 Task: Buy 5 Kiddush Cups & Sets from Glassware & Drinkware section under best seller category for shipping address: Christian Kelly, 3640 Walton Street, Salt Lake City, Utah 84104, Cell Number 8014200980. Pay from credit card ending with 6759, CVV 506
Action: Mouse moved to (412, 113)
Screenshot: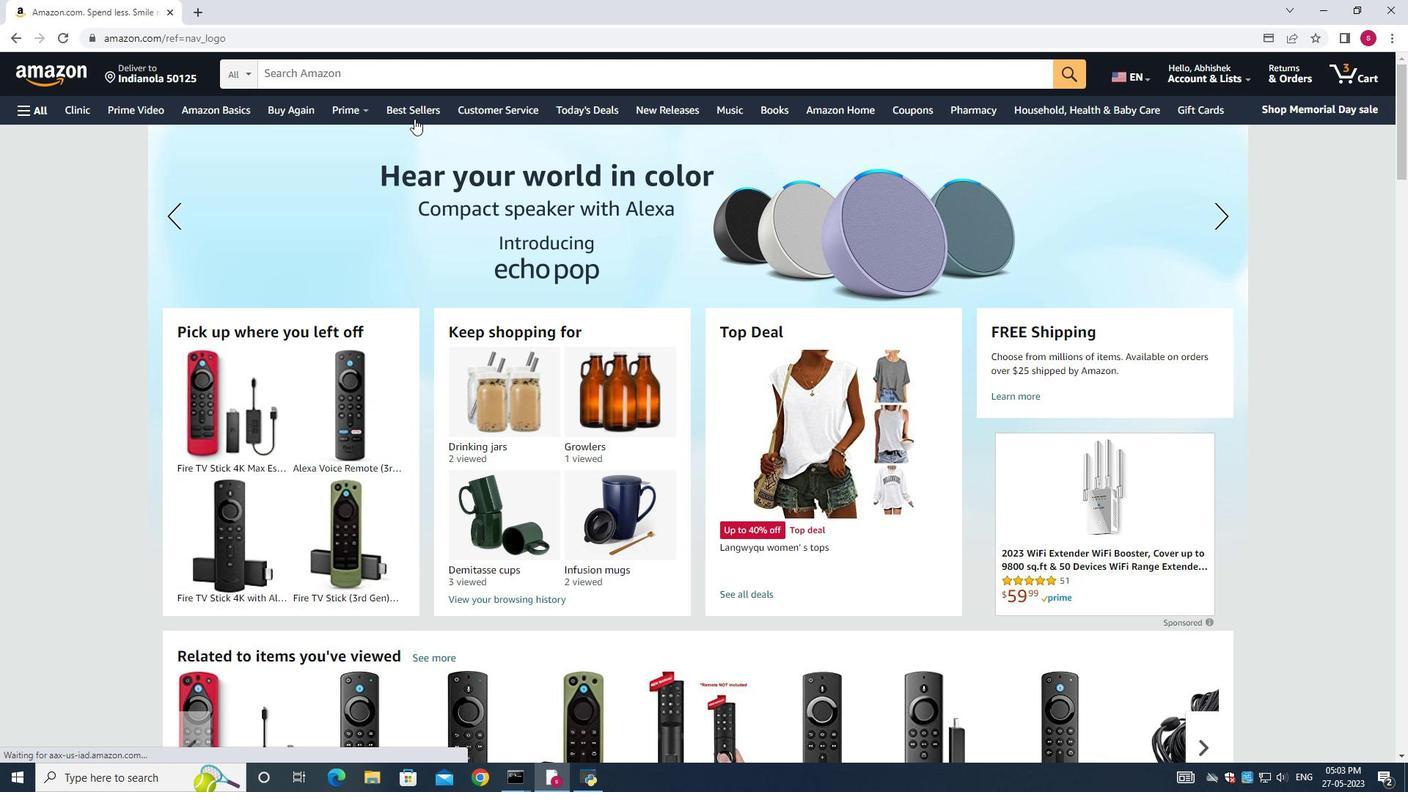 
Action: Mouse pressed left at (412, 113)
Screenshot: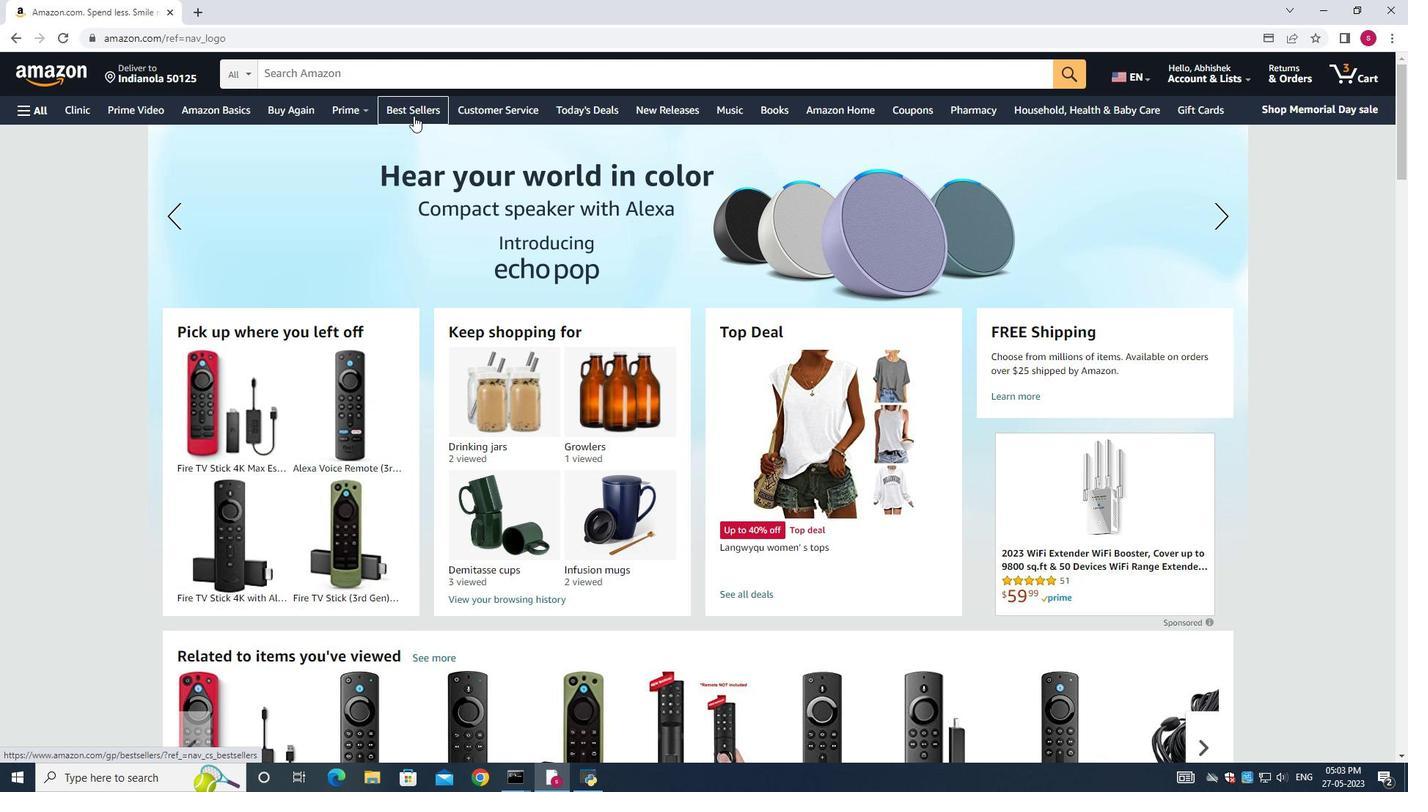 
Action: Mouse moved to (291, 74)
Screenshot: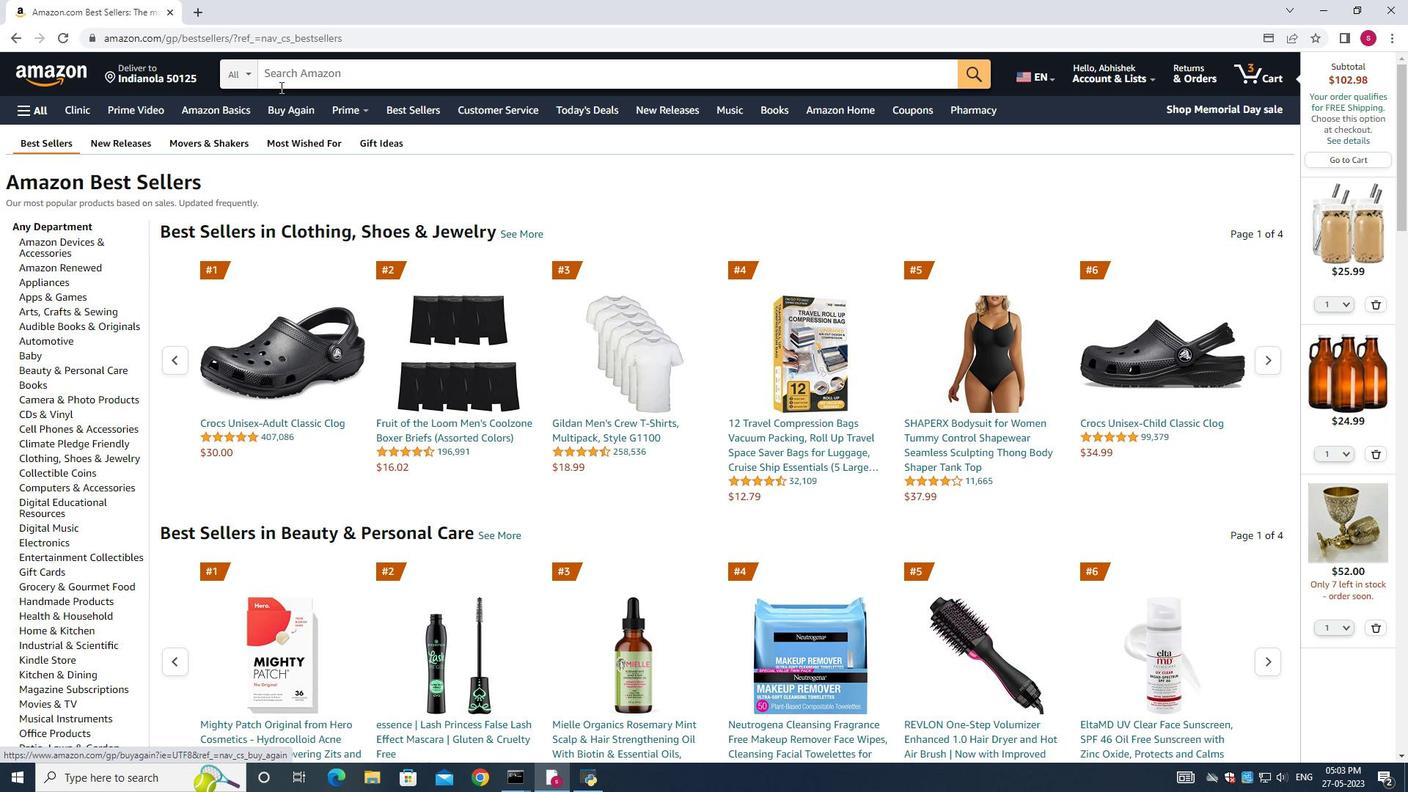 
Action: Mouse pressed left at (291, 74)
Screenshot: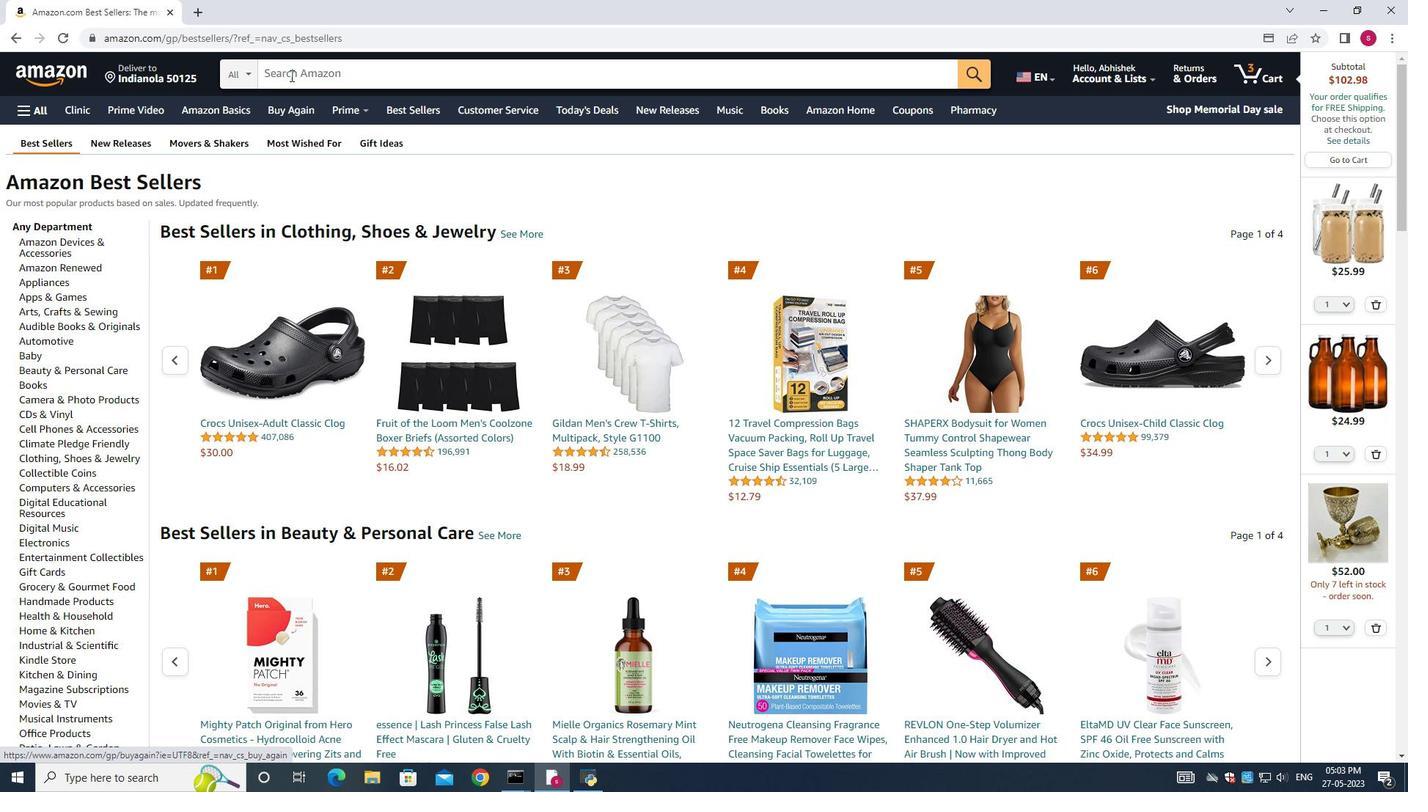 
Action: Mouse moved to (291, 74)
Screenshot: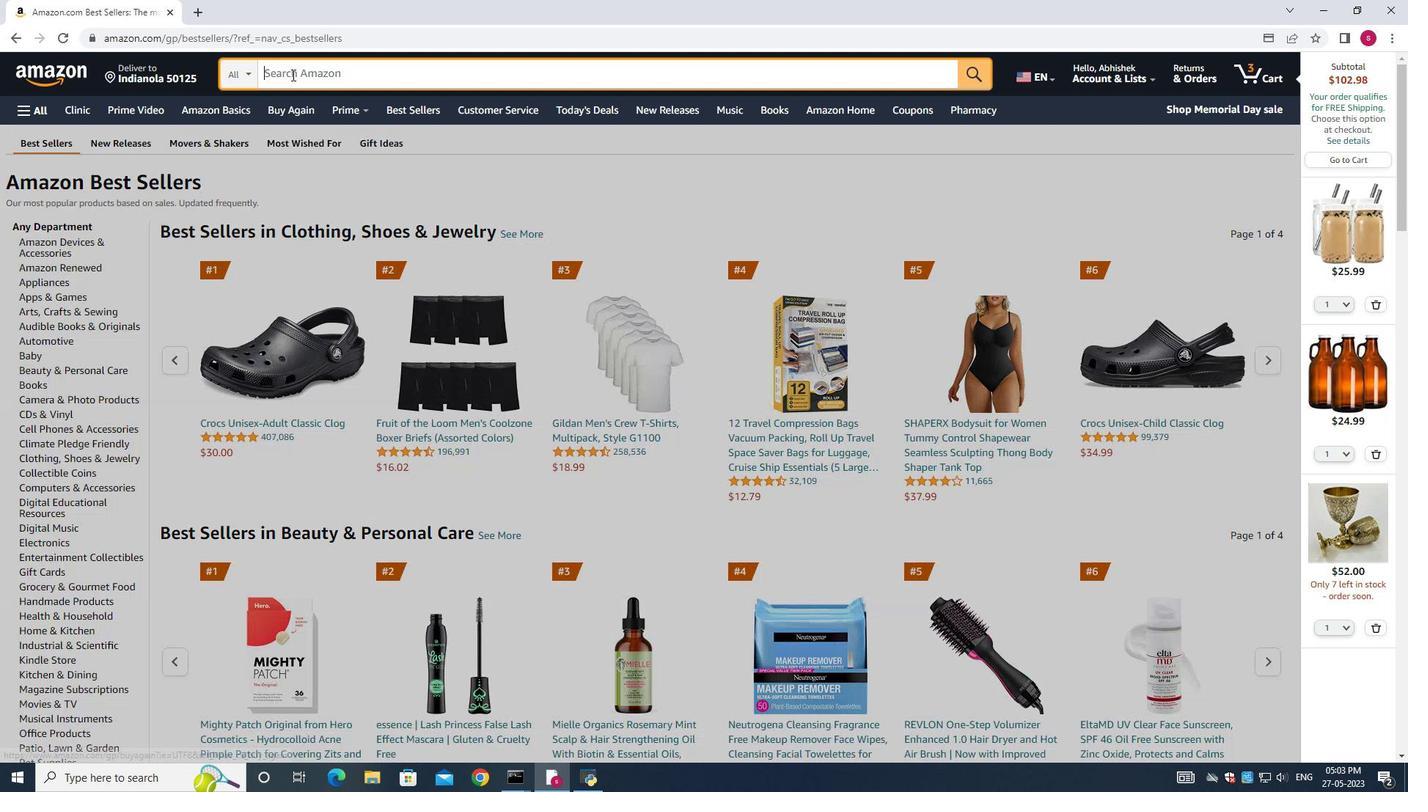 
Action: Key pressed 5<Key.space><Key.shift>Kiddush<Key.space><Key.shift><Key.shift><Key.shift><Key.shift><Key.shift><Key.shift><Key.shift><Key.shift><Key.shift><Key.shift><Key.shift><Key.shift><Key.shift><Key.shift>Cups<Key.enter>
Screenshot: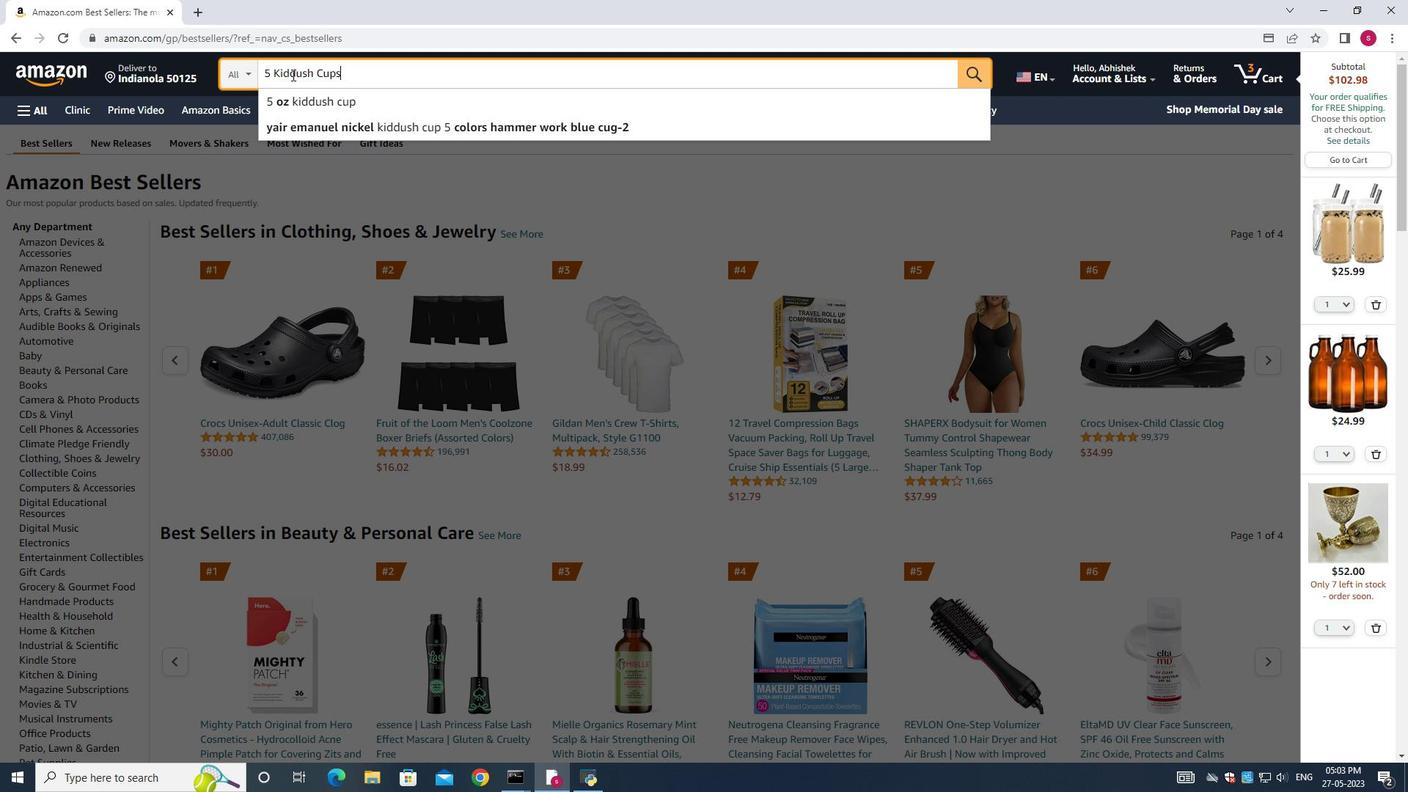 
Action: Mouse moved to (763, 565)
Screenshot: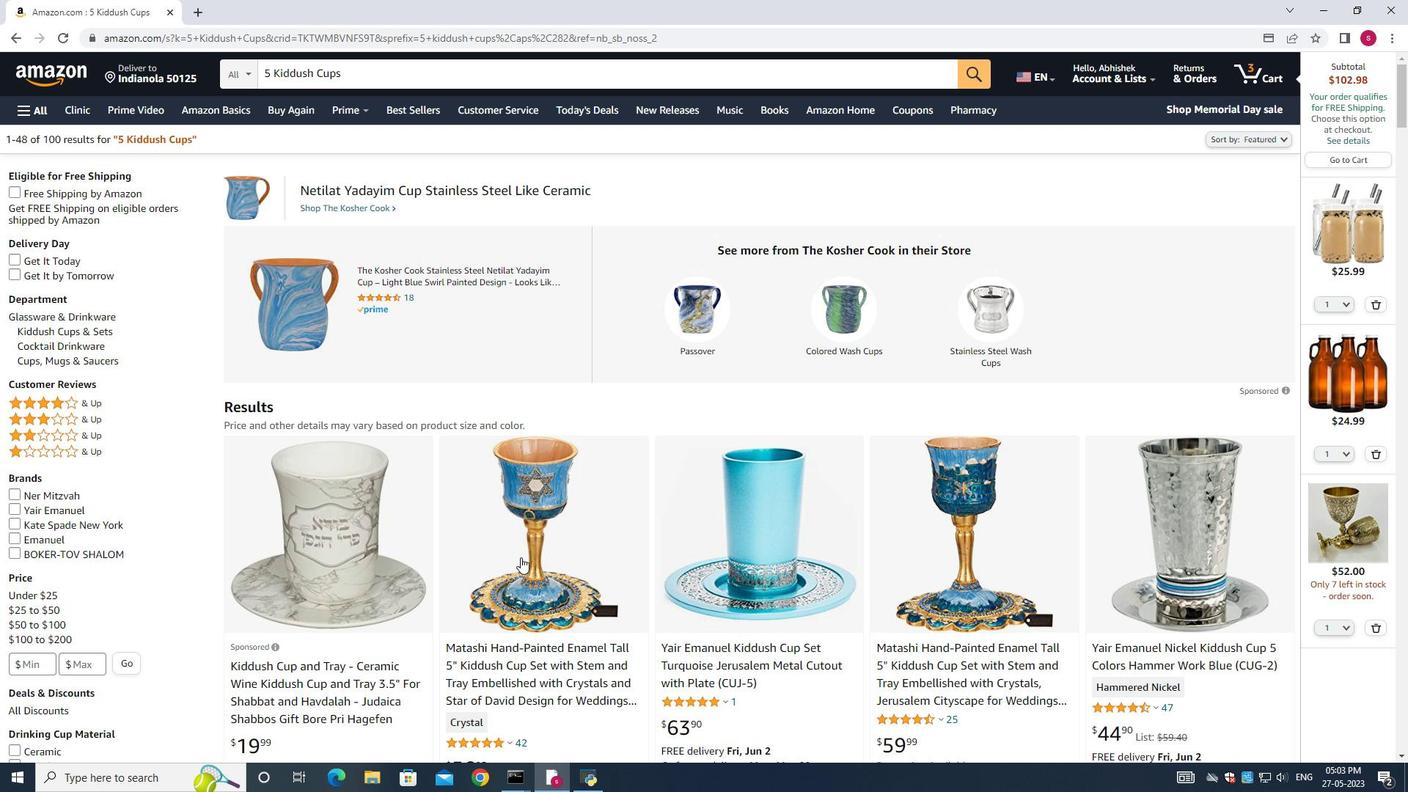 
Action: Mouse scrolled (763, 564) with delta (0, 0)
Screenshot: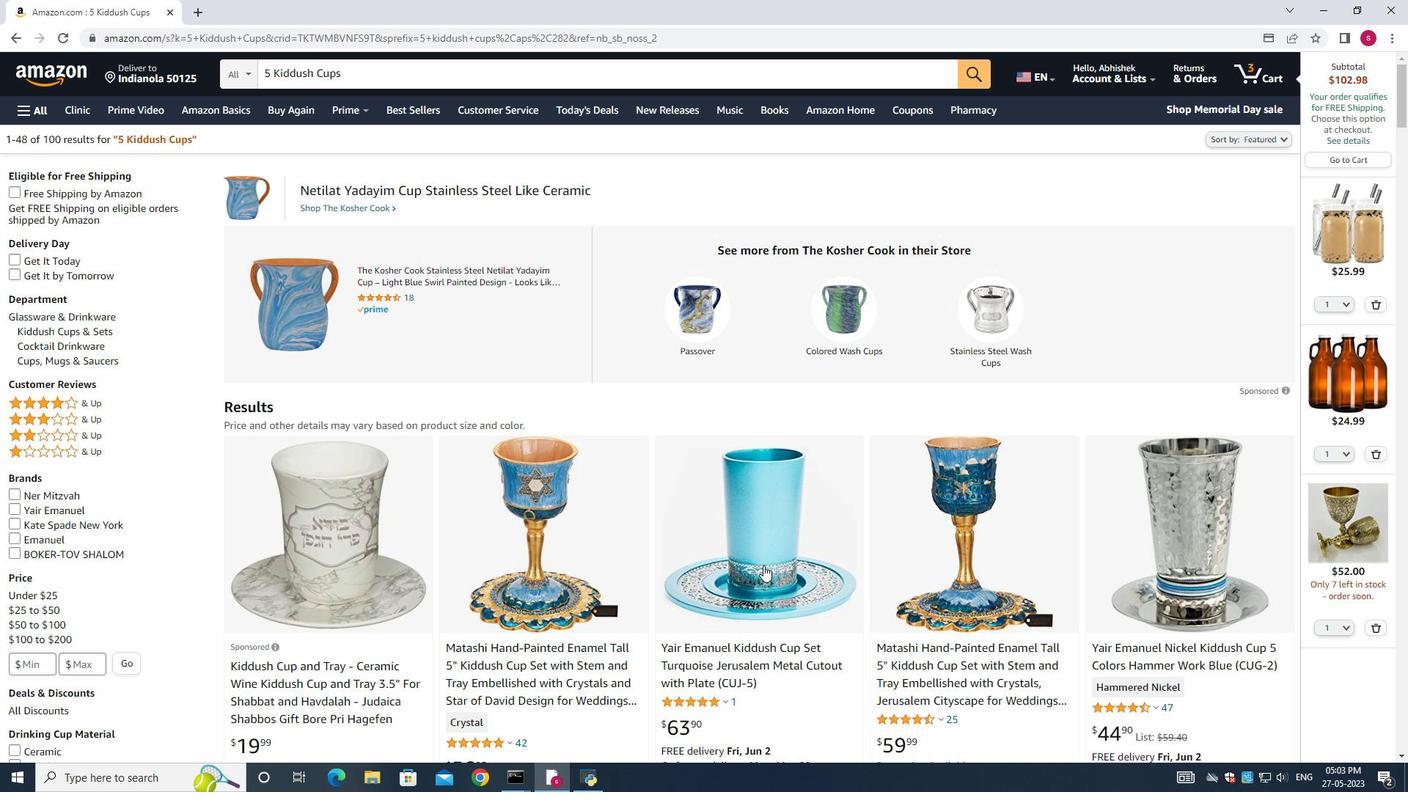 
Action: Mouse scrolled (763, 564) with delta (0, 0)
Screenshot: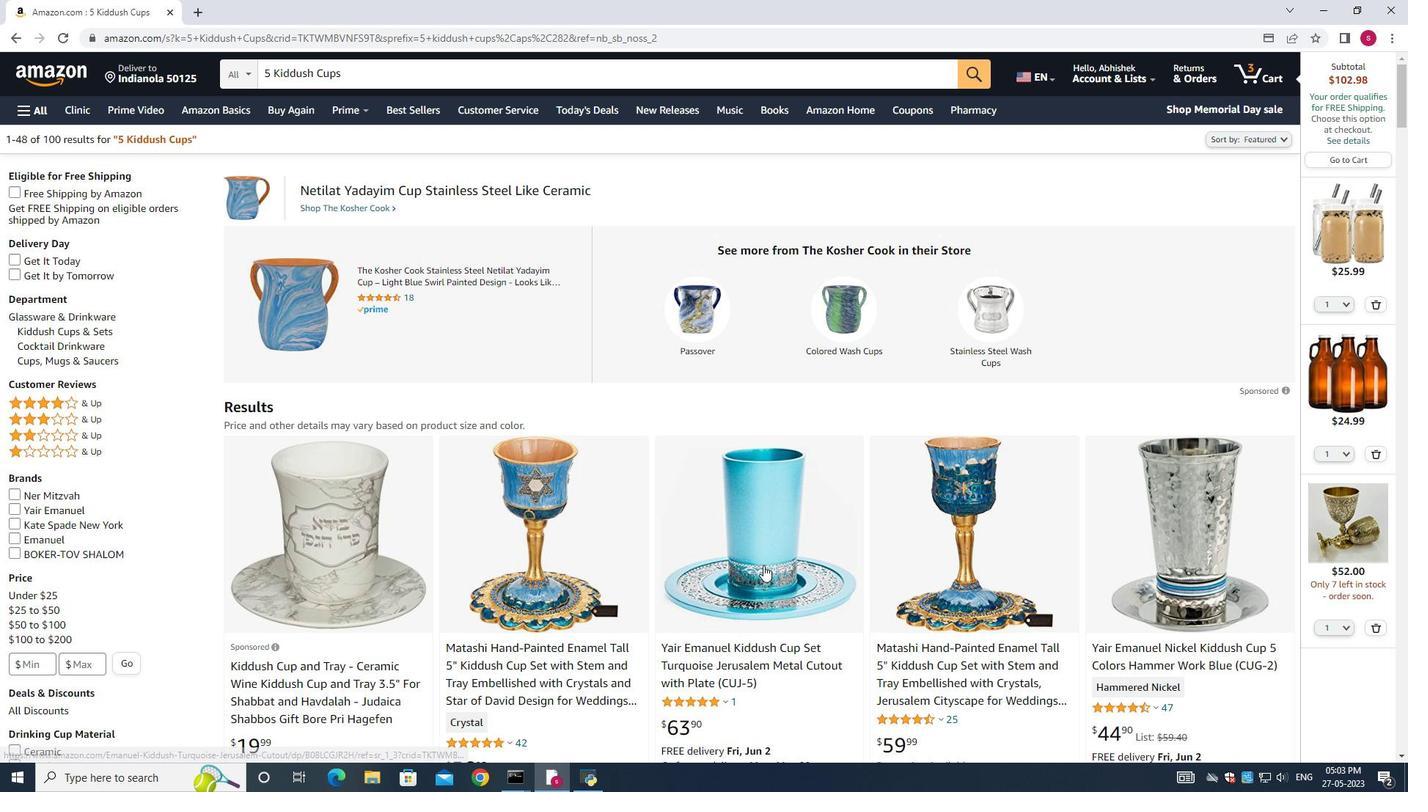 
Action: Mouse scrolled (763, 564) with delta (0, 0)
Screenshot: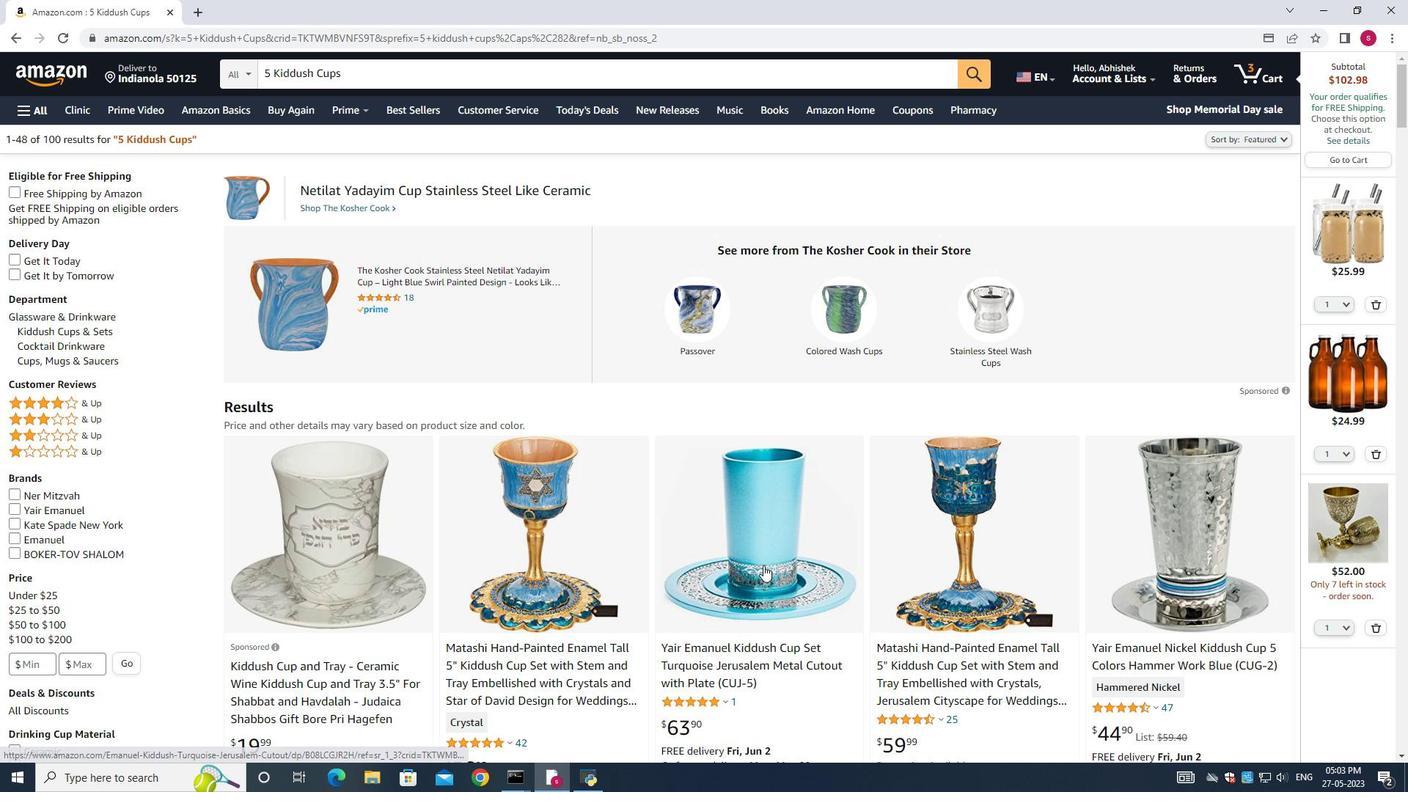 
Action: Mouse moved to (763, 564)
Screenshot: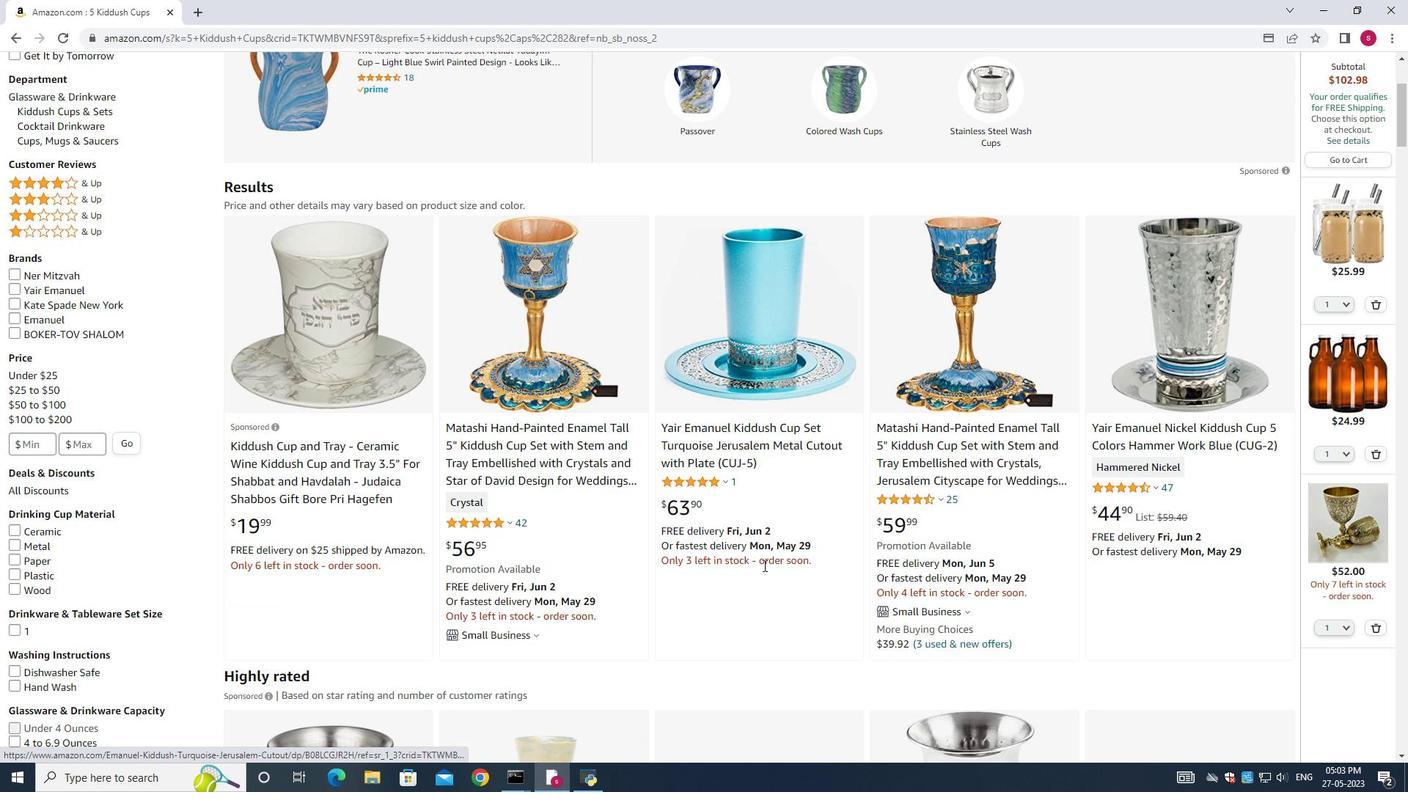 
Action: Mouse scrolled (763, 564) with delta (0, 0)
Screenshot: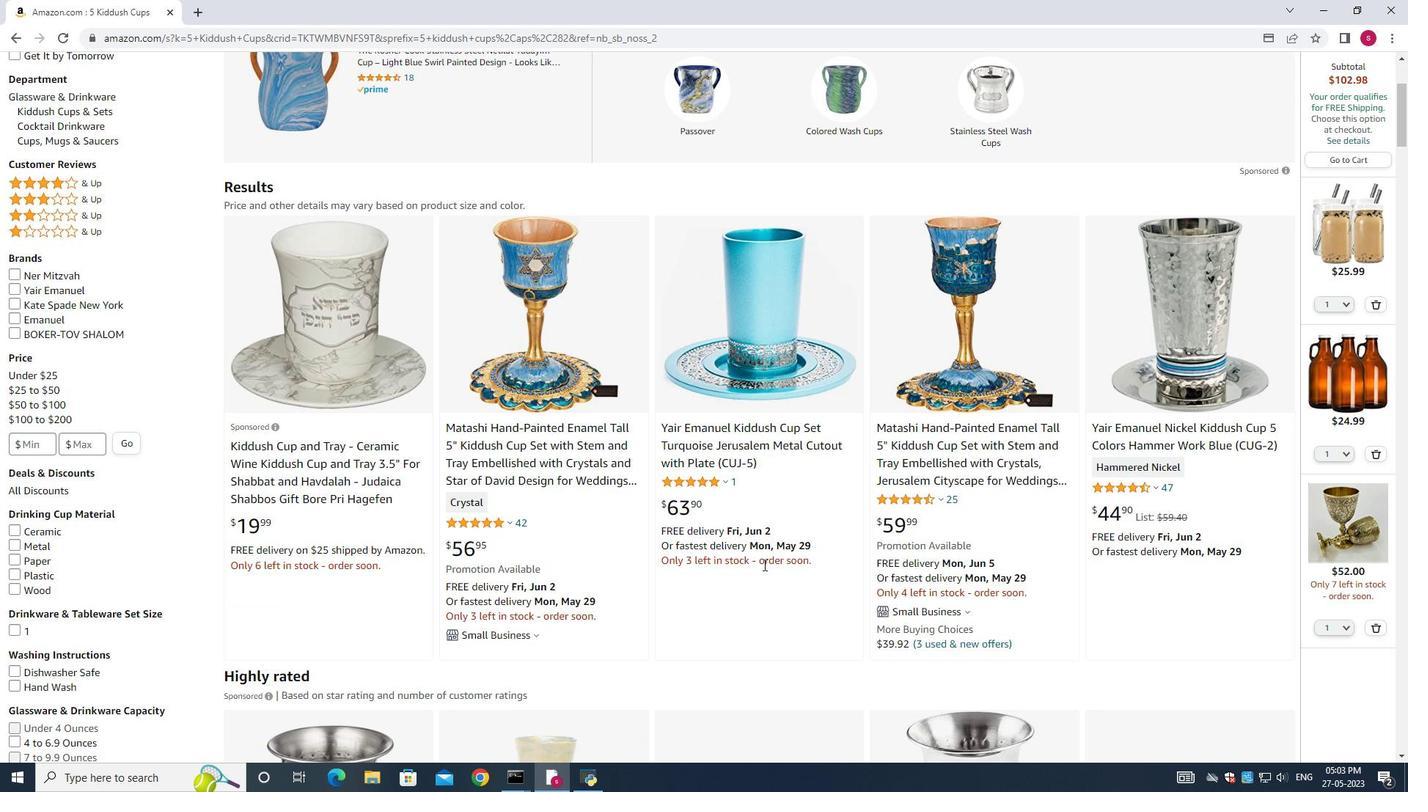 
Action: Mouse scrolled (763, 564) with delta (0, 0)
Screenshot: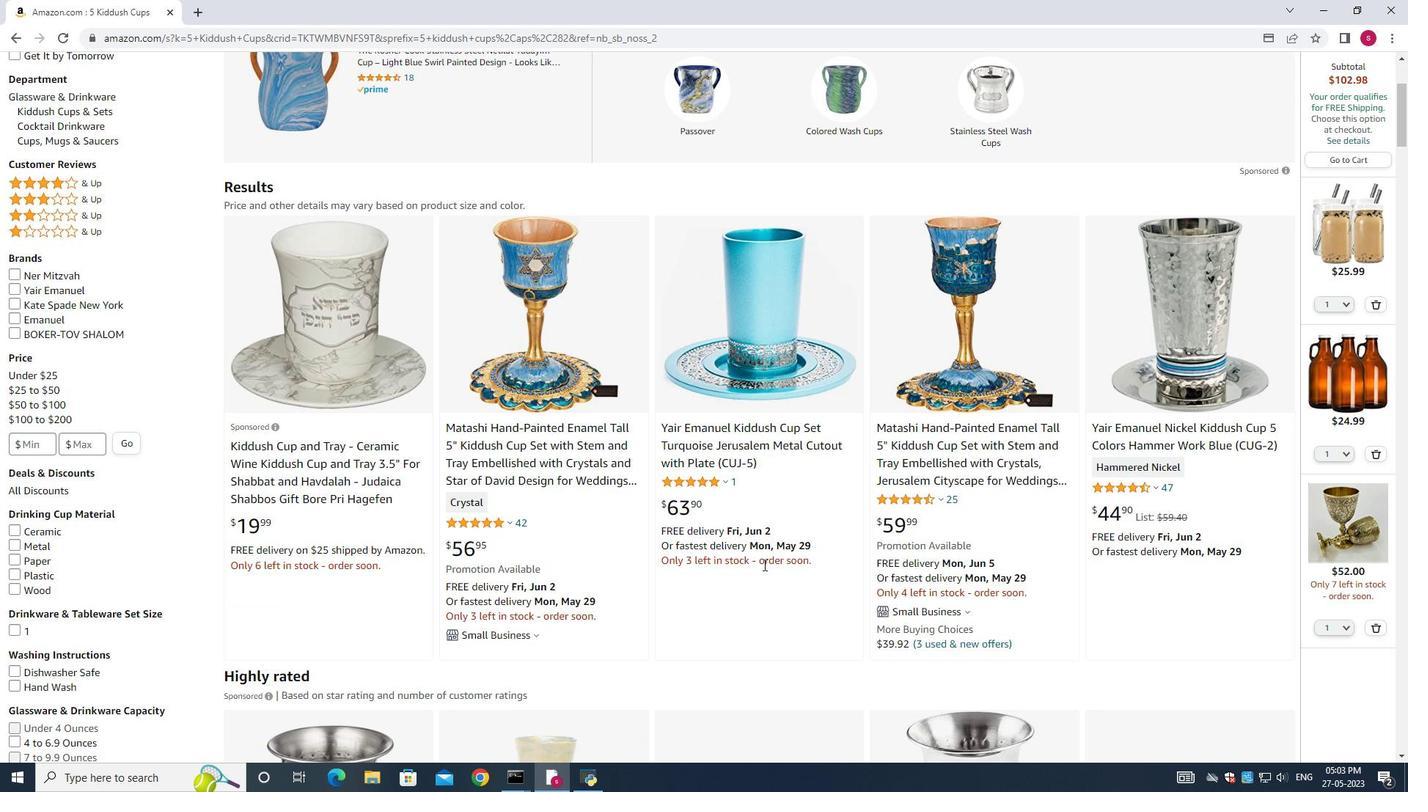 
Action: Mouse scrolled (763, 564) with delta (0, 0)
Screenshot: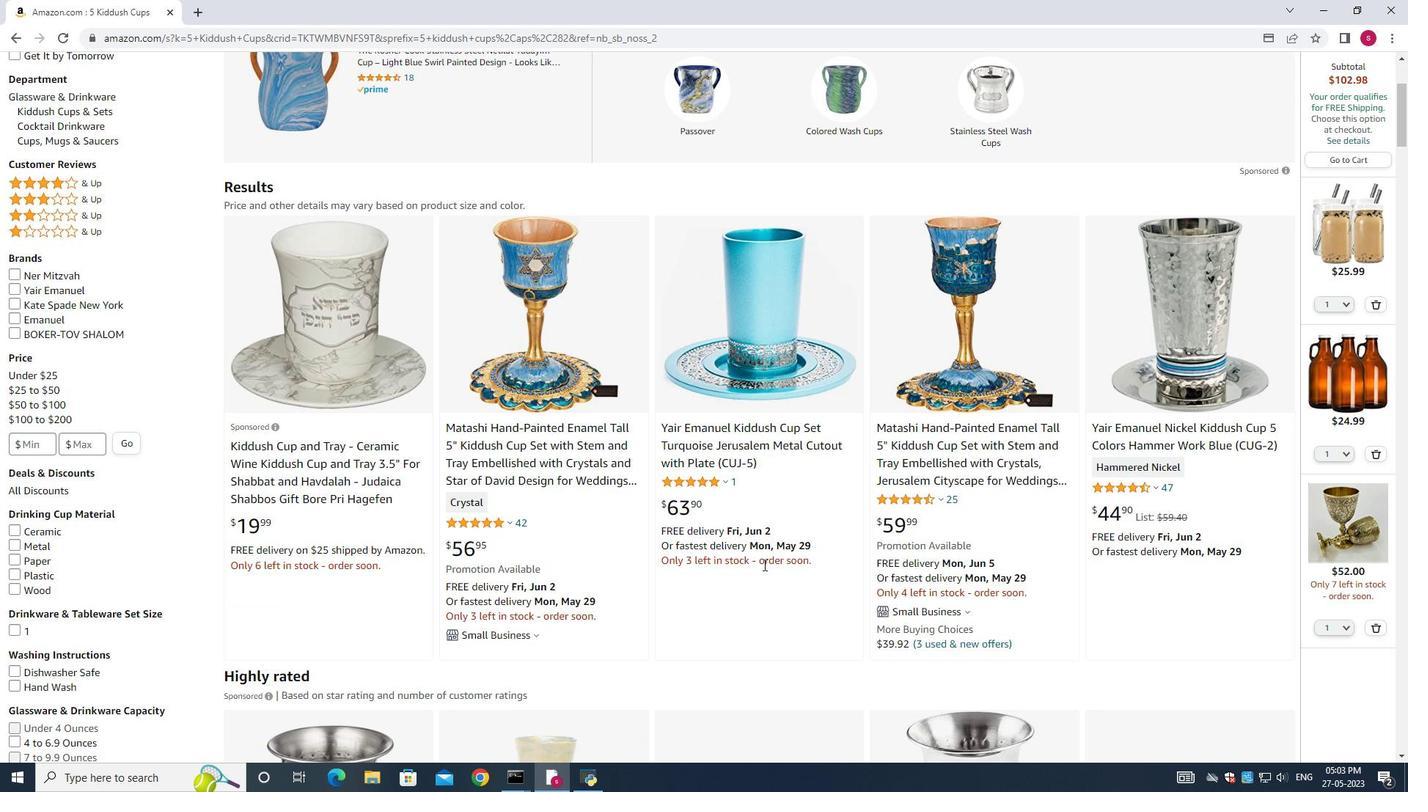 
Action: Mouse moved to (759, 561)
Screenshot: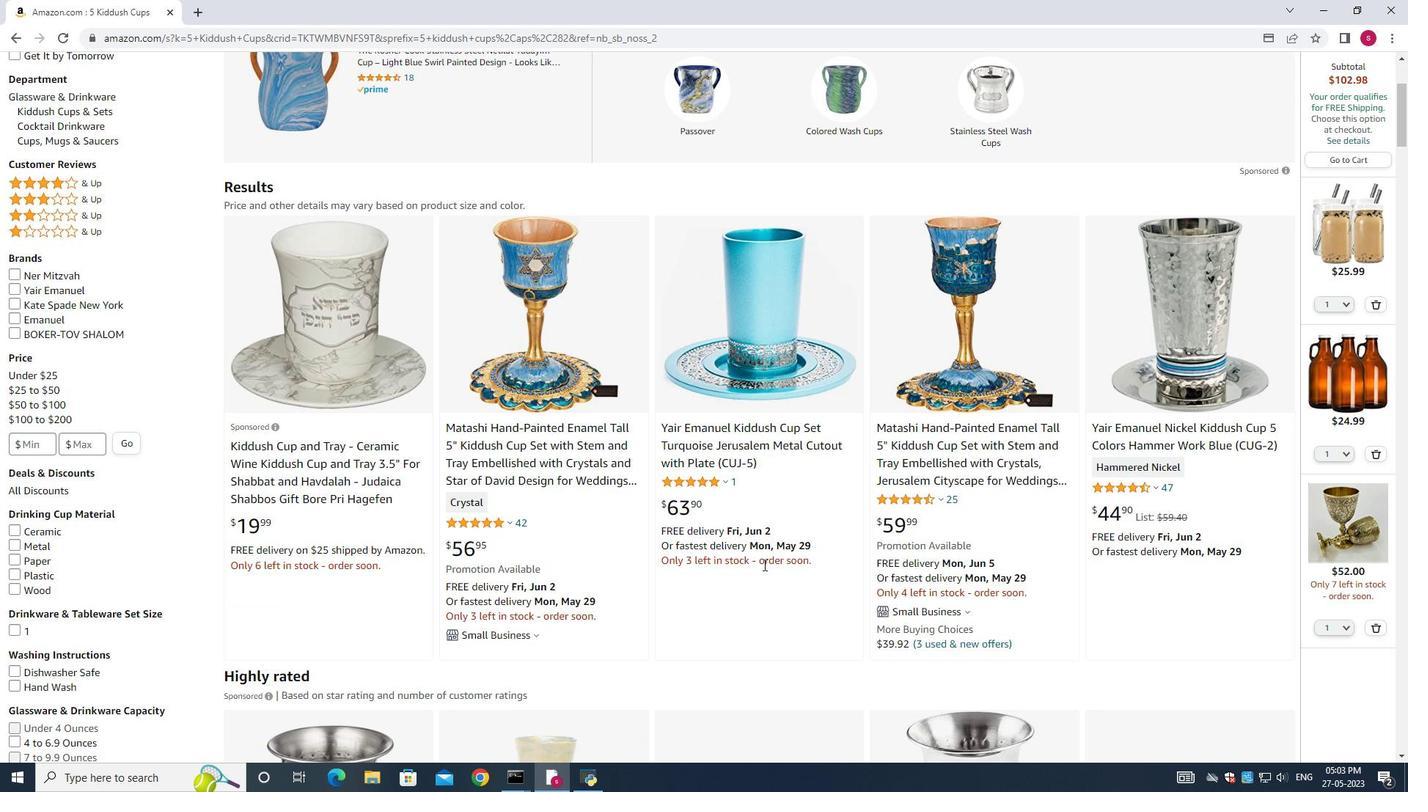 
Action: Mouse scrolled (759, 561) with delta (0, 0)
Screenshot: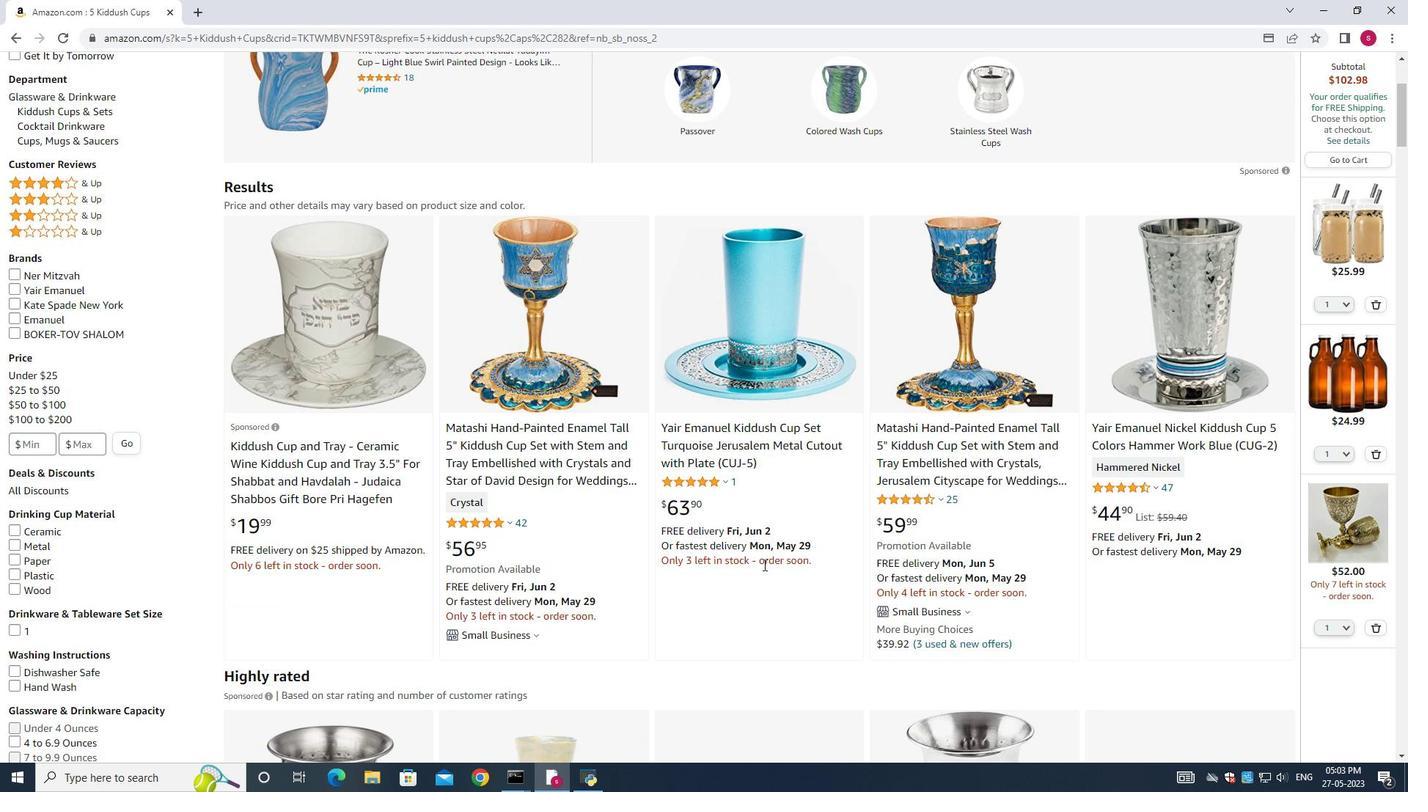 
Action: Mouse moved to (1158, 522)
Screenshot: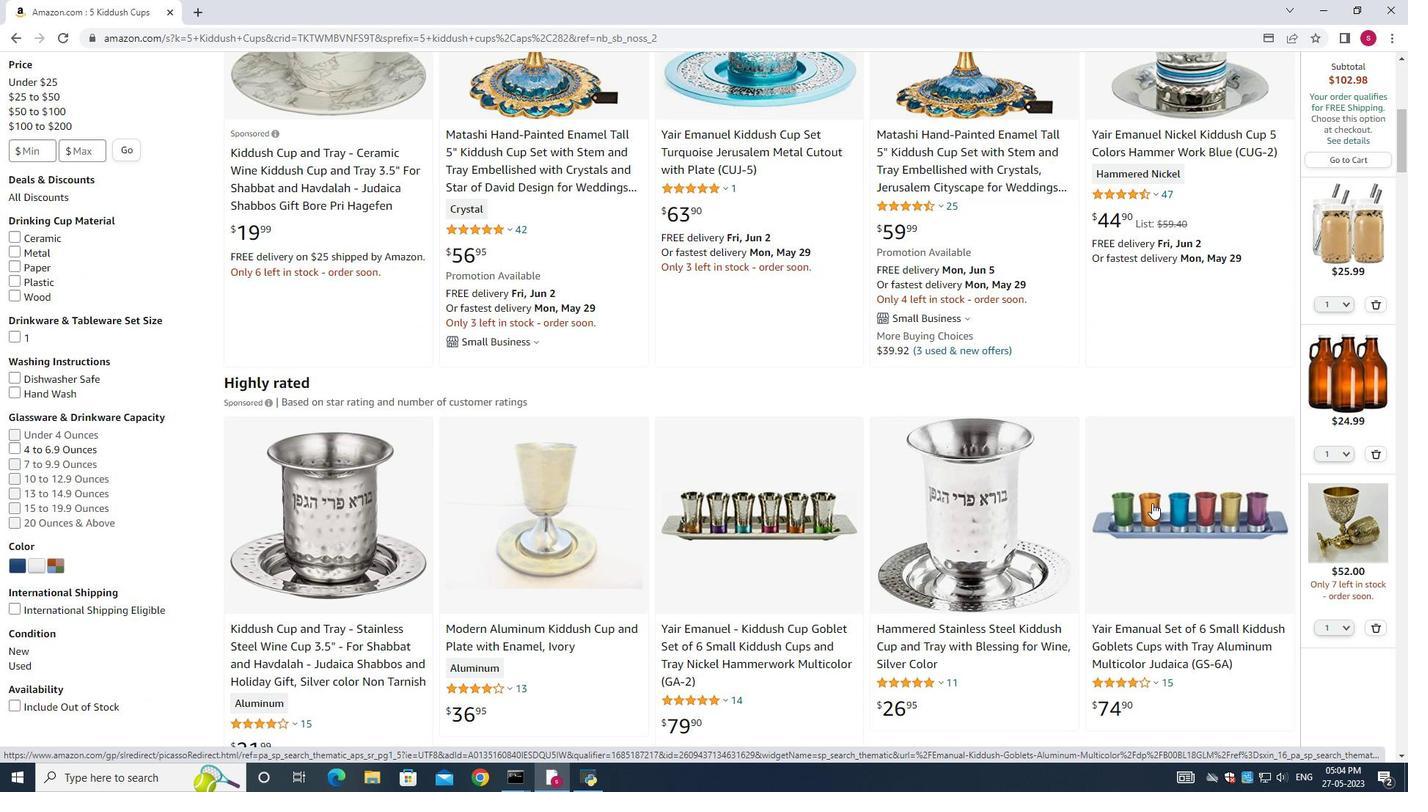 
Action: Mouse scrolled (1158, 521) with delta (0, 0)
Screenshot: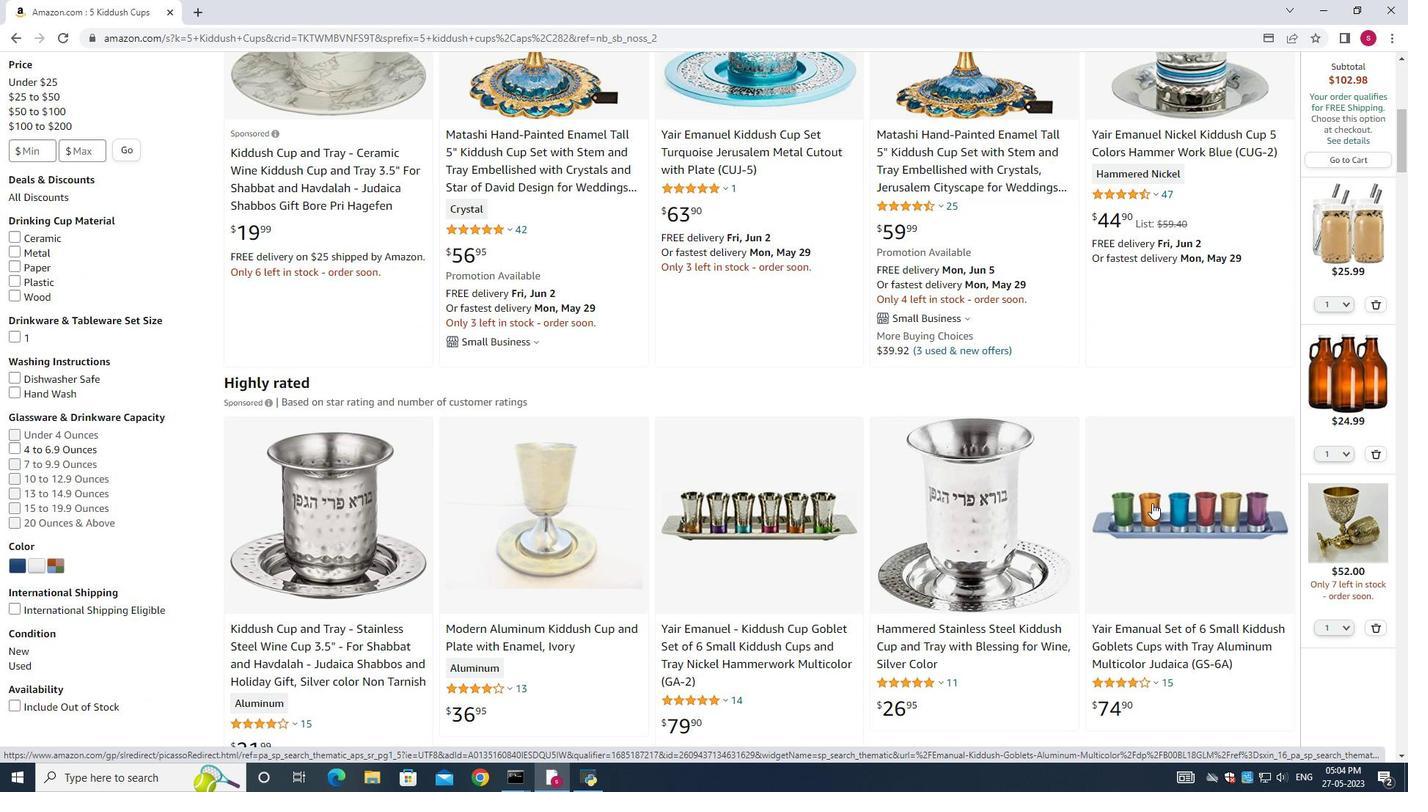 
Action: Mouse moved to (1154, 526)
Screenshot: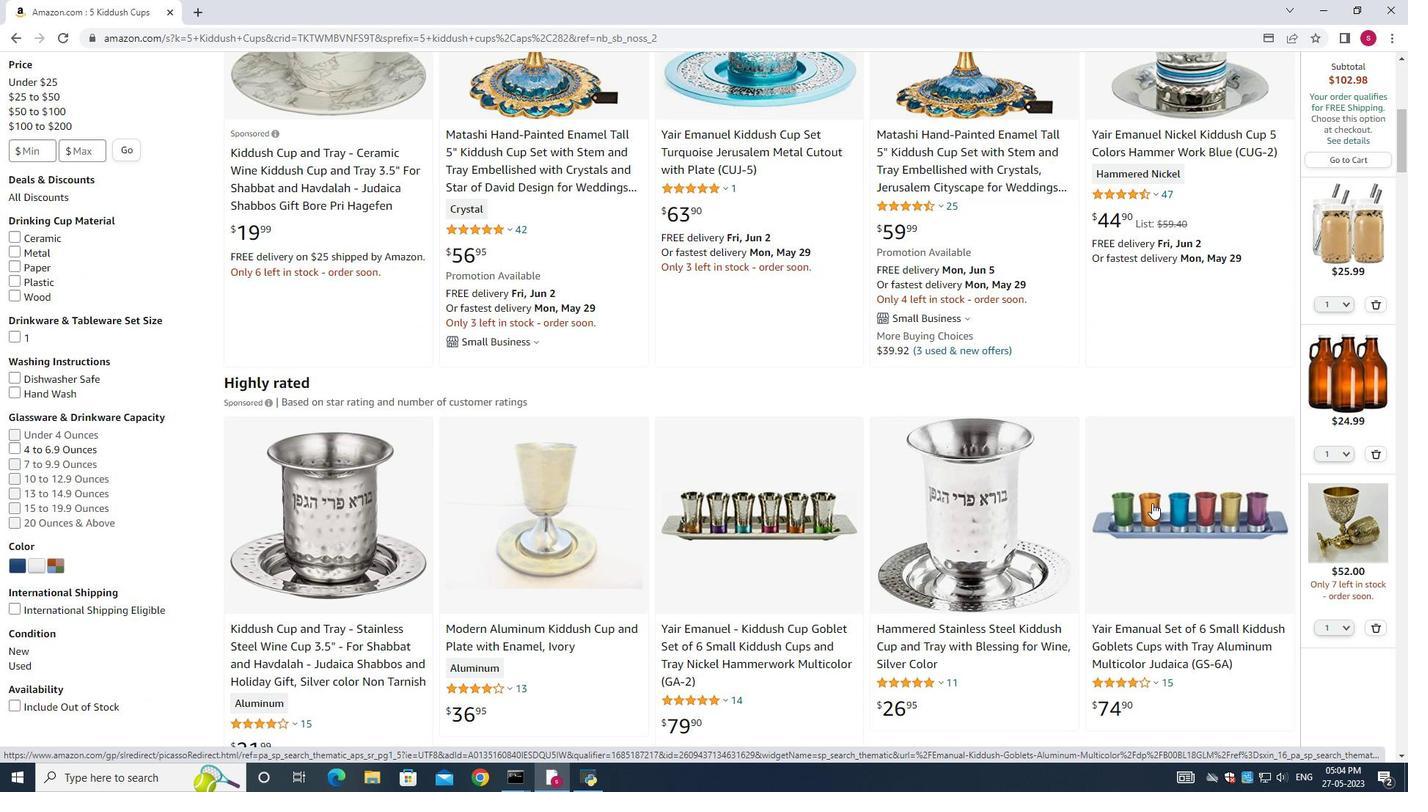 
Action: Mouse scrolled (1155, 525) with delta (0, 0)
Screenshot: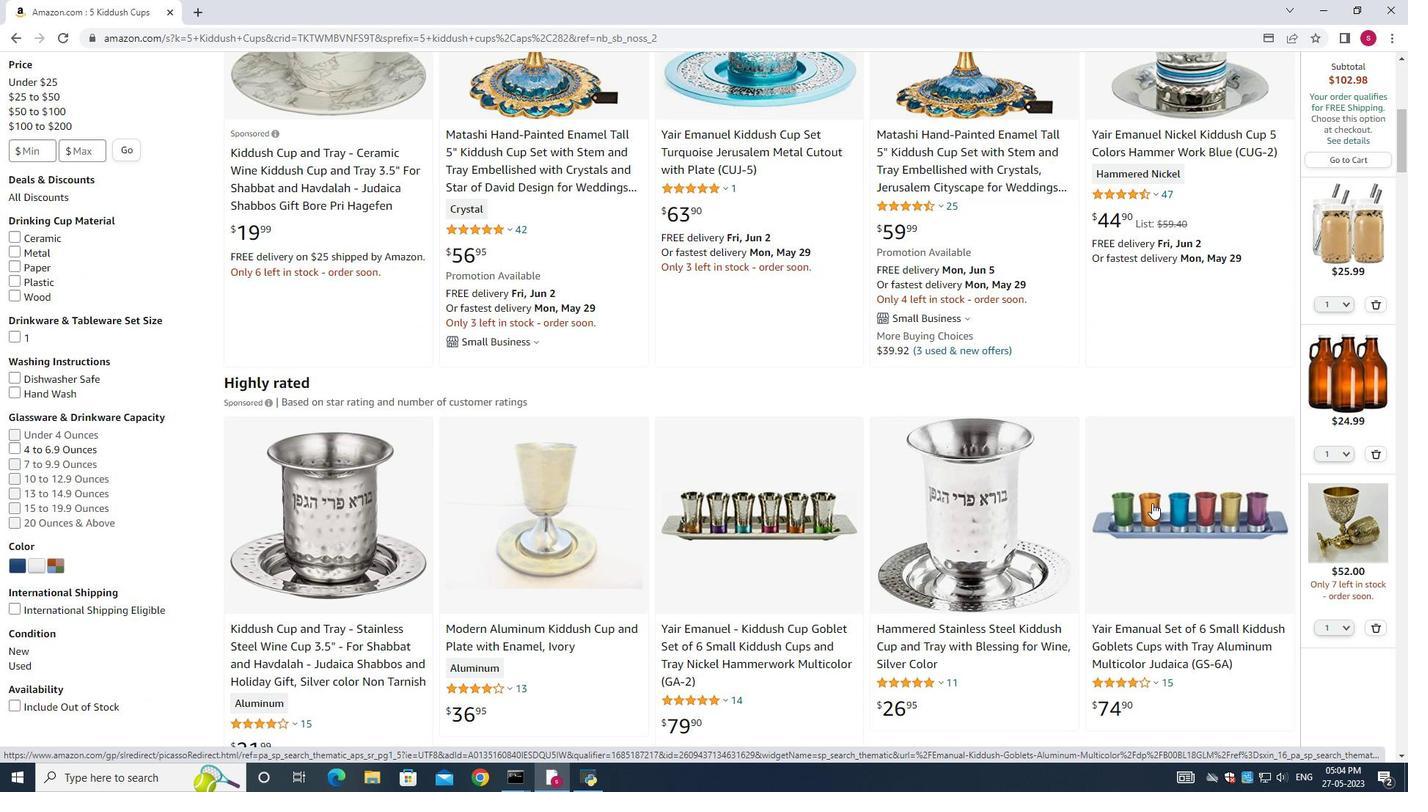 
Action: Mouse moved to (1153, 527)
Screenshot: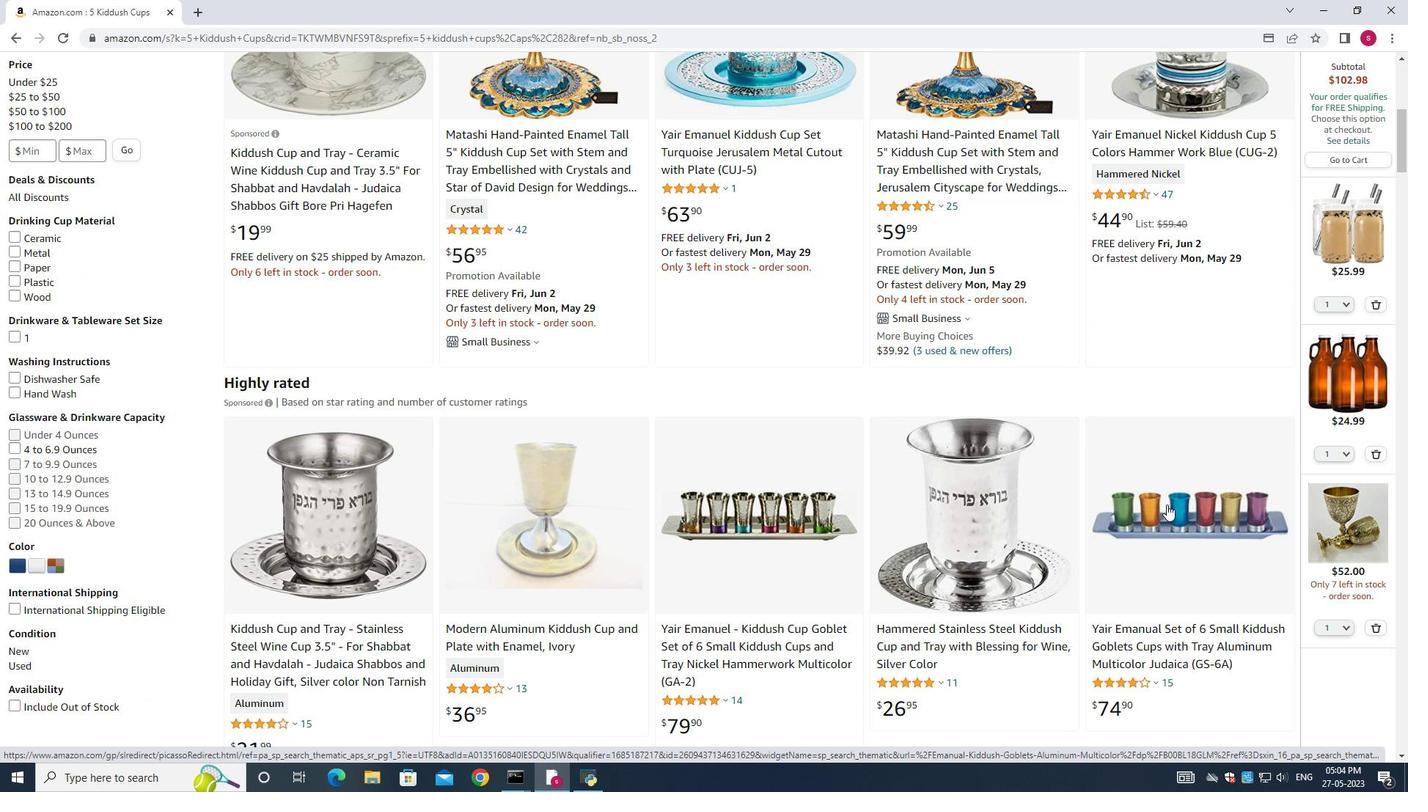 
Action: Mouse scrolled (1153, 526) with delta (0, 0)
Screenshot: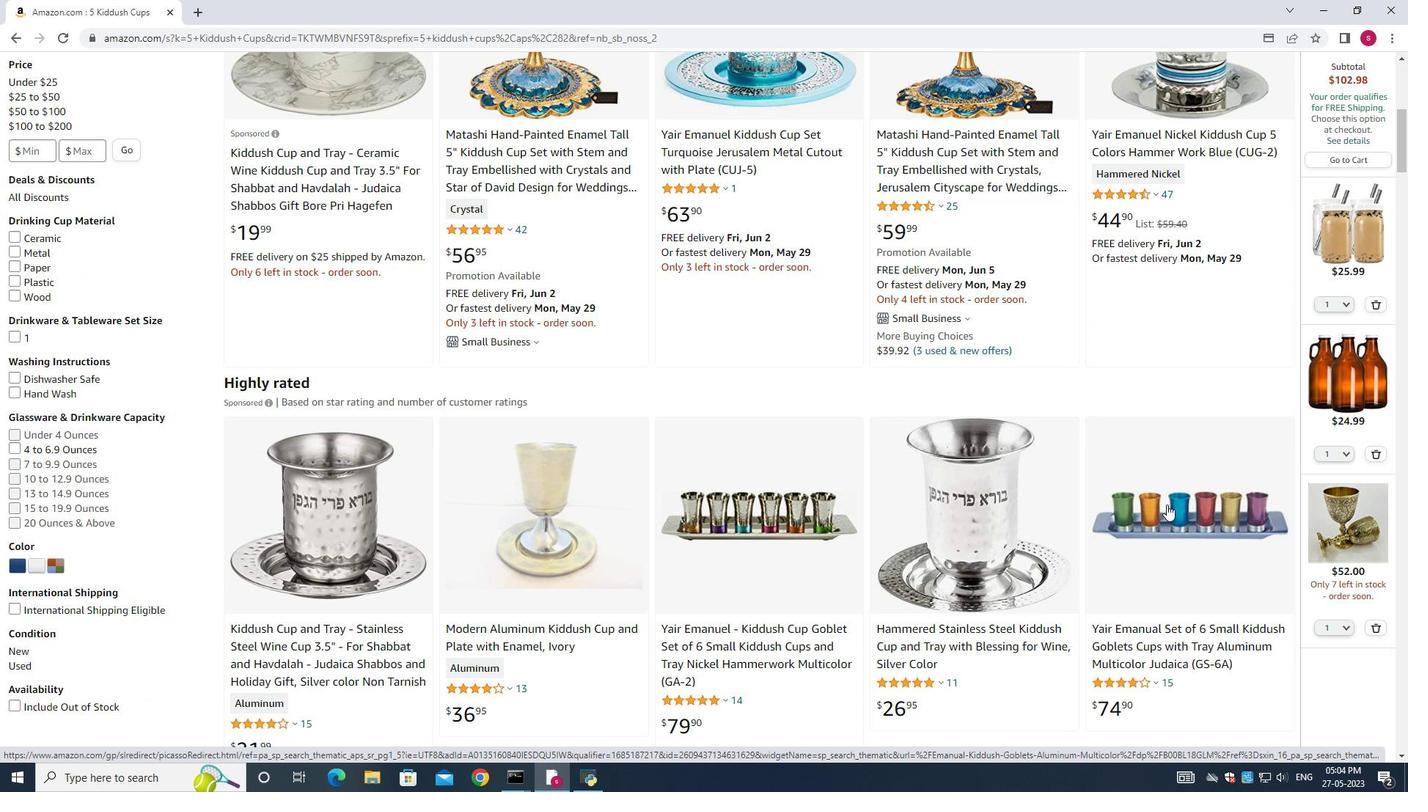 
Action: Mouse moved to (1153, 527)
Screenshot: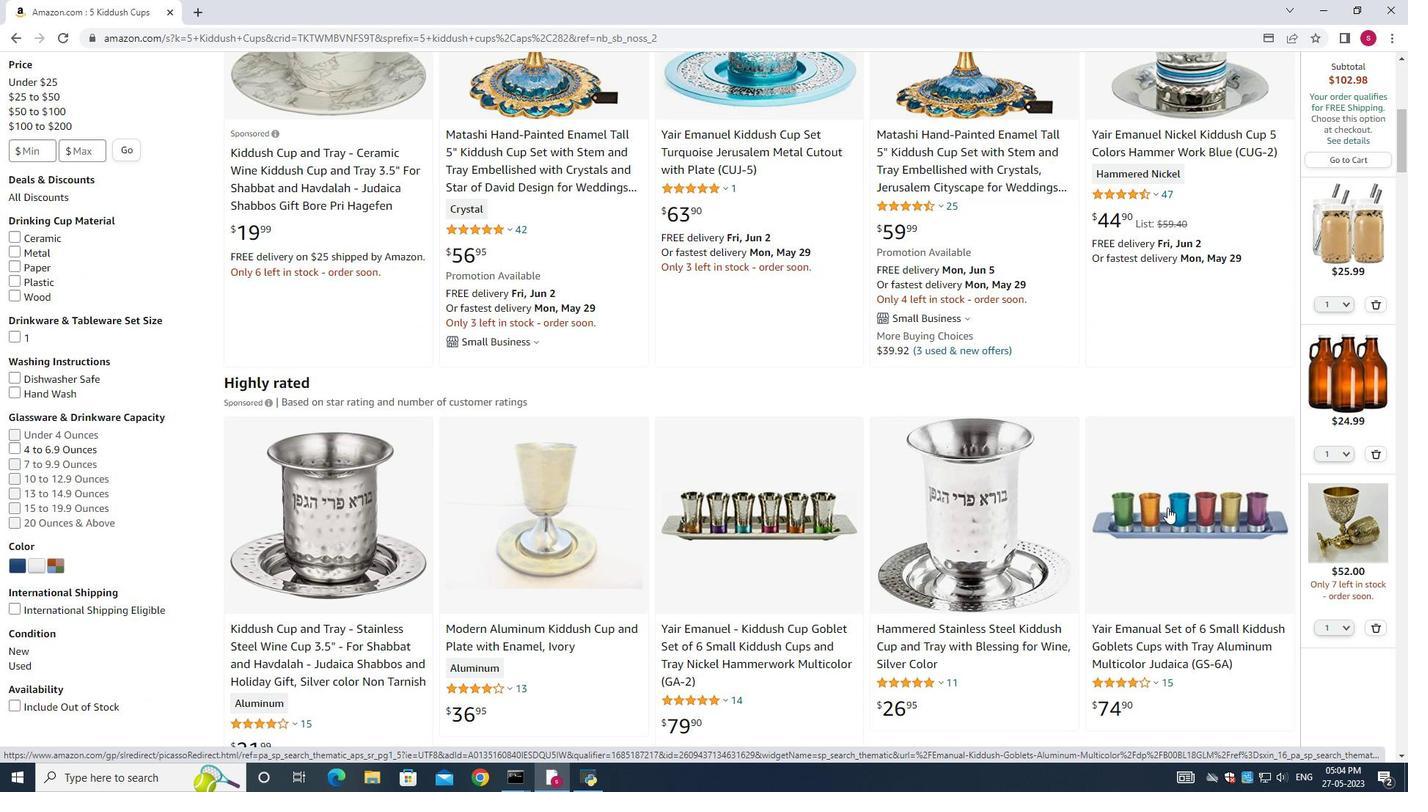 
Action: Mouse scrolled (1153, 526) with delta (0, 0)
Screenshot: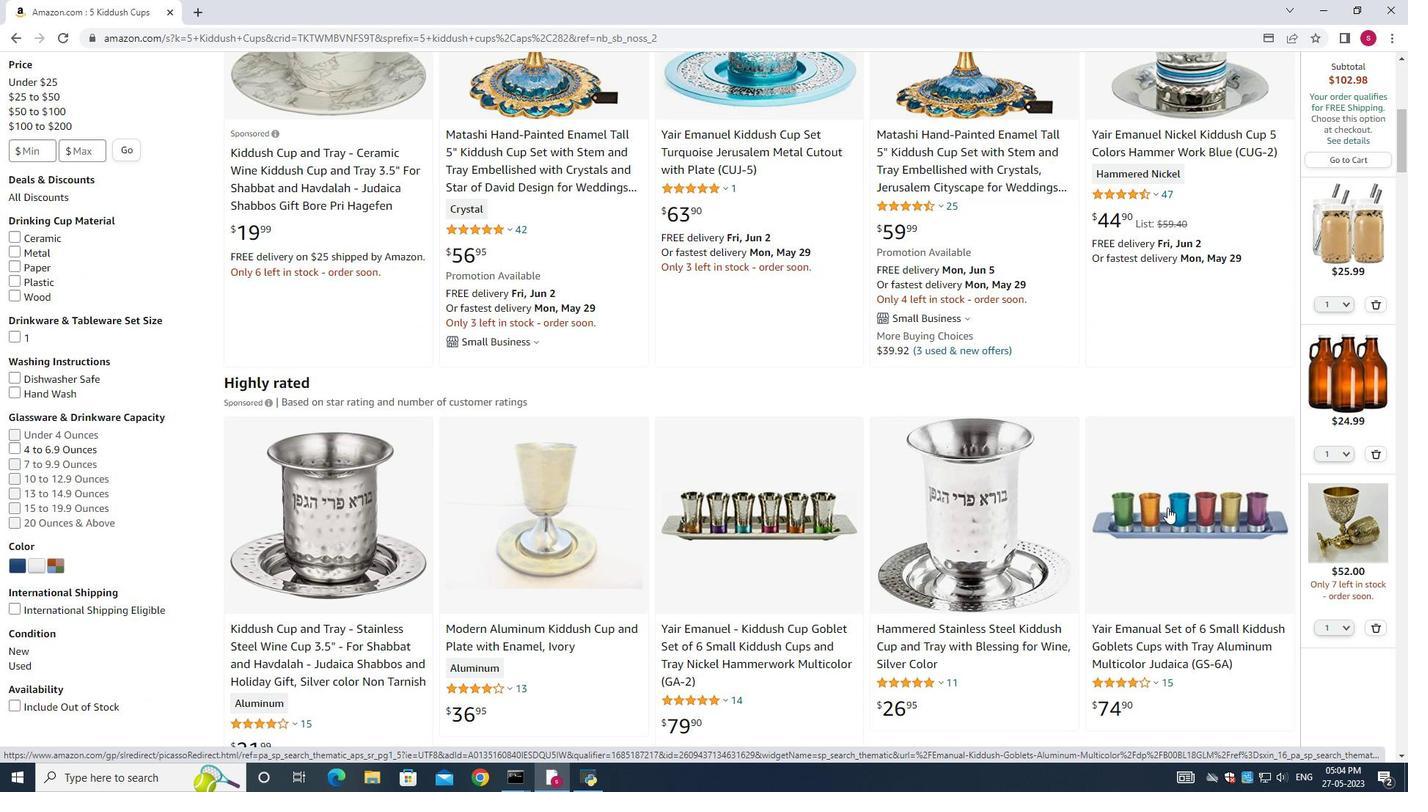 
Action: Mouse moved to (1151, 527)
Screenshot: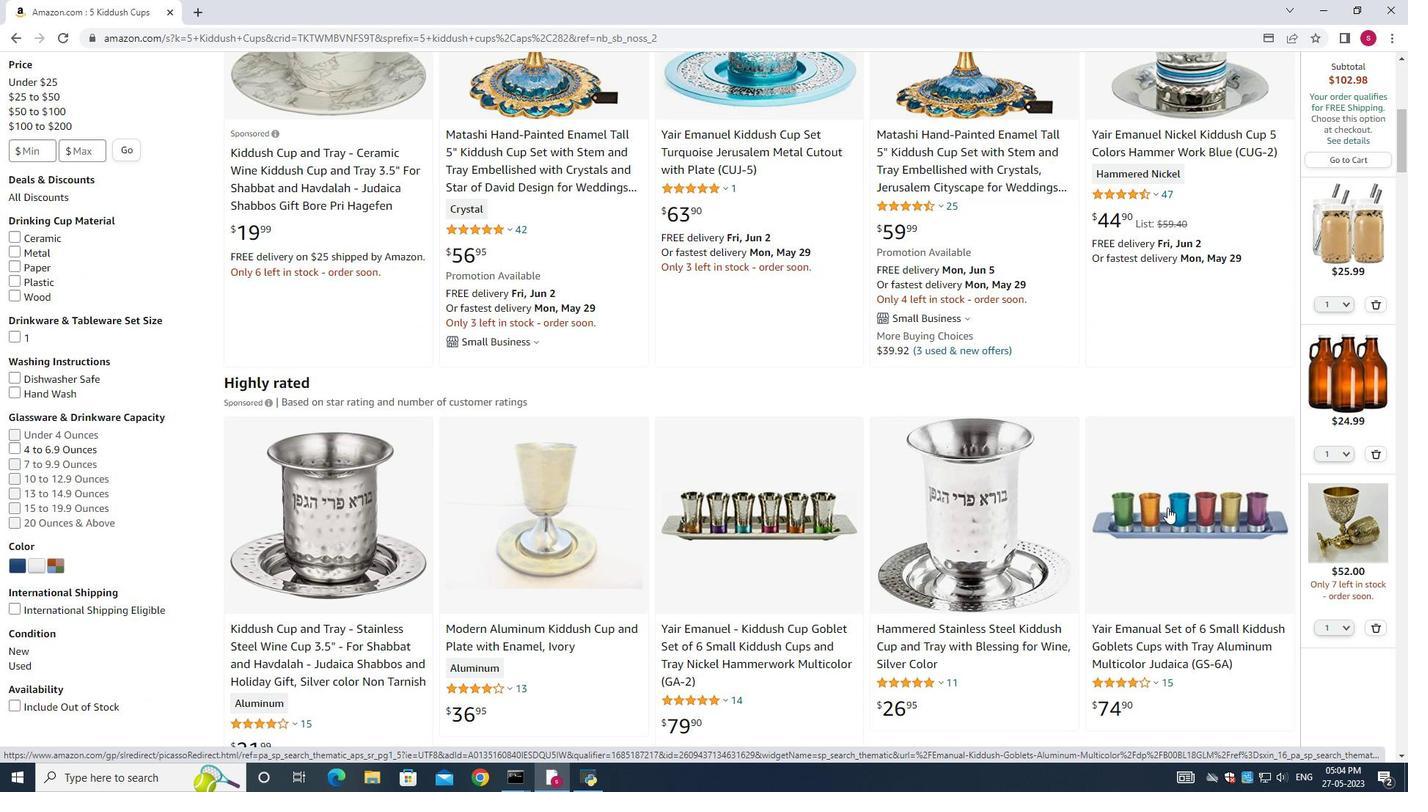 
Action: Mouse scrolled (1153, 526) with delta (0, 0)
Screenshot: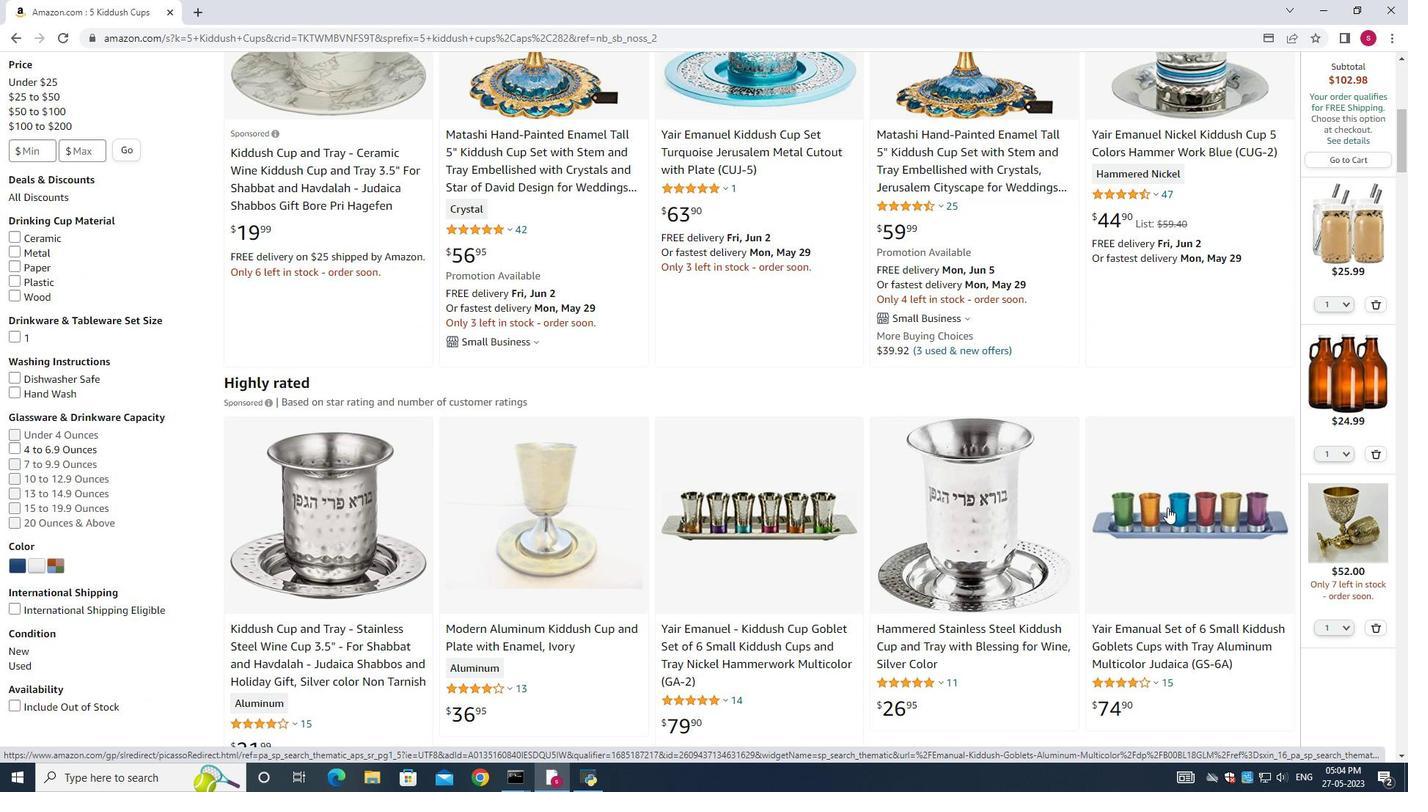 
Action: Mouse moved to (1148, 524)
Screenshot: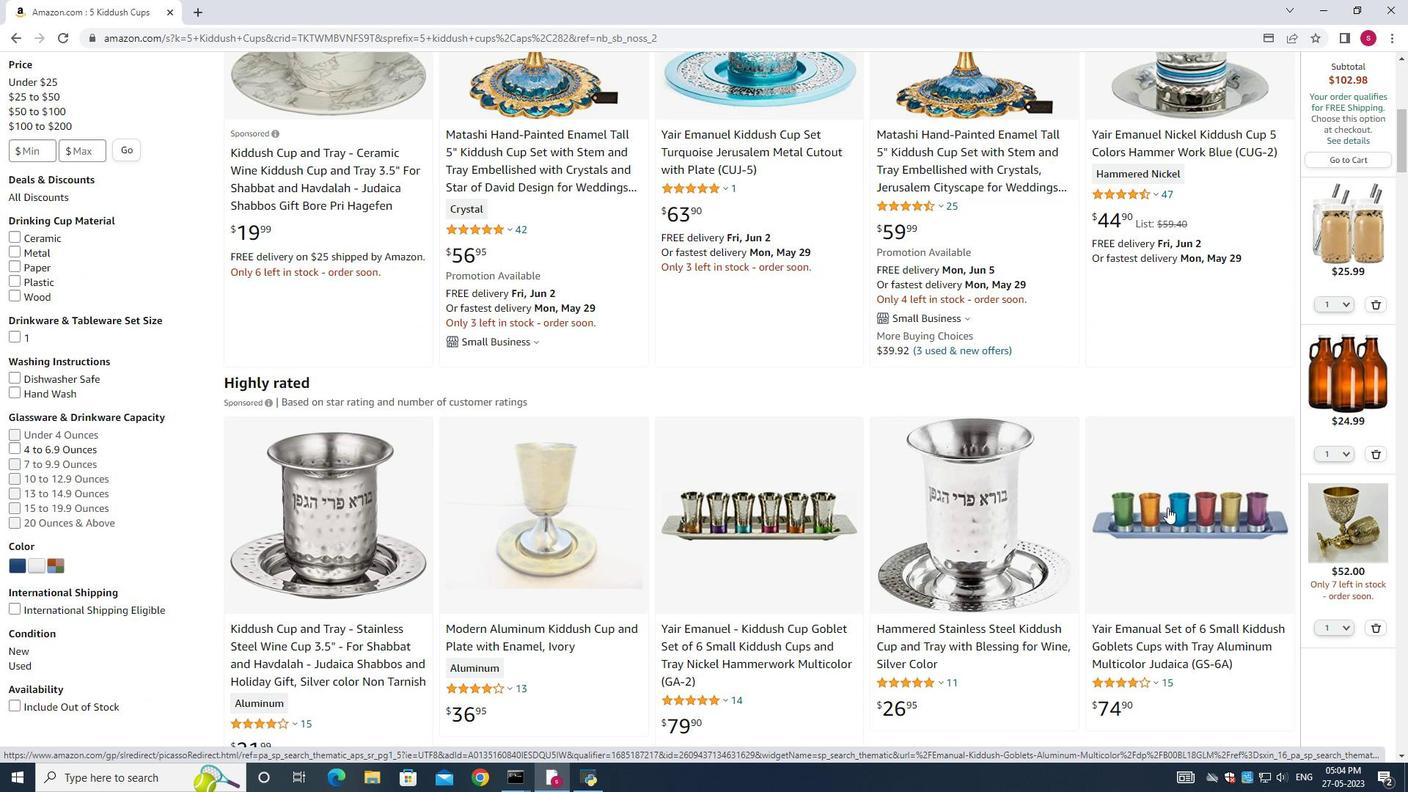 
Action: Mouse scrolled (1151, 526) with delta (0, 0)
Screenshot: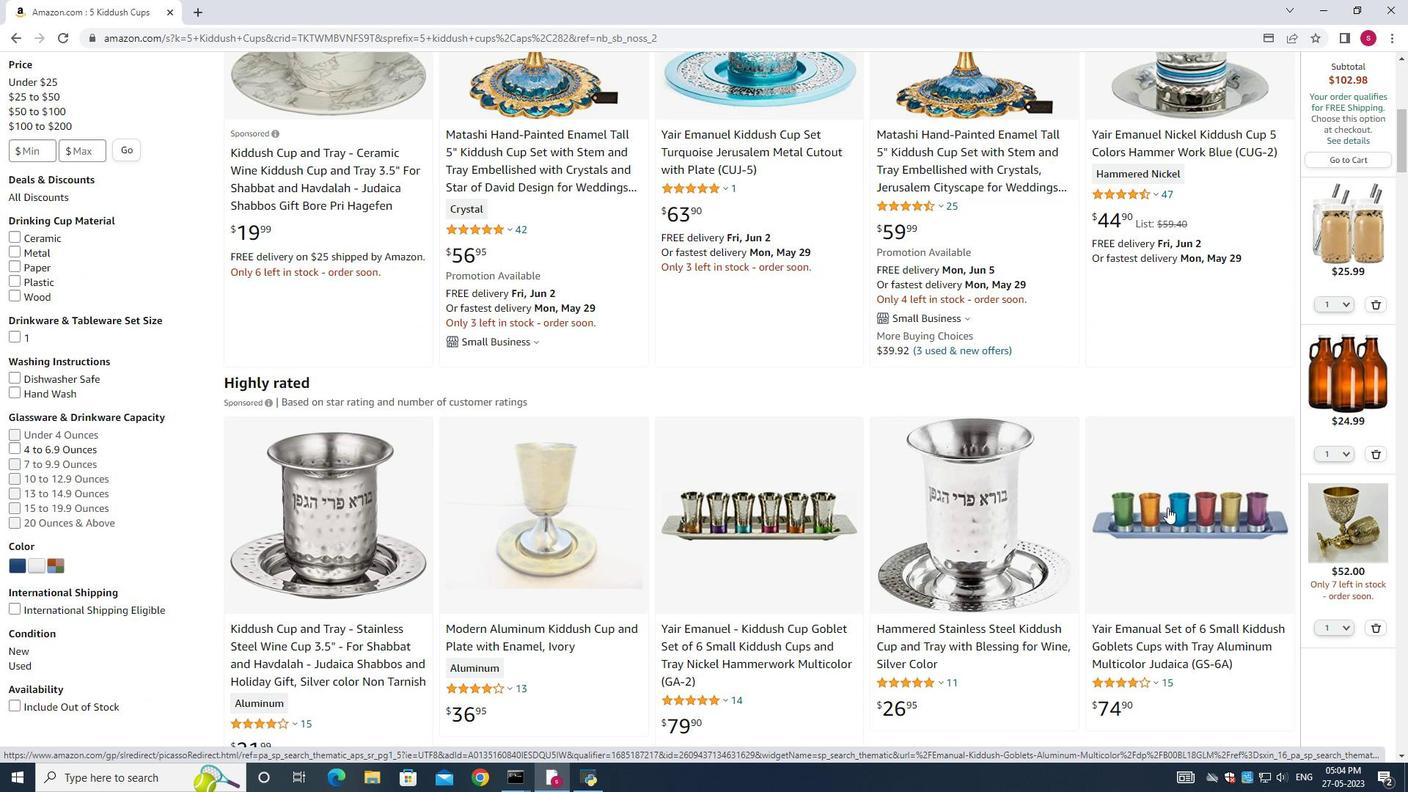 
Action: Mouse moved to (902, 491)
Screenshot: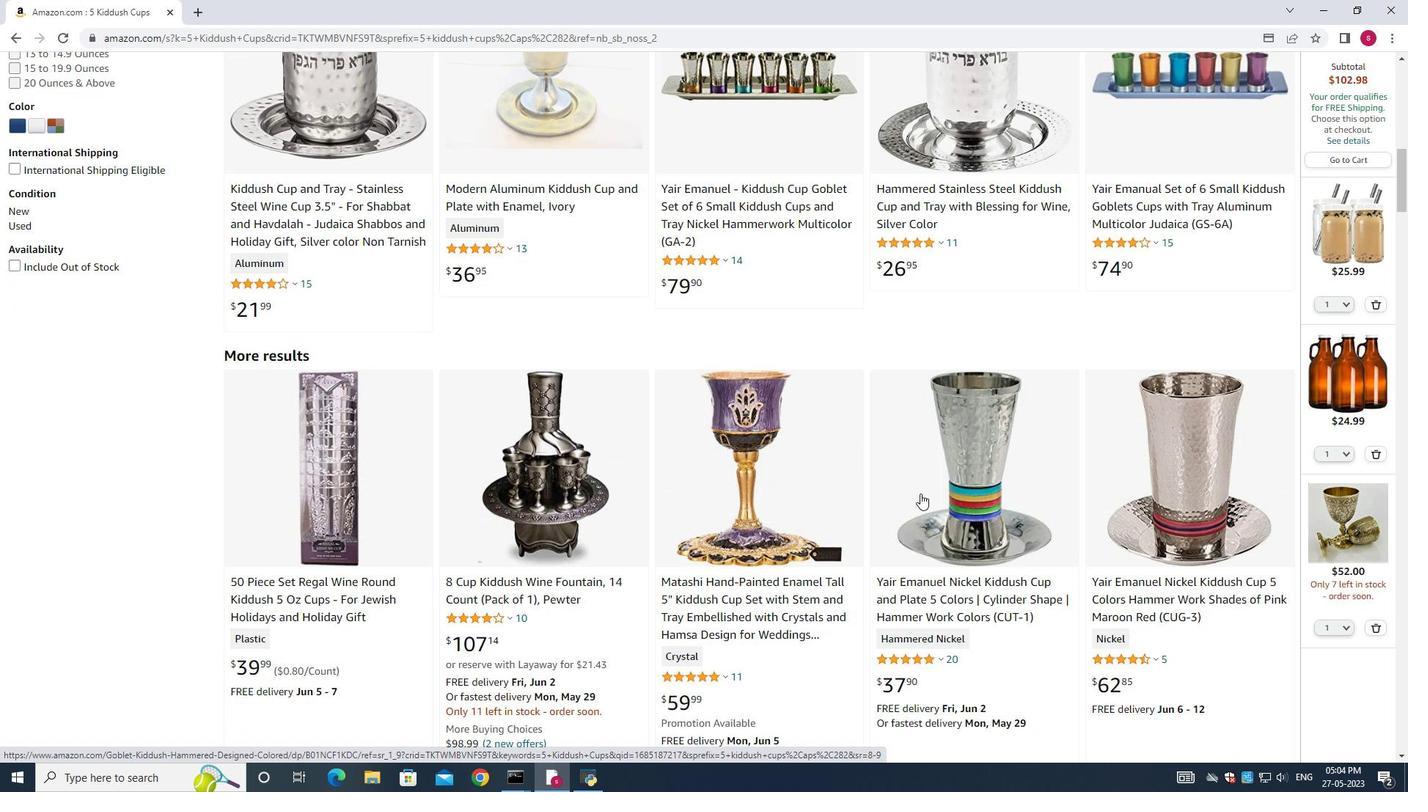 
Action: Mouse scrolled (902, 490) with delta (0, 0)
Screenshot: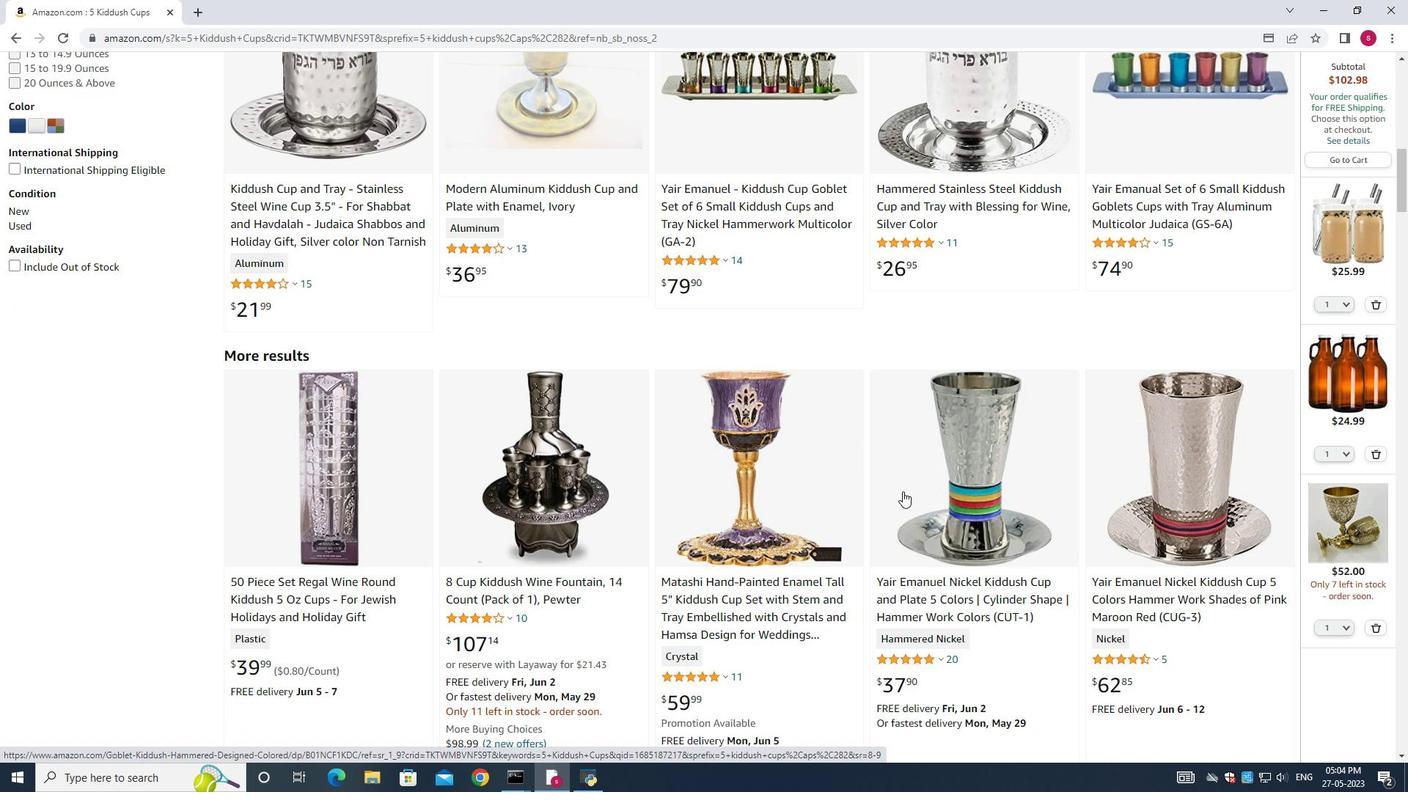 
Action: Mouse scrolled (902, 490) with delta (0, 0)
Screenshot: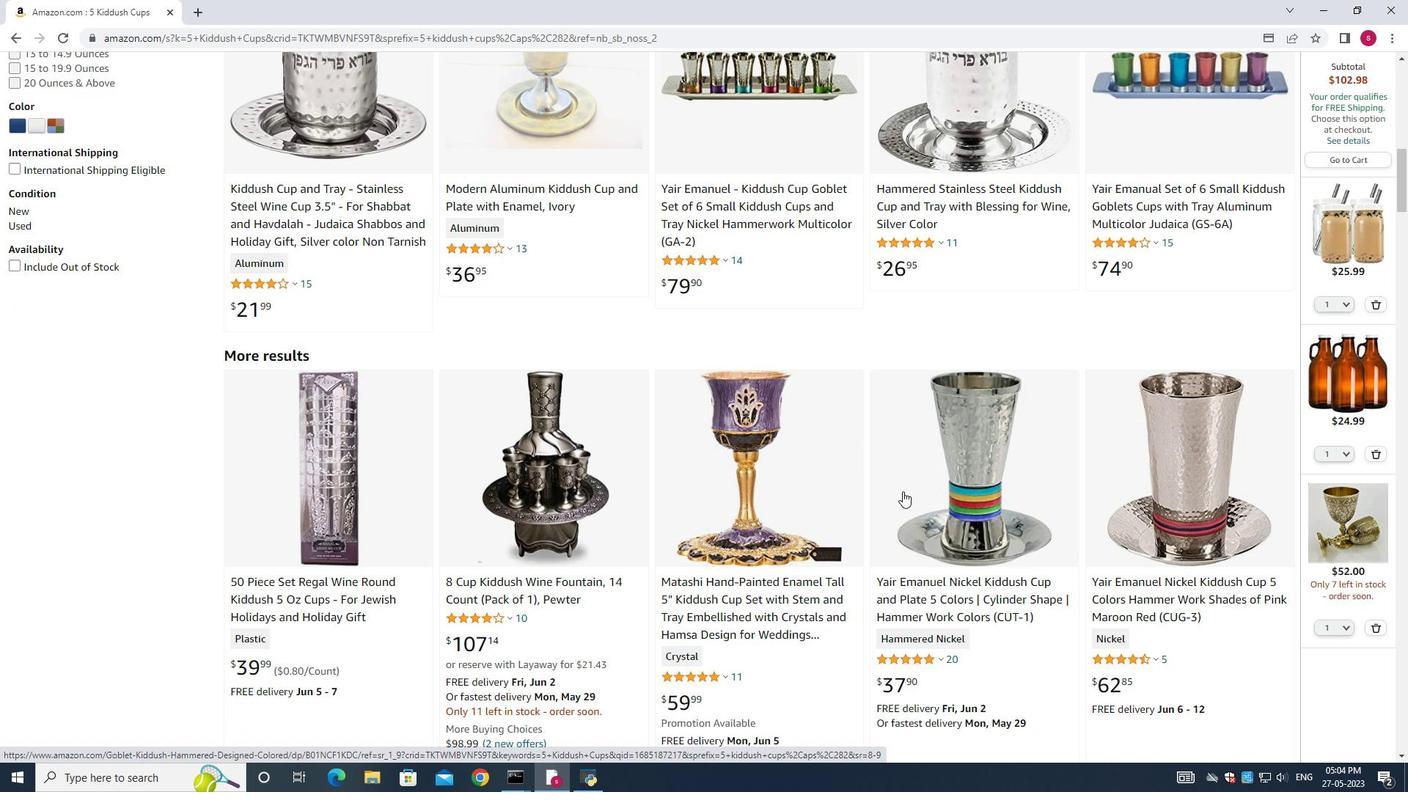 
Action: Mouse scrolled (902, 490) with delta (0, 0)
Screenshot: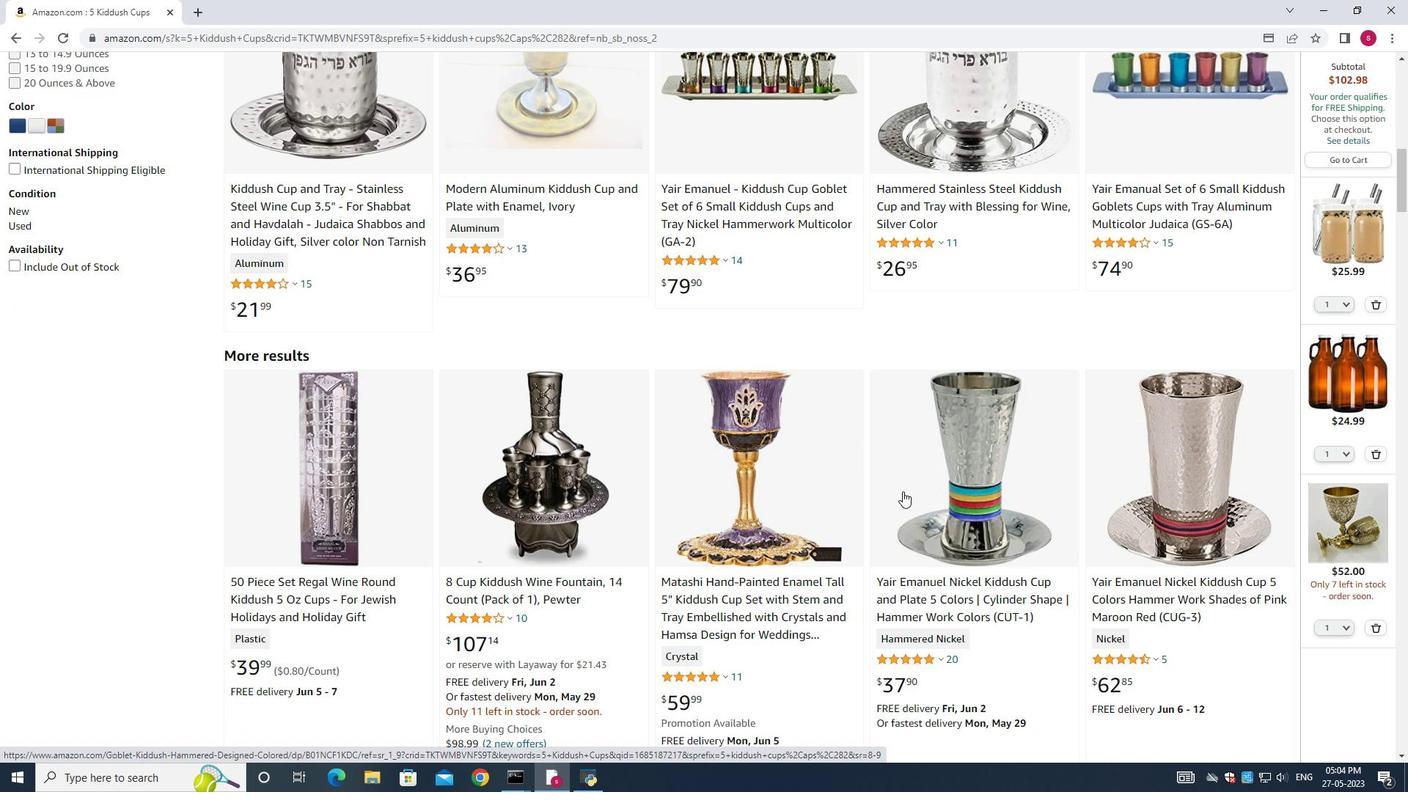 
Action: Mouse scrolled (902, 490) with delta (0, 0)
Screenshot: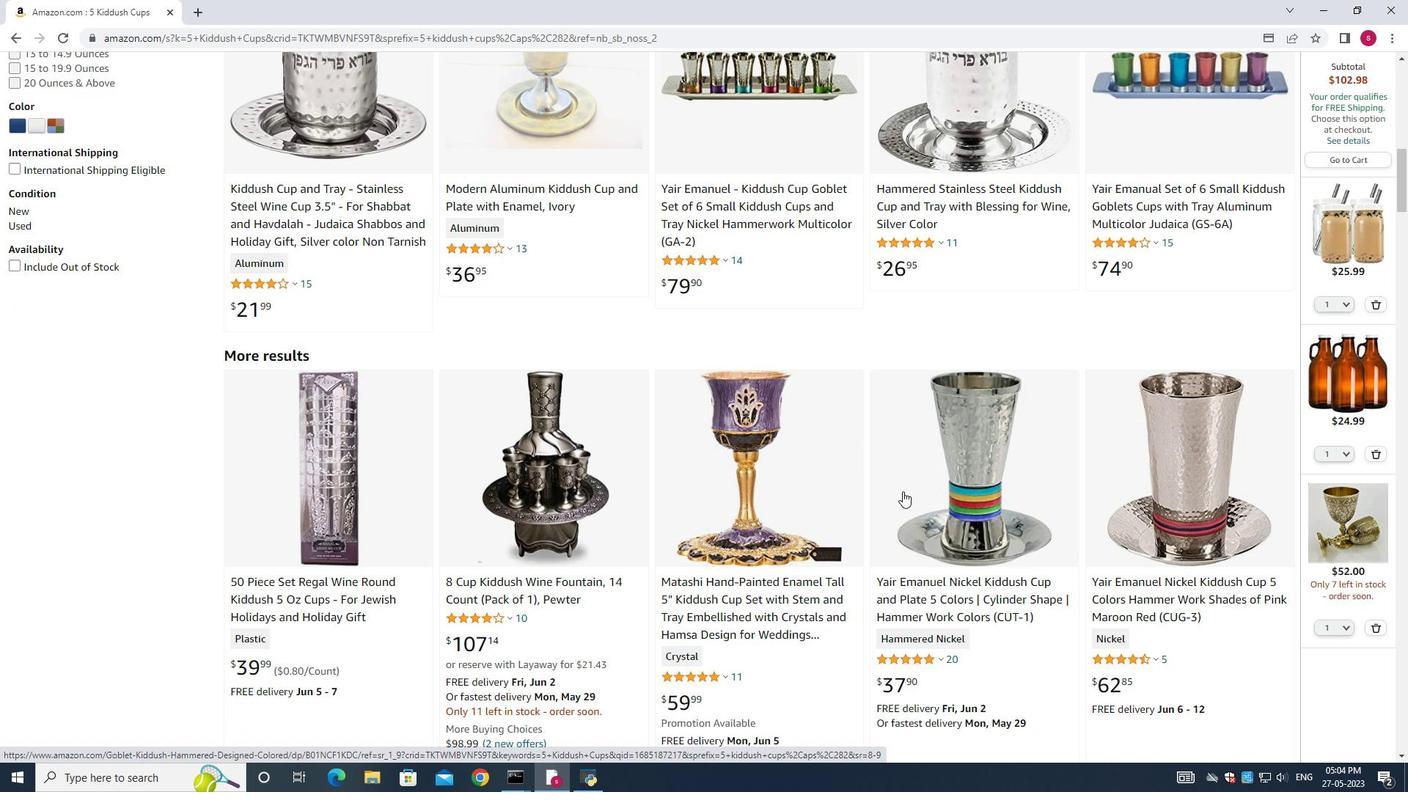 
Action: Mouse moved to (886, 503)
Screenshot: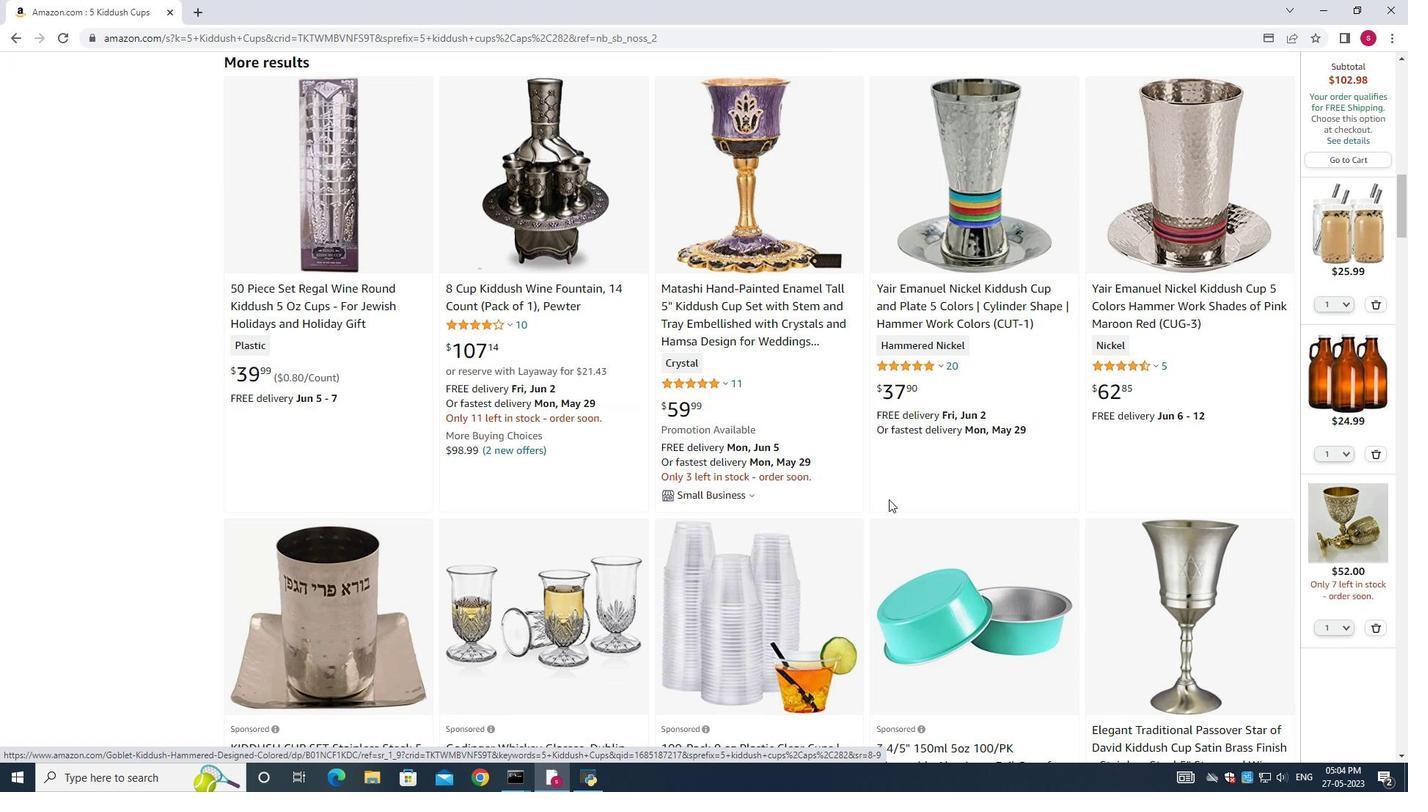 
Action: Mouse scrolled (886, 502) with delta (0, 0)
Screenshot: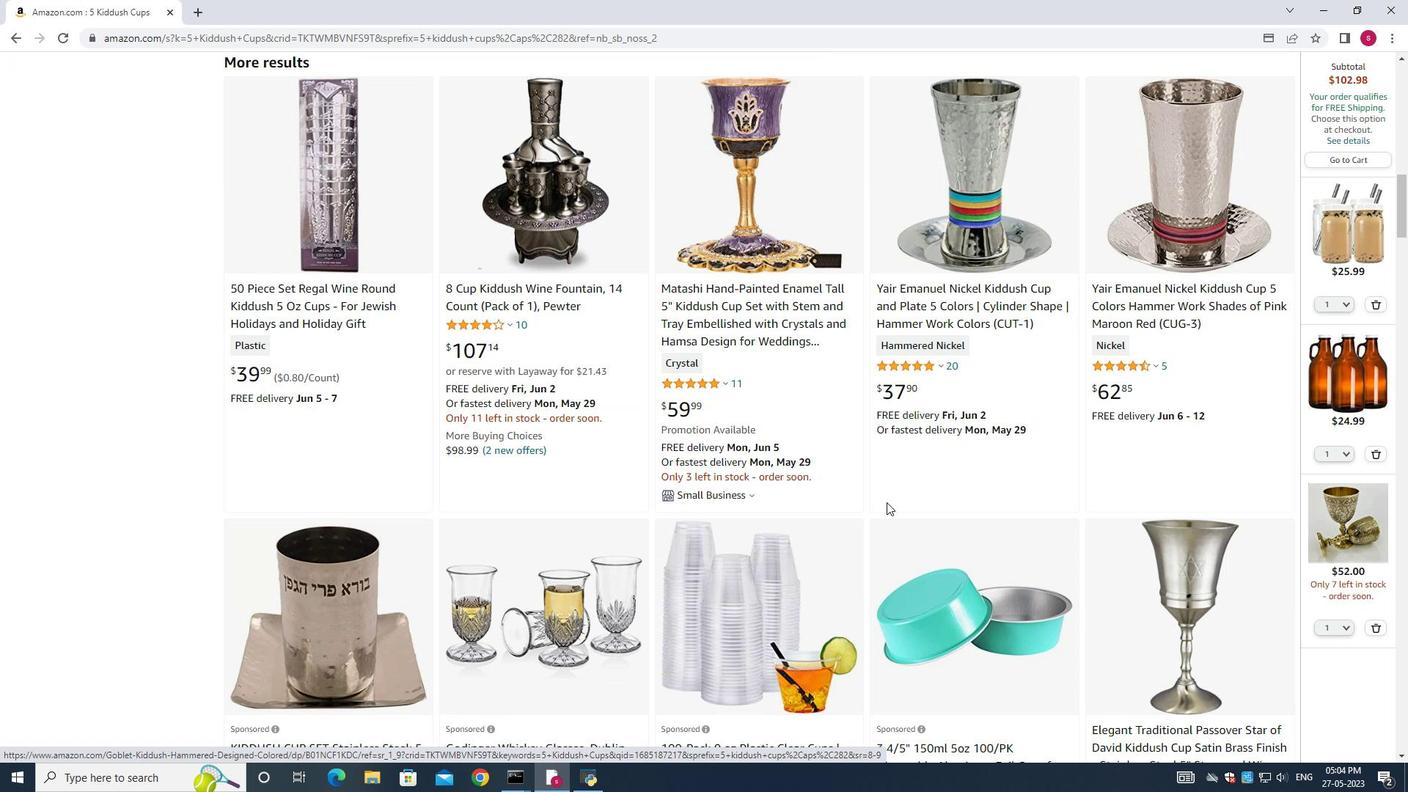 
Action: Mouse scrolled (886, 502) with delta (0, 0)
Screenshot: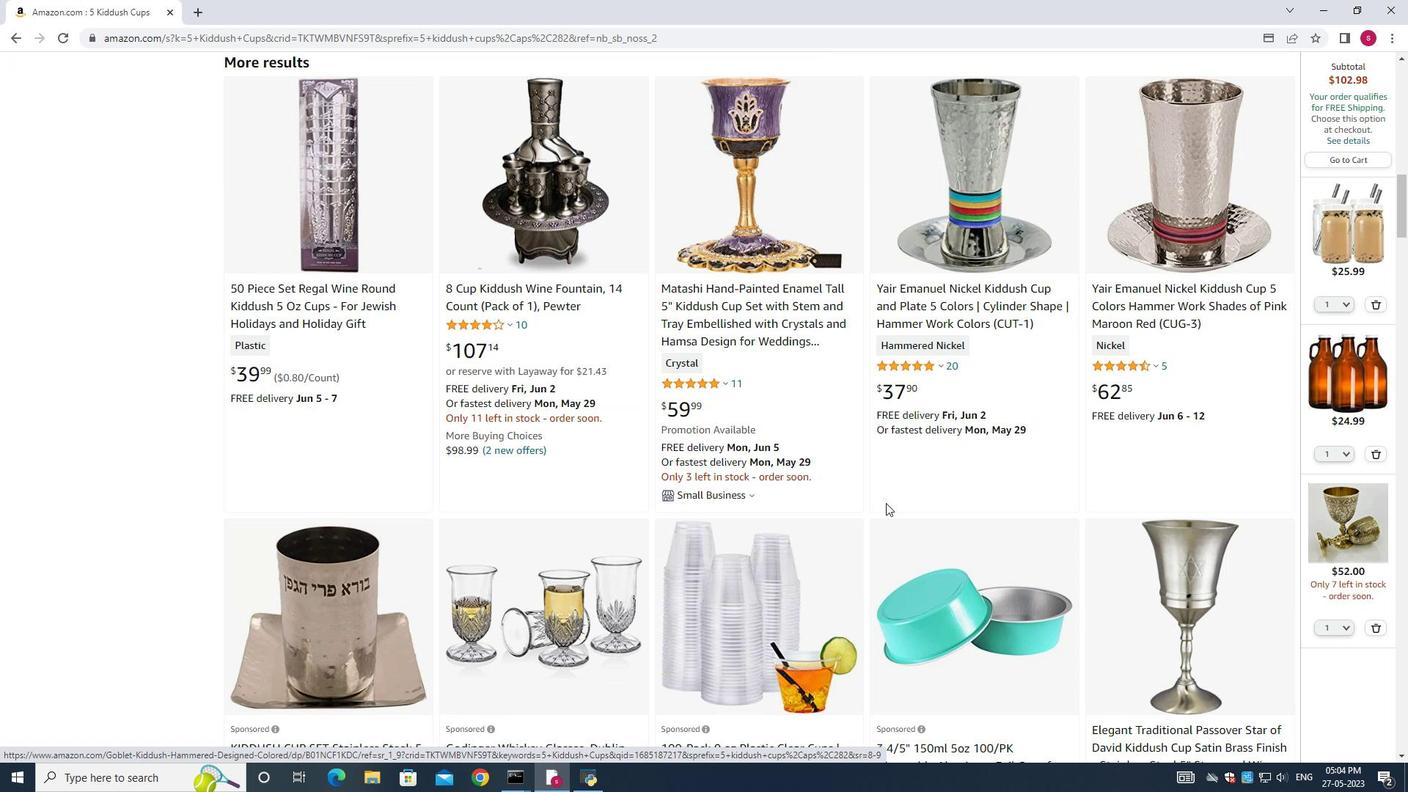
Action: Mouse scrolled (886, 502) with delta (0, 0)
Screenshot: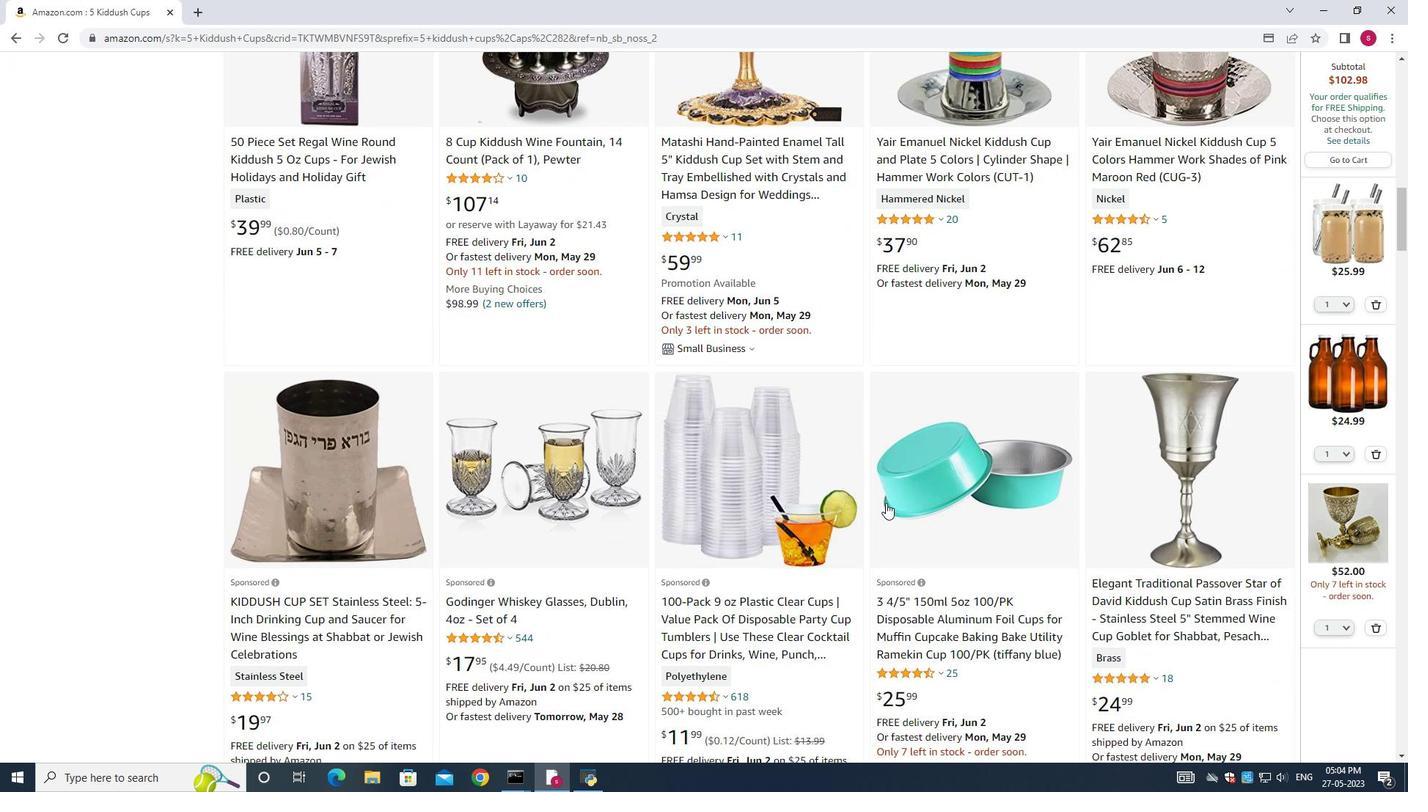 
Action: Mouse scrolled (886, 502) with delta (0, 0)
Screenshot: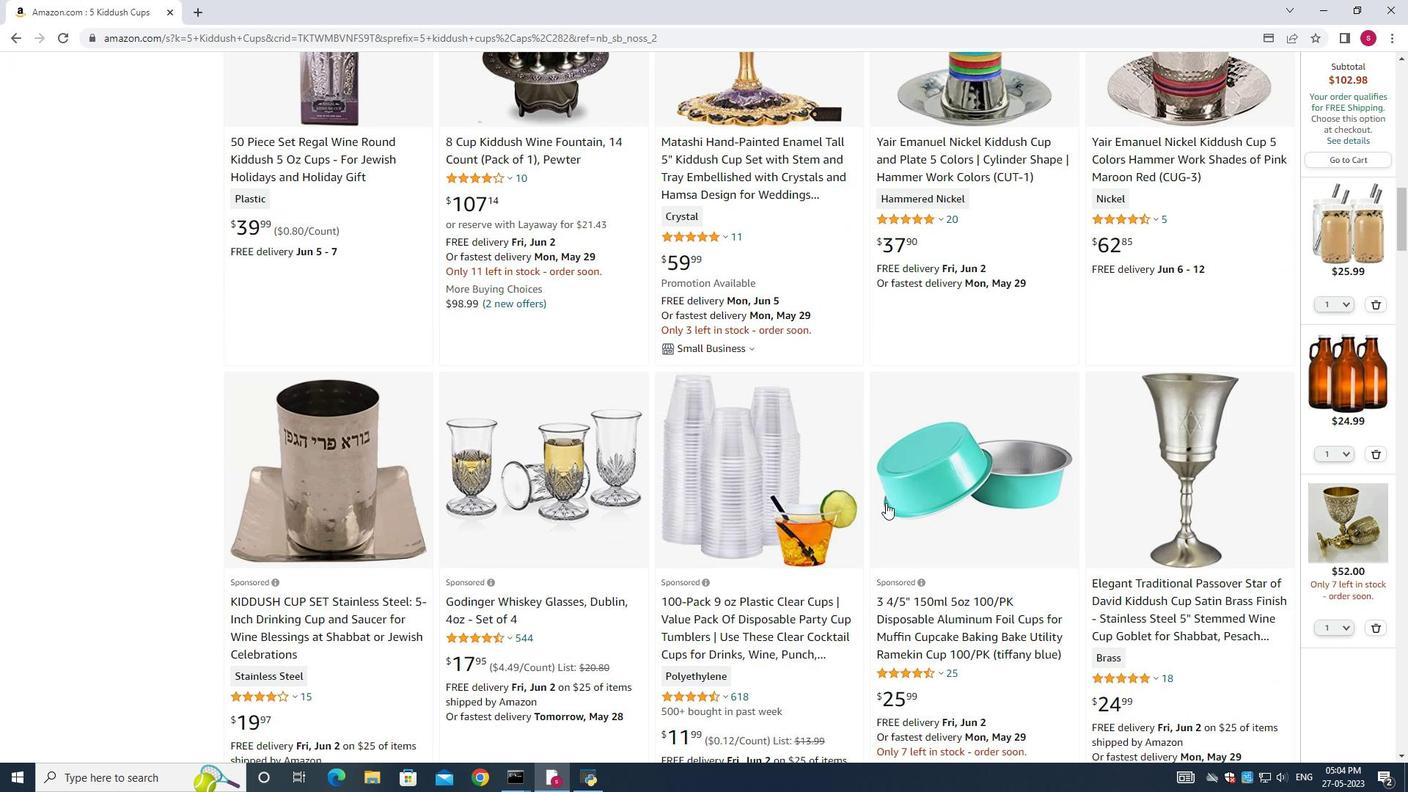
Action: Mouse moved to (988, 438)
Screenshot: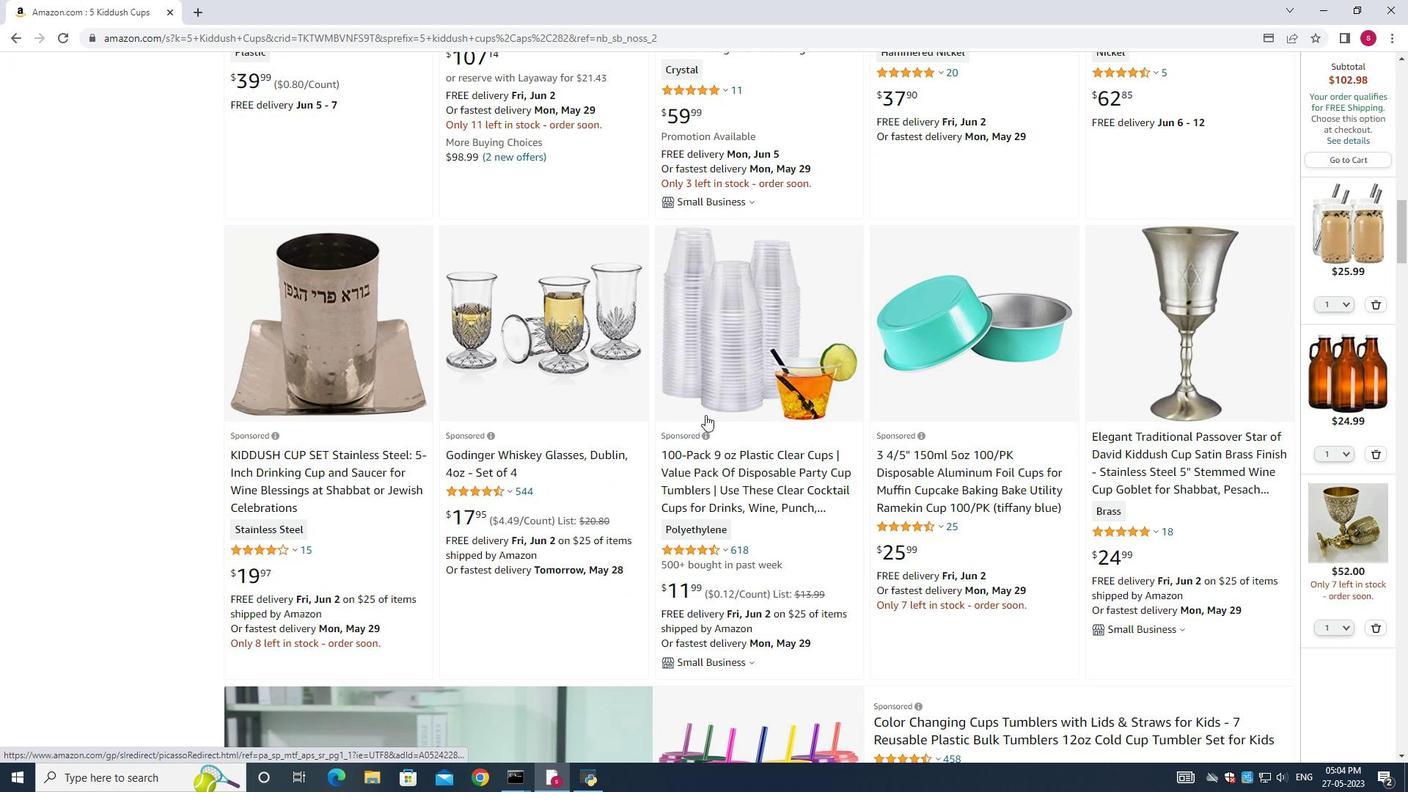 
Action: Mouse scrolled (988, 437) with delta (0, 0)
Screenshot: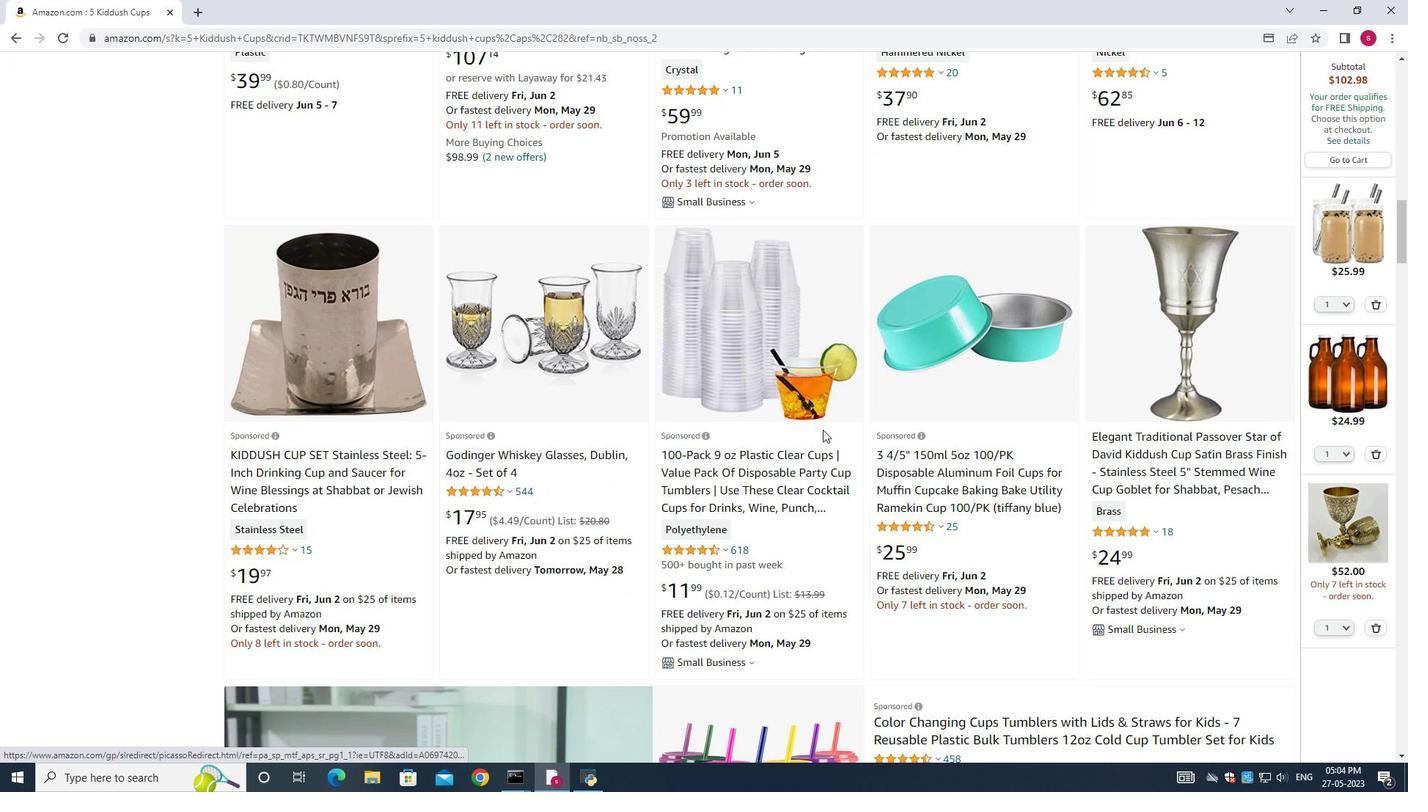 
Action: Mouse scrolled (988, 437) with delta (0, 0)
Screenshot: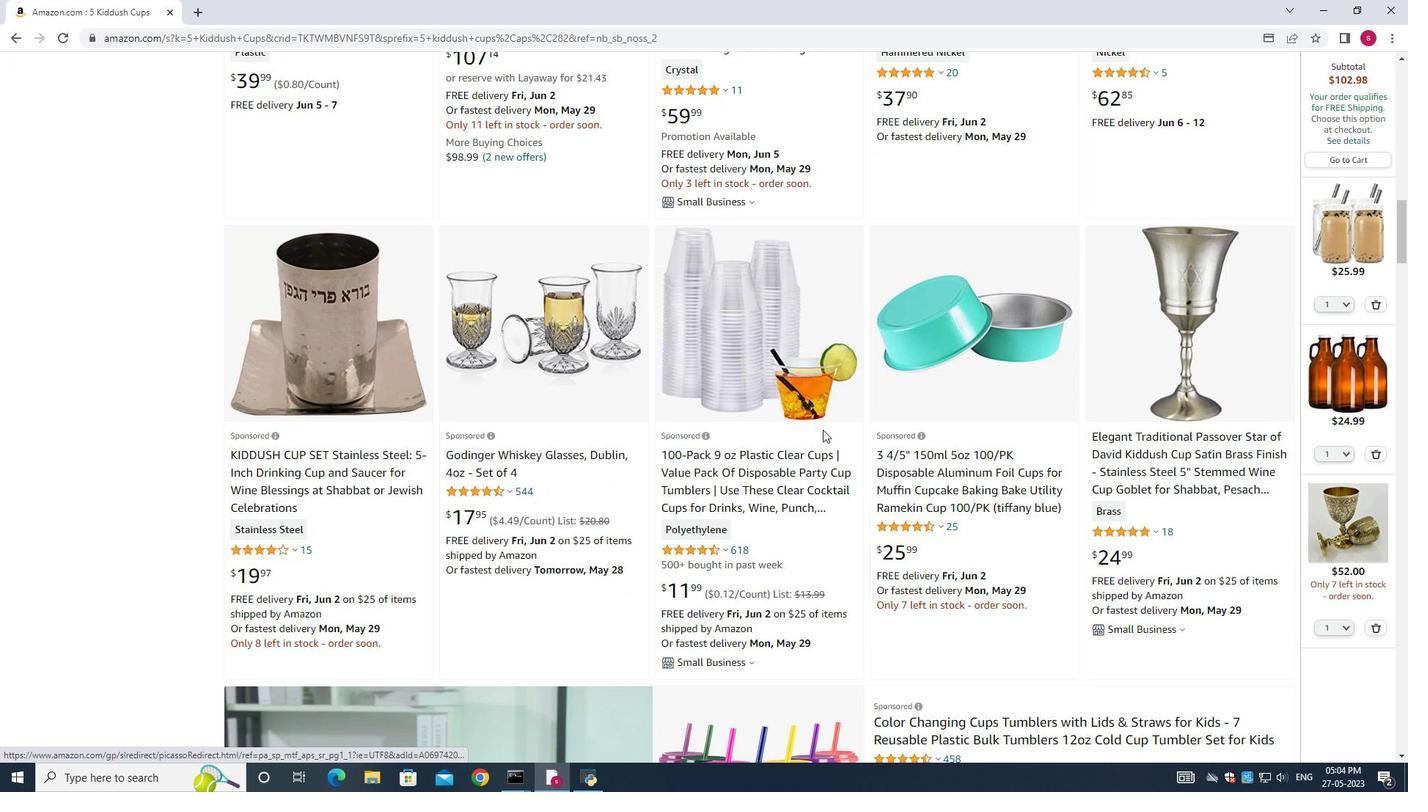 
Action: Mouse scrolled (988, 437) with delta (0, 0)
Screenshot: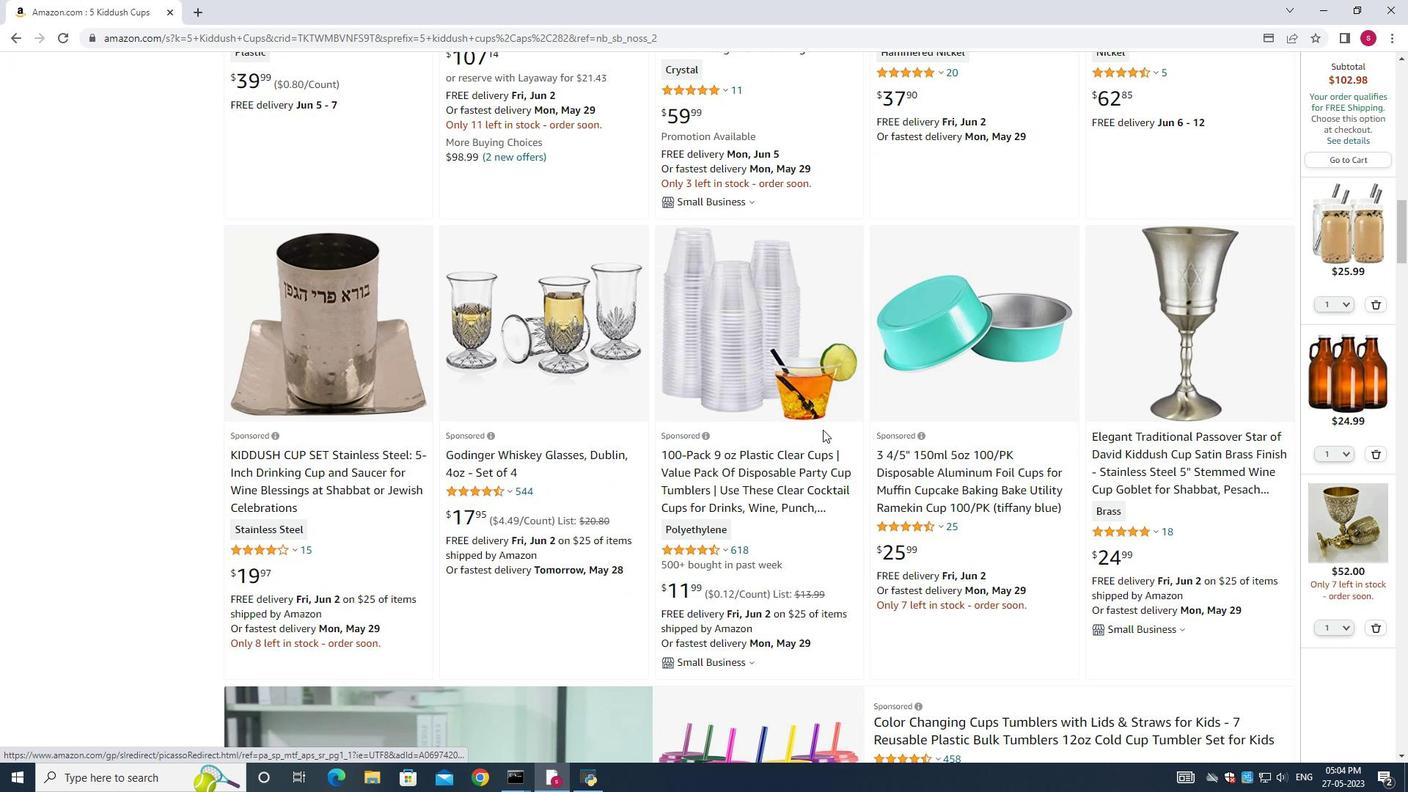 
Action: Mouse scrolled (988, 437) with delta (0, 0)
Screenshot: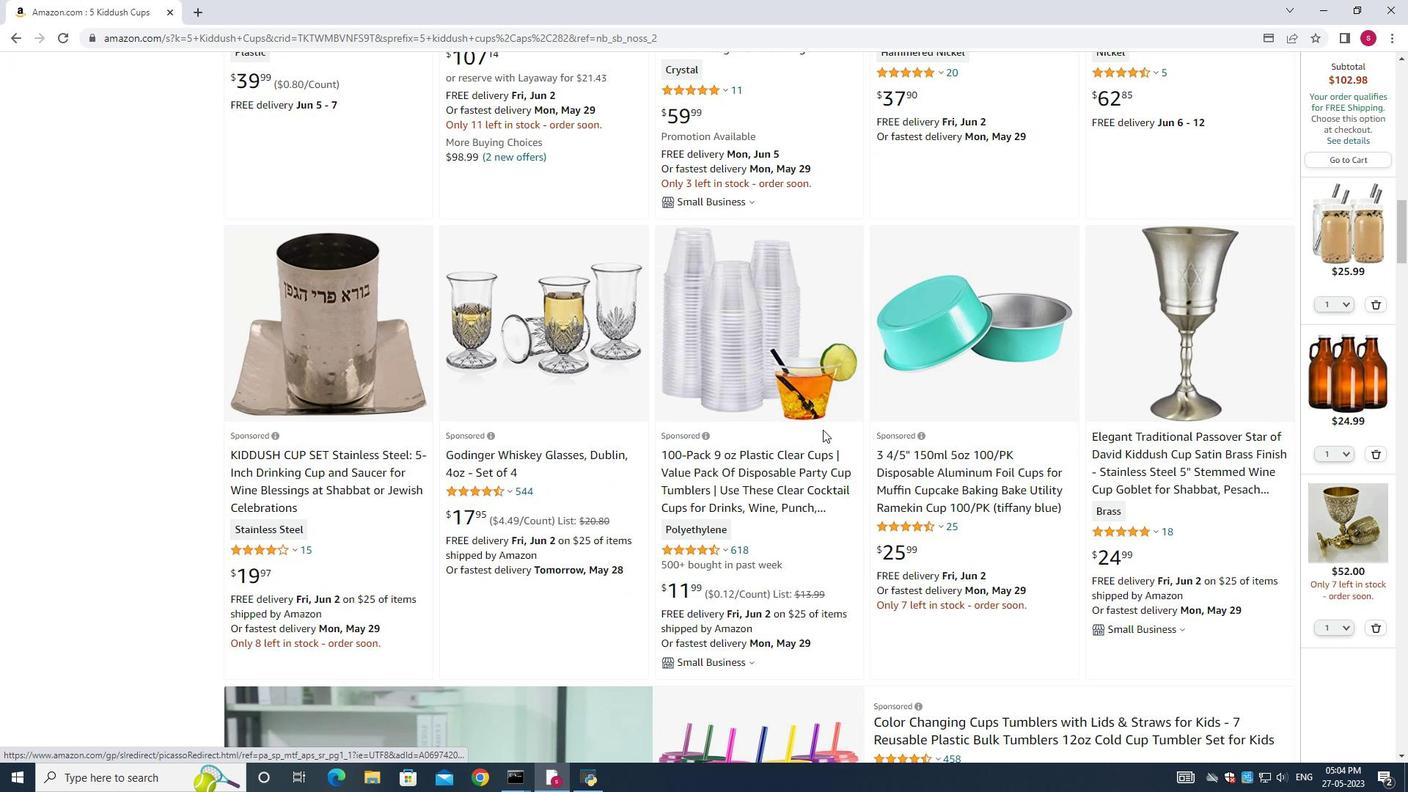 
Action: Mouse moved to (988, 436)
Screenshot: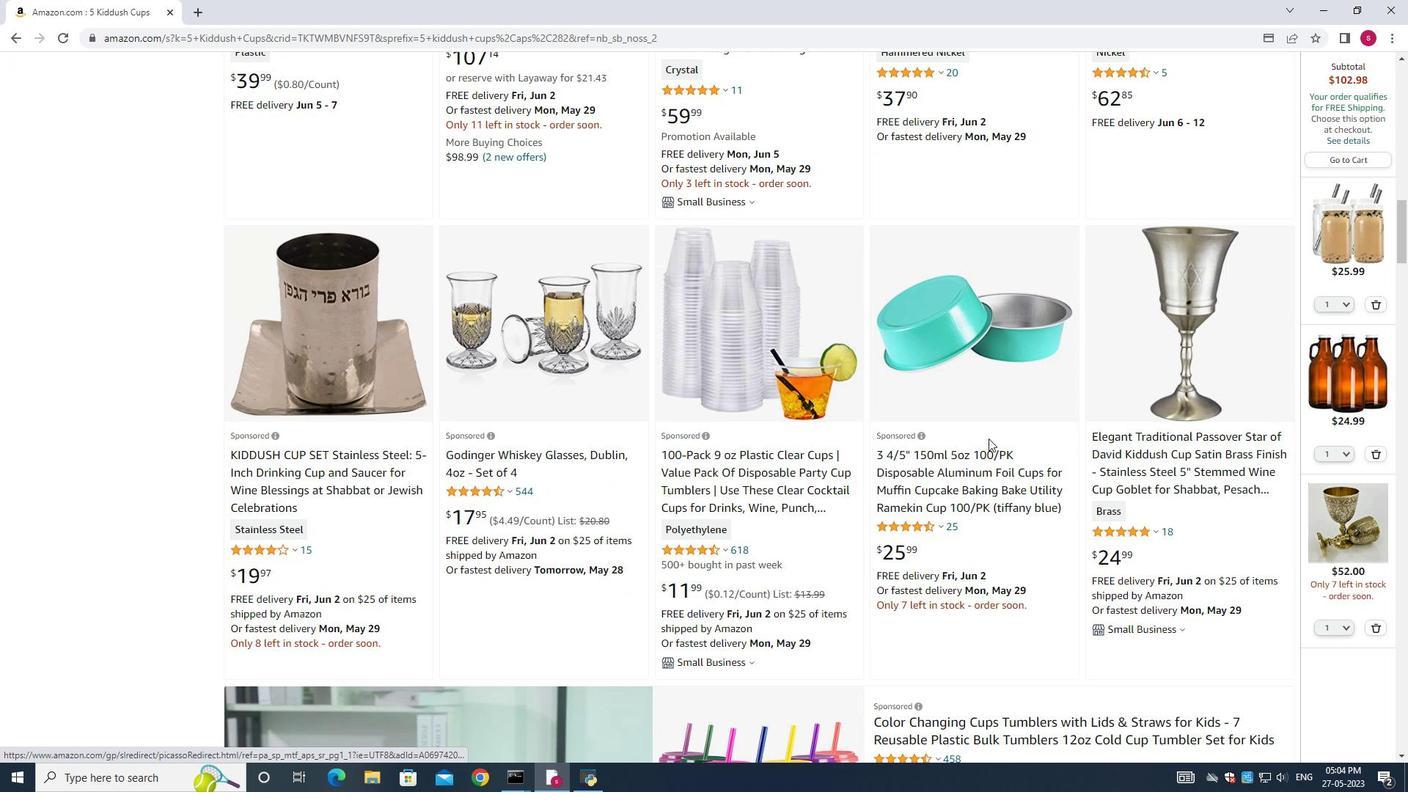 
Action: Mouse scrolled (988, 435) with delta (0, 0)
Screenshot: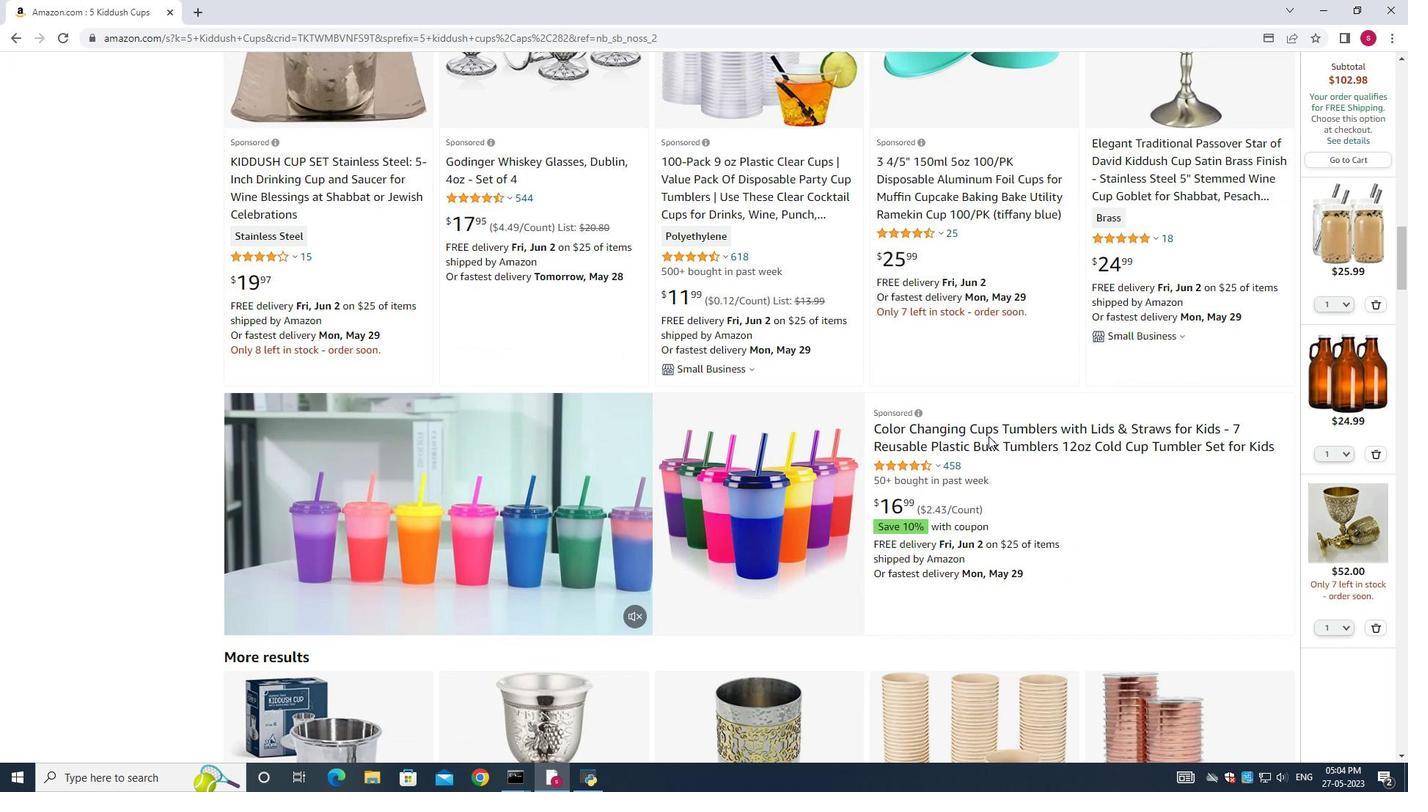 
Action: Mouse scrolled (988, 435) with delta (0, 0)
Screenshot: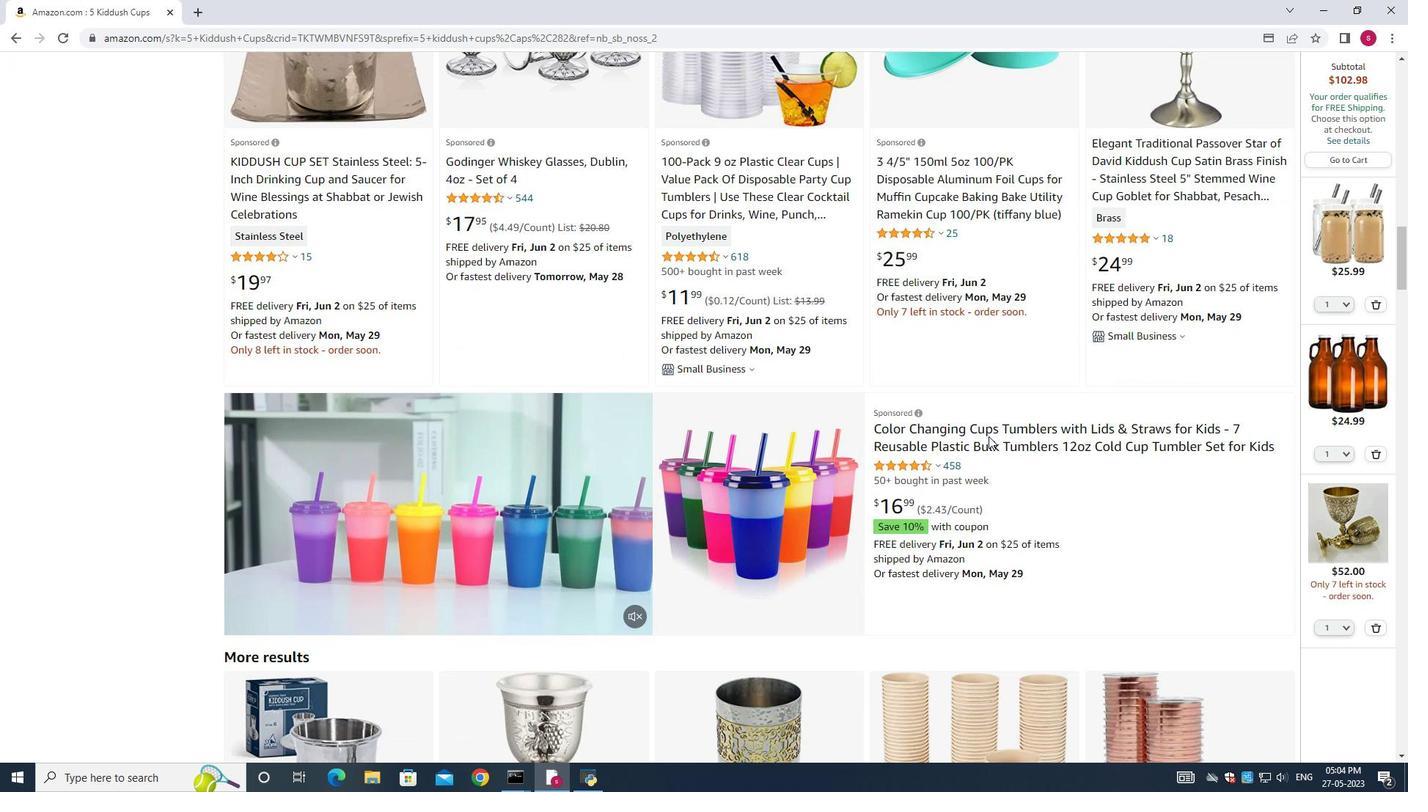
Action: Mouse scrolled (988, 435) with delta (0, 0)
Screenshot: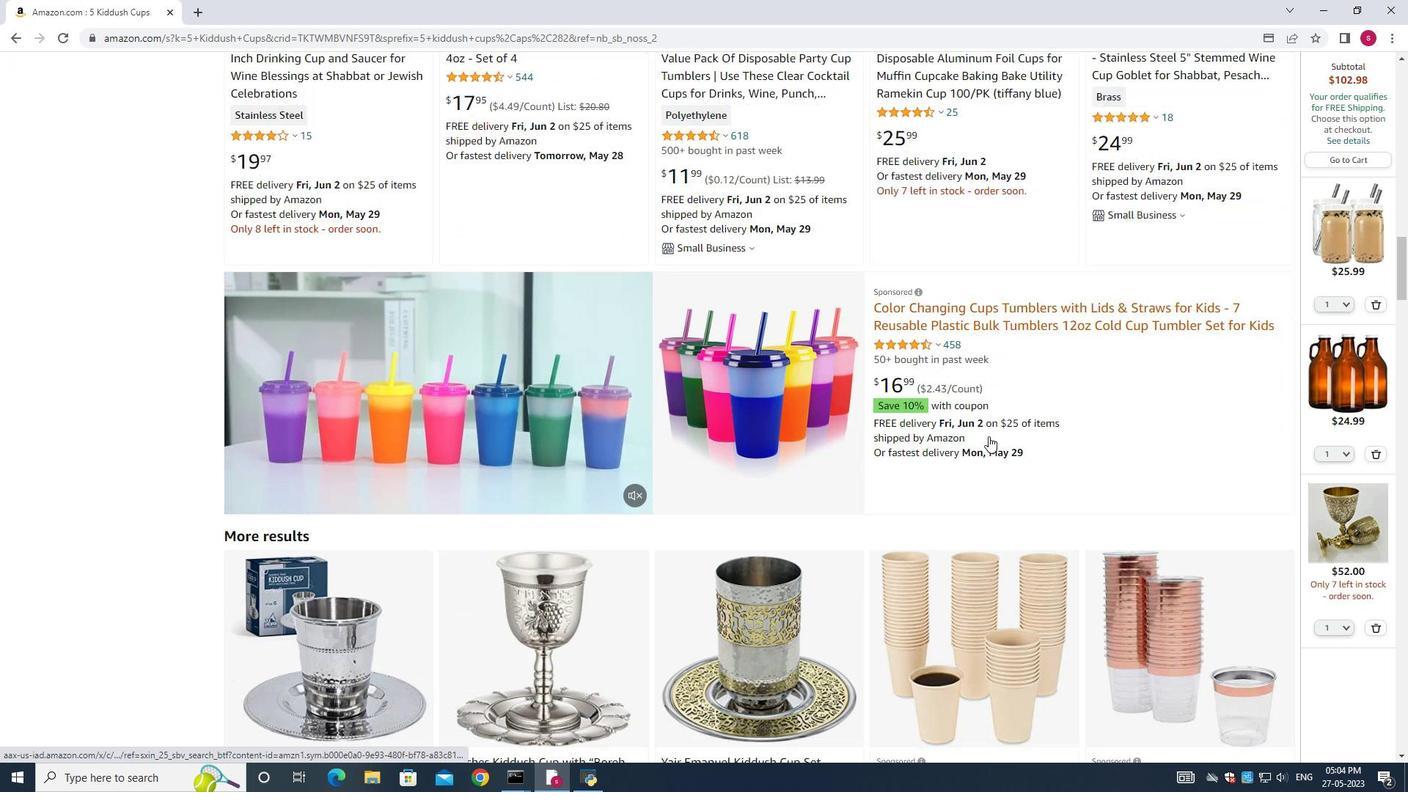 
Action: Mouse scrolled (988, 435) with delta (0, 0)
Screenshot: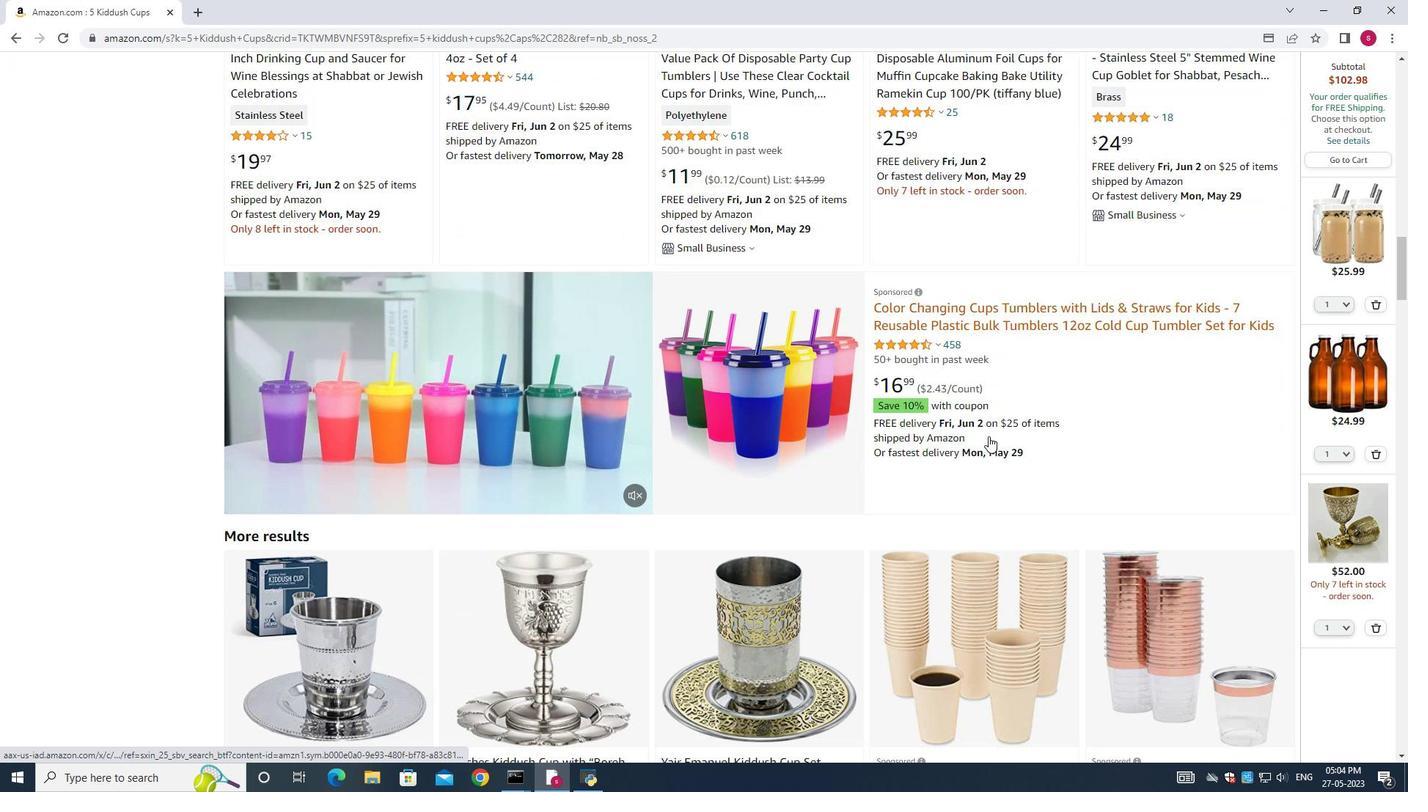 
Action: Mouse scrolled (988, 435) with delta (0, 0)
Screenshot: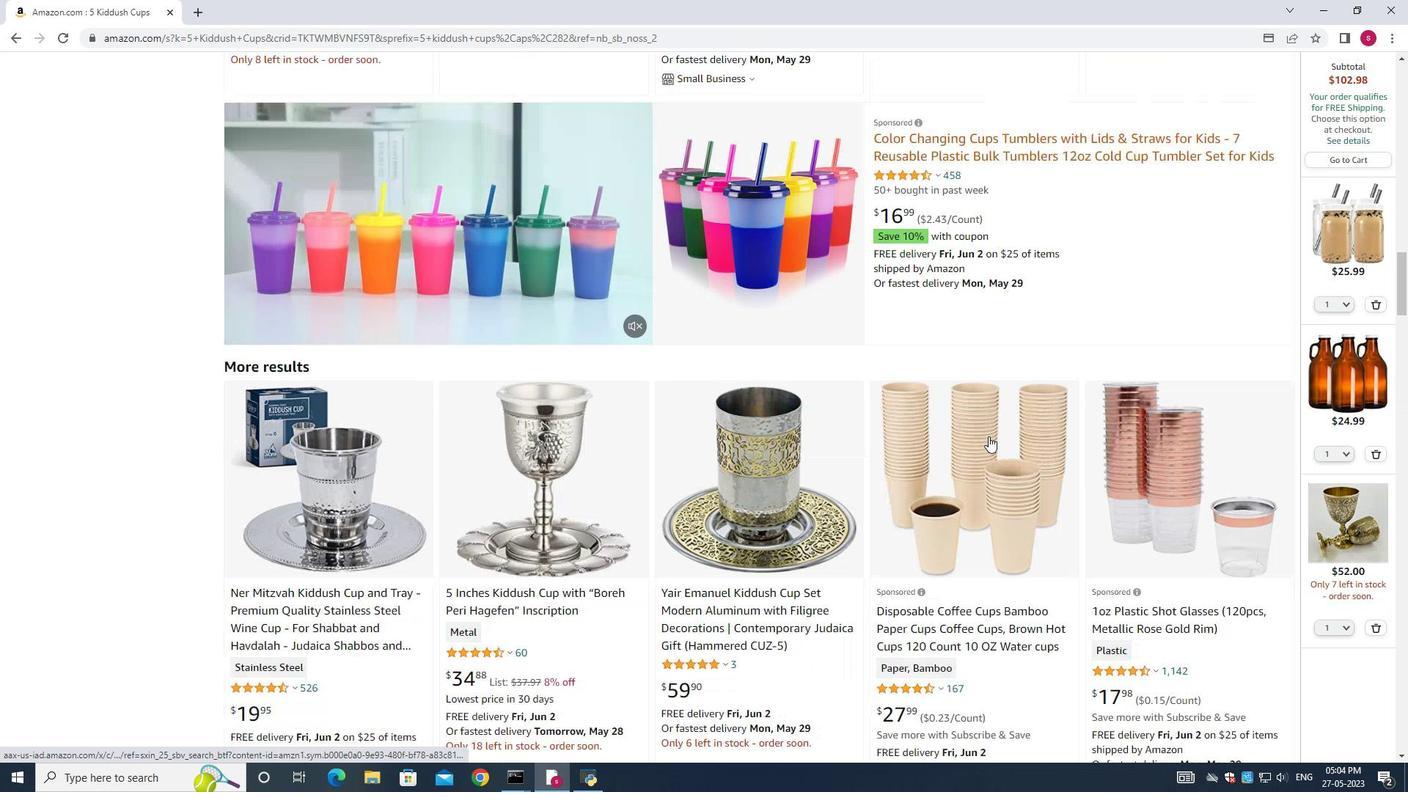 
Action: Mouse scrolled (988, 435) with delta (0, 0)
Screenshot: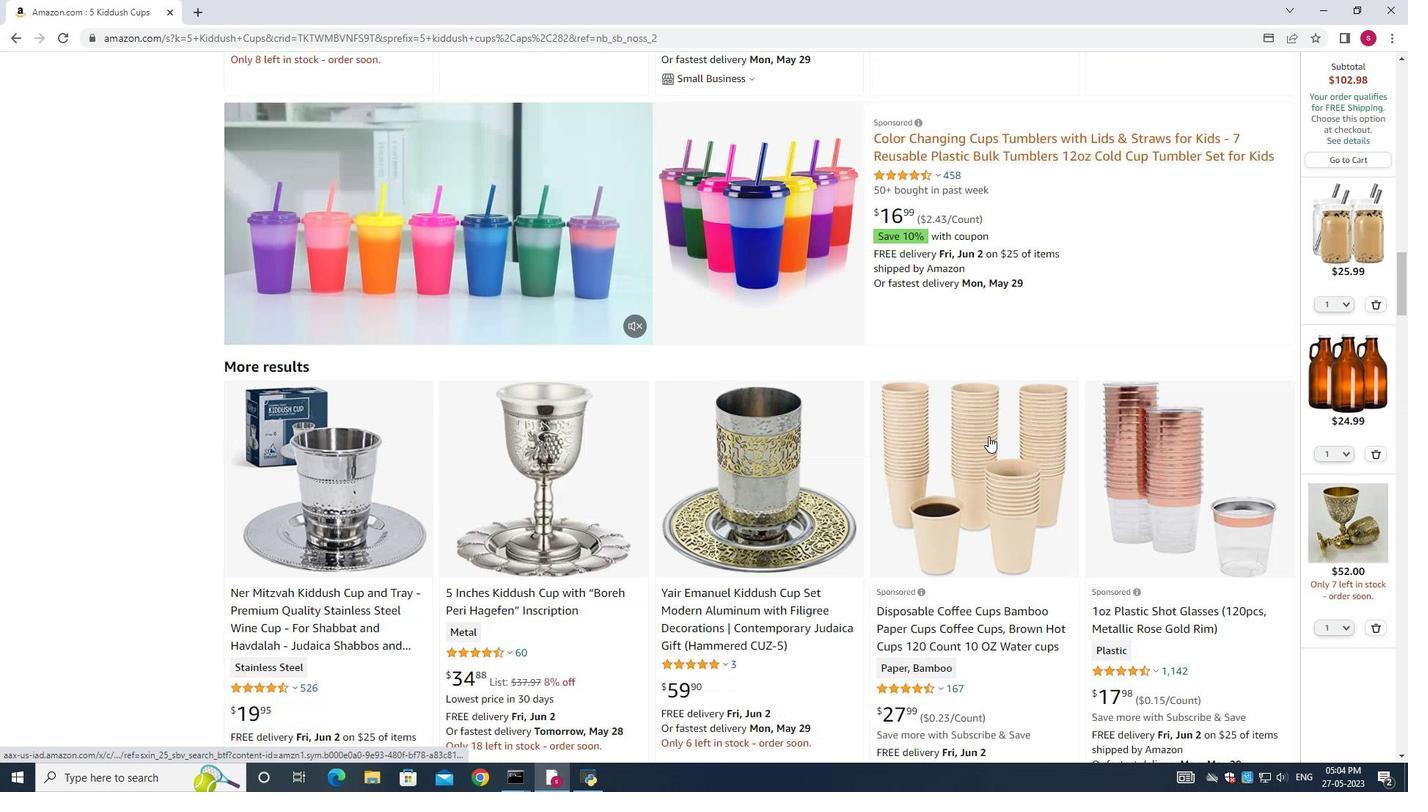 
Action: Mouse scrolled (988, 435) with delta (0, 0)
Screenshot: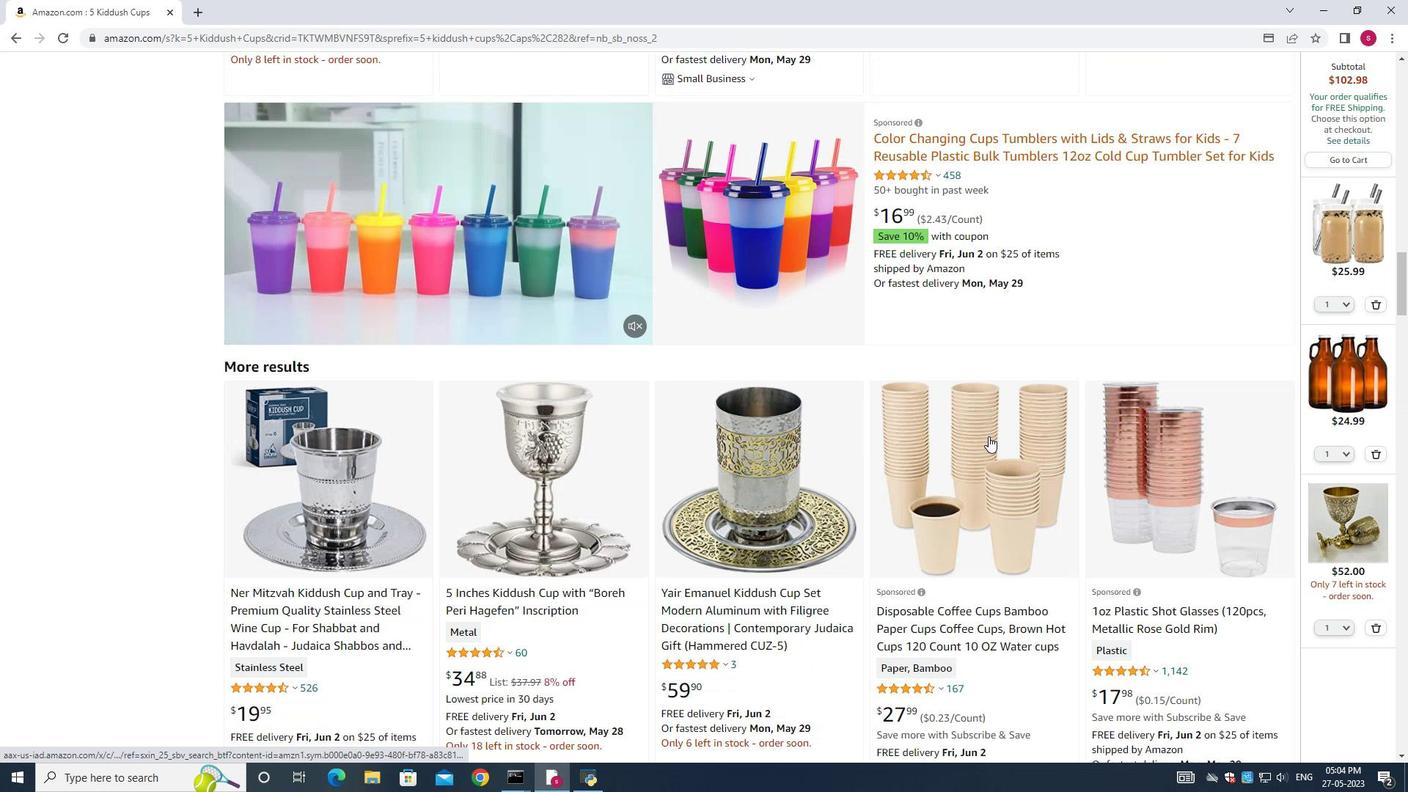 
Action: Mouse moved to (716, 432)
Screenshot: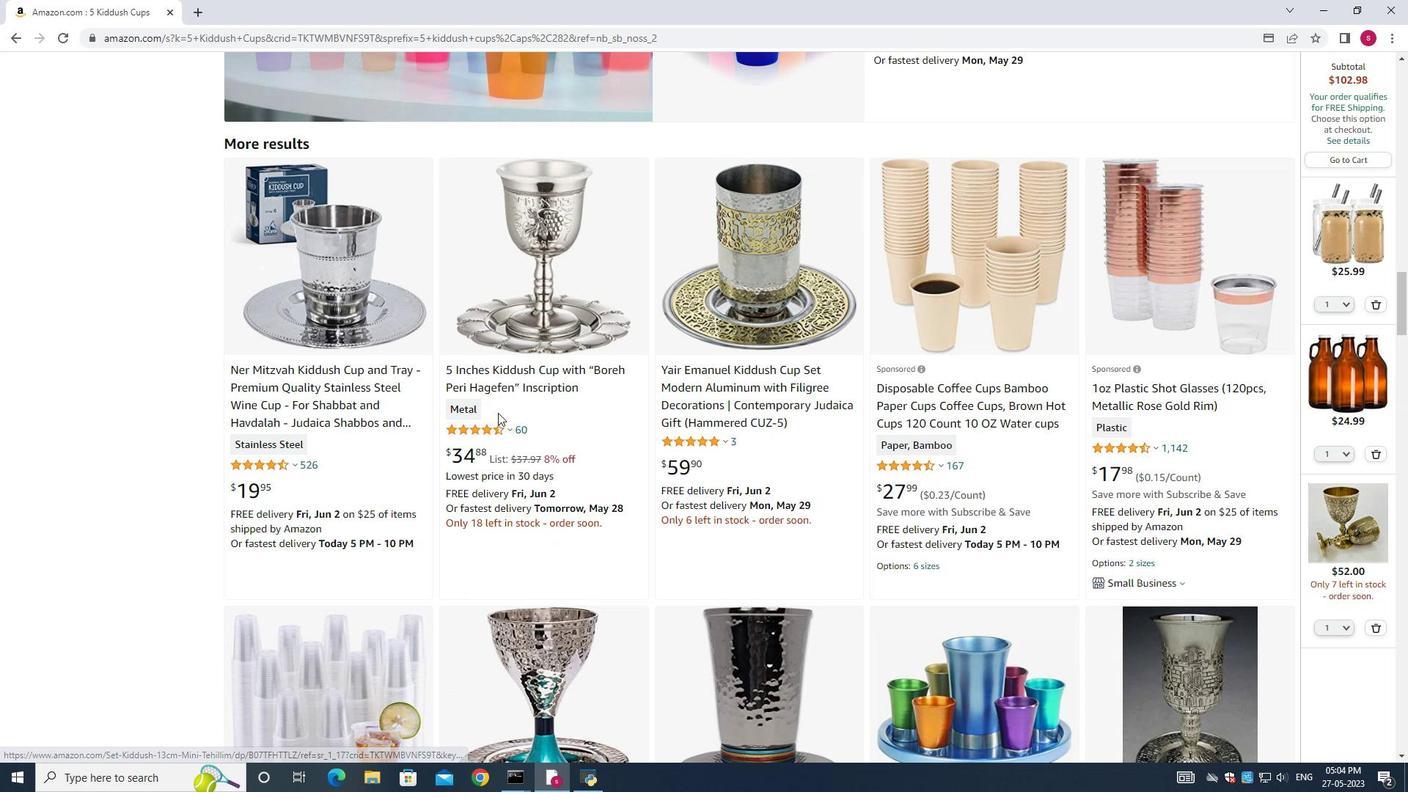
Action: Mouse scrolled (716, 432) with delta (0, 0)
Screenshot: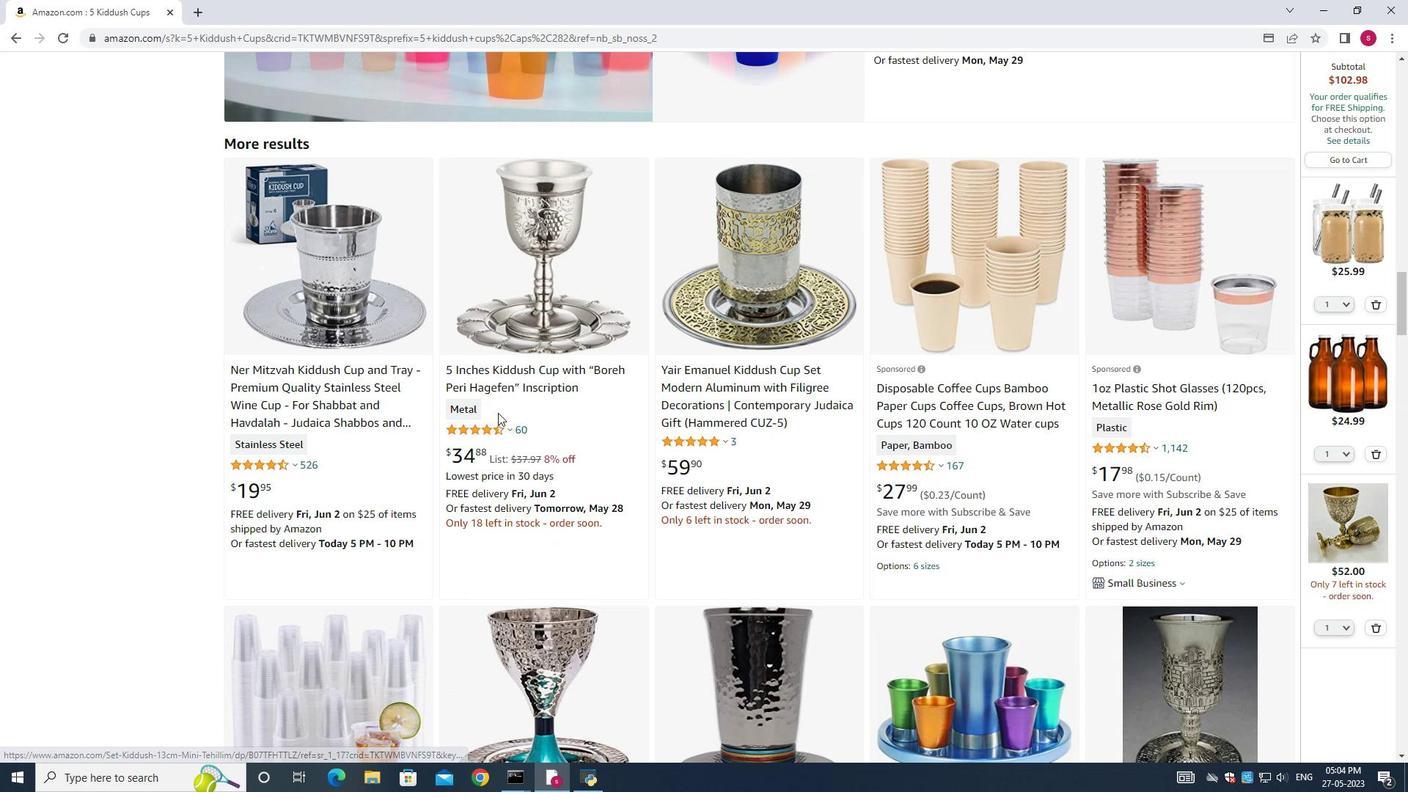 
Action: Mouse moved to (717, 432)
Screenshot: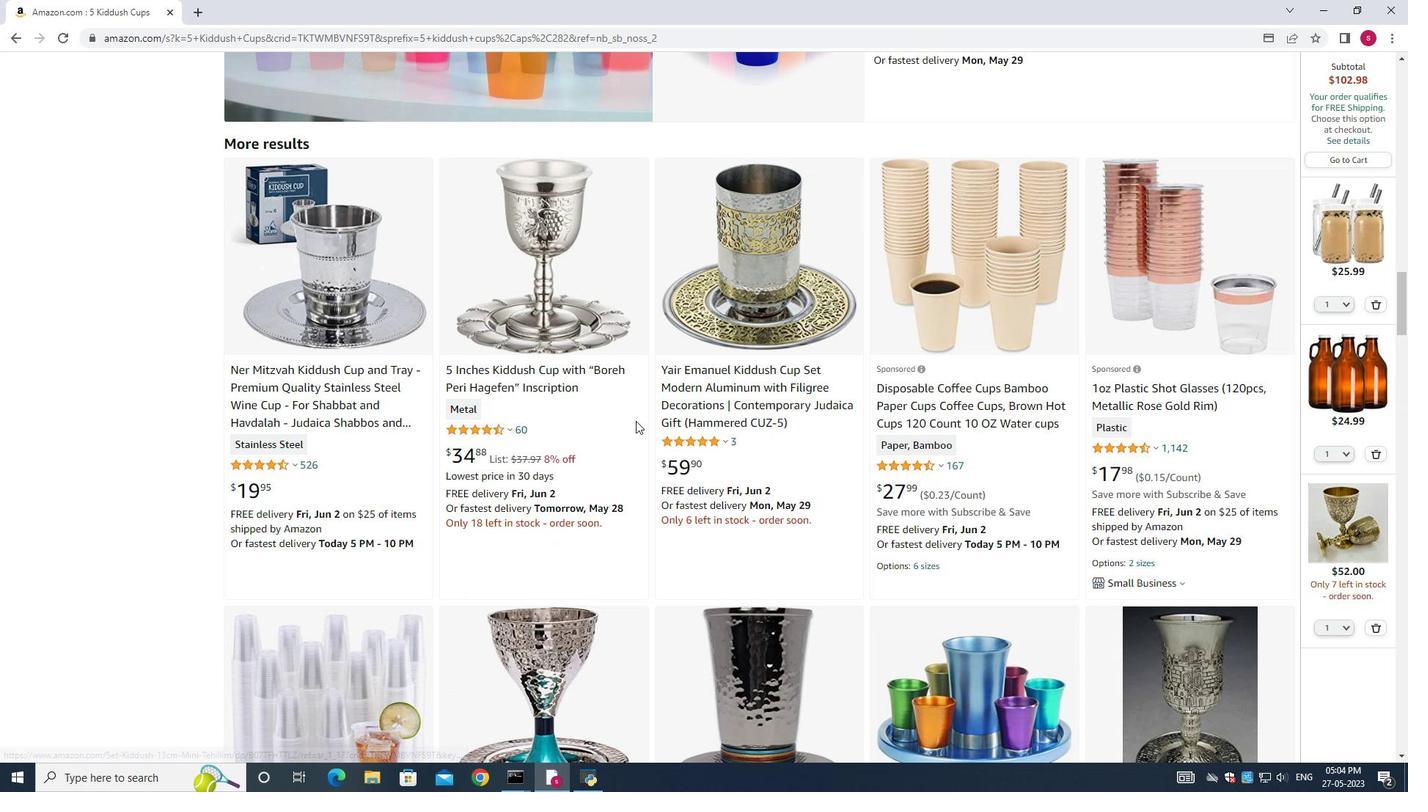 
Action: Mouse scrolled (717, 432) with delta (0, 0)
Screenshot: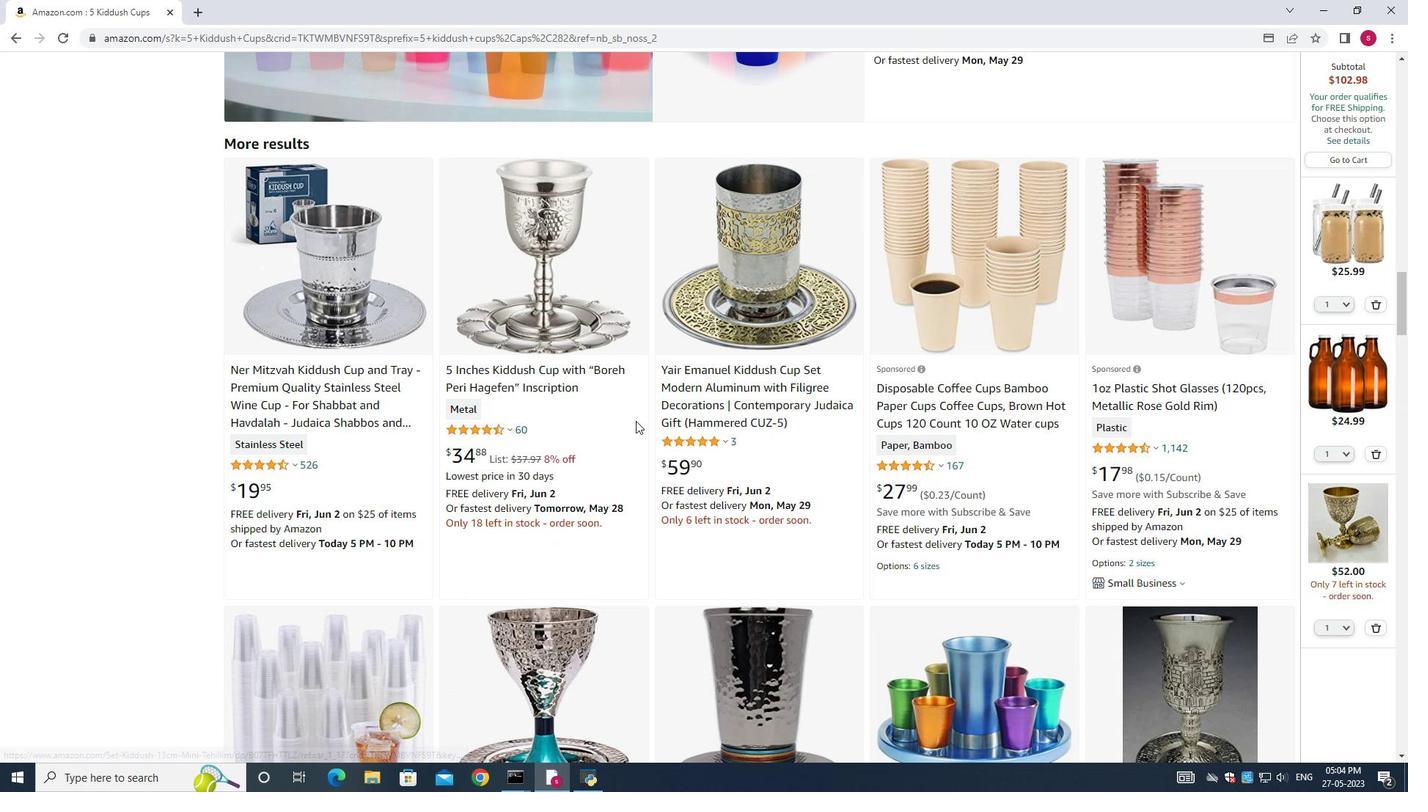 
Action: Mouse moved to (717, 432)
Screenshot: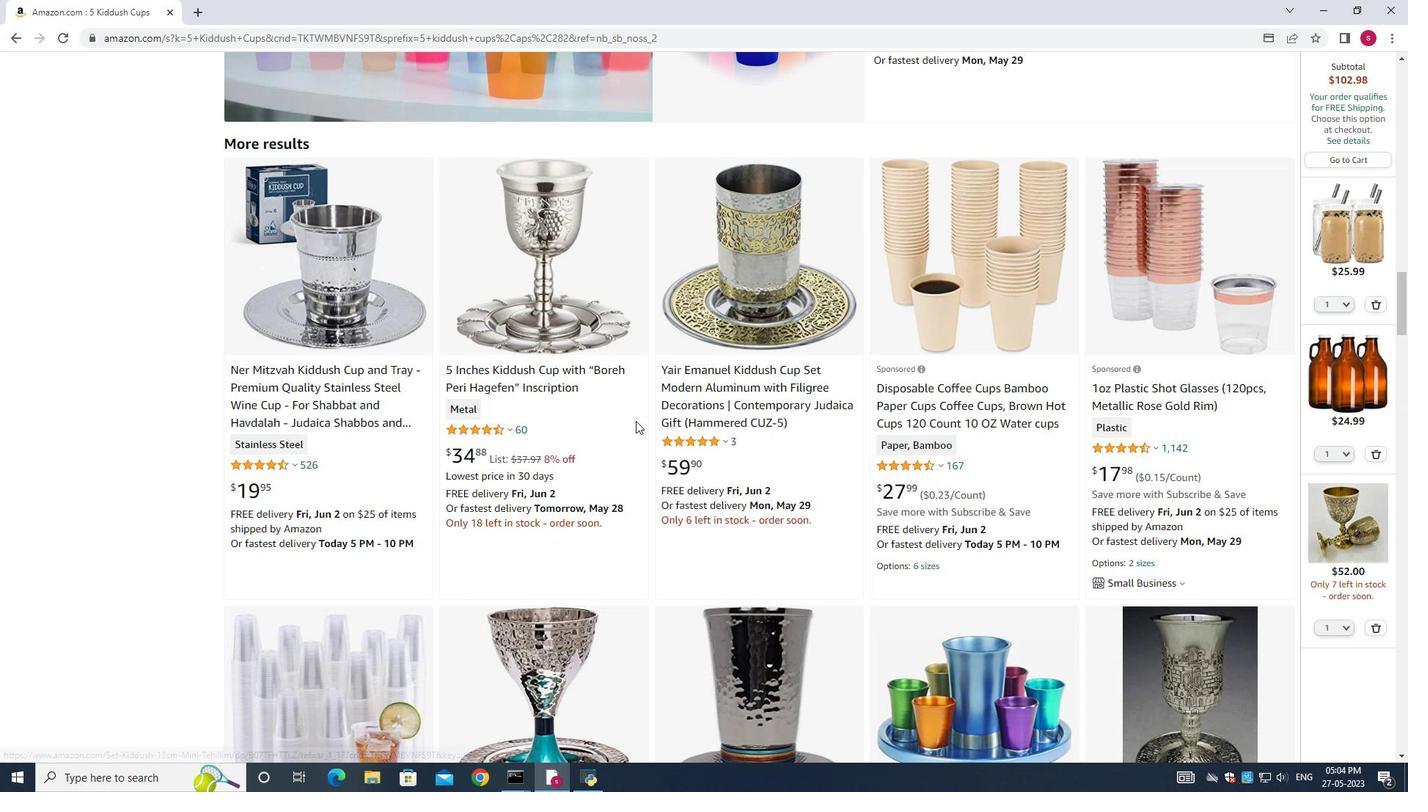 
Action: Mouse scrolled (717, 432) with delta (0, 0)
Screenshot: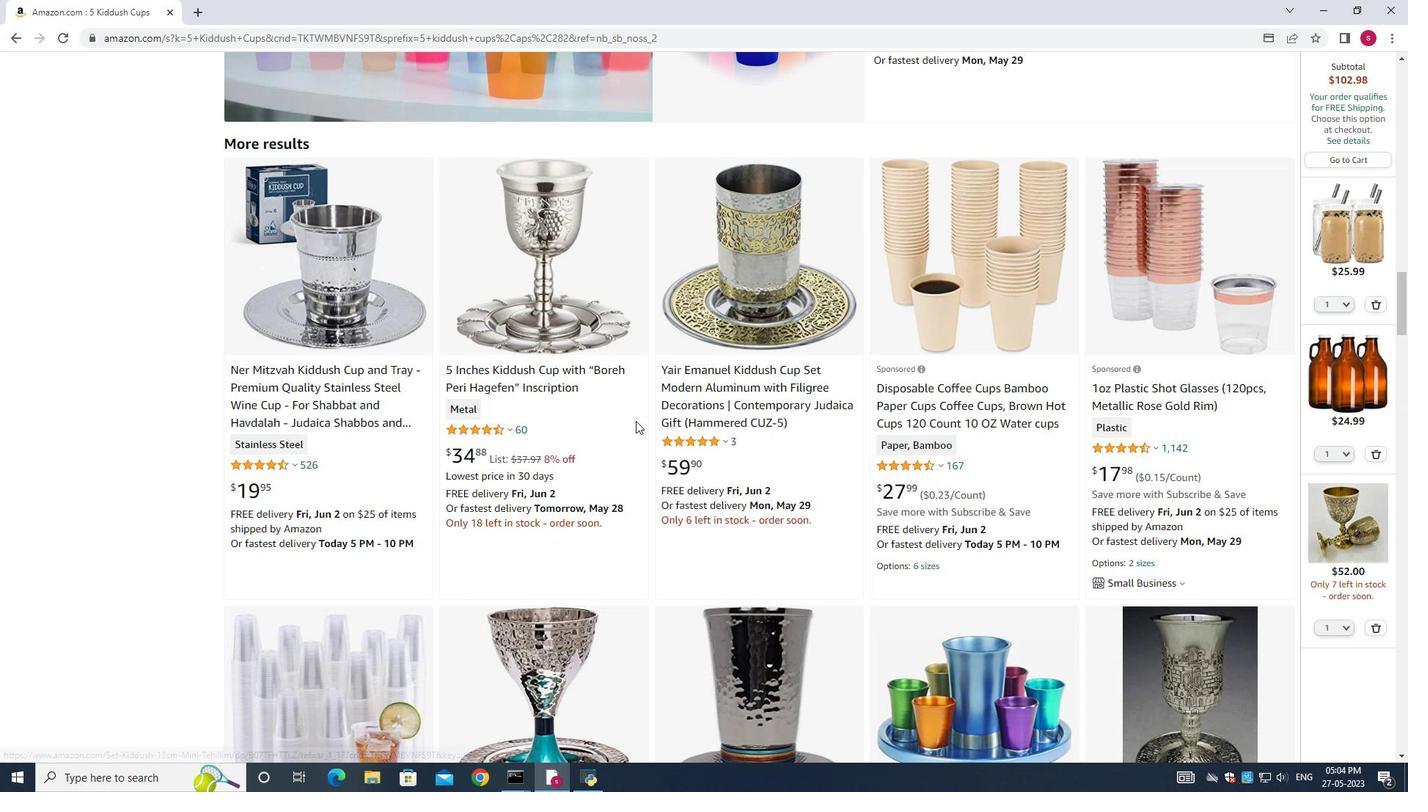 
Action: Mouse moved to (990, 566)
Screenshot: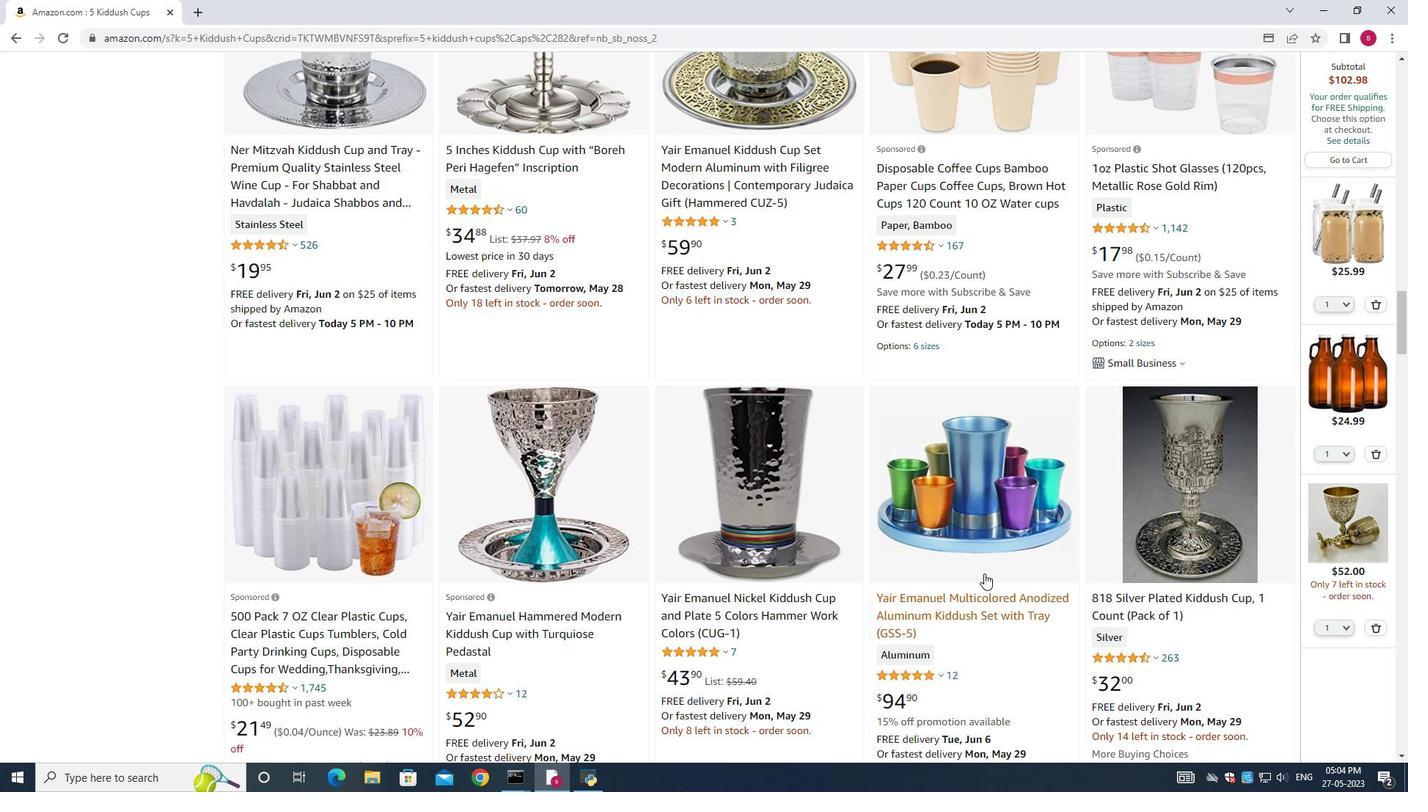 
Action: Mouse scrolled (990, 566) with delta (0, 0)
Screenshot: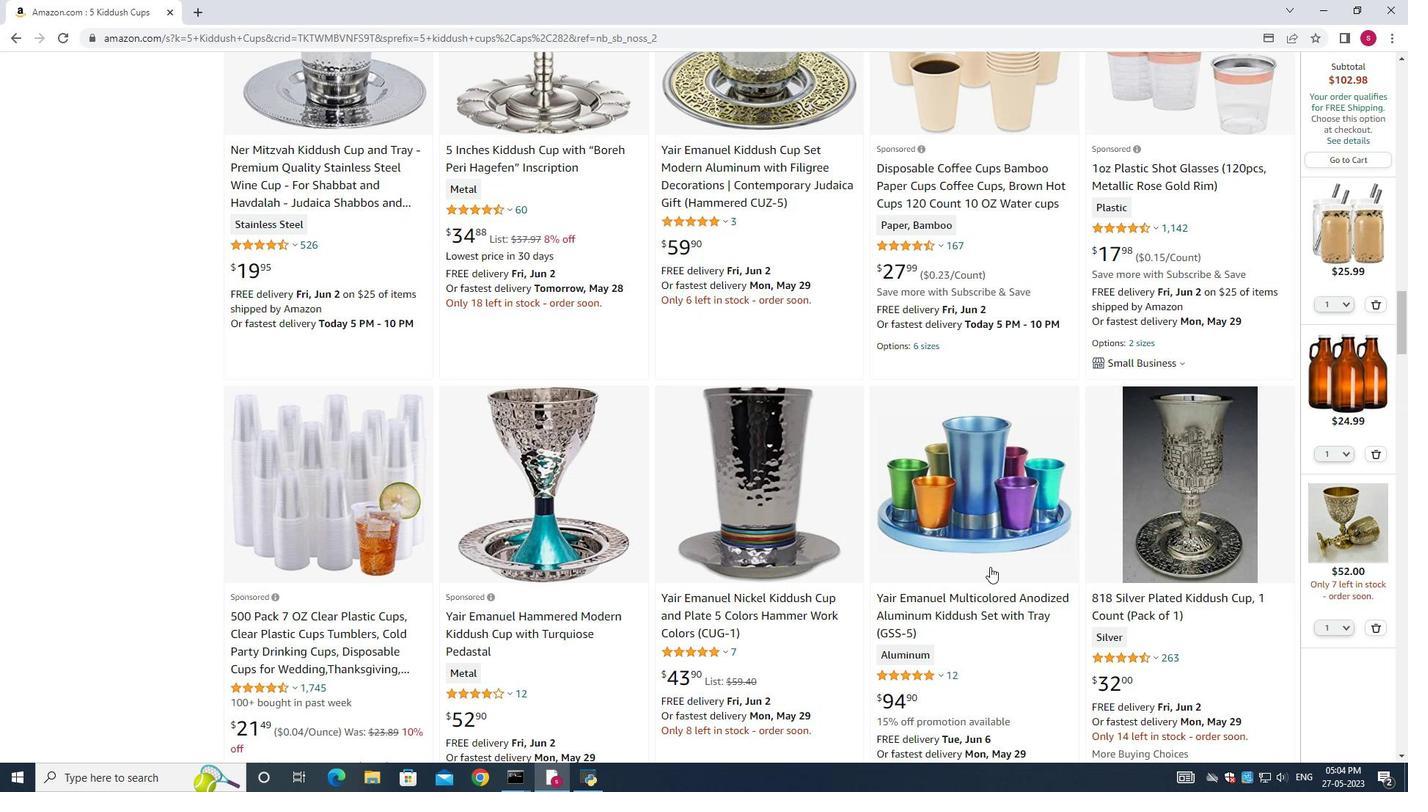 
Action: Mouse scrolled (990, 566) with delta (0, 0)
Screenshot: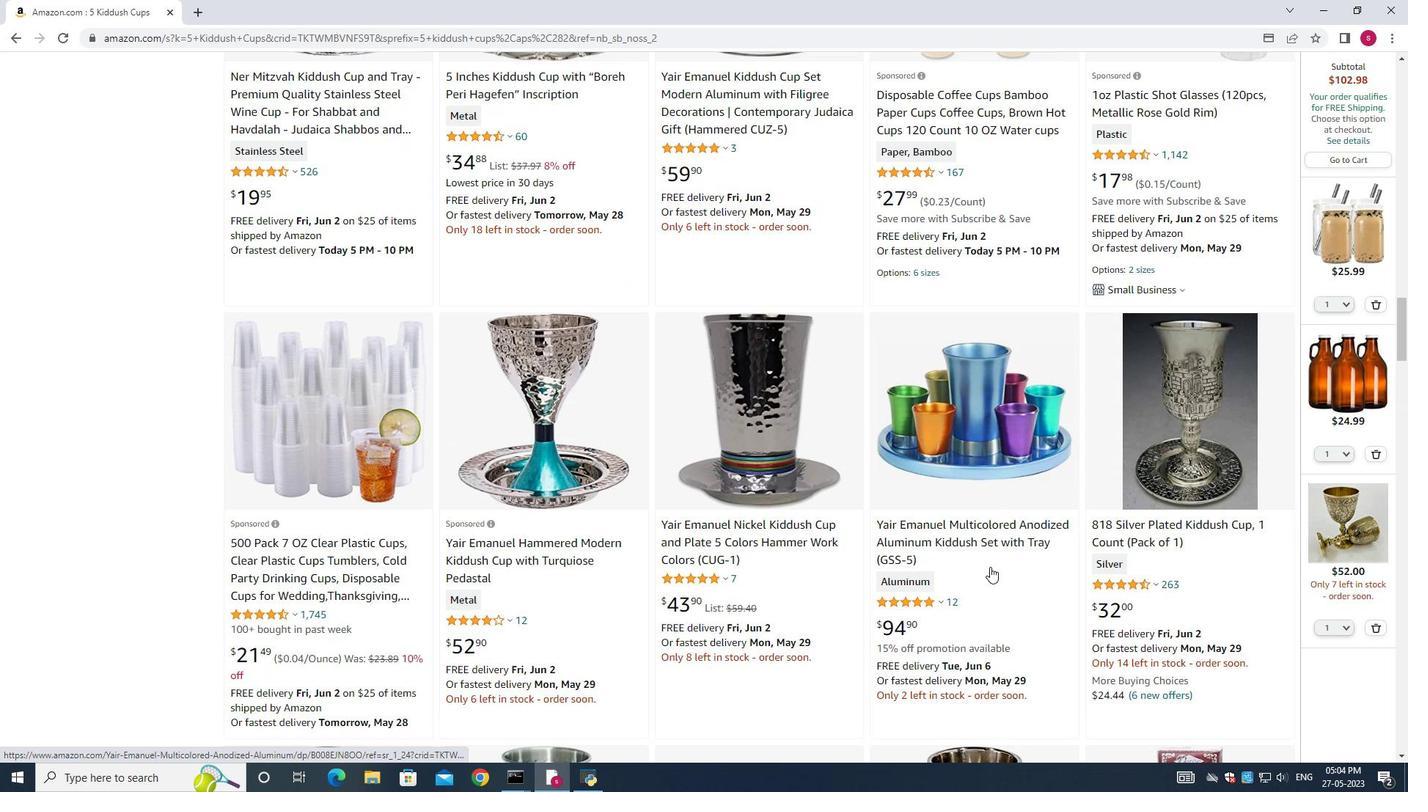 
Action: Mouse scrolled (990, 566) with delta (0, 0)
Screenshot: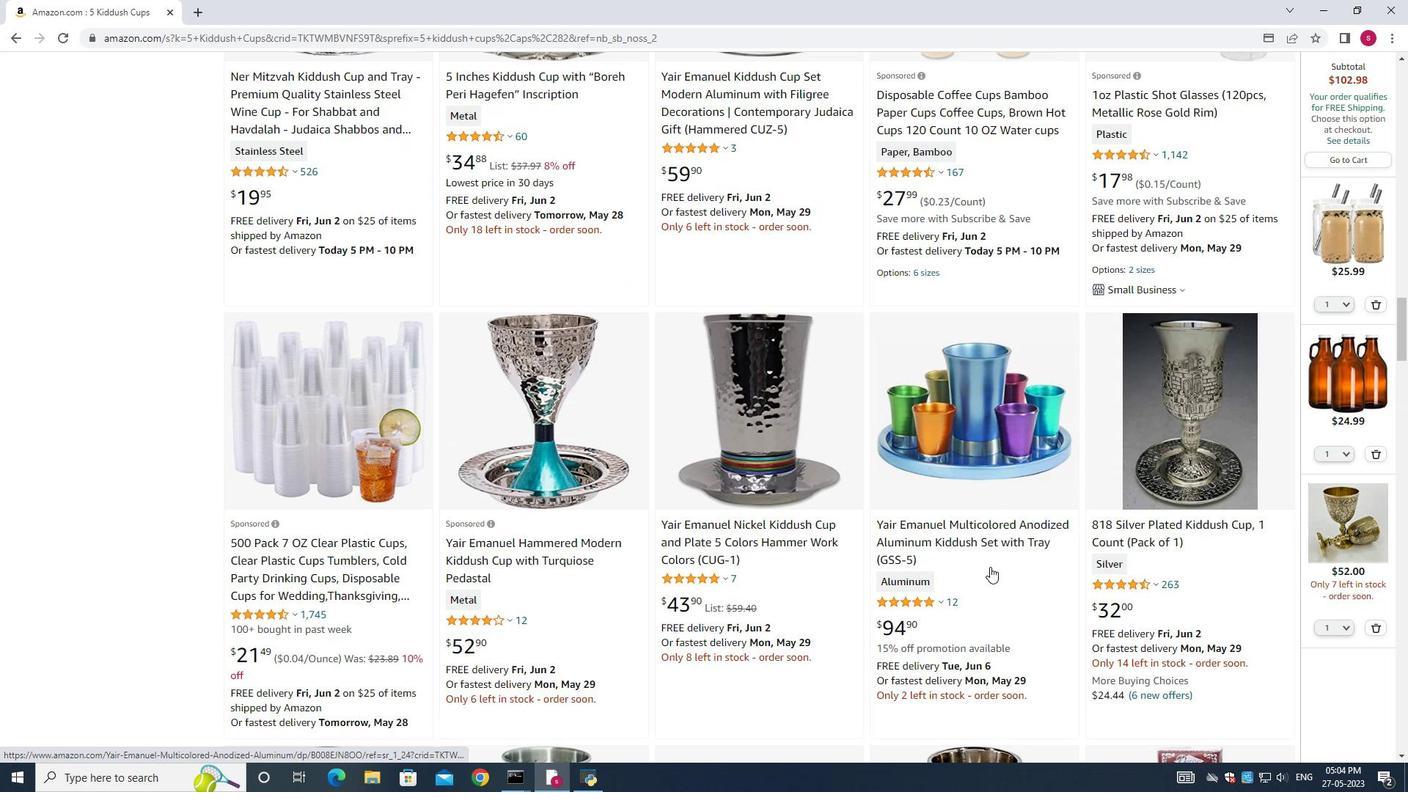 
Action: Mouse scrolled (990, 566) with delta (0, 0)
Screenshot: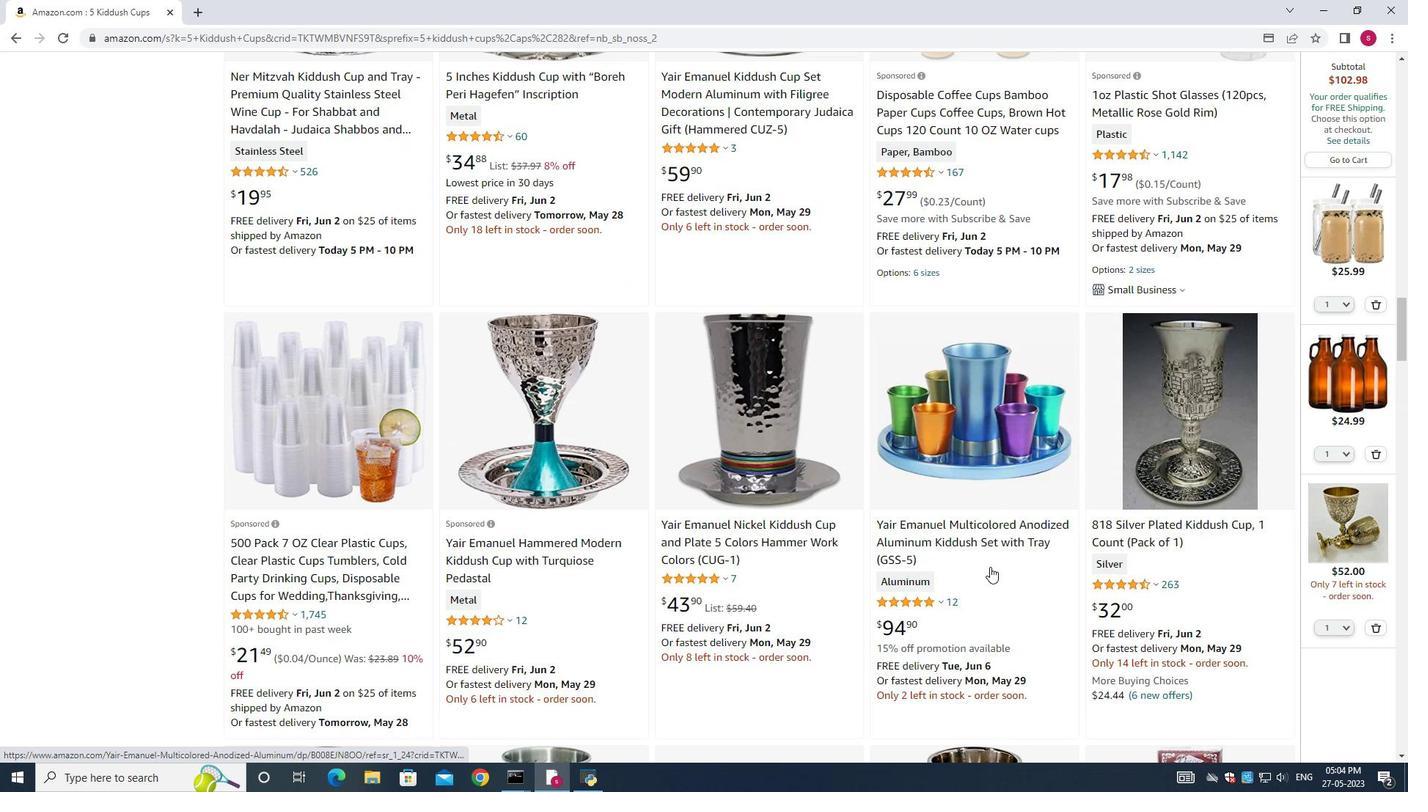 
Action: Mouse scrolled (990, 566) with delta (0, 0)
Screenshot: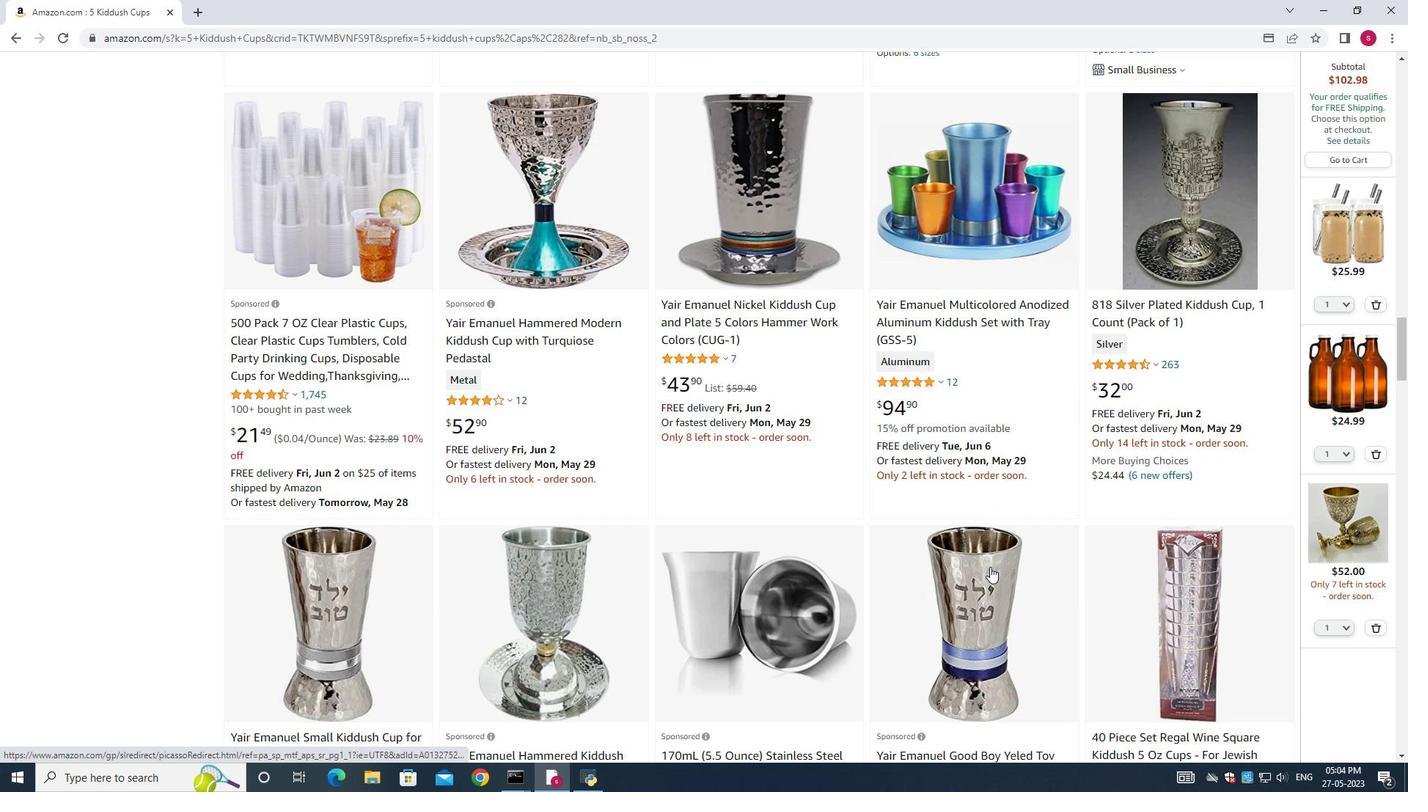 
Action: Mouse scrolled (990, 566) with delta (0, 0)
Screenshot: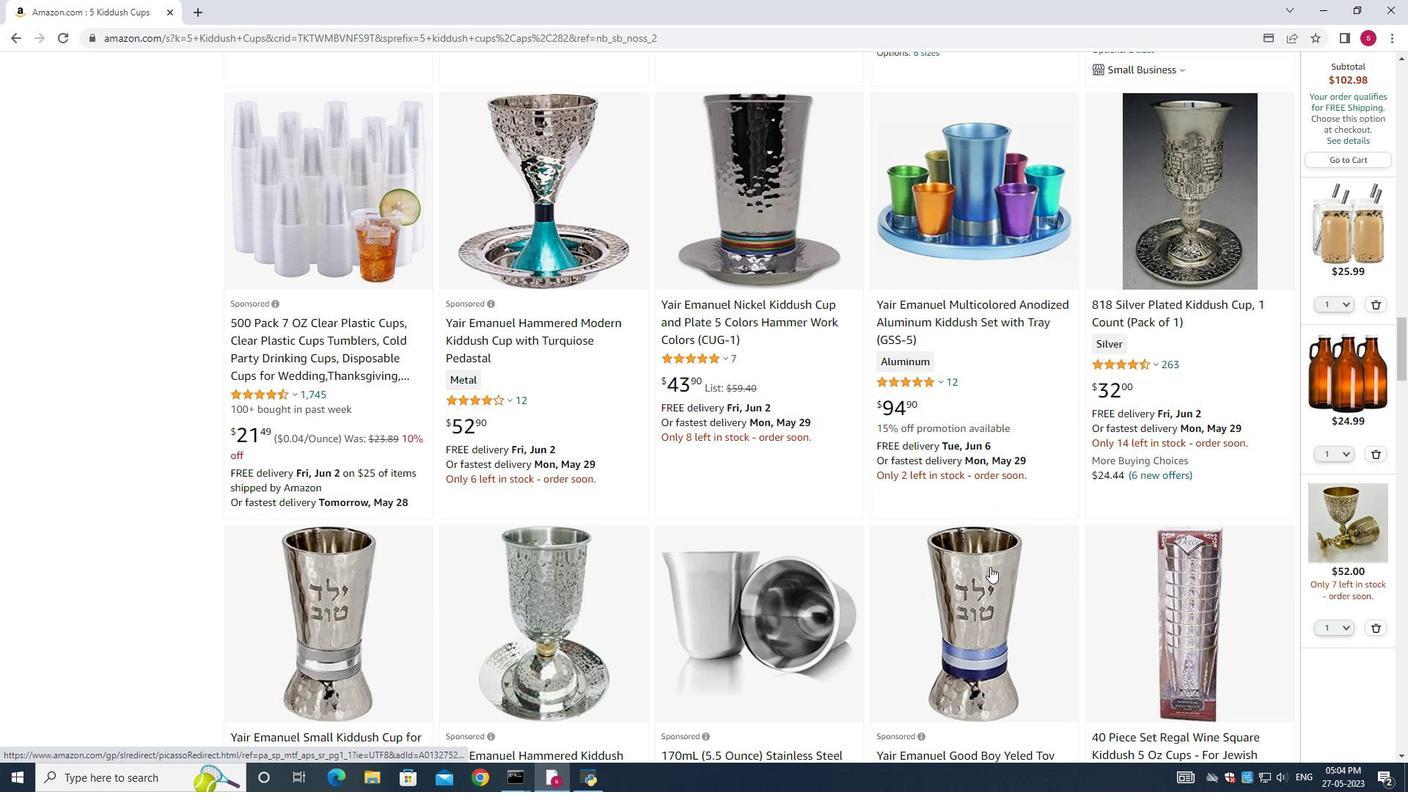 
Action: Mouse scrolled (990, 566) with delta (0, 0)
Screenshot: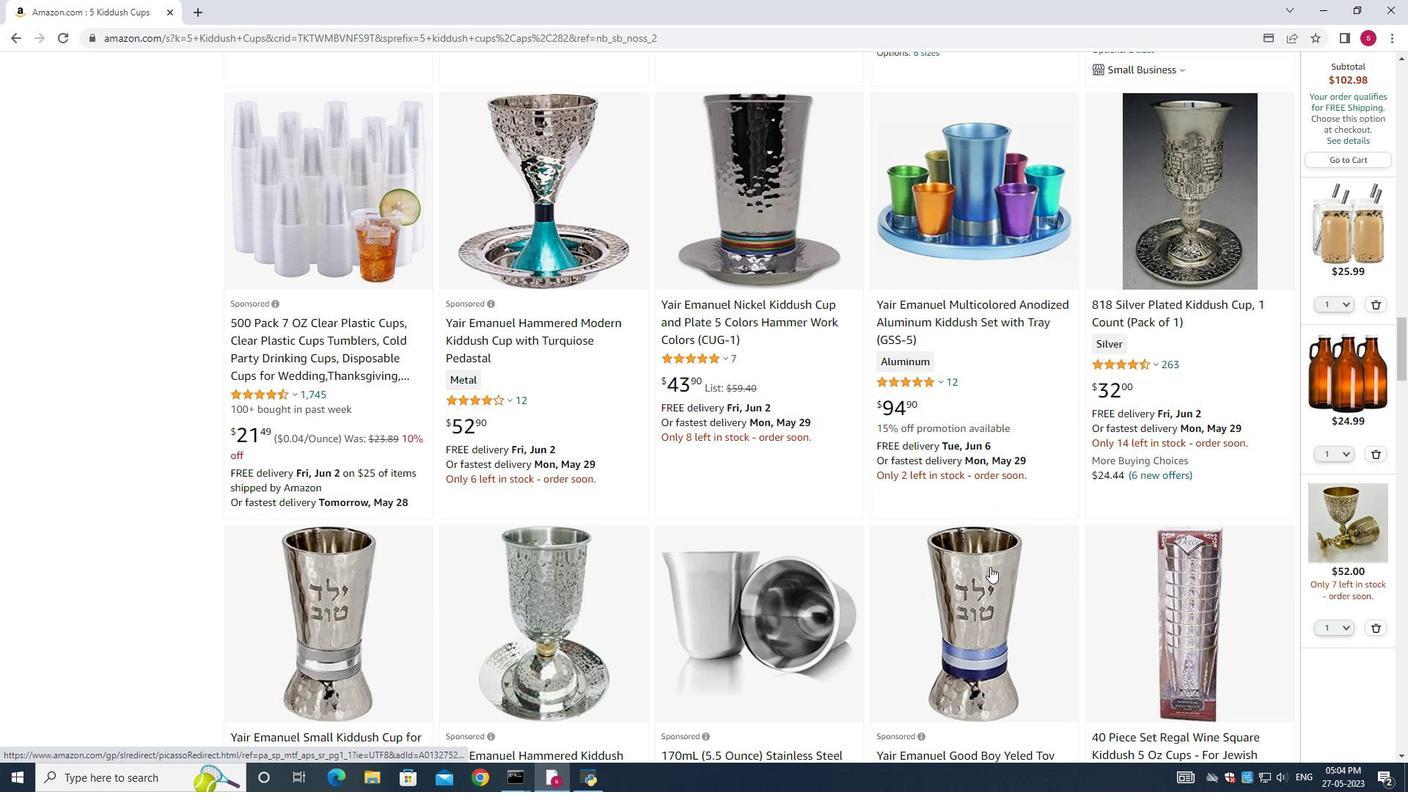
Action: Mouse moved to (990, 561)
Screenshot: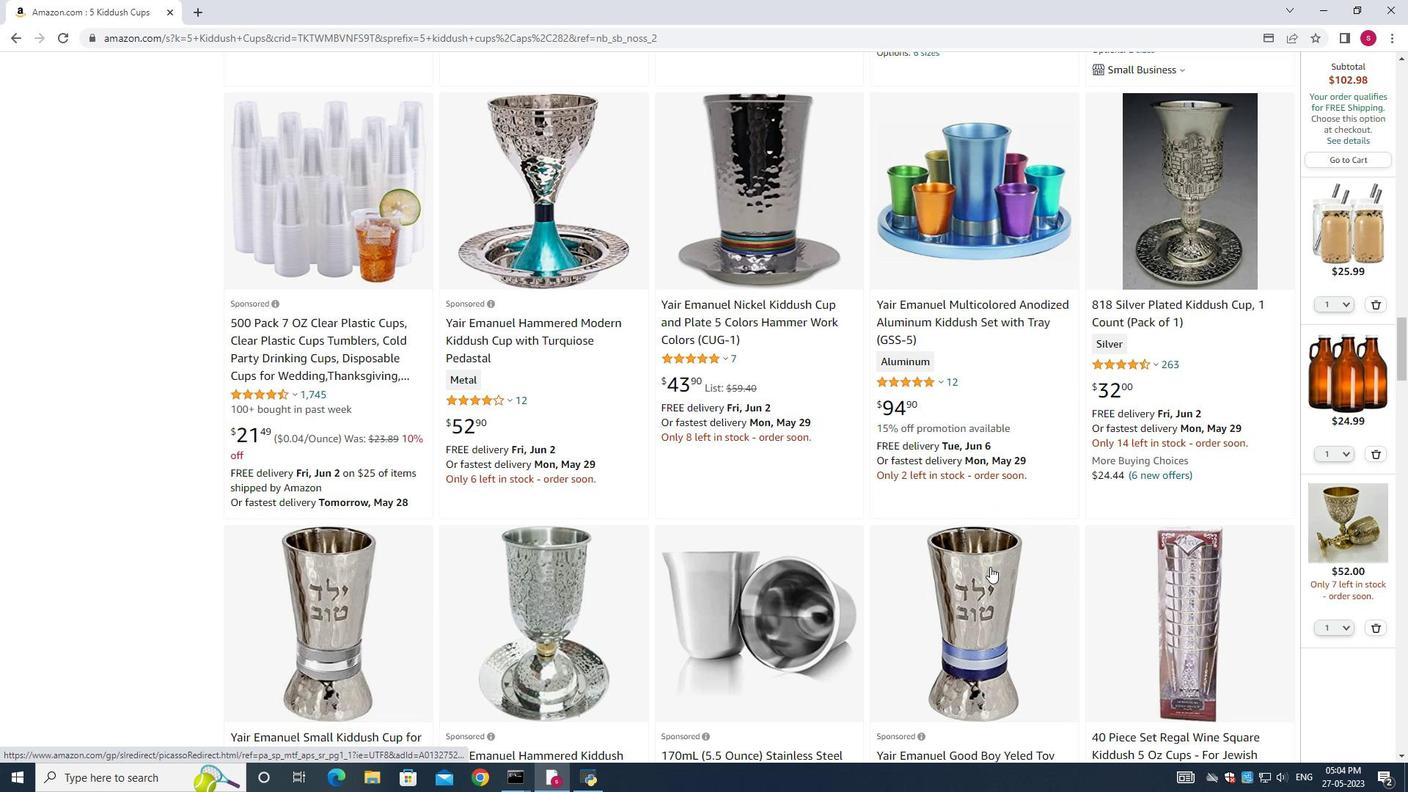 
Action: Mouse scrolled (990, 560) with delta (0, 0)
Screenshot: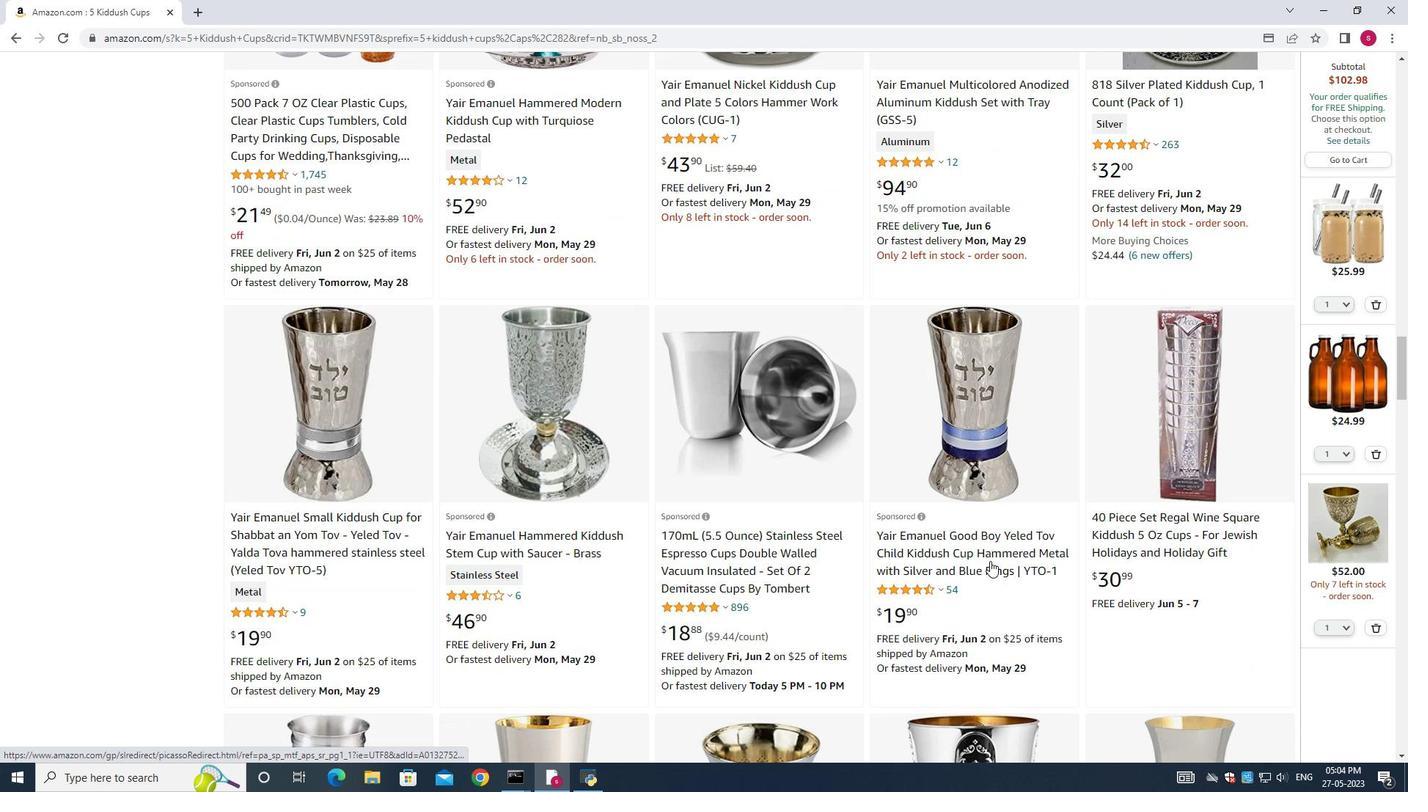 
Action: Mouse scrolled (990, 560) with delta (0, 0)
Screenshot: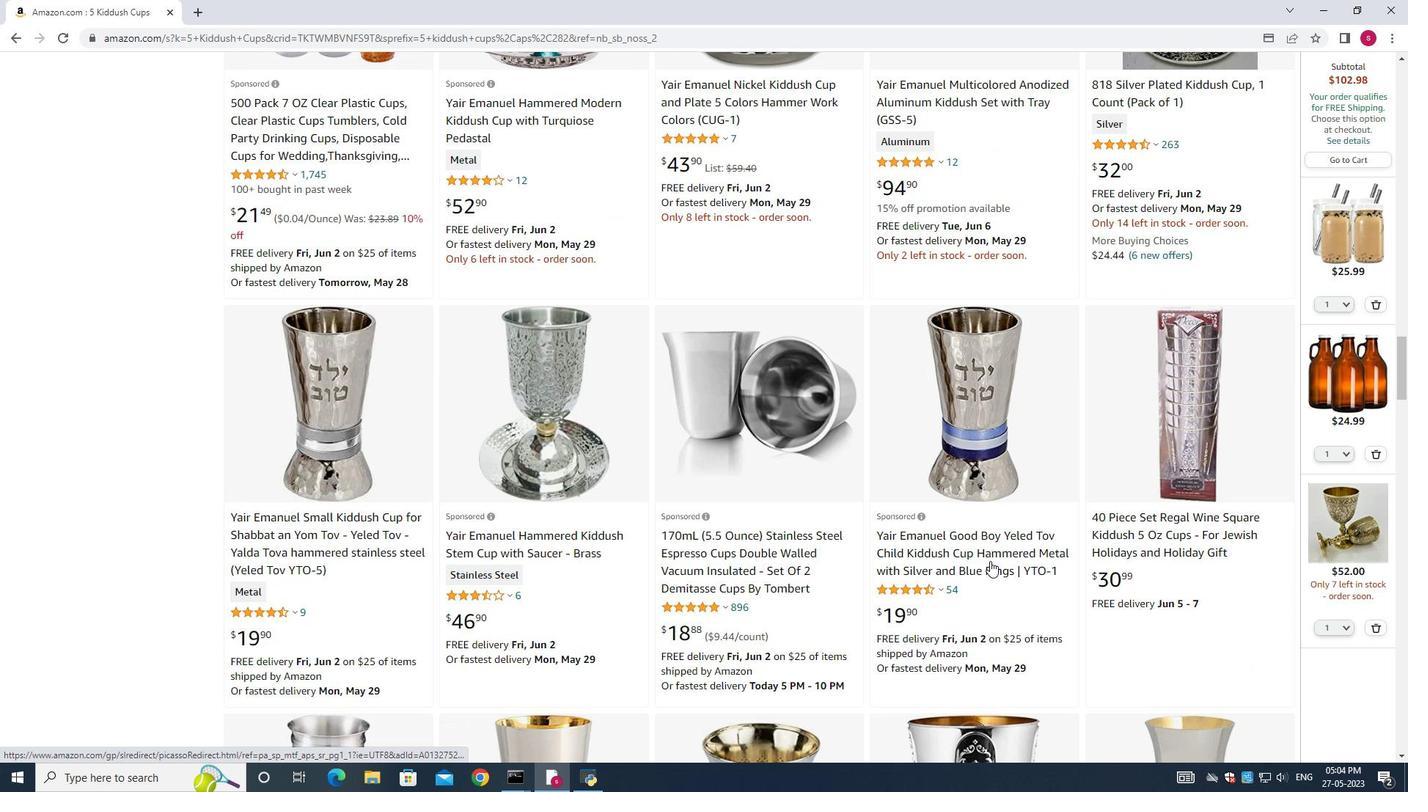 
Action: Mouse scrolled (990, 560) with delta (0, 0)
Screenshot: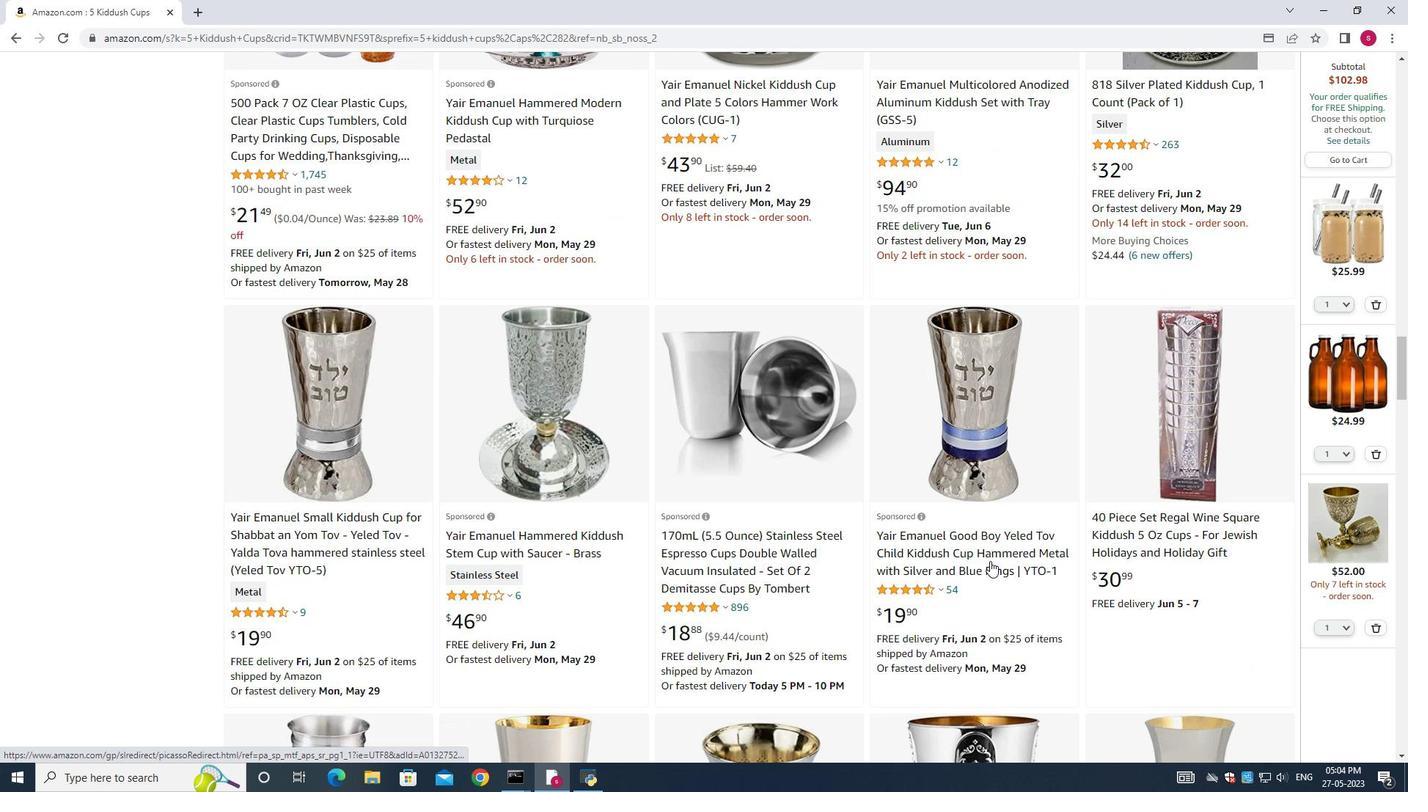 
Action: Mouse moved to (882, 465)
Screenshot: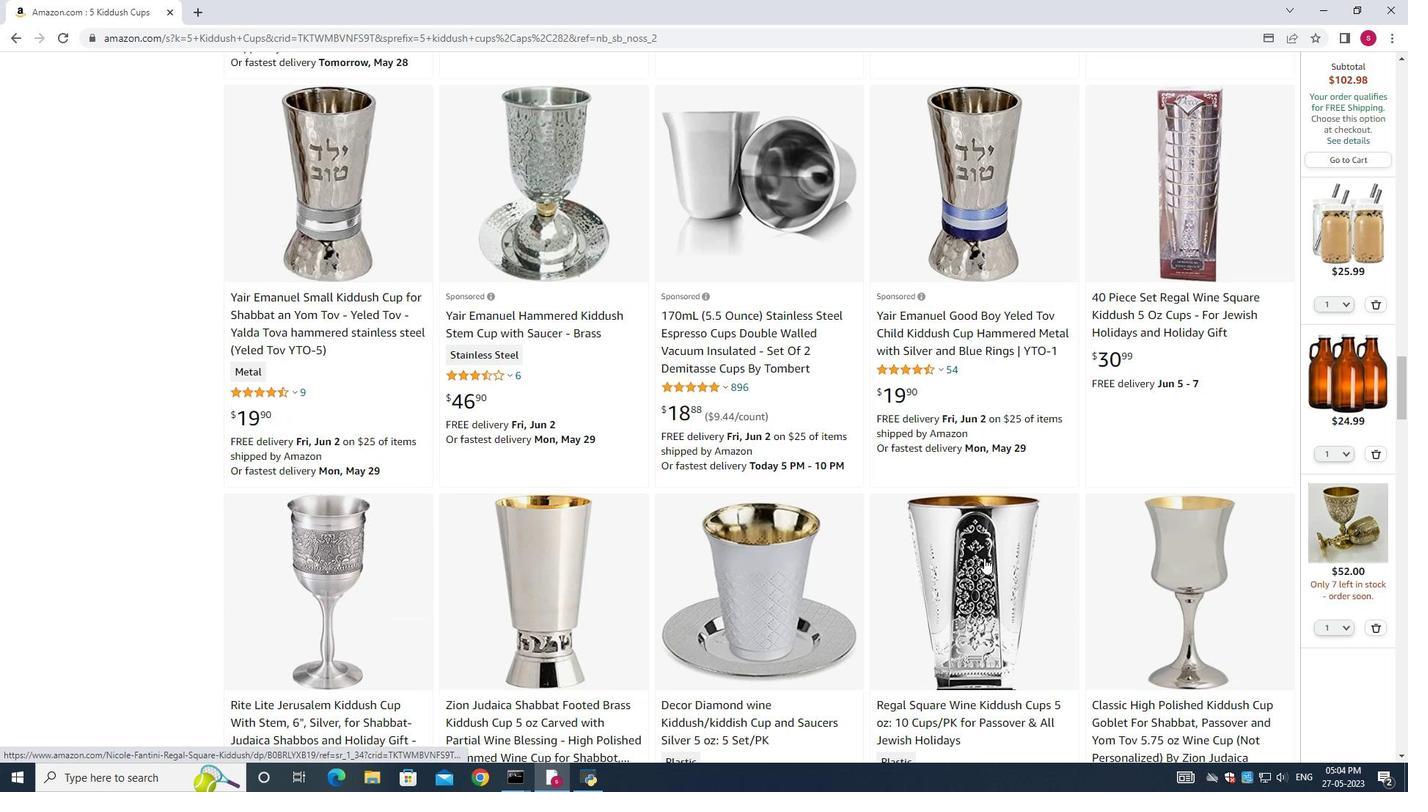 
Action: Mouse scrolled (882, 464) with delta (0, 0)
Screenshot: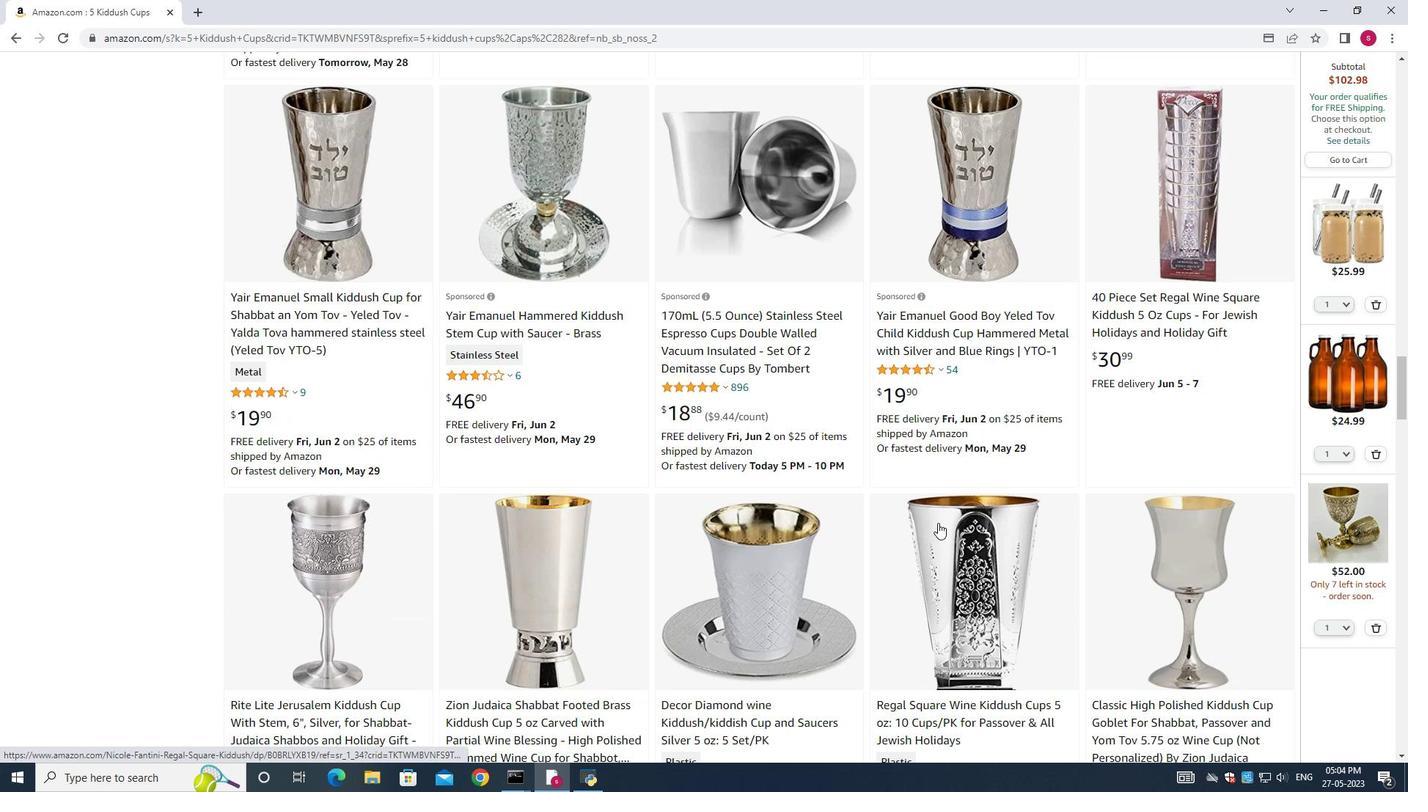 
Action: Mouse moved to (881, 465)
Screenshot: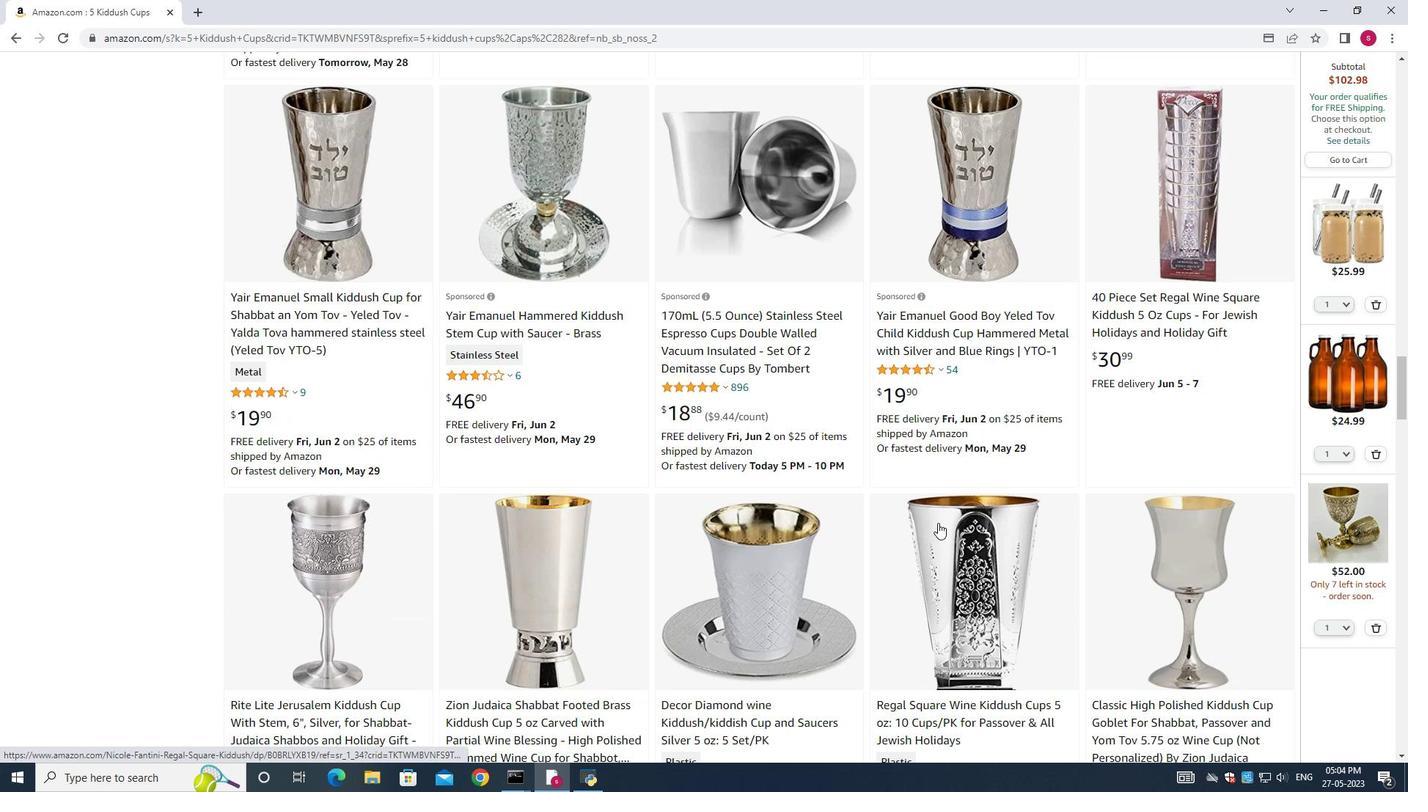 
Action: Mouse scrolled (881, 464) with delta (0, 0)
Screenshot: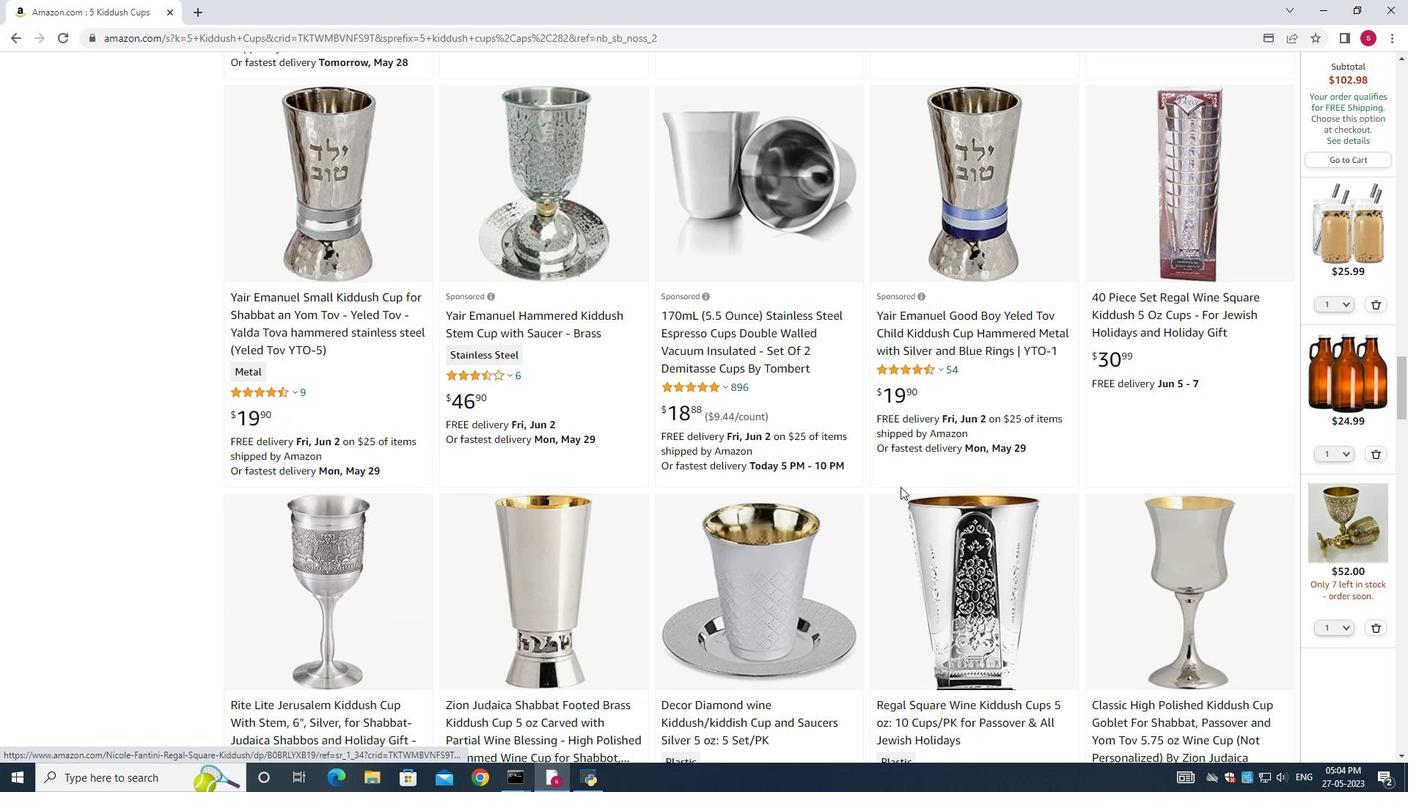 
Action: Mouse moved to (881, 464)
Screenshot: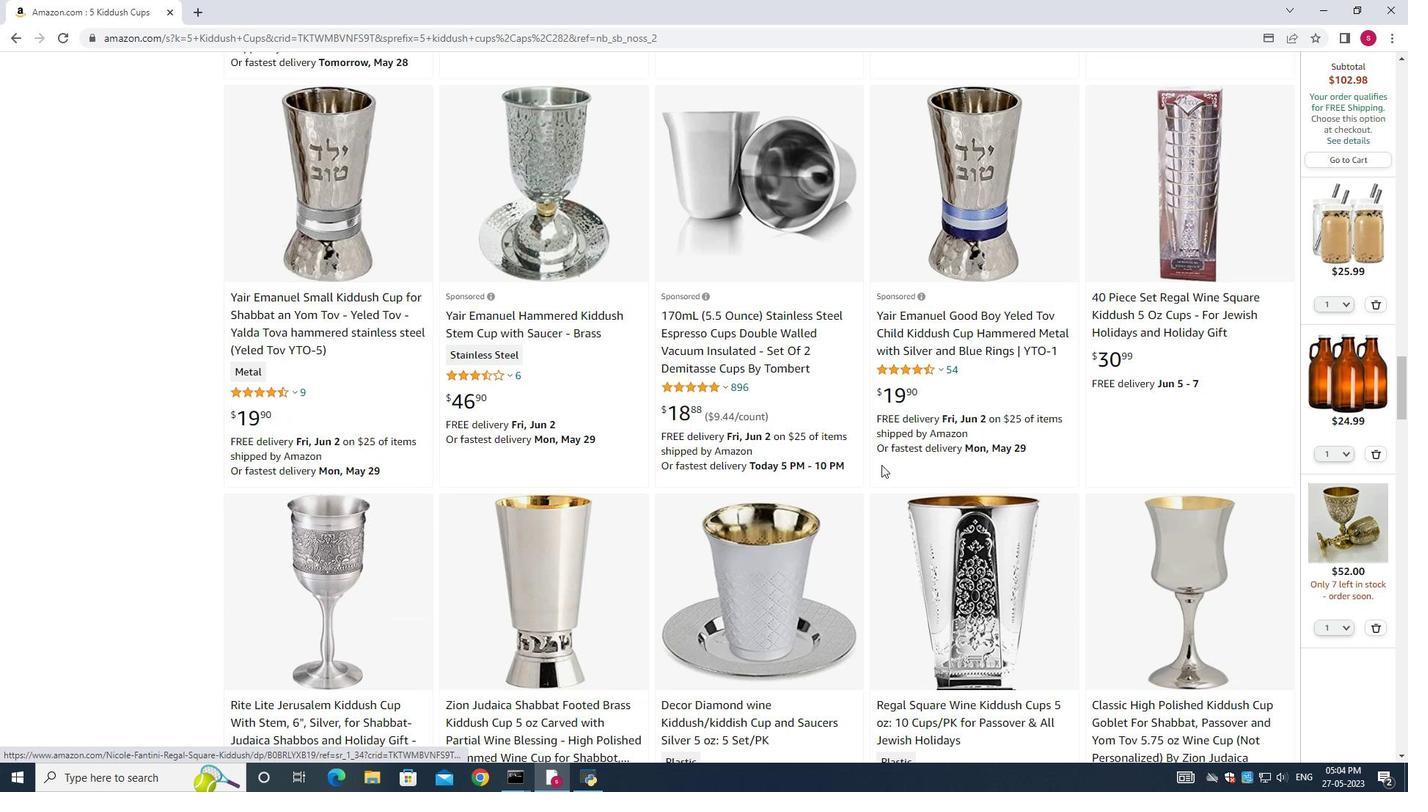 
Action: Mouse scrolled (881, 464) with delta (0, 0)
Screenshot: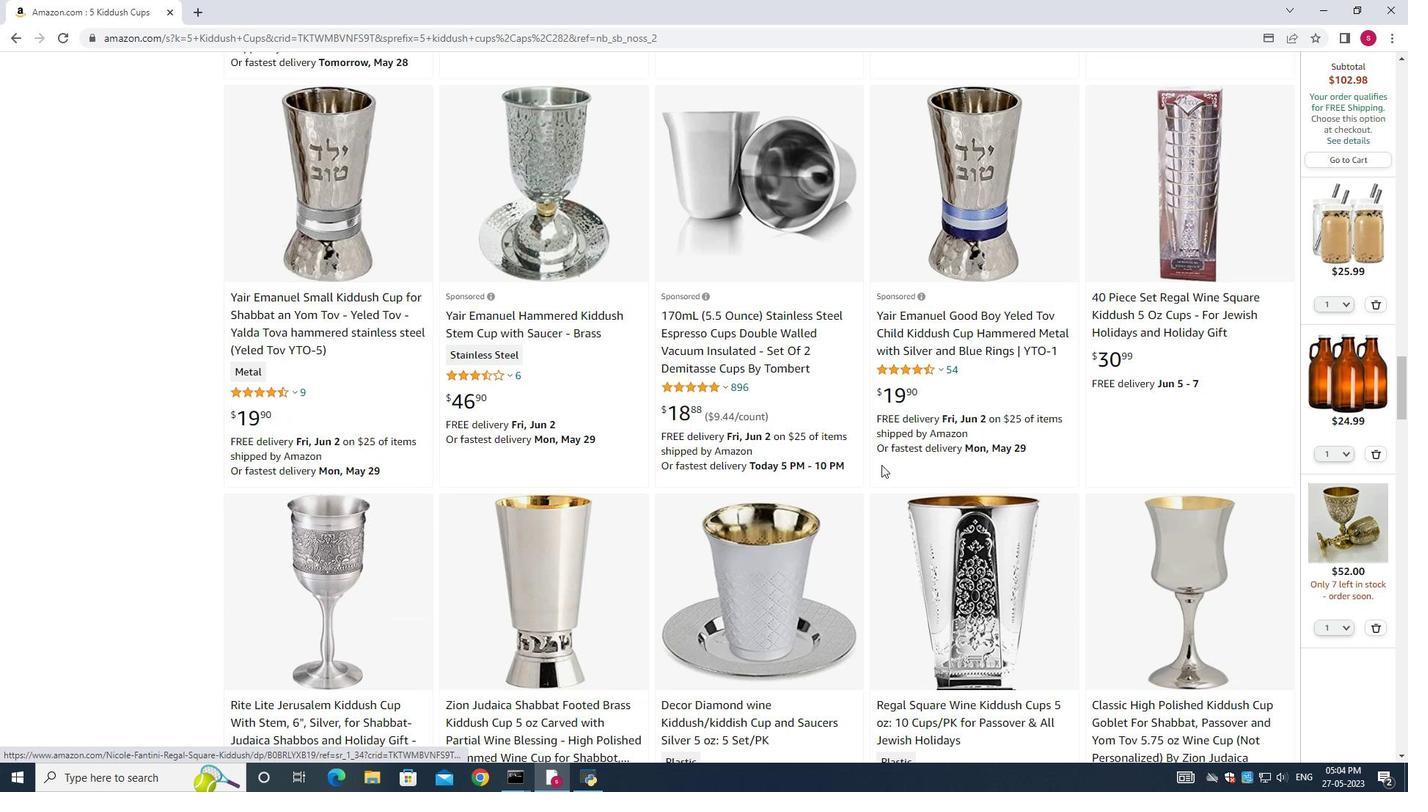 
Action: Mouse moved to (652, 484)
Screenshot: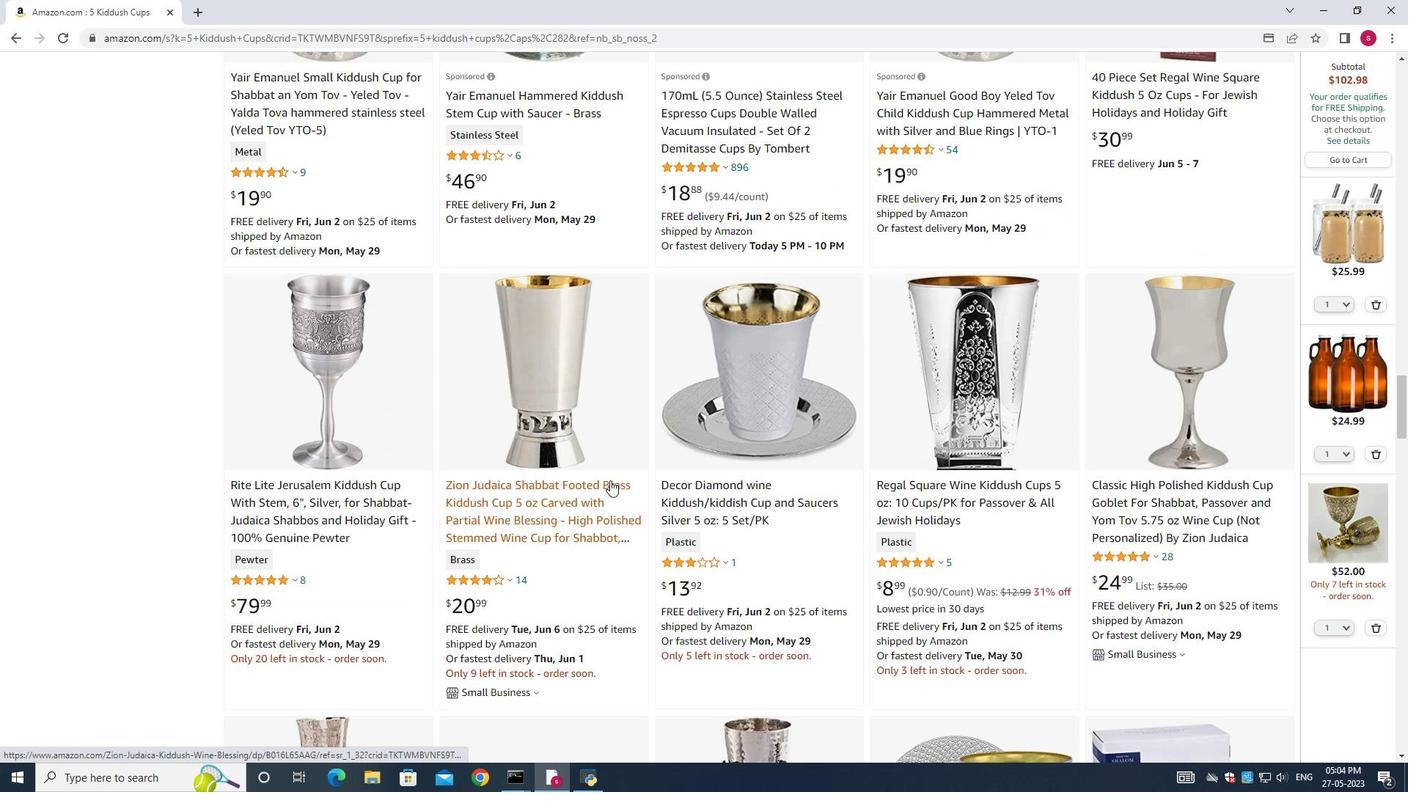 
Action: Mouse scrolled (652, 484) with delta (0, 0)
Screenshot: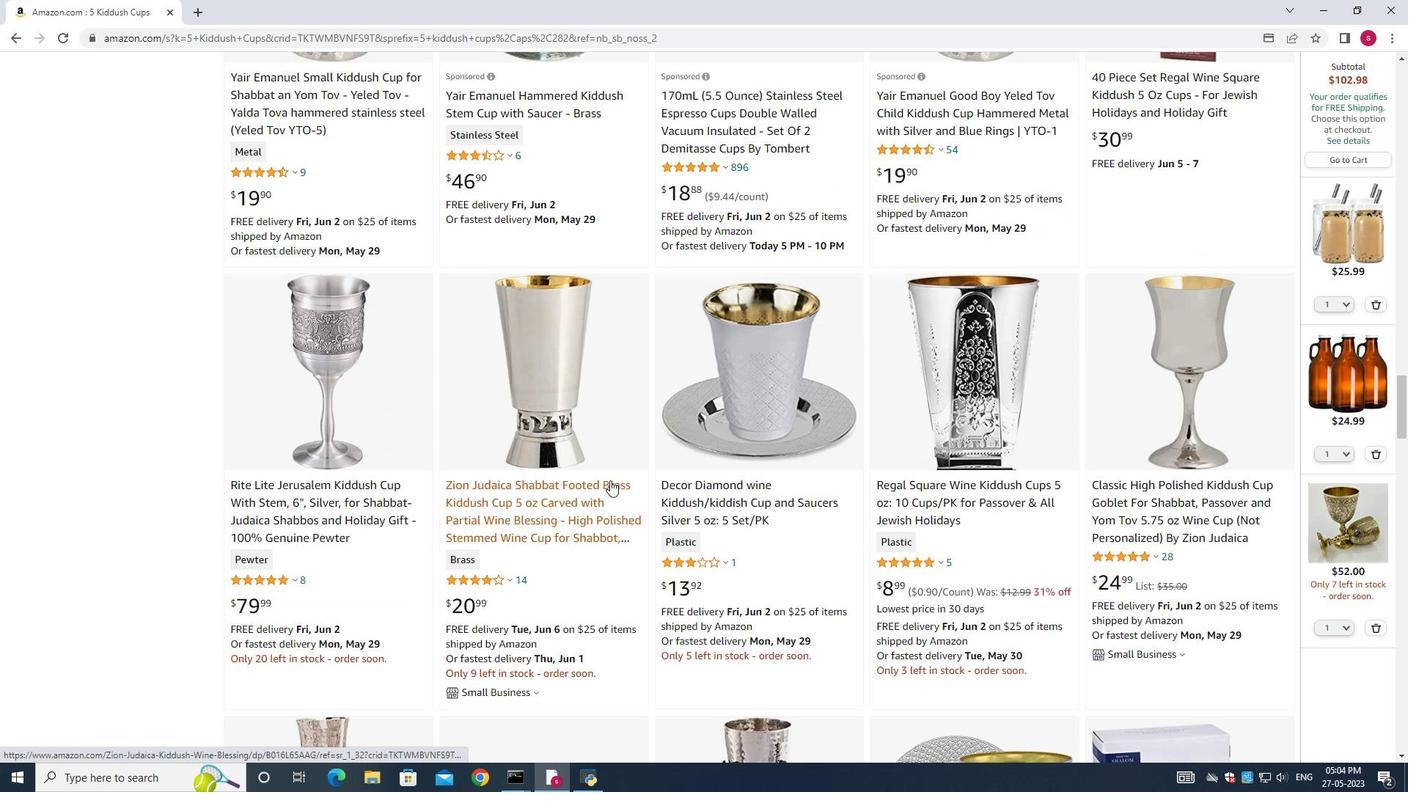
Action: Mouse moved to (685, 489)
Screenshot: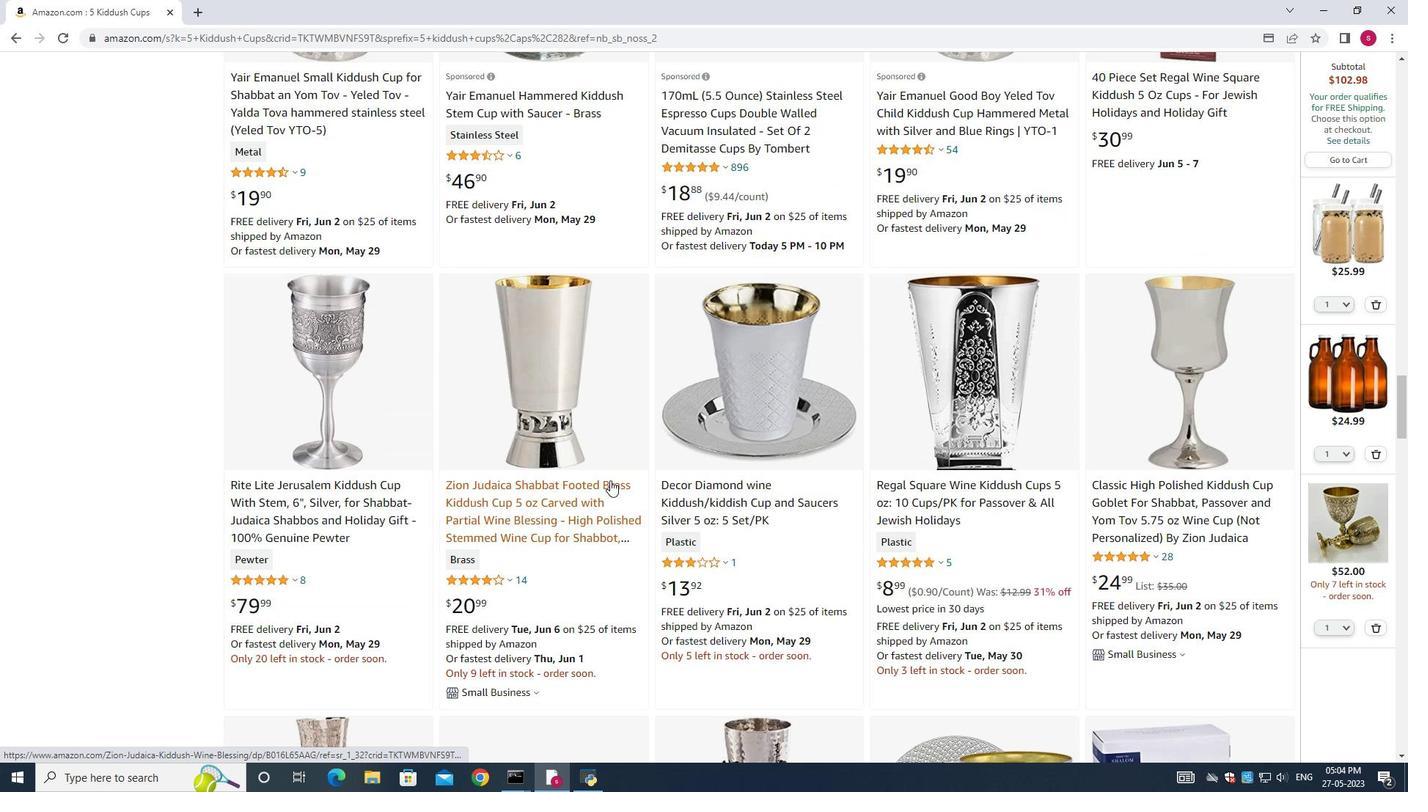 
Action: Mouse scrolled (685, 489) with delta (0, 0)
Screenshot: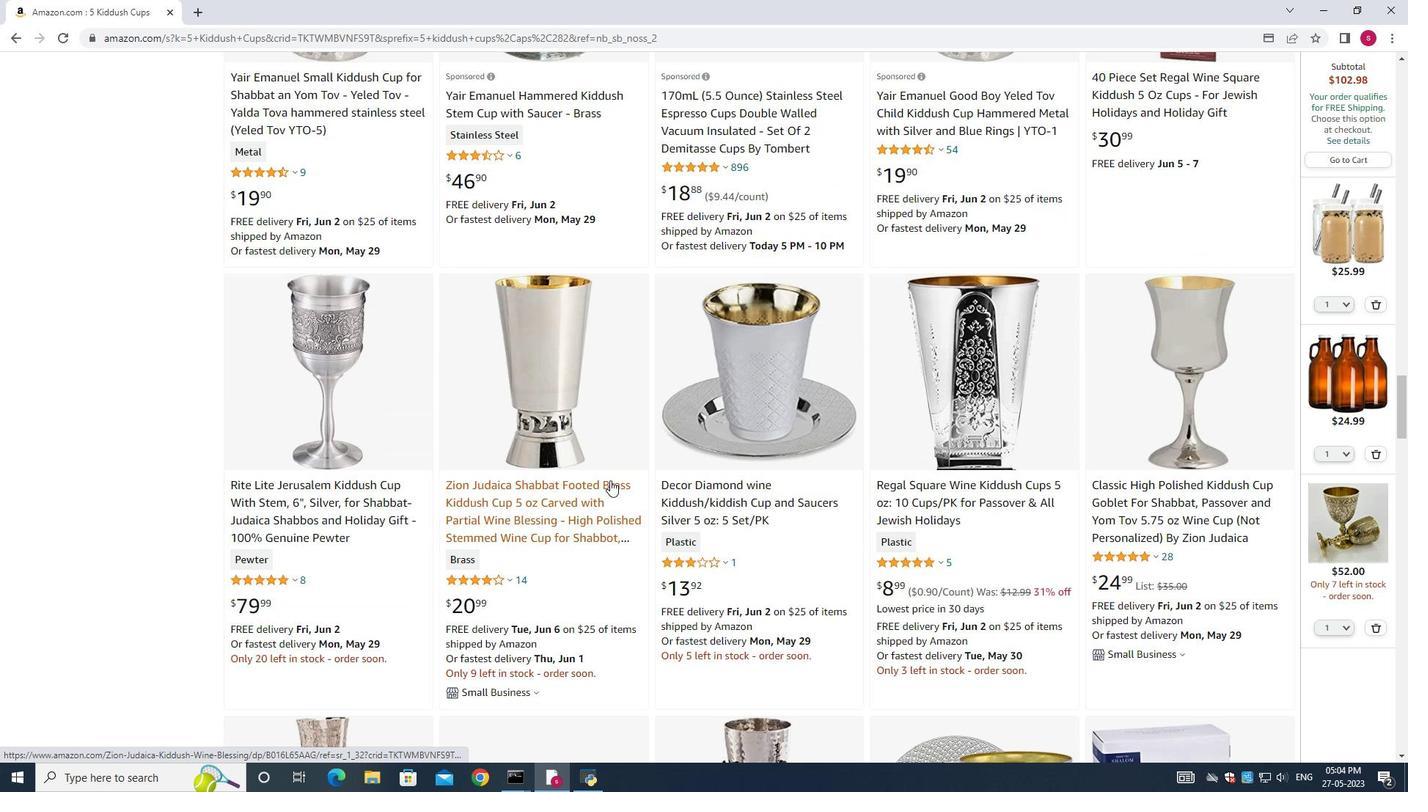 
Action: Mouse moved to (684, 487)
Screenshot: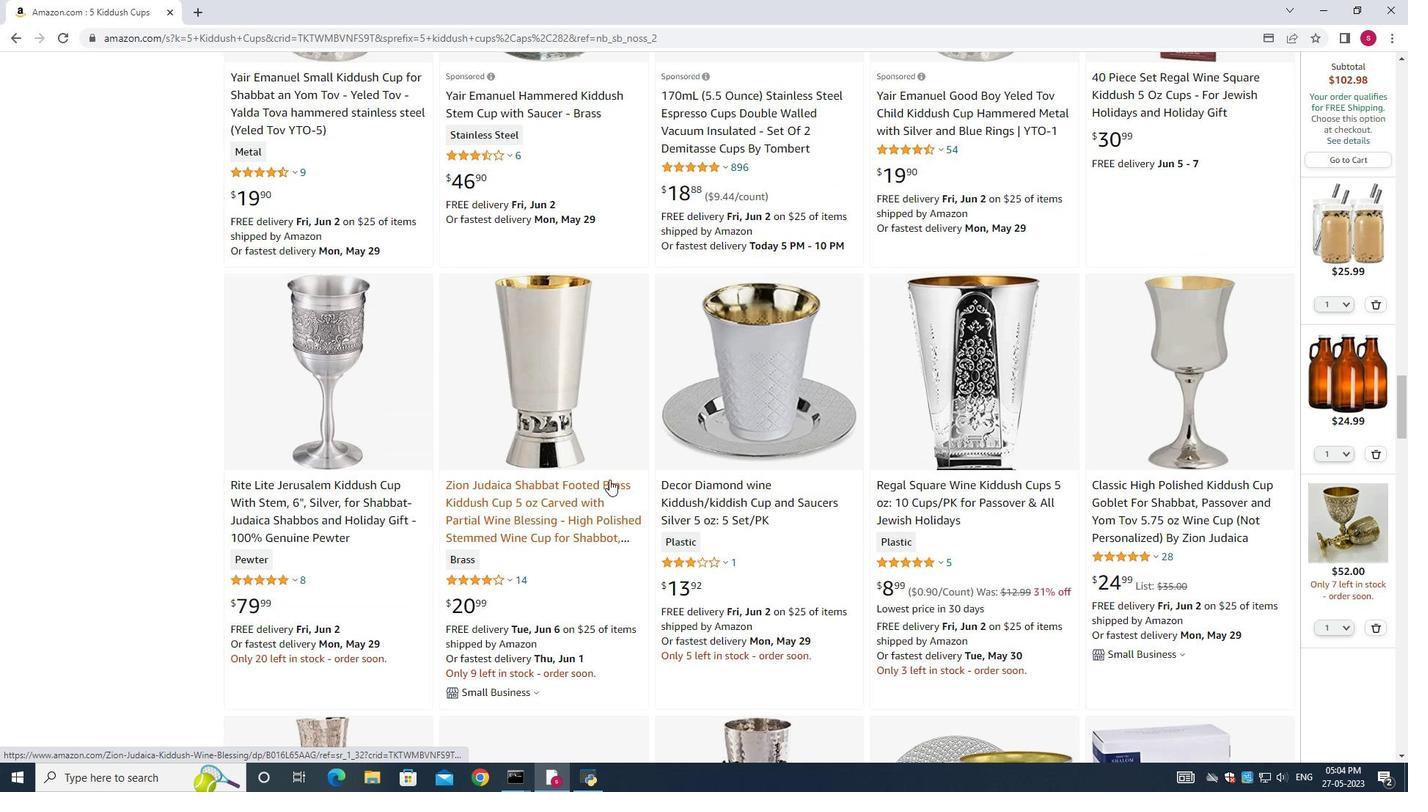 
Action: Mouse scrolled (685, 488) with delta (0, 0)
Screenshot: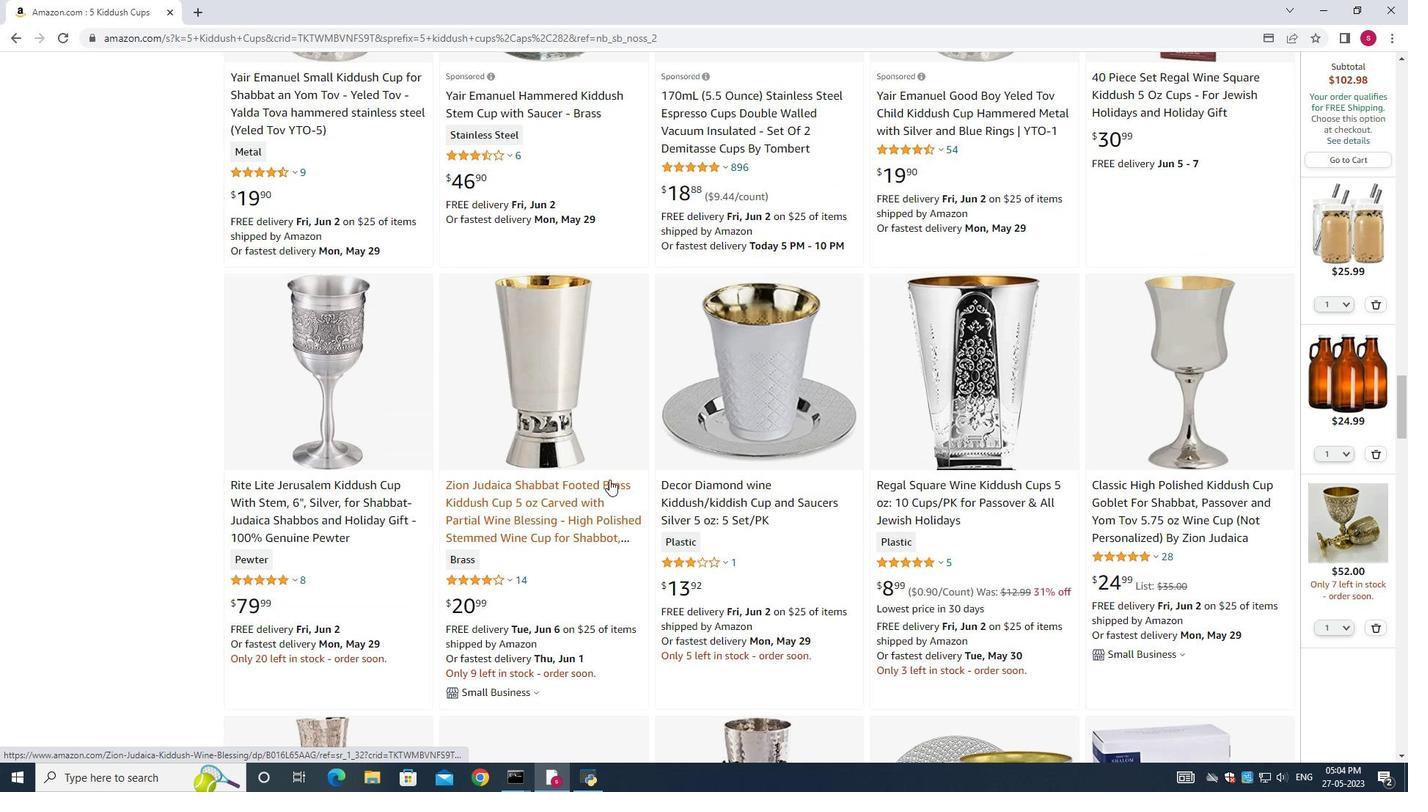 
Action: Mouse moved to (880, 597)
Screenshot: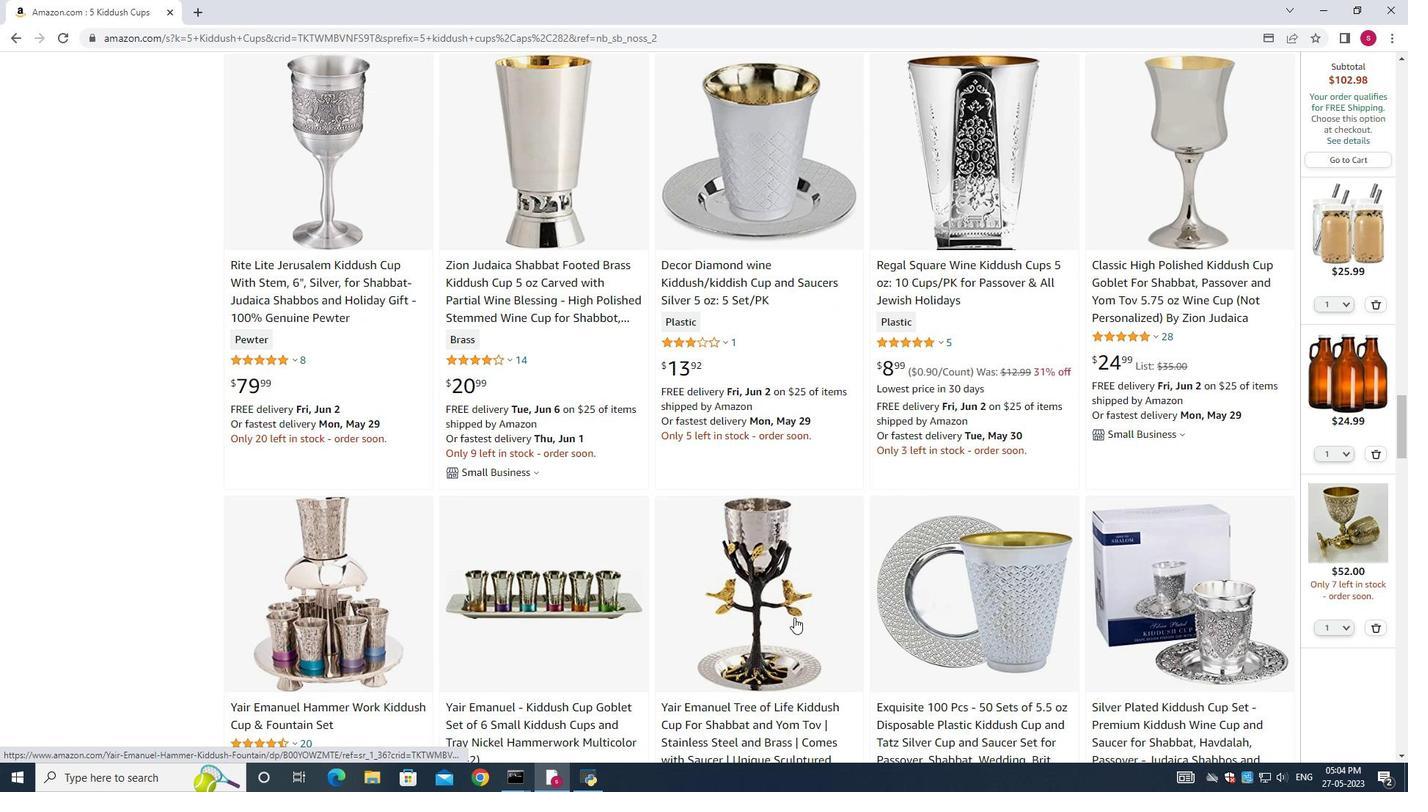 
Action: Mouse scrolled (880, 596) with delta (0, 0)
Screenshot: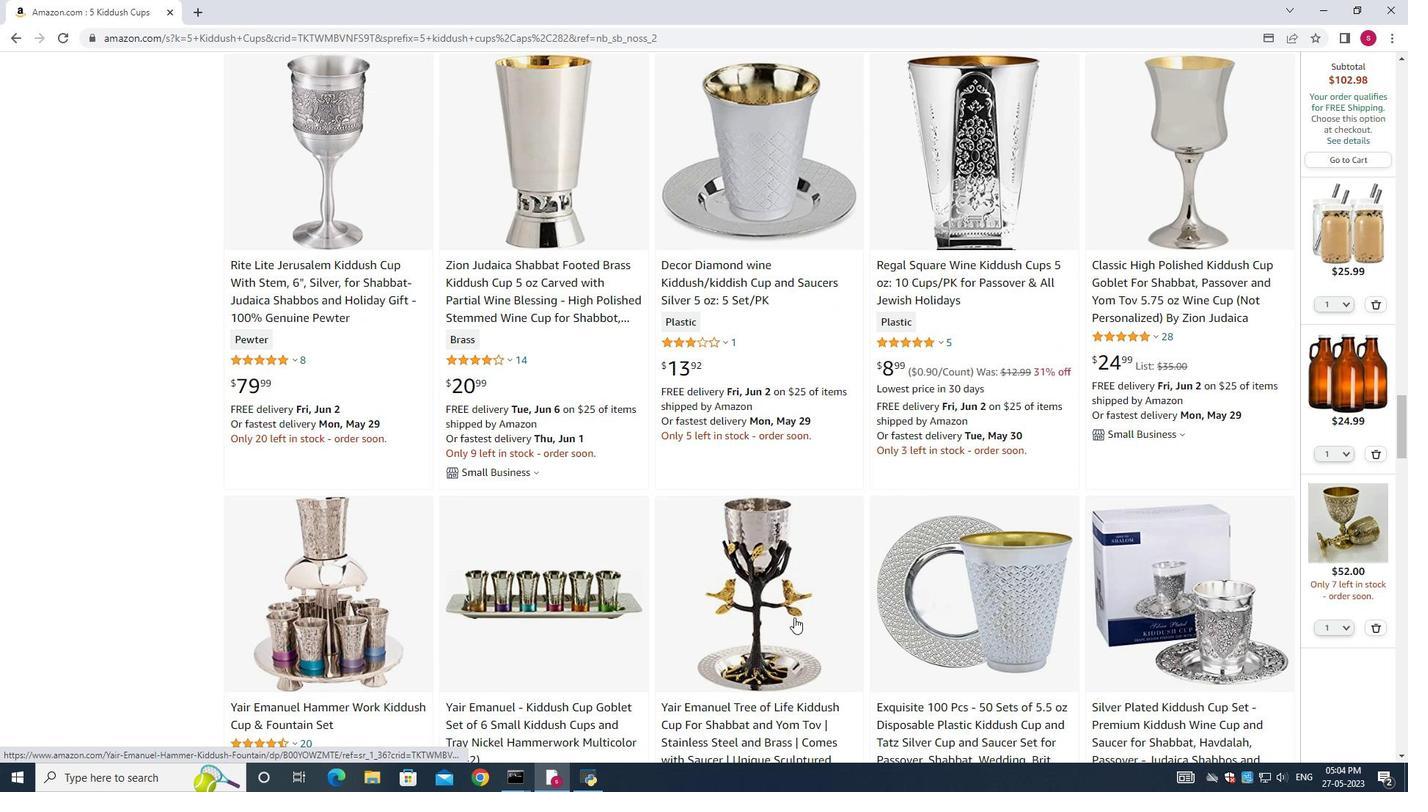 
Action: Mouse scrolled (880, 596) with delta (0, 0)
Screenshot: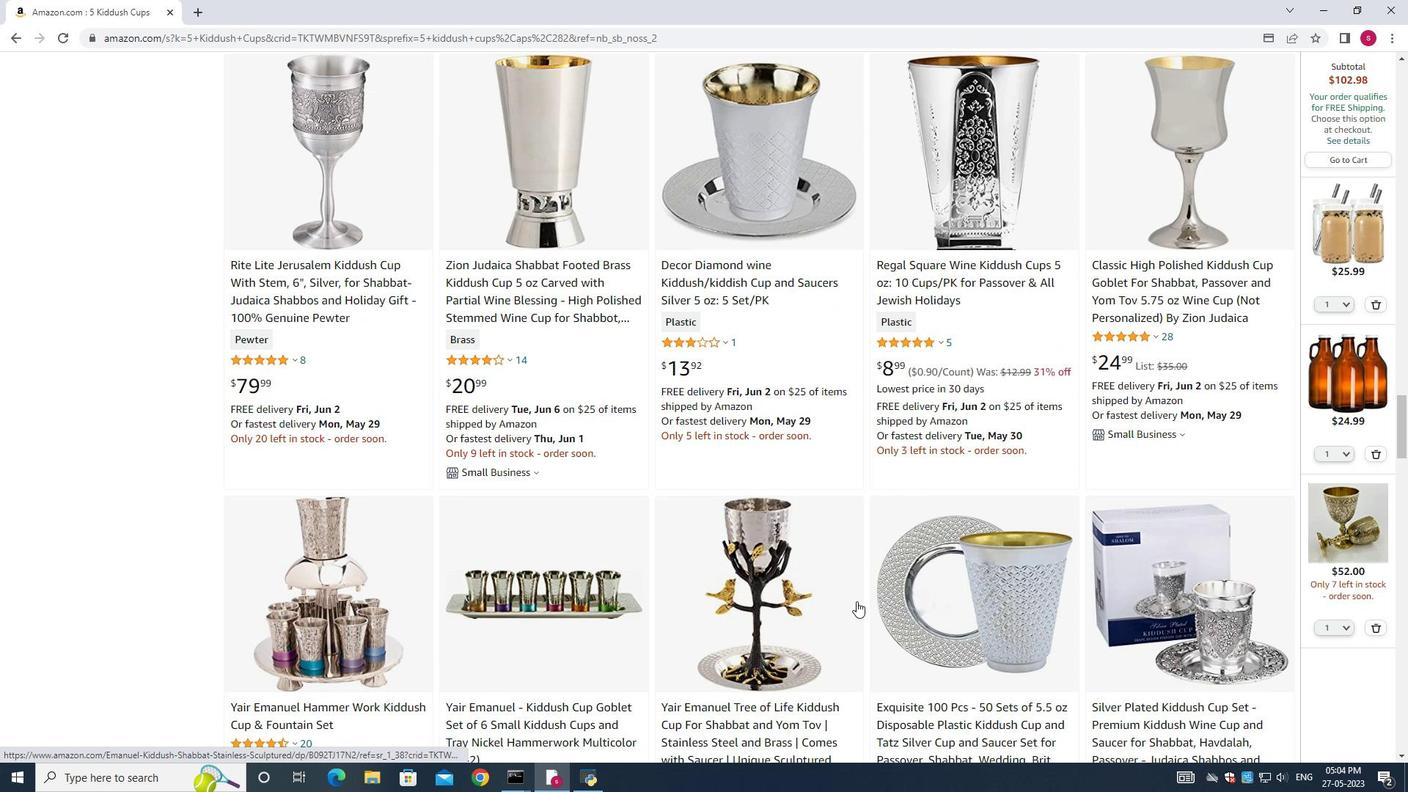 
Action: Mouse scrolled (880, 596) with delta (0, 0)
Screenshot: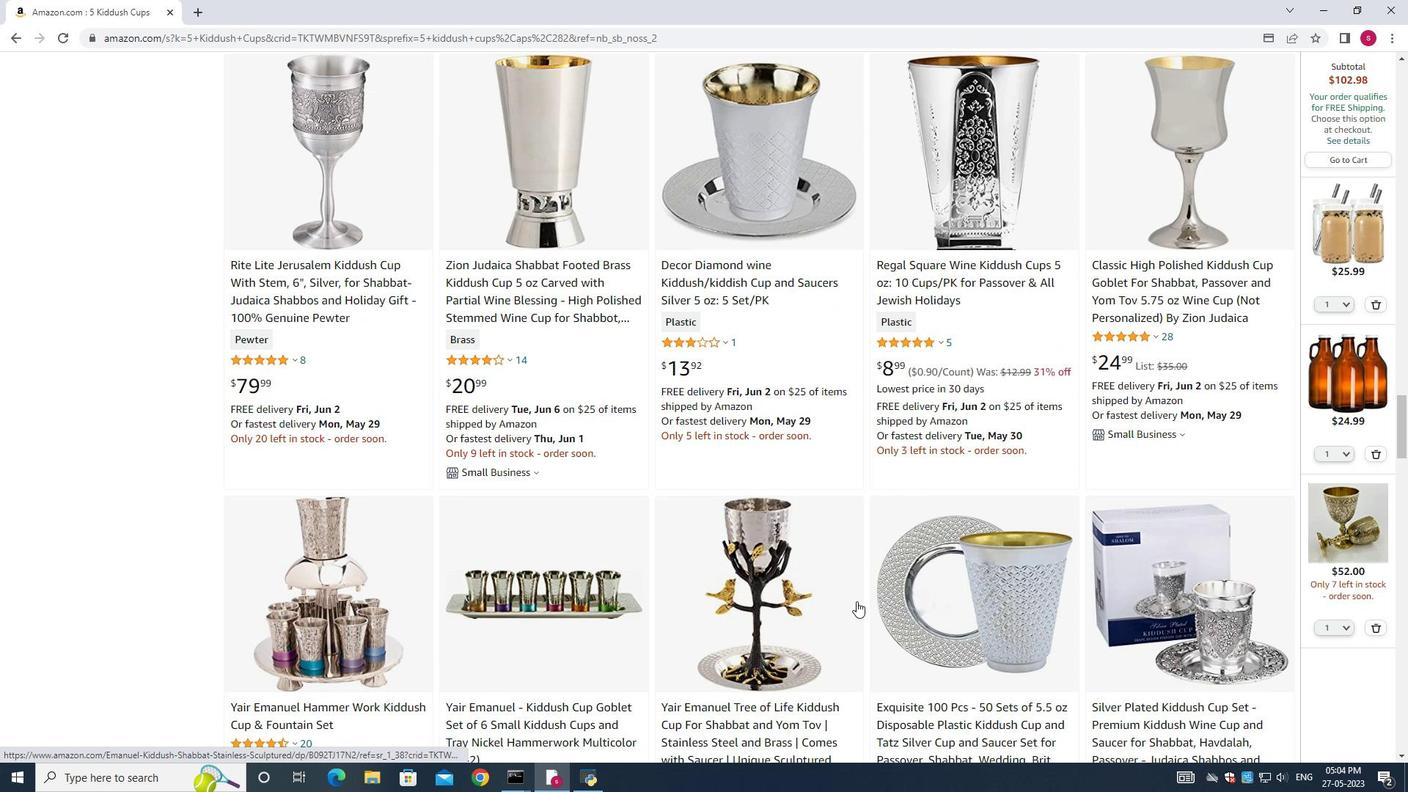 
Action: Mouse moved to (881, 590)
Screenshot: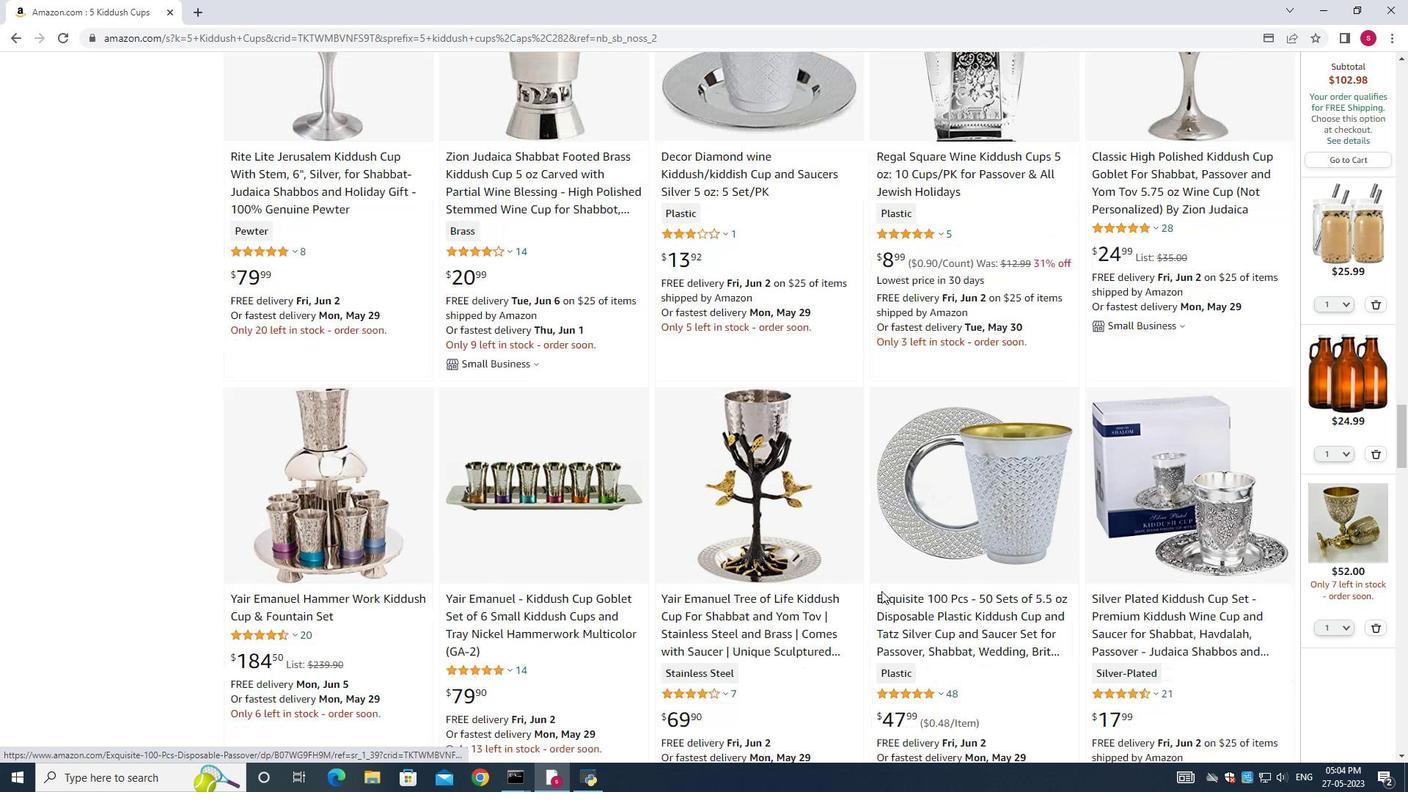 
Action: Mouse scrolled (881, 589) with delta (0, 0)
Screenshot: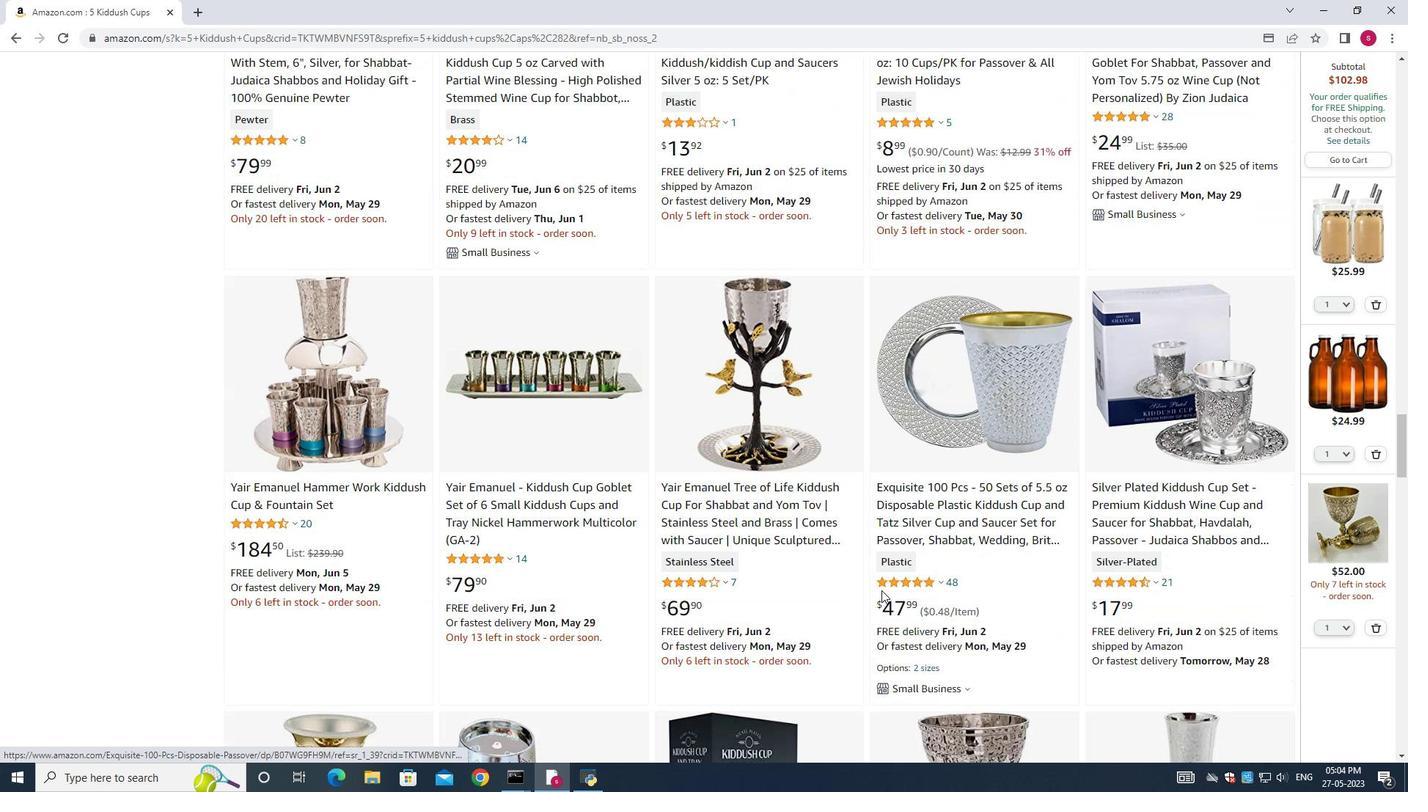 
Action: Mouse scrolled (881, 589) with delta (0, 0)
Screenshot: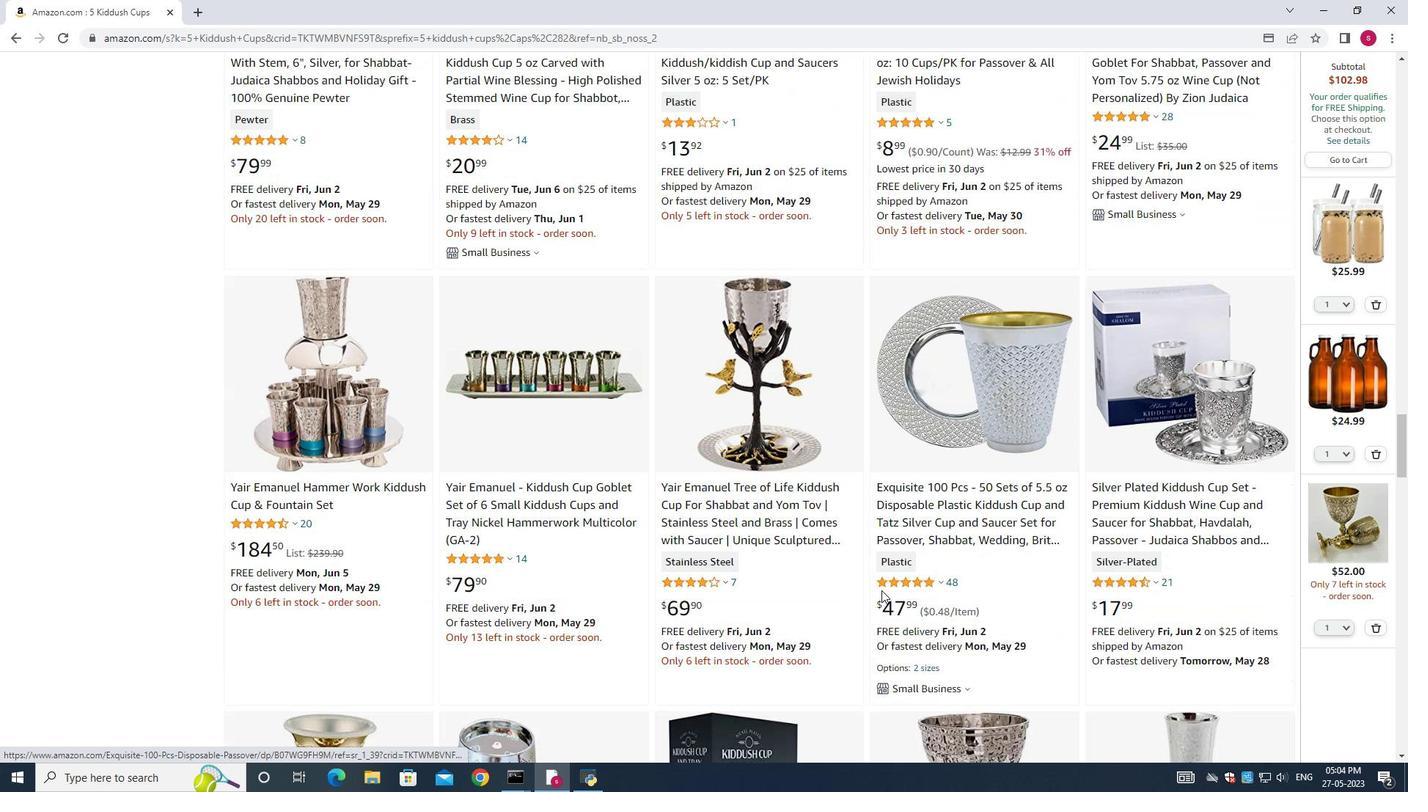 
Action: Mouse scrolled (881, 589) with delta (0, 0)
Screenshot: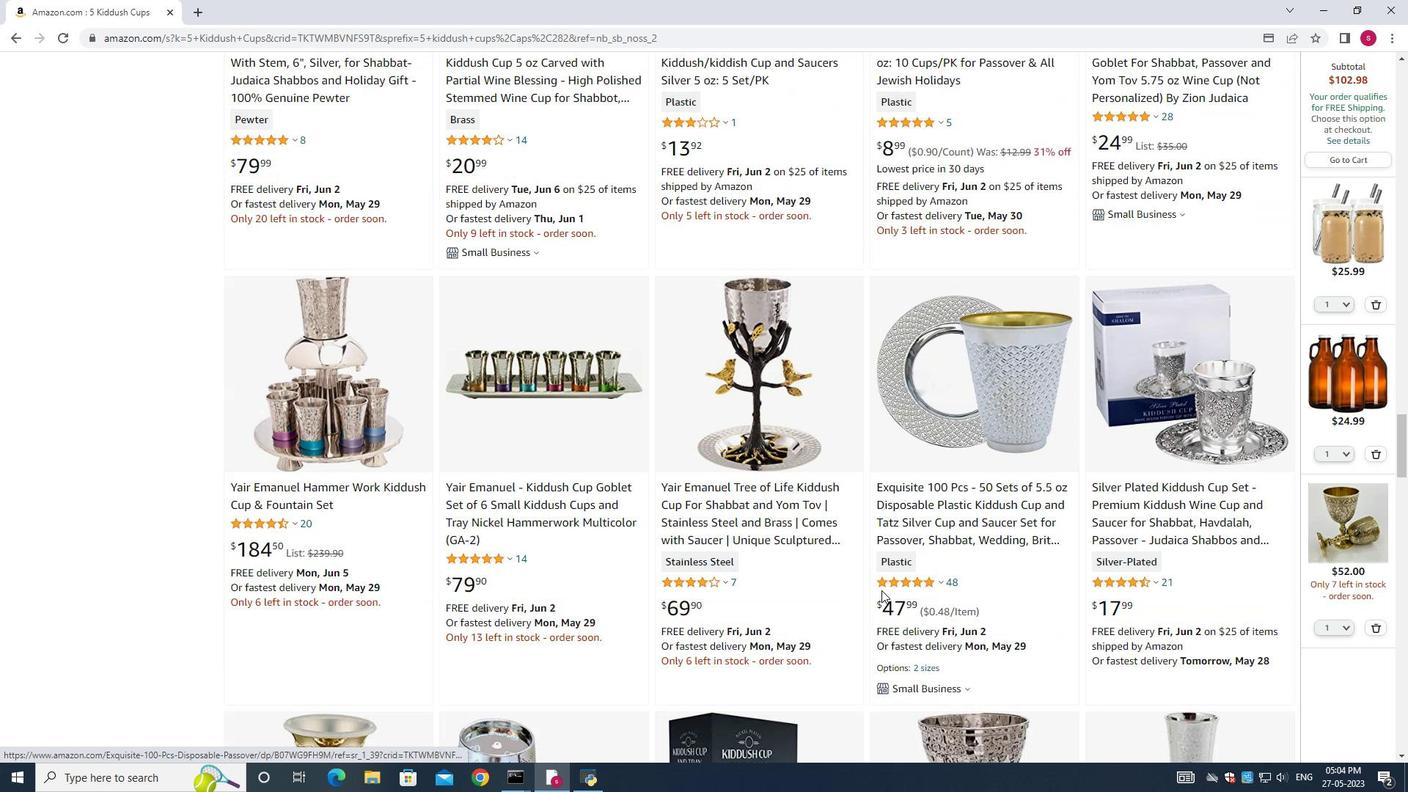 
Action: Mouse scrolled (881, 589) with delta (0, 0)
Screenshot: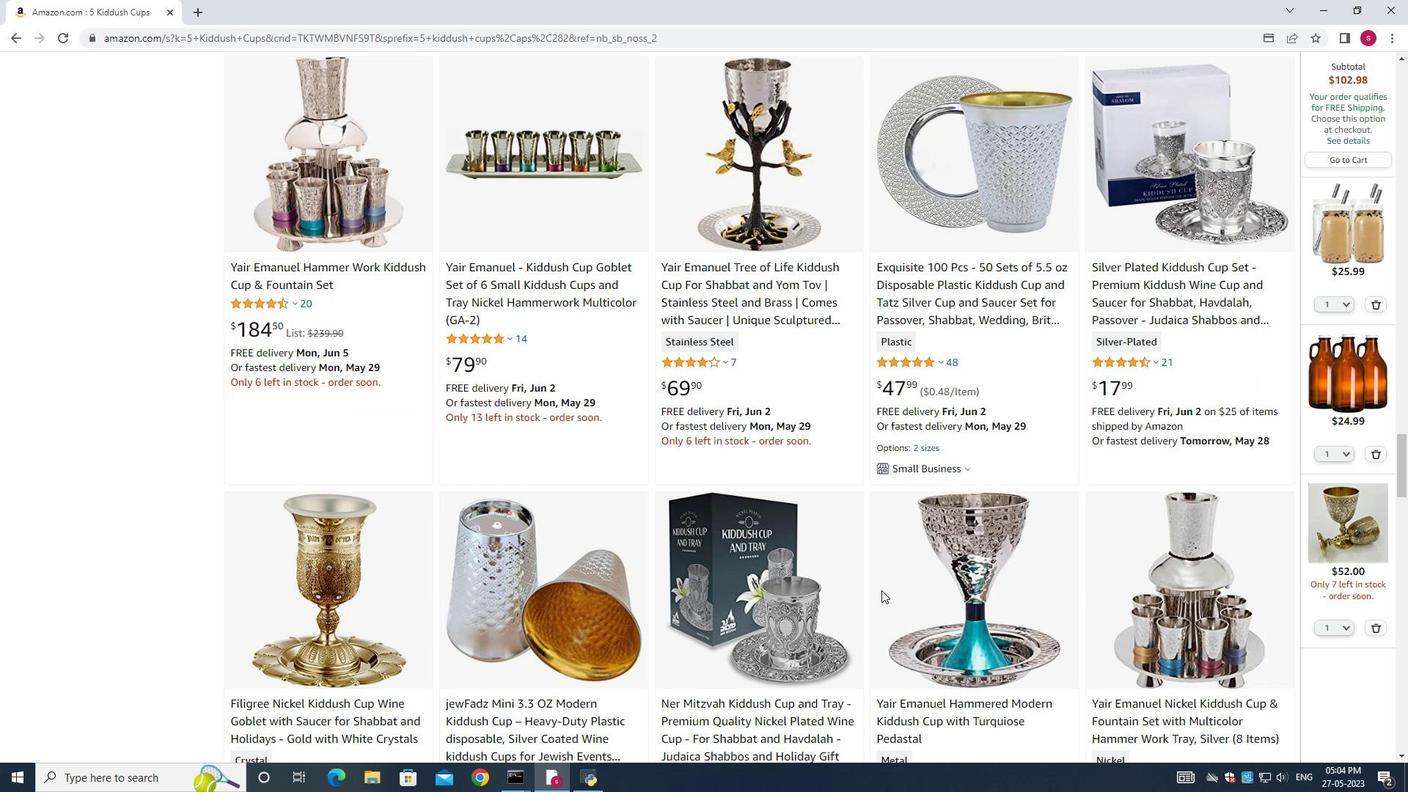 
Action: Mouse scrolled (881, 589) with delta (0, 0)
Screenshot: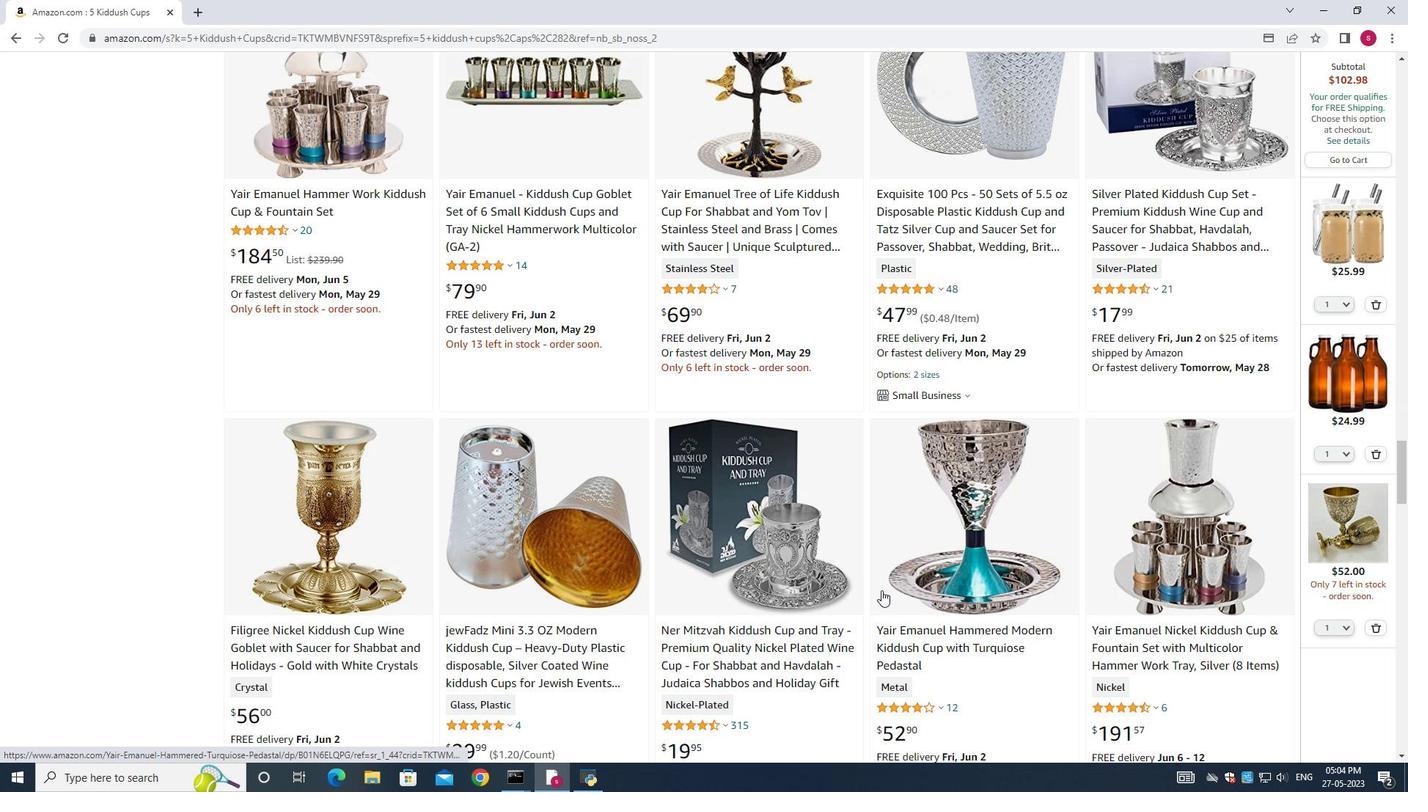 
Action: Mouse scrolled (881, 589) with delta (0, 0)
Screenshot: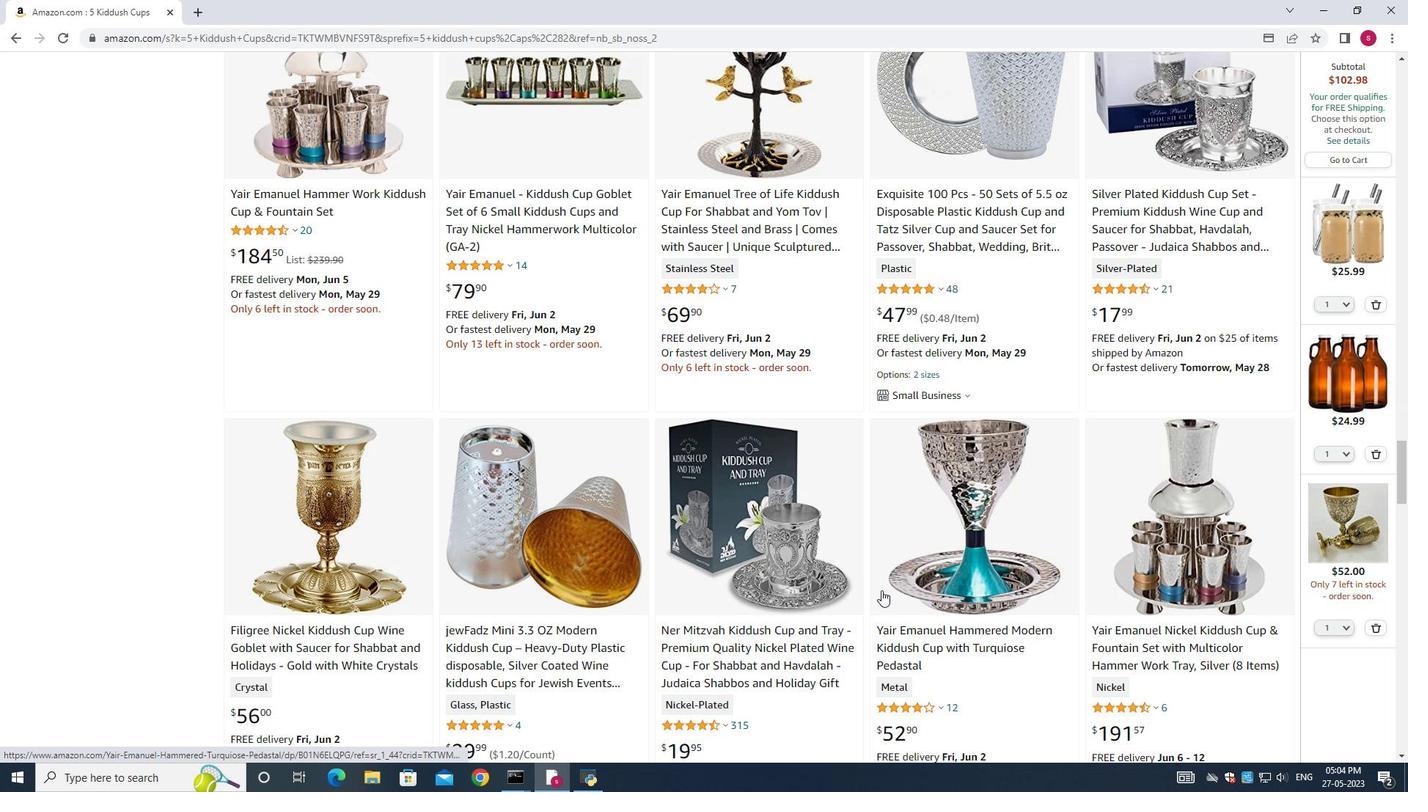 
Action: Mouse scrolled (881, 589) with delta (0, 0)
Screenshot: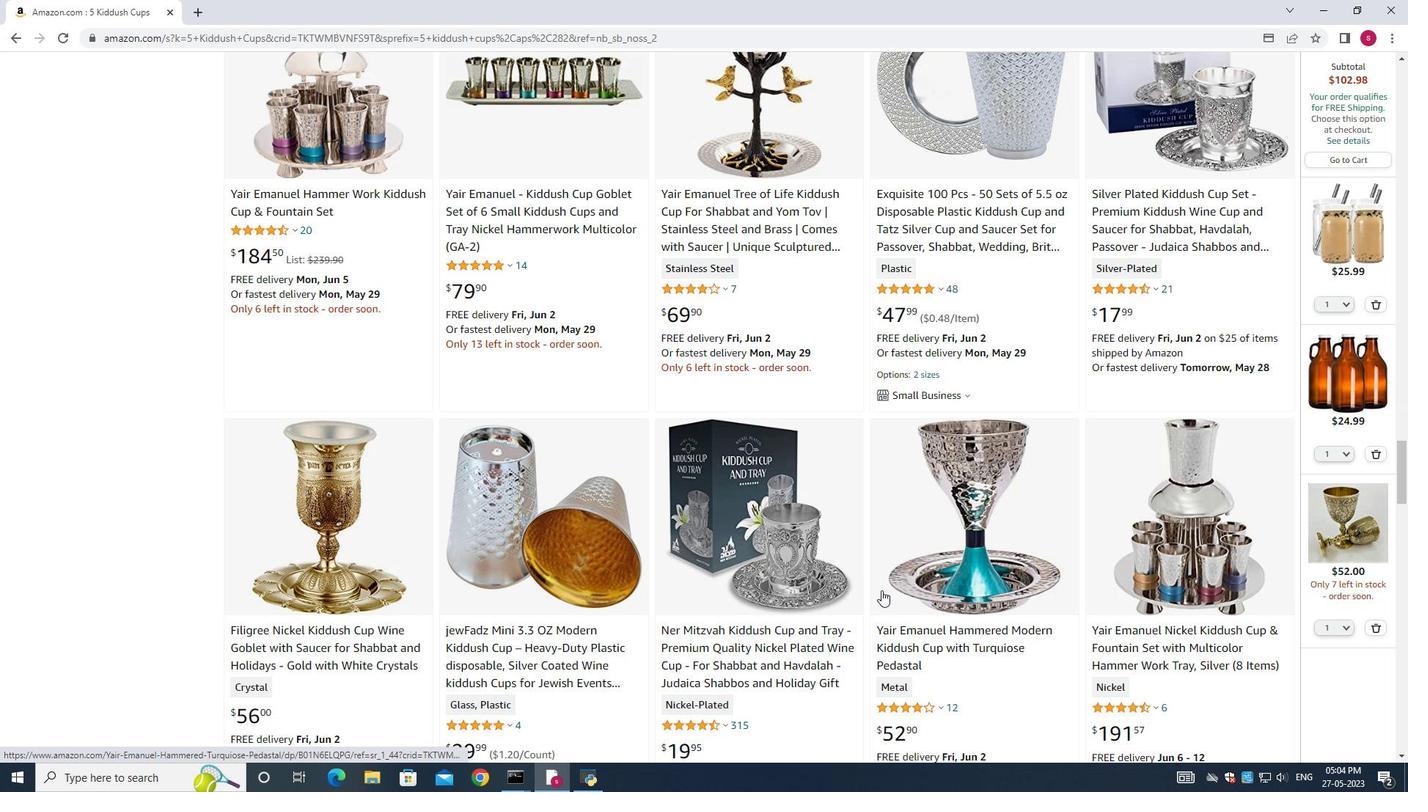 
Action: Mouse scrolled (881, 589) with delta (0, 0)
Screenshot: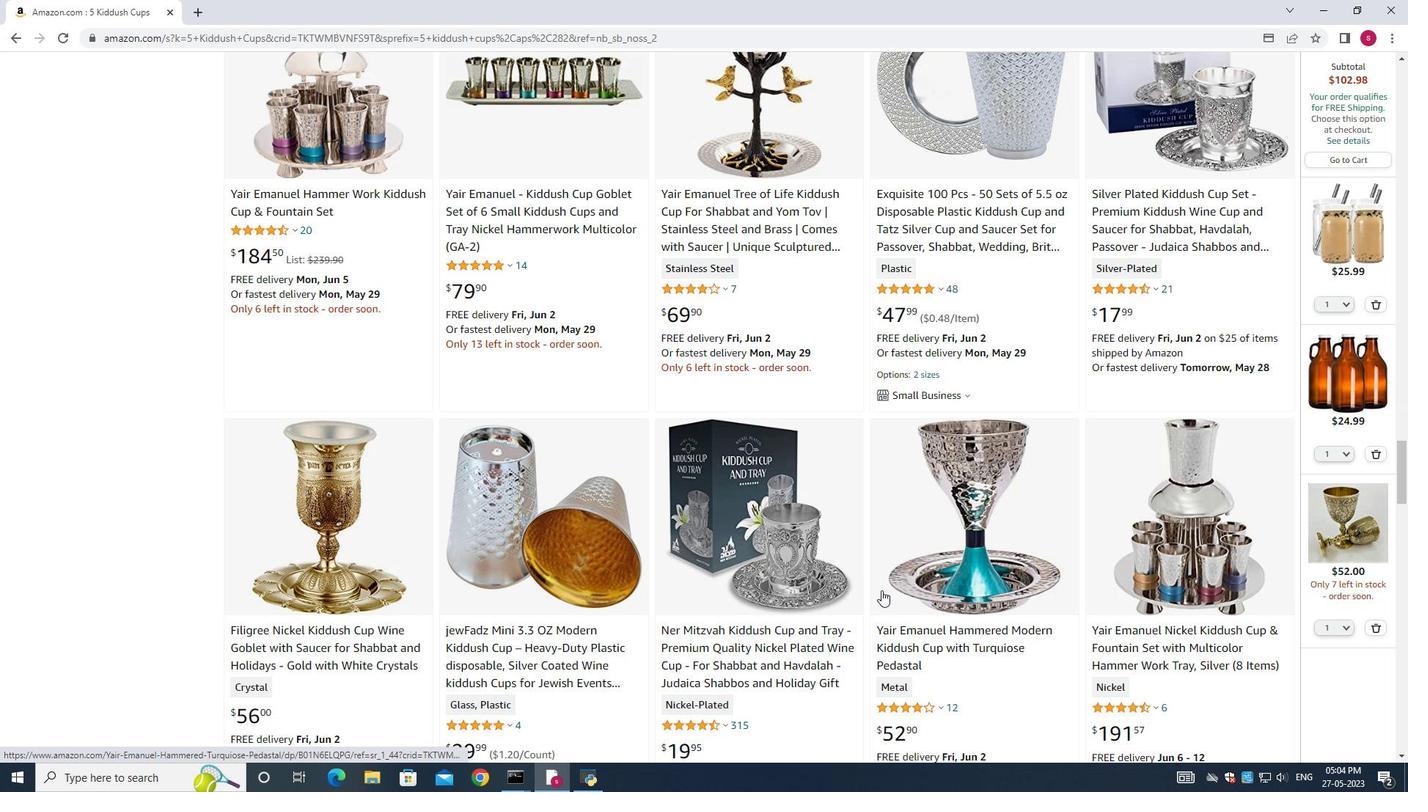 
Action: Mouse scrolled (881, 589) with delta (0, 0)
Screenshot: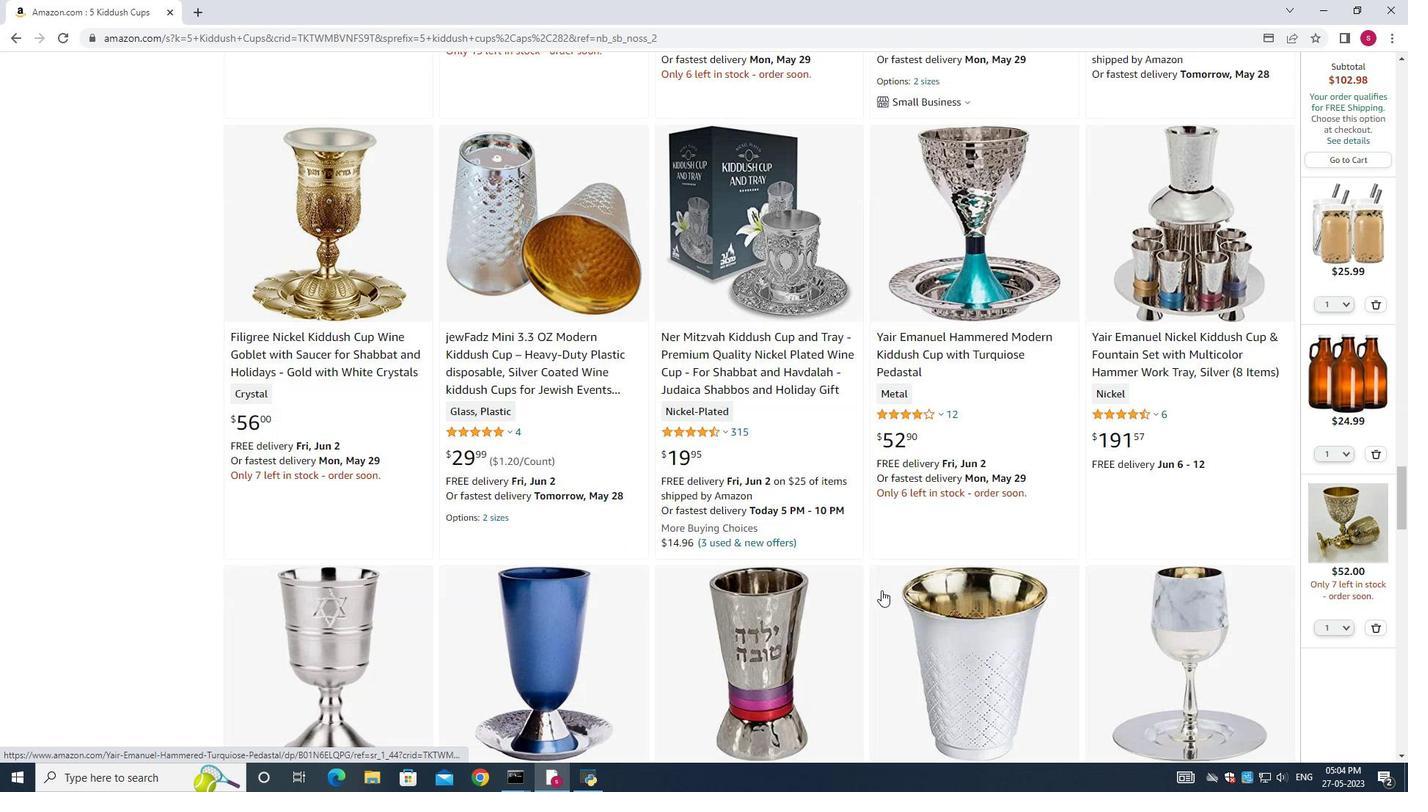 
Action: Mouse scrolled (881, 589) with delta (0, 0)
Screenshot: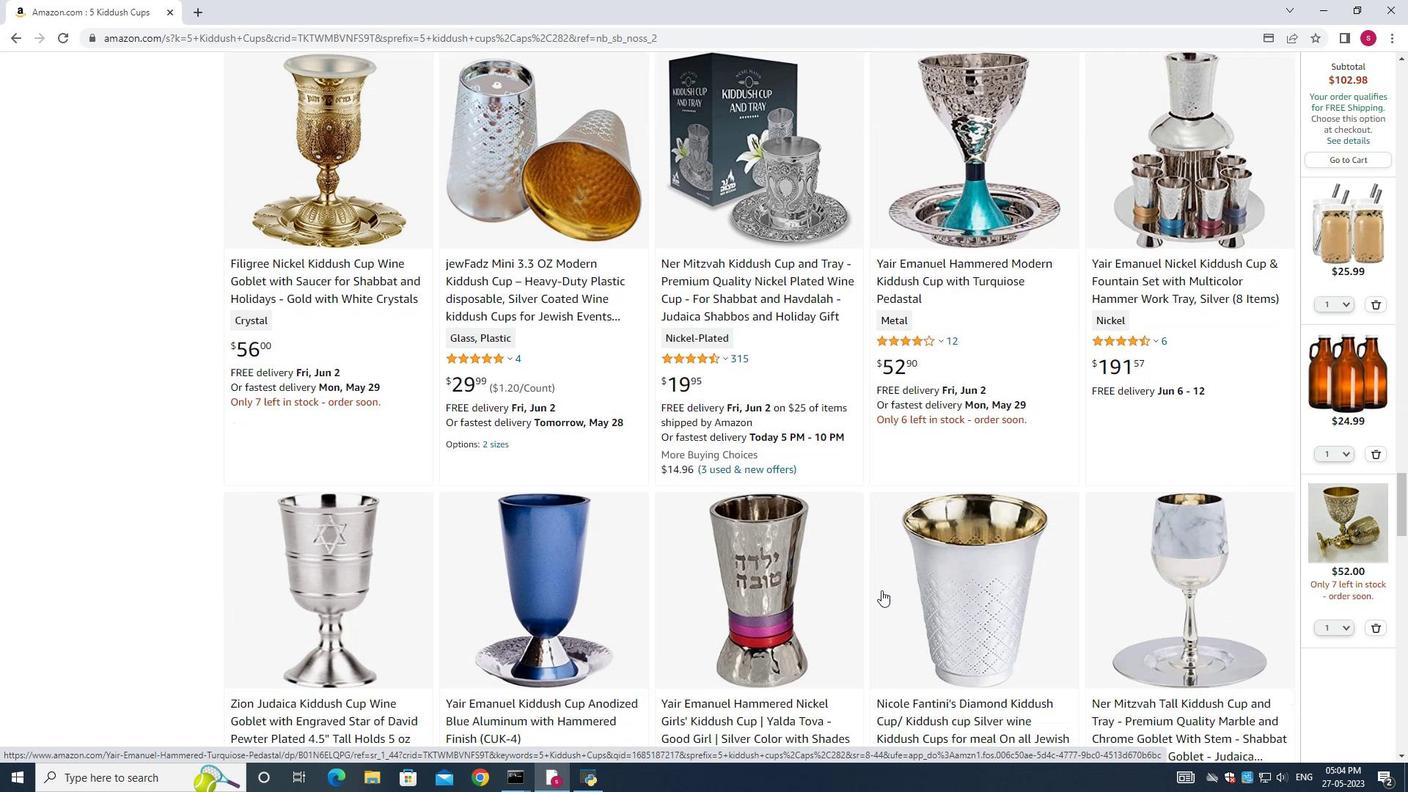 
Action: Mouse scrolled (881, 589) with delta (0, 0)
Screenshot: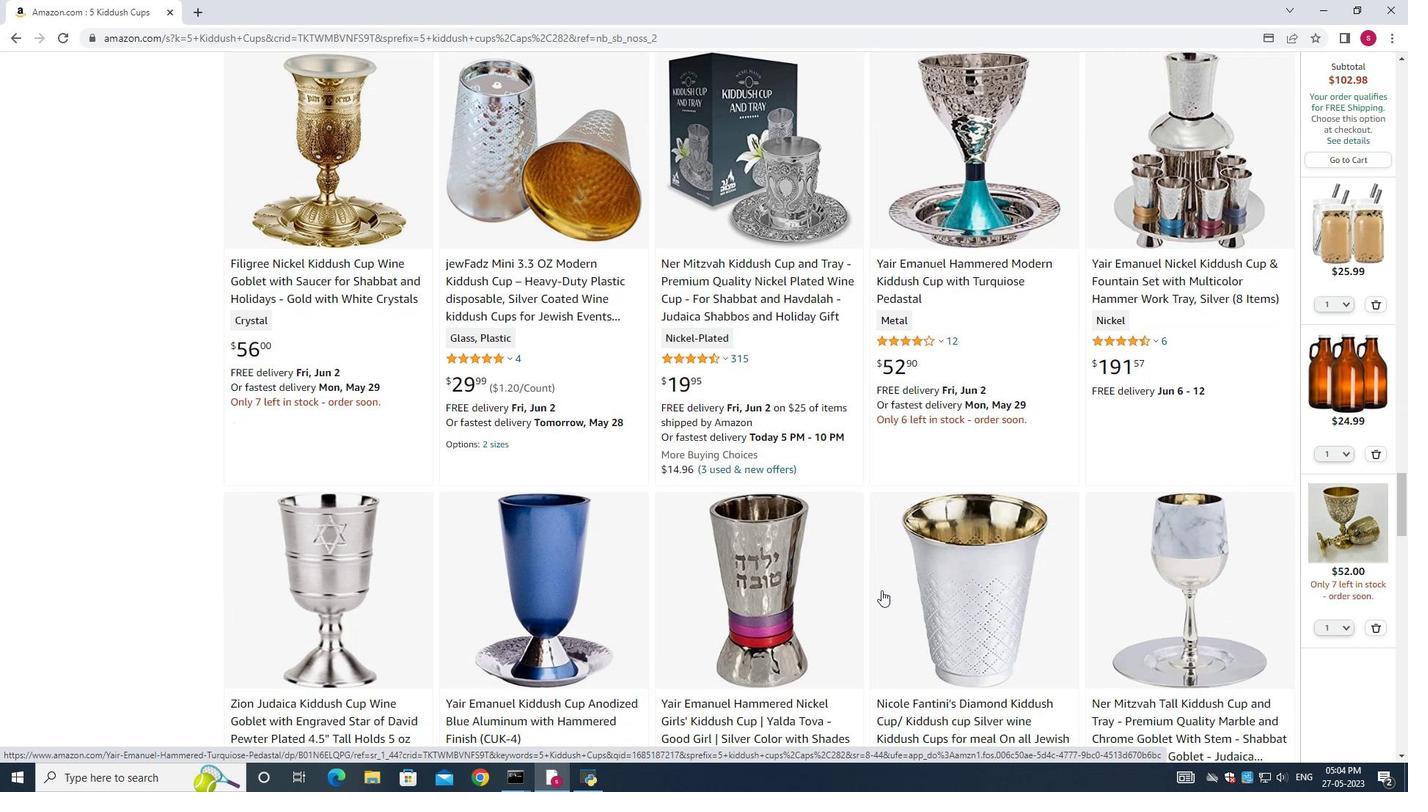 
Action: Mouse scrolled (881, 589) with delta (0, 0)
Screenshot: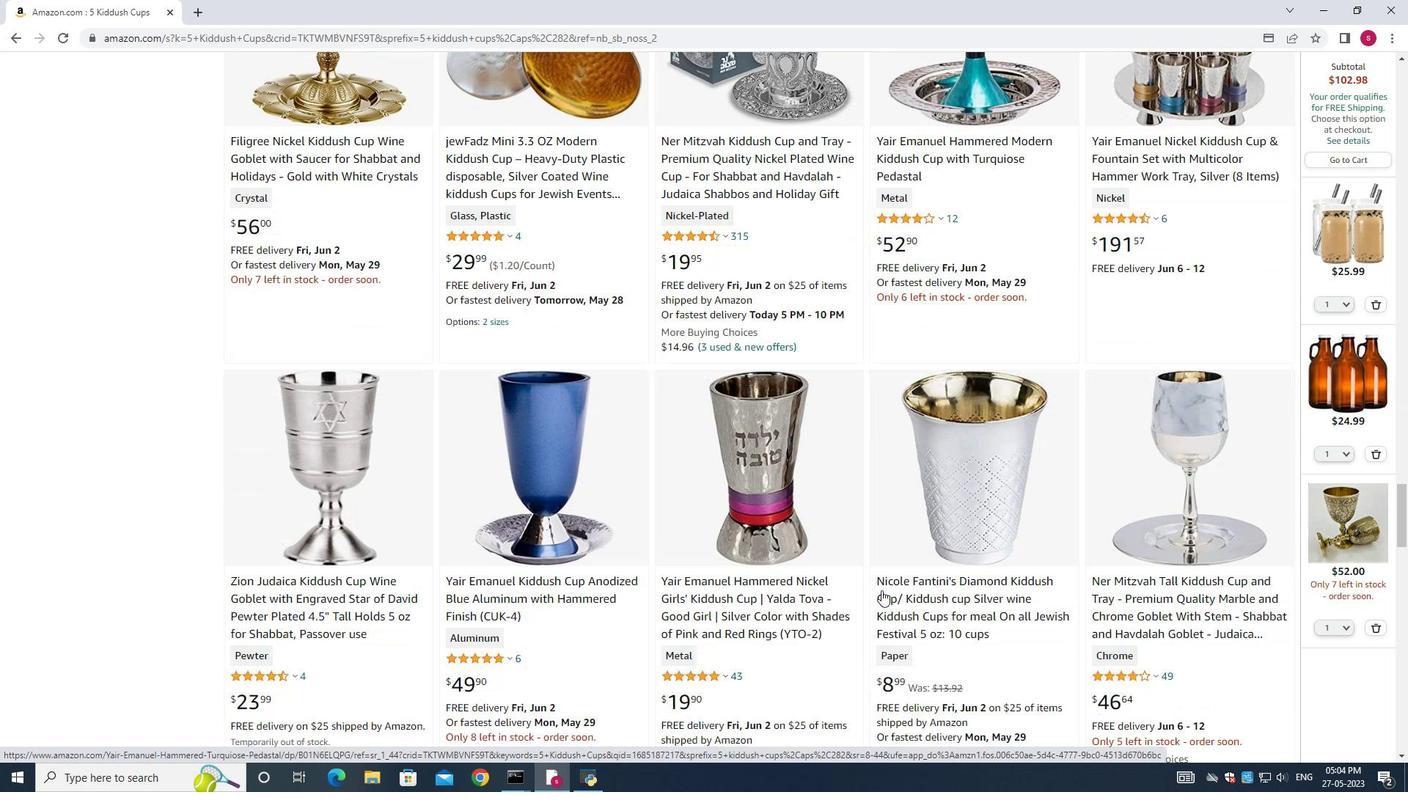 
Action: Mouse scrolled (881, 589) with delta (0, 0)
Screenshot: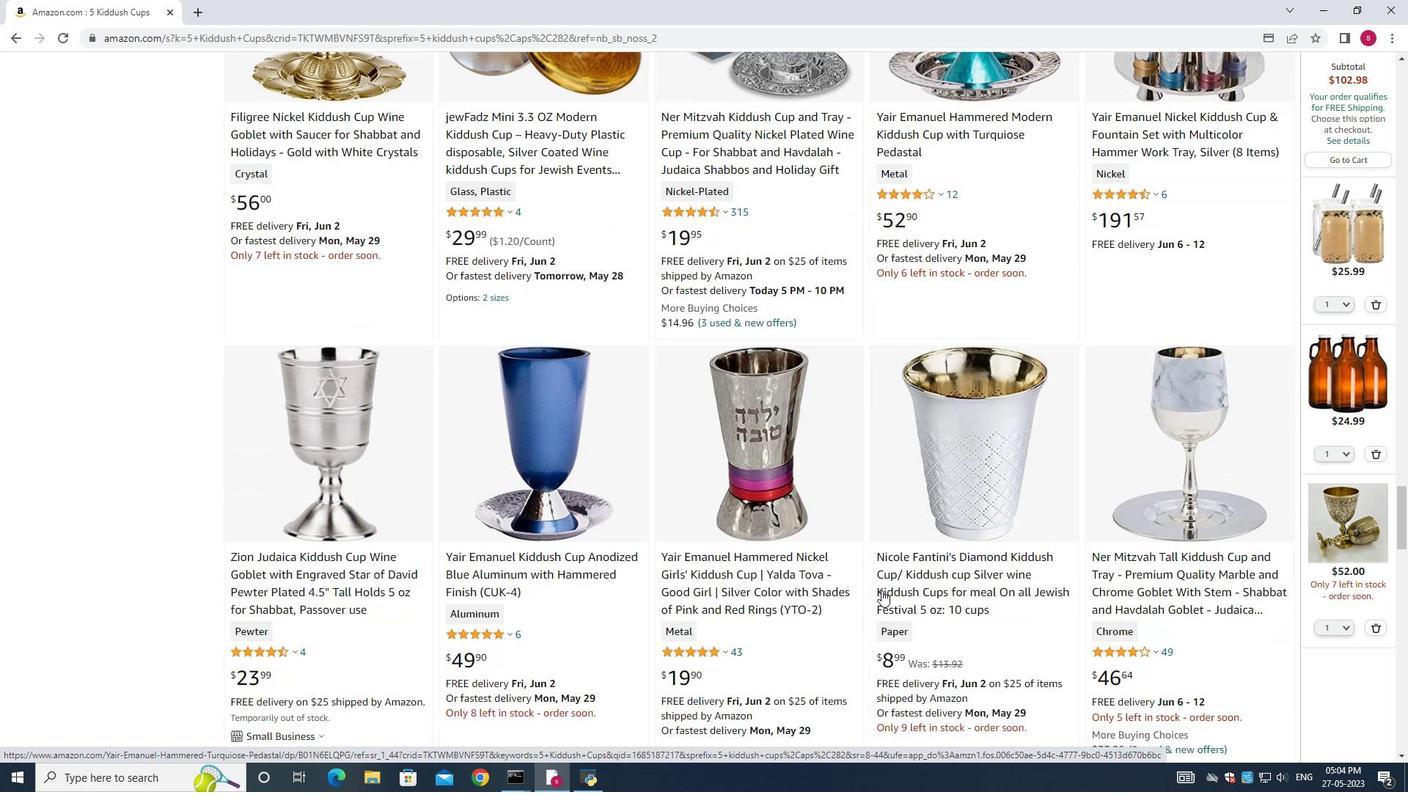 
Action: Mouse moved to (881, 590)
Screenshot: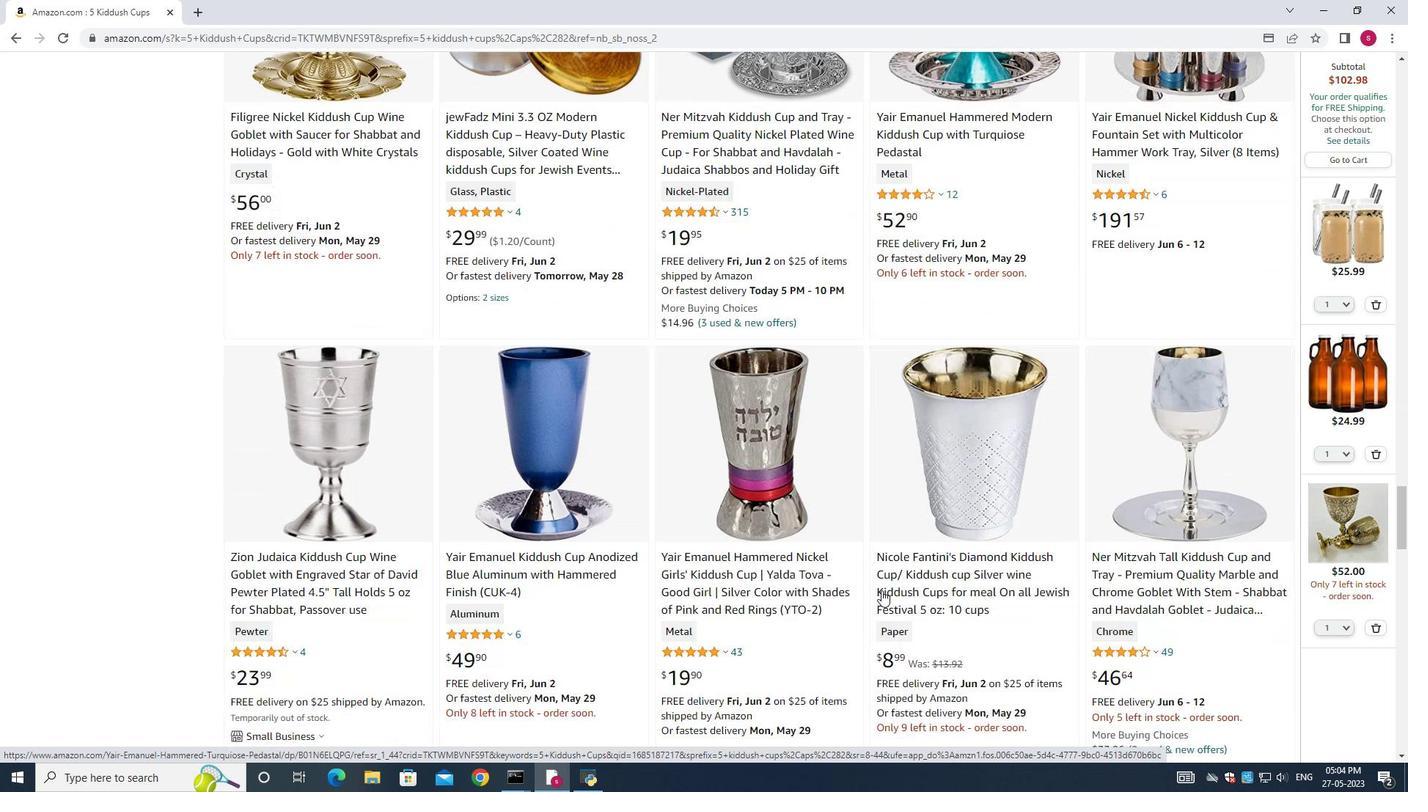 
Action: Mouse scrolled (881, 589) with delta (0, 0)
Screenshot: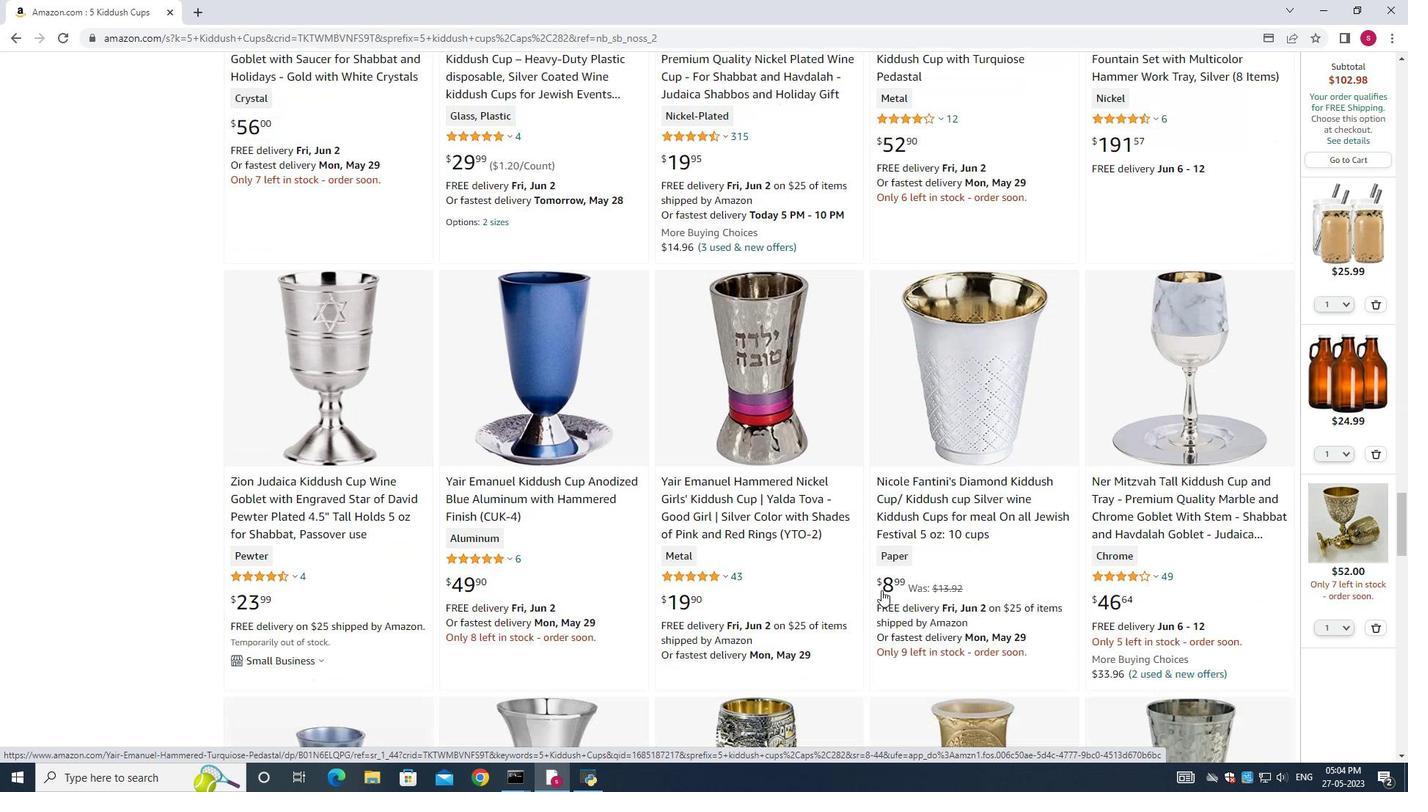 
Action: Mouse scrolled (881, 589) with delta (0, 0)
Screenshot: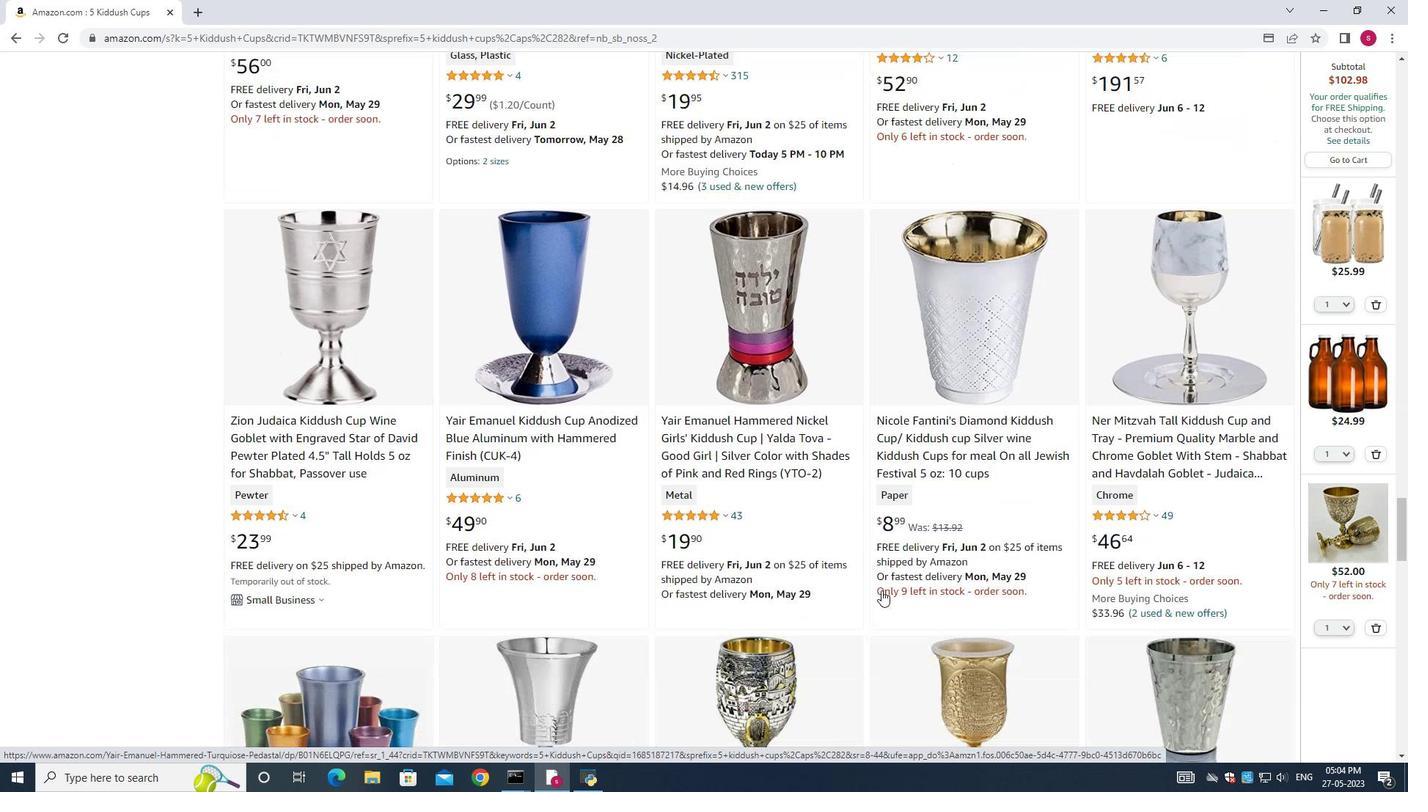 
Action: Mouse scrolled (881, 589) with delta (0, 0)
Screenshot: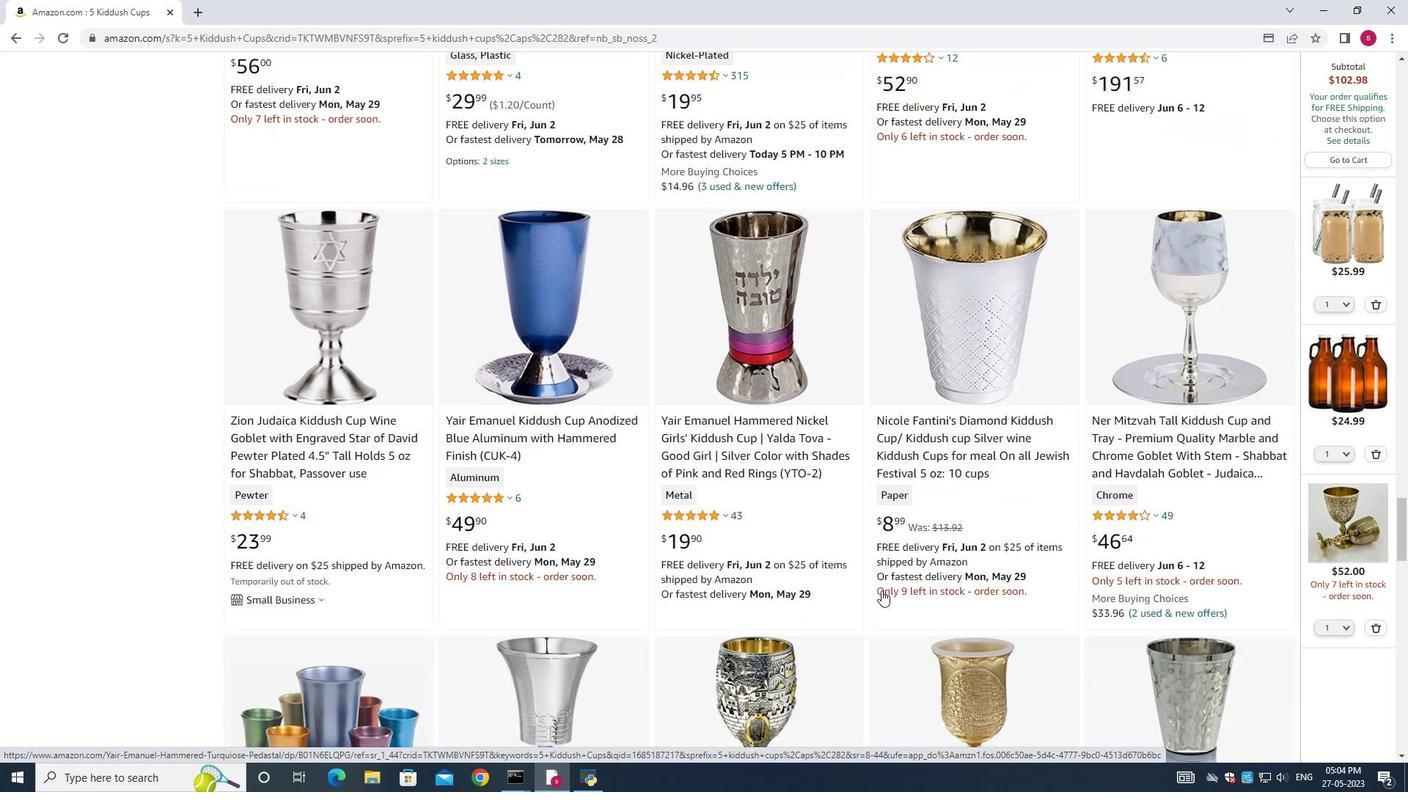 
Action: Mouse scrolled (881, 589) with delta (0, 0)
Screenshot: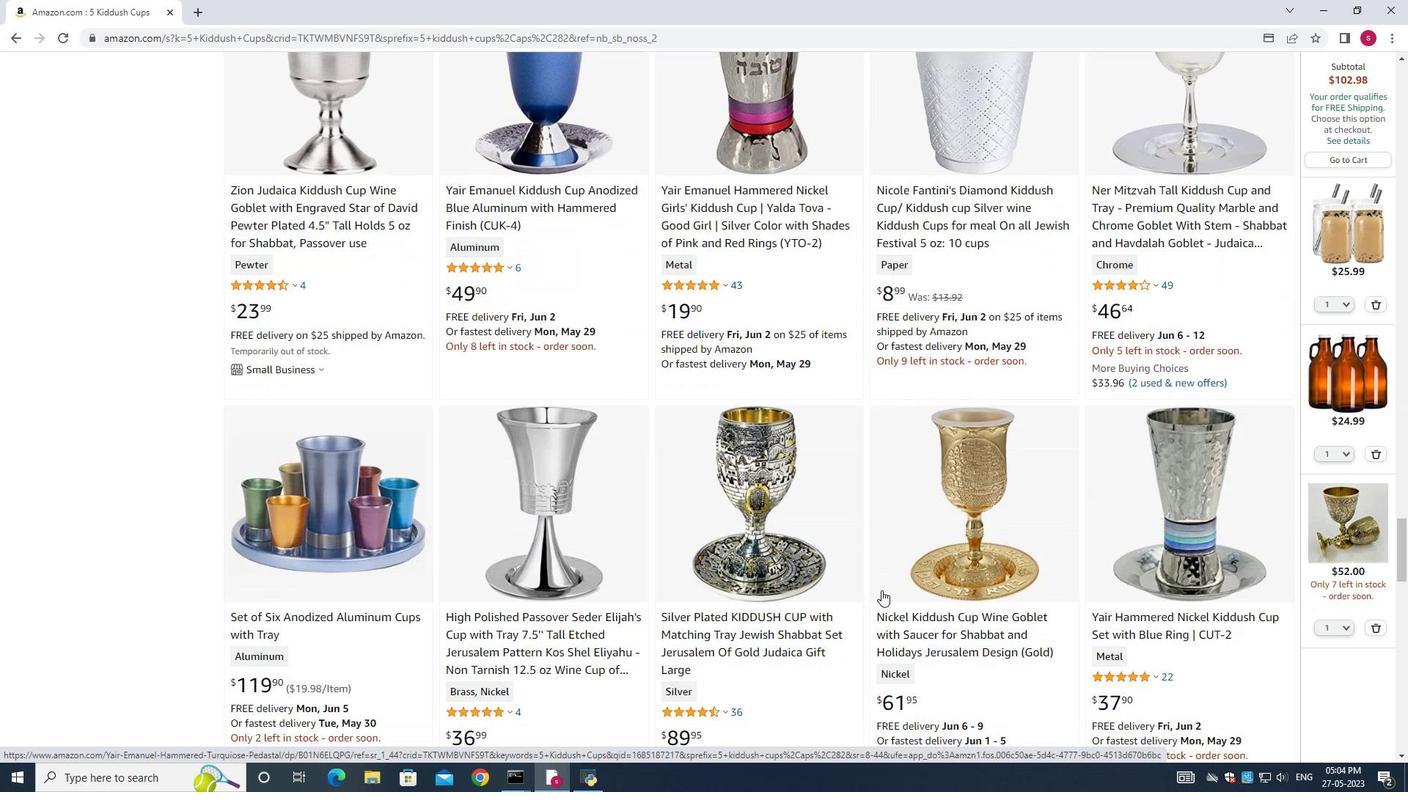 
Action: Mouse scrolled (881, 589) with delta (0, 0)
Screenshot: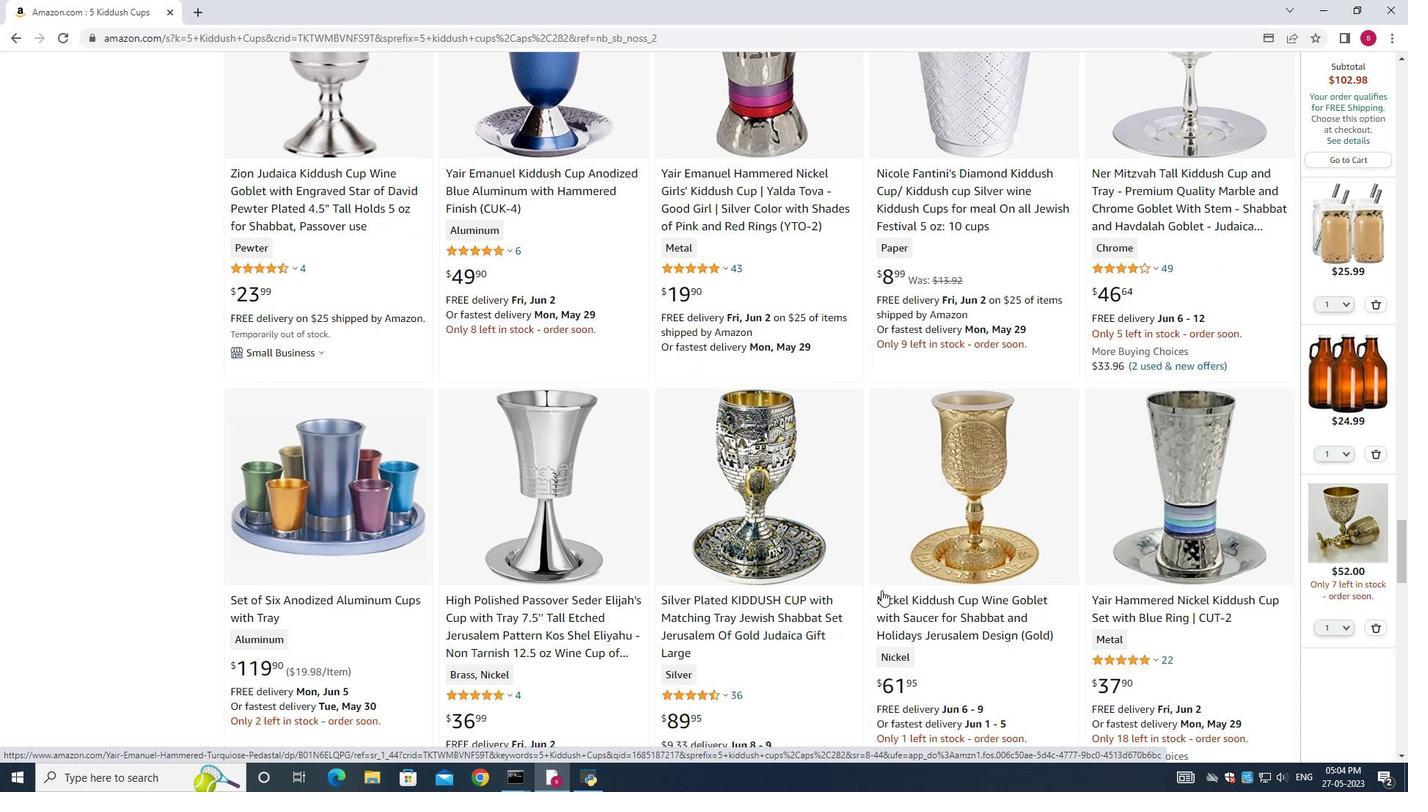 
Action: Mouse scrolled (881, 589) with delta (0, 0)
Screenshot: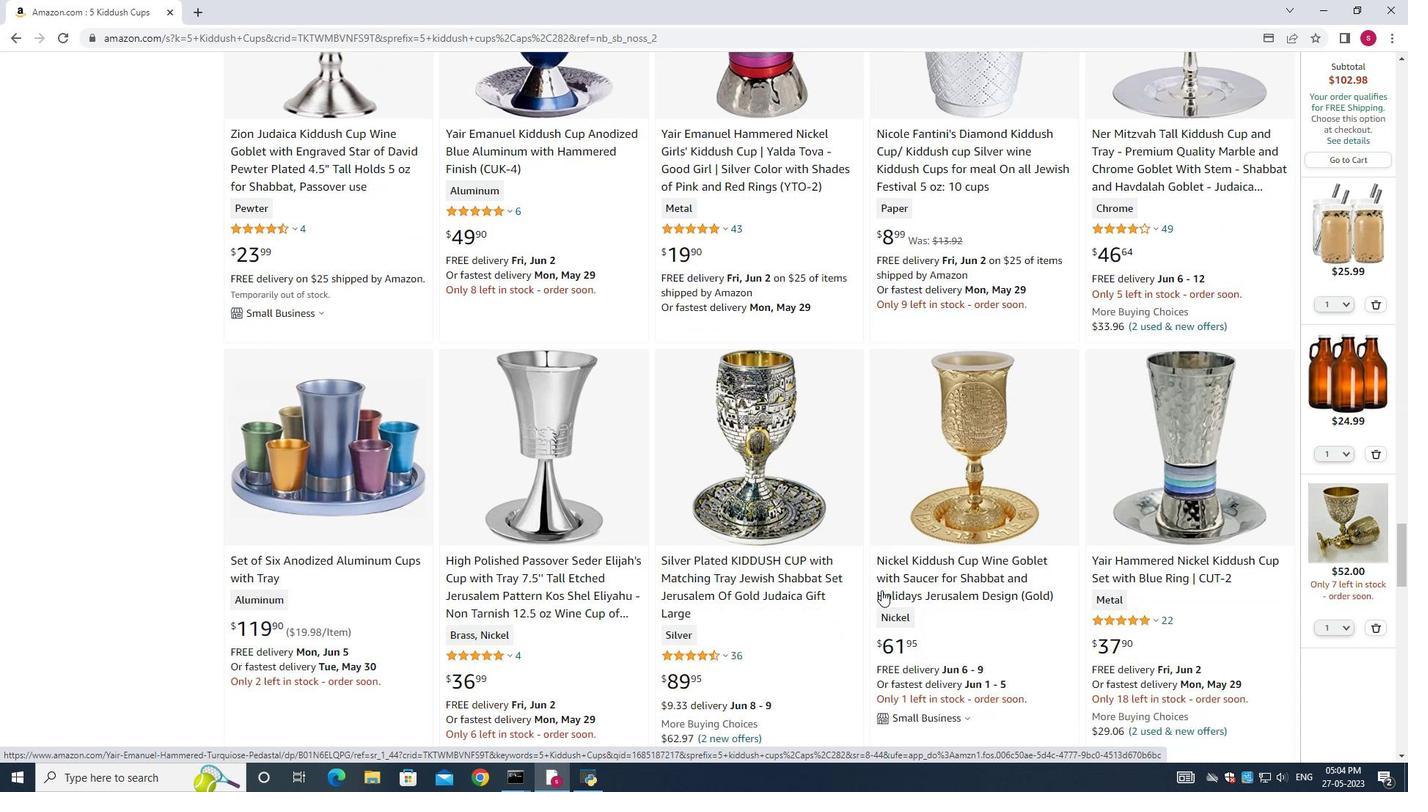
Action: Mouse scrolled (881, 589) with delta (0, 0)
Screenshot: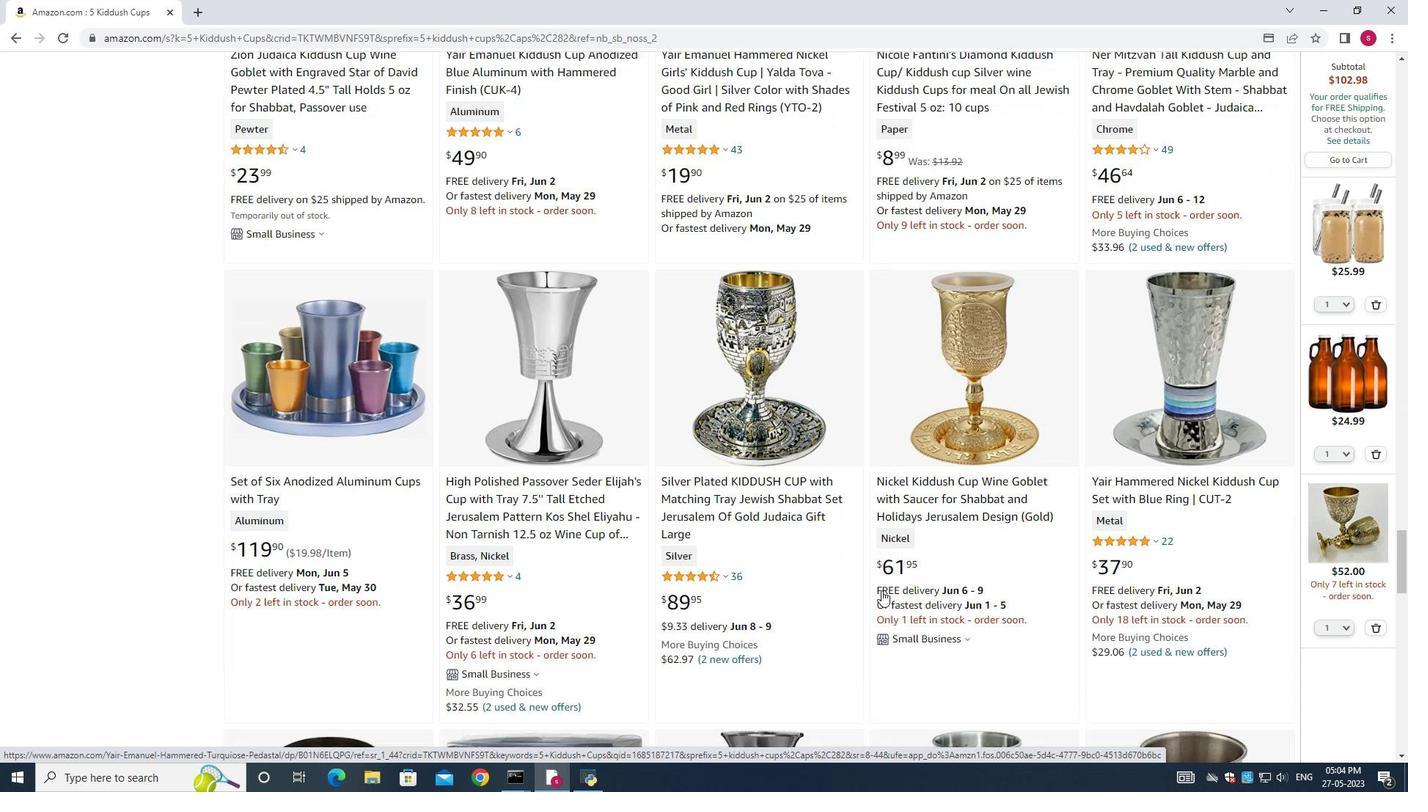 
Action: Mouse scrolled (881, 589) with delta (0, 0)
Screenshot: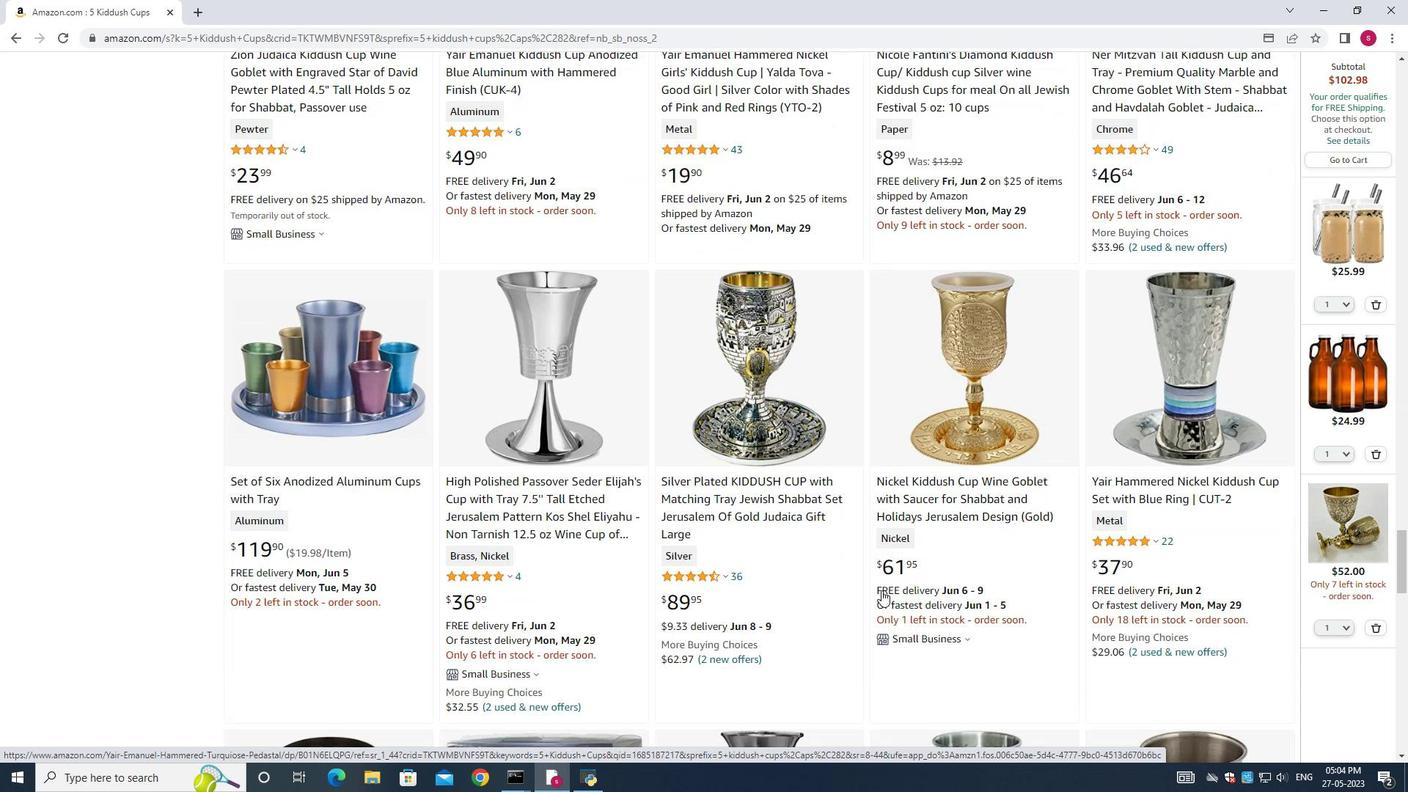 
Action: Mouse scrolled (881, 589) with delta (0, 0)
Screenshot: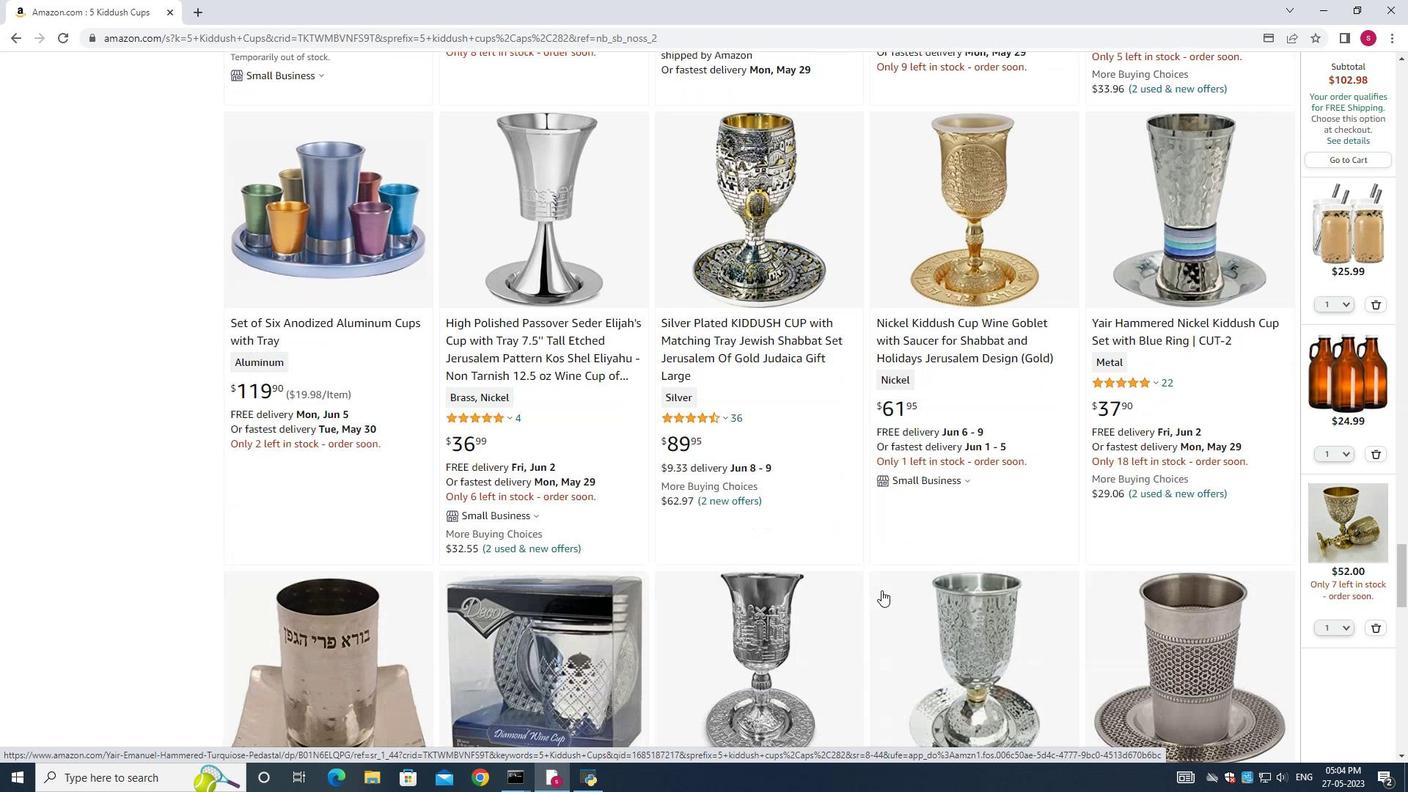 
Action: Mouse scrolled (881, 589) with delta (0, 0)
Screenshot: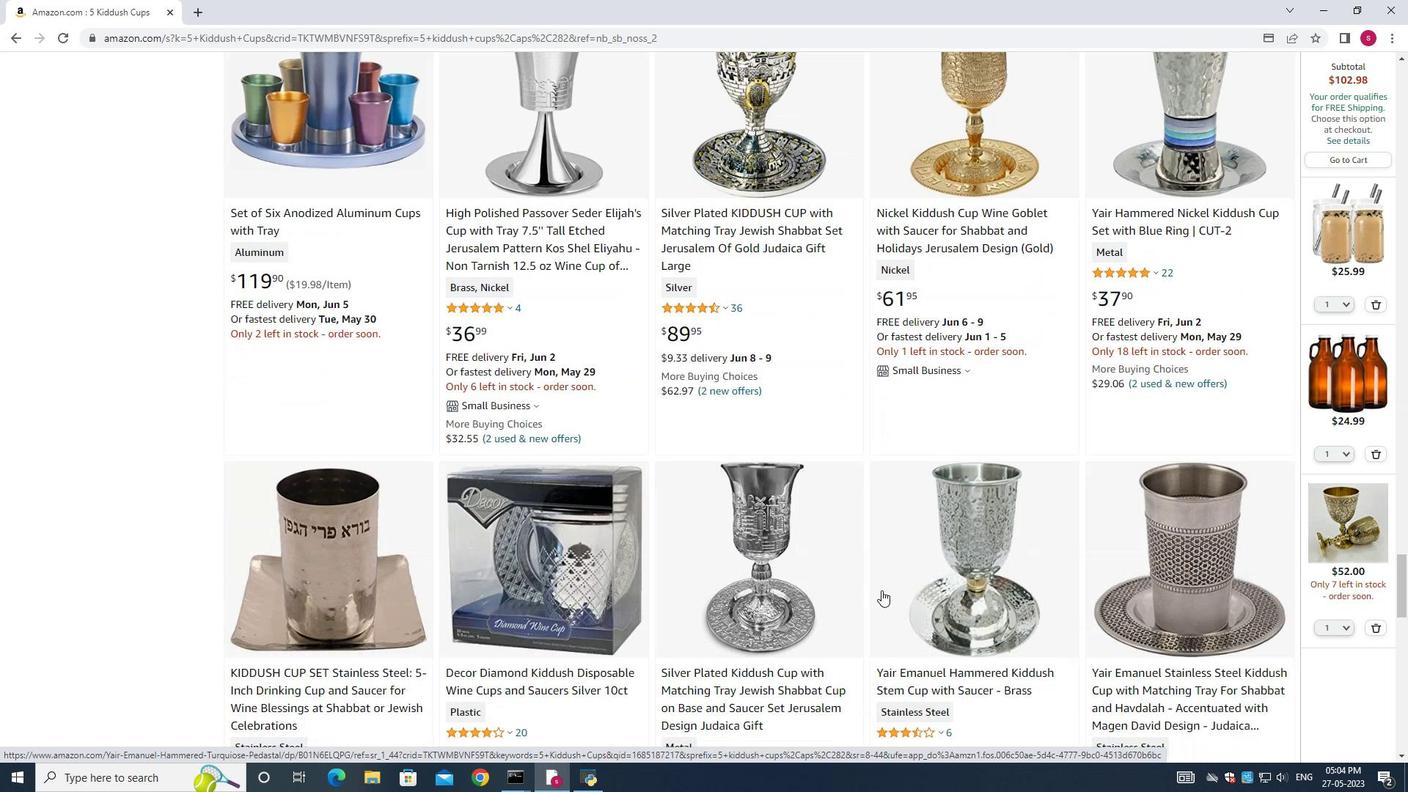 
Action: Mouse scrolled (881, 589) with delta (0, 0)
Screenshot: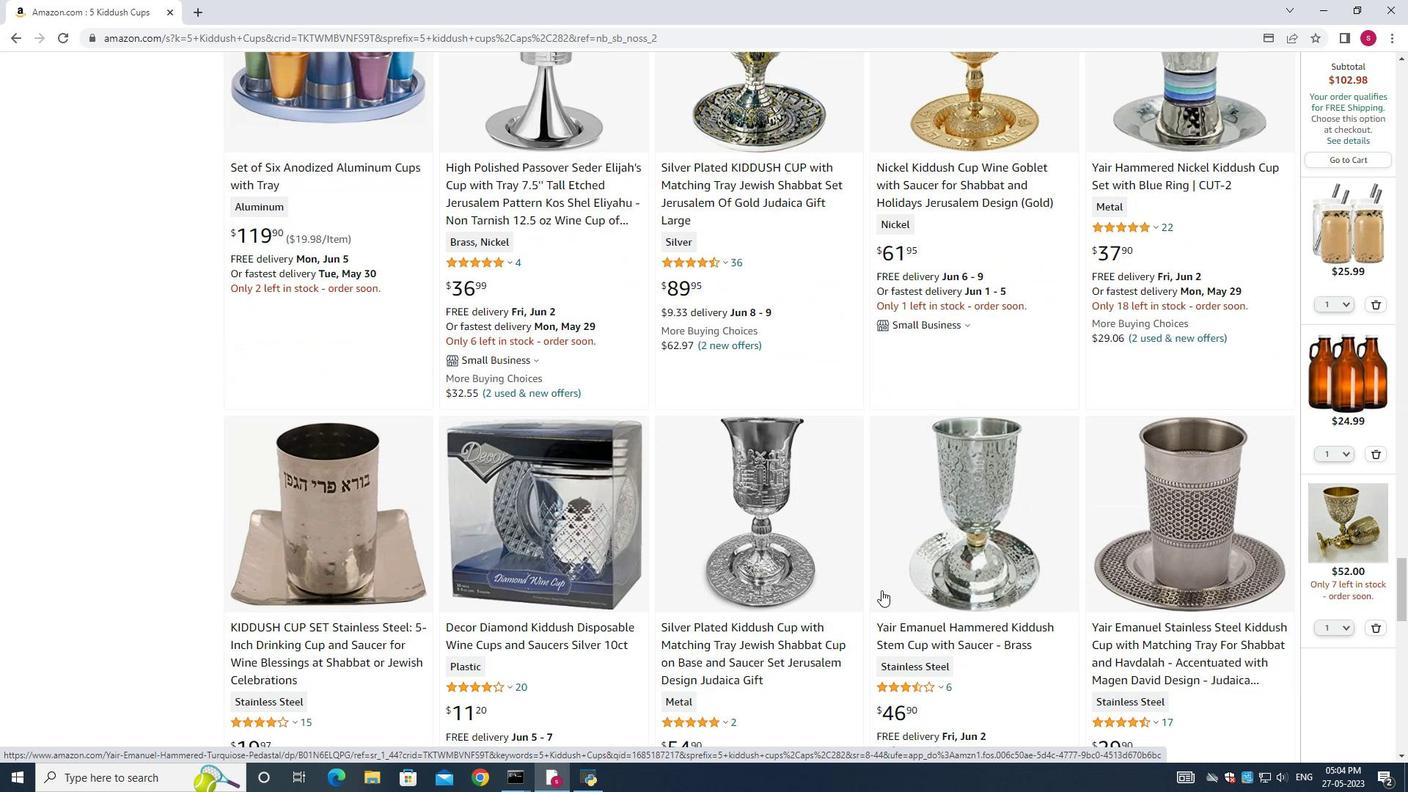 
Action: Mouse scrolled (881, 589) with delta (0, 0)
Screenshot: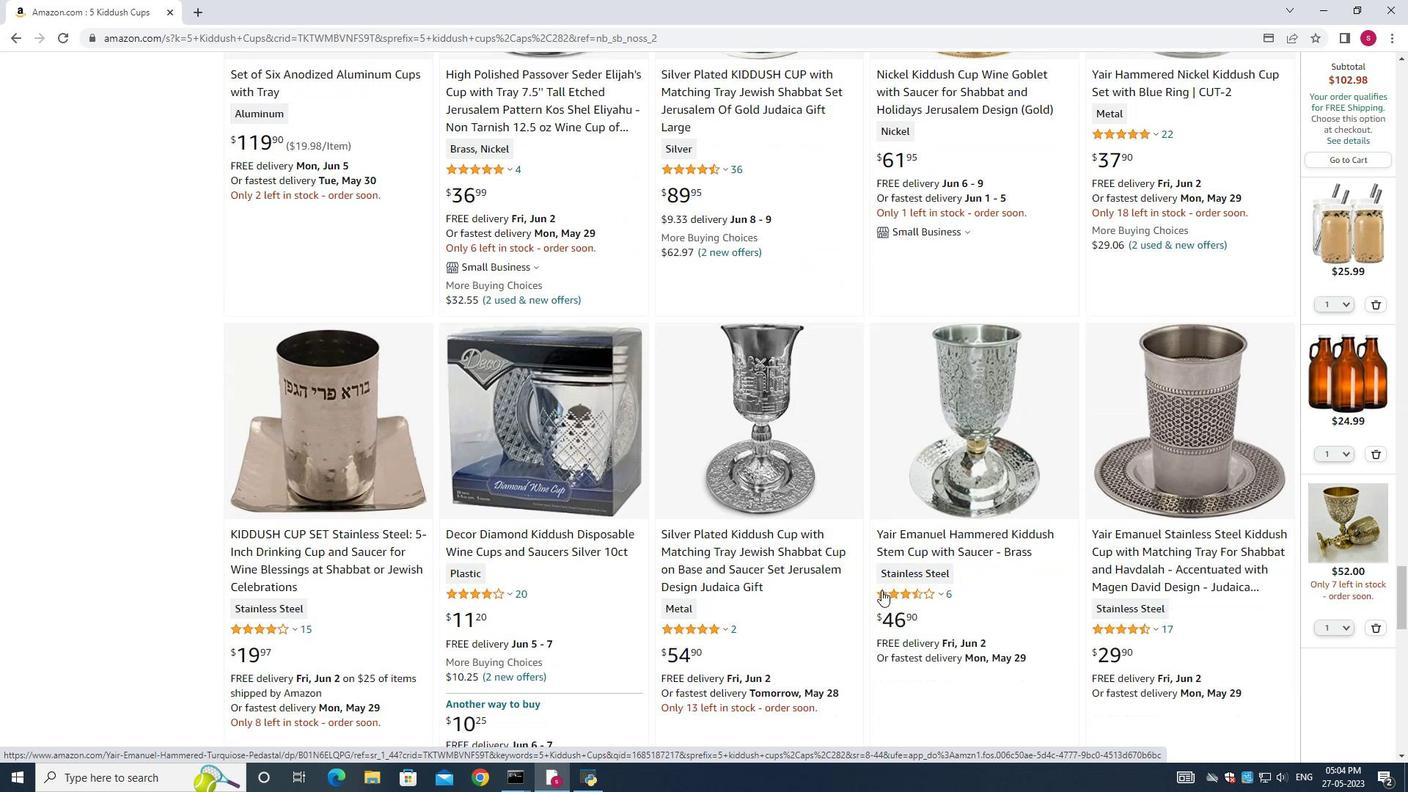 
Action: Mouse scrolled (881, 589) with delta (0, 0)
Screenshot: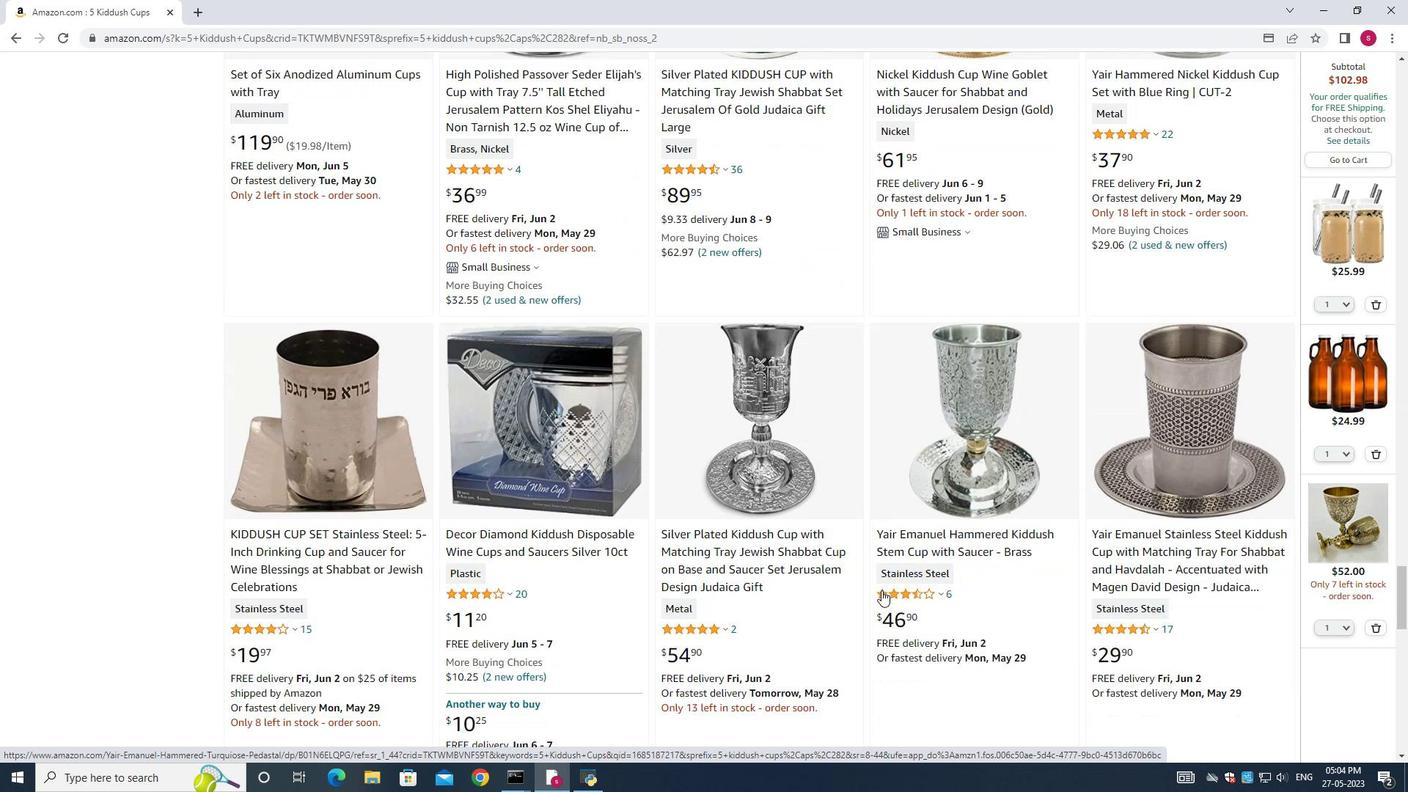 
Action: Mouse scrolled (881, 589) with delta (0, 0)
Screenshot: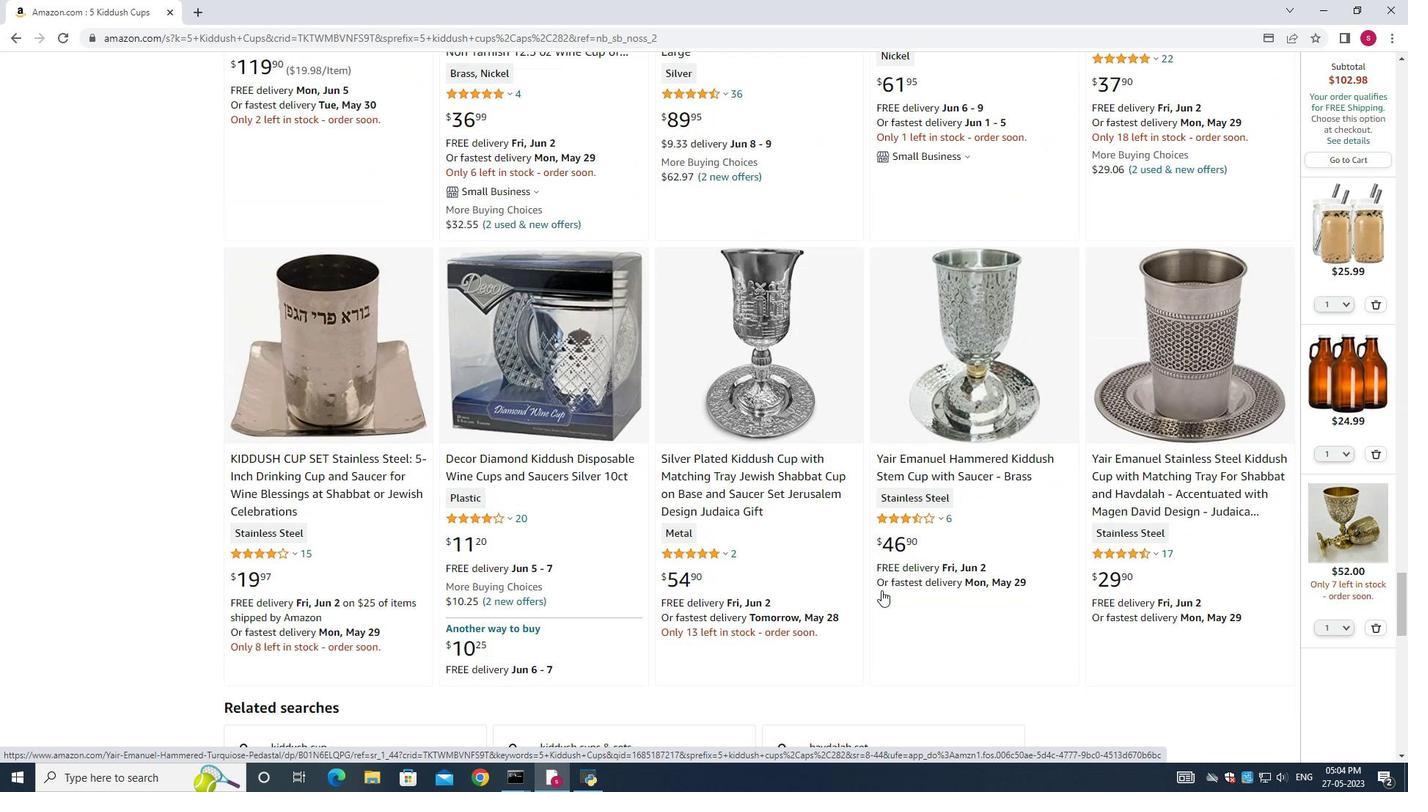 
Action: Mouse scrolled (881, 589) with delta (0, 0)
Screenshot: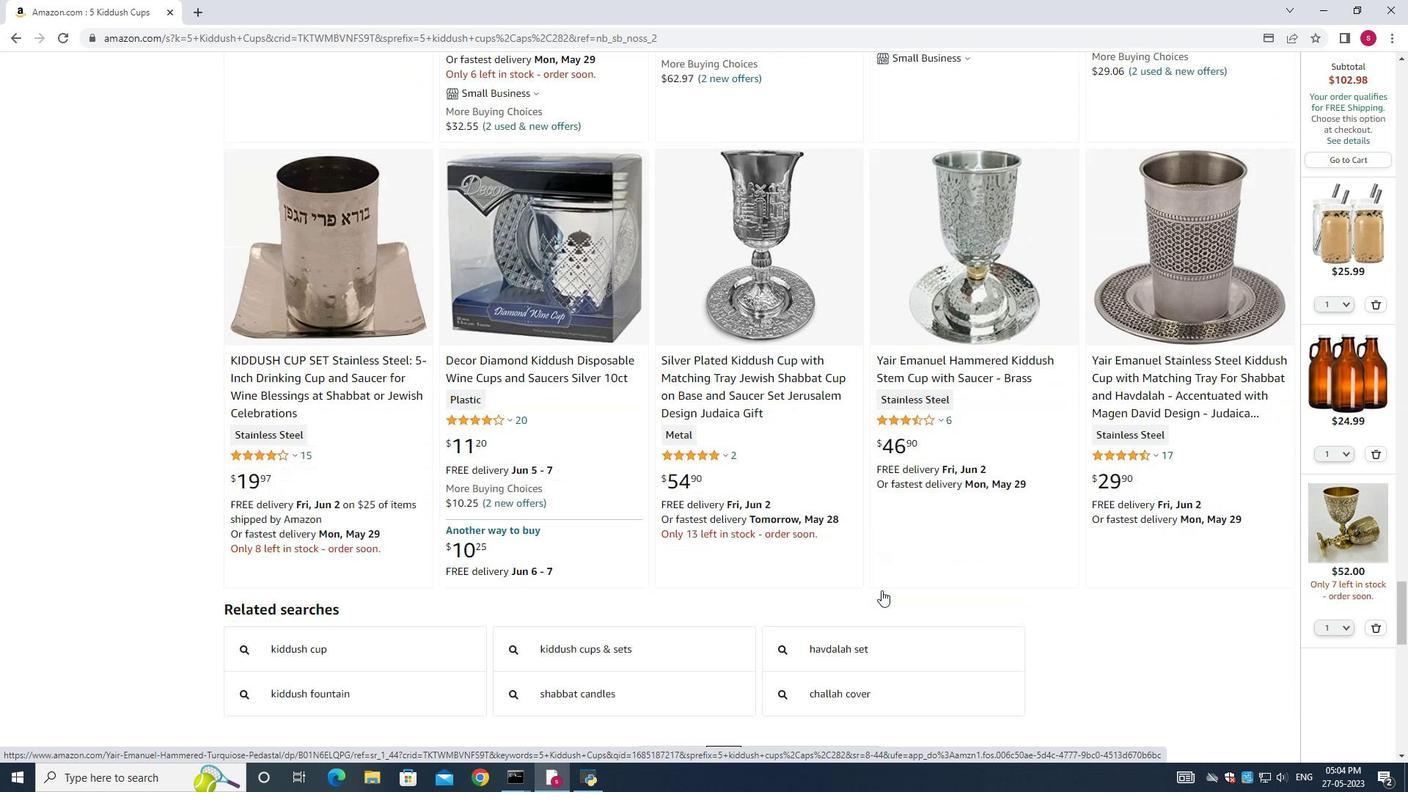 
Action: Mouse moved to (880, 590)
Screenshot: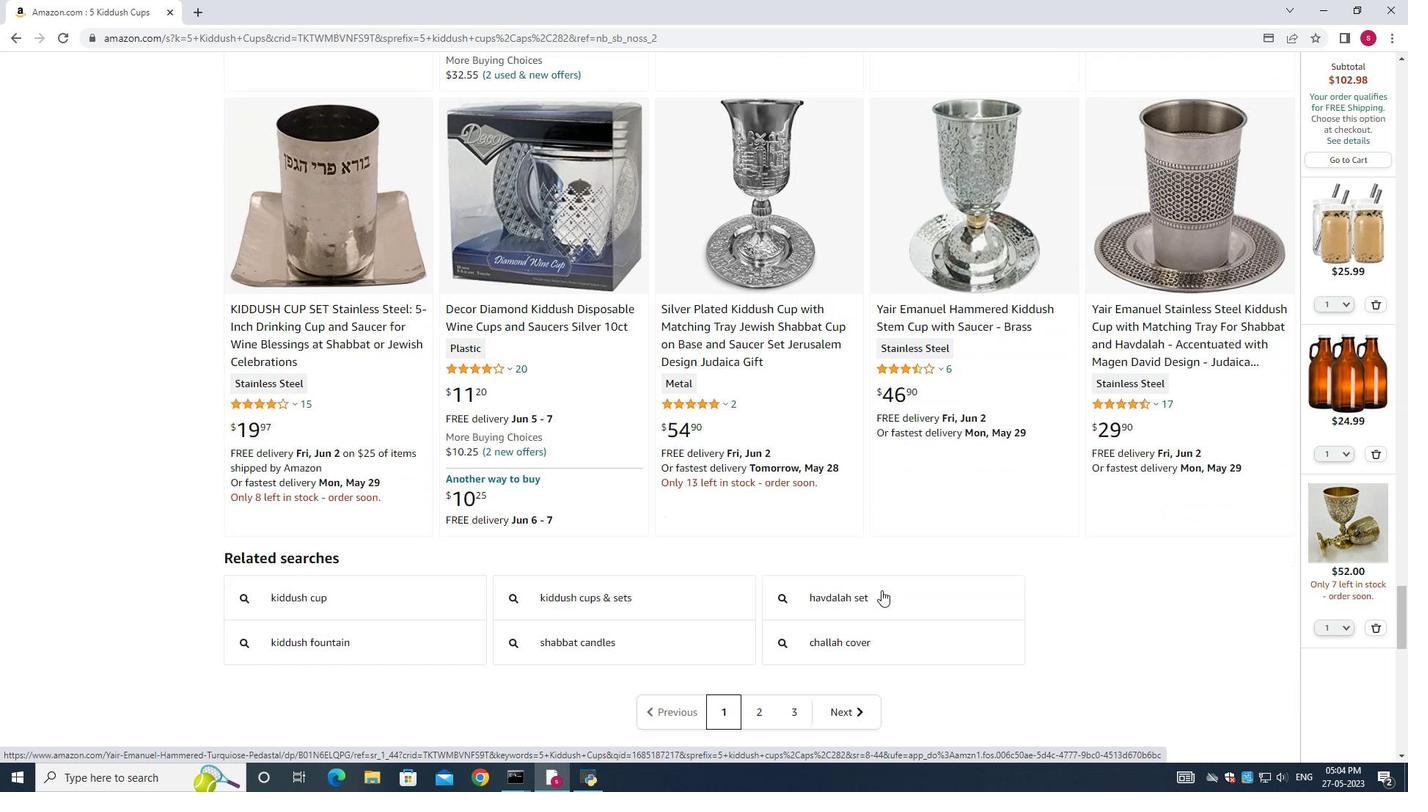 
Action: Mouse scrolled (880, 591) with delta (0, 0)
Screenshot: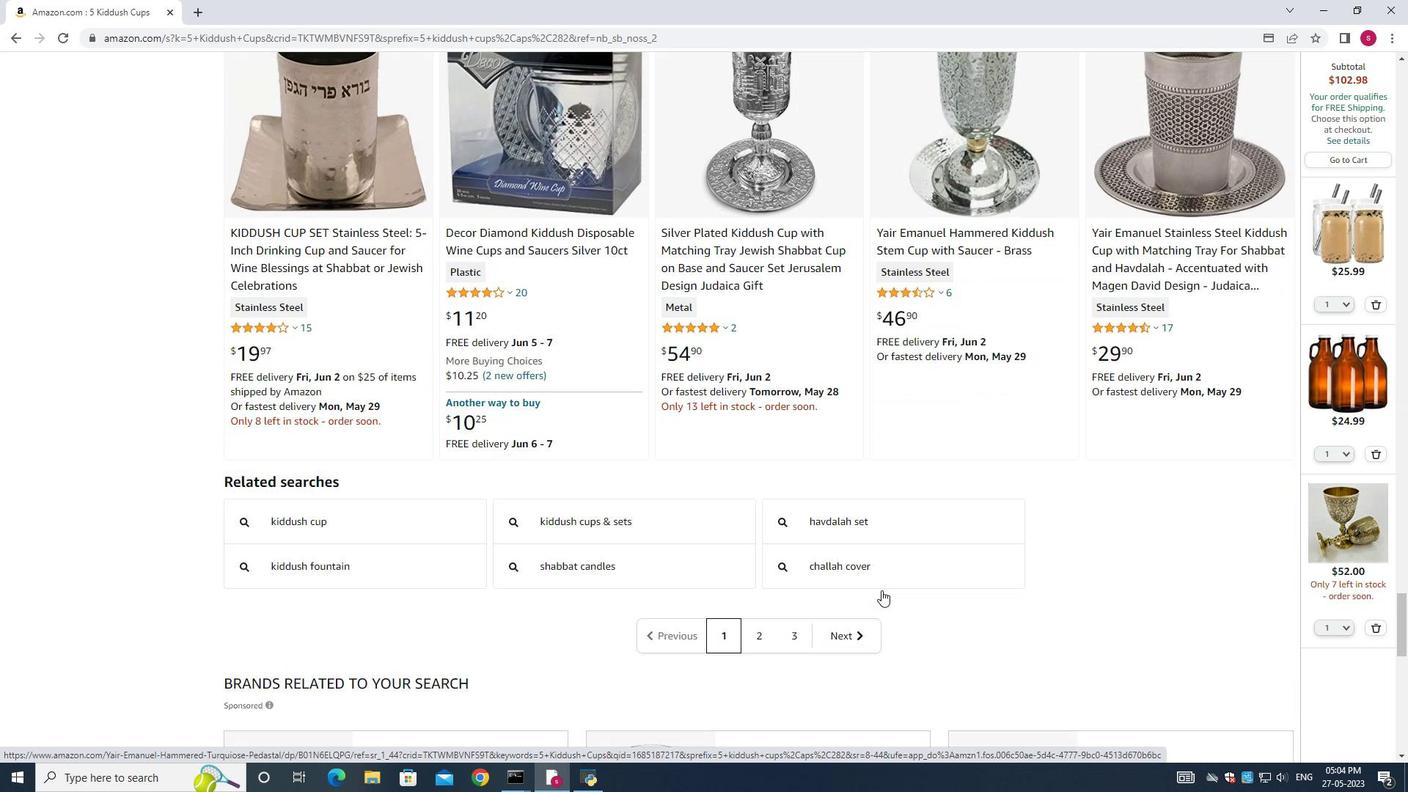 
Action: Mouse scrolled (880, 591) with delta (0, 0)
Screenshot: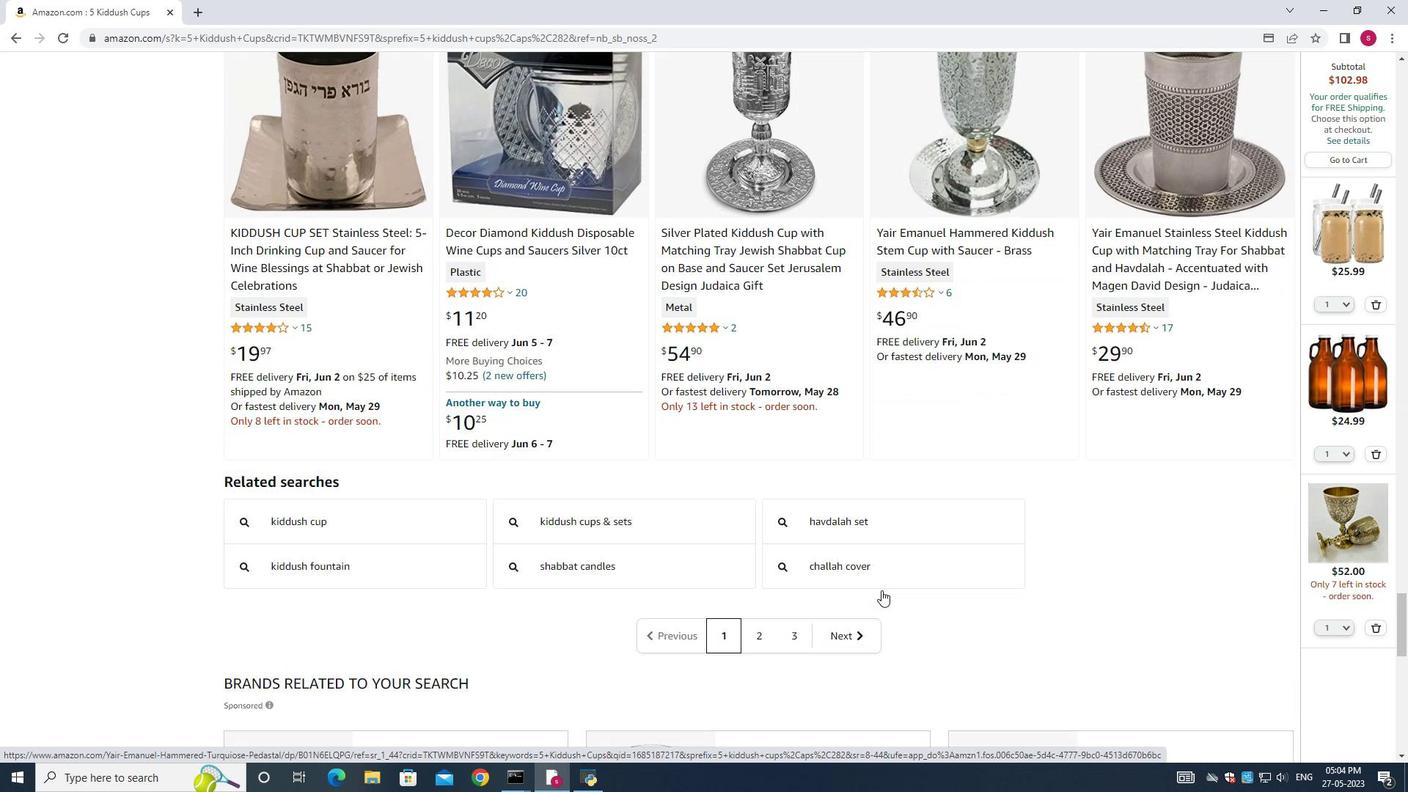 
Action: Mouse scrolled (880, 591) with delta (0, 0)
Screenshot: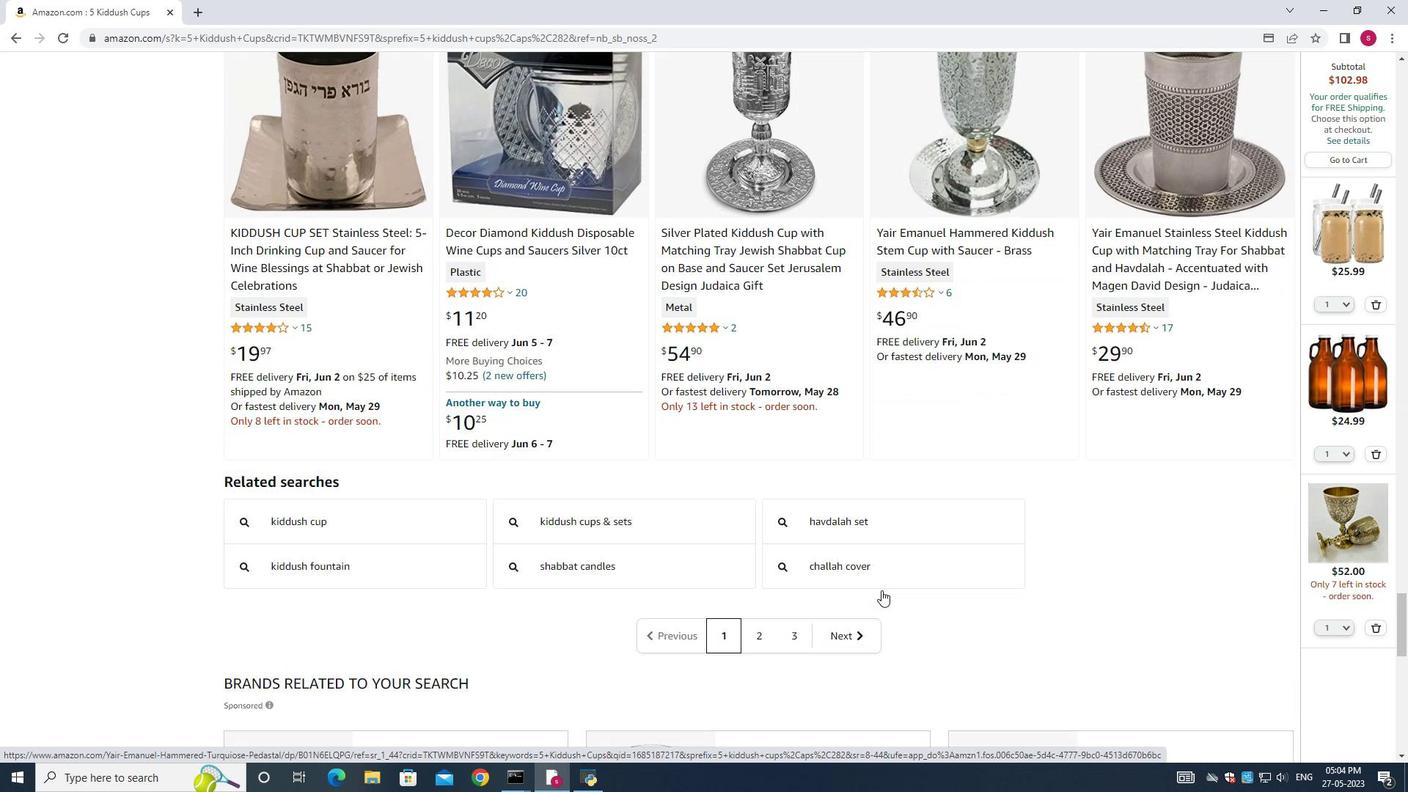 
Action: Mouse scrolled (880, 591) with delta (0, 0)
Screenshot: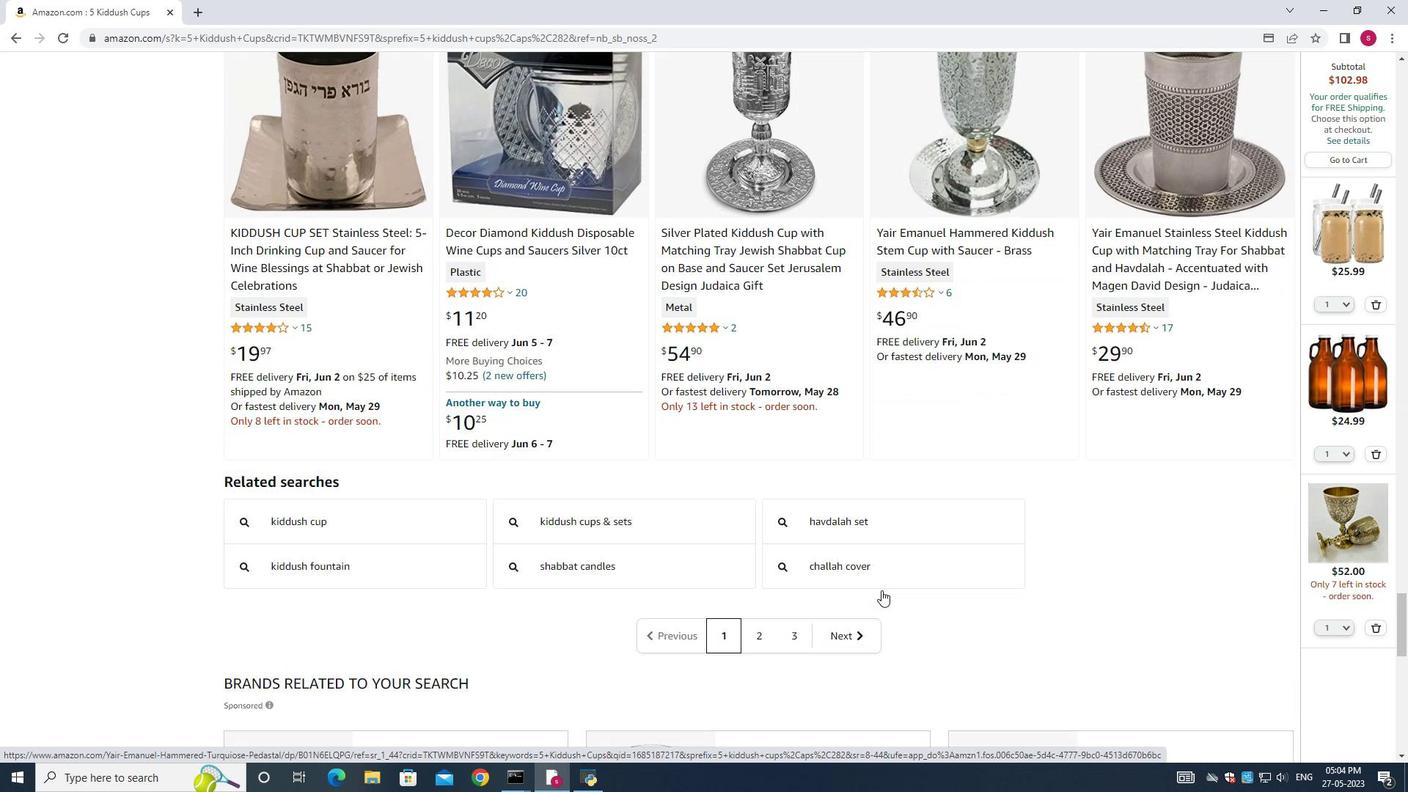 
Action: Mouse scrolled (880, 591) with delta (0, 0)
Screenshot: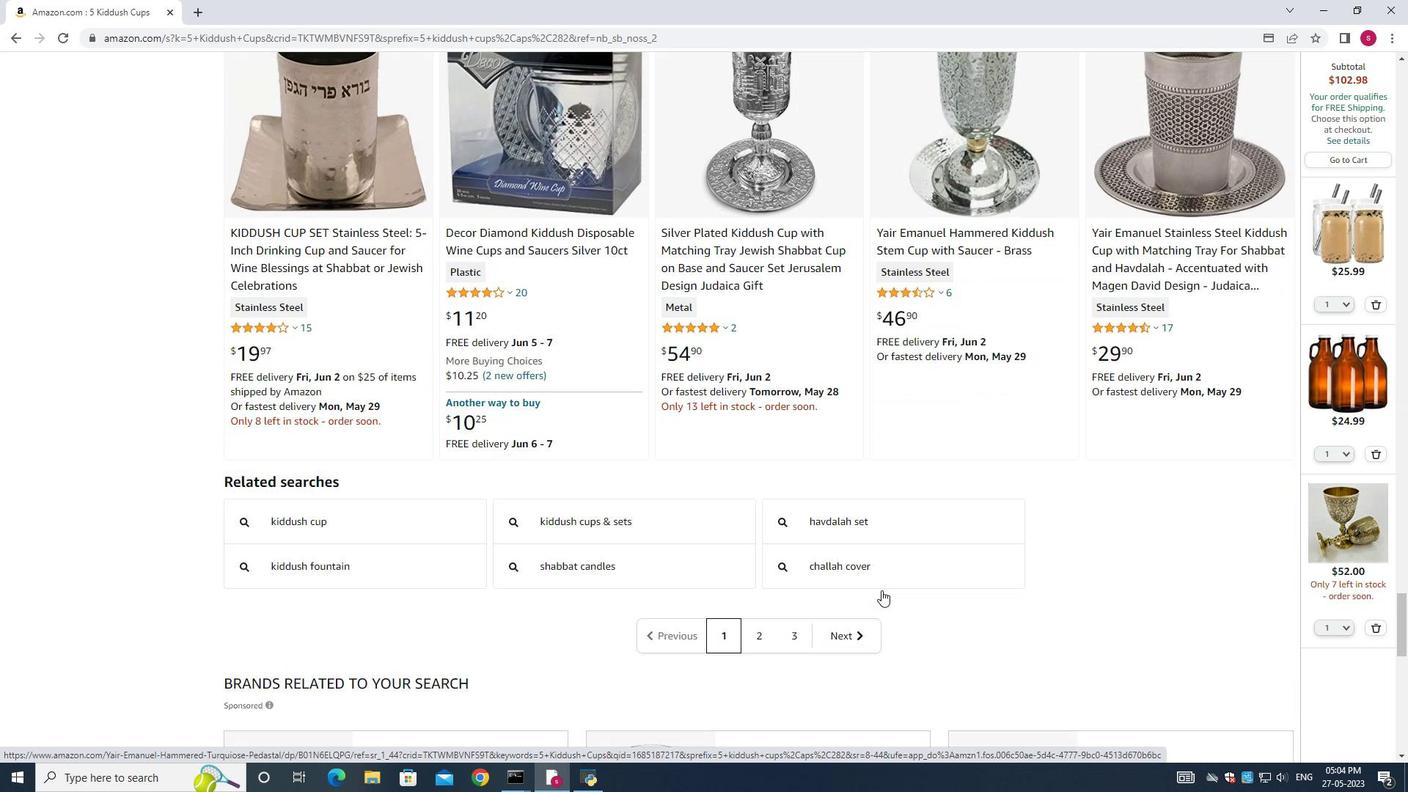 
Action: Mouse scrolled (880, 591) with delta (0, 0)
Screenshot: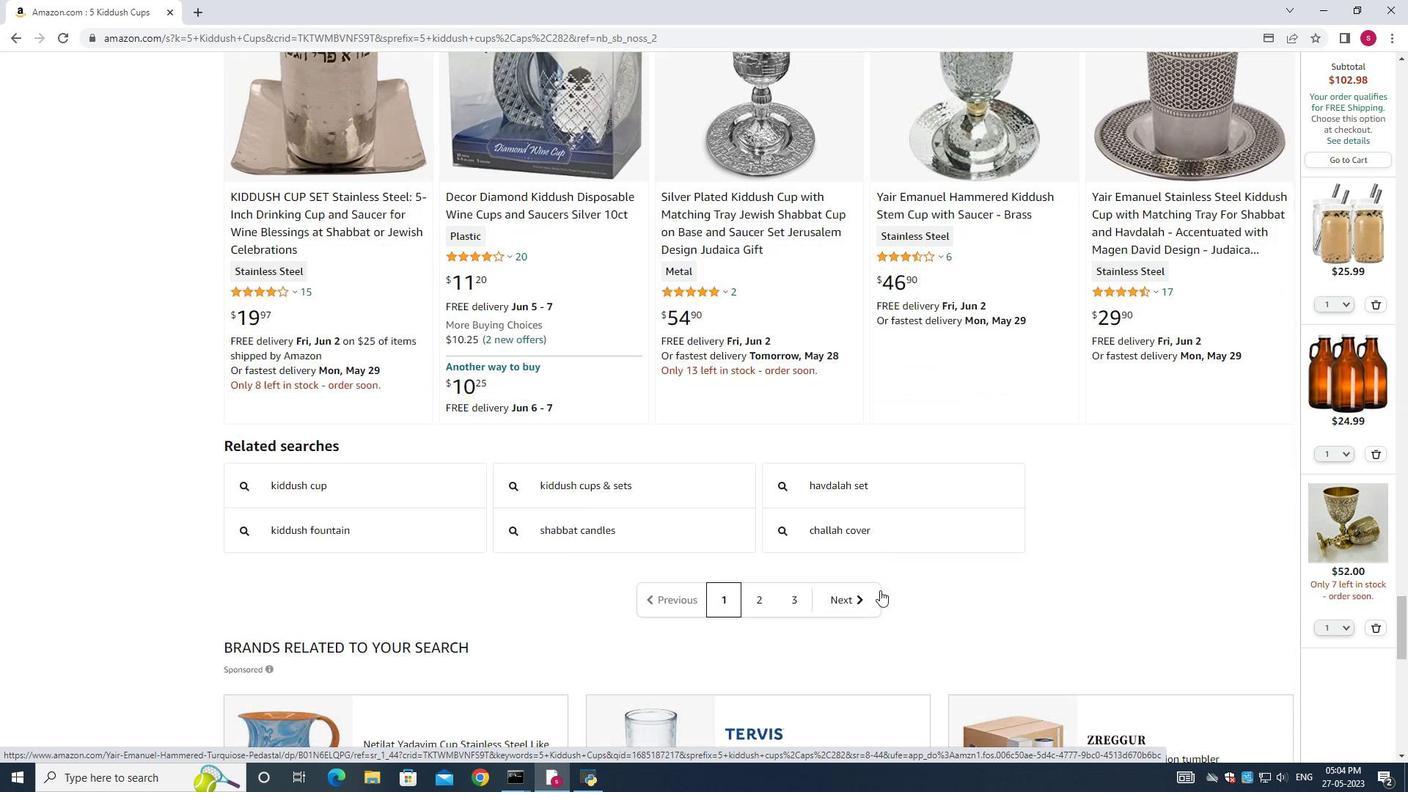
Action: Mouse scrolled (880, 591) with delta (0, 0)
Screenshot: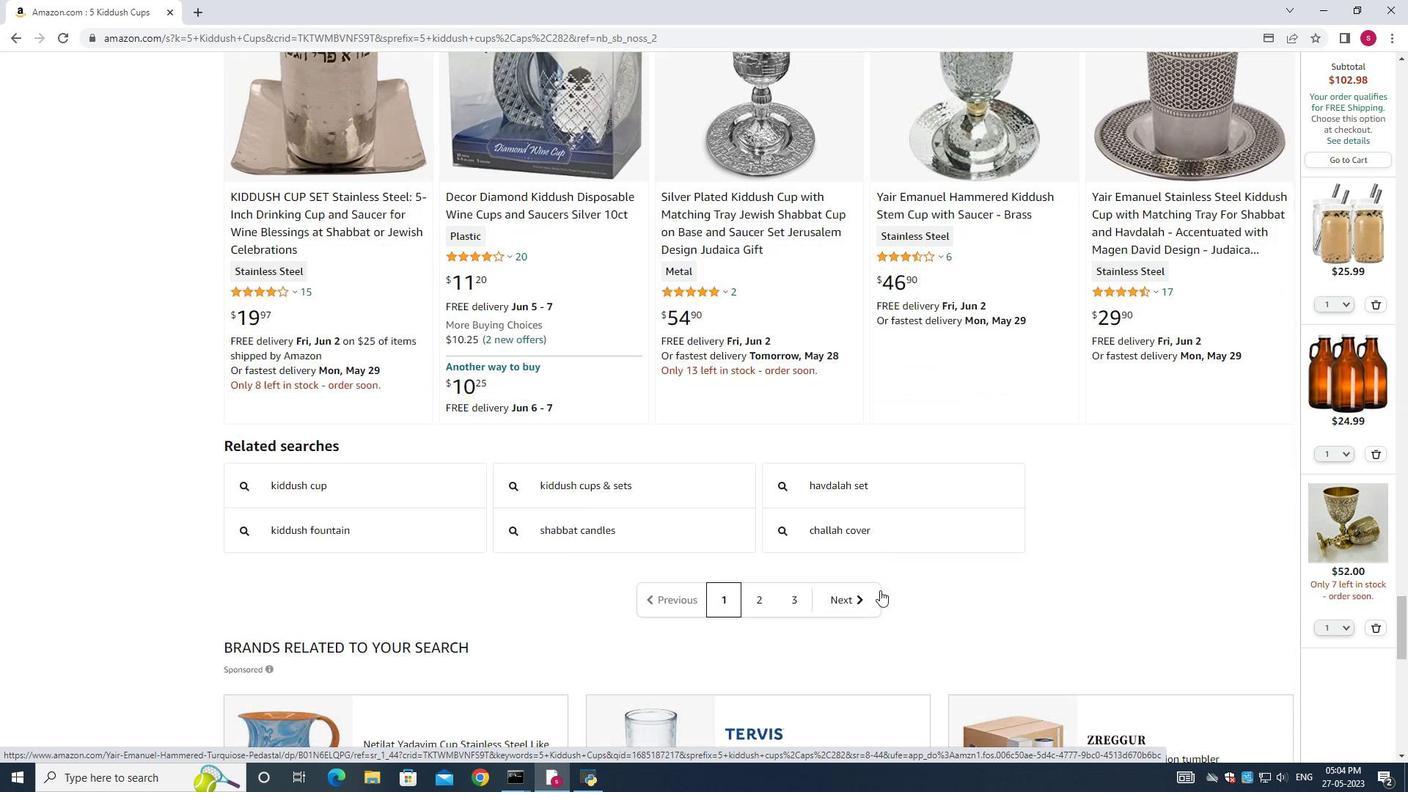 
Action: Mouse scrolled (880, 591) with delta (0, 0)
Screenshot: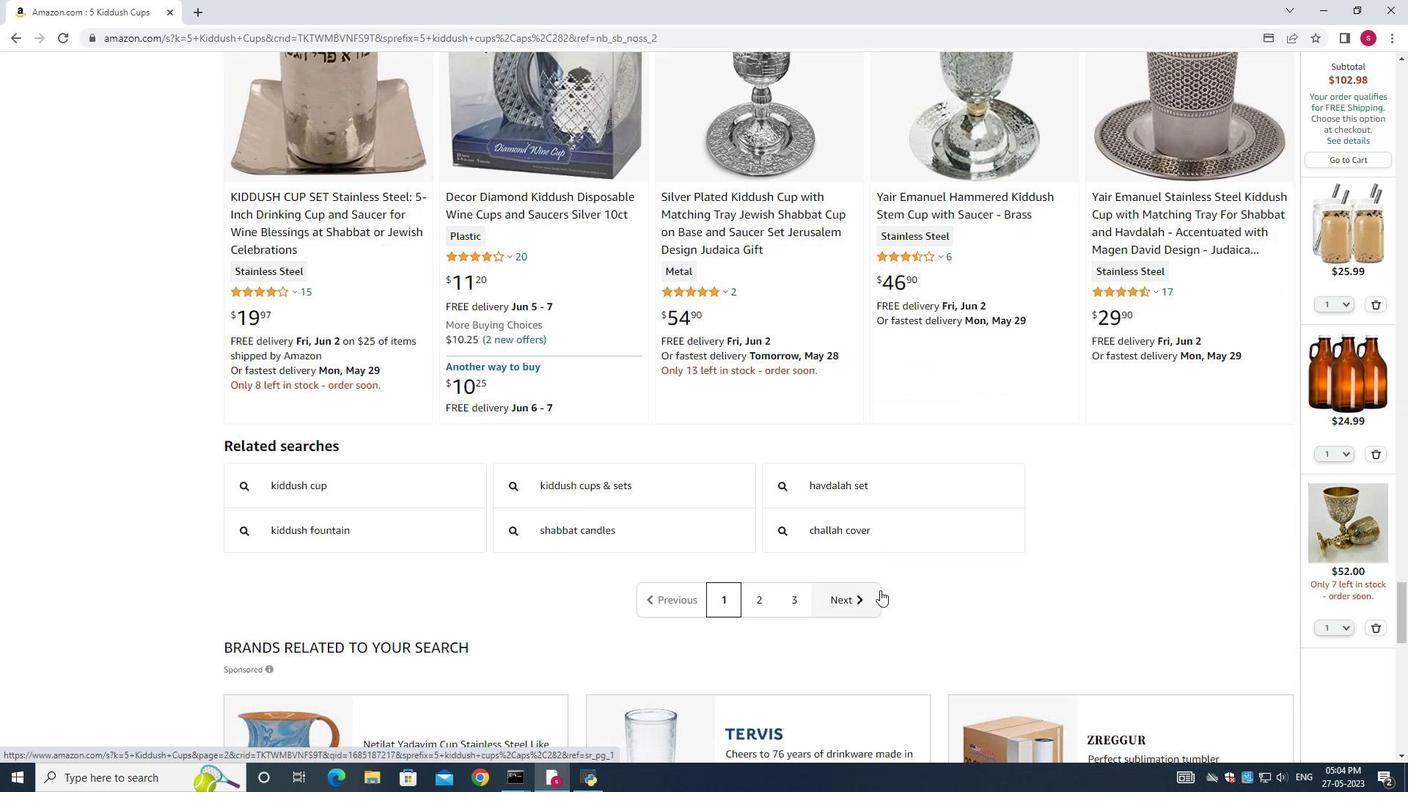 
Action: Mouse scrolled (880, 591) with delta (0, 0)
Screenshot: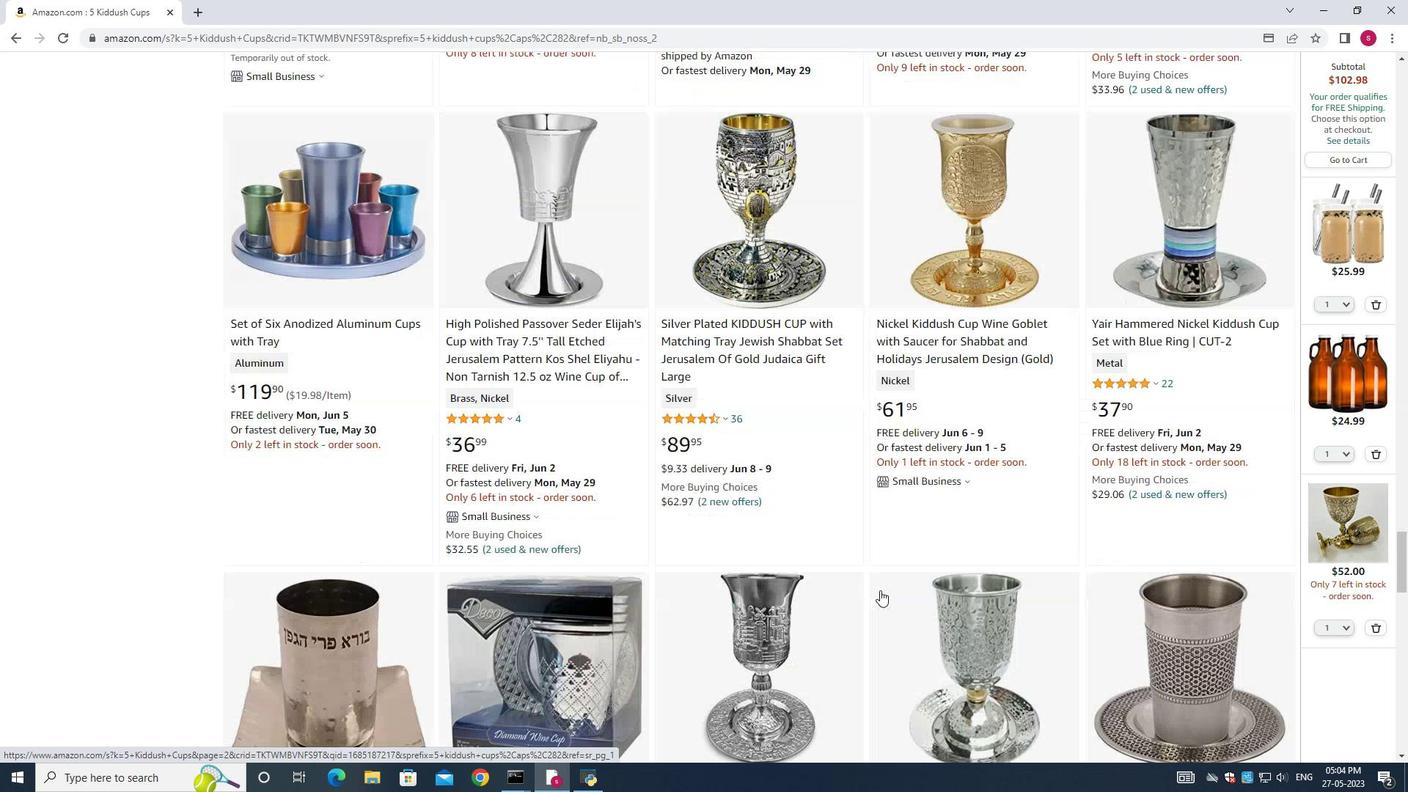 
Action: Mouse scrolled (880, 591) with delta (0, 0)
Screenshot: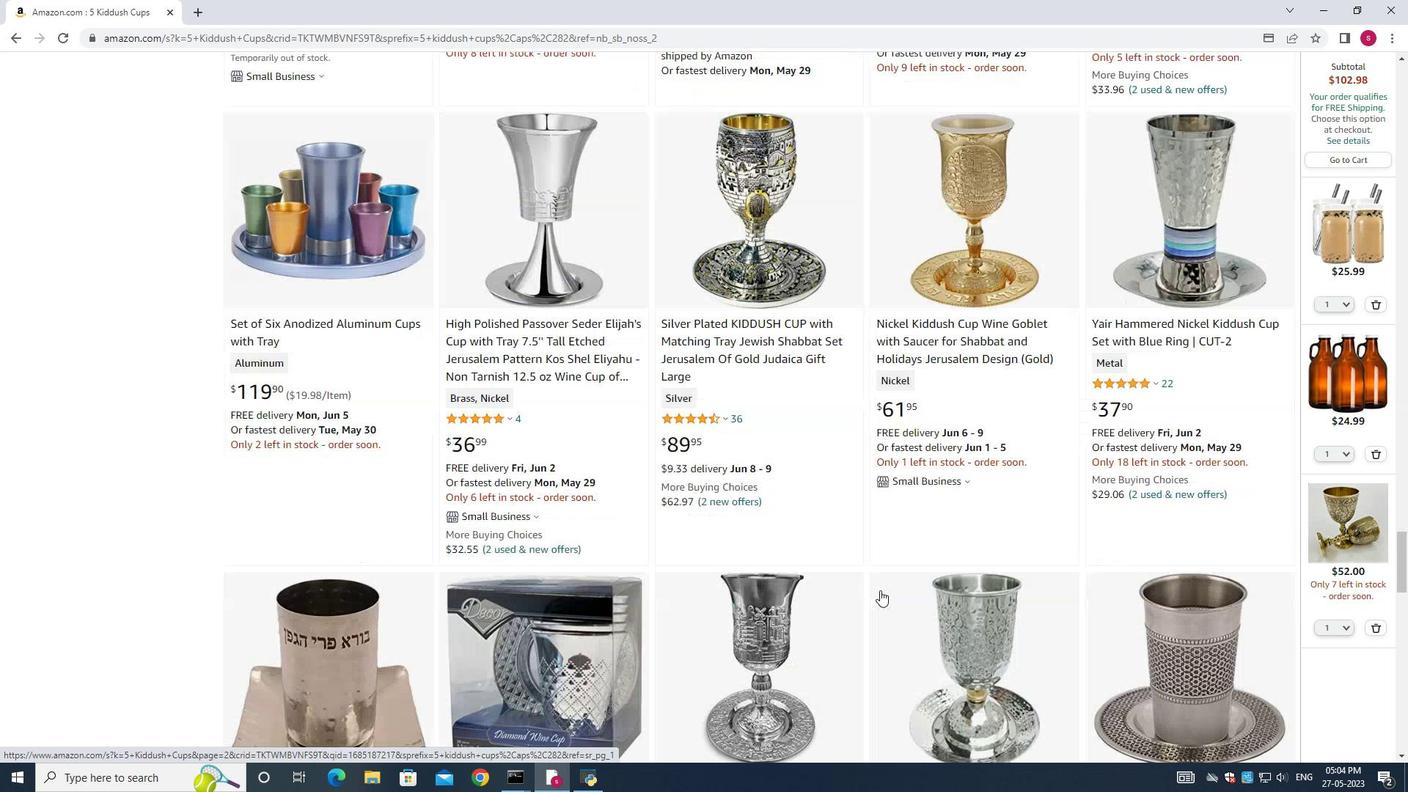 
Action: Mouse scrolled (880, 591) with delta (0, 0)
Screenshot: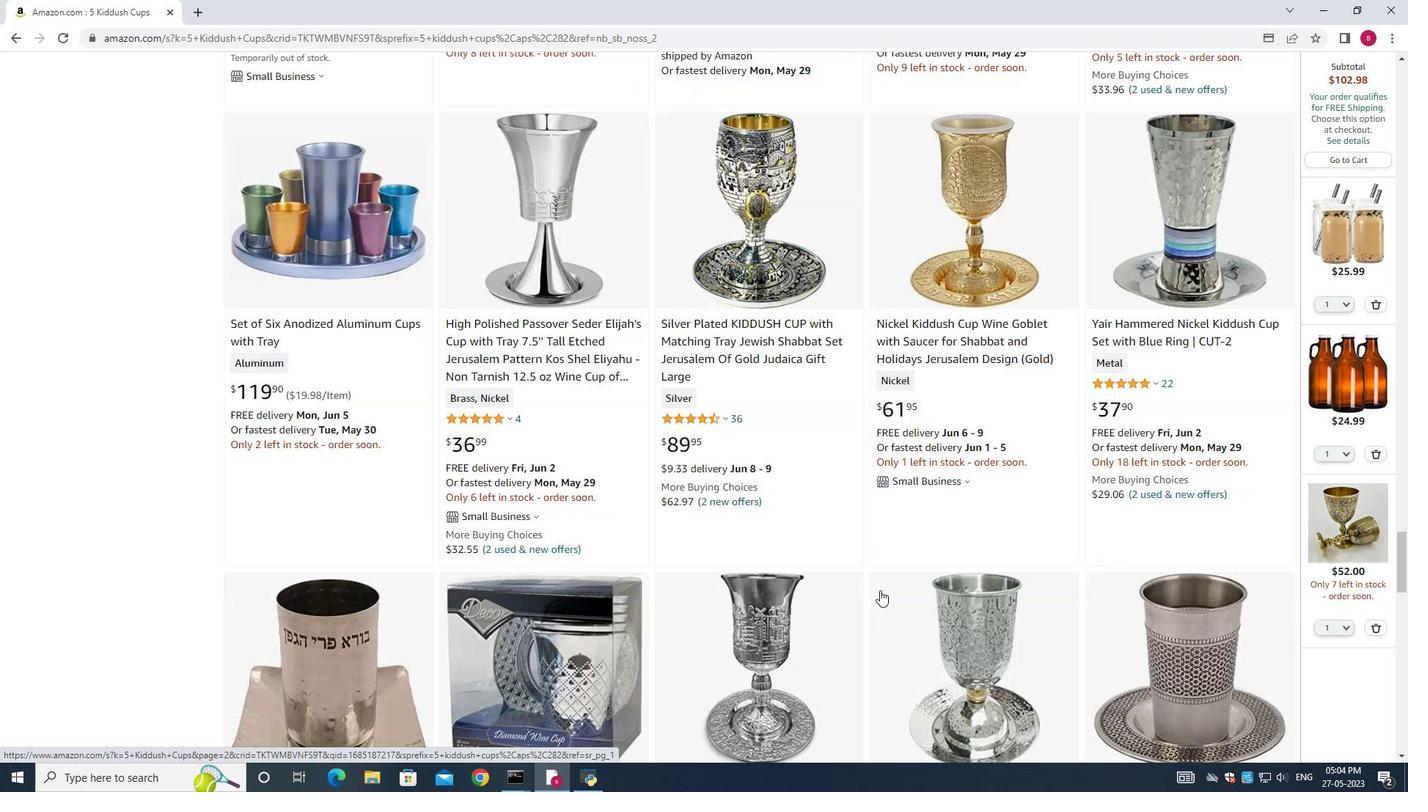 
Action: Mouse scrolled (880, 591) with delta (0, 0)
Screenshot: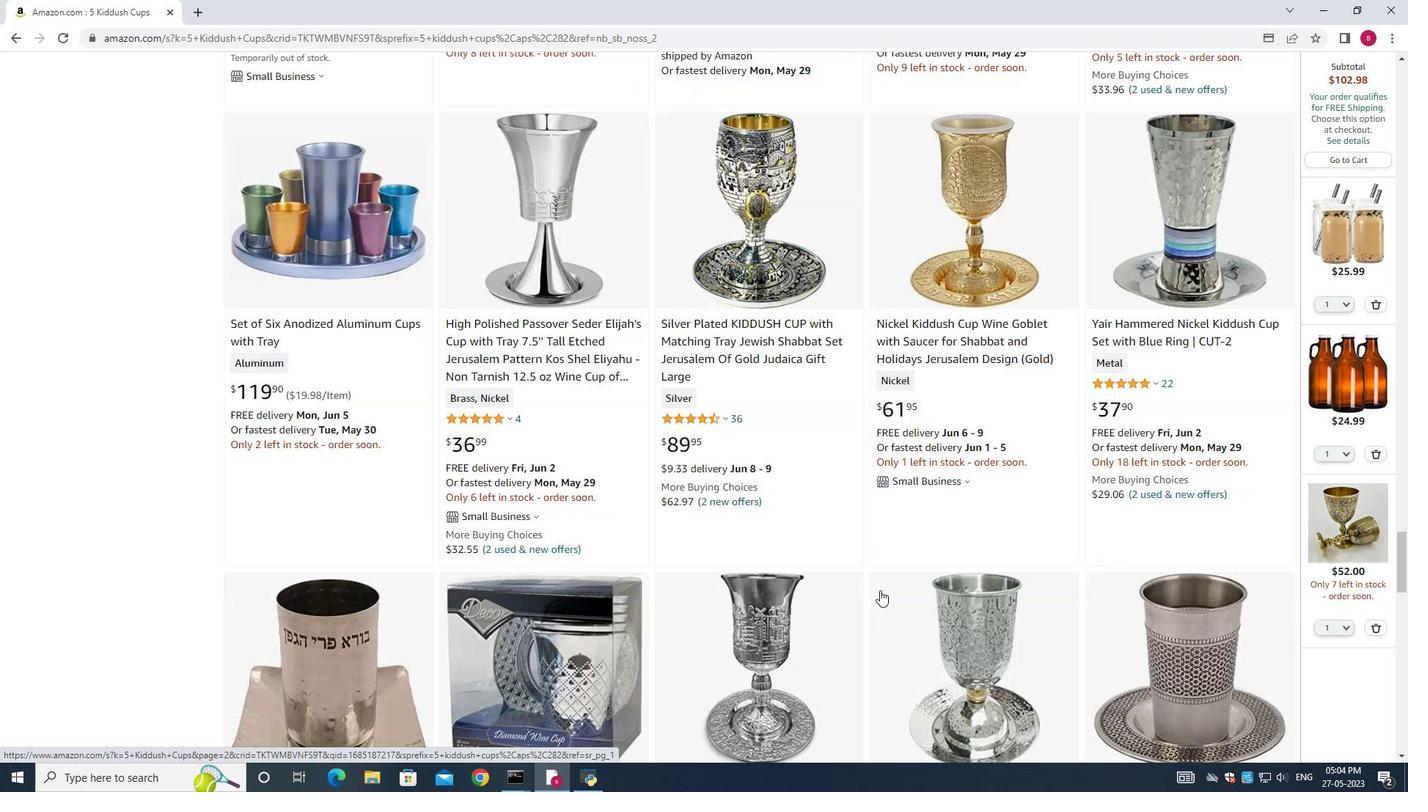 
Action: Mouse scrolled (880, 591) with delta (0, 0)
Screenshot: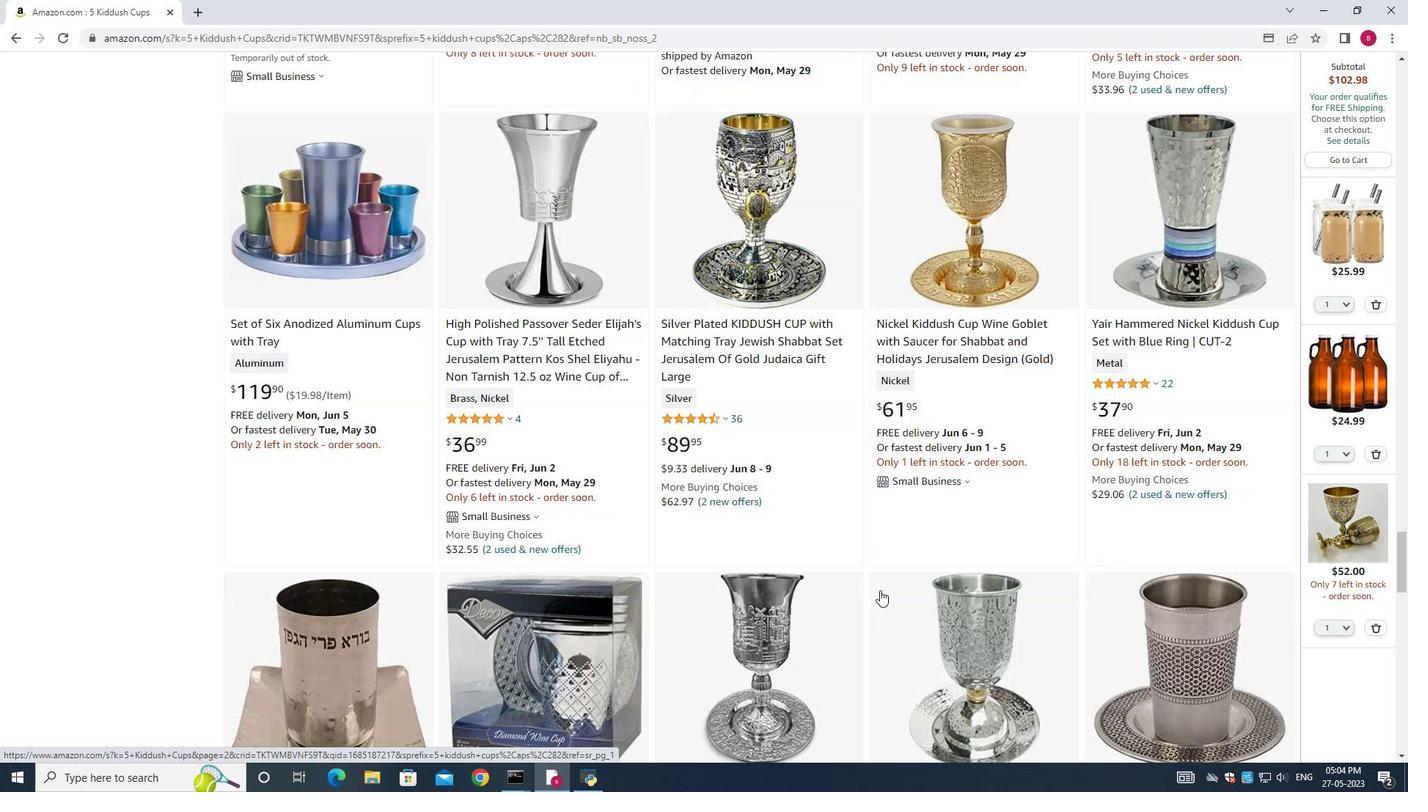 
Action: Mouse scrolled (880, 591) with delta (0, 0)
Screenshot: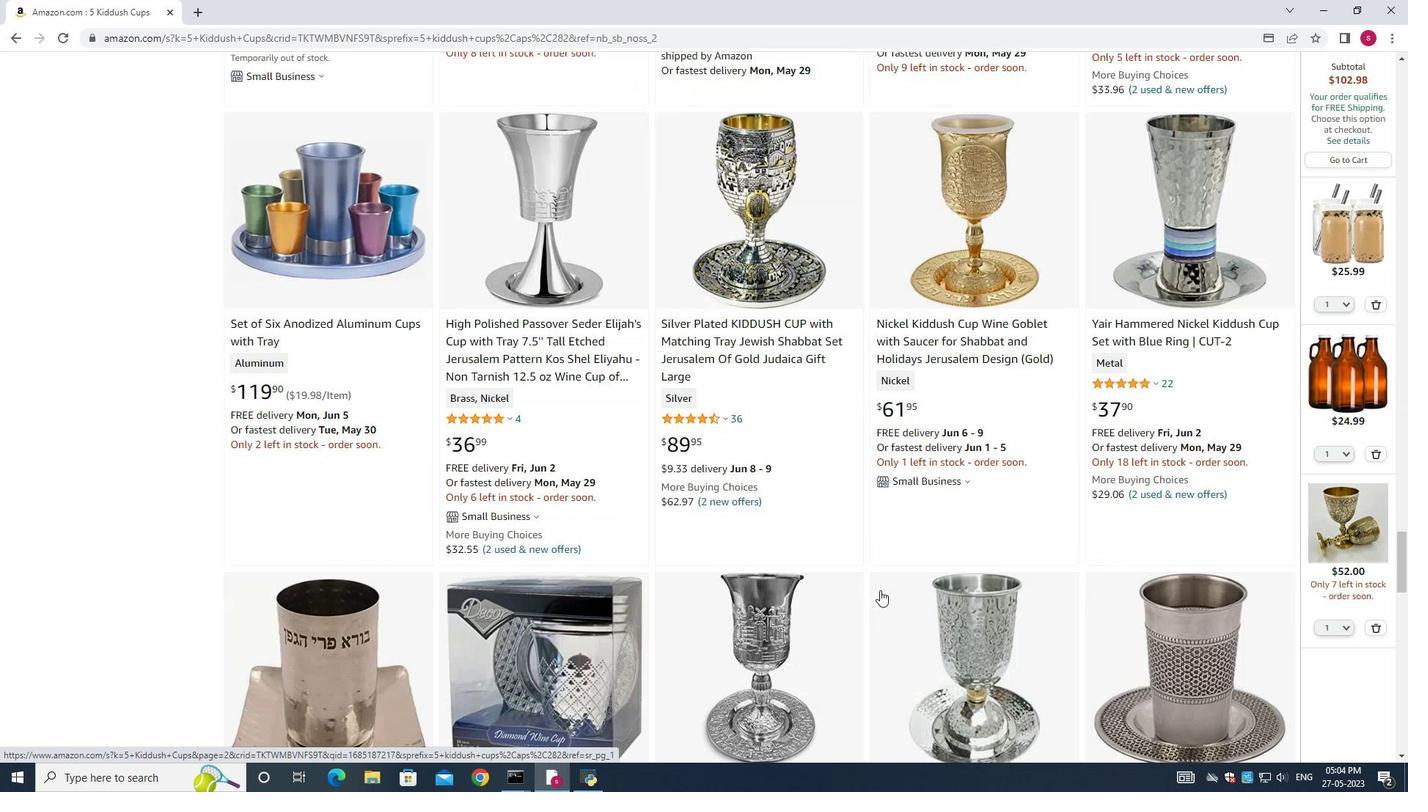 
Action: Mouse scrolled (880, 591) with delta (0, 0)
Screenshot: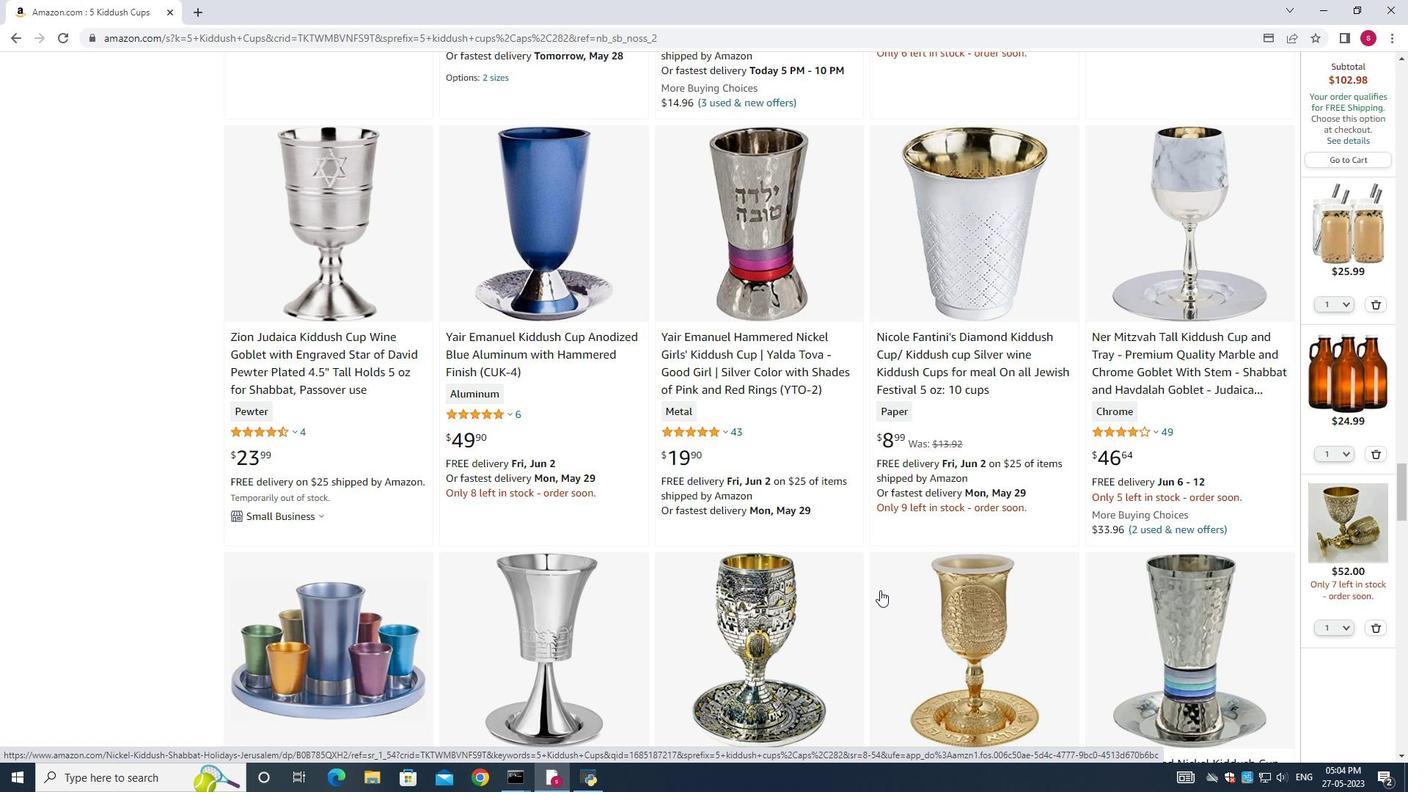 
Action: Mouse scrolled (880, 591) with delta (0, 0)
Screenshot: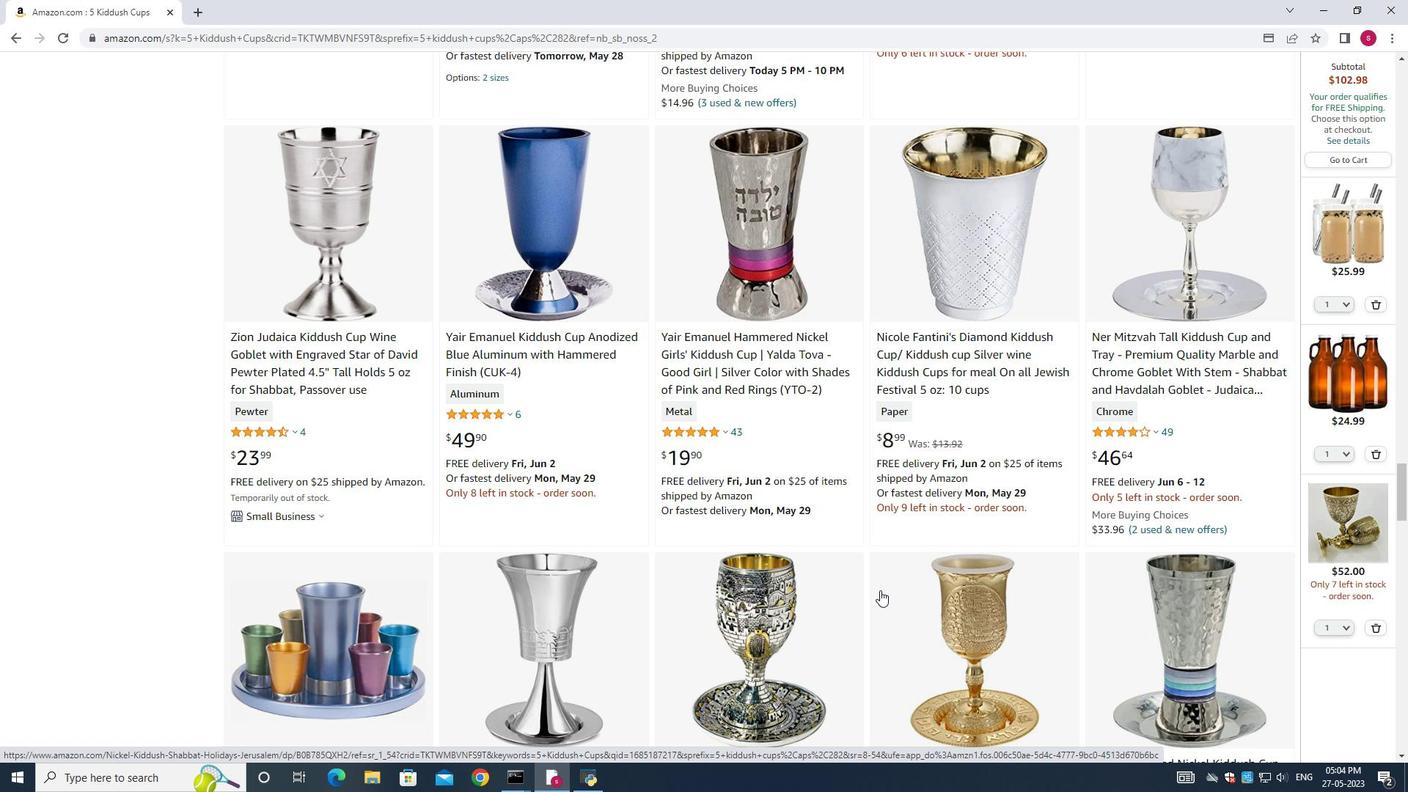 
Action: Mouse scrolled (880, 591) with delta (0, 0)
Screenshot: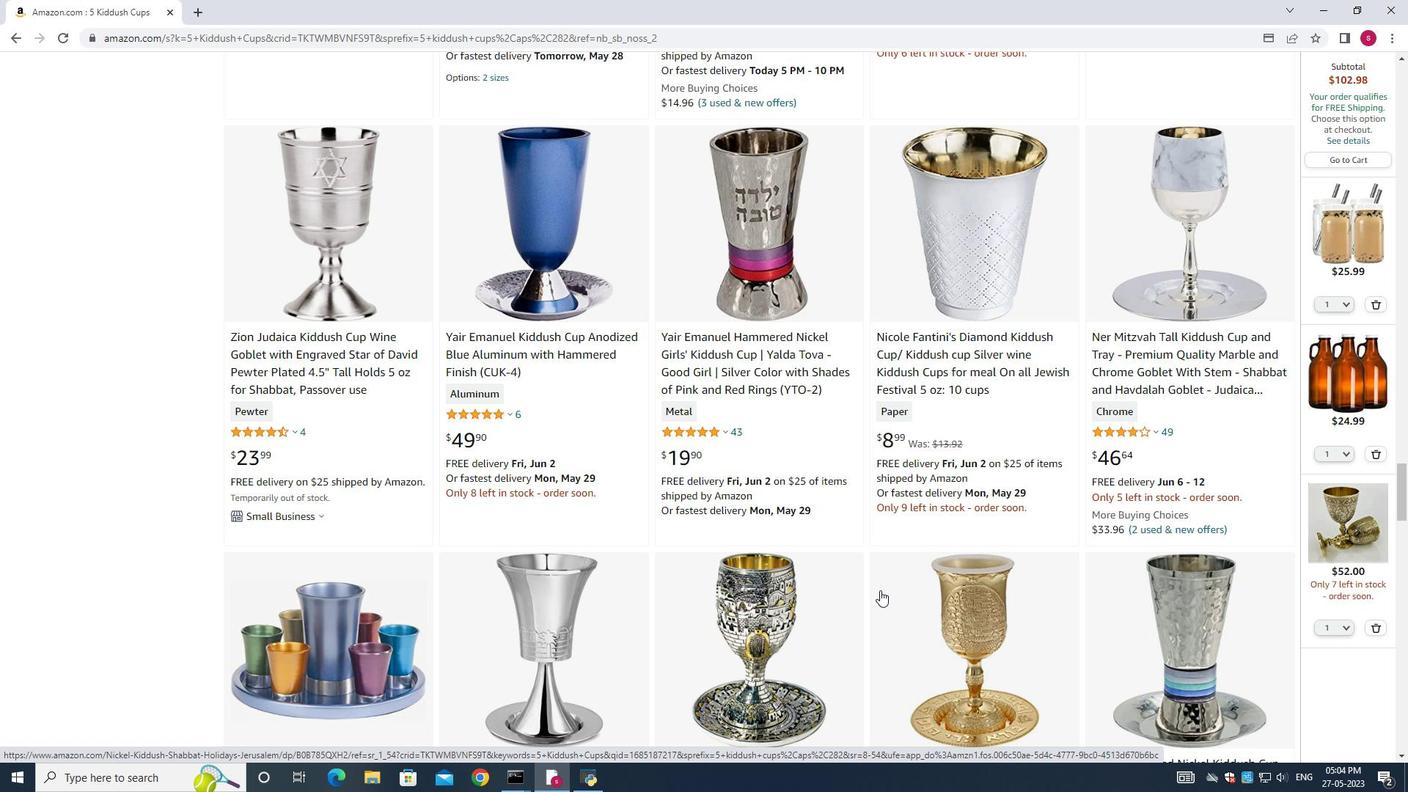 
Action: Mouse scrolled (880, 591) with delta (0, 0)
Screenshot: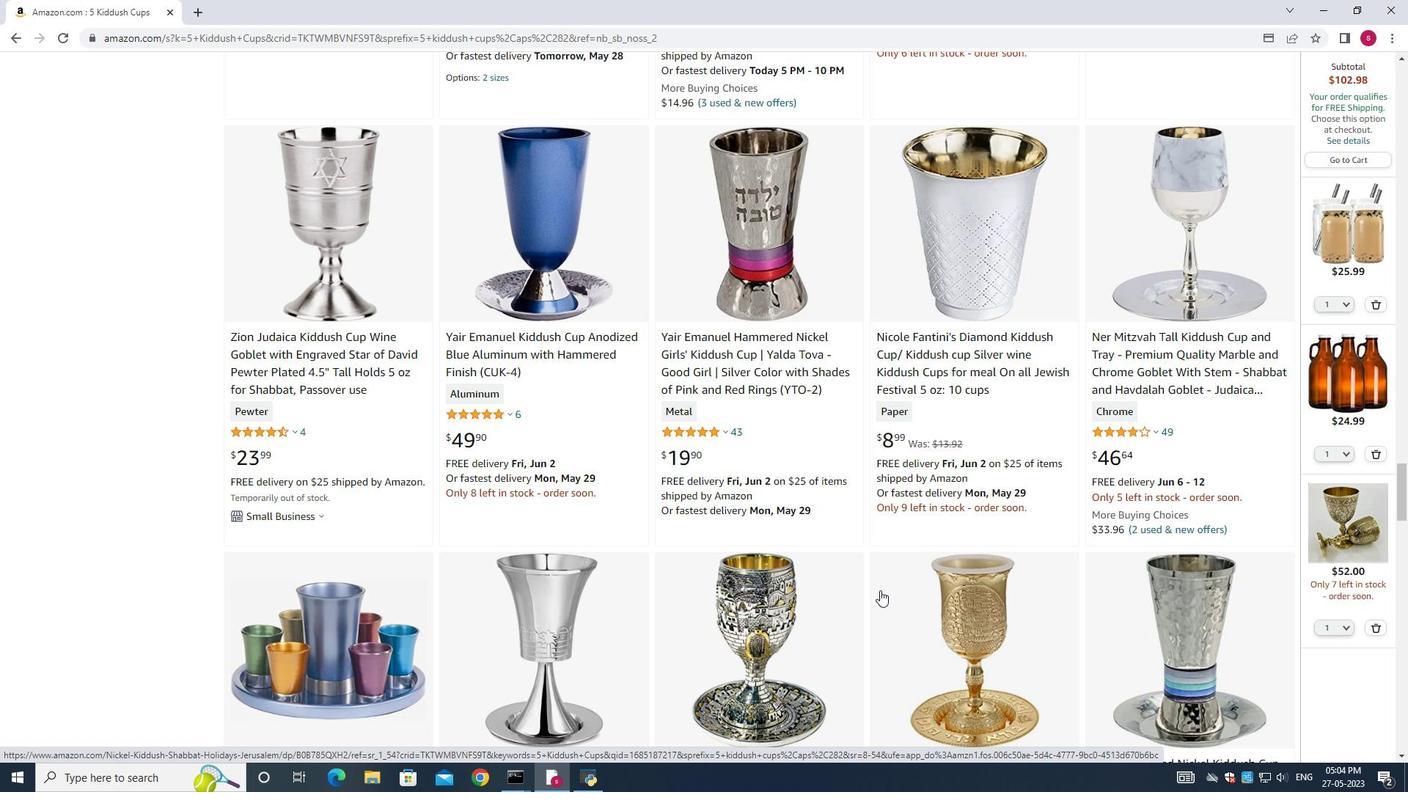 
Action: Mouse scrolled (880, 591) with delta (0, 0)
Screenshot: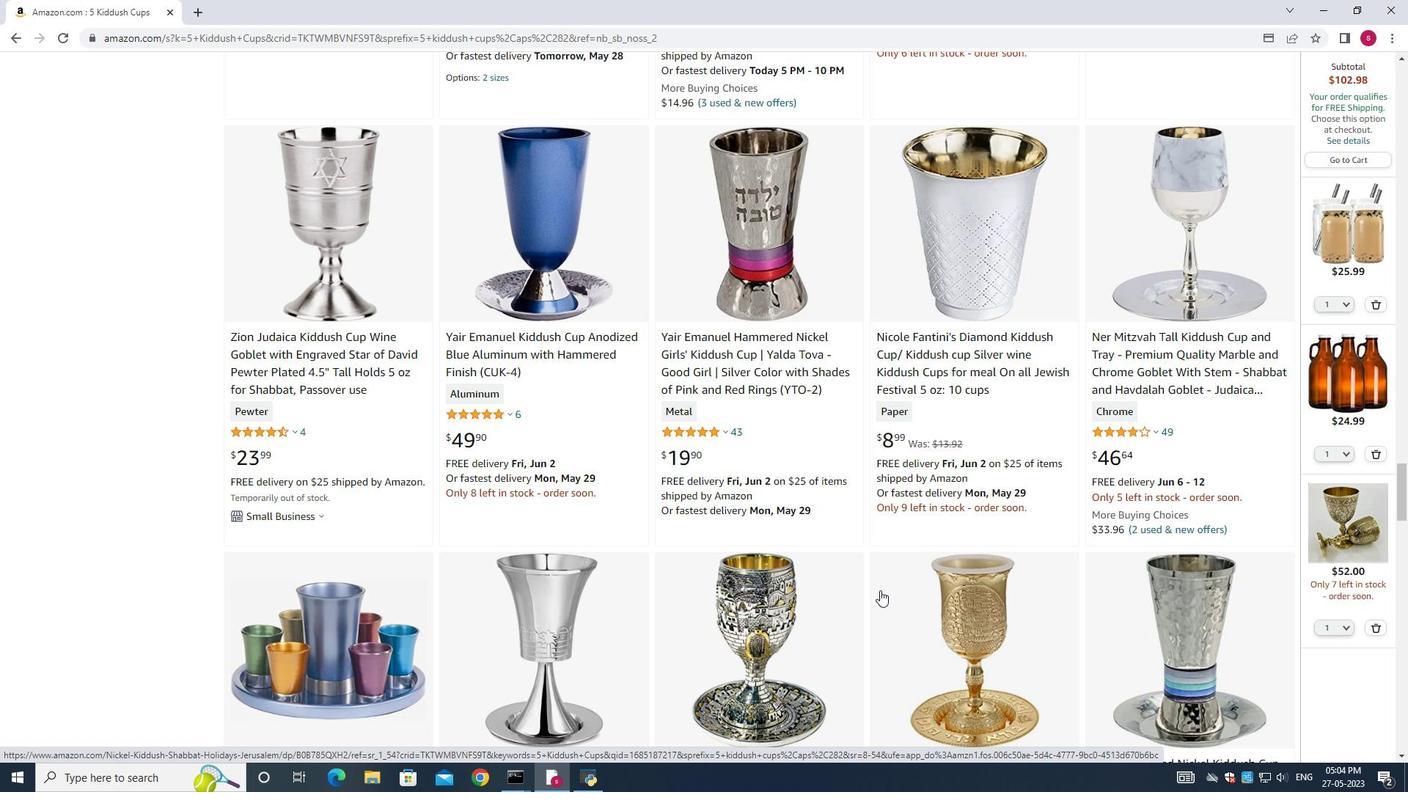 
Action: Mouse scrolled (880, 591) with delta (0, 0)
Screenshot: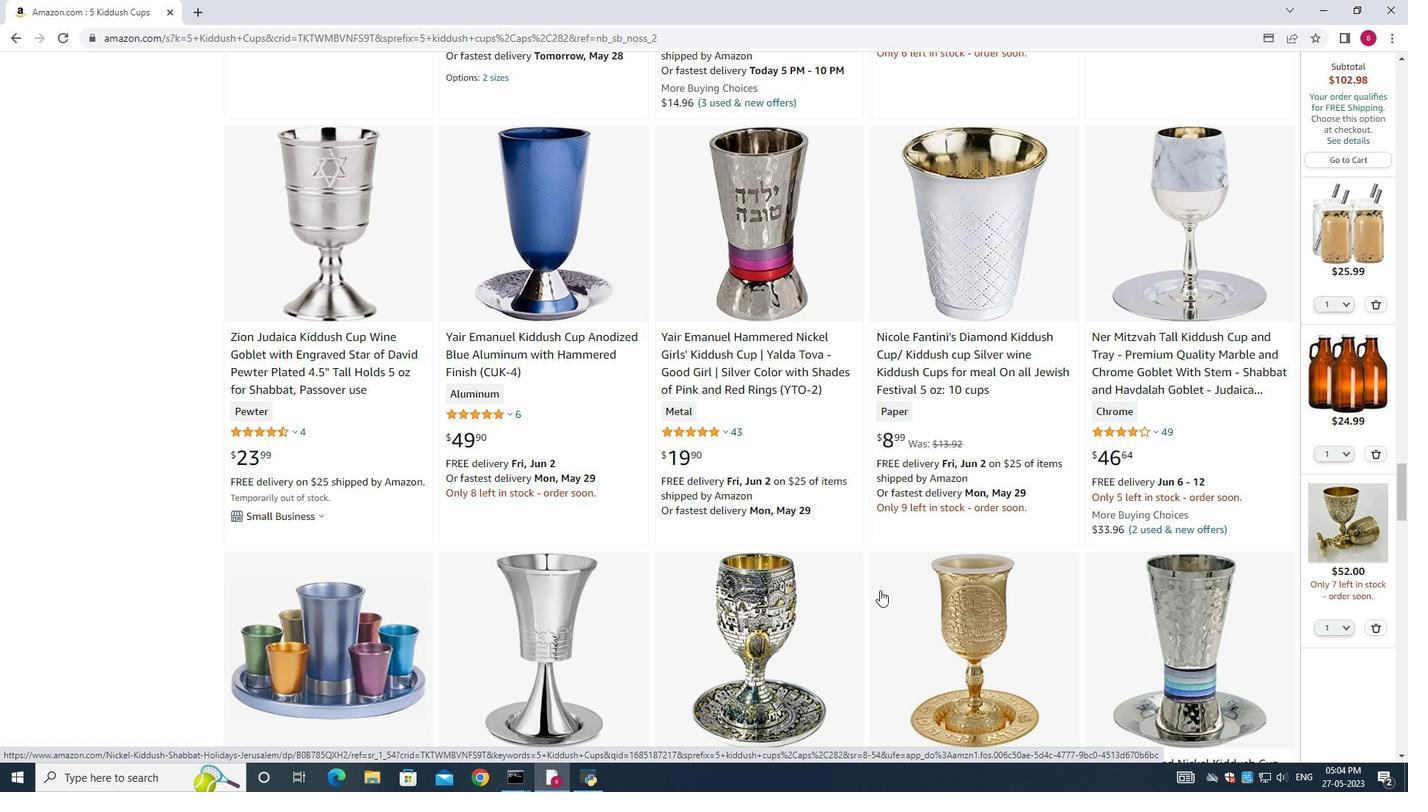 
Action: Mouse scrolled (880, 591) with delta (0, 0)
Screenshot: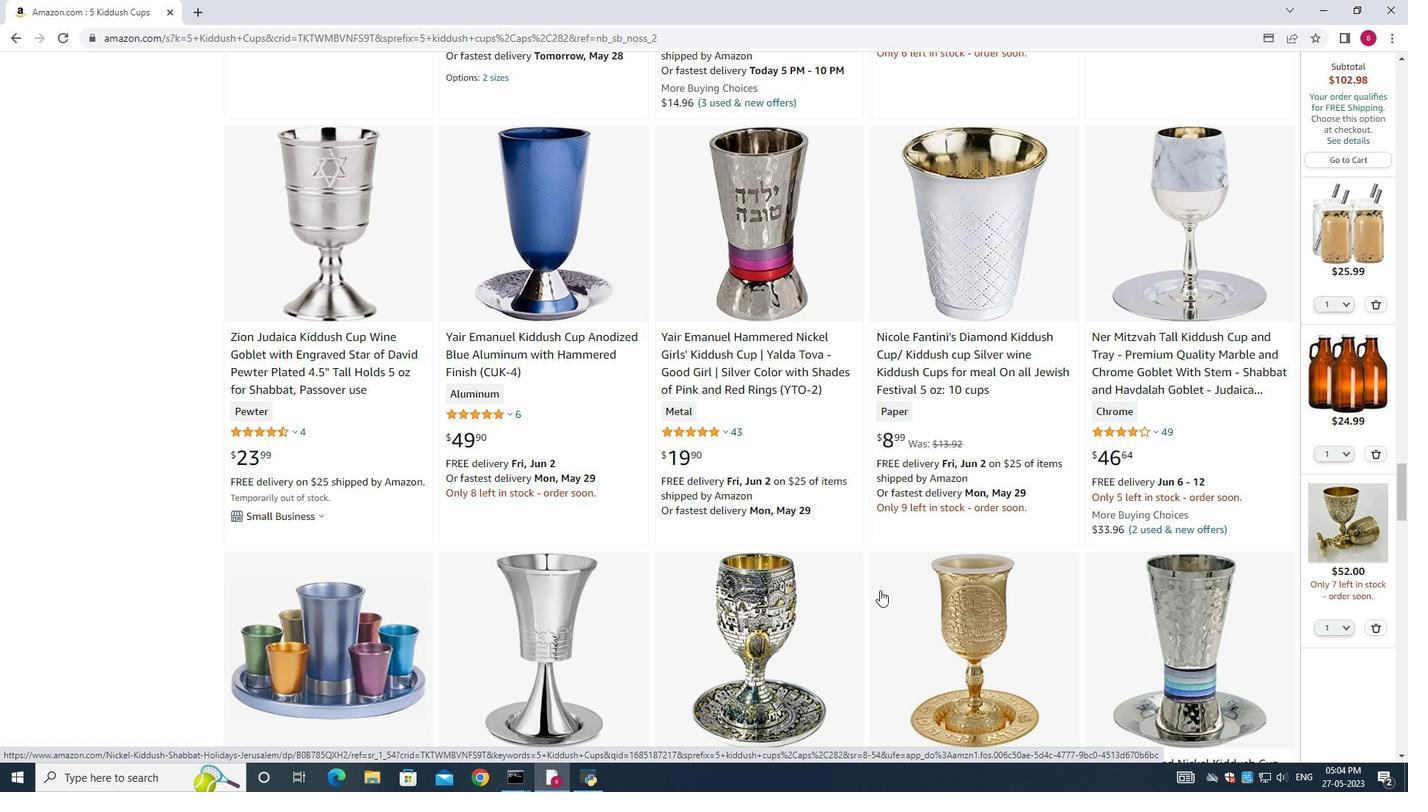 
Action: Mouse scrolled (880, 591) with delta (0, 0)
Screenshot: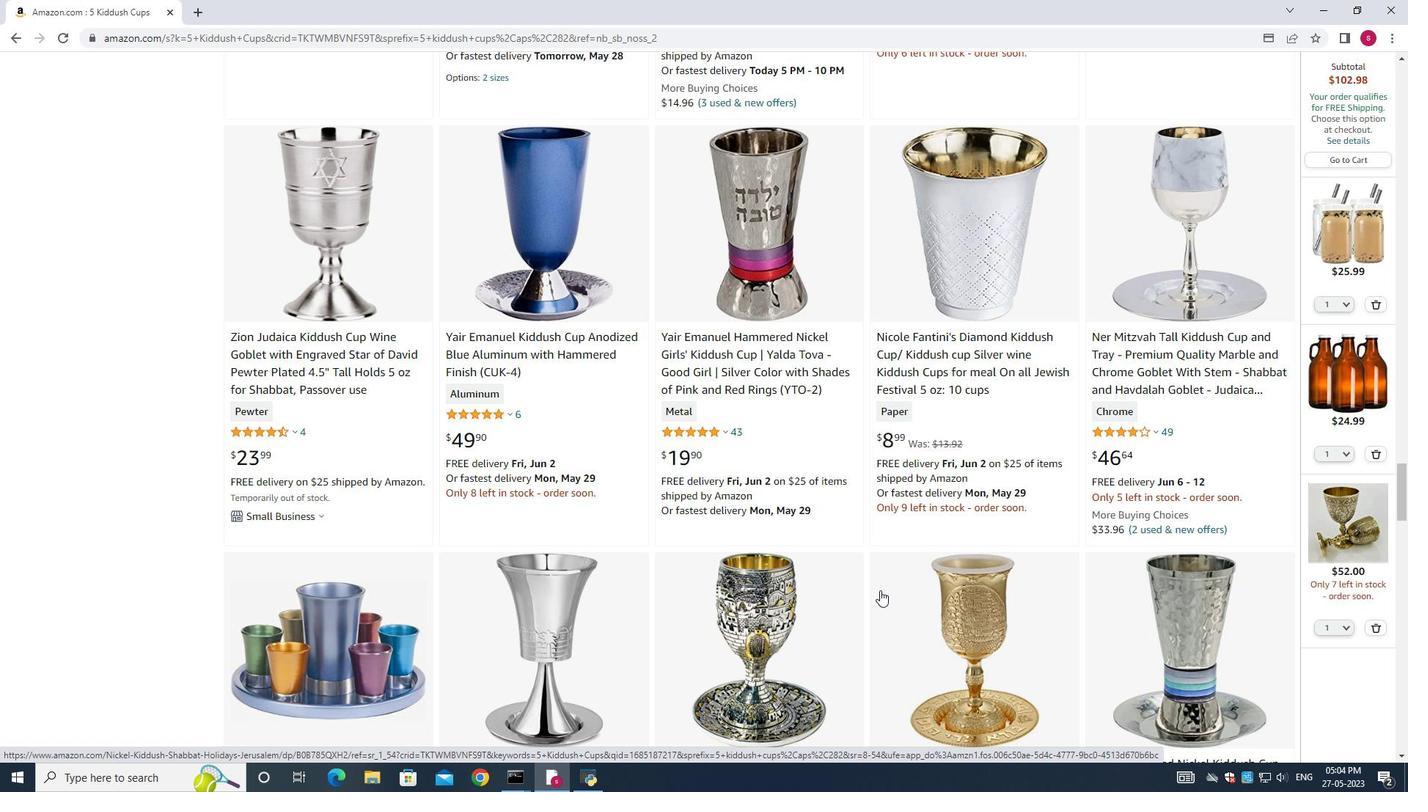
Action: Mouse scrolled (880, 591) with delta (0, 0)
Screenshot: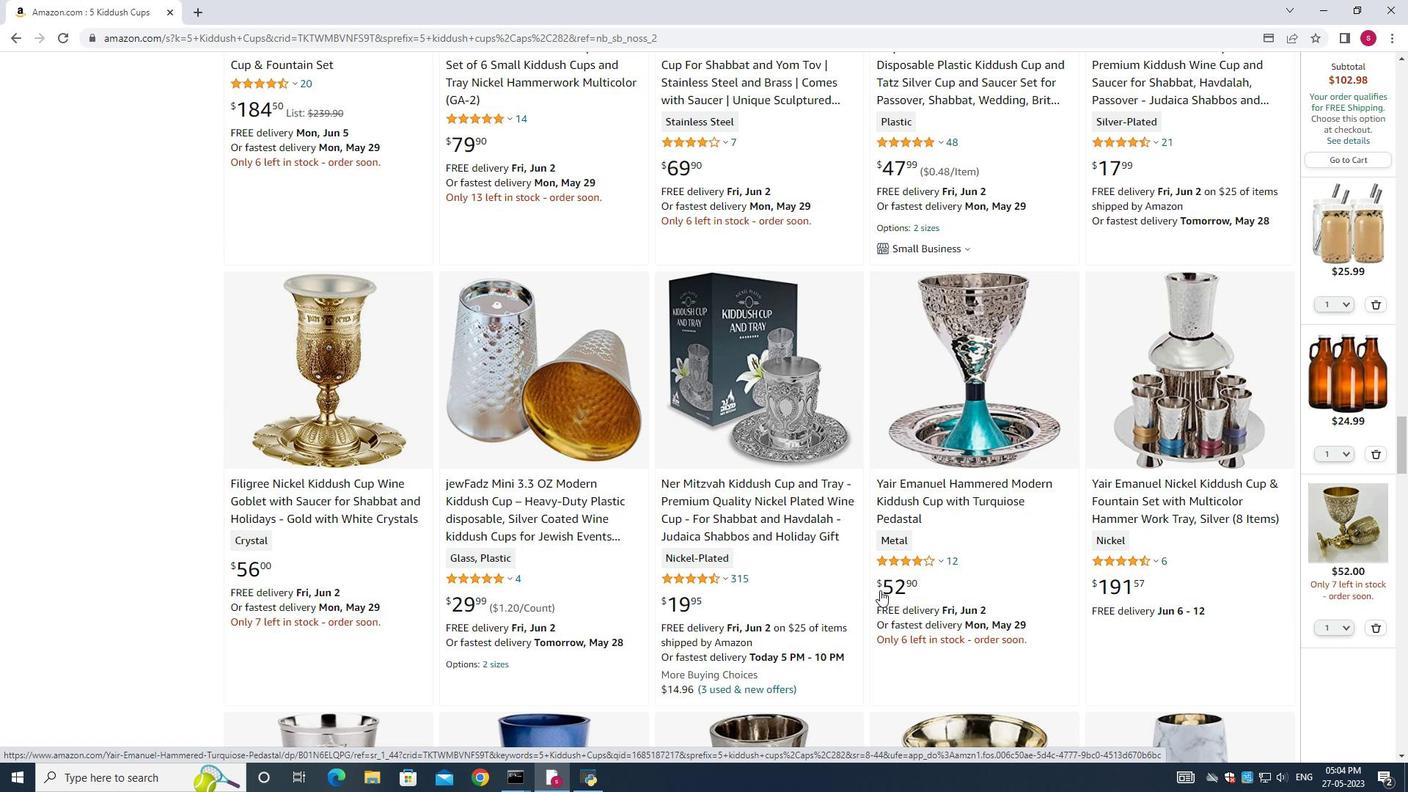 
Action: Mouse scrolled (880, 591) with delta (0, 0)
Screenshot: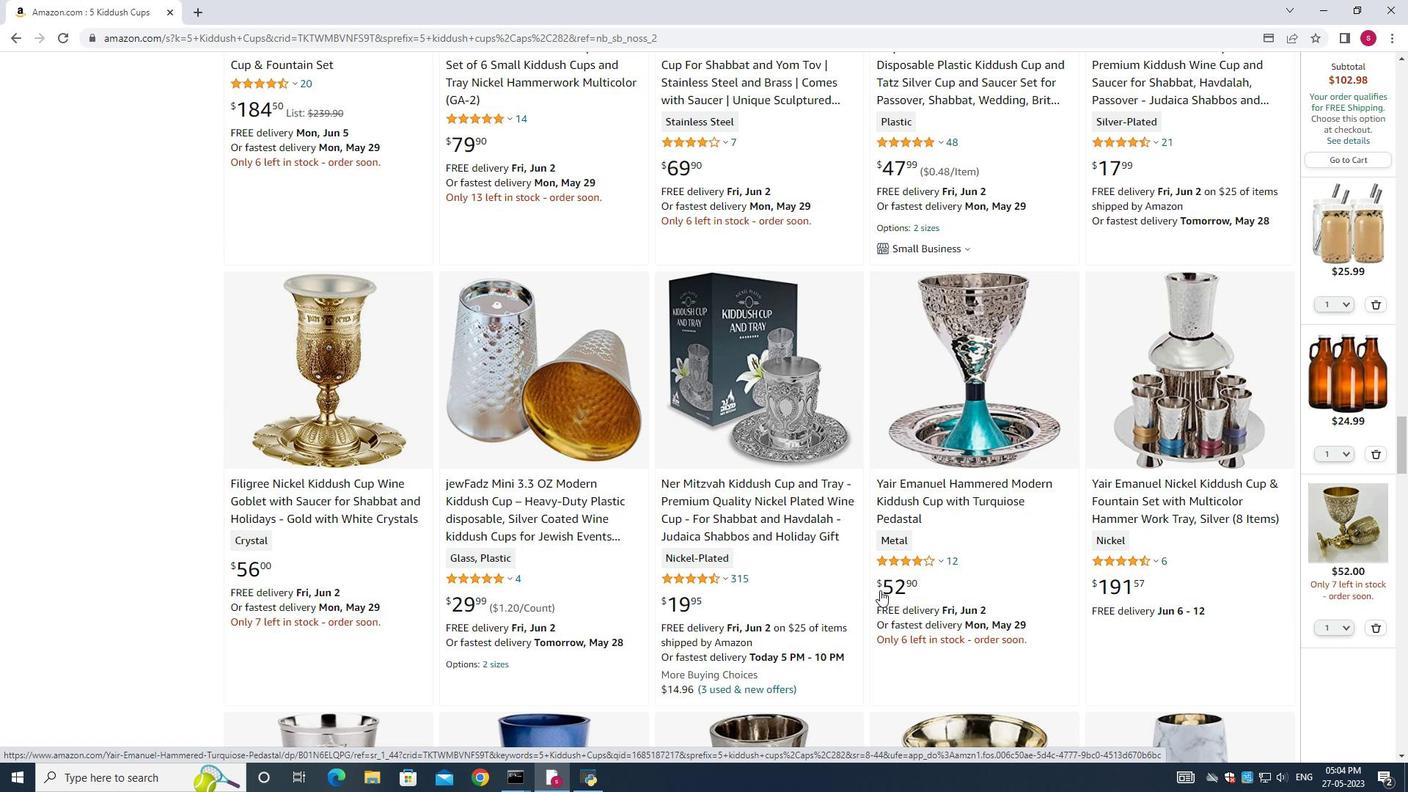 
Action: Mouse scrolled (880, 591) with delta (0, 0)
Screenshot: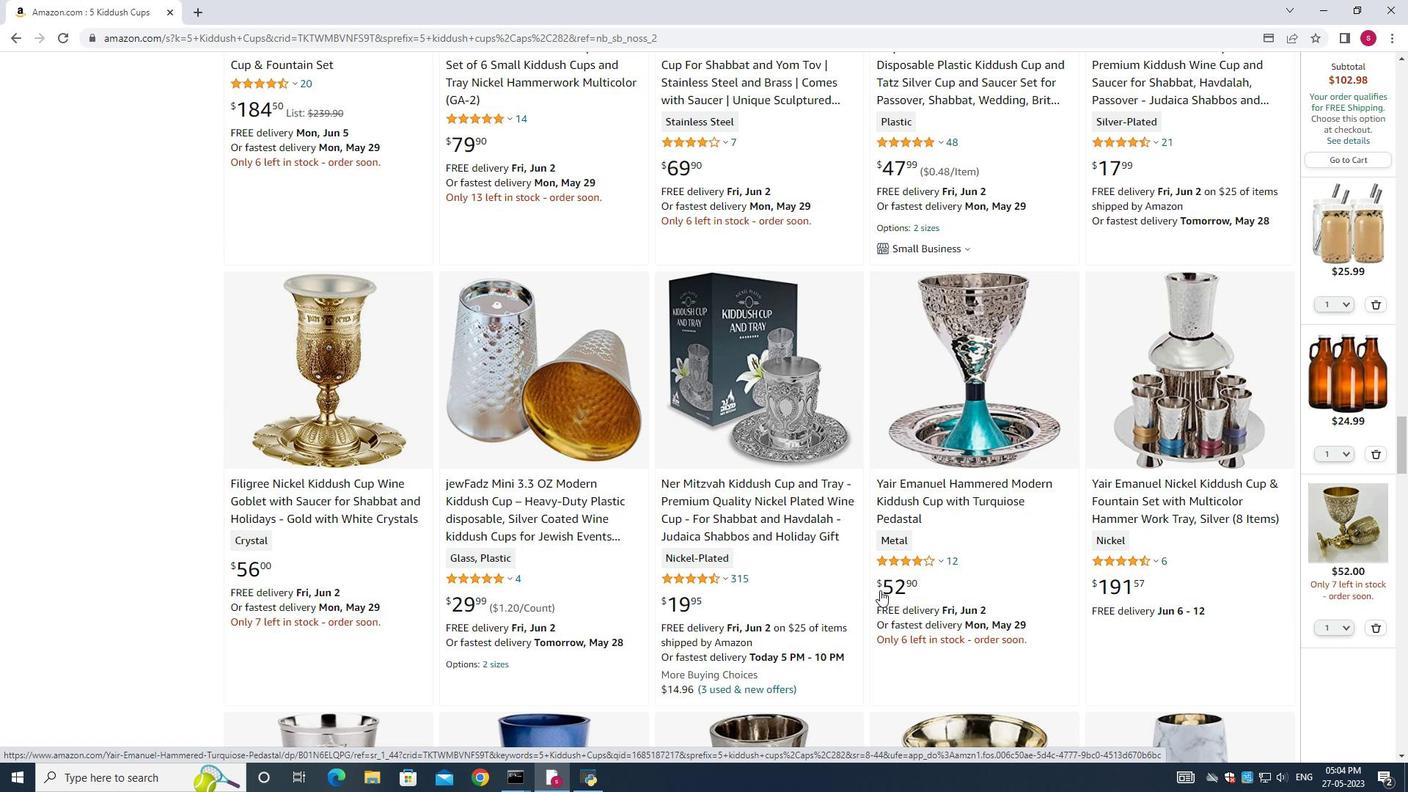 
Action: Mouse scrolled (880, 591) with delta (0, 0)
Screenshot: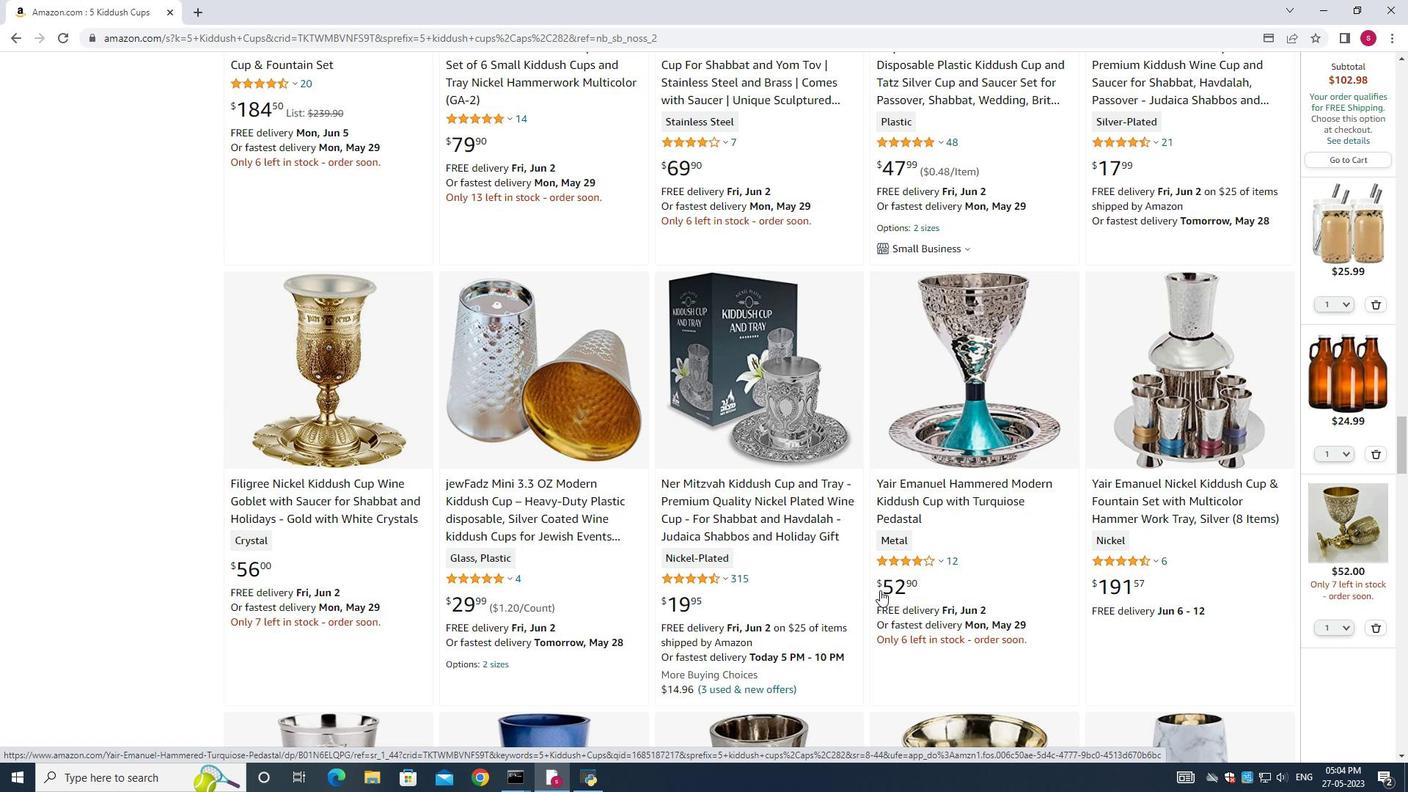 
Action: Mouse scrolled (880, 591) with delta (0, 0)
Screenshot: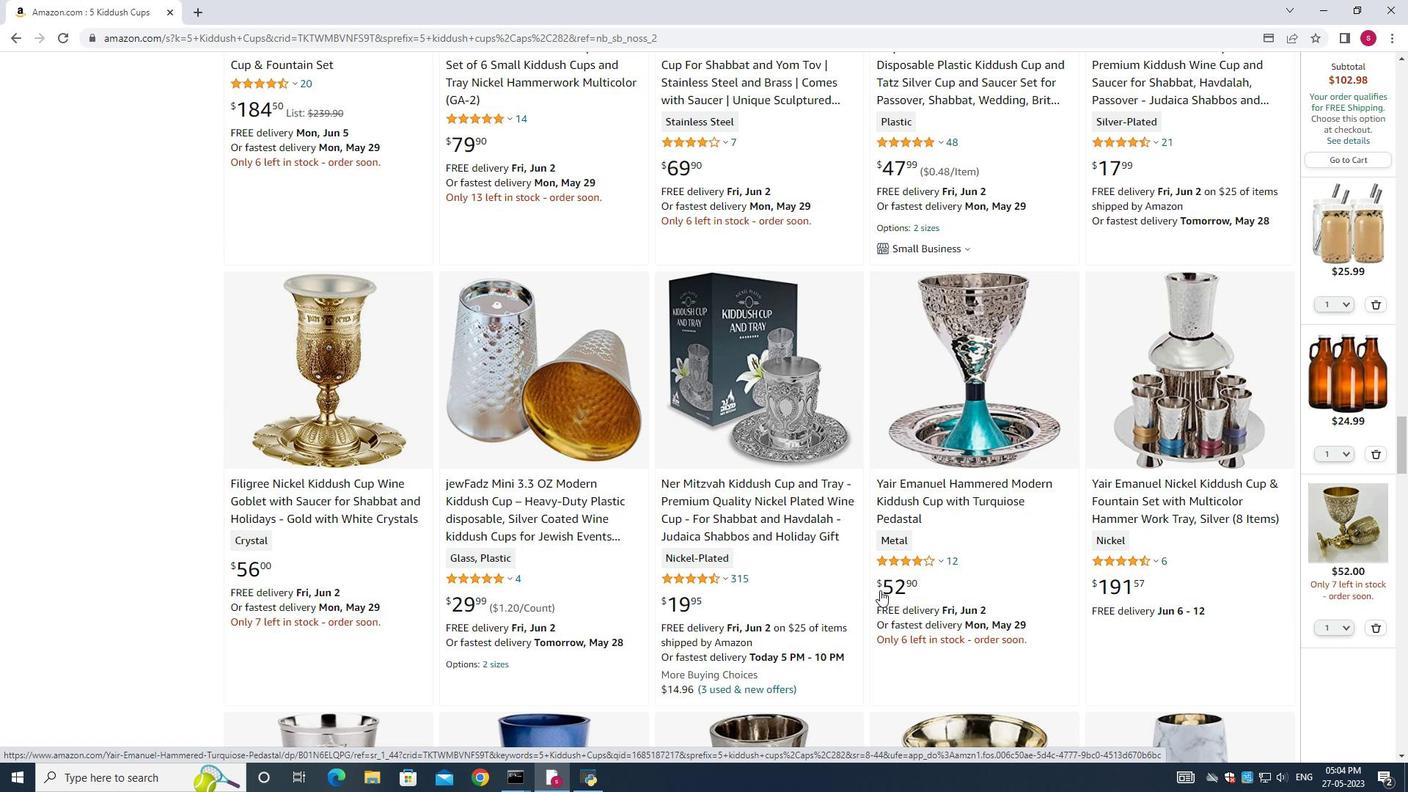 
Action: Mouse scrolled (880, 591) with delta (0, 0)
Screenshot: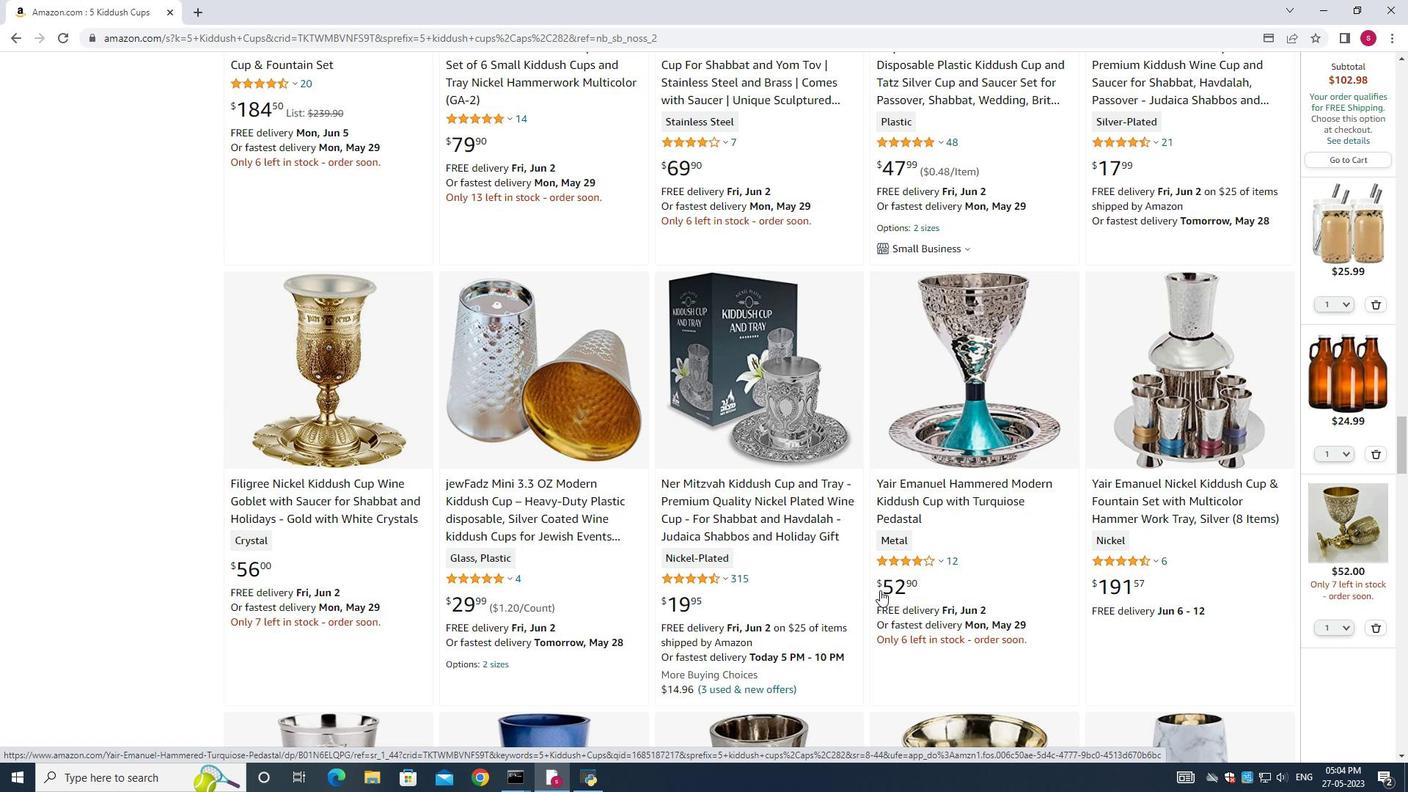
Action: Mouse scrolled (880, 591) with delta (0, 0)
Screenshot: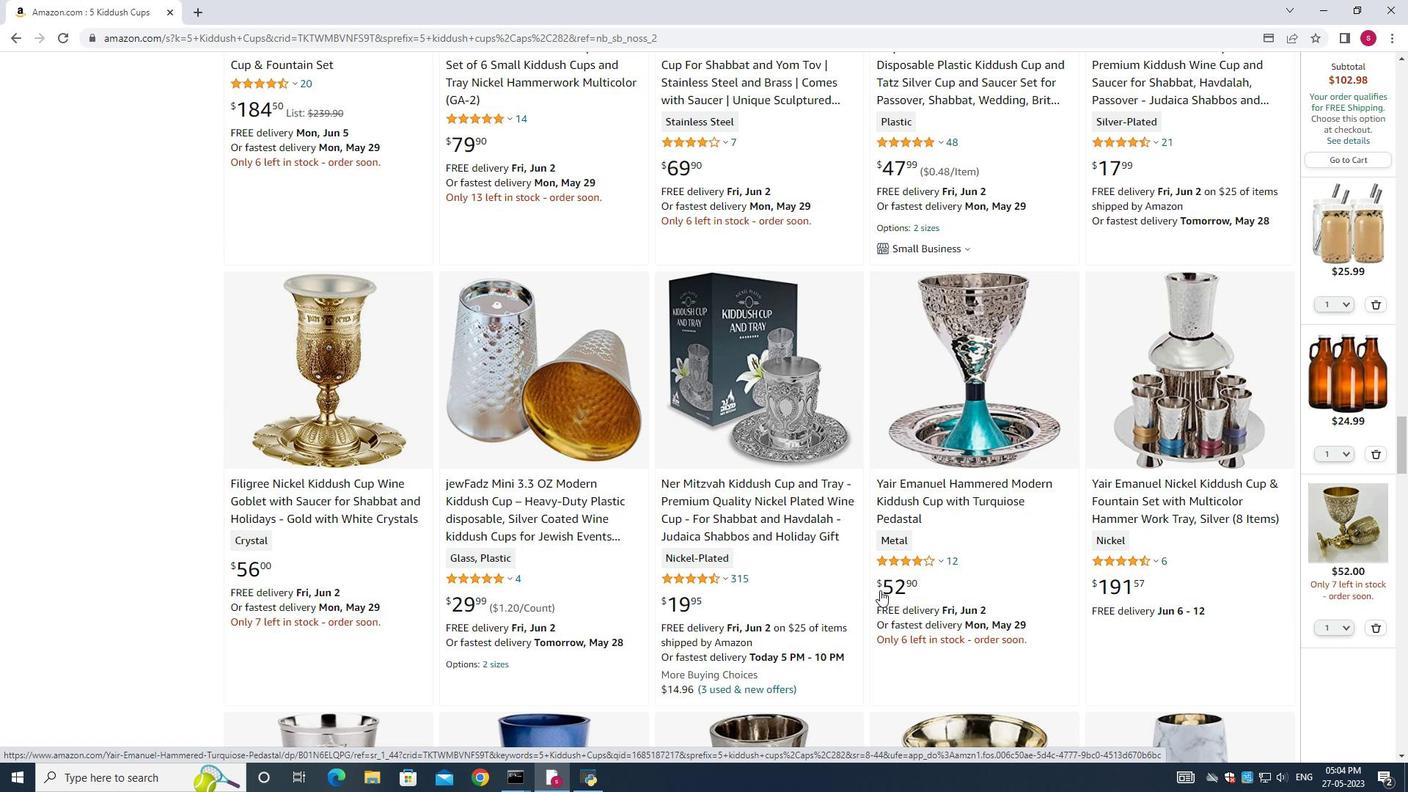 
Action: Mouse moved to (880, 590)
Screenshot: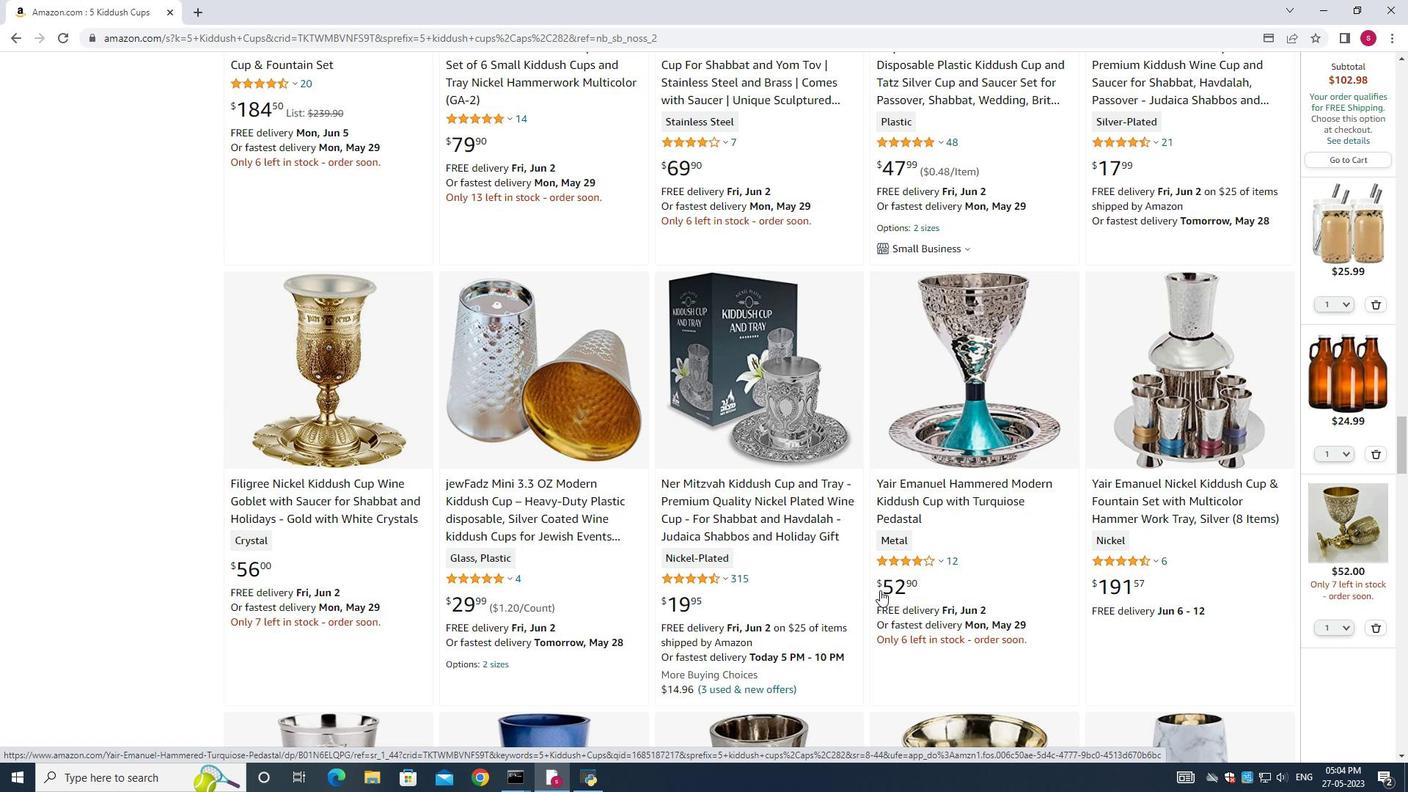 
Action: Mouse scrolled (880, 591) with delta (0, 0)
Screenshot: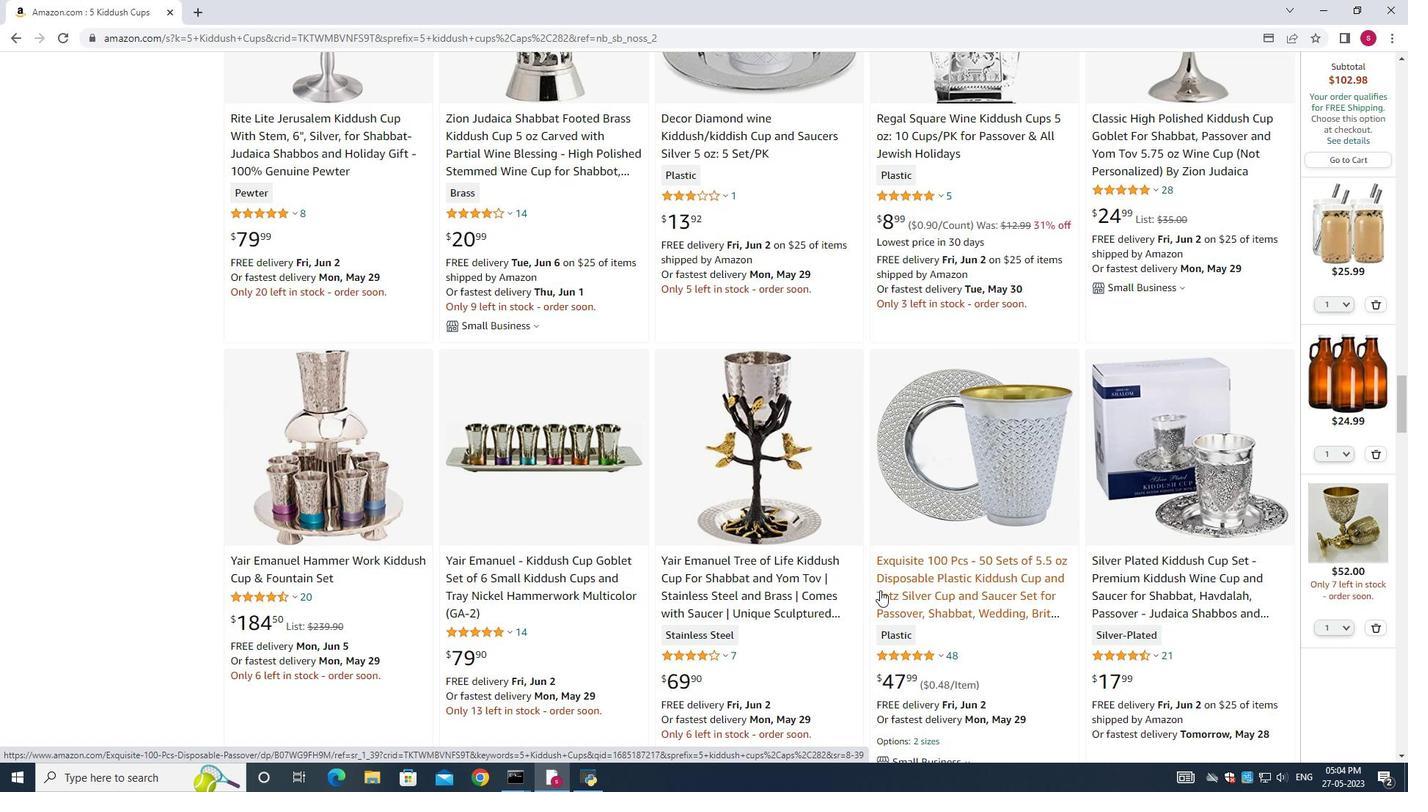 
Action: Mouse scrolled (880, 591) with delta (0, 0)
Screenshot: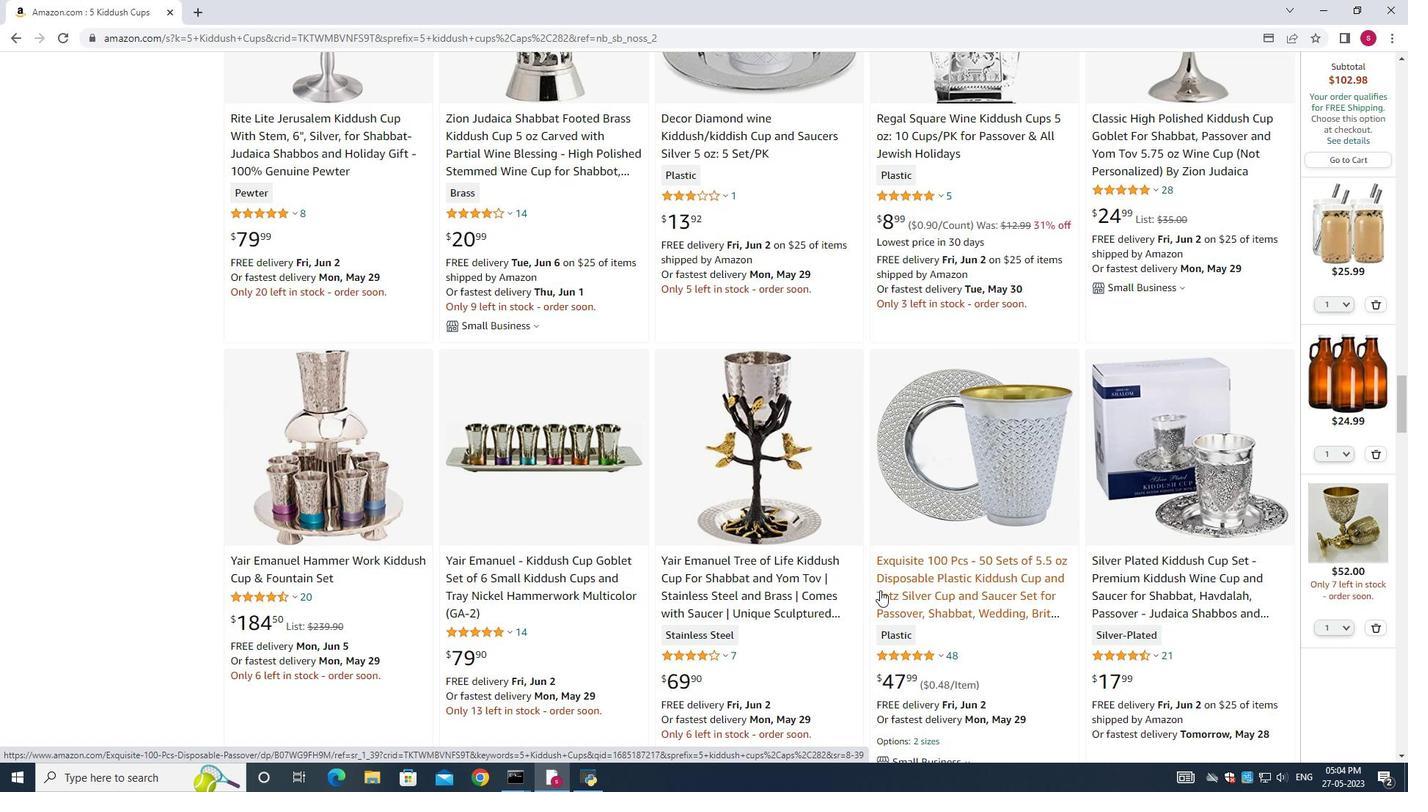 
Action: Mouse scrolled (880, 591) with delta (0, 0)
Screenshot: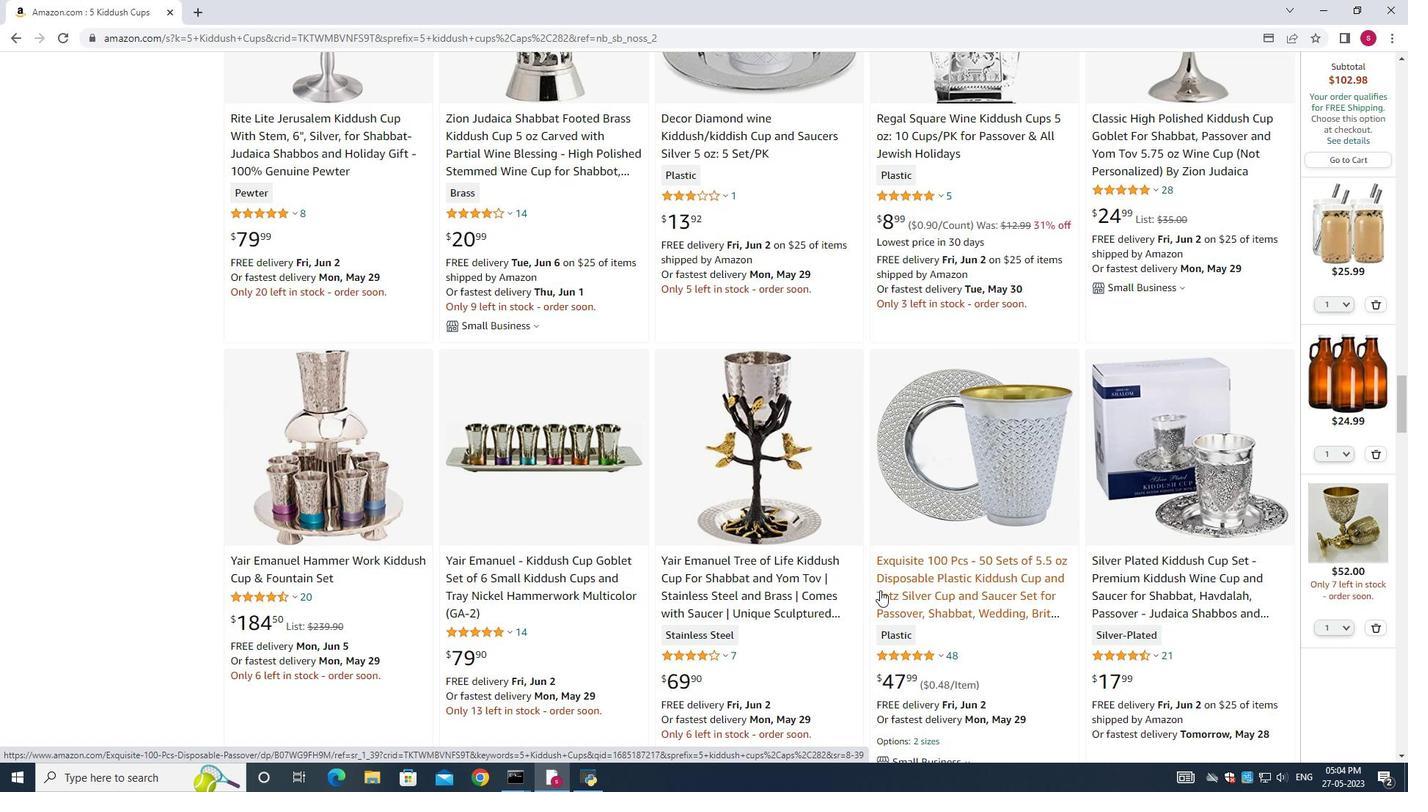 
Action: Mouse scrolled (880, 591) with delta (0, 0)
Screenshot: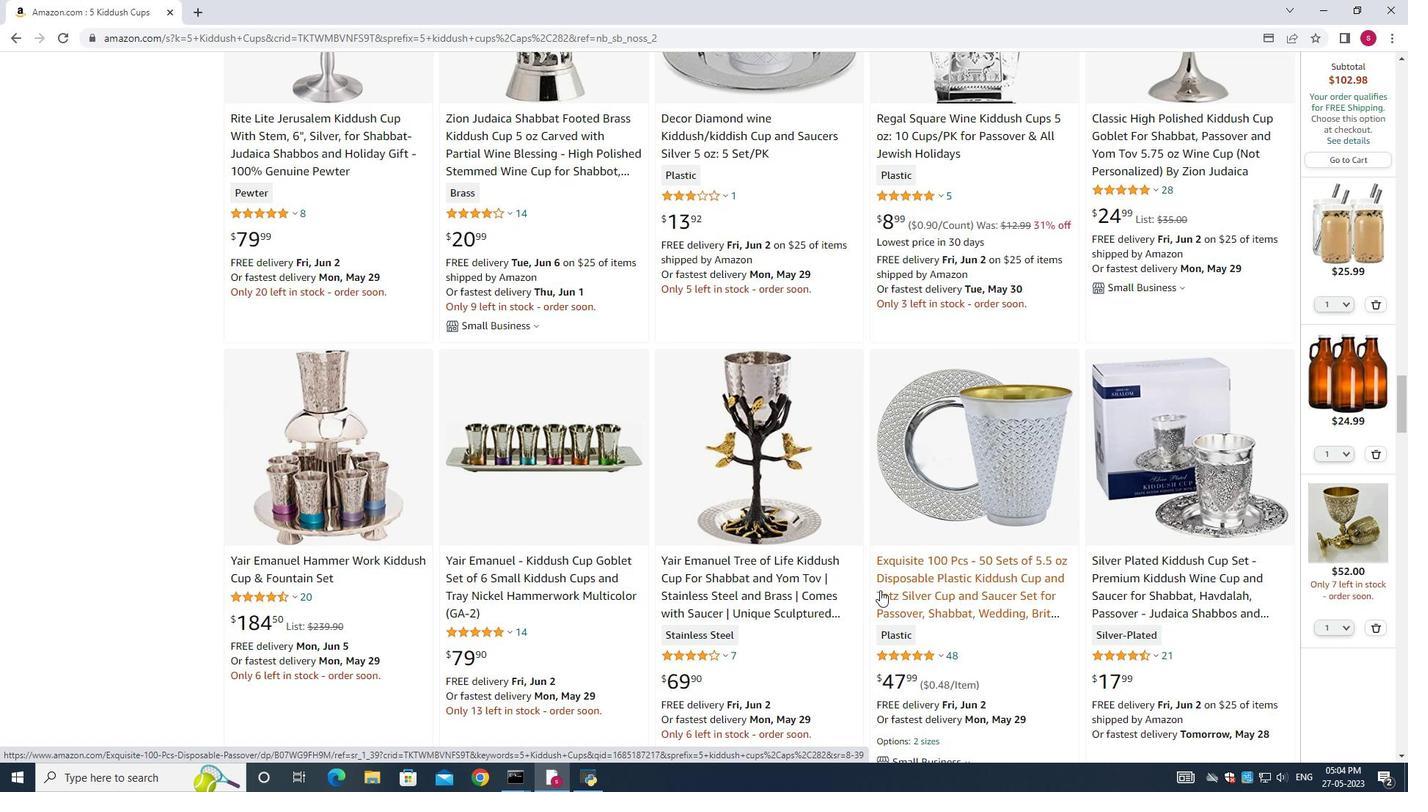 
Action: Mouse scrolled (880, 591) with delta (0, 0)
Screenshot: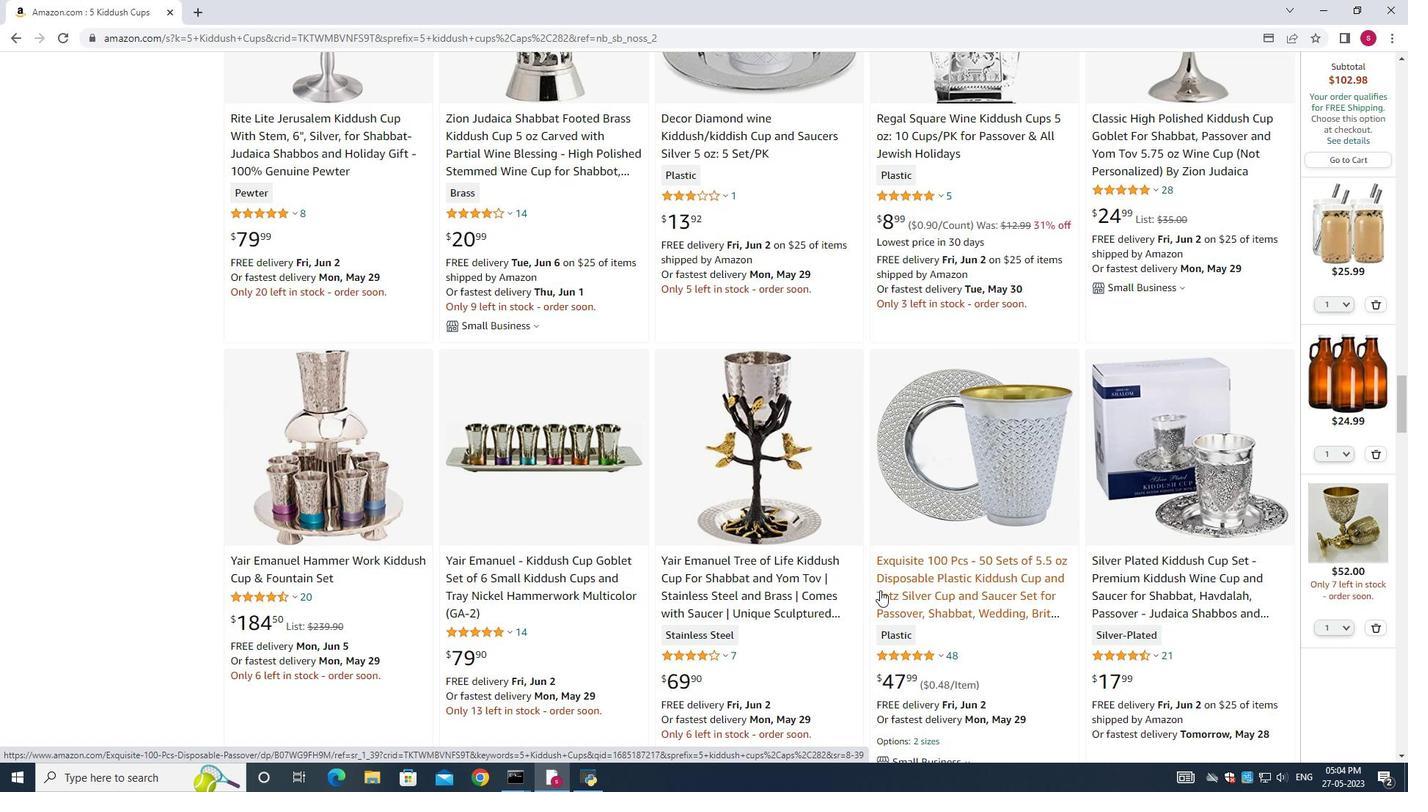 
Action: Mouse scrolled (880, 591) with delta (0, 0)
Screenshot: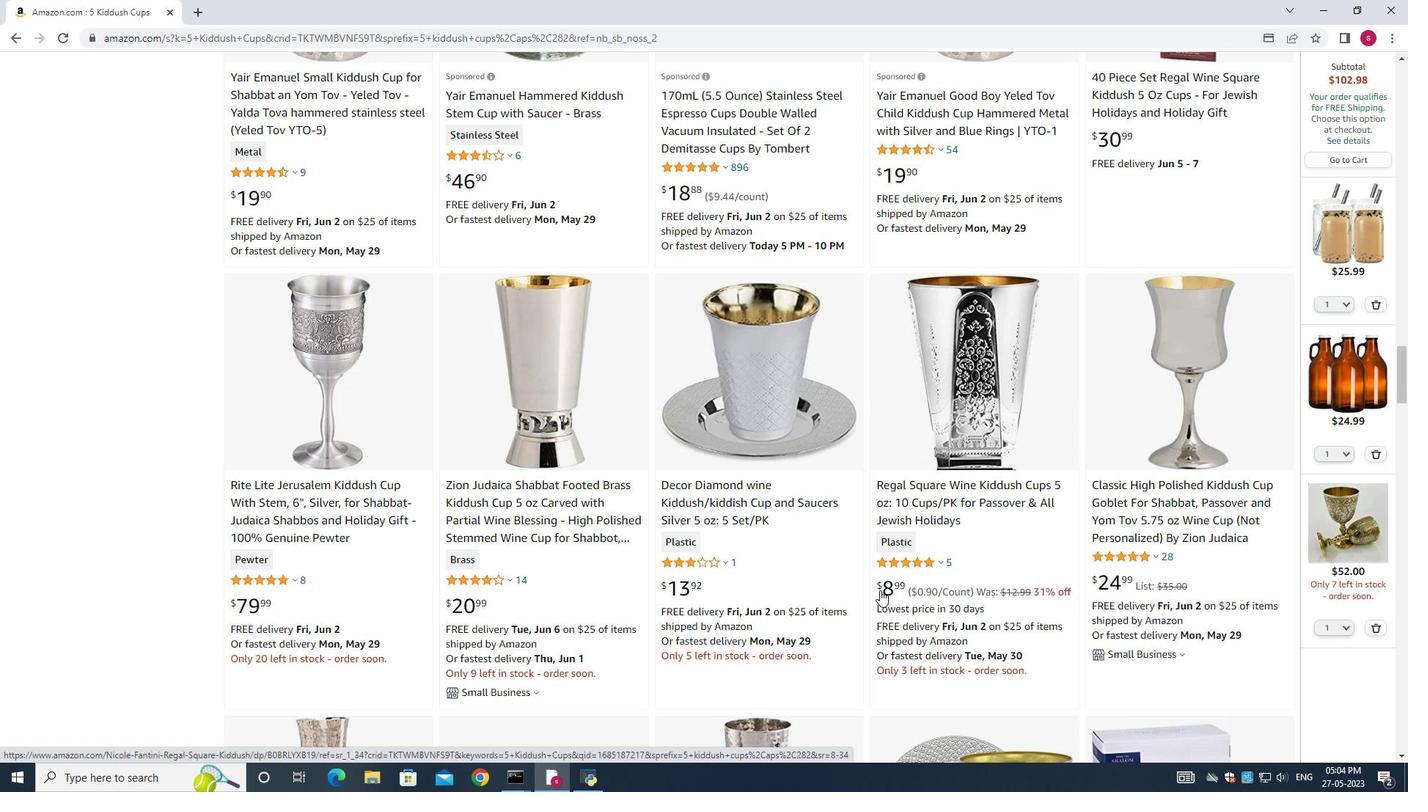 
Action: Mouse scrolled (880, 591) with delta (0, 0)
Screenshot: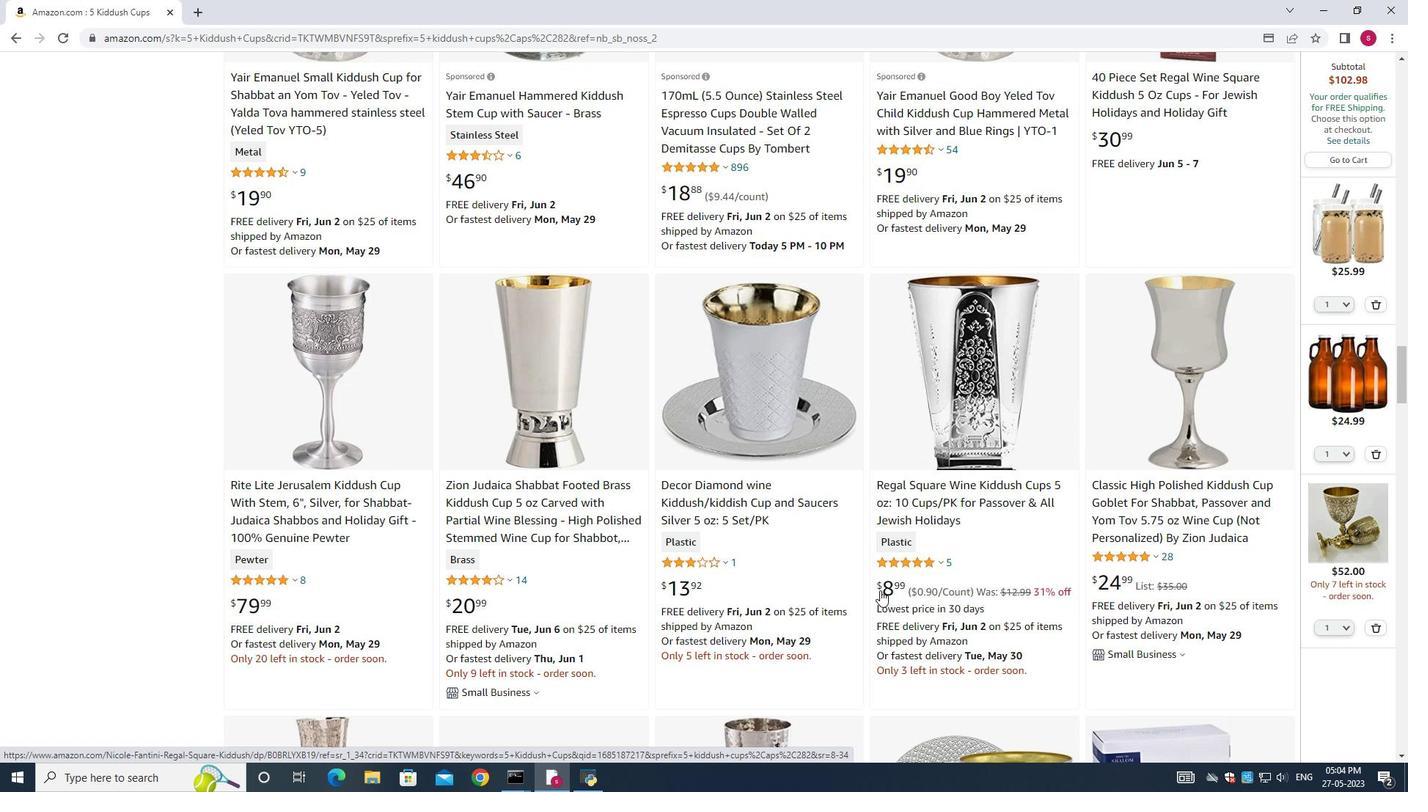 
Action: Mouse moved to (880, 591)
Screenshot: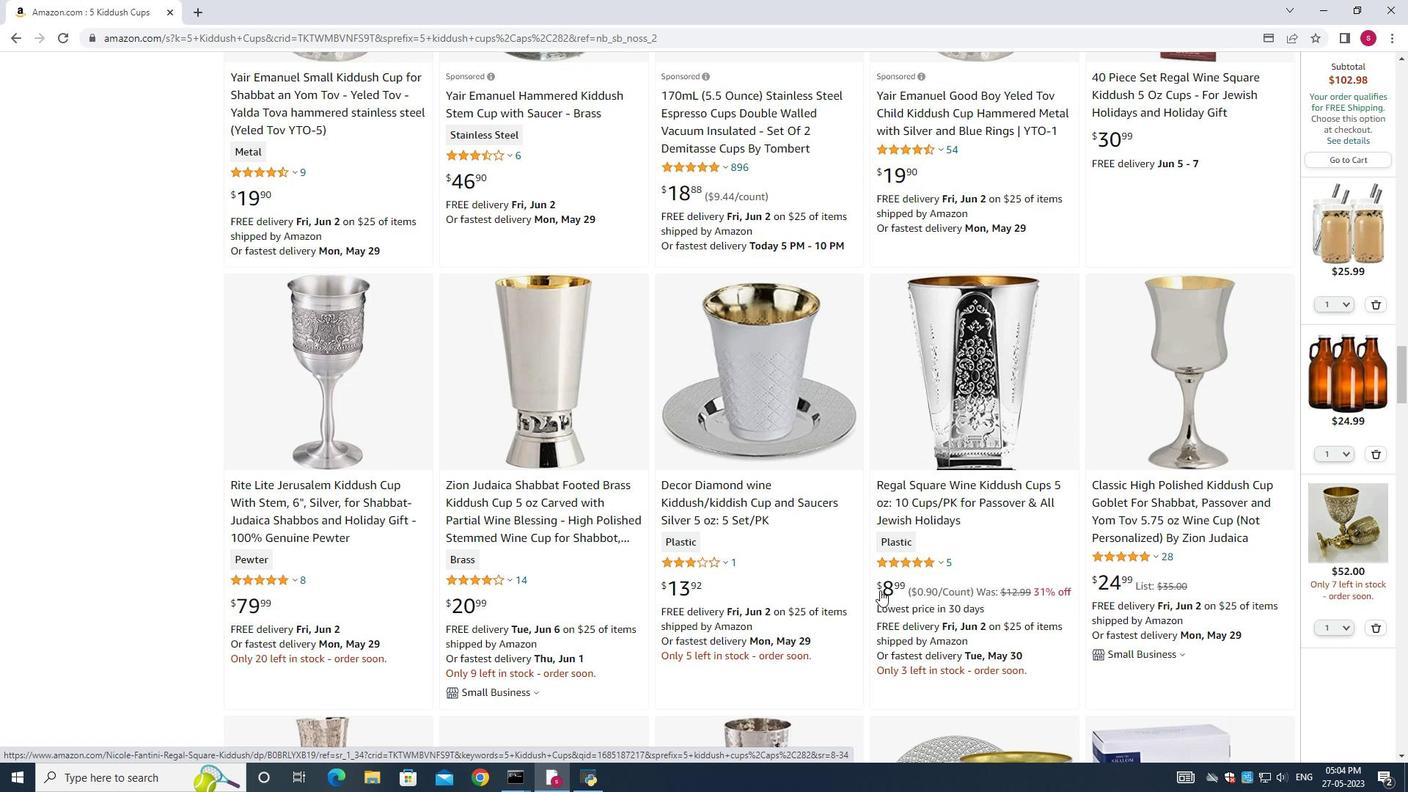 
Action: Mouse scrolled (880, 591) with delta (0, 0)
Screenshot: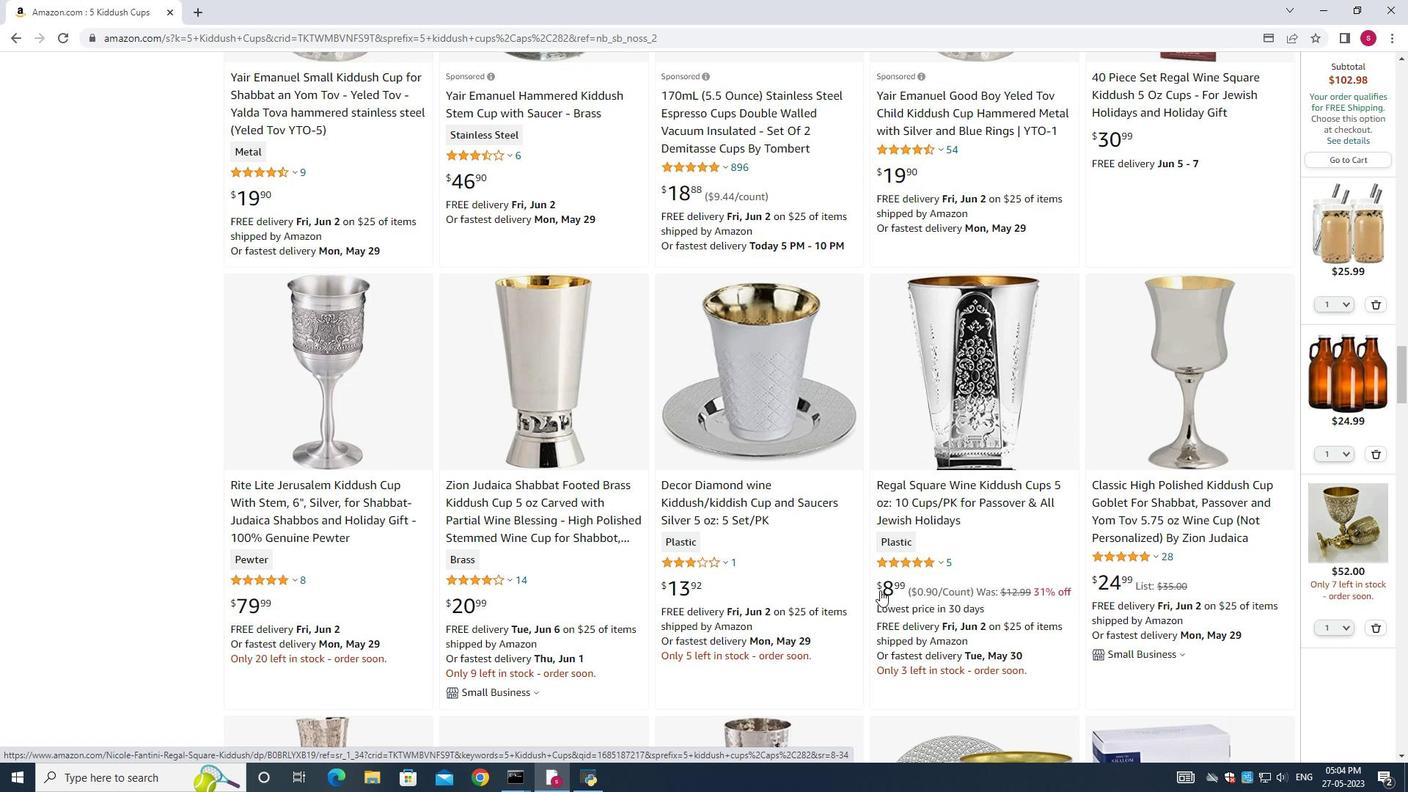 
Action: Mouse moved to (880, 592)
Screenshot: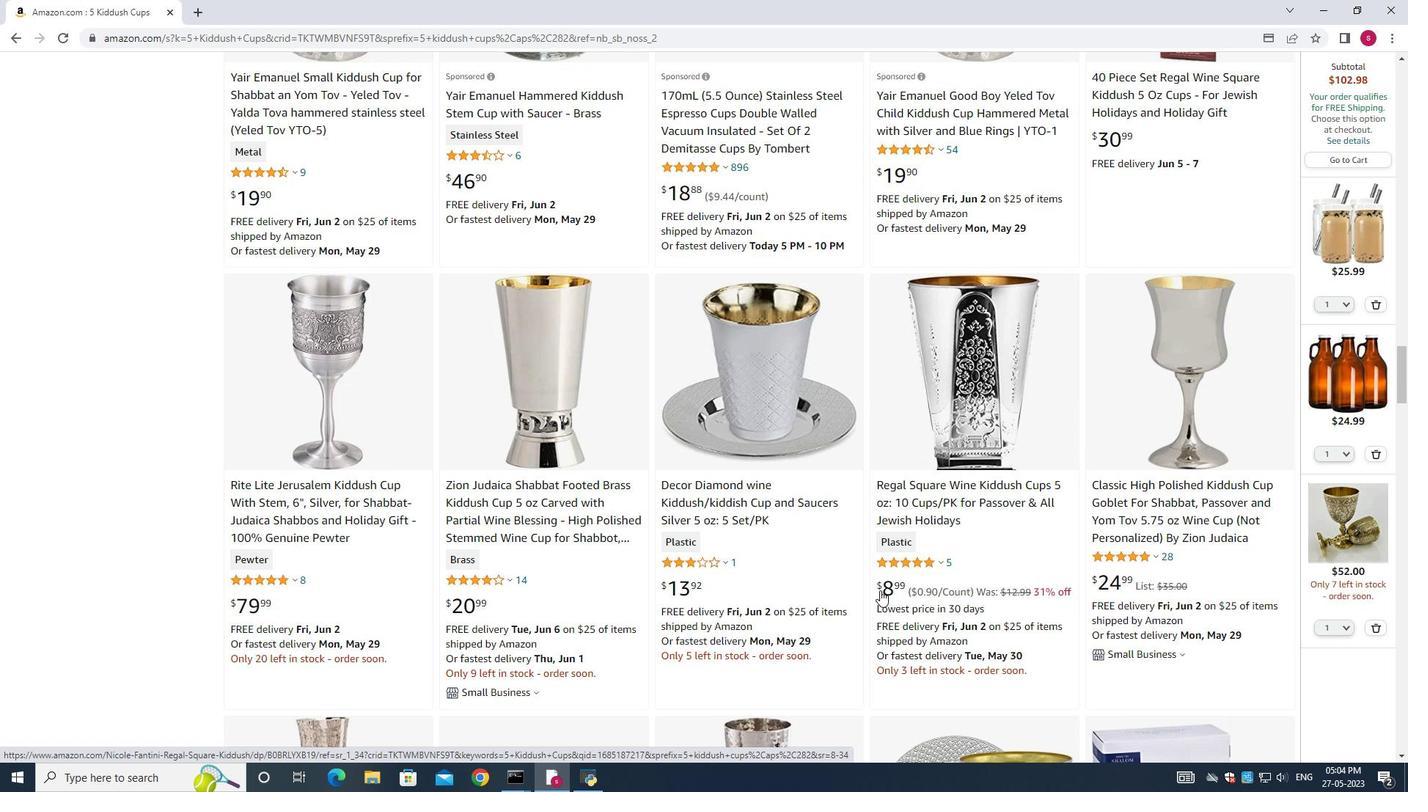 
Action: Mouse scrolled (880, 593) with delta (0, 0)
Screenshot: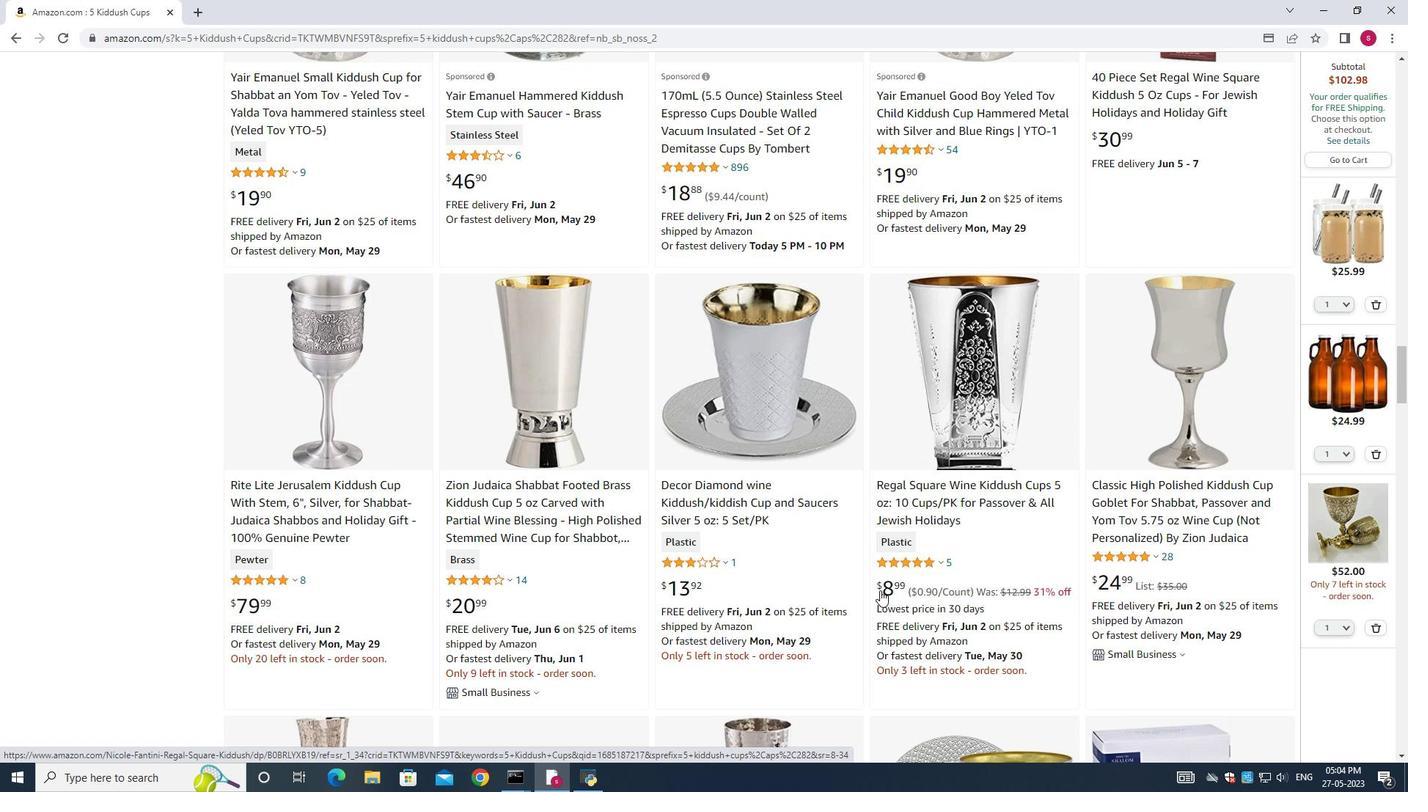 
Action: Mouse moved to (814, 554)
Screenshot: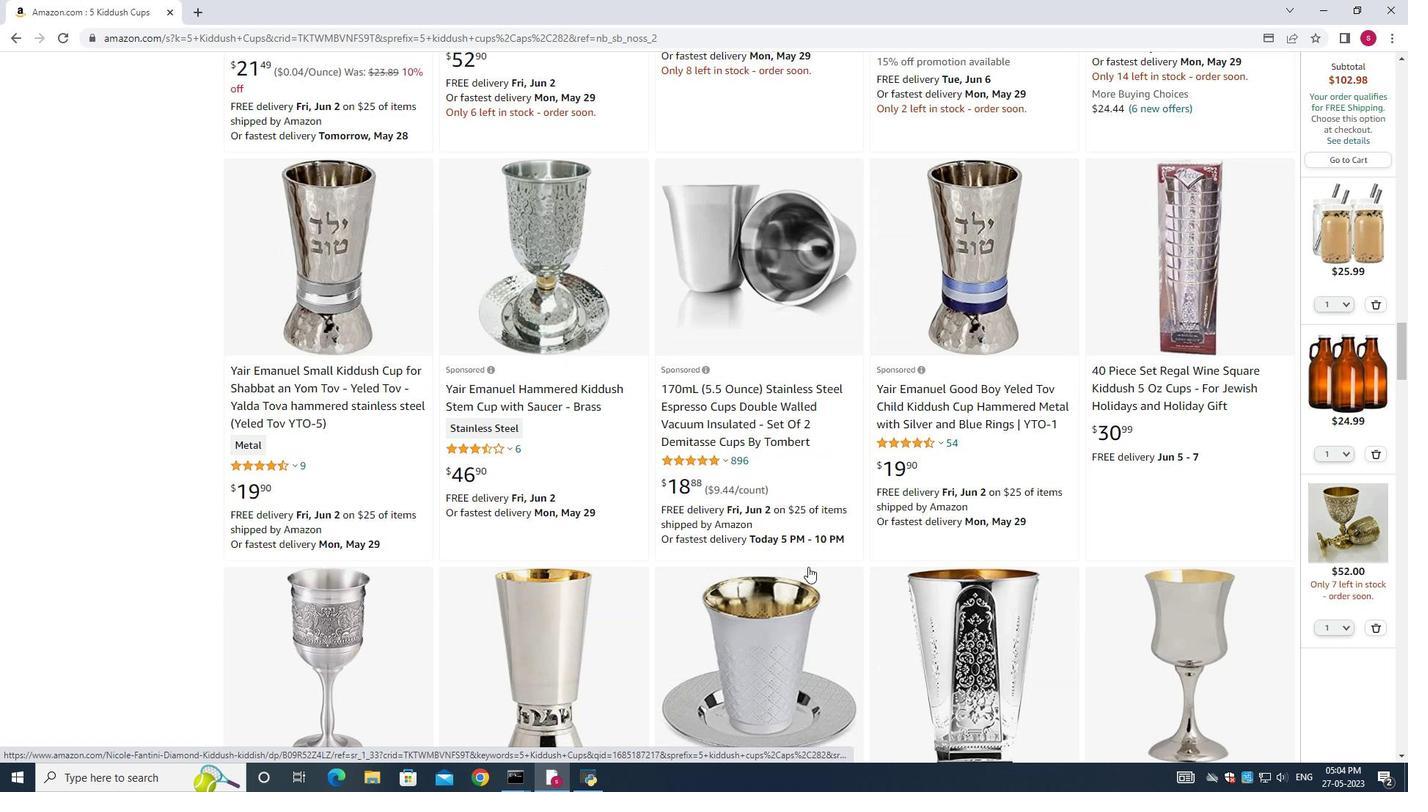 
Action: Mouse scrolled (814, 555) with delta (0, 0)
Screenshot: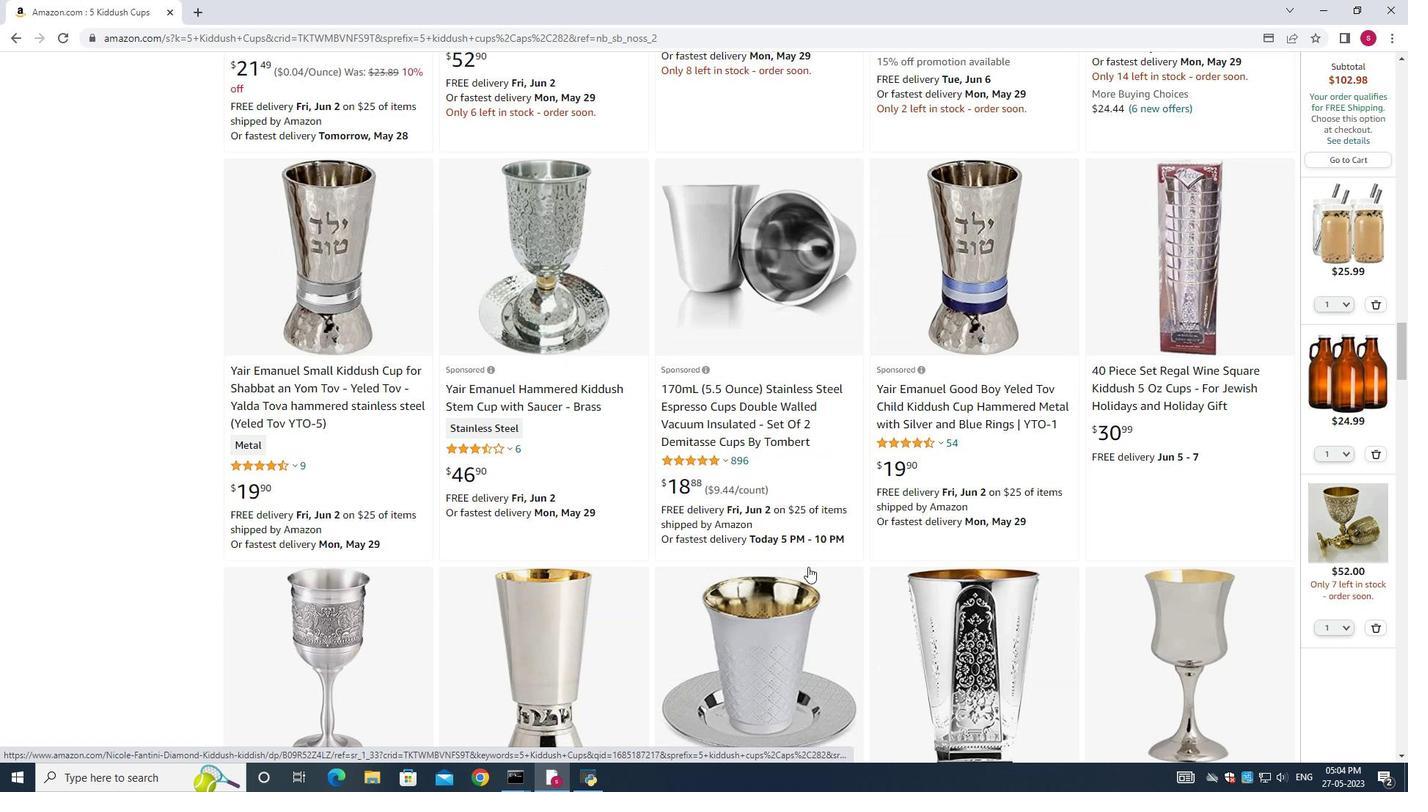 
Action: Mouse moved to (814, 554)
Screenshot: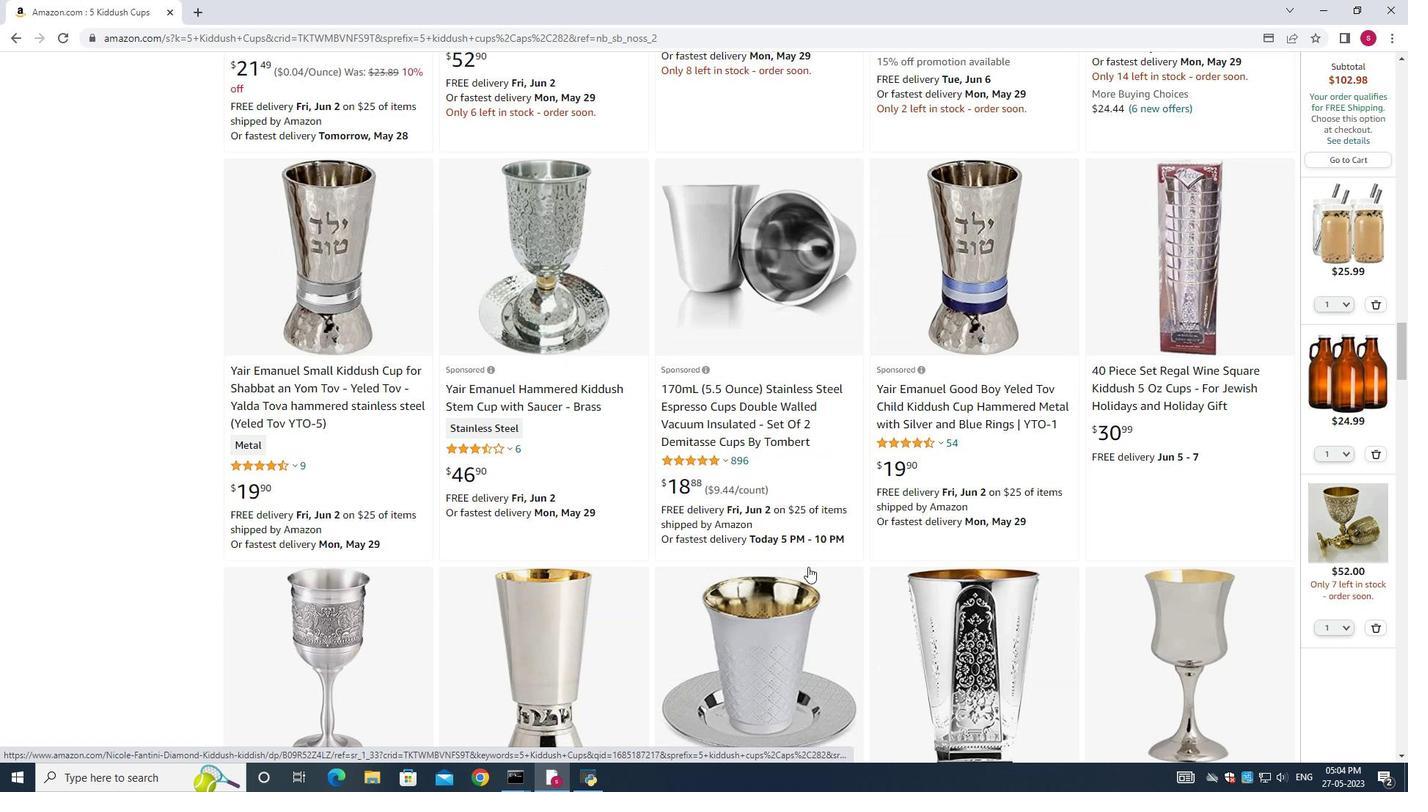 
Action: Mouse scrolled (814, 555) with delta (0, 0)
Screenshot: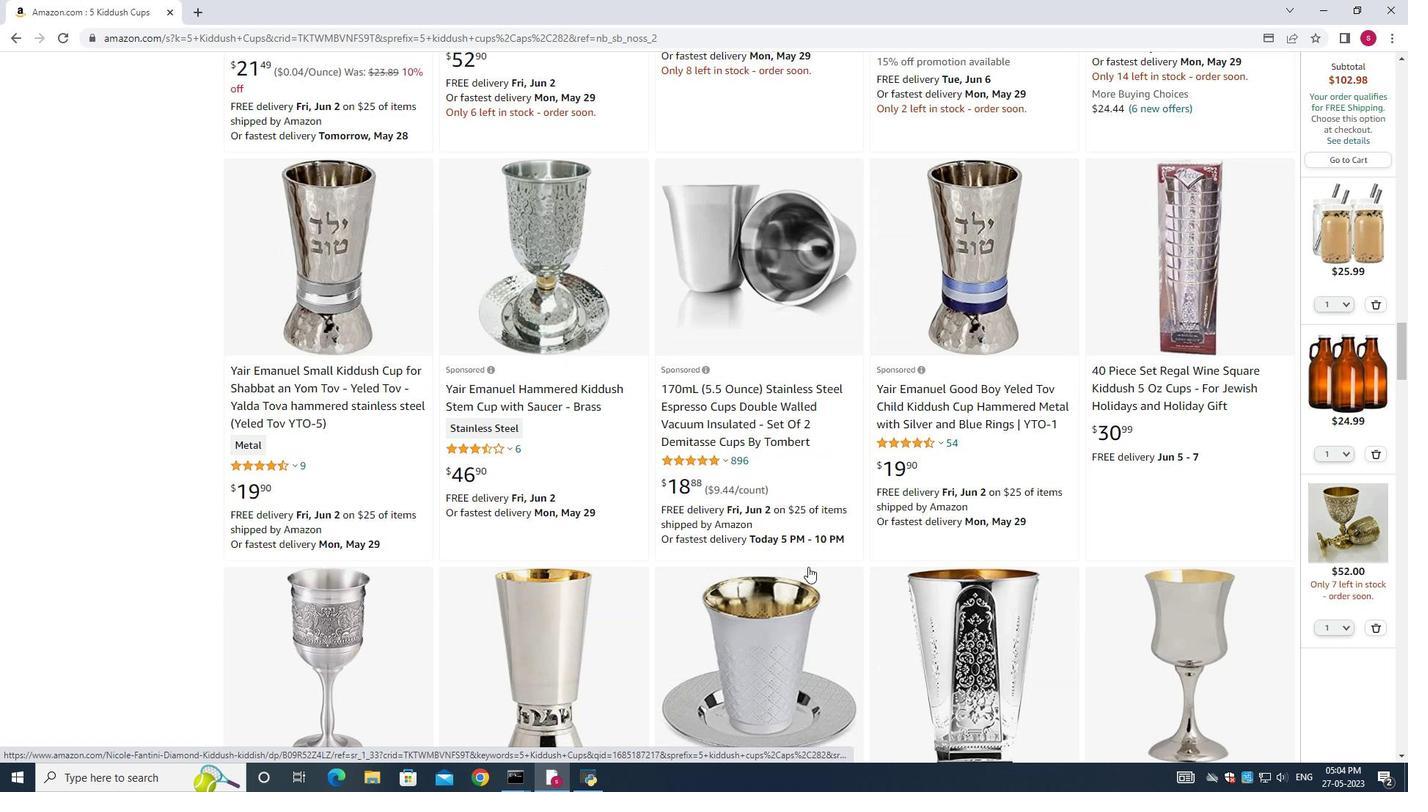 
Action: Mouse scrolled (814, 555) with delta (0, 0)
Screenshot: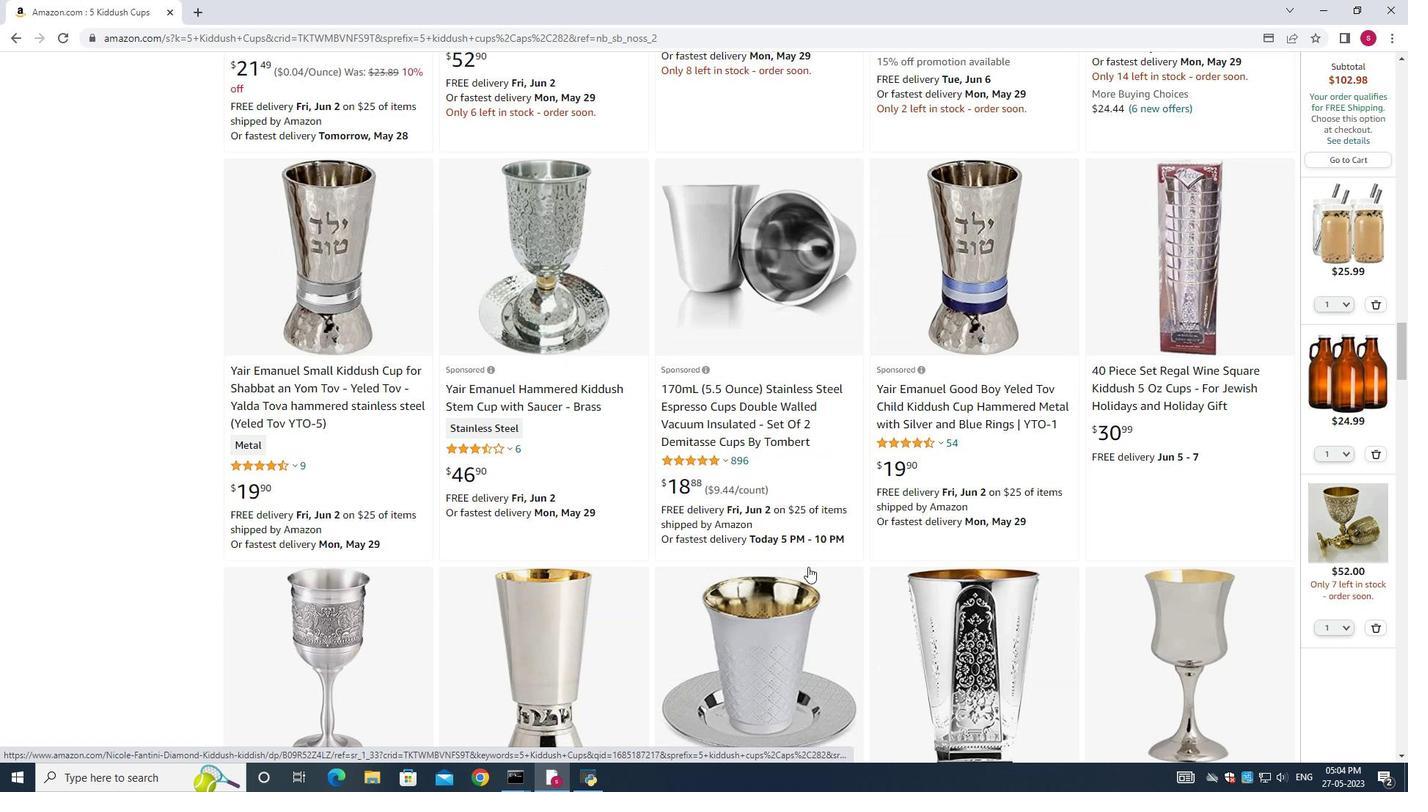 
Action: Mouse moved to (815, 554)
Screenshot: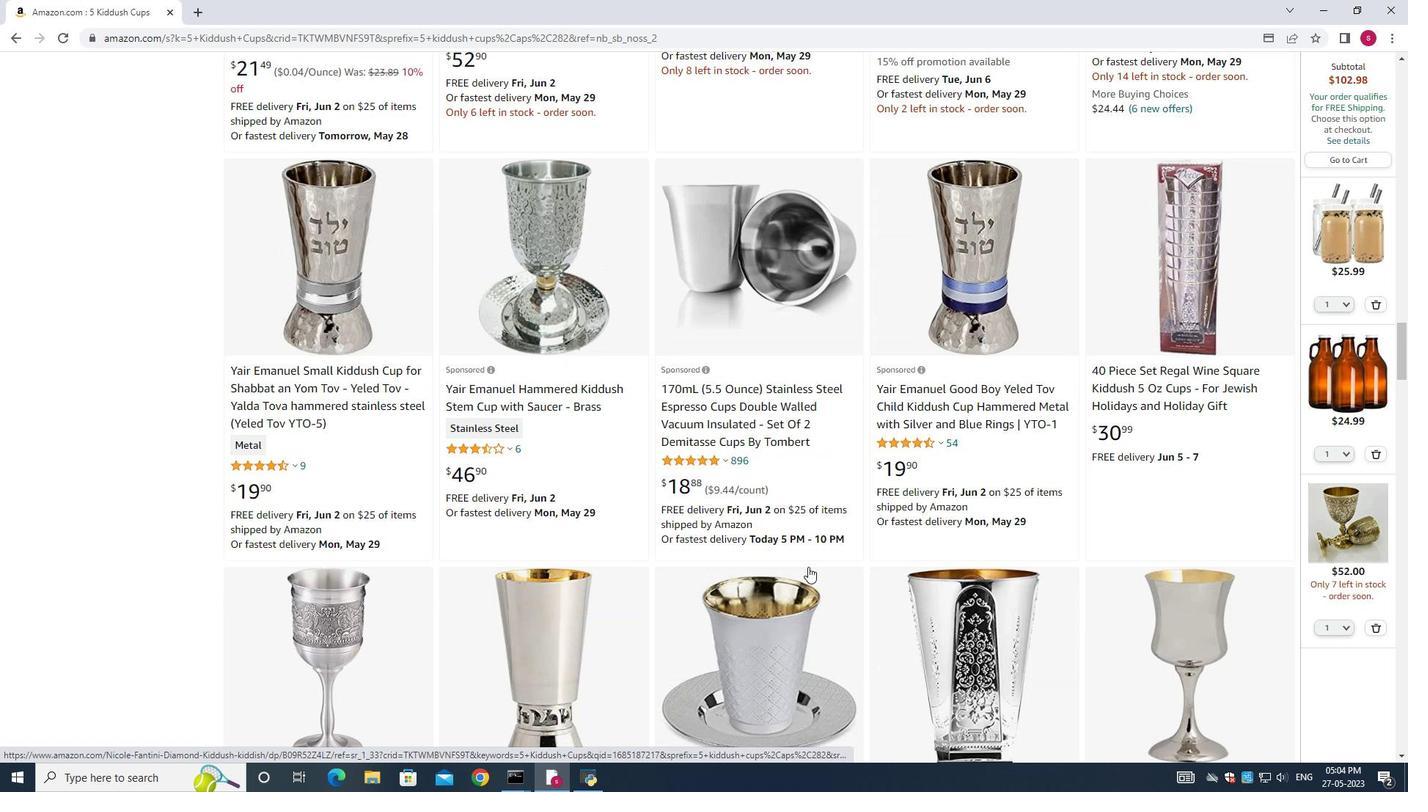 
Action: Mouse scrolled (815, 555) with delta (0, 0)
Screenshot: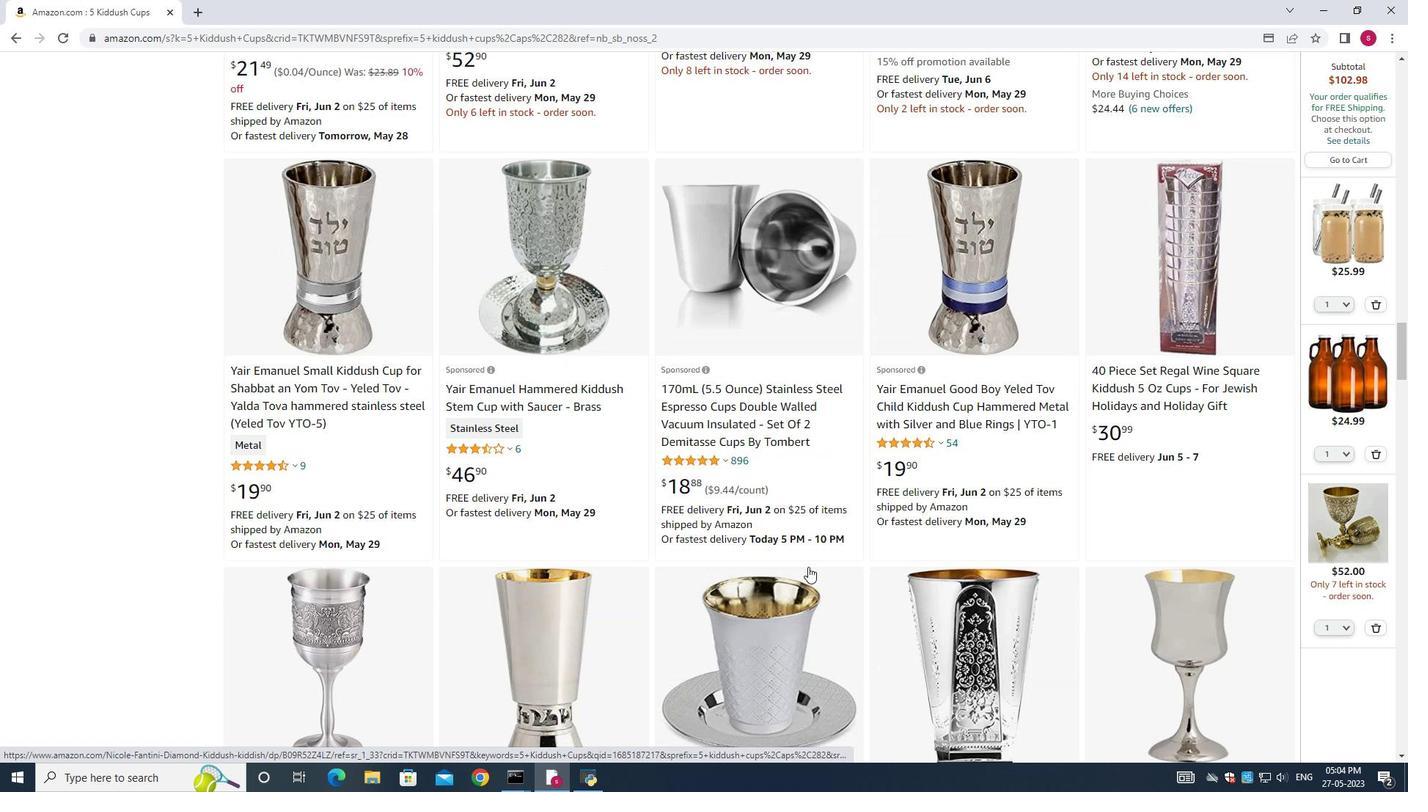 
Action: Mouse scrolled (815, 555) with delta (0, 0)
Screenshot: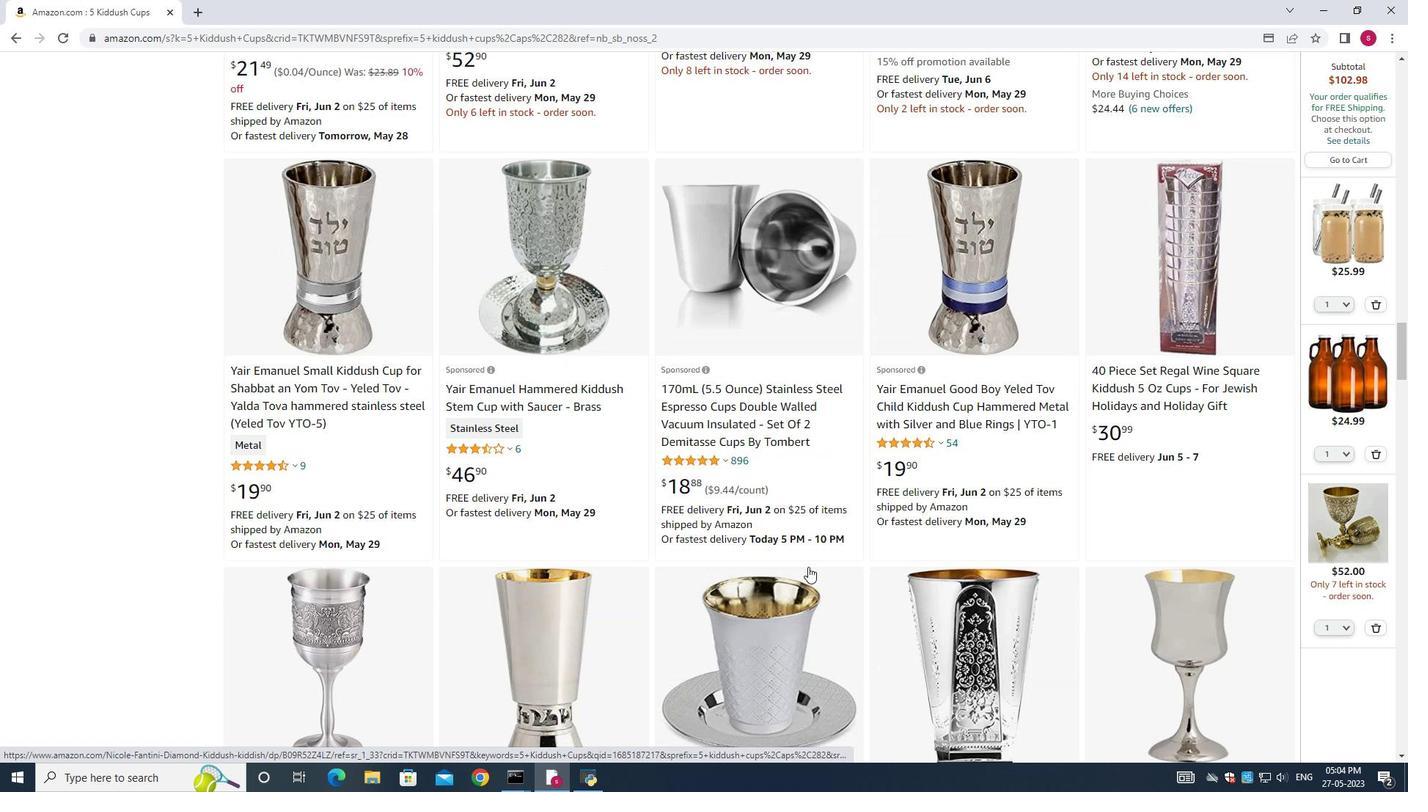 
Action: Mouse moved to (817, 554)
Screenshot: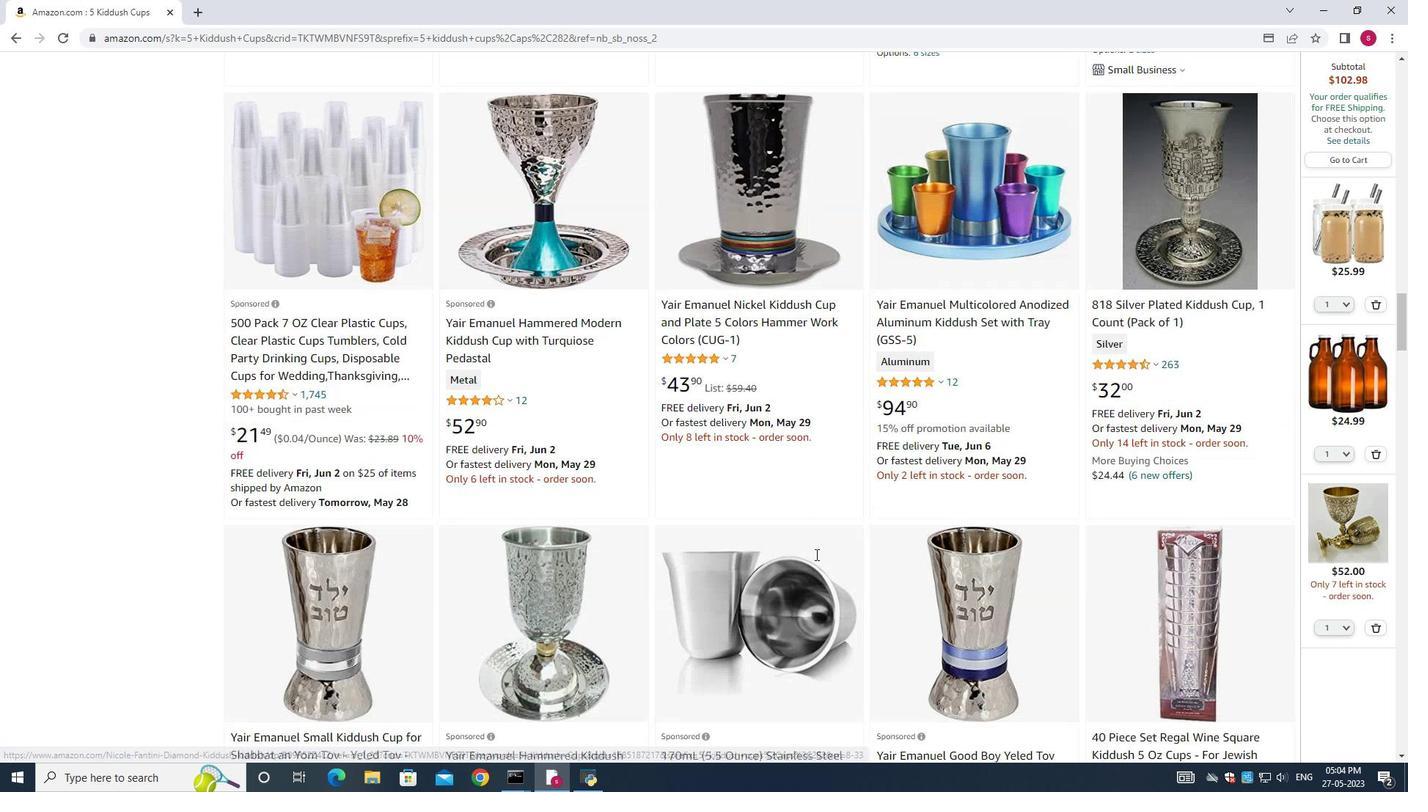 
Action: Mouse scrolled (817, 555) with delta (0, 0)
Screenshot: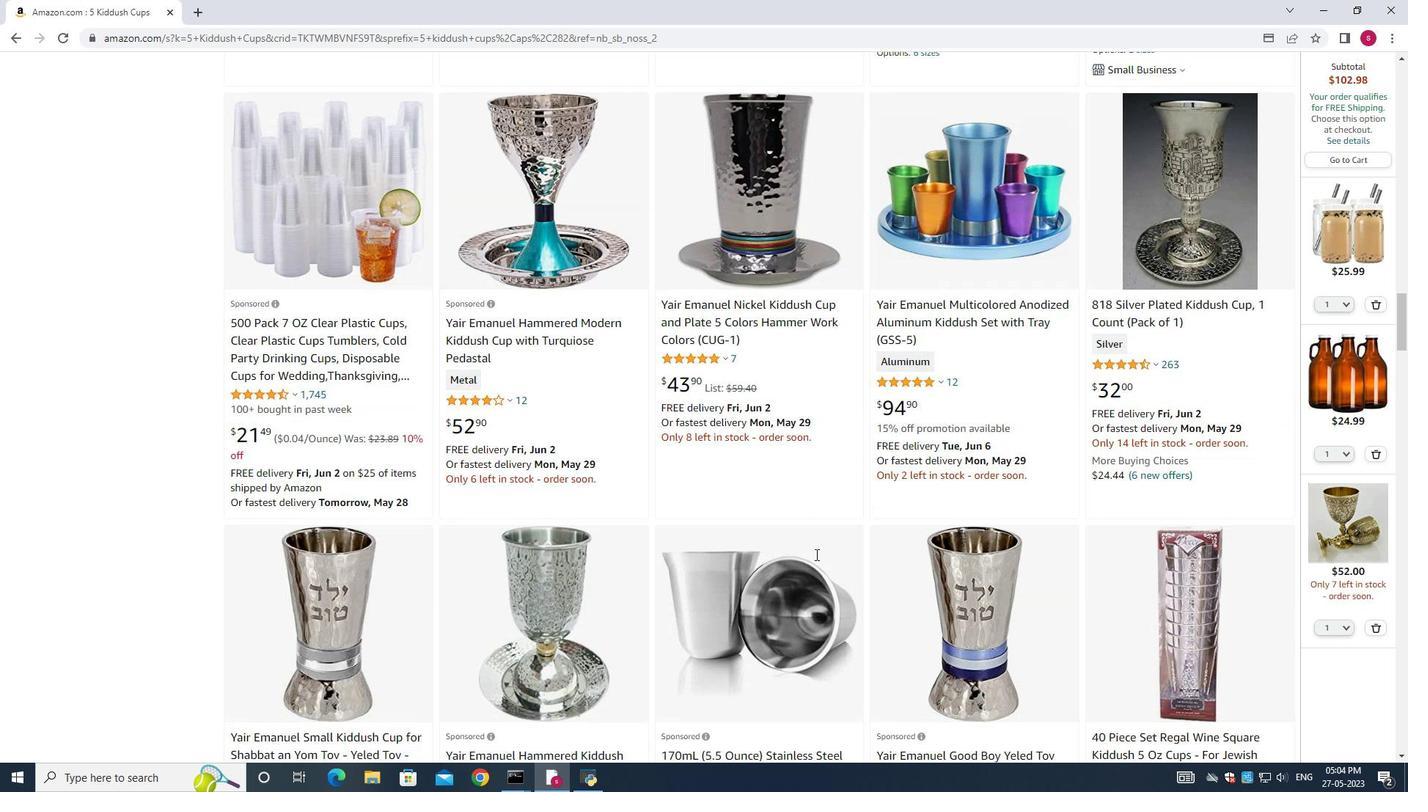 
Action: Mouse scrolled (817, 555) with delta (0, 0)
Screenshot: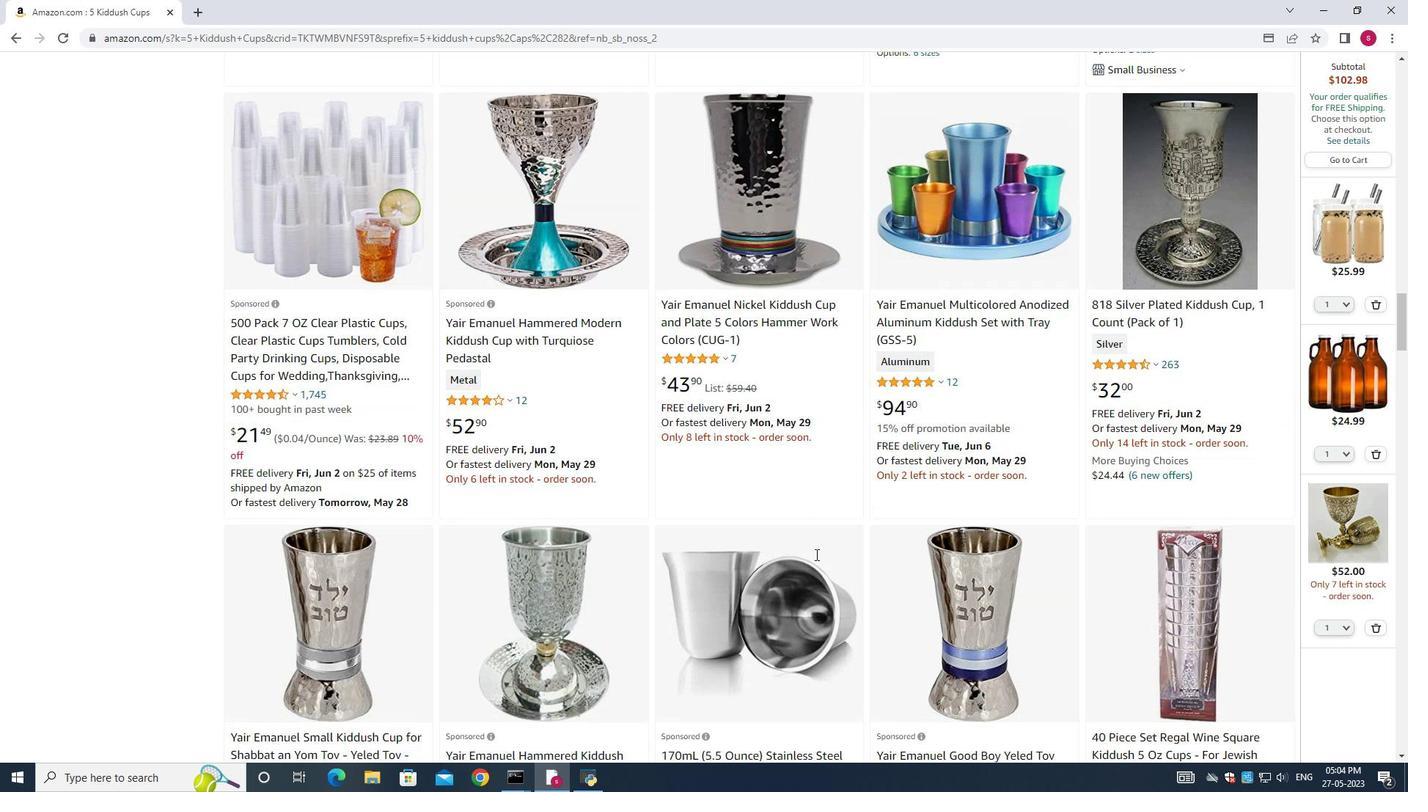 
Action: Mouse scrolled (817, 555) with delta (0, 0)
Screenshot: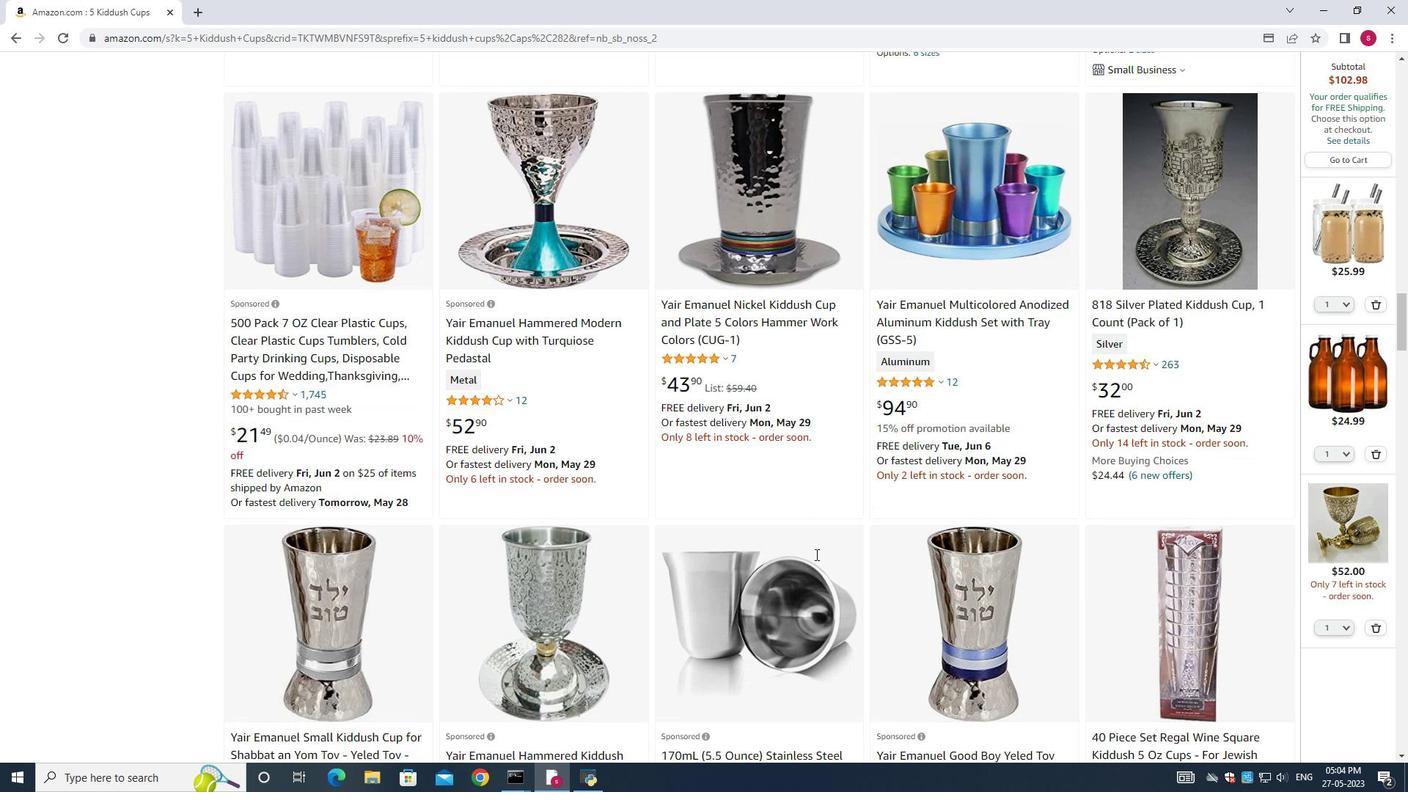 
Action: Mouse scrolled (817, 555) with delta (0, 0)
Screenshot: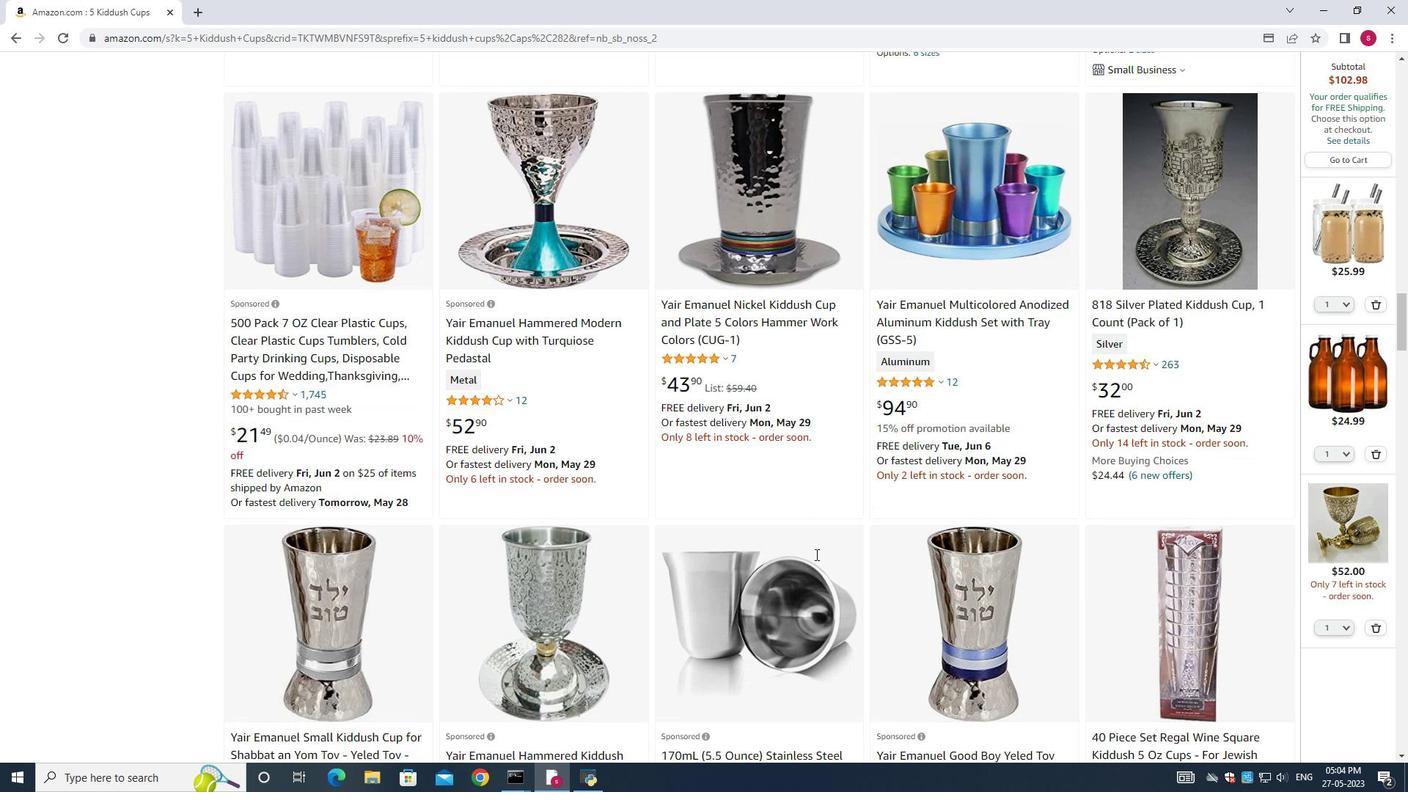 
Action: Mouse scrolled (817, 555) with delta (0, 0)
Screenshot: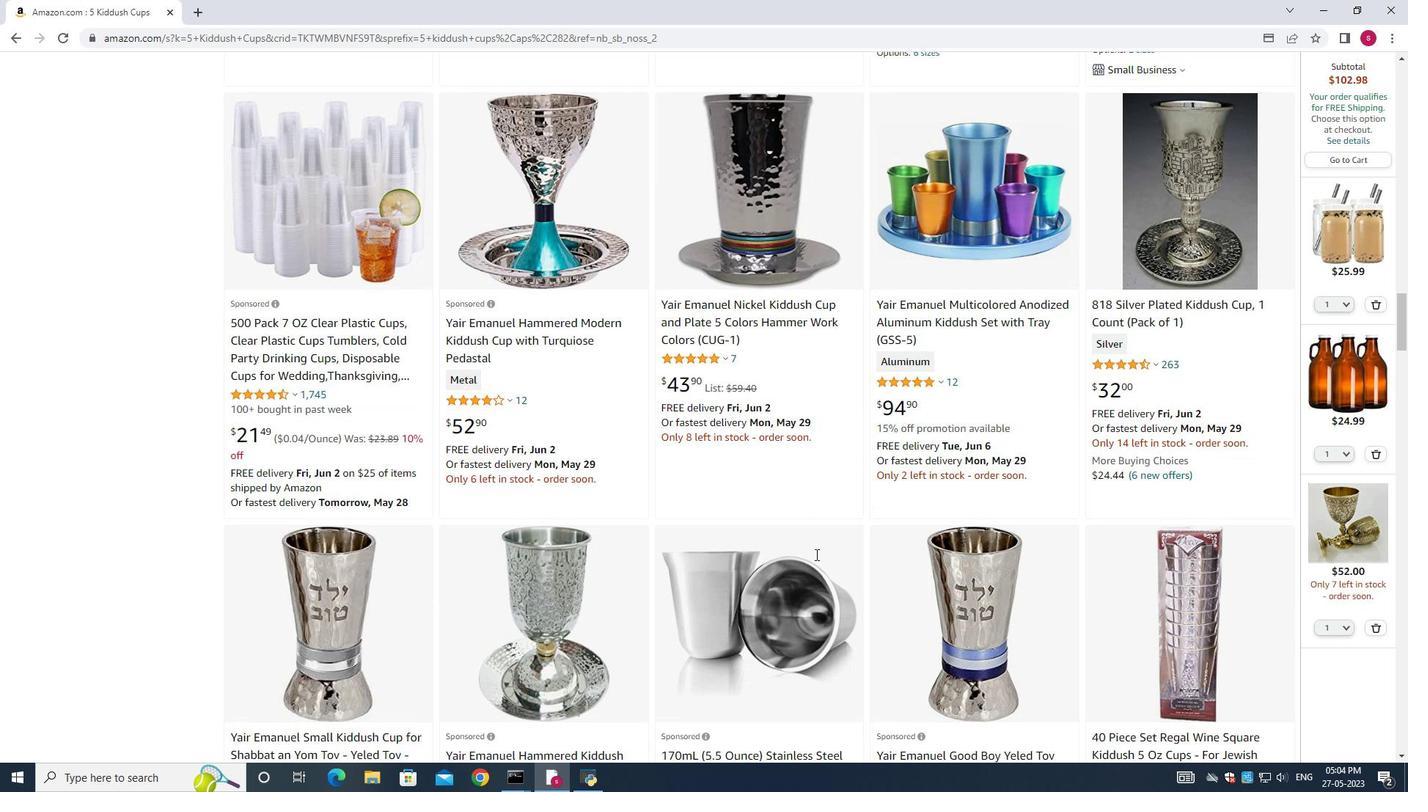 
Action: Mouse moved to (574, 508)
Screenshot: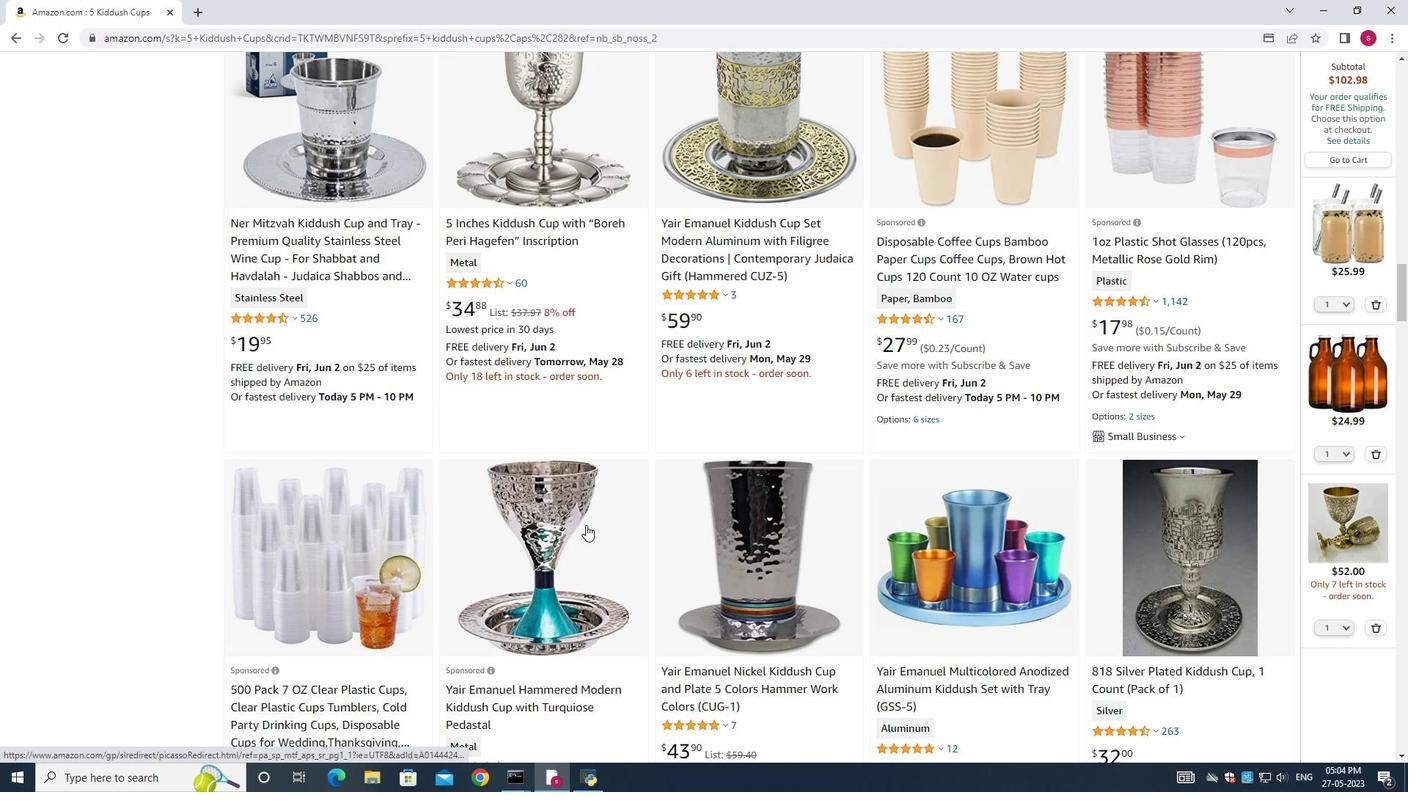 
Action: Mouse scrolled (574, 509) with delta (0, 0)
Screenshot: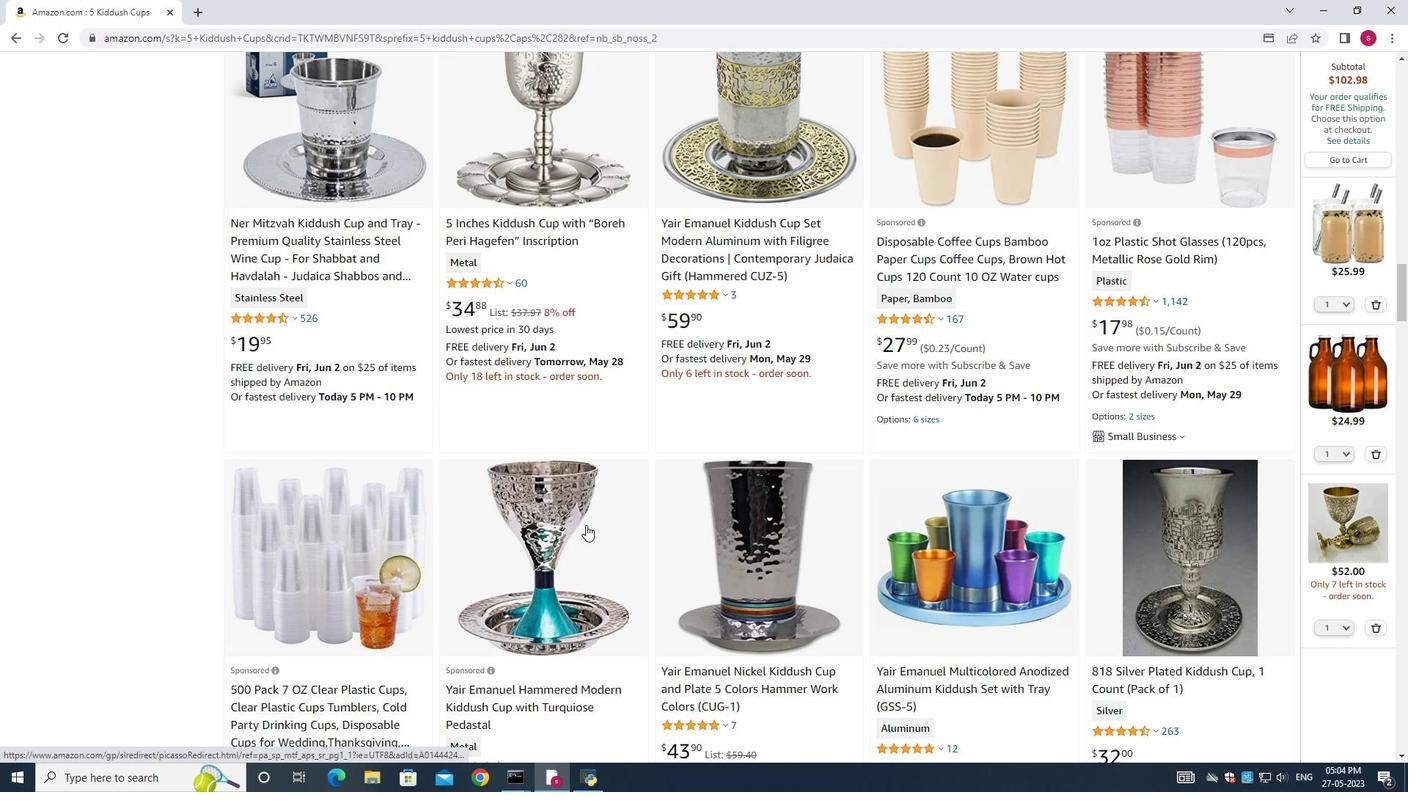 
Action: Mouse scrolled (574, 509) with delta (0, 0)
Screenshot: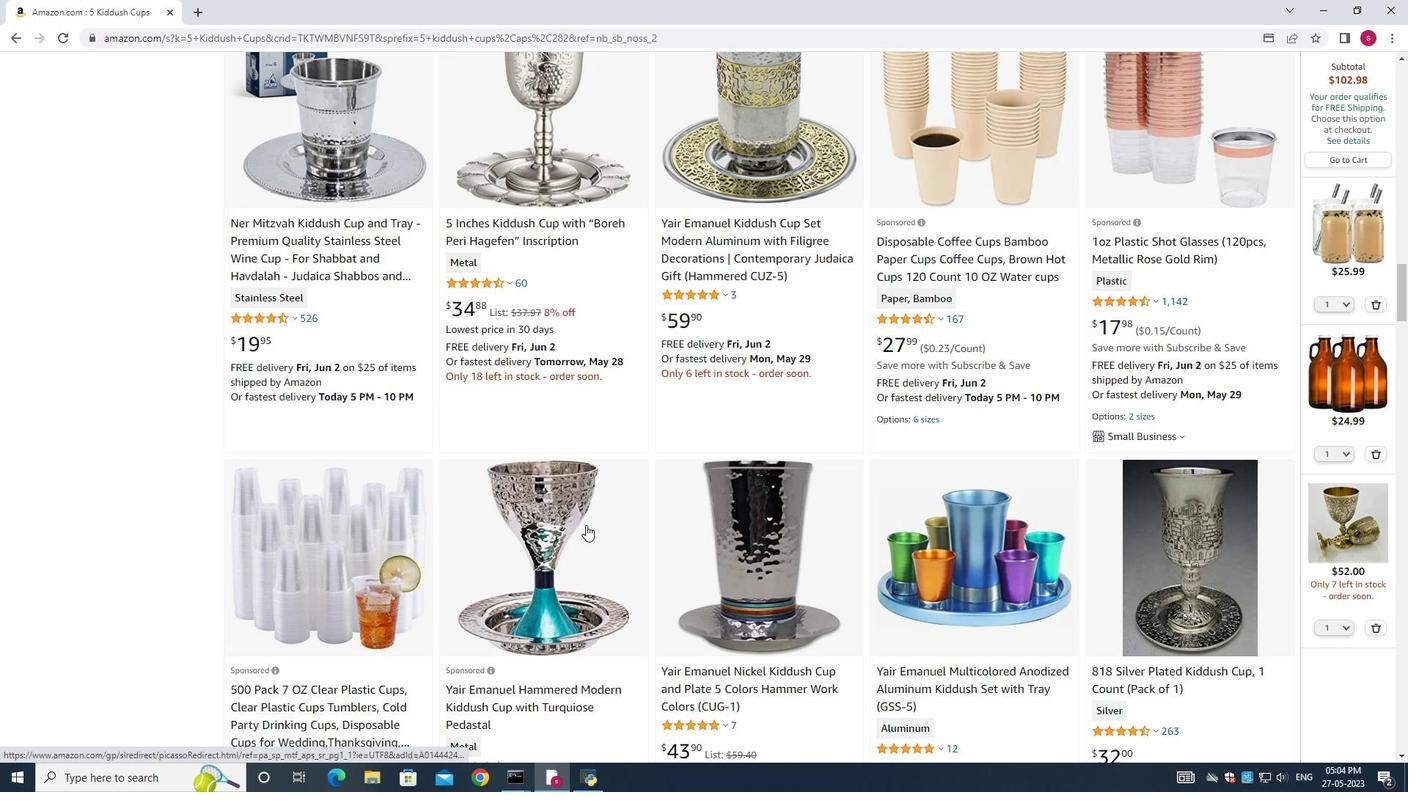 
Action: Mouse scrolled (574, 509) with delta (0, 0)
Screenshot: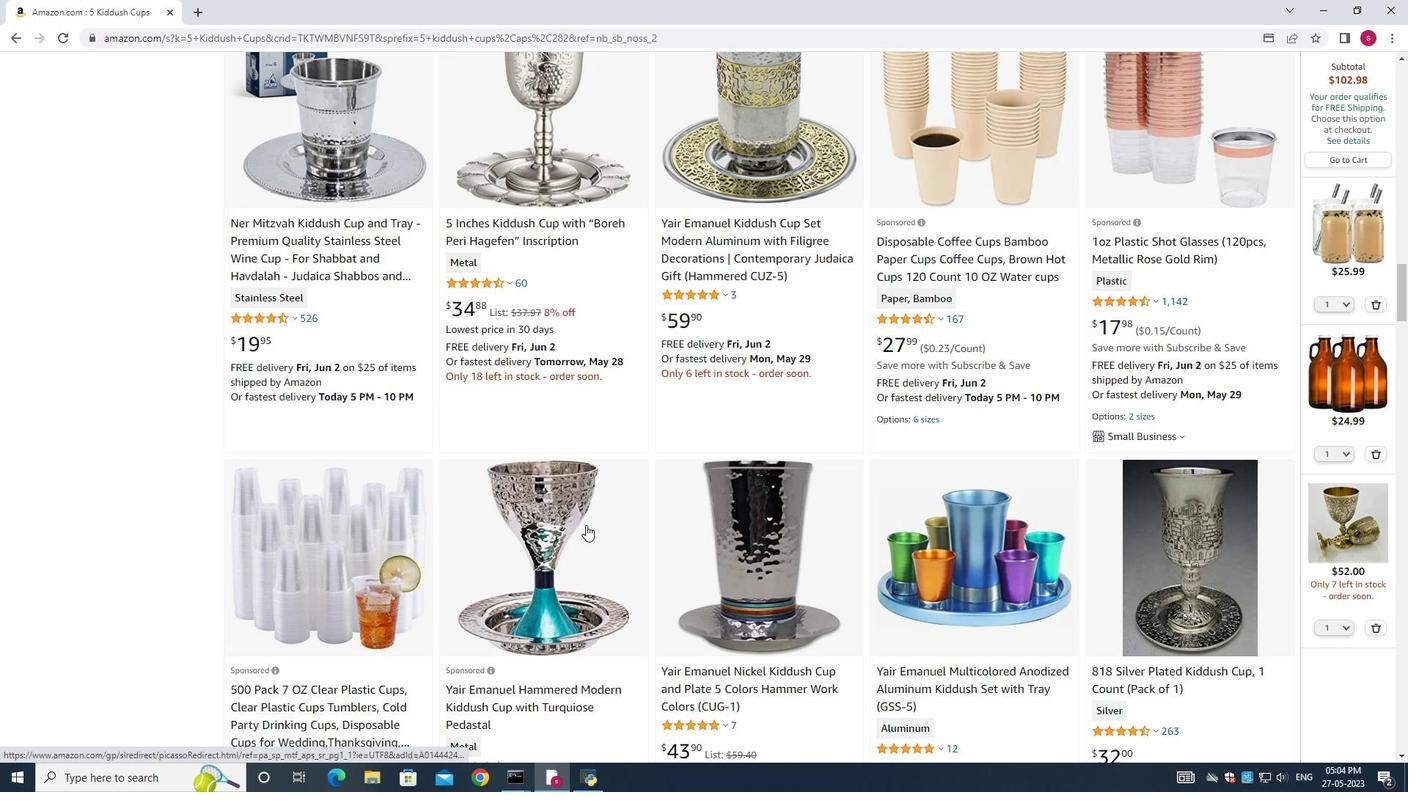 
Action: Mouse scrolled (574, 509) with delta (0, 0)
Screenshot: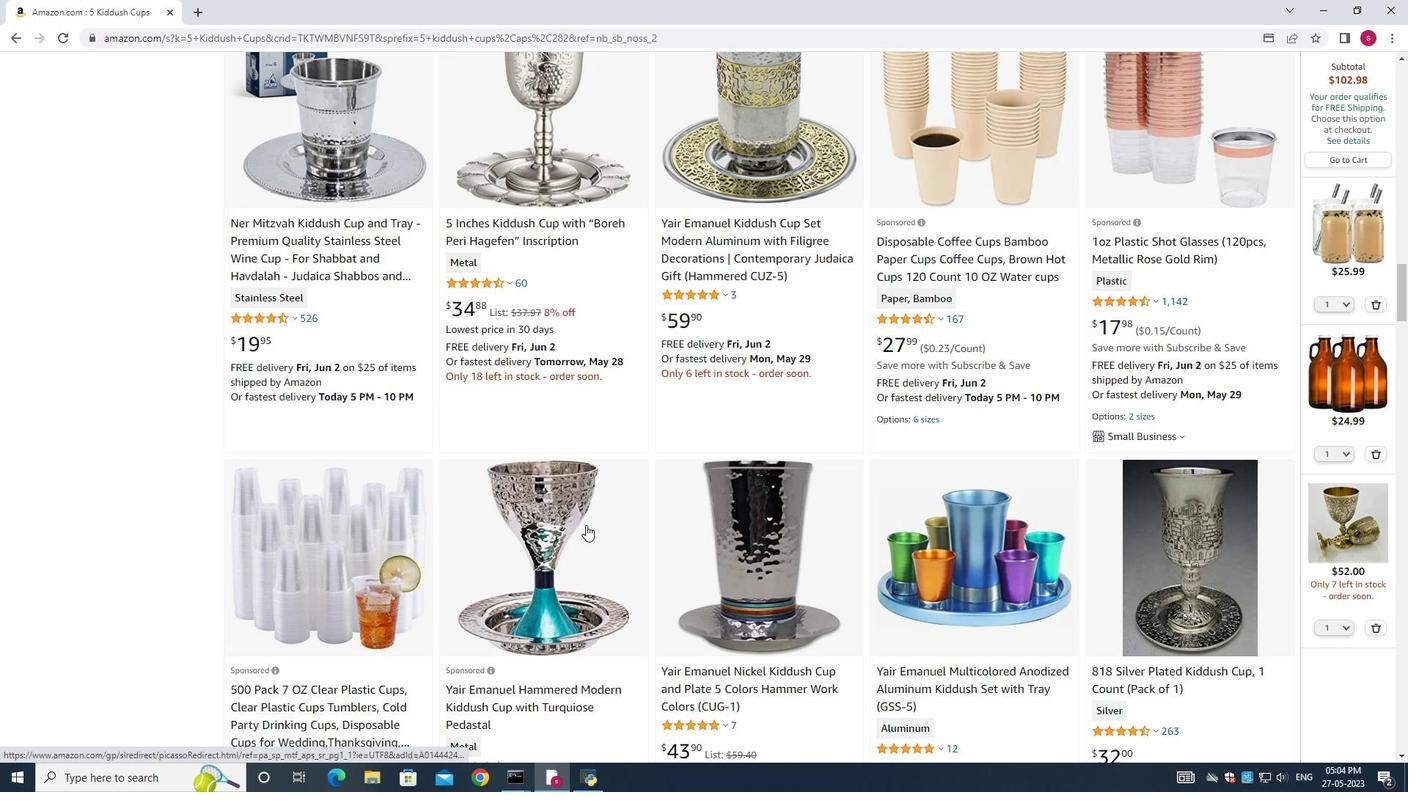 
Action: Mouse scrolled (574, 509) with delta (0, 0)
Screenshot: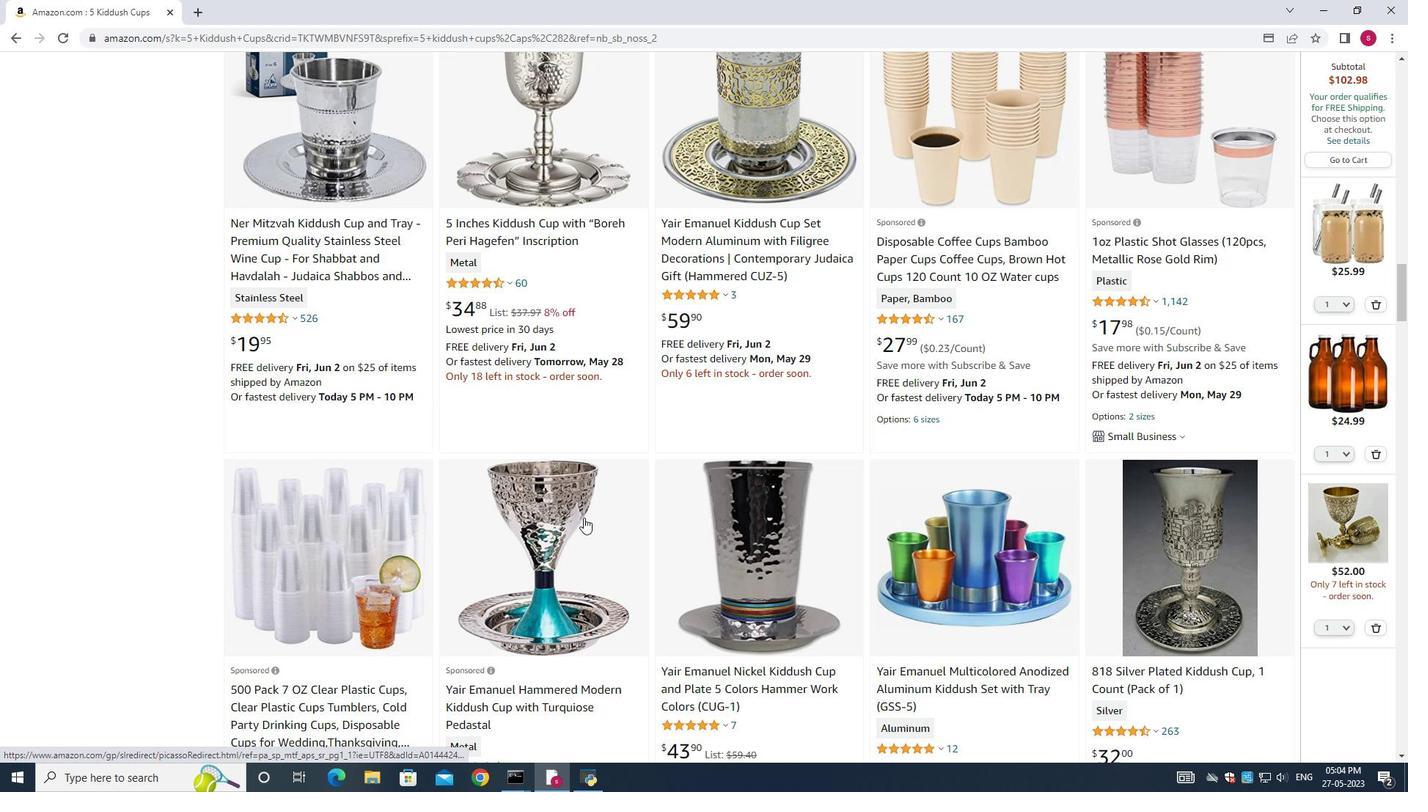 
Action: Mouse moved to (572, 507)
Screenshot: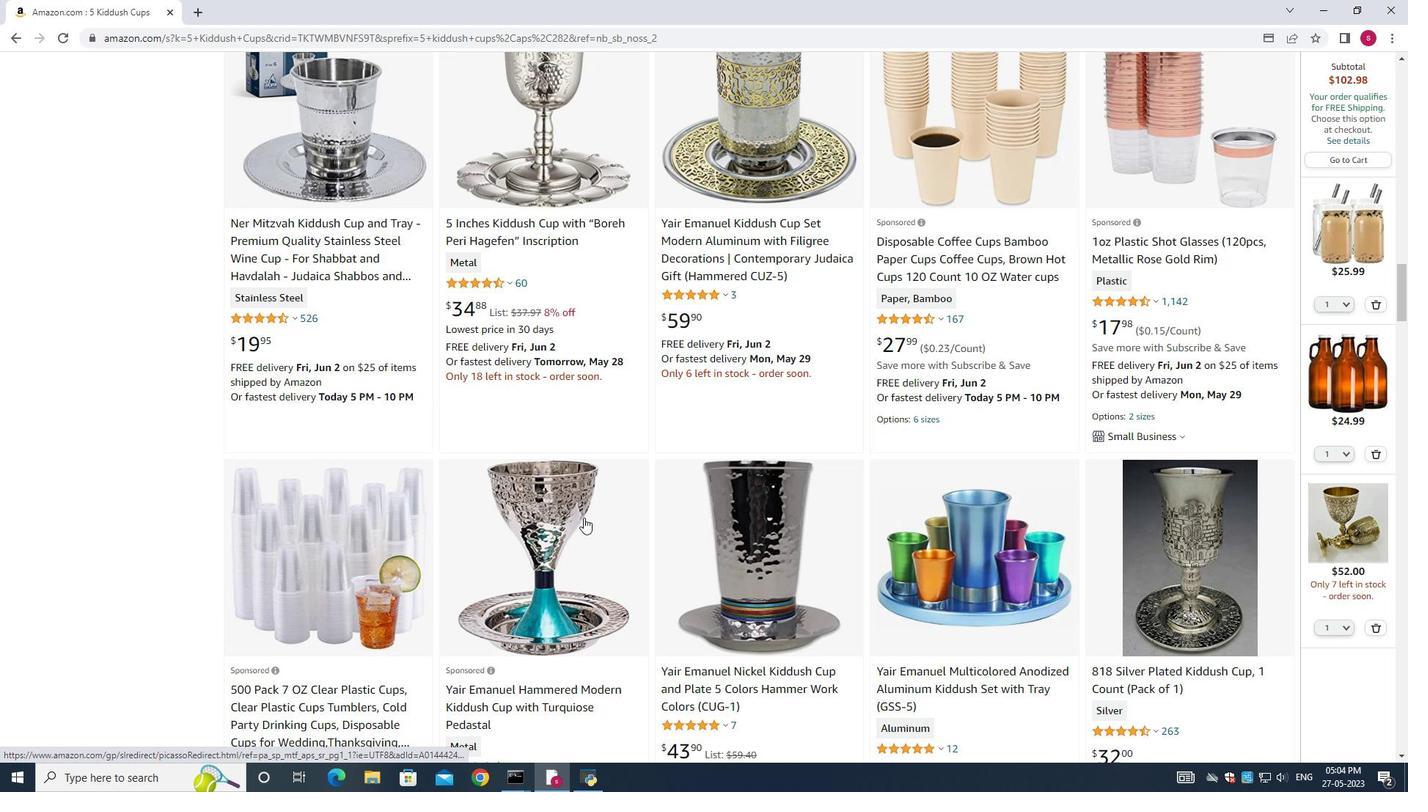 
Action: Mouse scrolled (572, 508) with delta (0, 0)
Screenshot: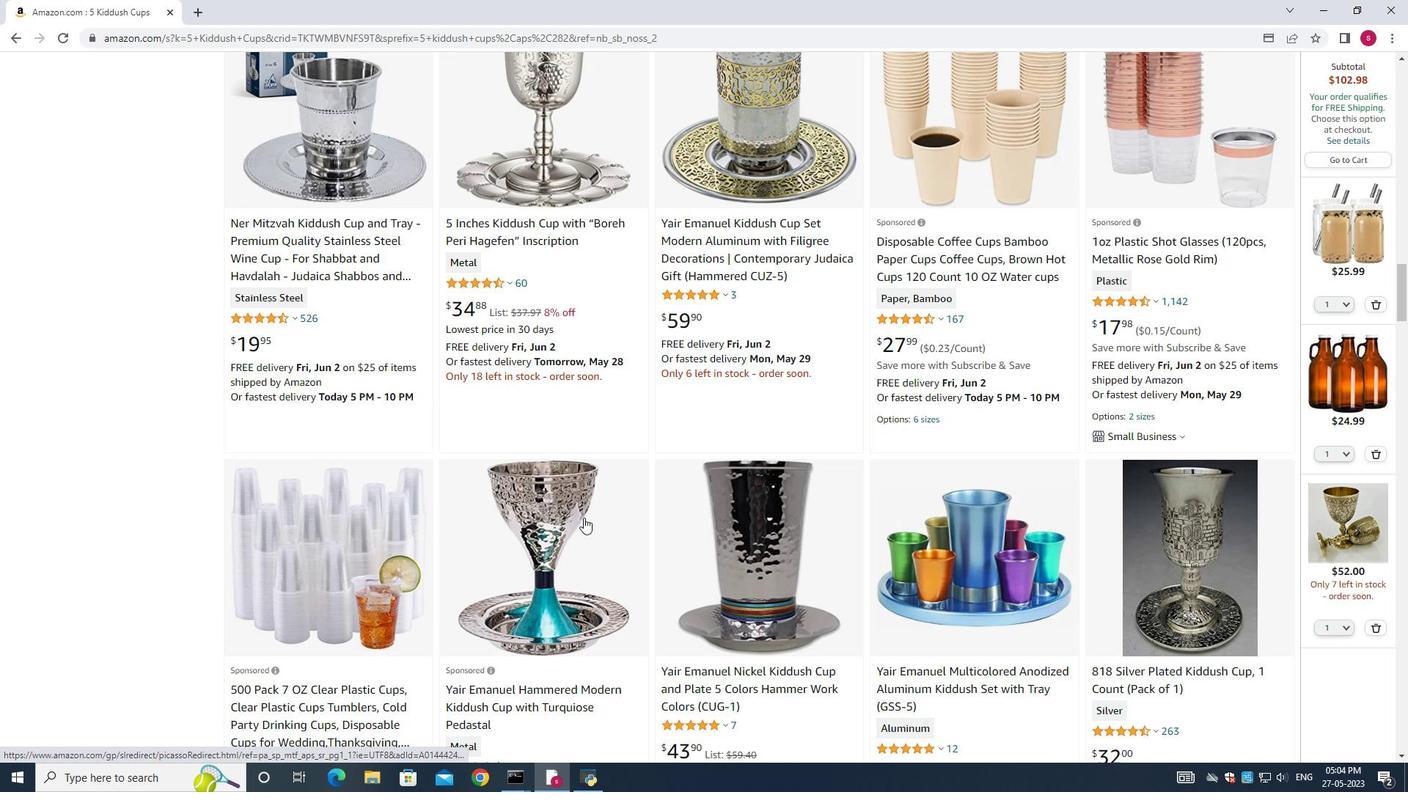 
Action: Mouse moved to (572, 503)
Screenshot: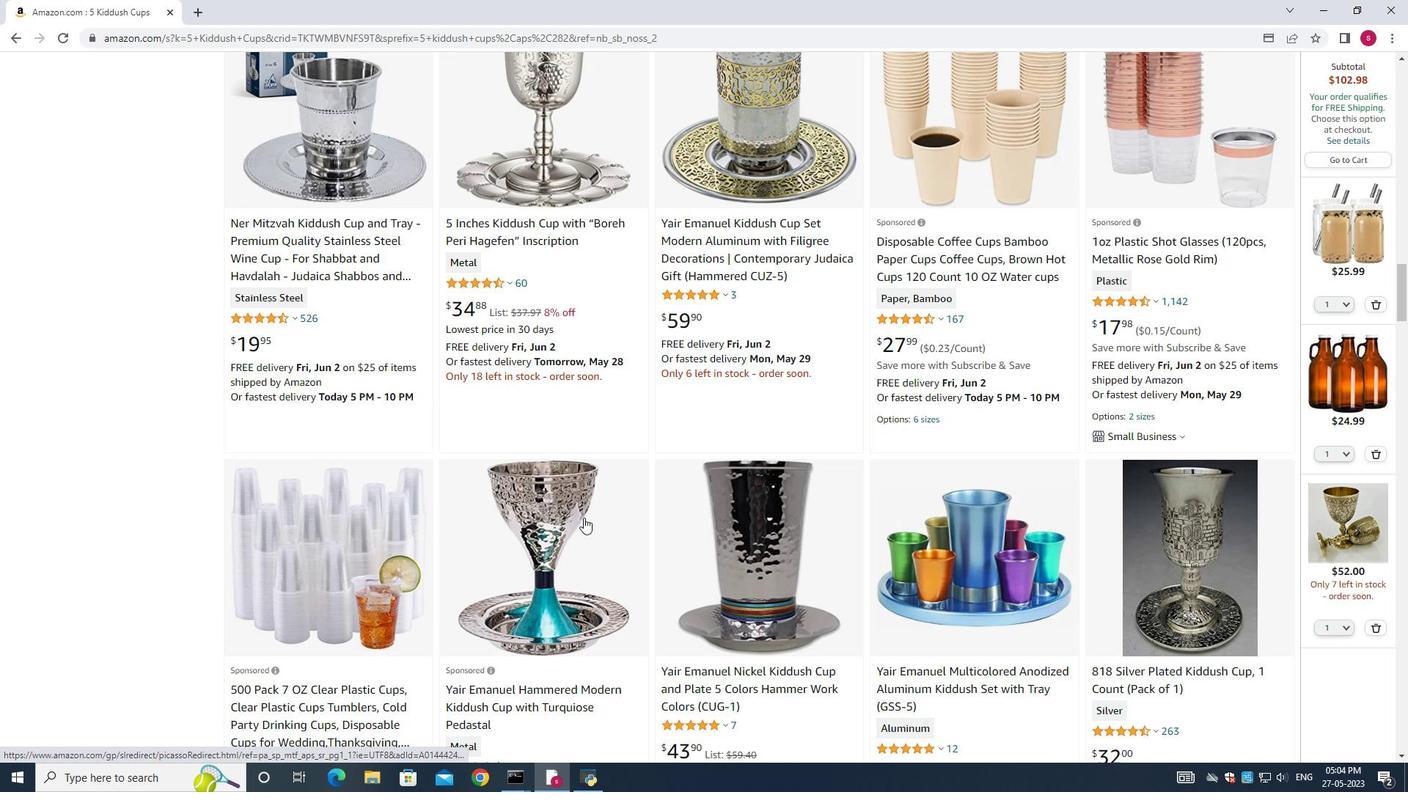 
Action: Mouse scrolled (572, 504) with delta (0, 0)
Screenshot: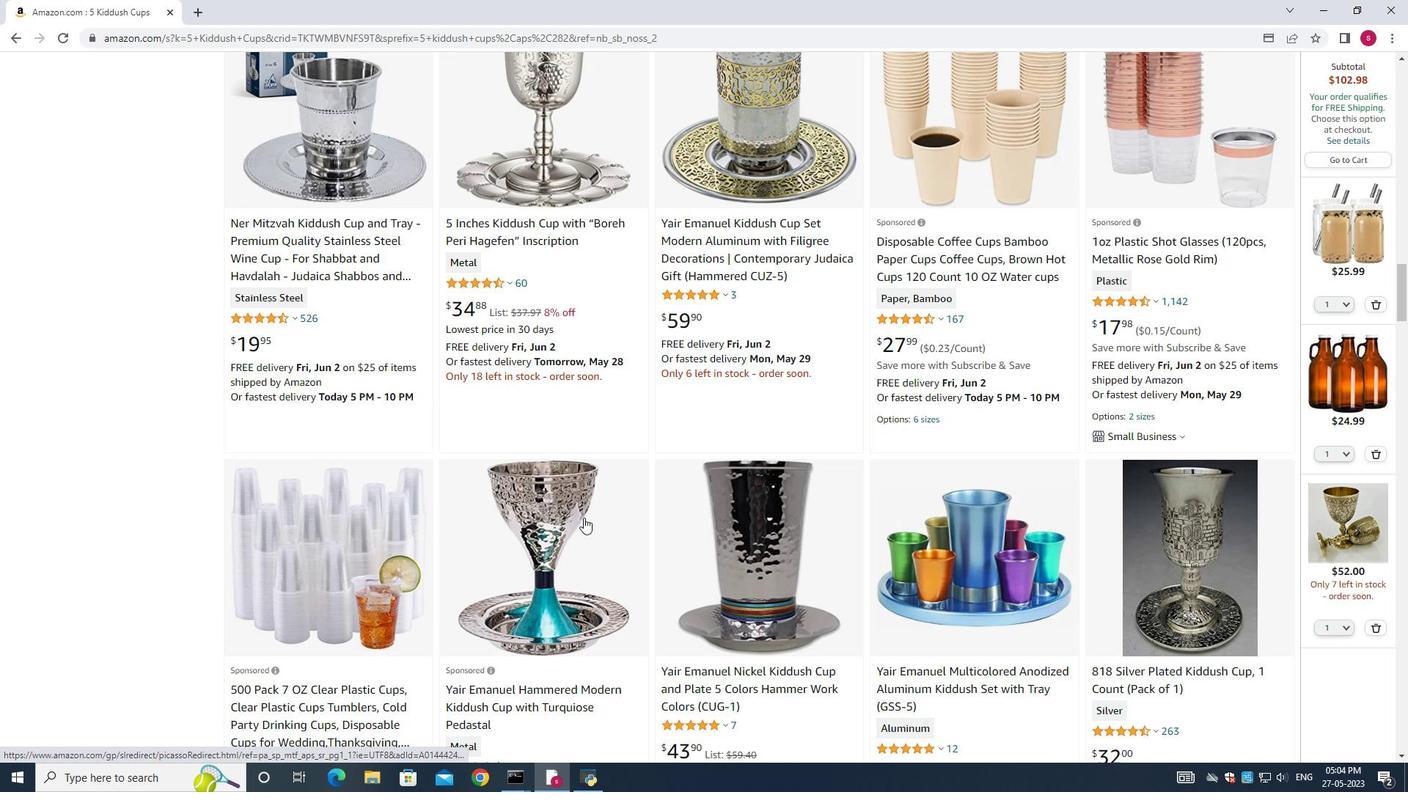 
Action: Mouse scrolled (572, 504) with delta (0, 0)
Screenshot: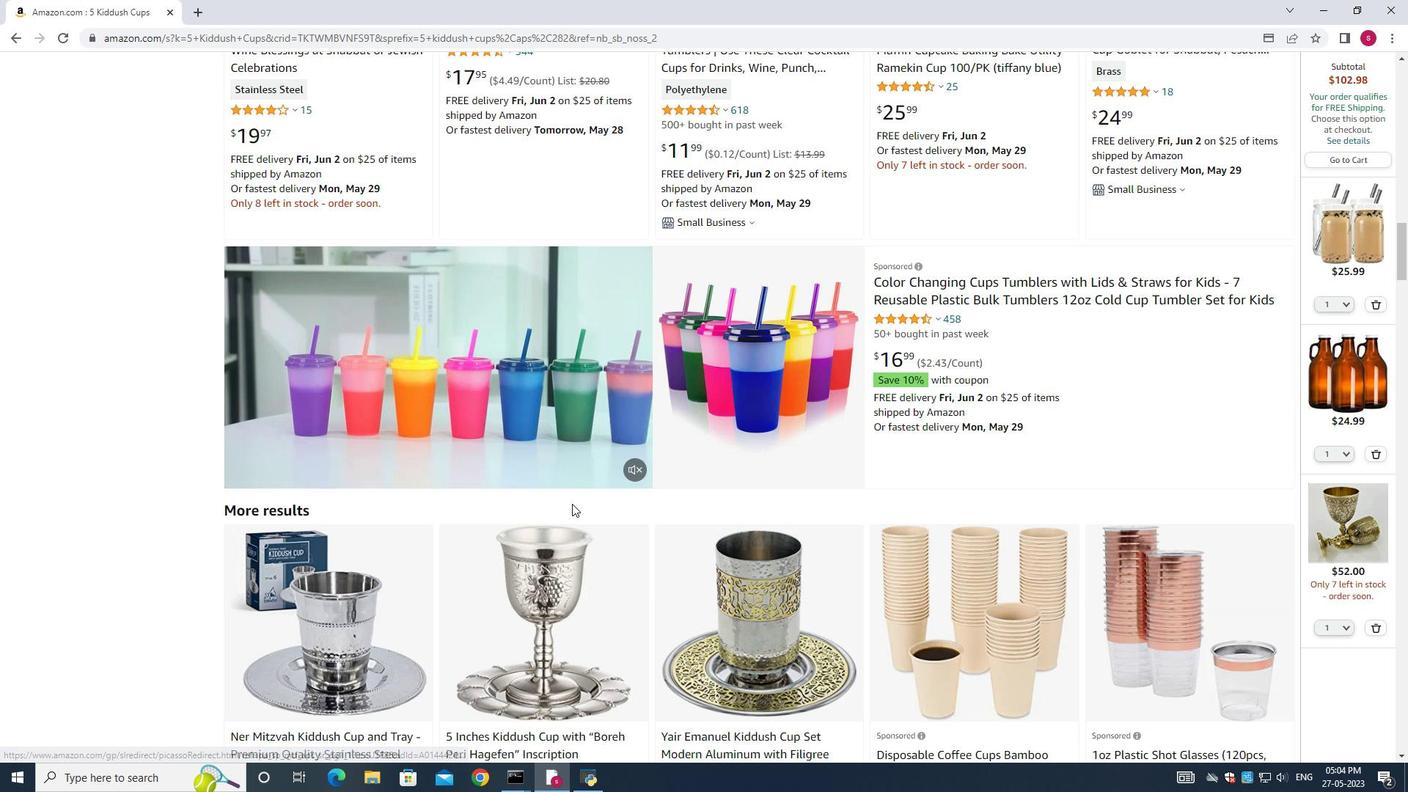 
Action: Mouse scrolled (572, 504) with delta (0, 0)
Screenshot: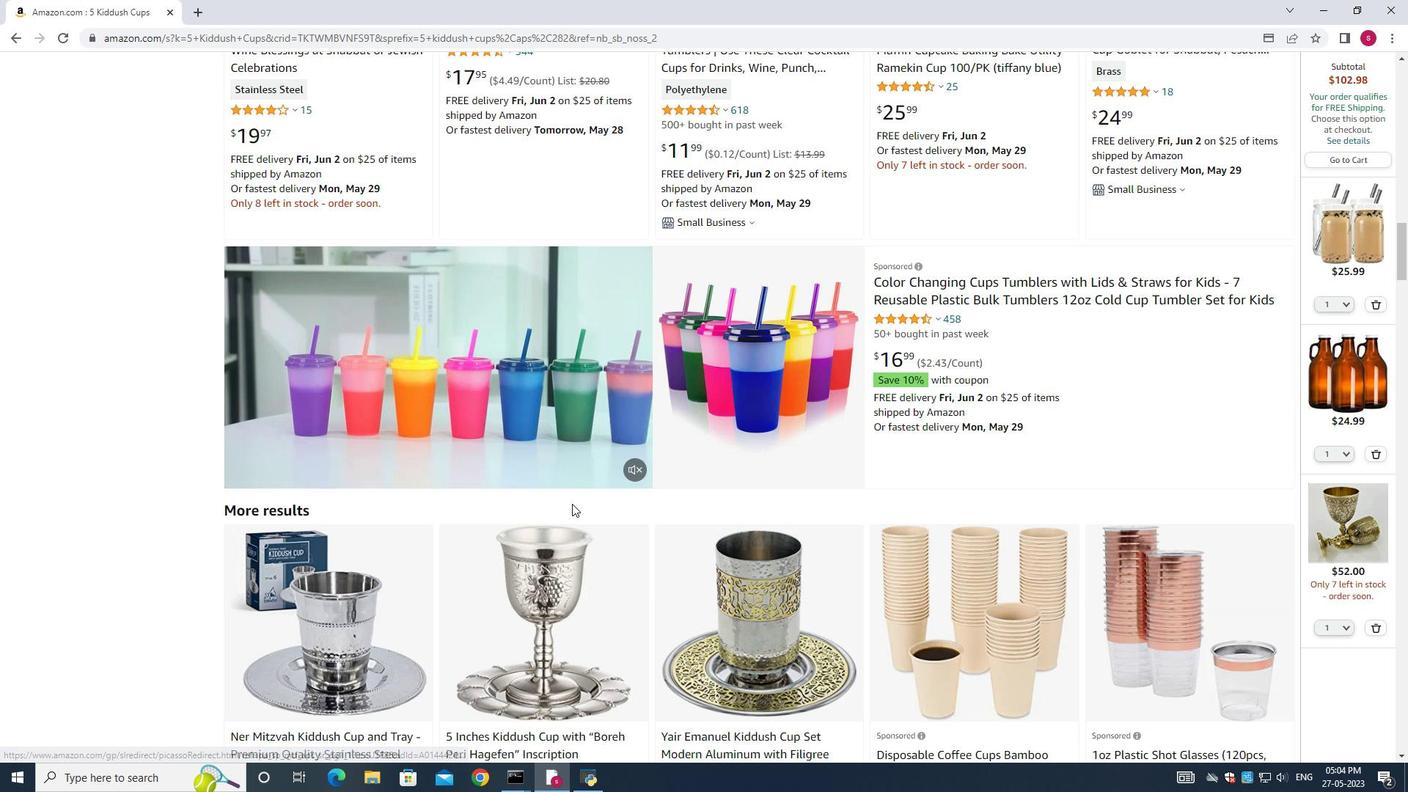
Action: Mouse scrolled (572, 505) with delta (0, 1)
Screenshot: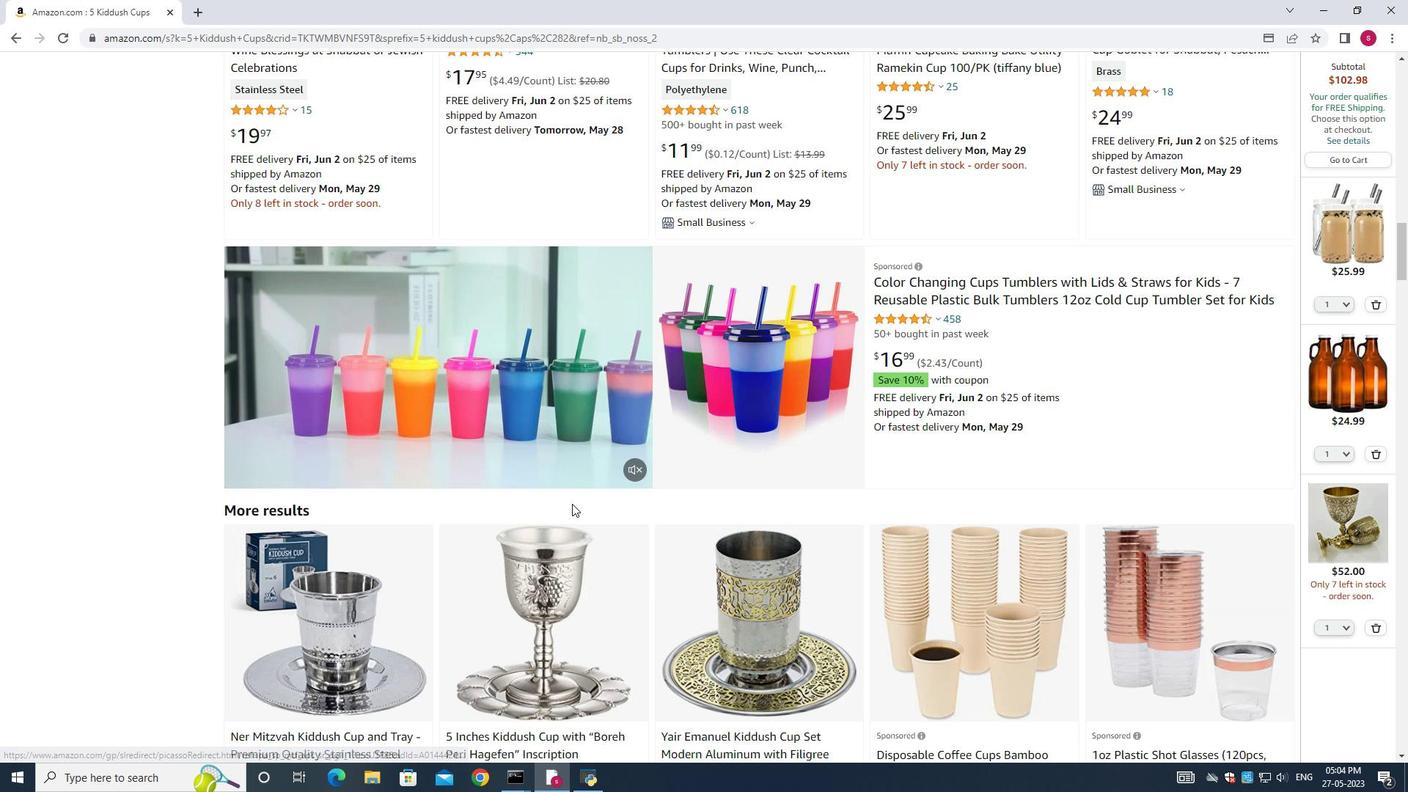 
Action: Mouse scrolled (572, 504) with delta (0, 0)
Screenshot: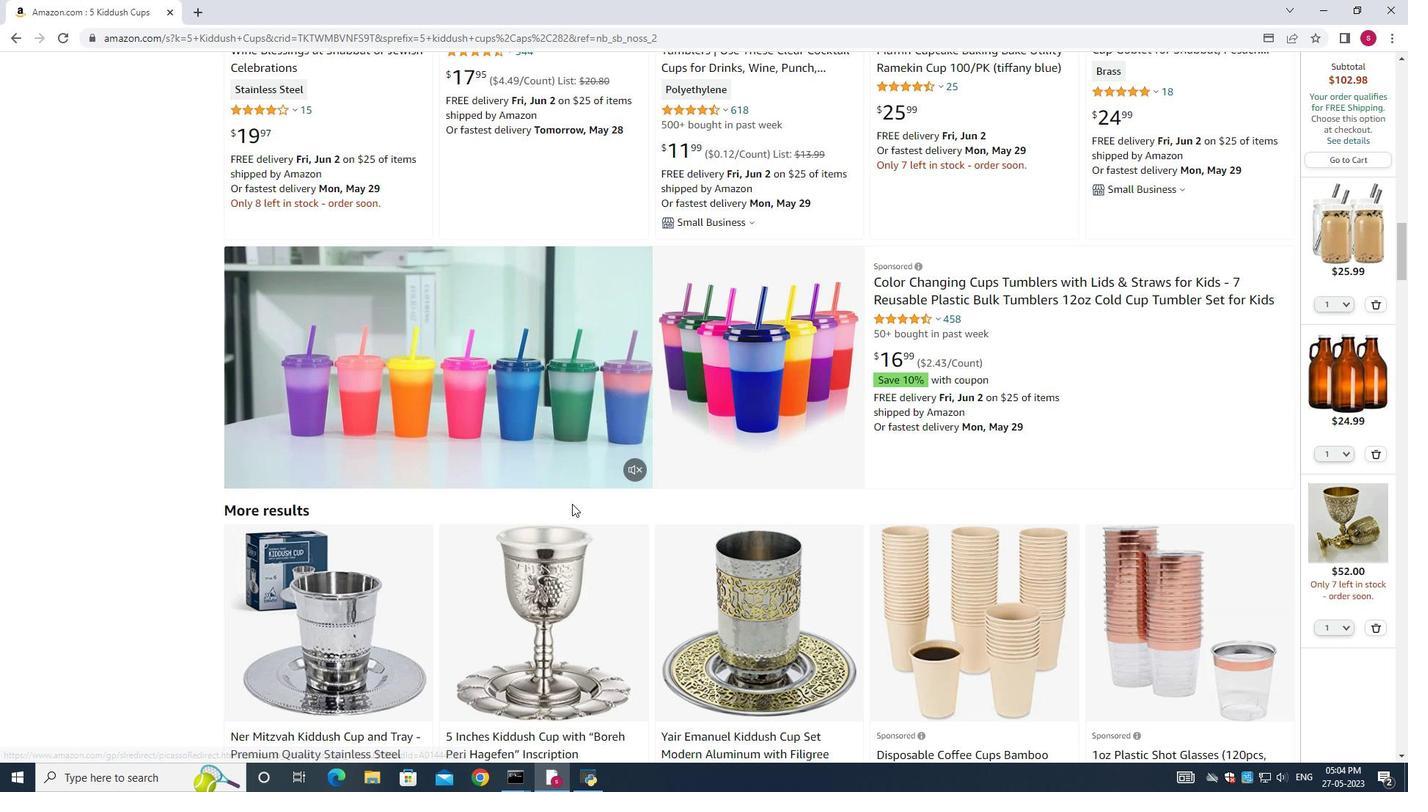 
Action: Mouse scrolled (572, 504) with delta (0, 0)
Screenshot: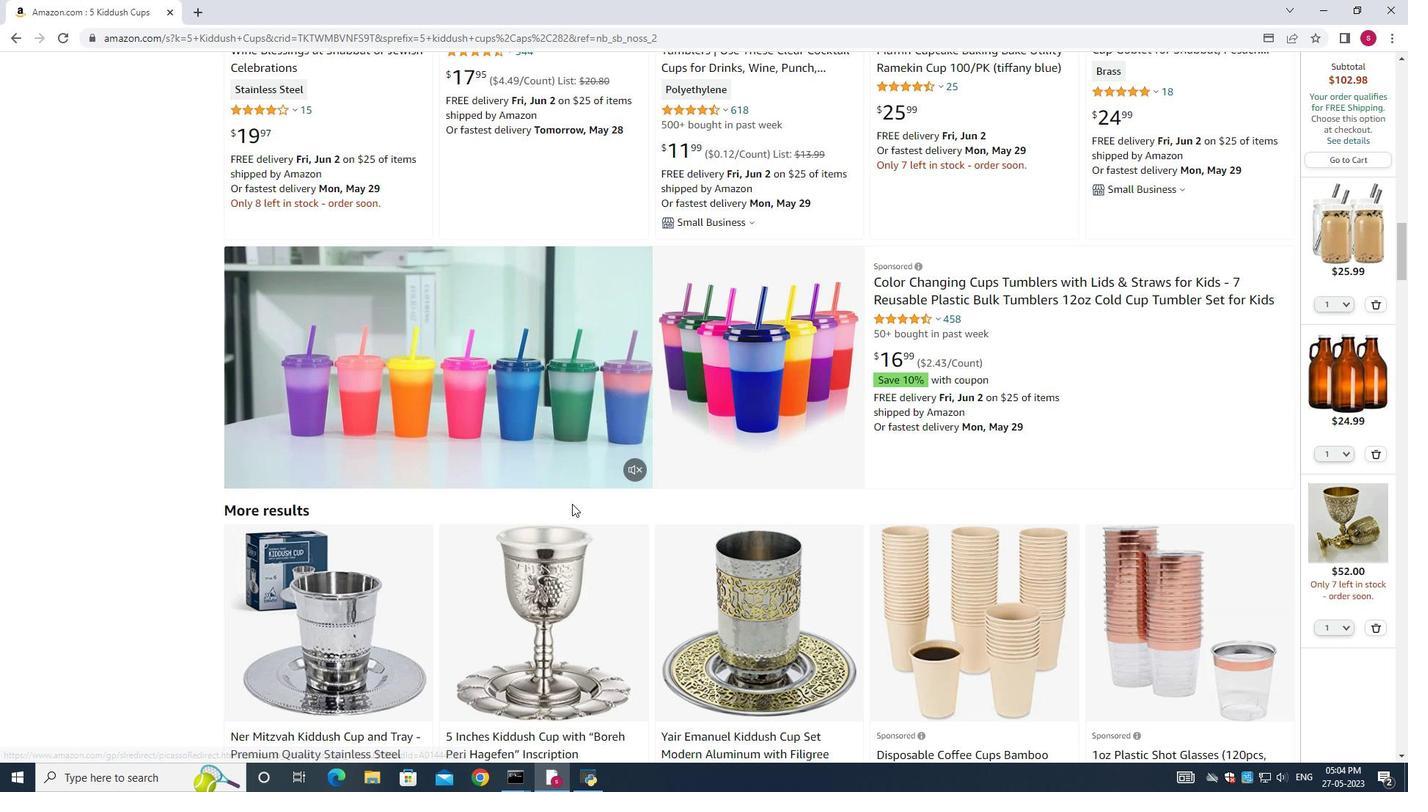 
Action: Mouse scrolled (572, 504) with delta (0, 0)
Screenshot: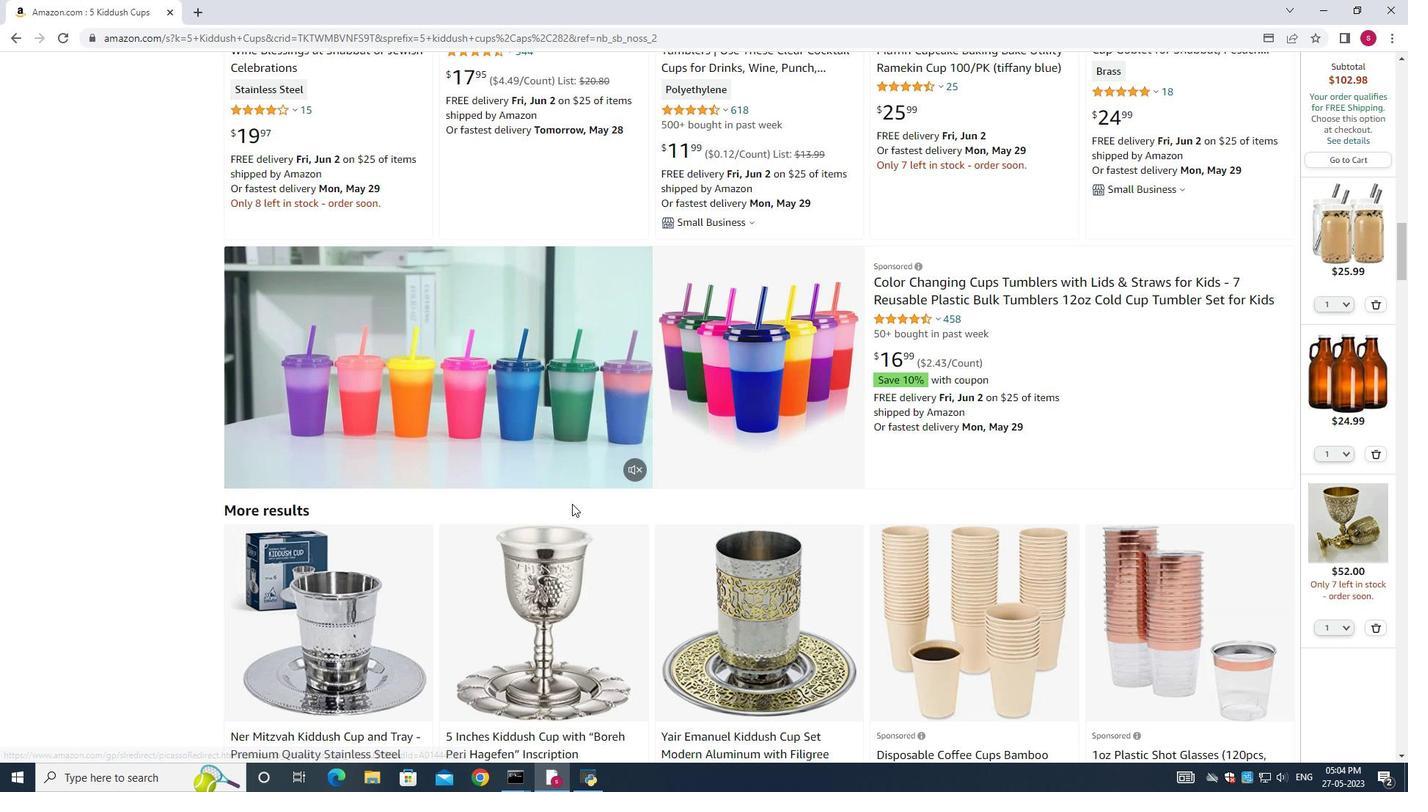 
Action: Mouse scrolled (572, 504) with delta (0, 0)
Screenshot: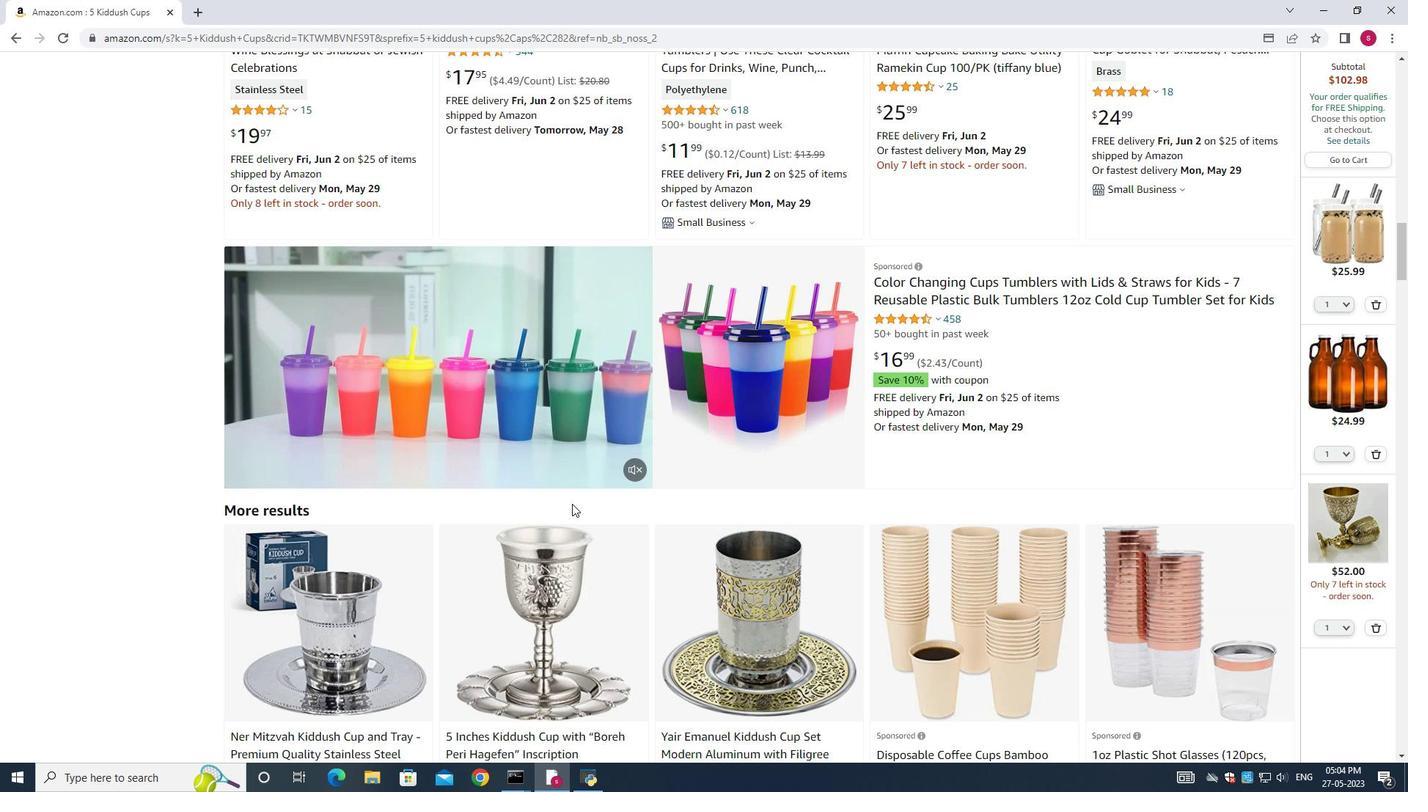
Action: Mouse scrolled (572, 504) with delta (0, 0)
Screenshot: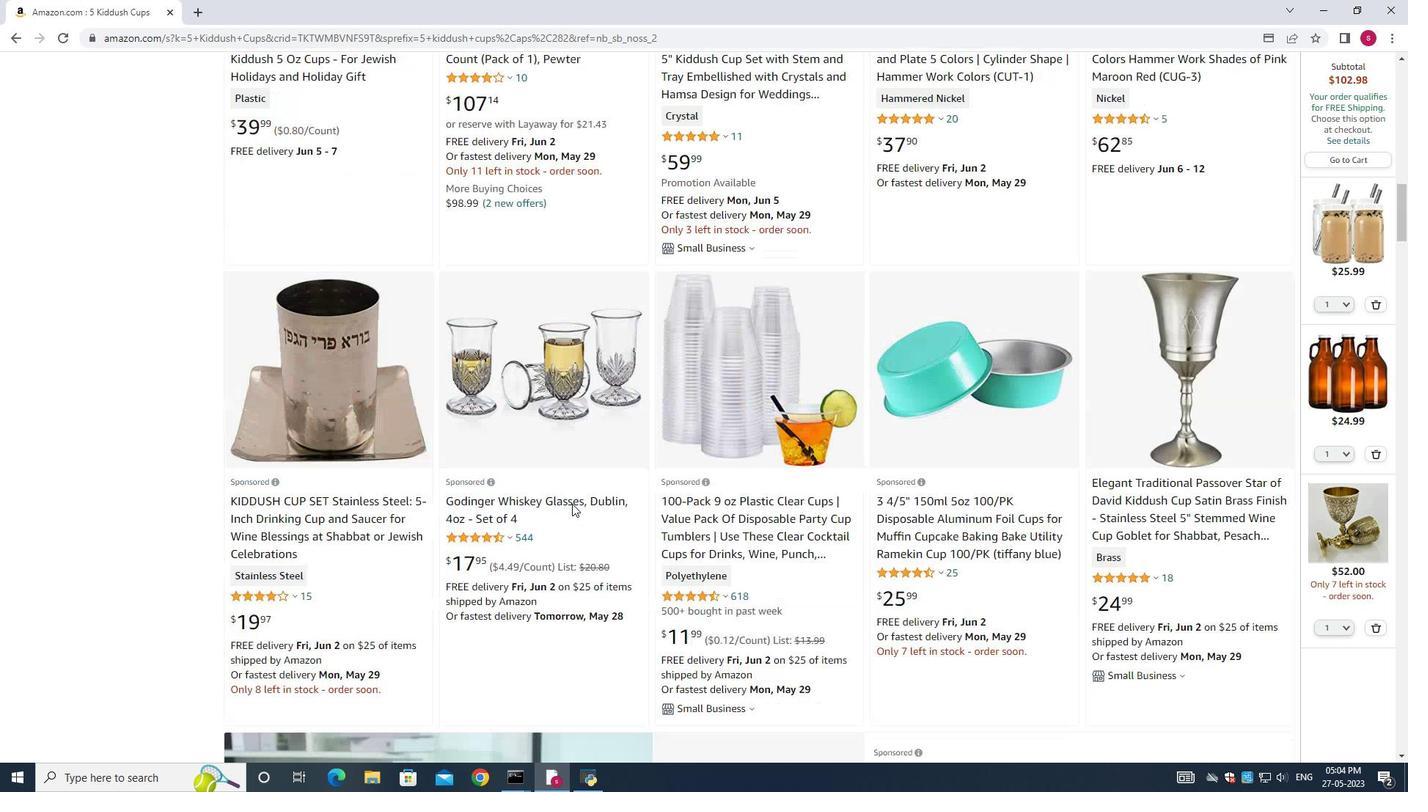 
Action: Mouse moved to (572, 503)
Screenshot: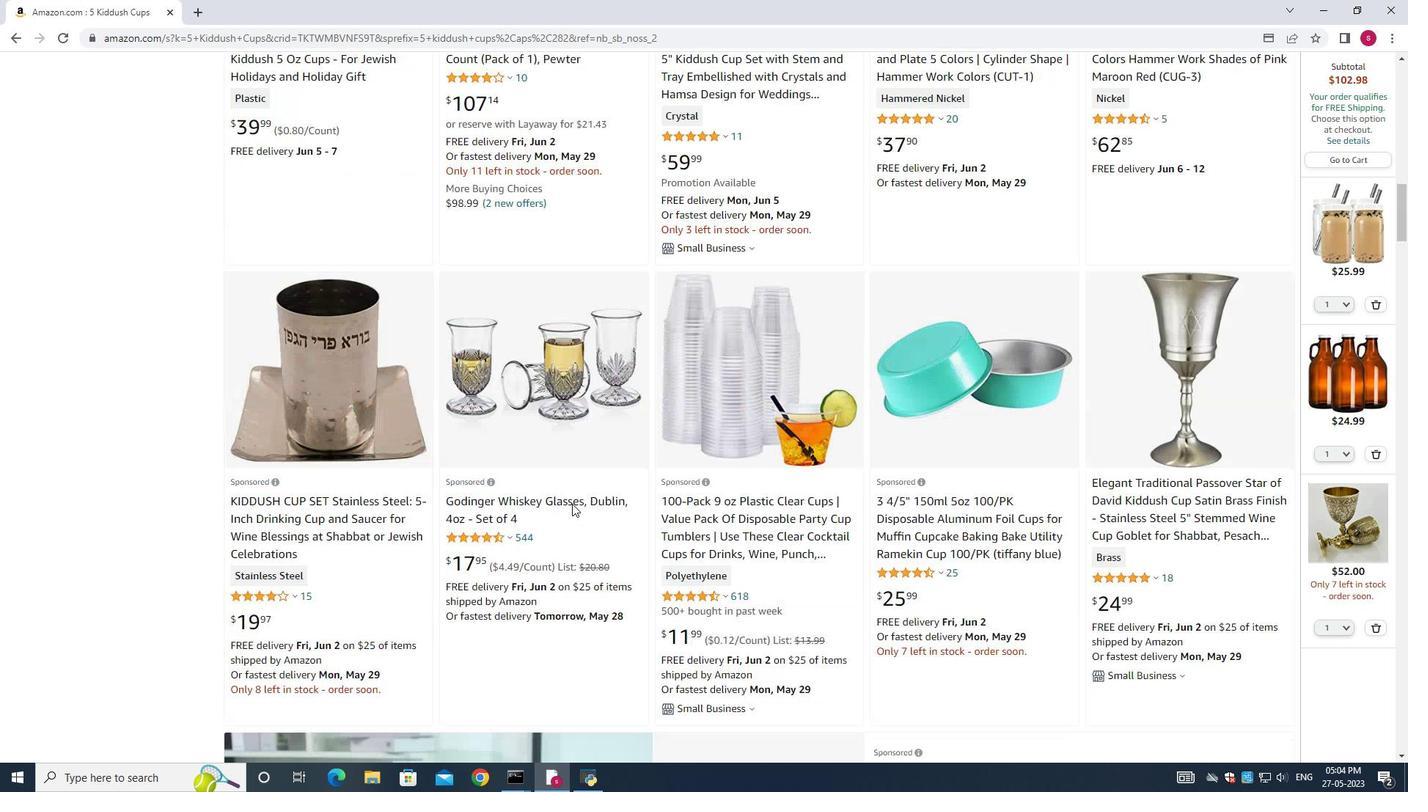
Action: Mouse scrolled (572, 504) with delta (0, 0)
Screenshot: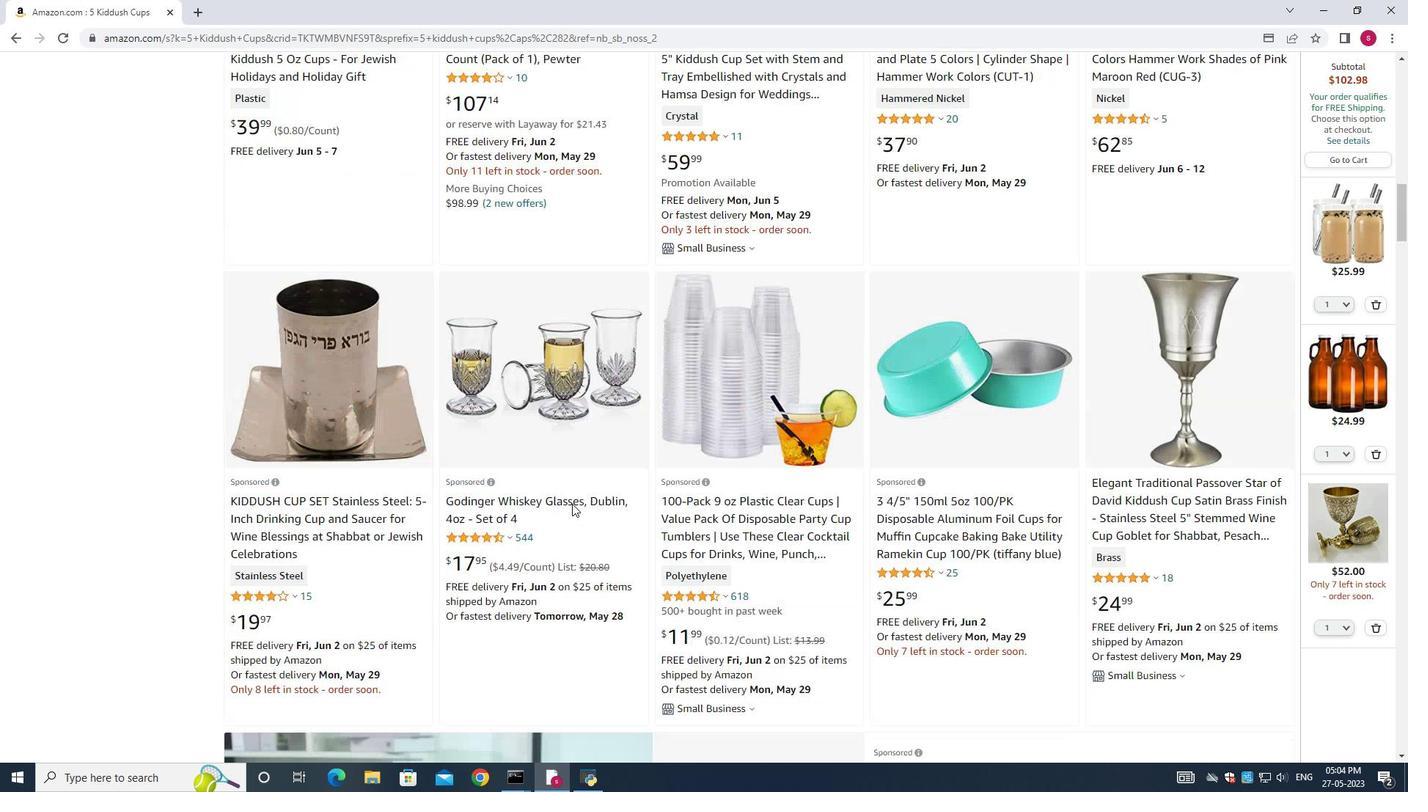 
Action: Mouse moved to (571, 503)
Screenshot: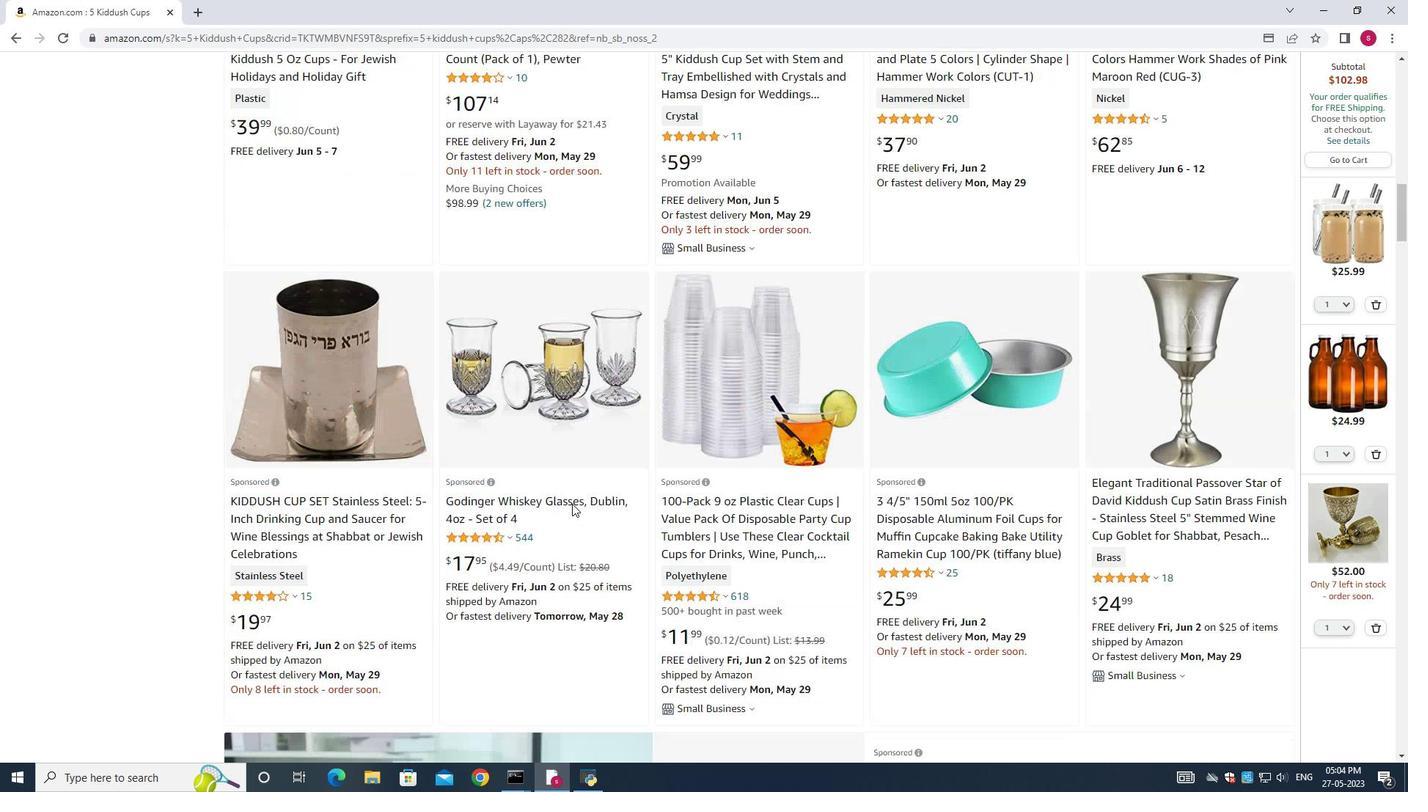 
Action: Mouse pressed middle at (572, 503)
Screenshot: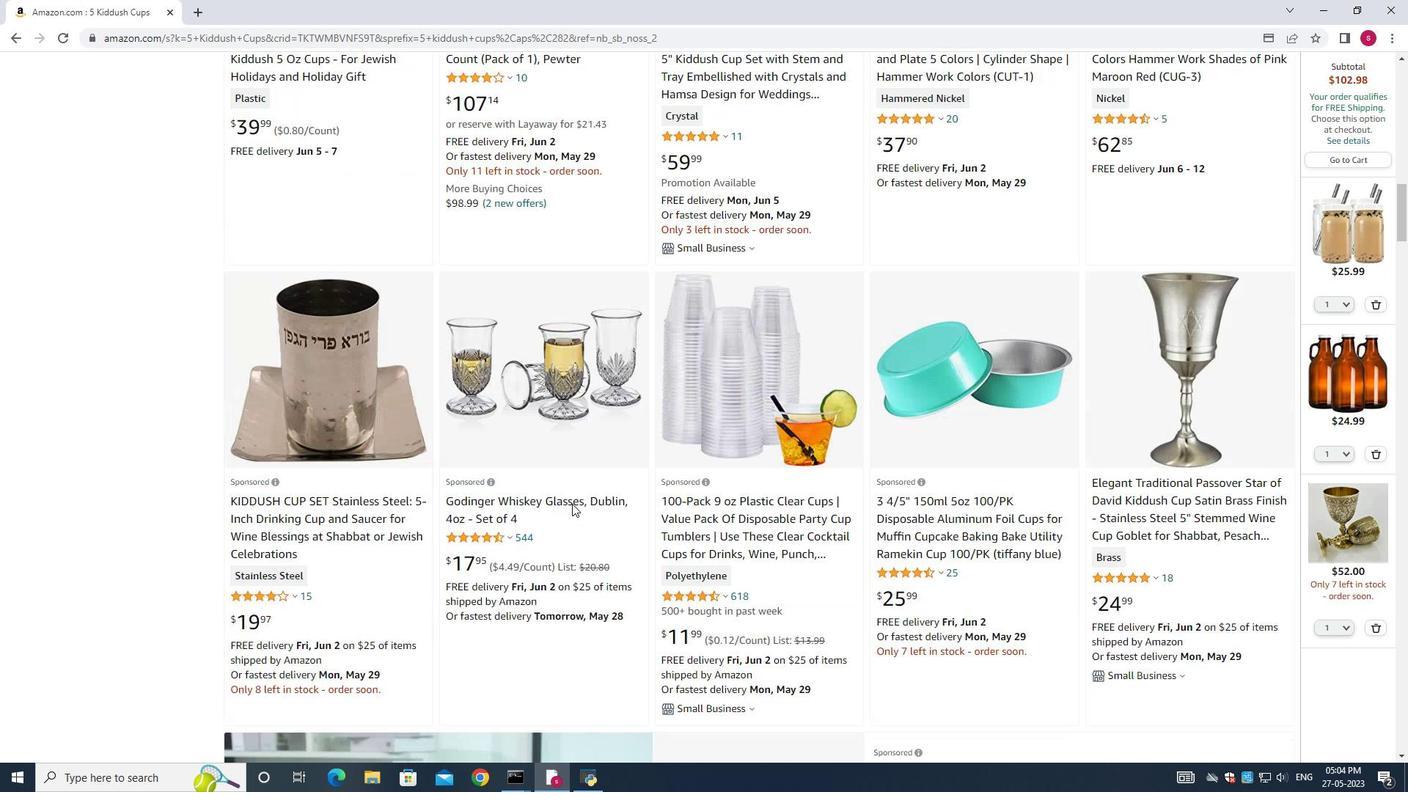 
Action: Mouse scrolled (572, 503) with delta (0, 0)
Screenshot: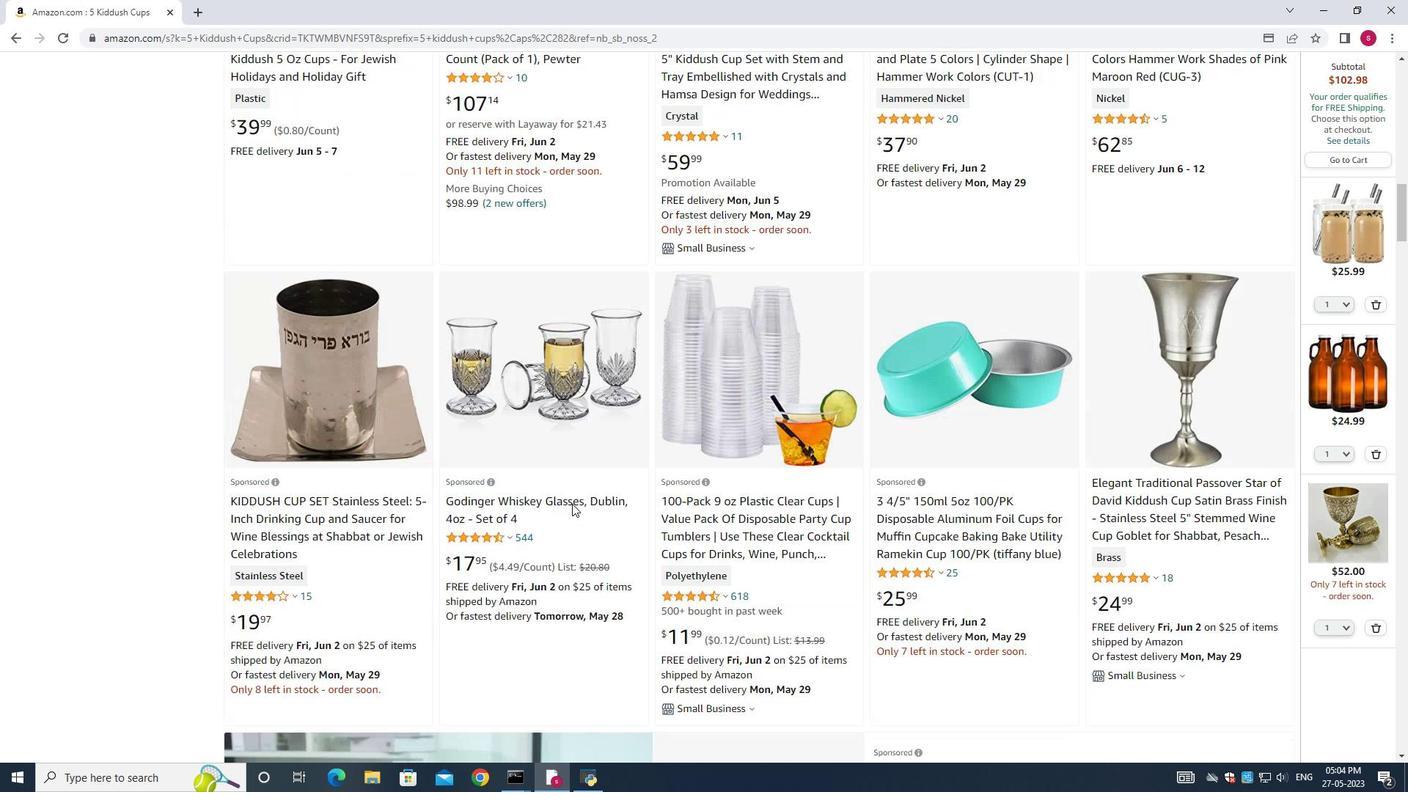 
Action: Mouse scrolled (572, 503) with delta (0, 0)
Screenshot: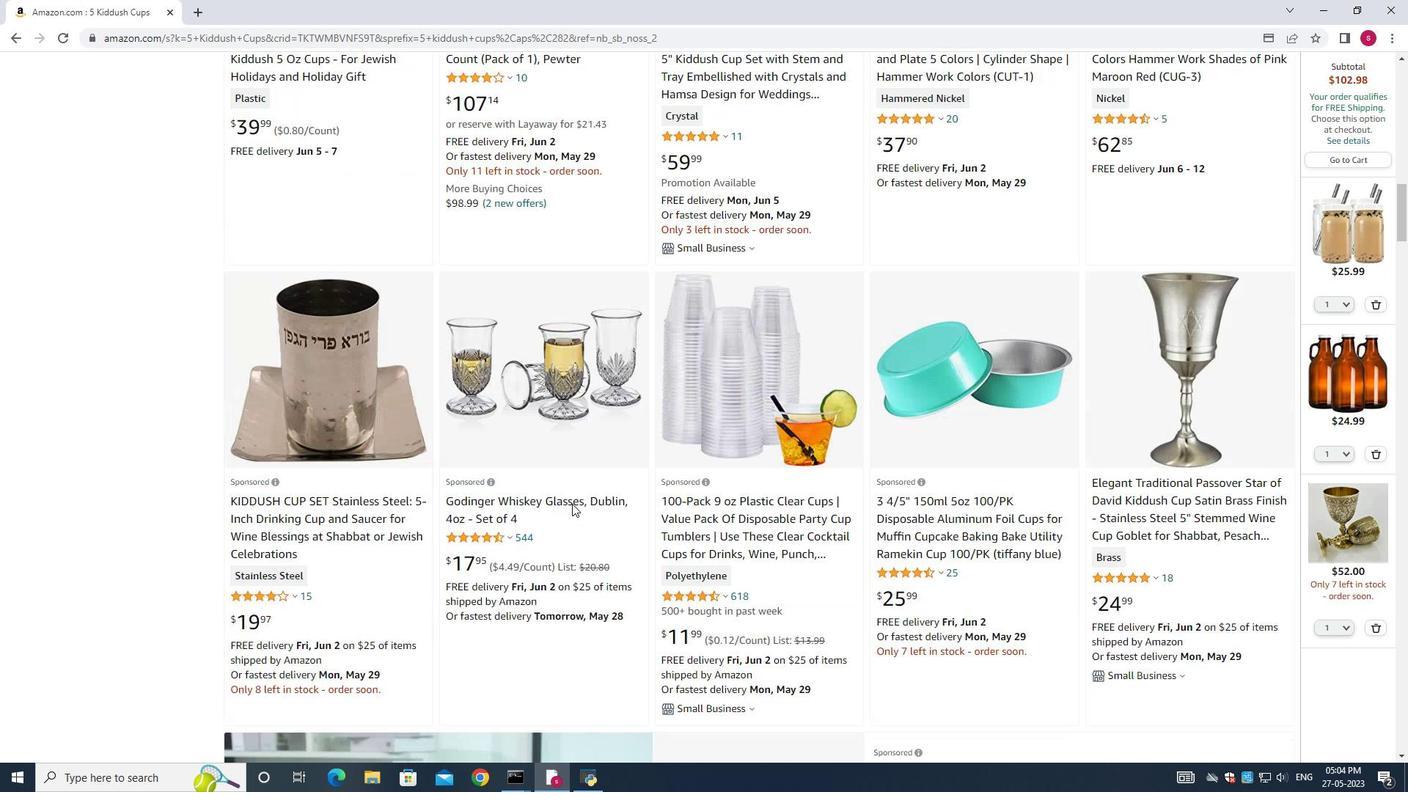 
Action: Mouse scrolled (571, 503) with delta (0, 0)
Screenshot: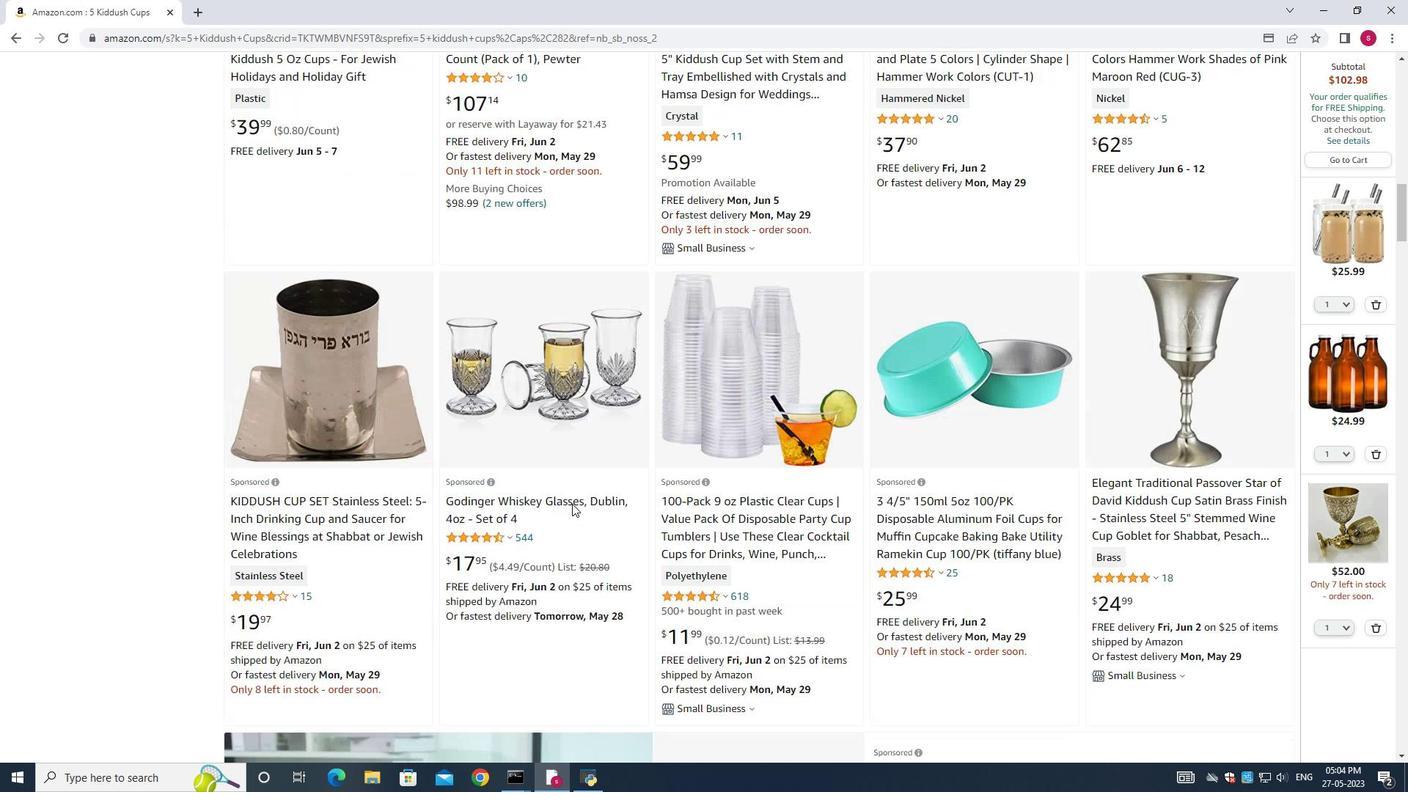 
Action: Mouse scrolled (571, 503) with delta (0, 0)
Screenshot: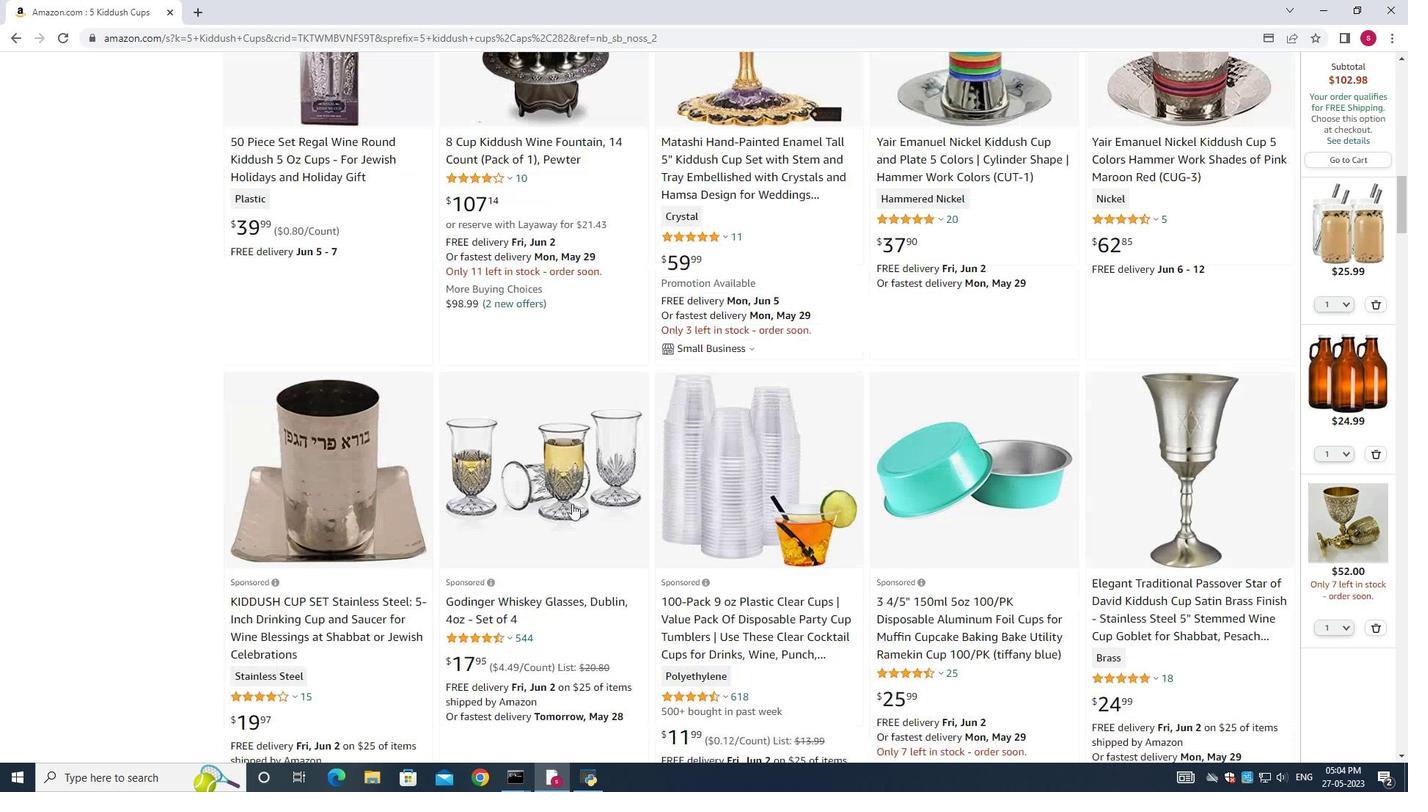 
Action: Mouse scrolled (571, 503) with delta (0, 0)
Screenshot: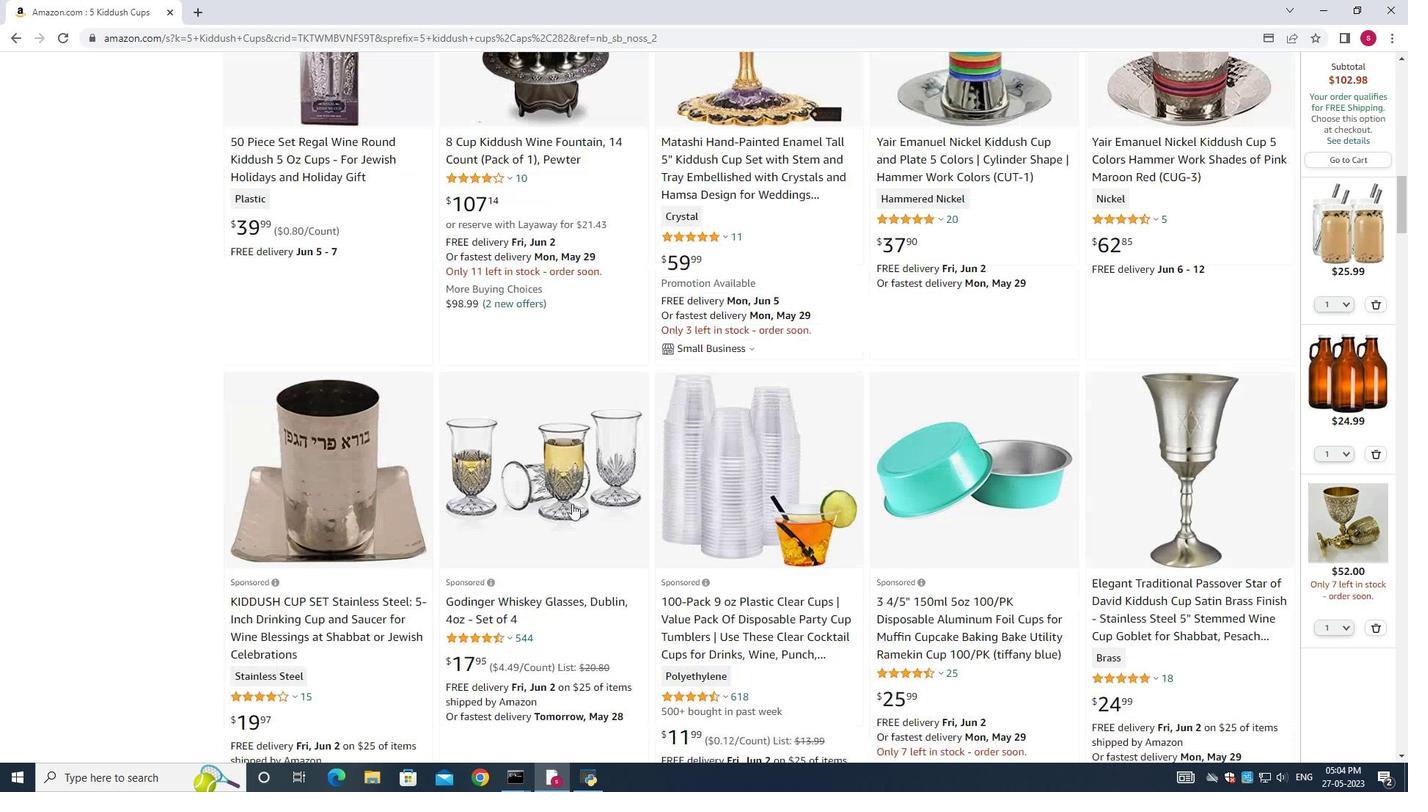 
Action: Mouse moved to (571, 503)
Screenshot: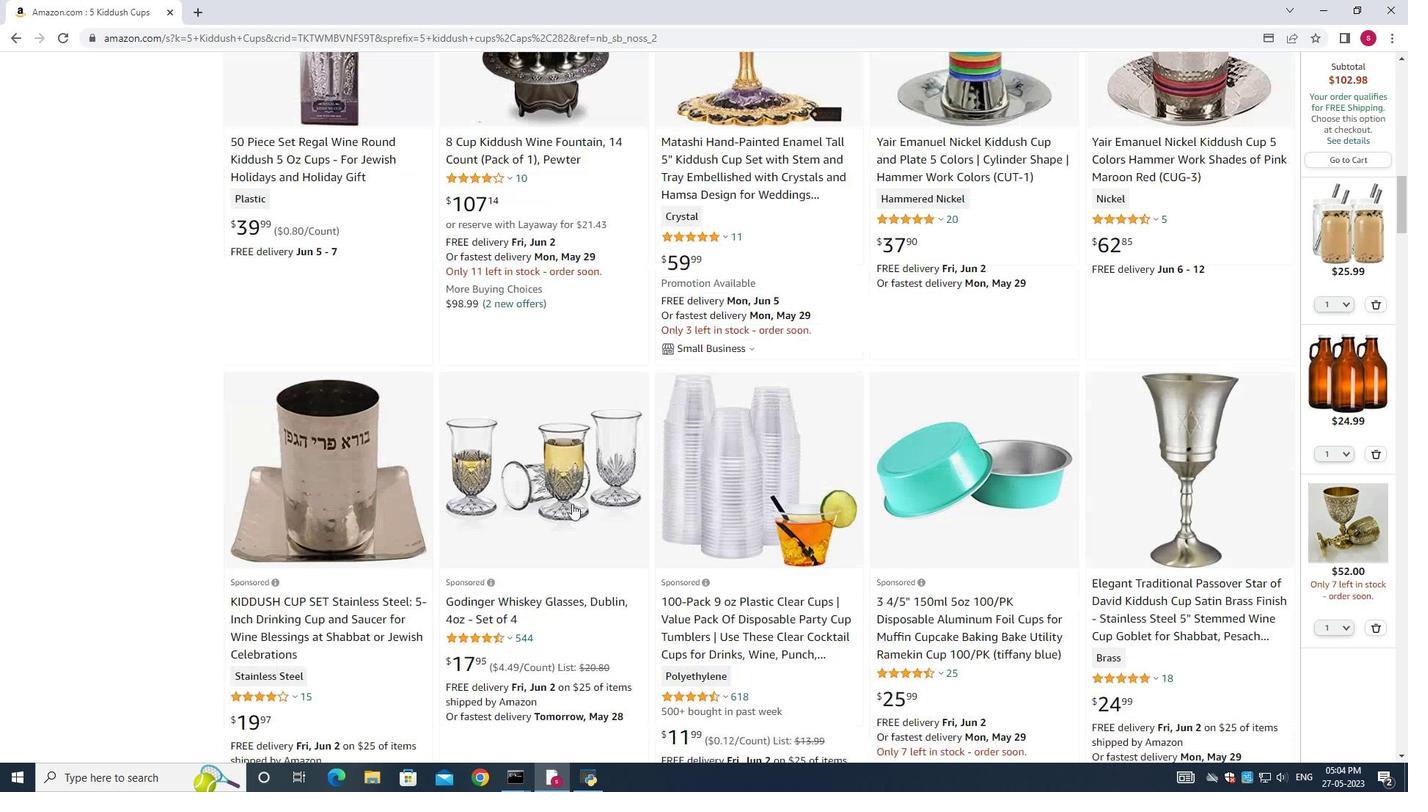 
Action: Mouse scrolled (571, 504) with delta (0, 1)
Screenshot: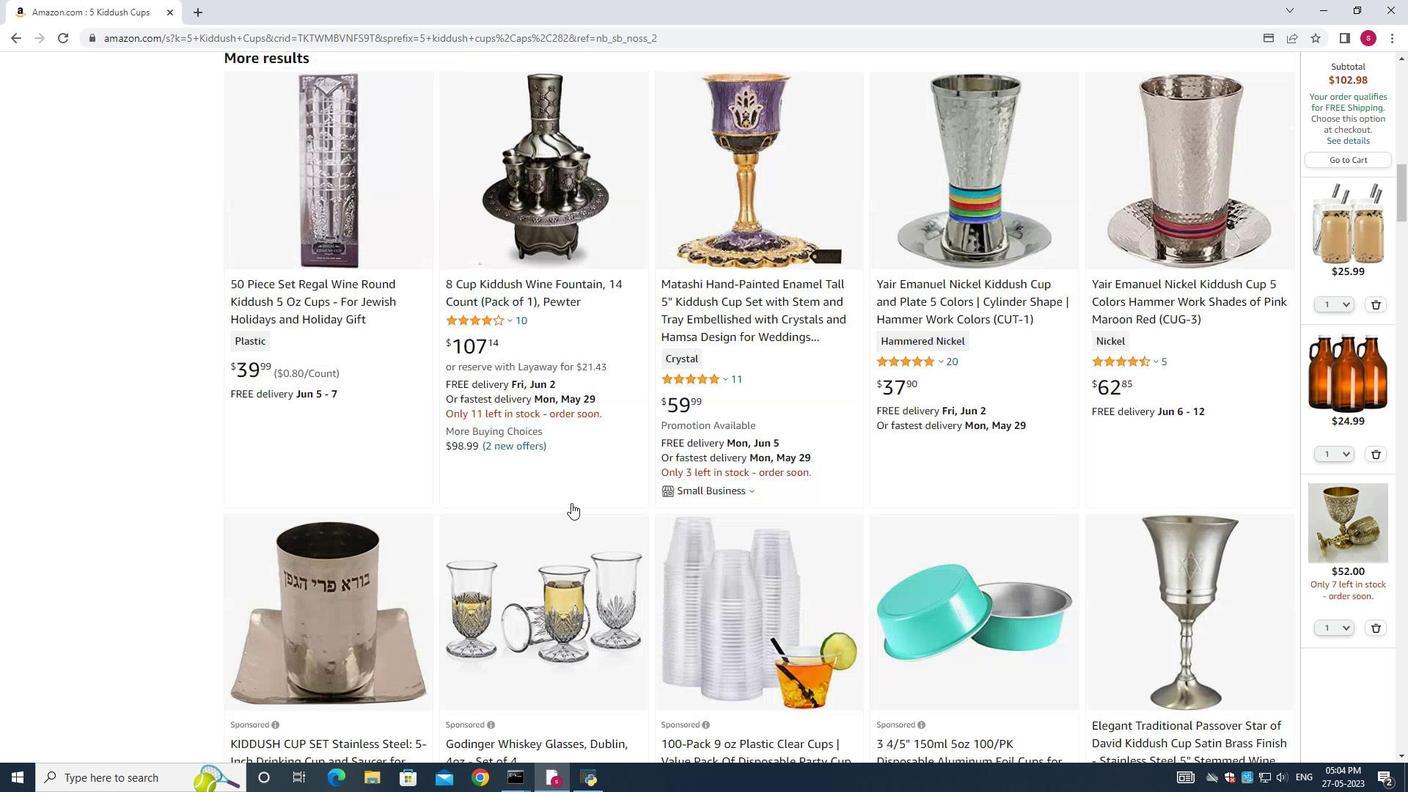 
Action: Mouse scrolled (571, 503) with delta (0, 0)
Screenshot: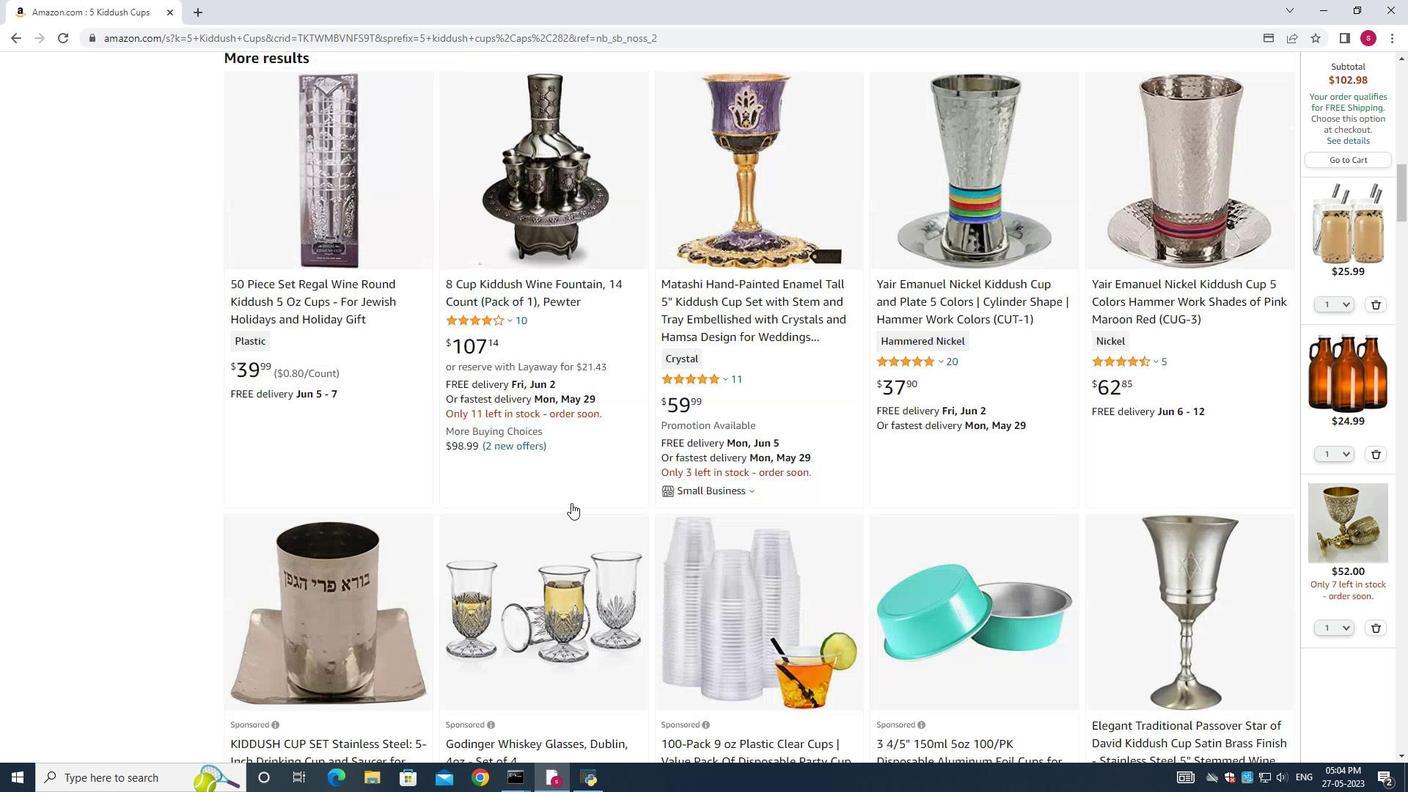 
Action: Mouse scrolled (571, 504) with delta (0, 1)
Screenshot: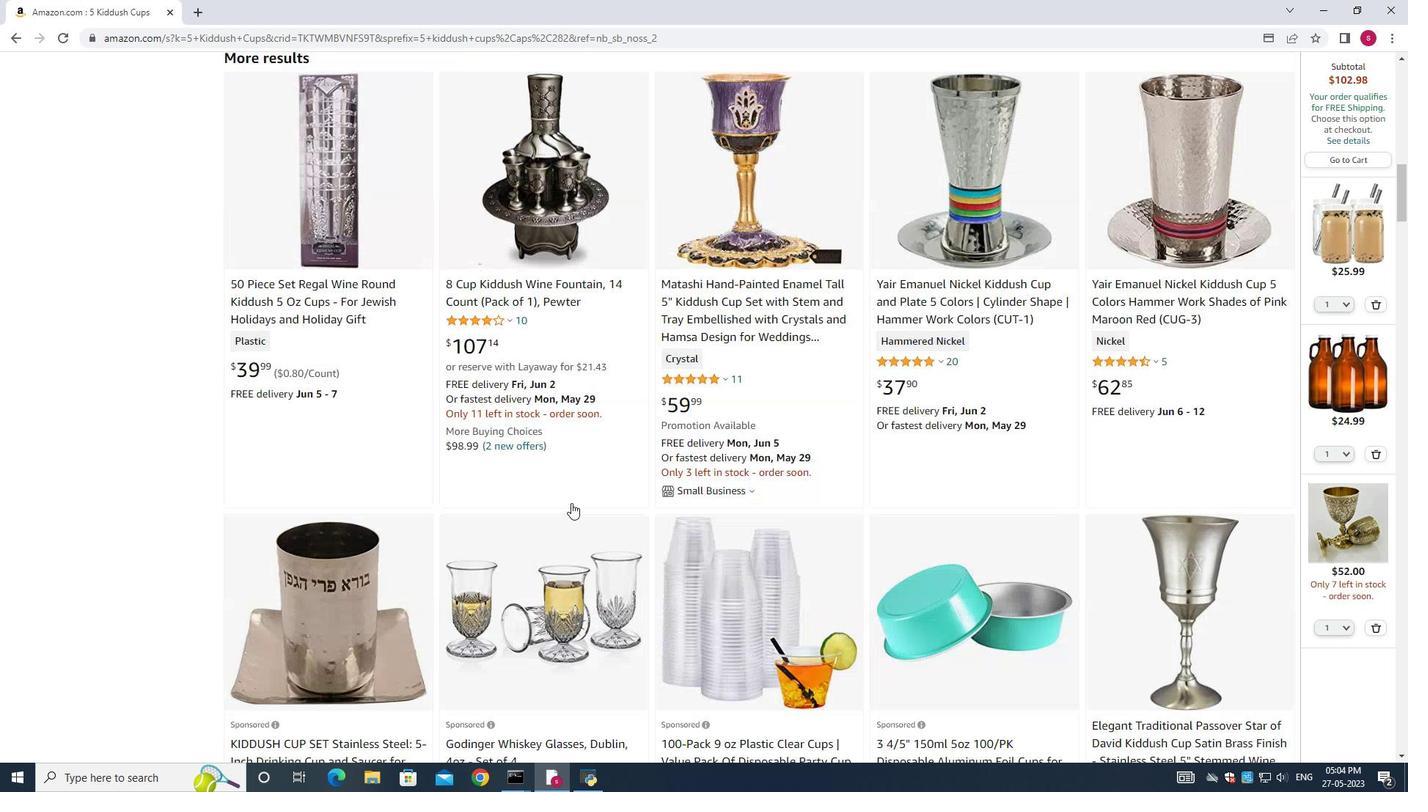 
Action: Mouse scrolled (571, 503) with delta (0, 0)
Screenshot: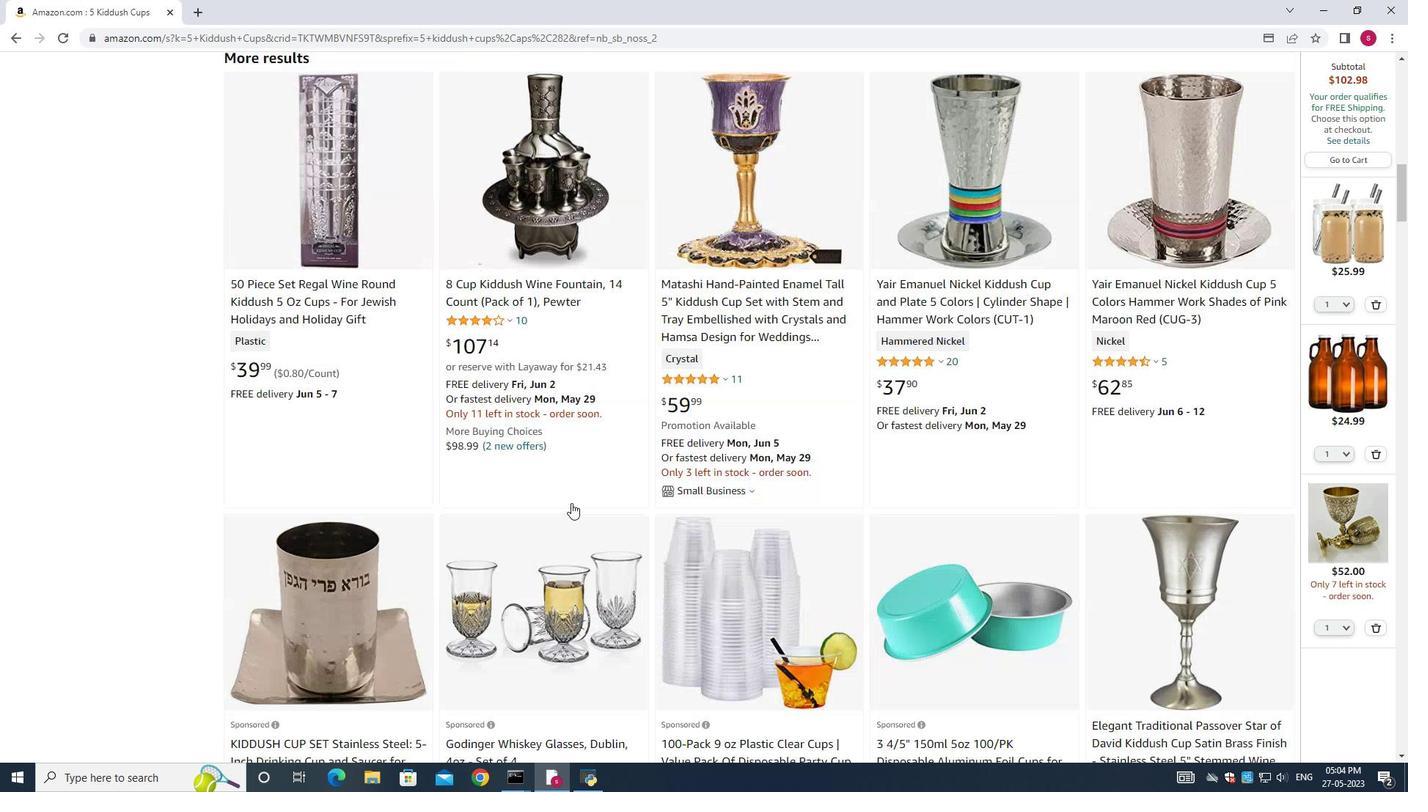 
Action: Mouse moved to (571, 503)
Screenshot: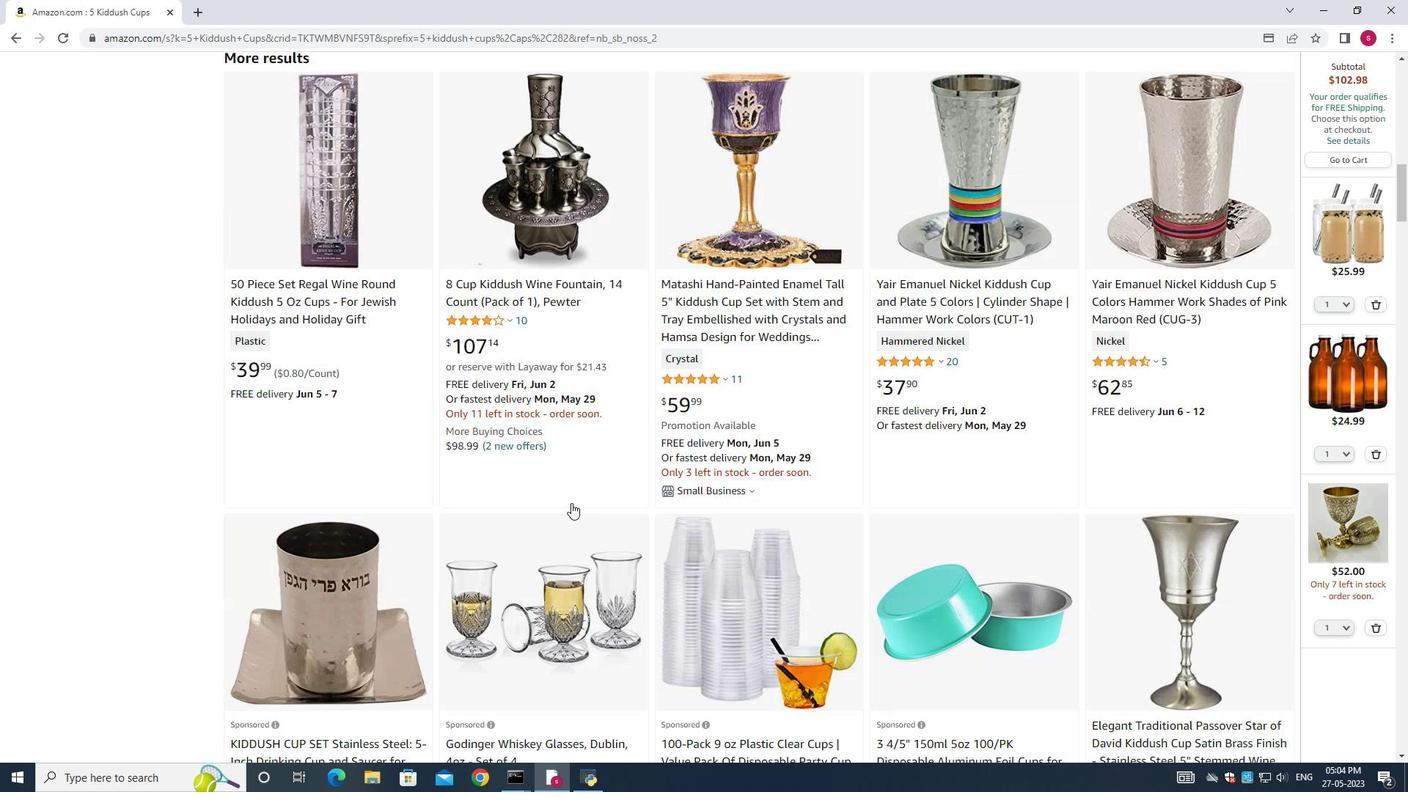 
Action: Mouse scrolled (571, 503) with delta (0, 0)
Screenshot: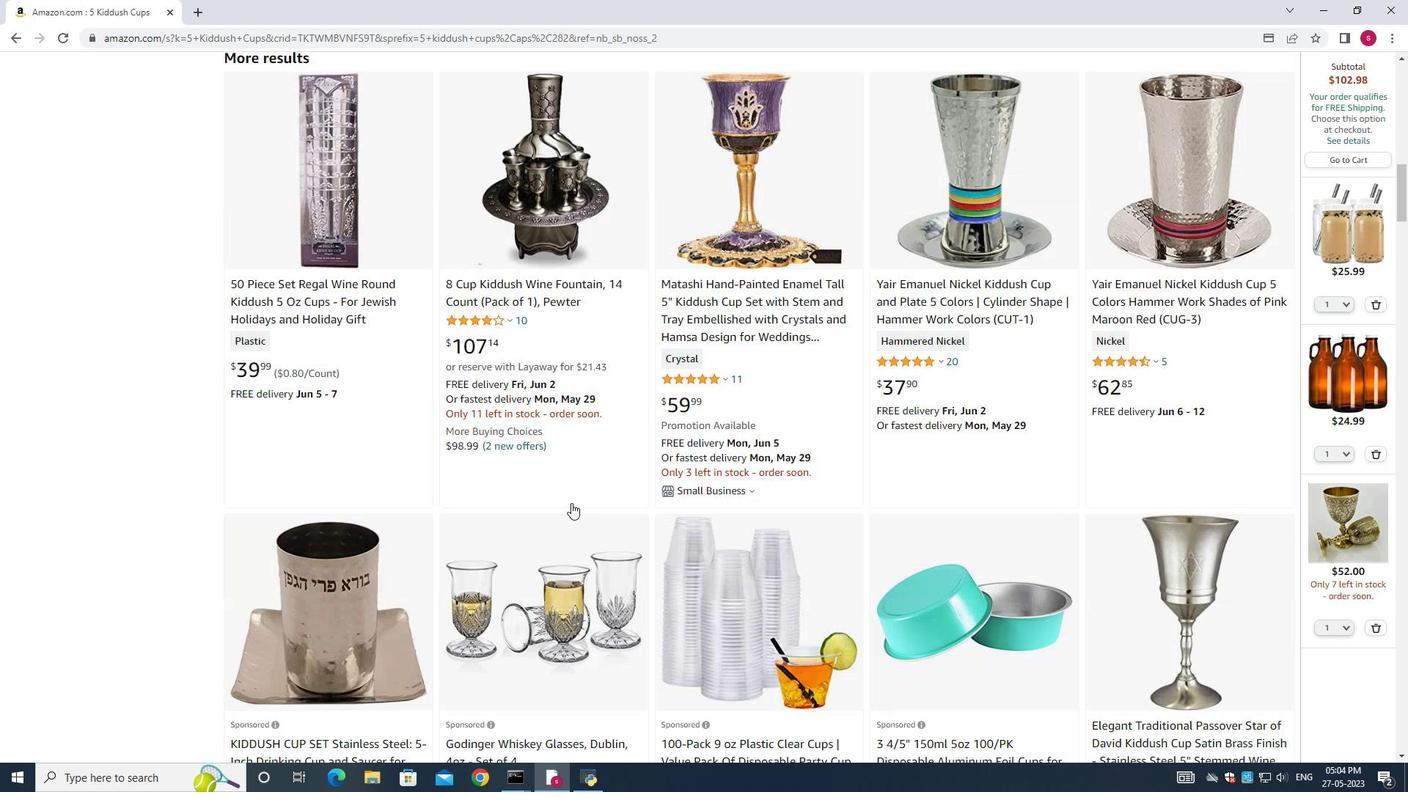 
Action: Mouse moved to (569, 503)
Screenshot: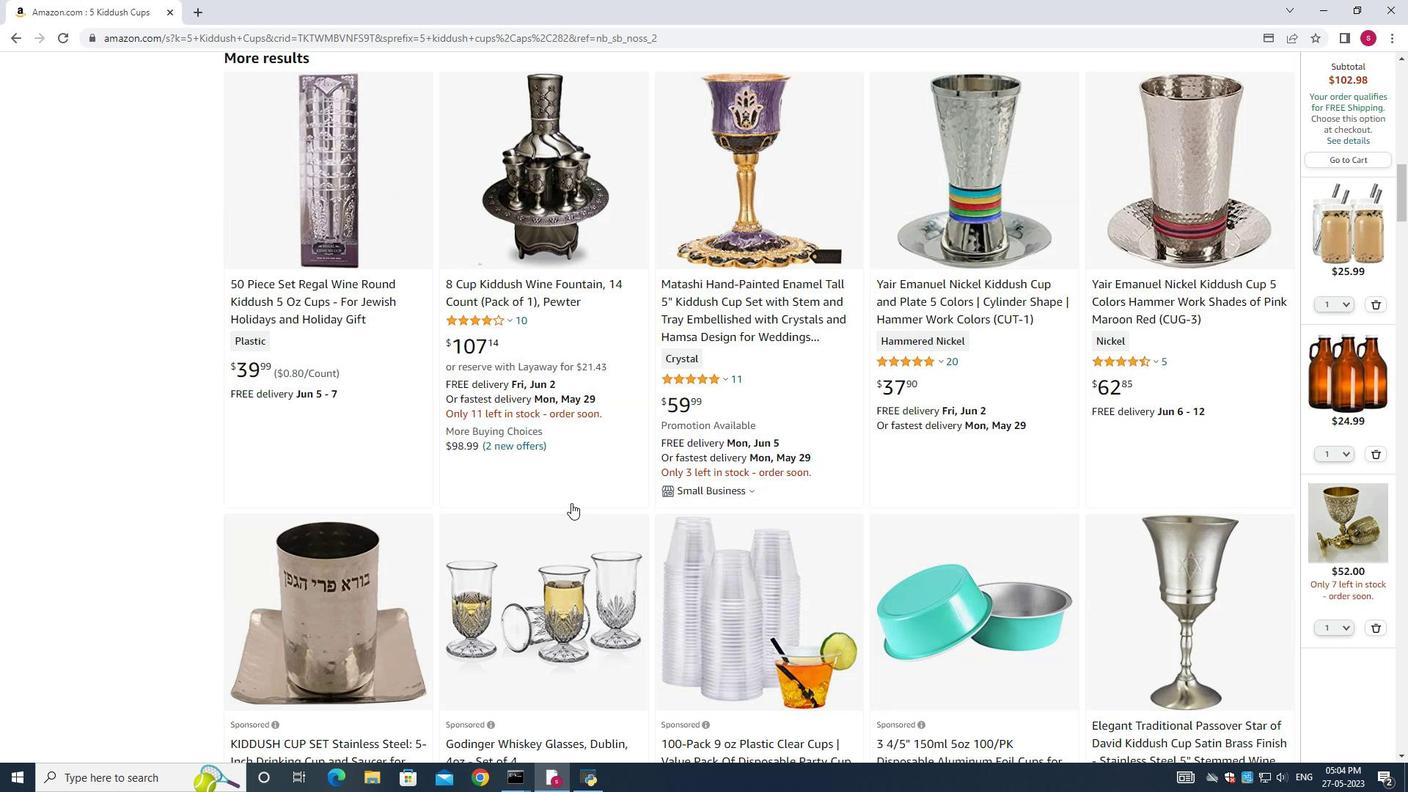 
Action: Mouse pressed middle at (569, 503)
Screenshot: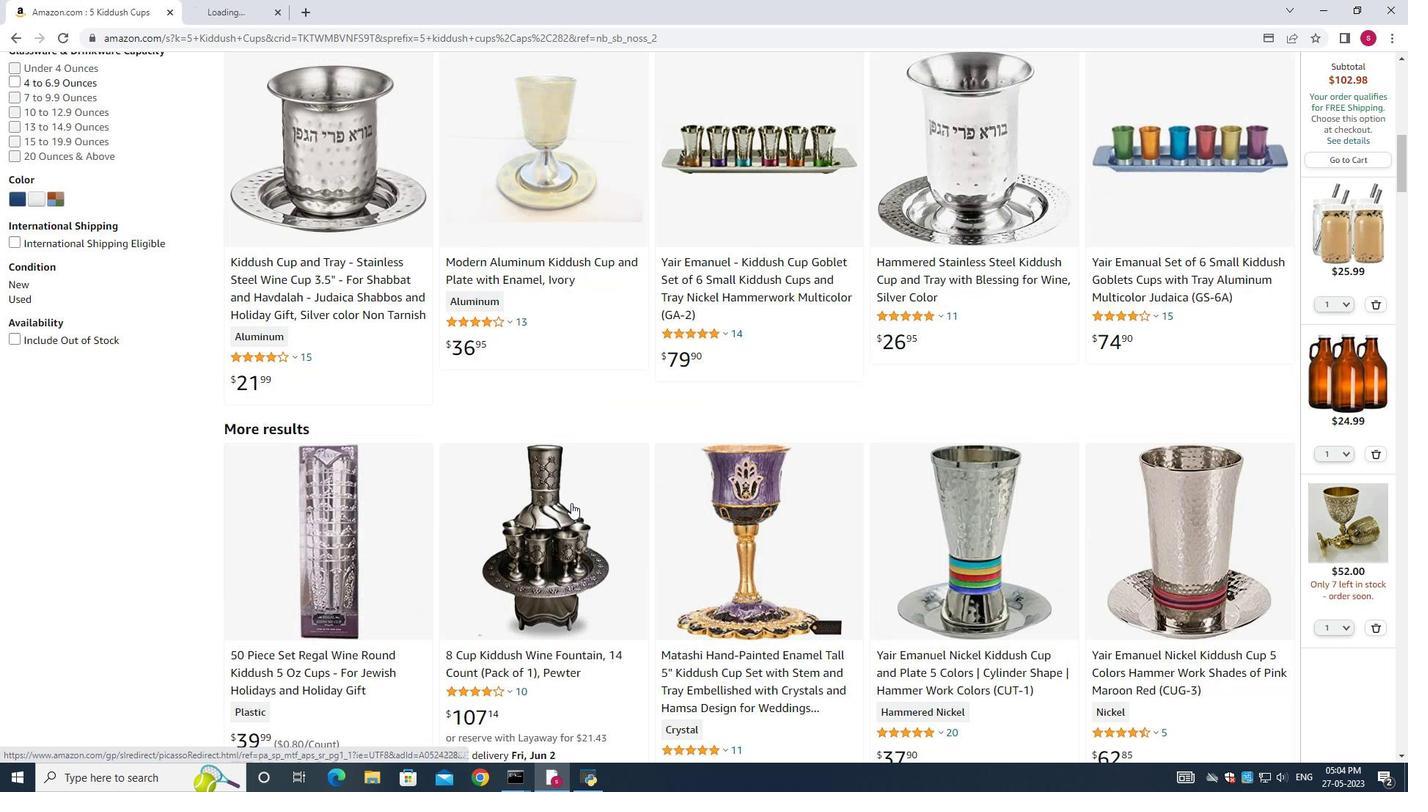
Action: Mouse scrolled (569, 503) with delta (0, 0)
Screenshot: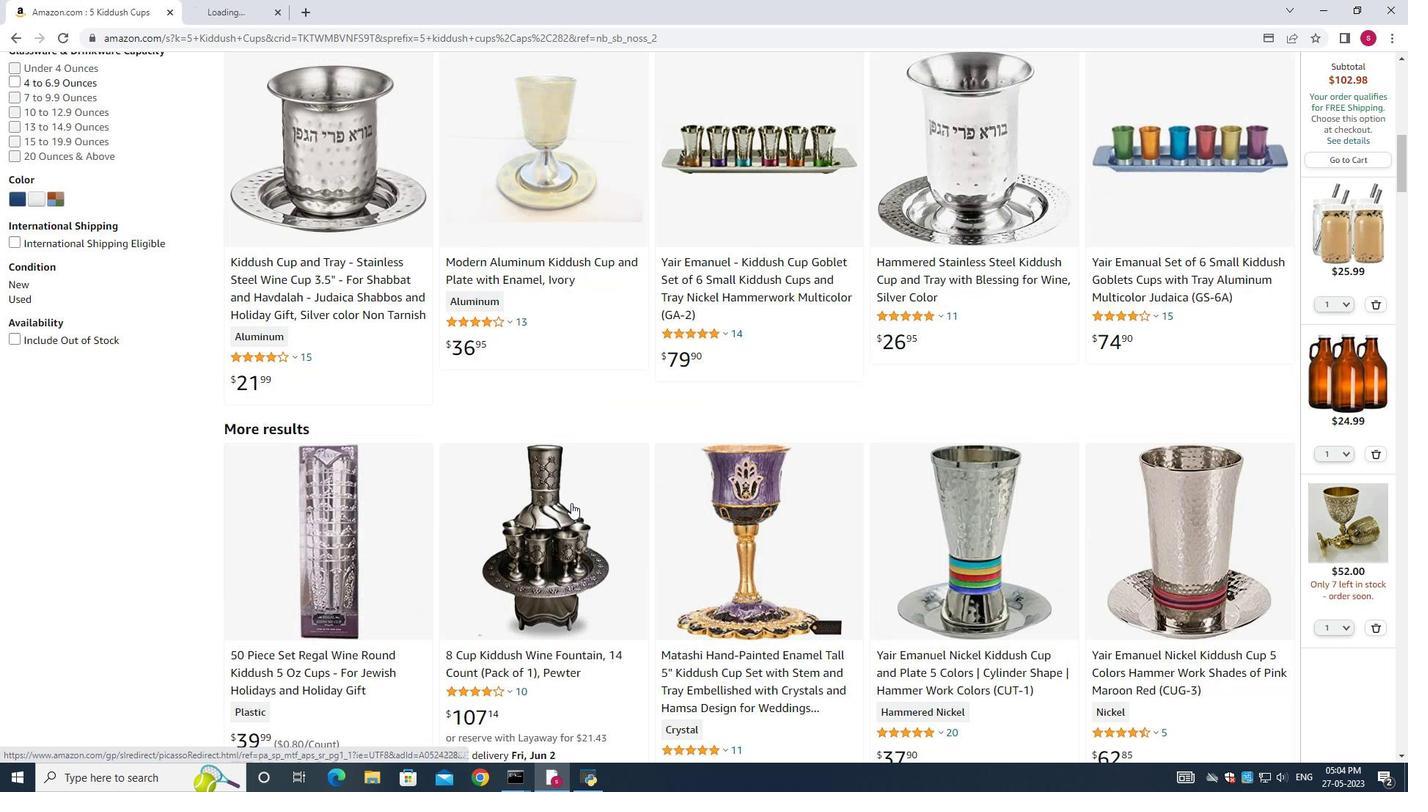 
Action: Mouse scrolled (569, 503) with delta (0, 0)
Screenshot: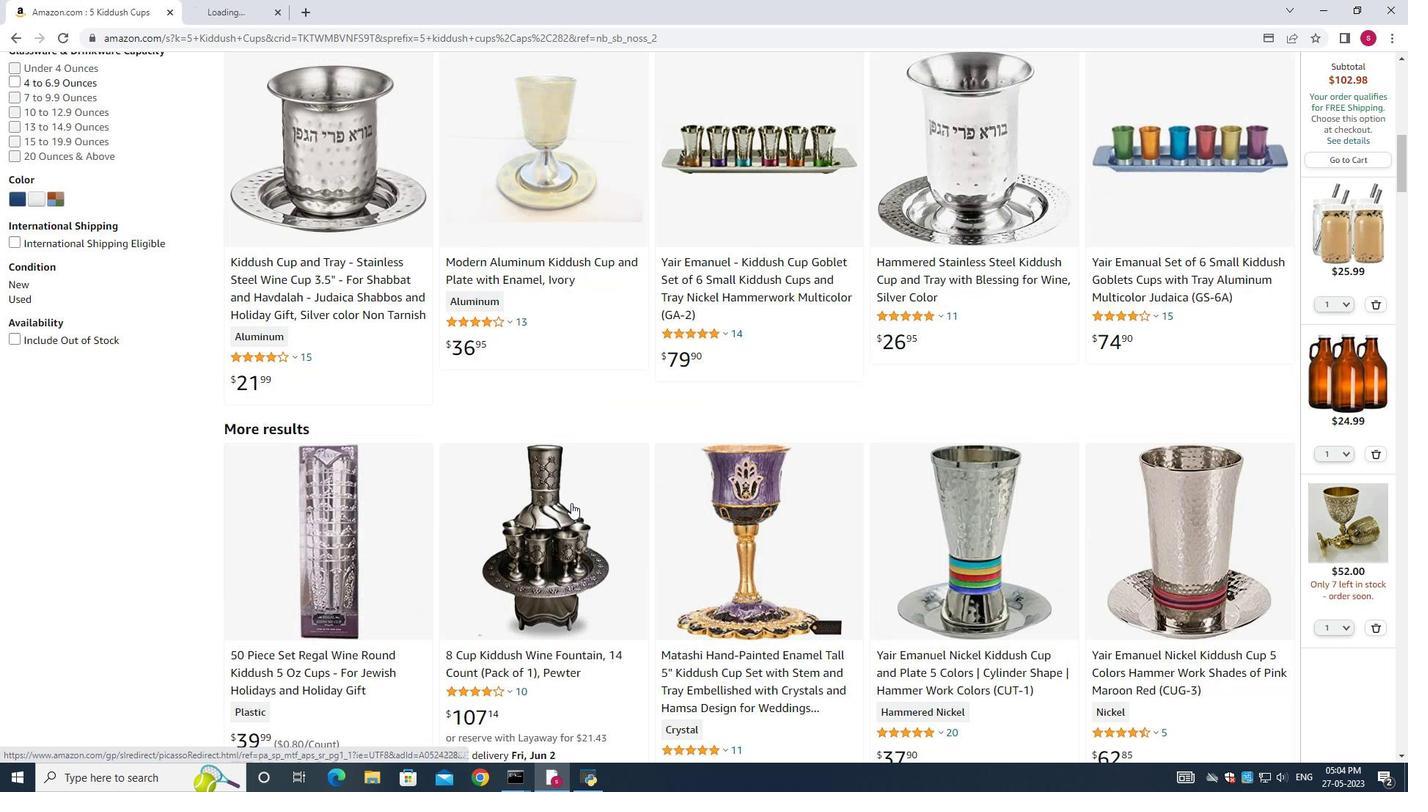 
Action: Mouse scrolled (569, 503) with delta (0, 0)
Screenshot: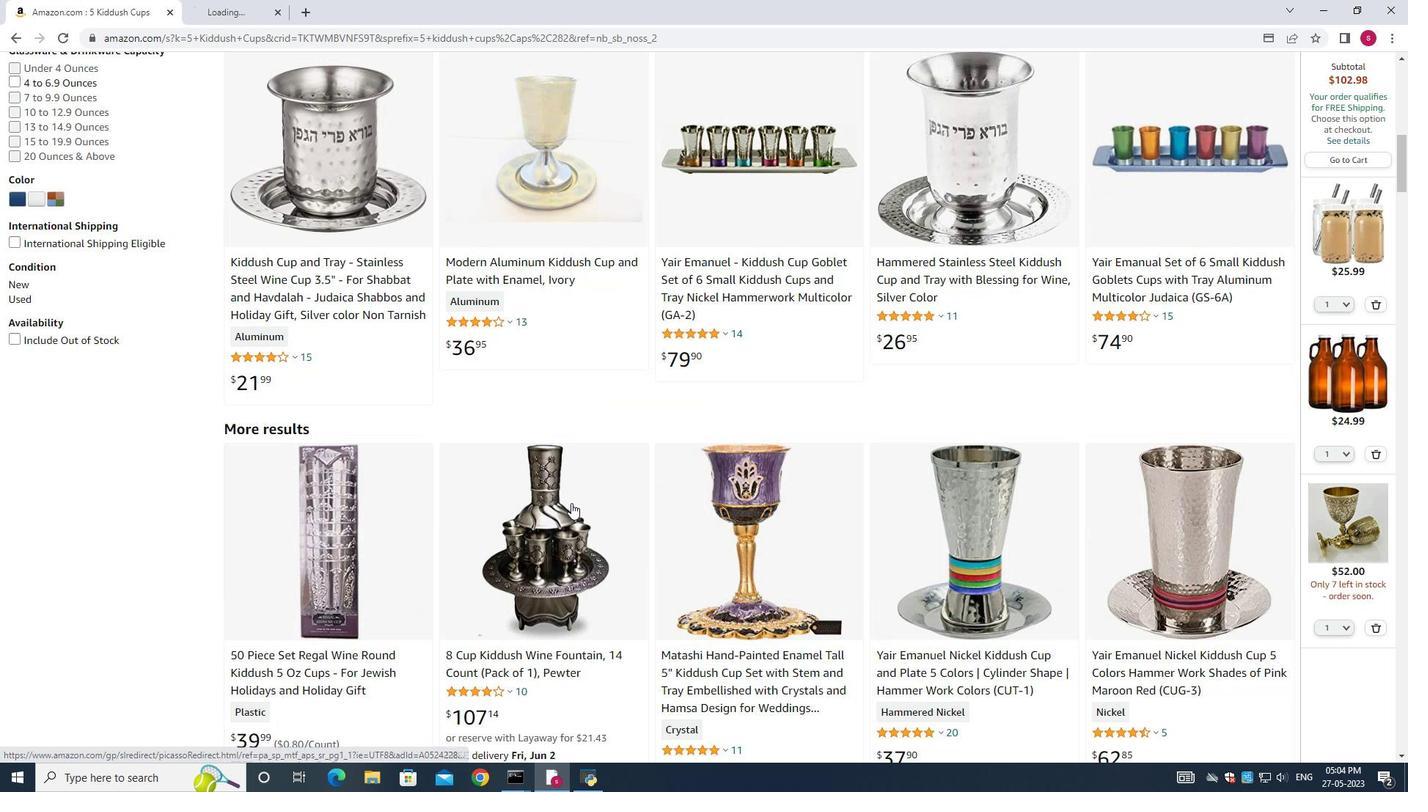 
Action: Mouse scrolled (569, 503) with delta (0, 0)
Screenshot: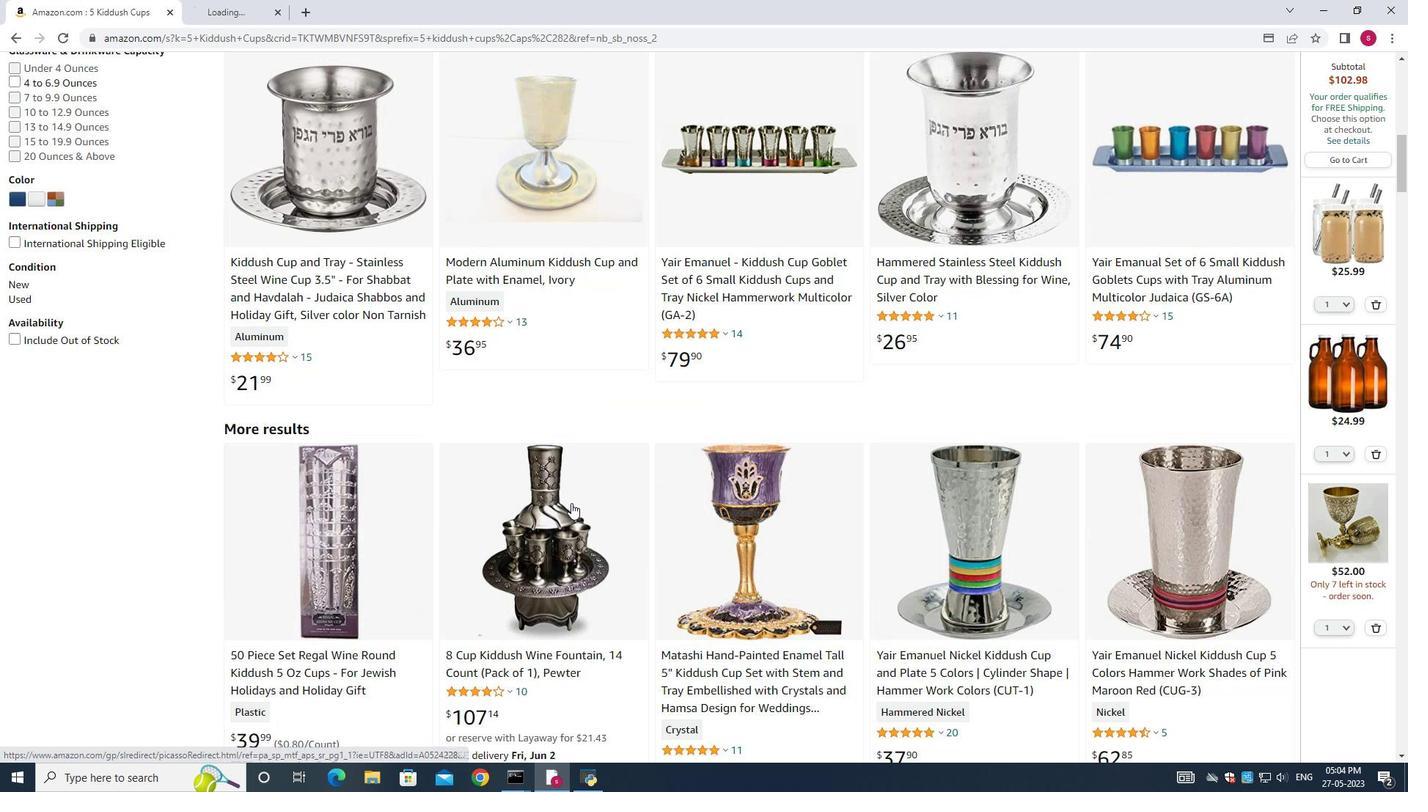
Action: Mouse scrolled (569, 503) with delta (0, 0)
Screenshot: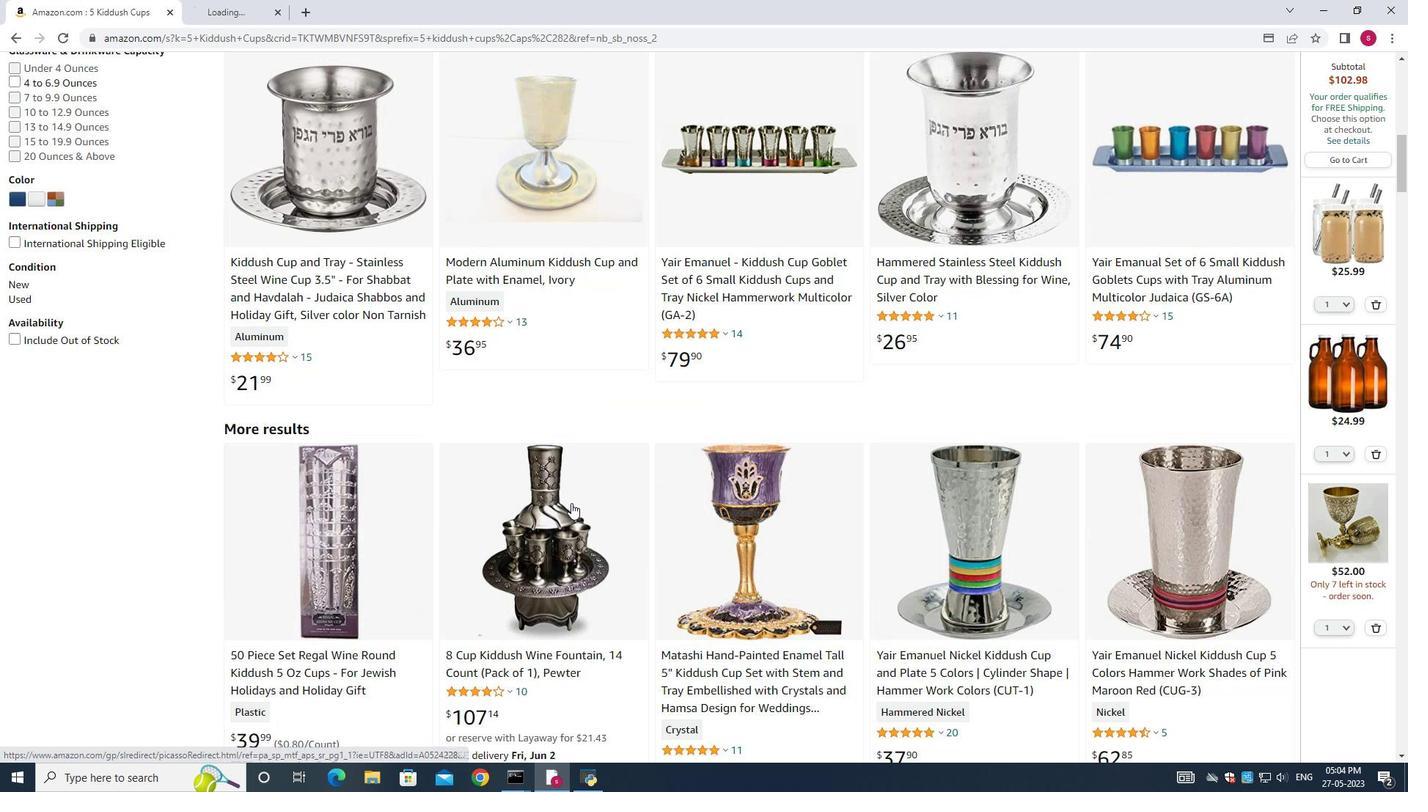 
Action: Mouse moved to (568, 503)
Screenshot: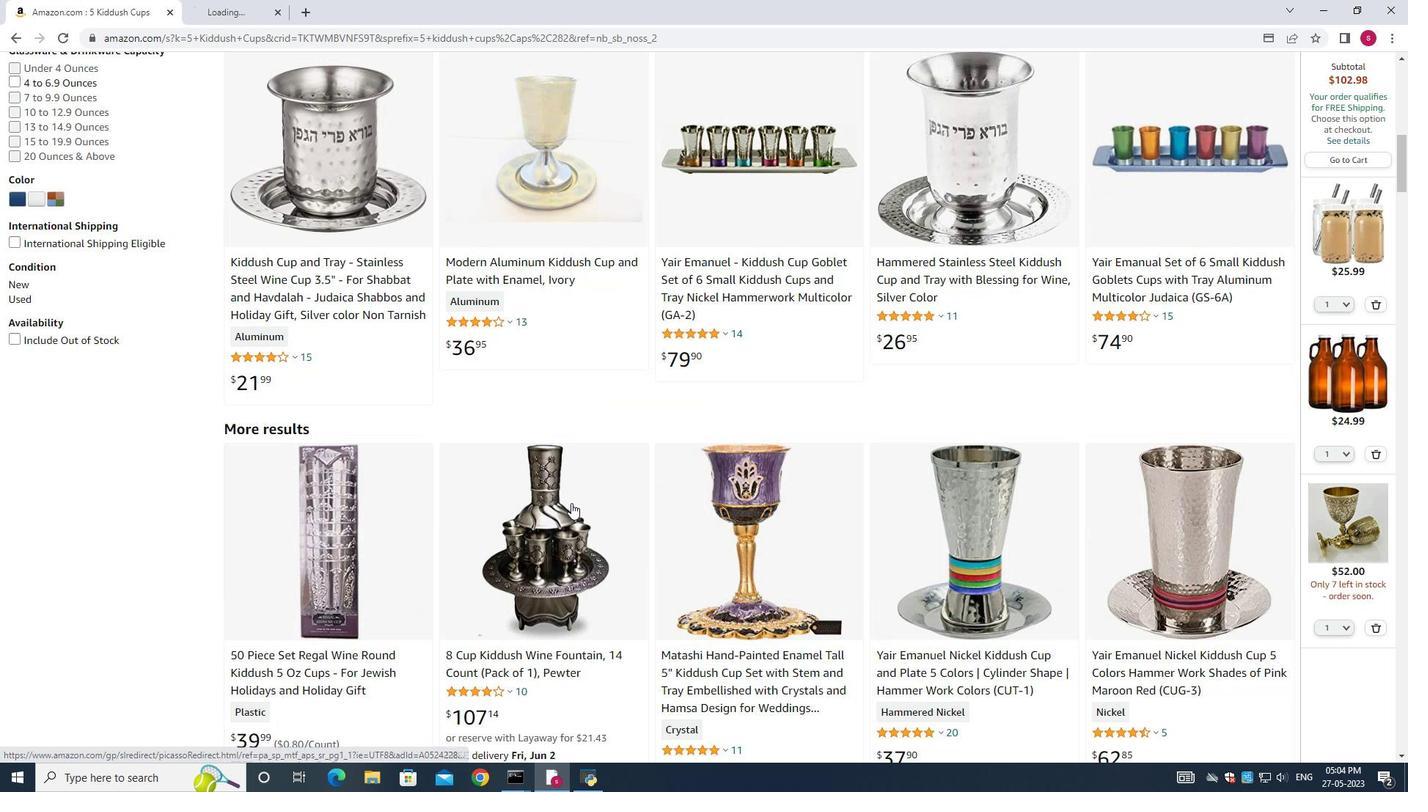 
Action: Mouse scrolled (568, 503) with delta (0, 0)
Screenshot: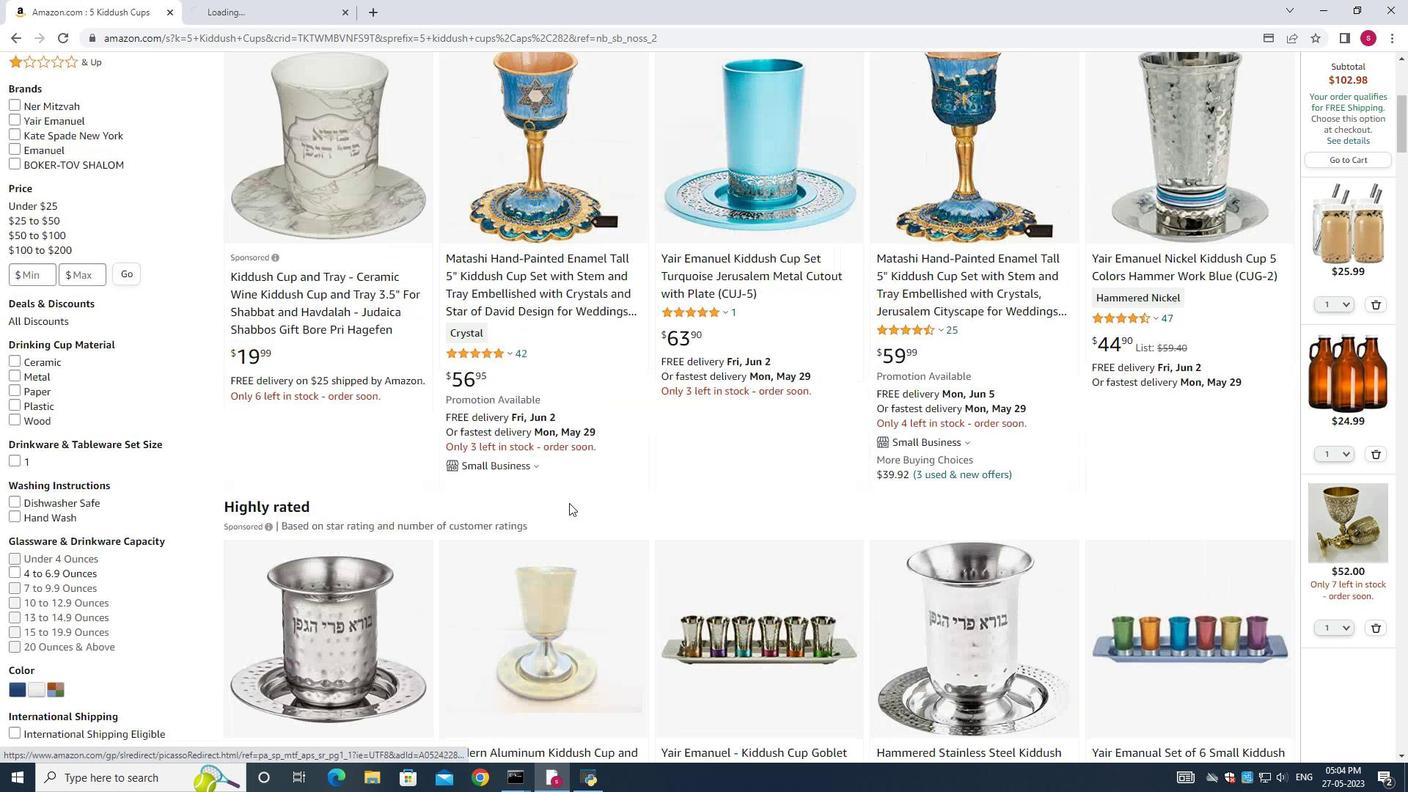 
Action: Mouse moved to (568, 502)
Screenshot: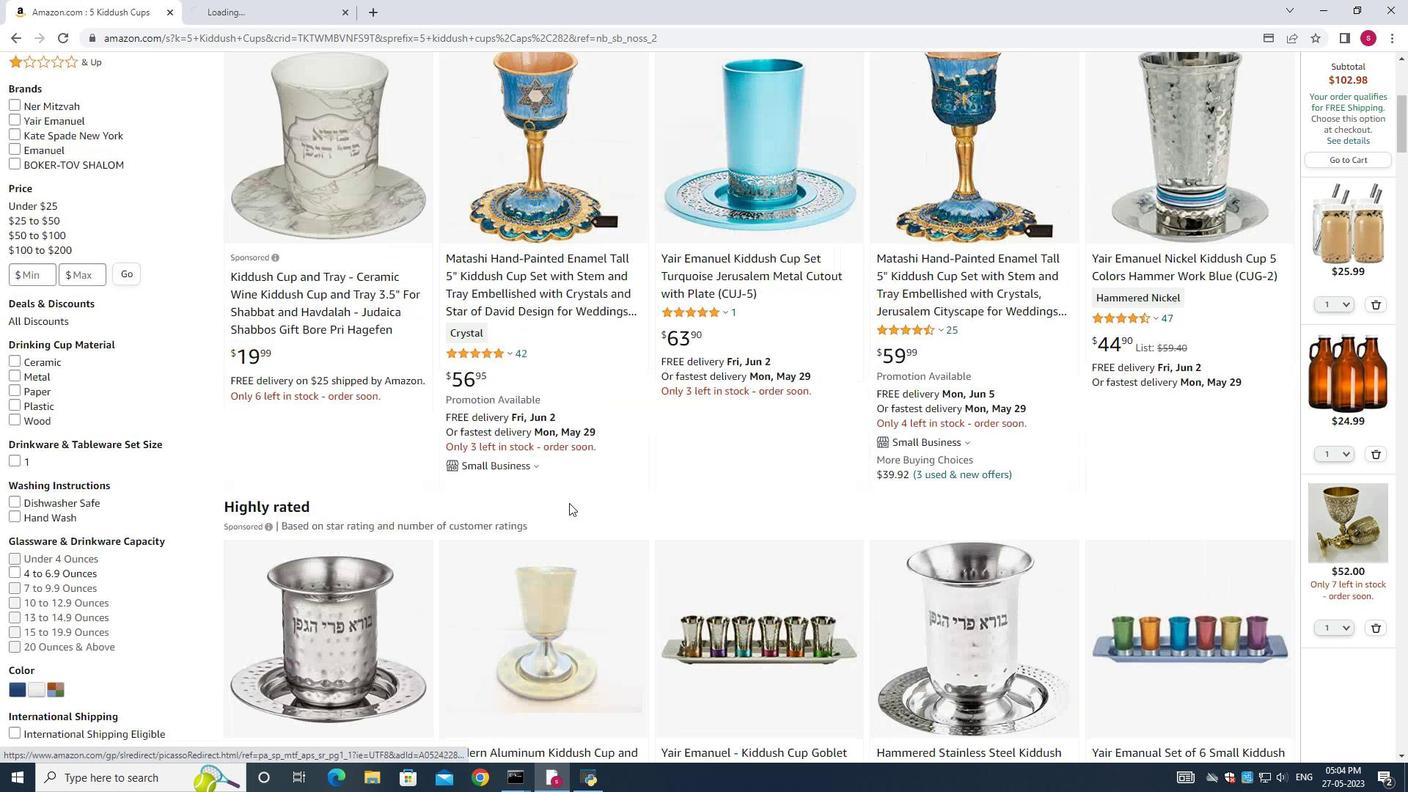
Action: Mouse scrolled (568, 503) with delta (0, 0)
Screenshot: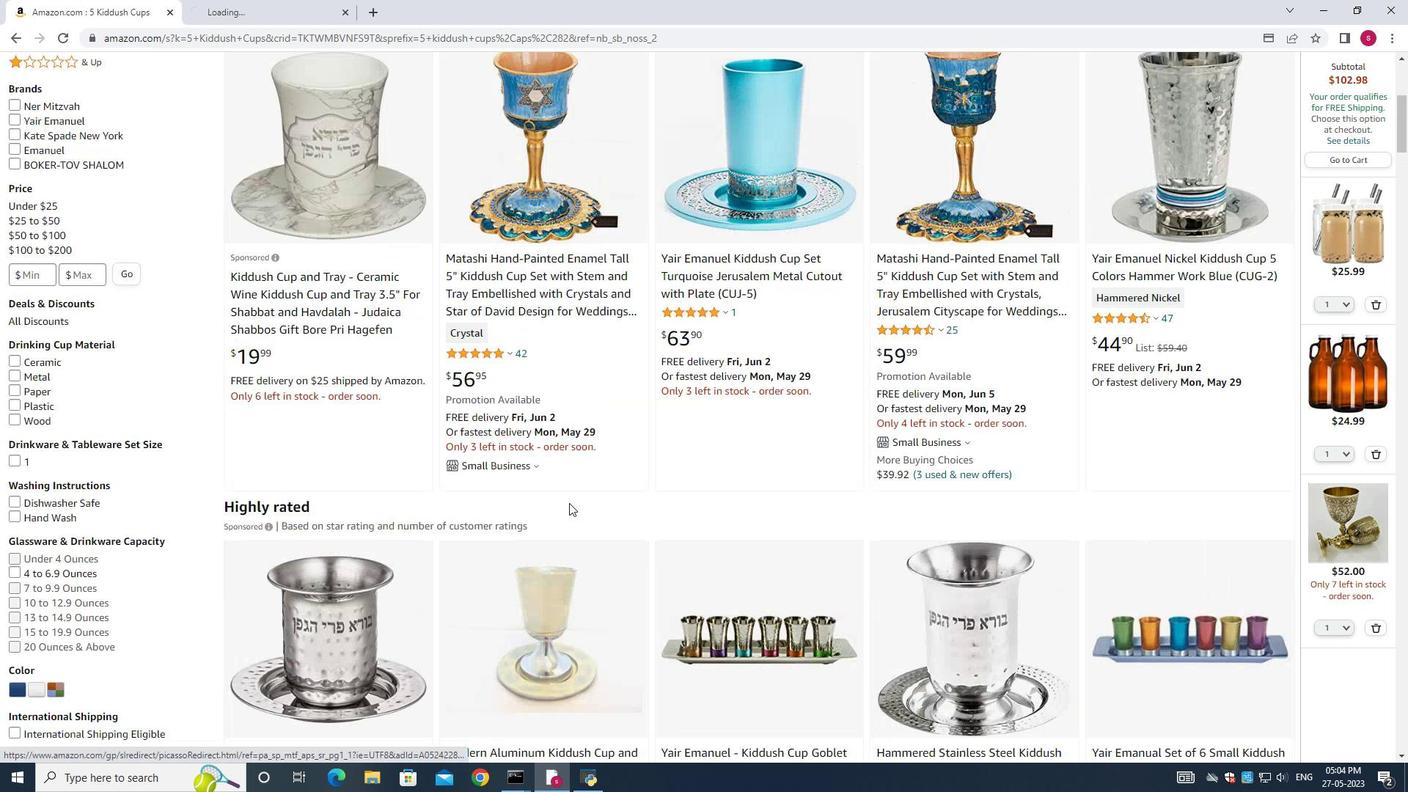 
Action: Mouse scrolled (568, 503) with delta (0, 0)
Screenshot: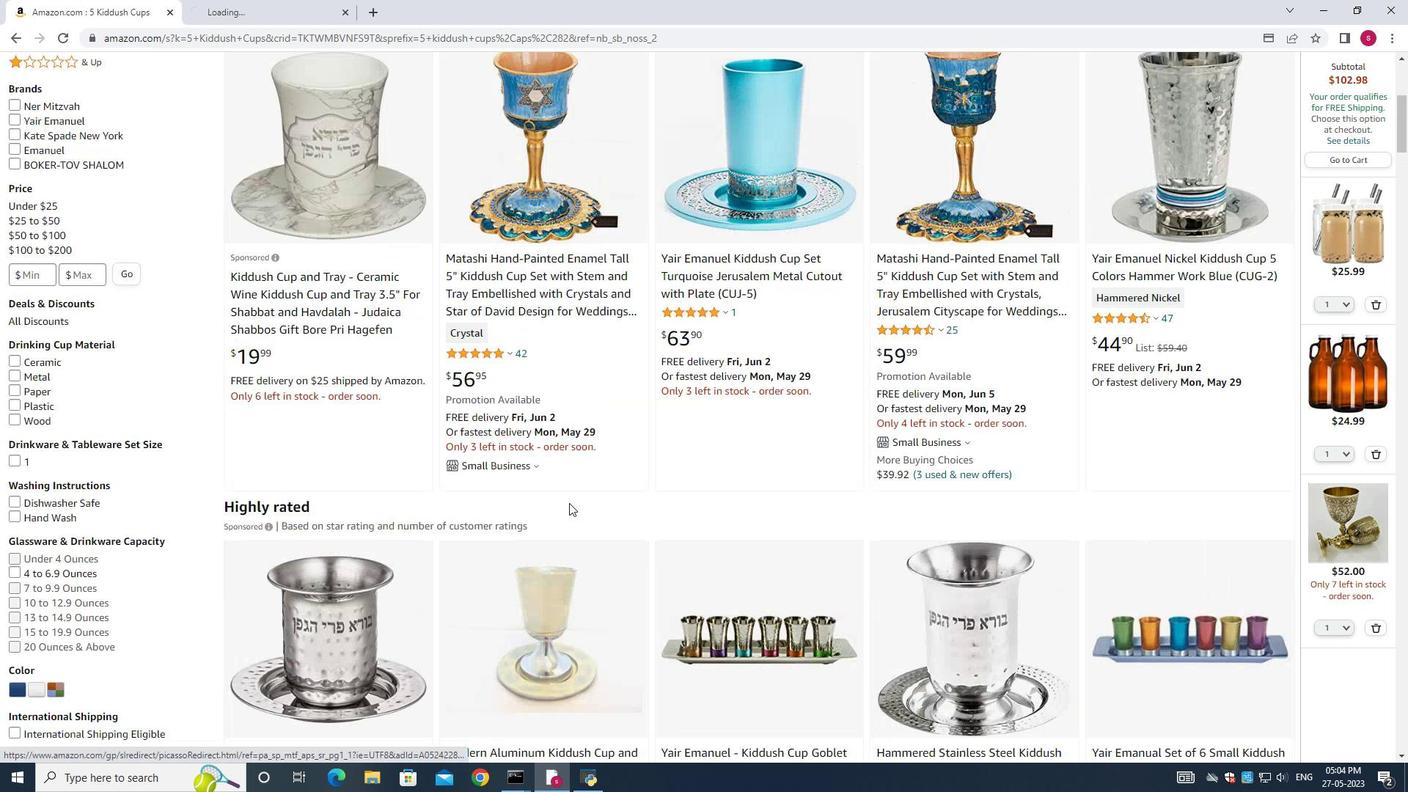 
Action: Mouse scrolled (568, 503) with delta (0, 0)
Screenshot: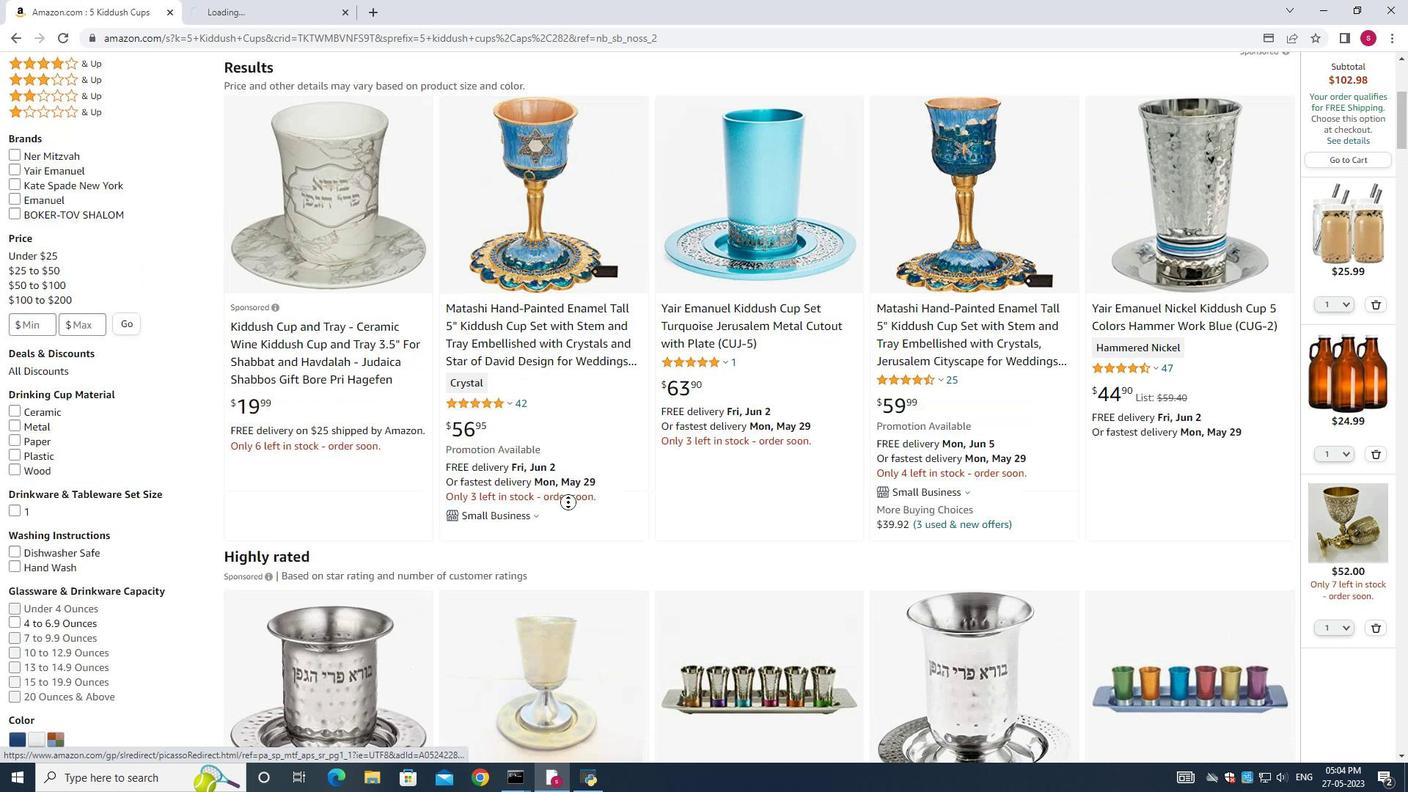 
Action: Mouse pressed middle at (568, 502)
Screenshot: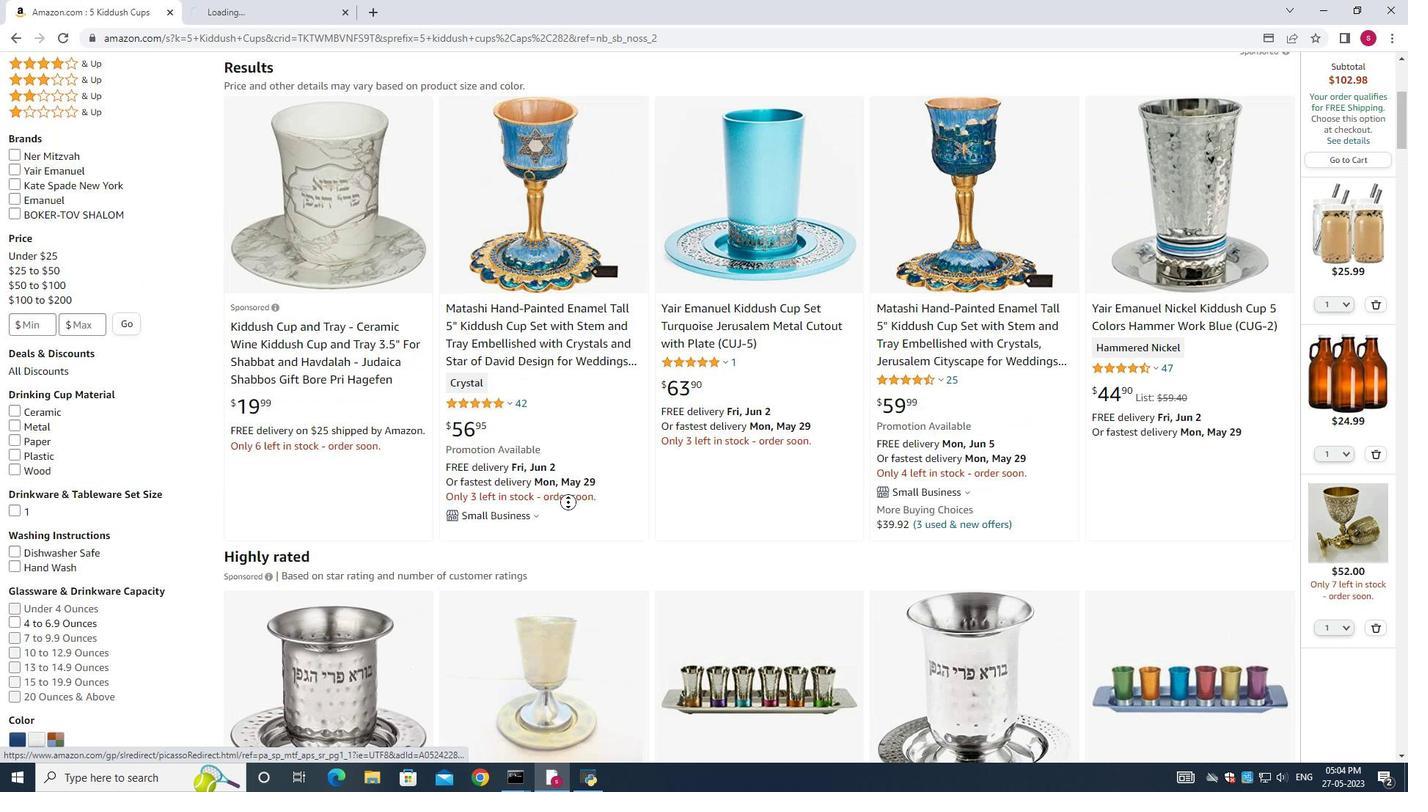 
Action: Mouse scrolled (568, 503) with delta (0, 0)
Screenshot: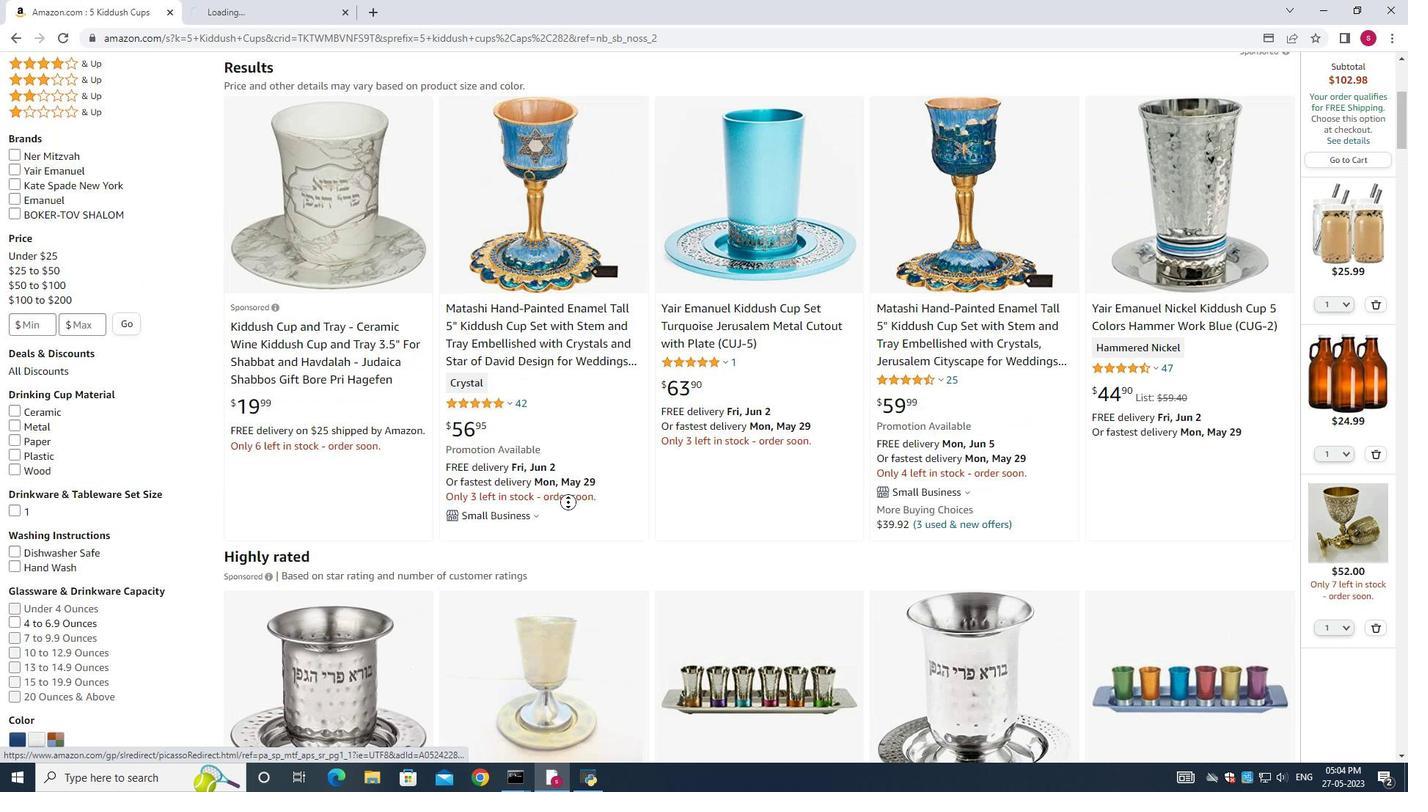 
Action: Mouse scrolled (568, 503) with delta (0, 0)
Screenshot: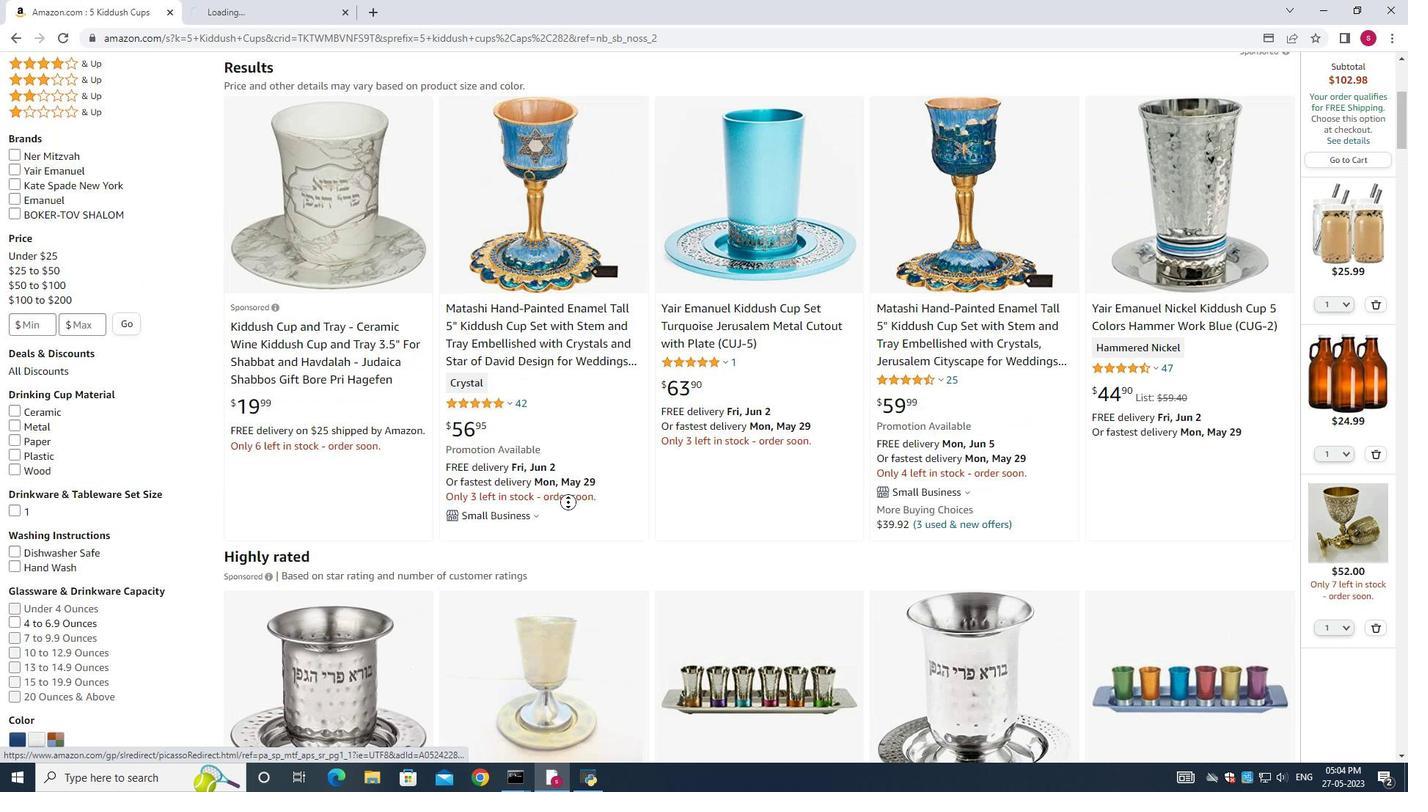 
Action: Mouse scrolled (568, 503) with delta (0, 1)
Screenshot: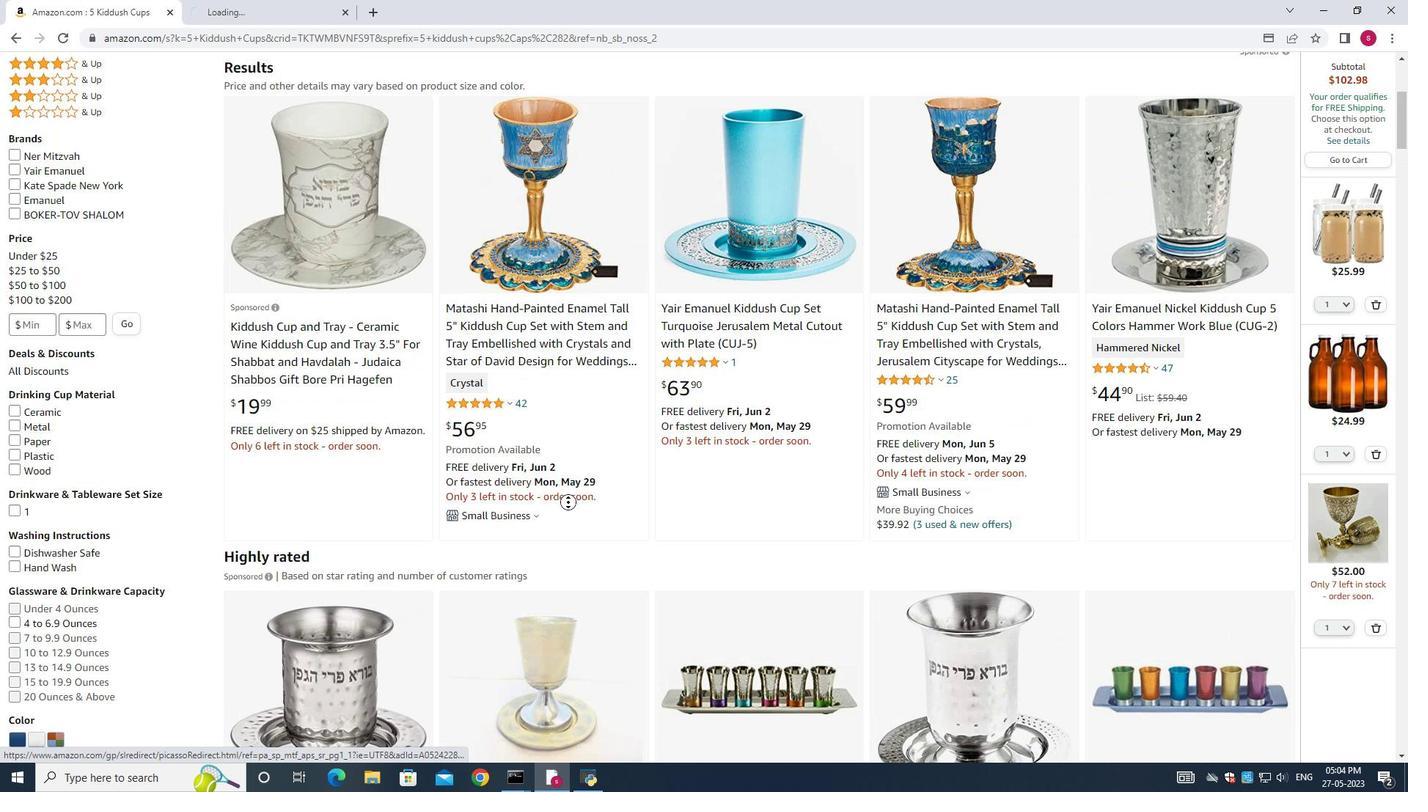 
Action: Mouse moved to (568, 502)
Screenshot: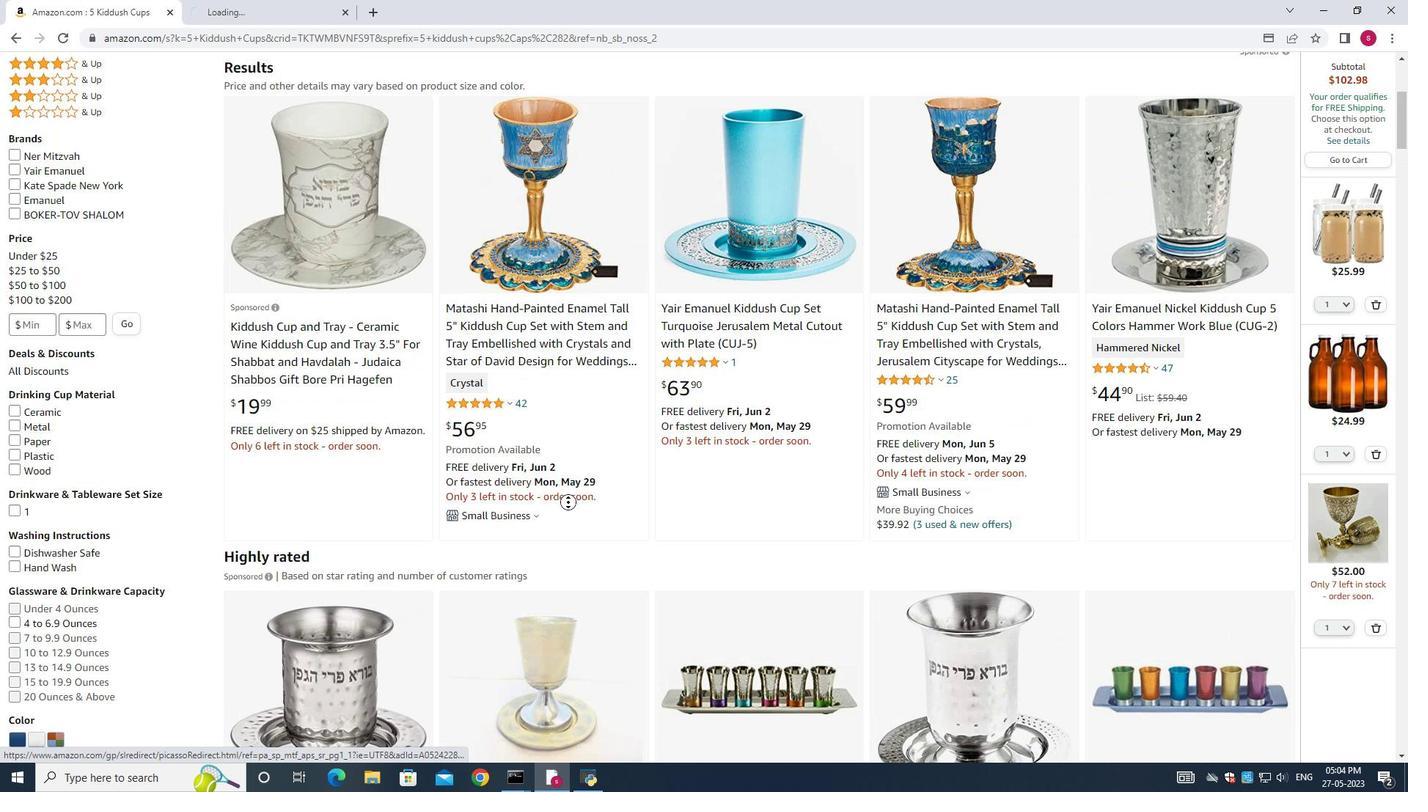 
Action: Mouse scrolled (568, 503) with delta (0, 0)
Screenshot: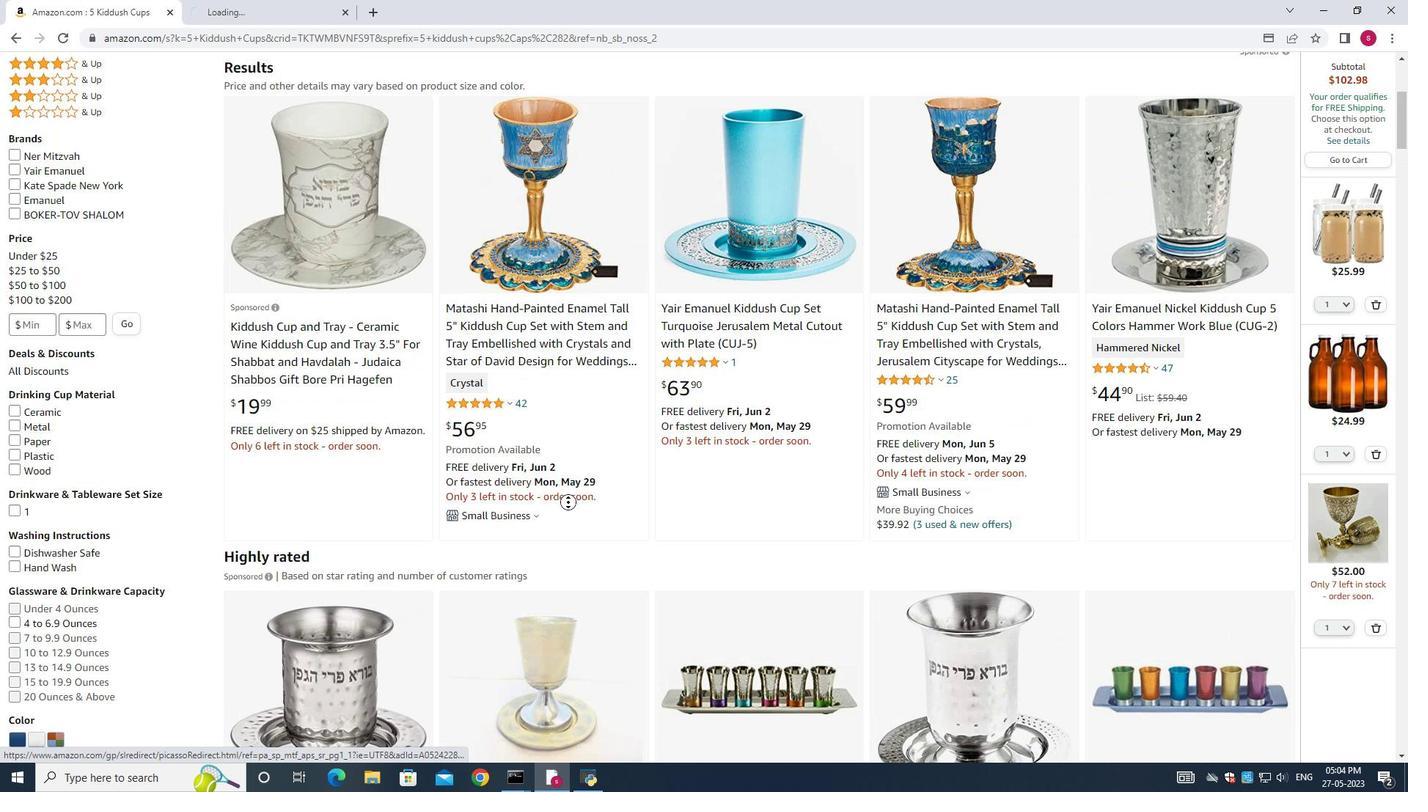 
Action: Mouse moved to (568, 502)
Screenshot: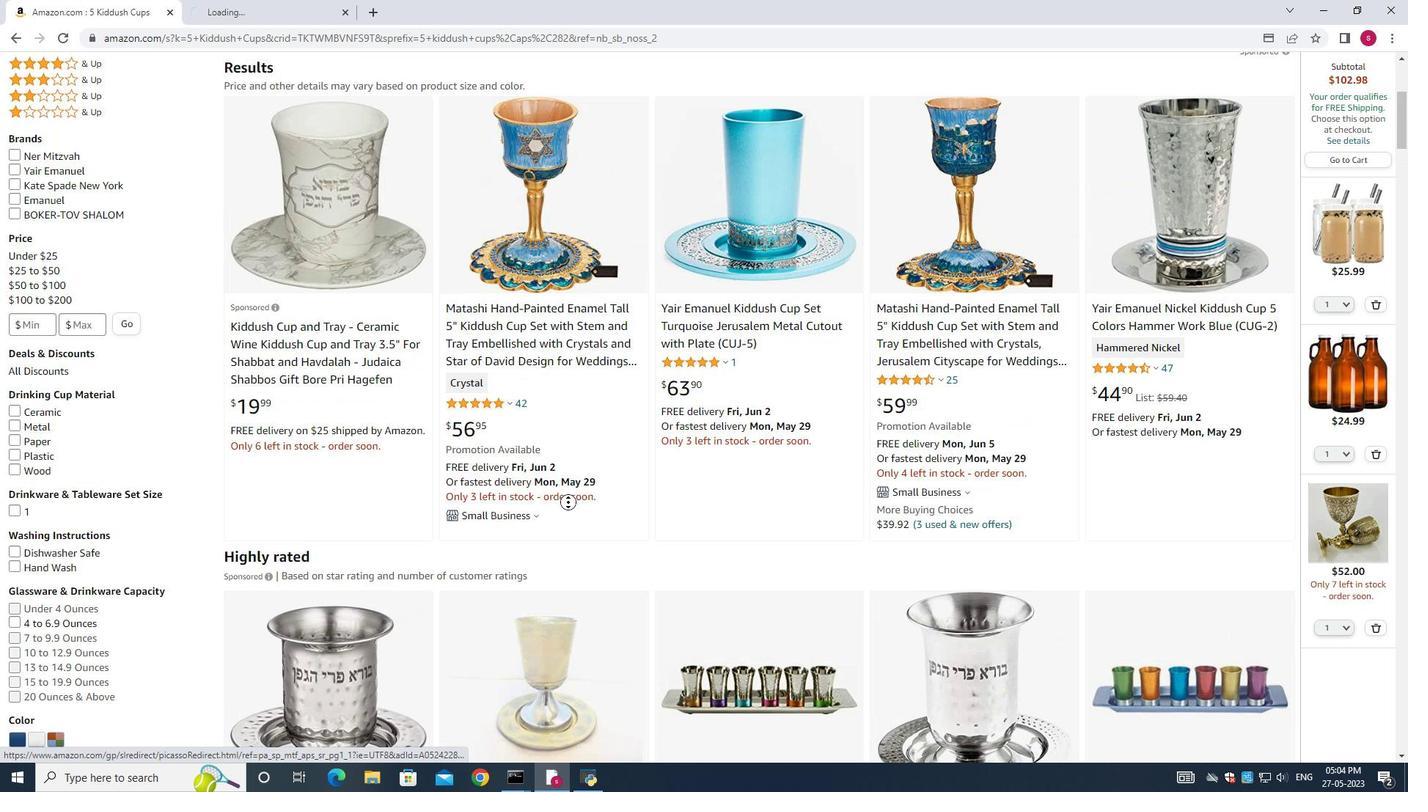 
Action: Mouse scrolled (568, 503) with delta (0, 0)
Screenshot: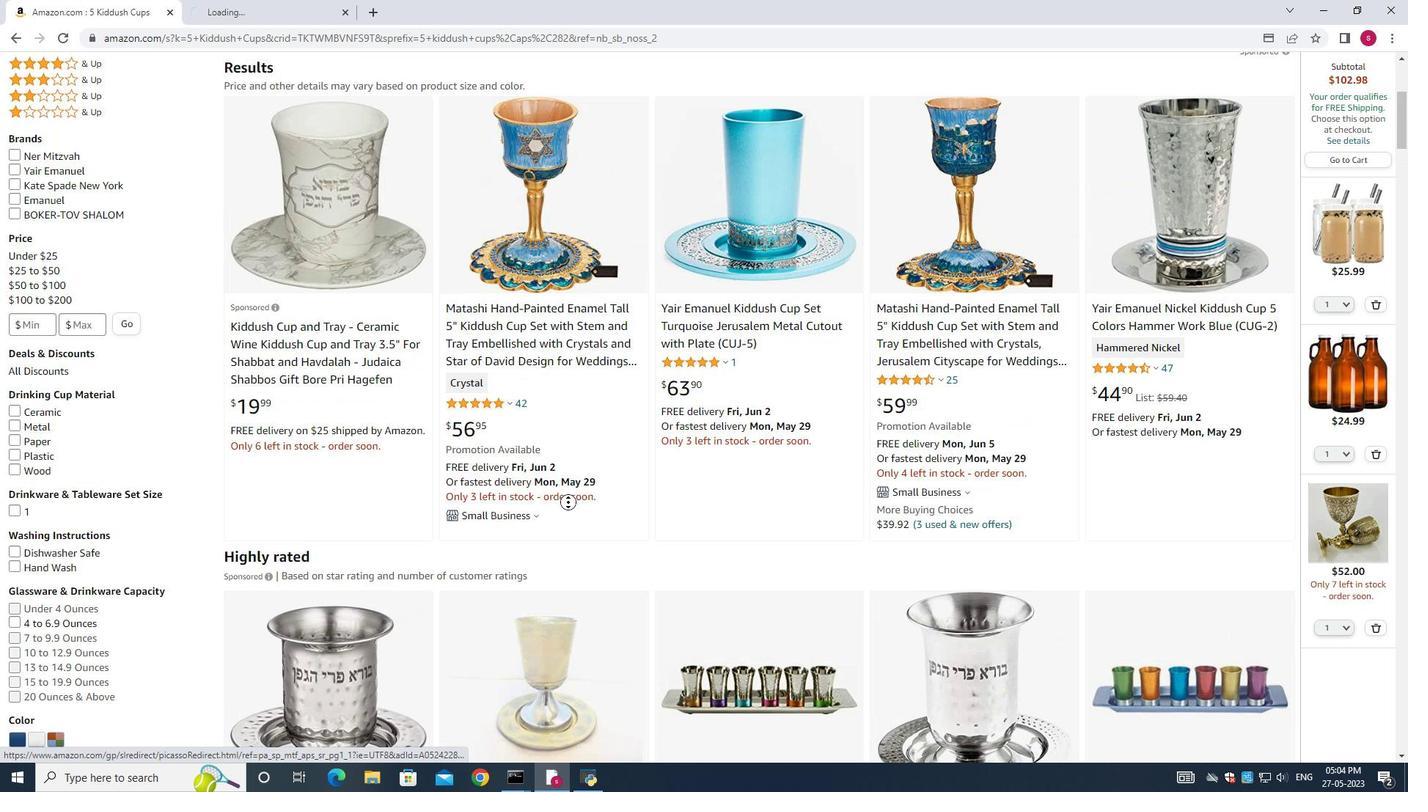 
Action: Mouse moved to (568, 500)
Screenshot: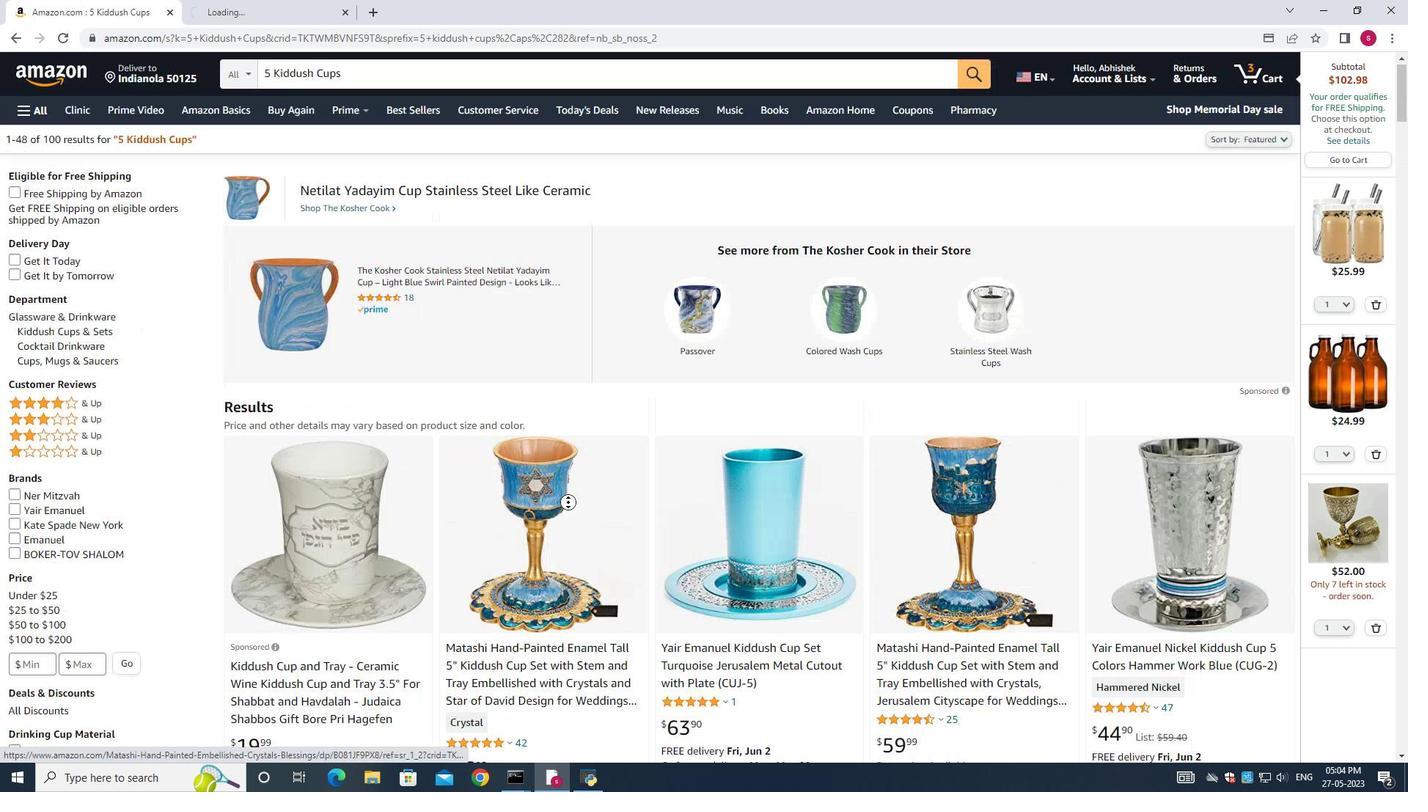 
Action: Mouse scrolled (568, 503) with delta (0, 0)
Screenshot: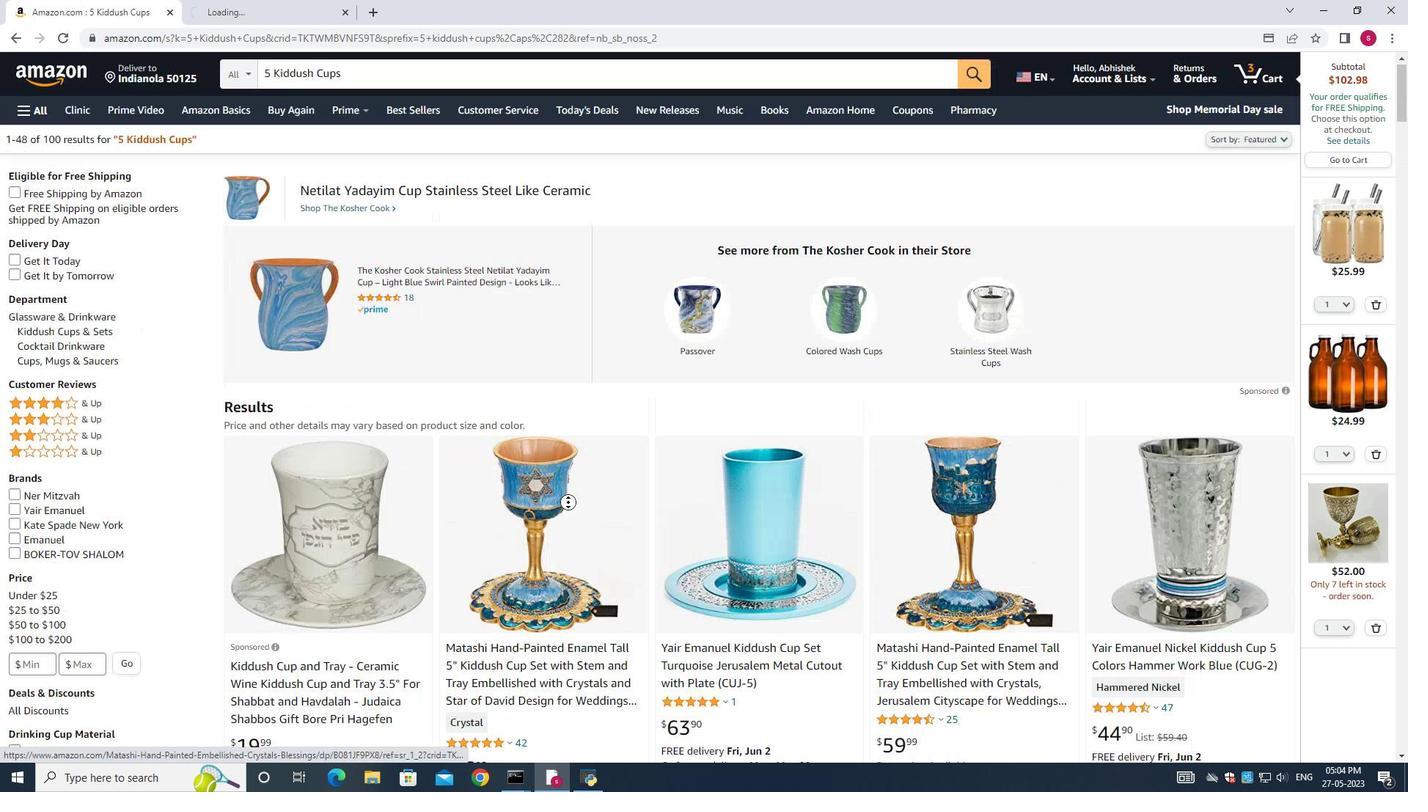 
Action: Mouse moved to (1010, 568)
Screenshot: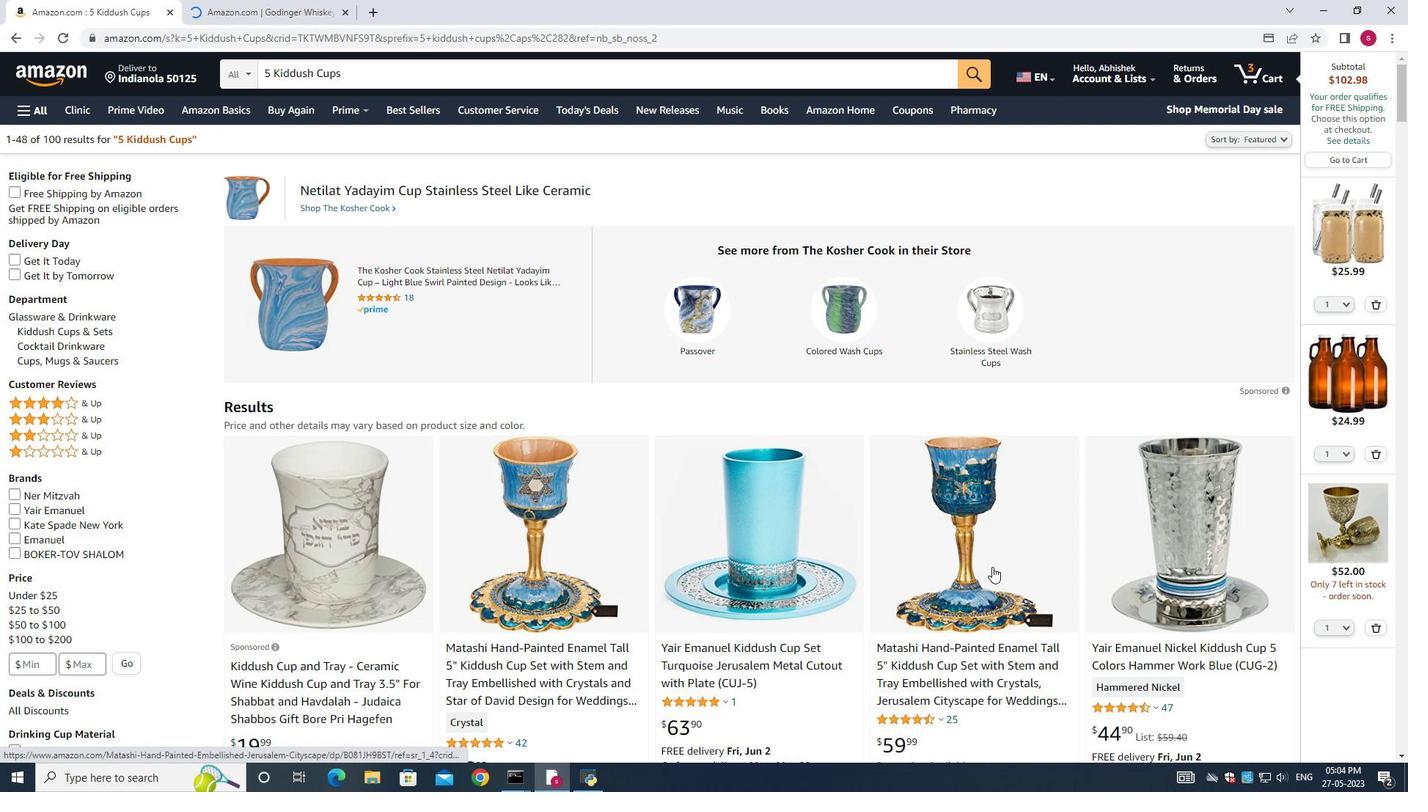 
Action: Mouse scrolled (1010, 567) with delta (0, 0)
Screenshot: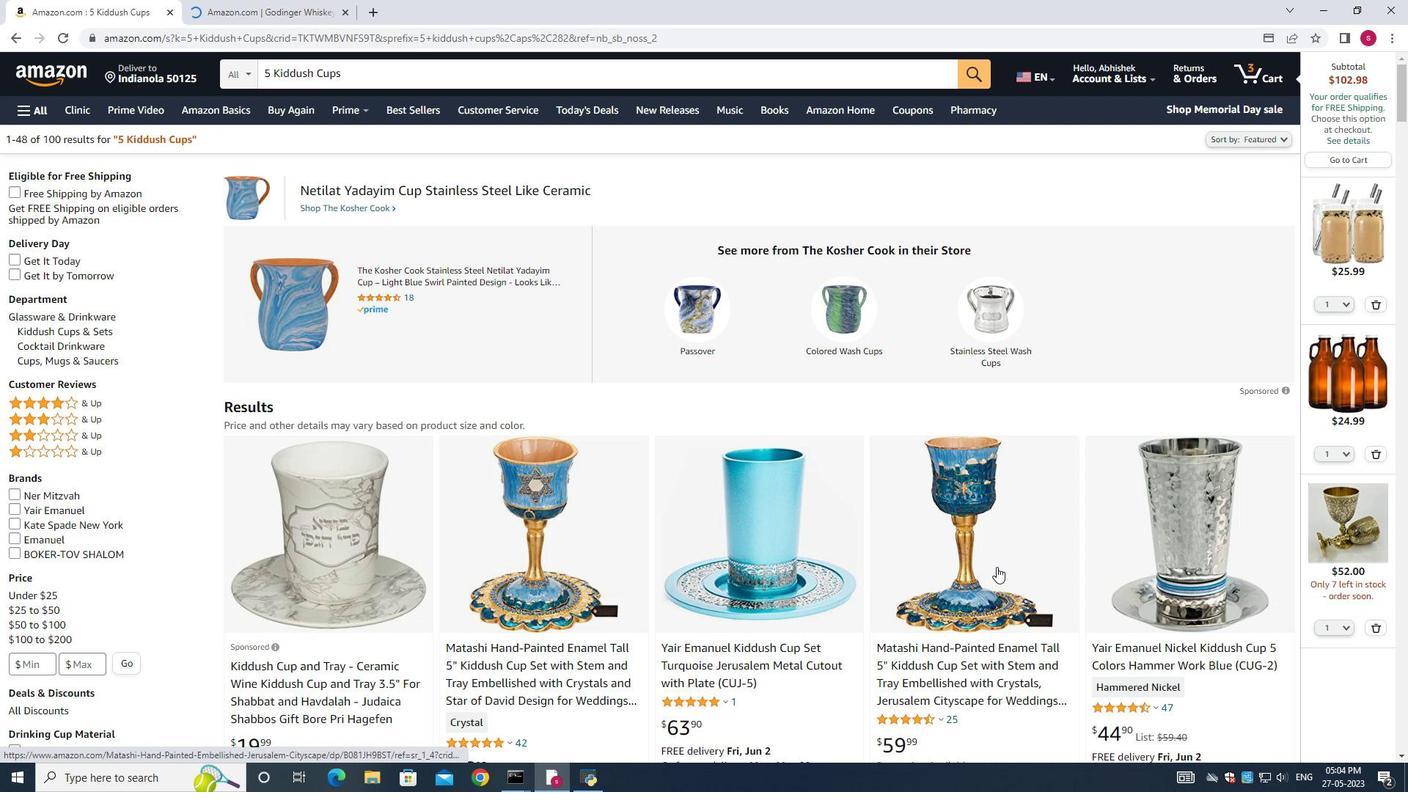 
Action: Mouse moved to (1010, 568)
Screenshot: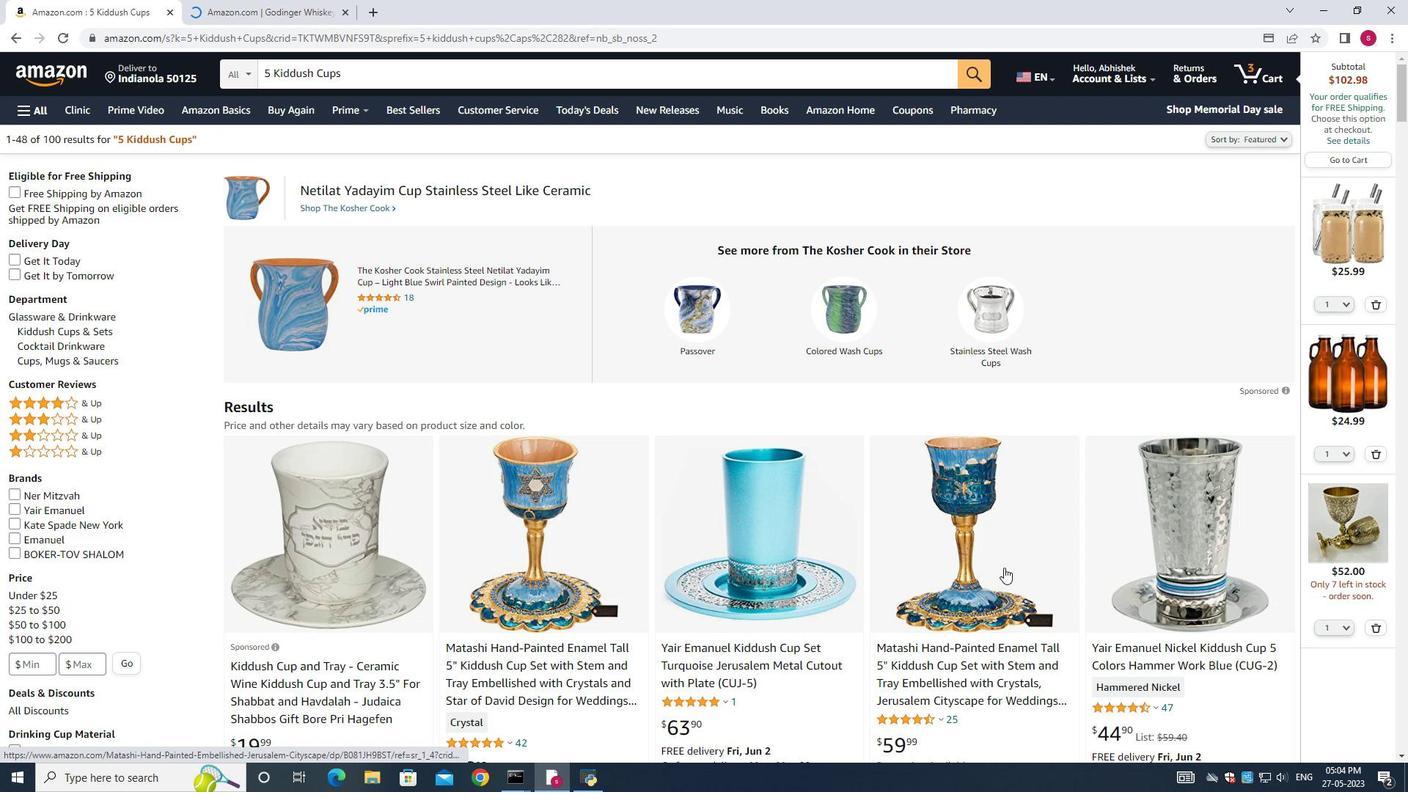 
Action: Mouse scrolled (1010, 567) with delta (0, 0)
Screenshot: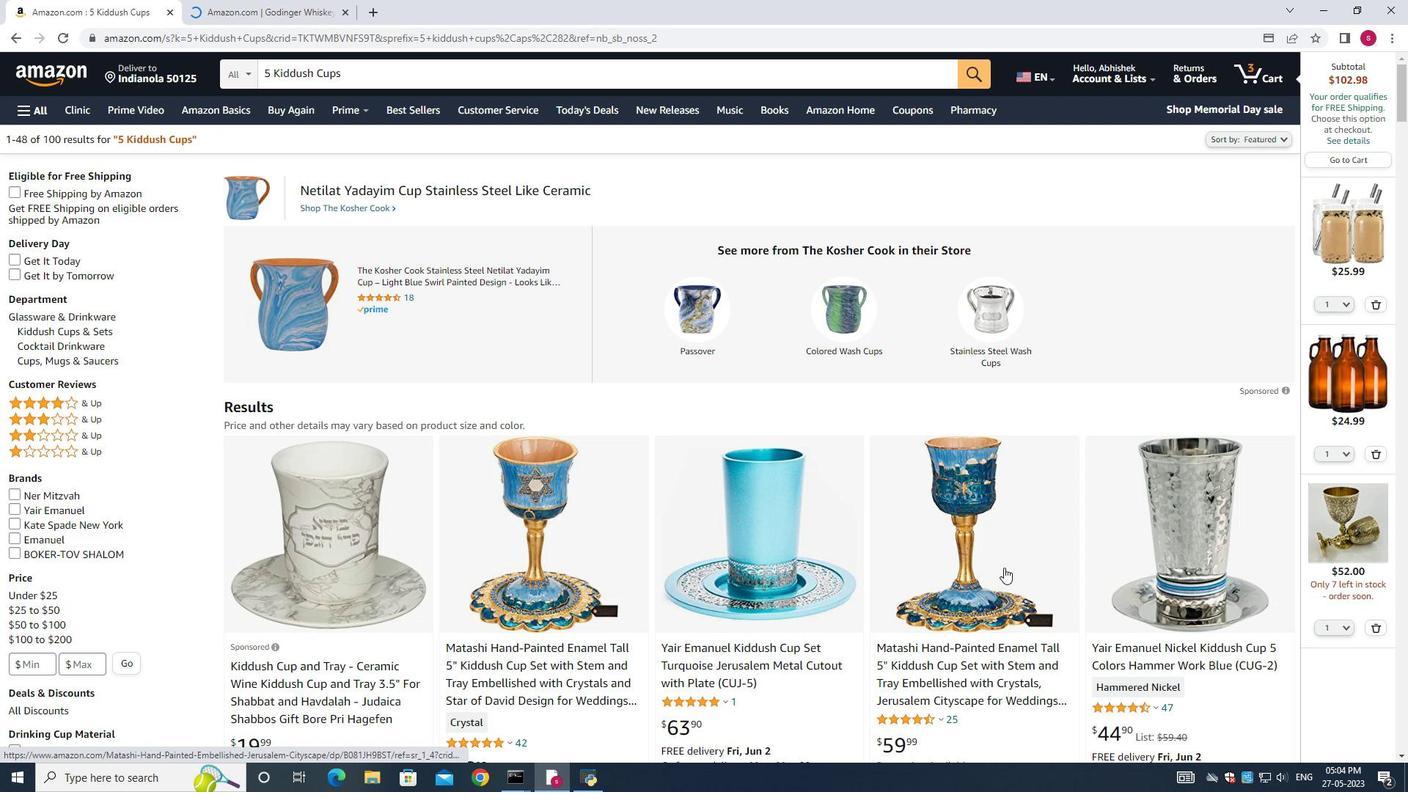 
Action: Mouse moved to (1011, 568)
Screenshot: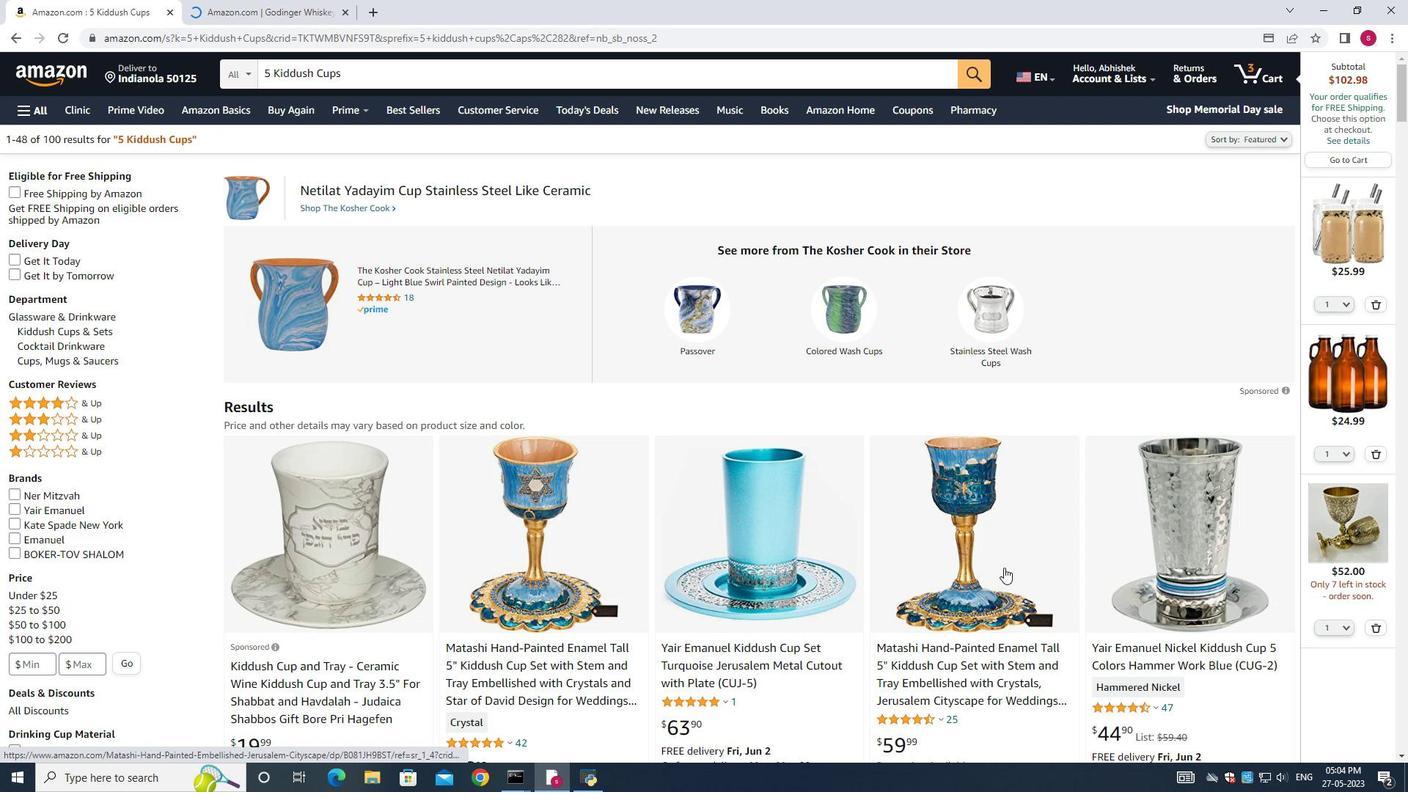 
Action: Mouse scrolled (1011, 567) with delta (0, 0)
Screenshot: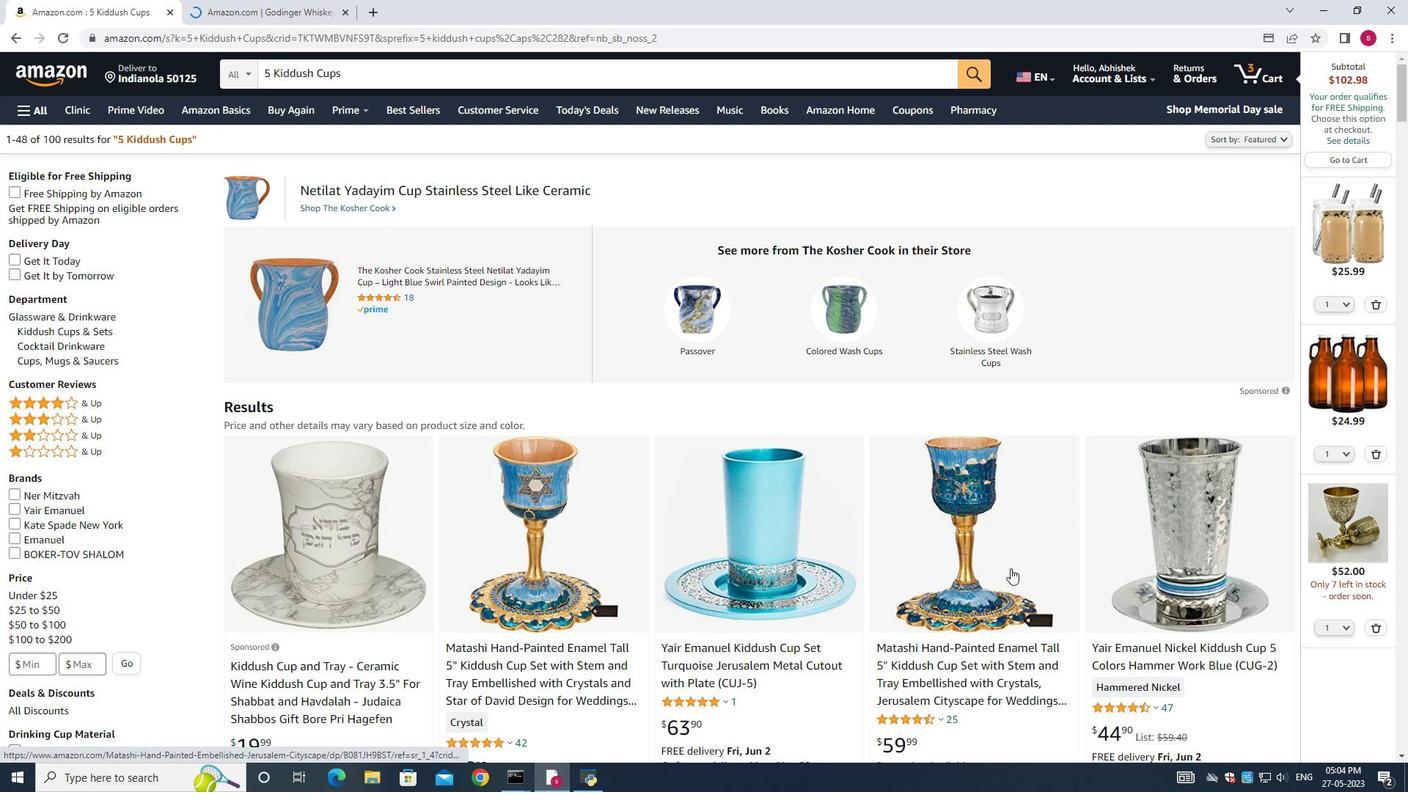 
Action: Mouse scrolled (1011, 567) with delta (0, 0)
Screenshot: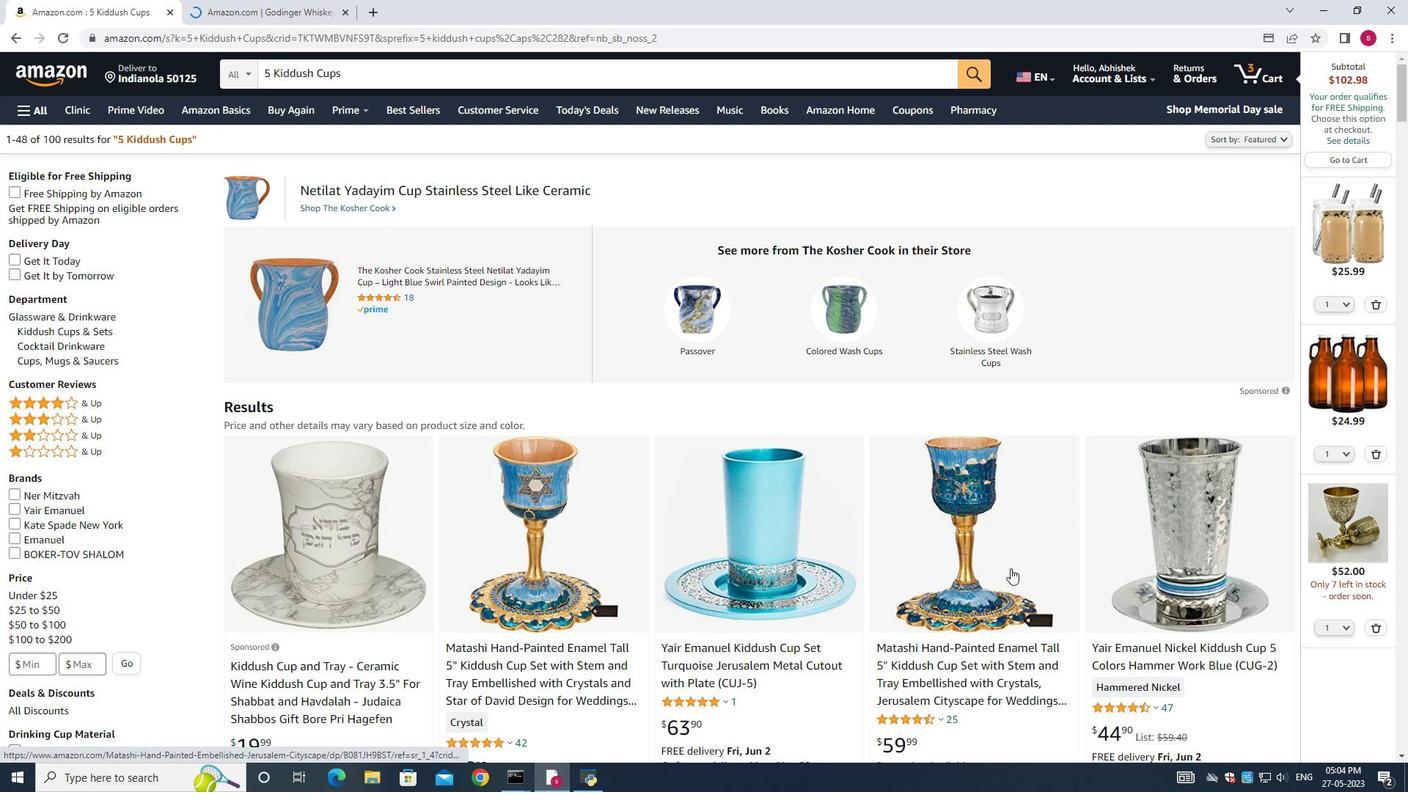 
Action: Mouse moved to (1011, 569)
Screenshot: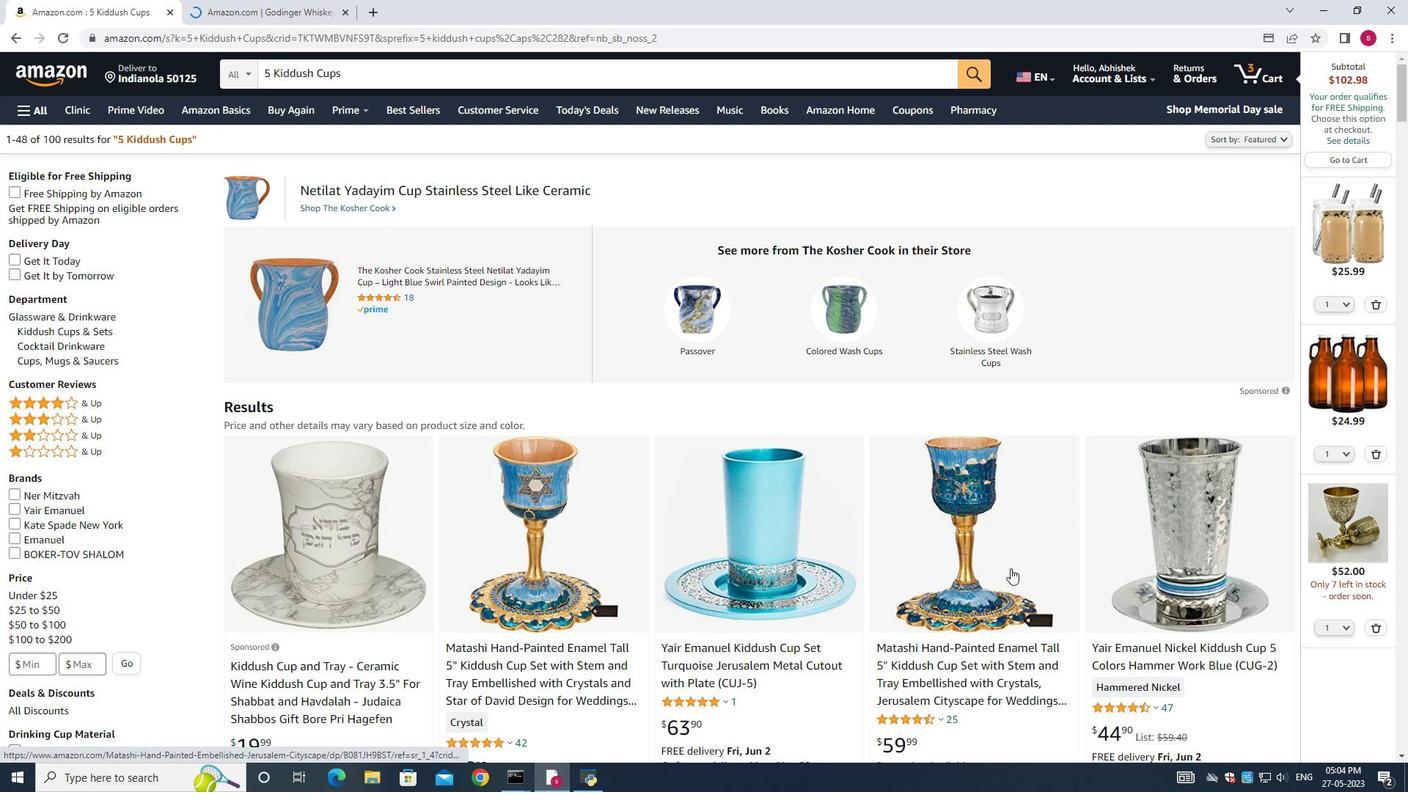 
Action: Mouse scrolled (1011, 568) with delta (0, 0)
Screenshot: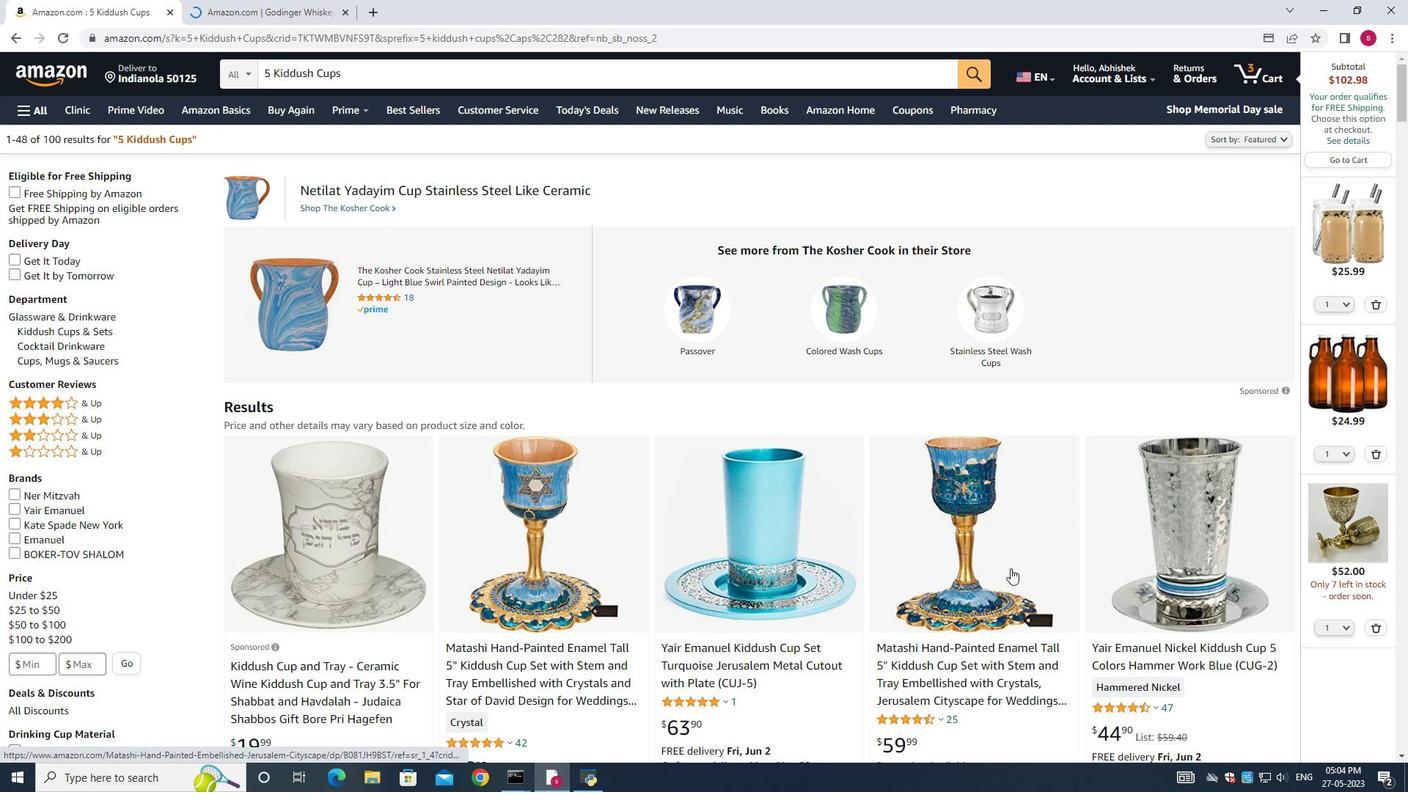 
Action: Mouse moved to (779, 550)
Screenshot: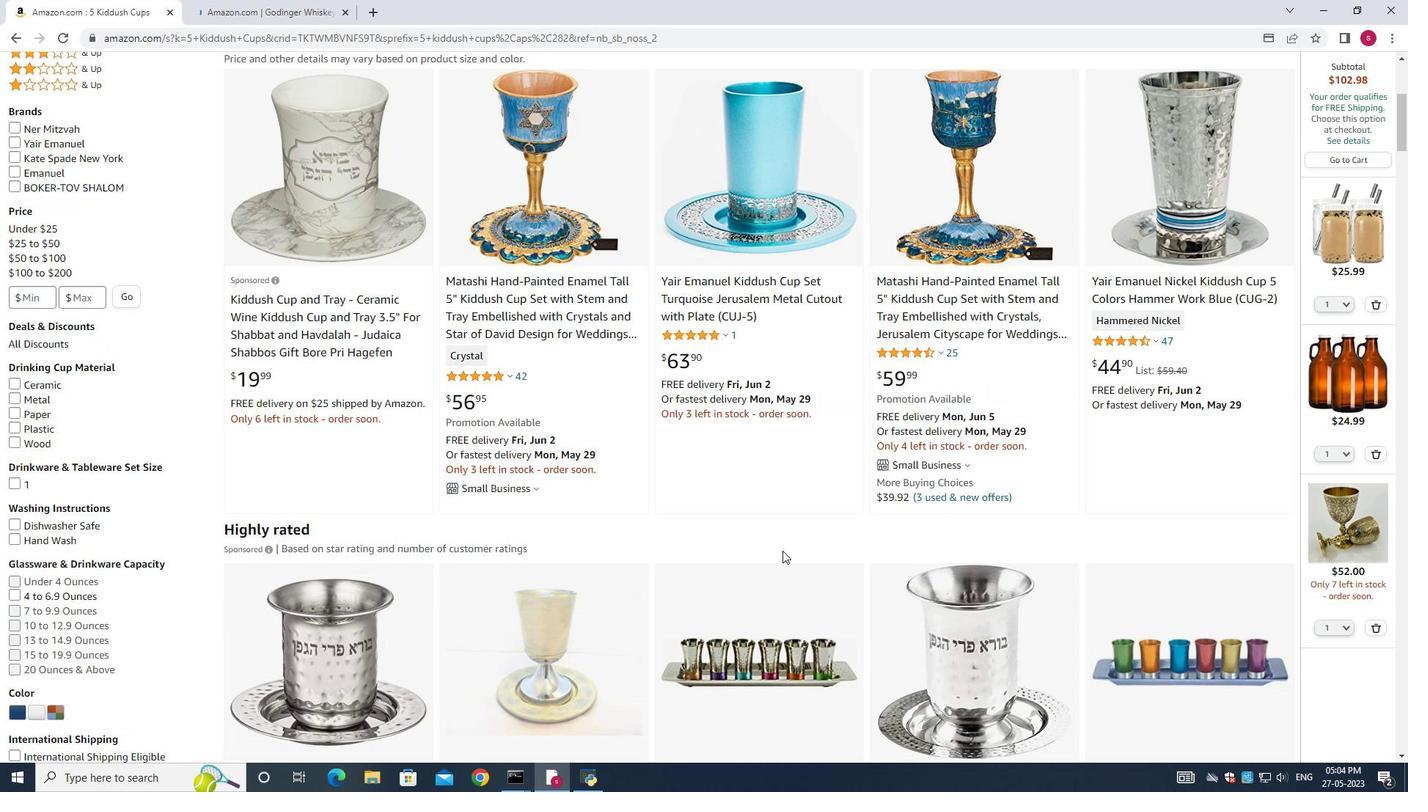 
Action: Mouse scrolled (779, 550) with delta (0, 0)
Screenshot: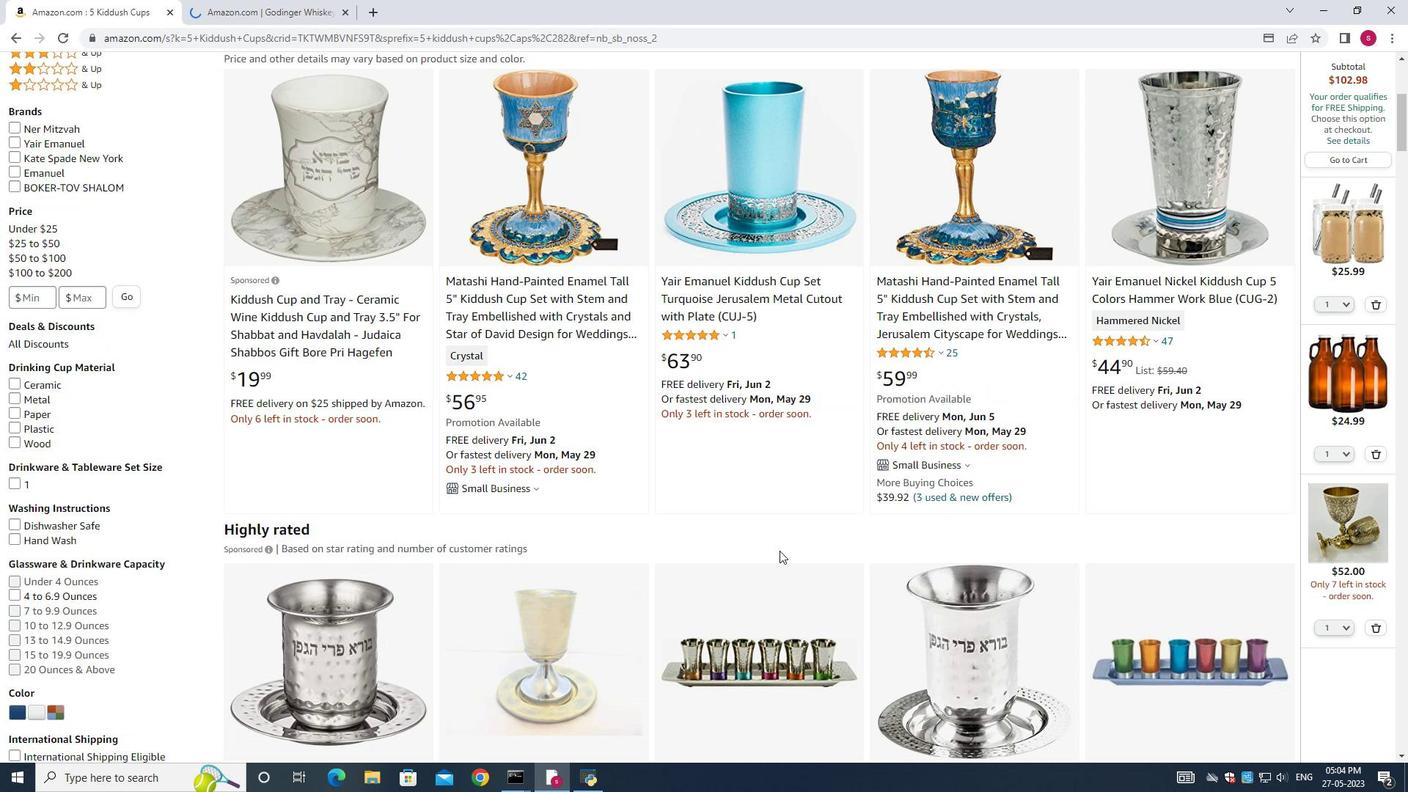 
Action: Mouse scrolled (779, 550) with delta (0, 0)
Screenshot: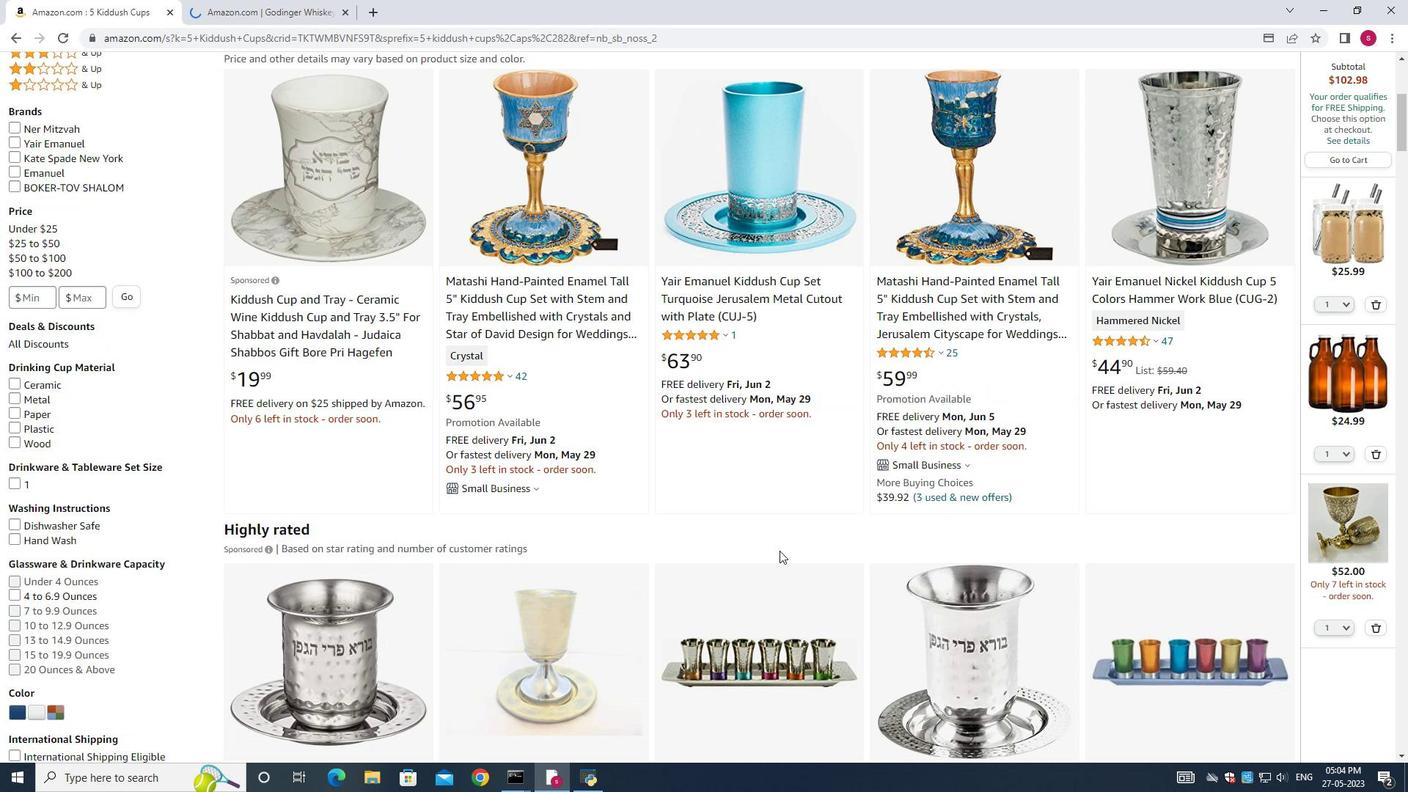 
Action: Mouse moved to (892, 593)
Screenshot: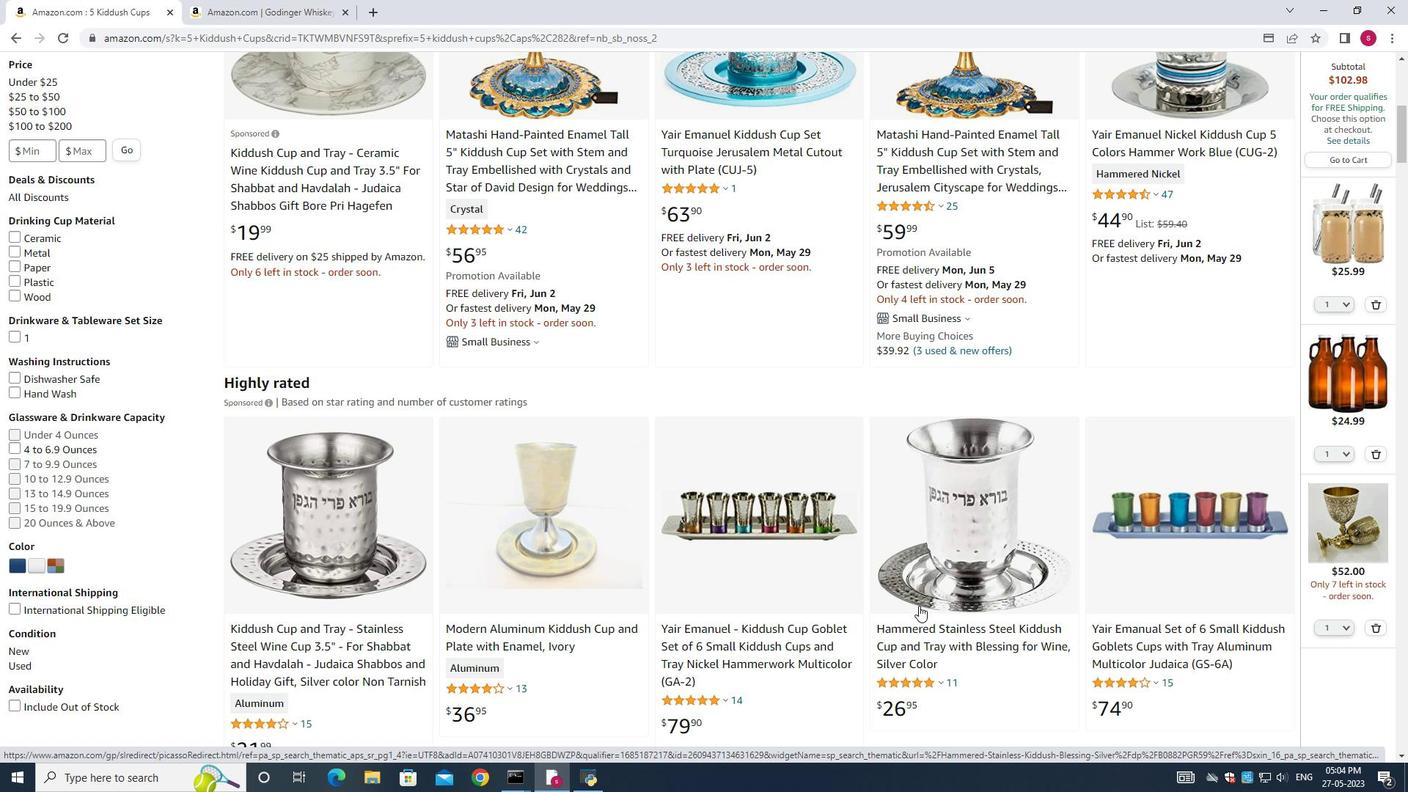 
Action: Mouse scrolled (892, 592) with delta (0, 0)
Screenshot: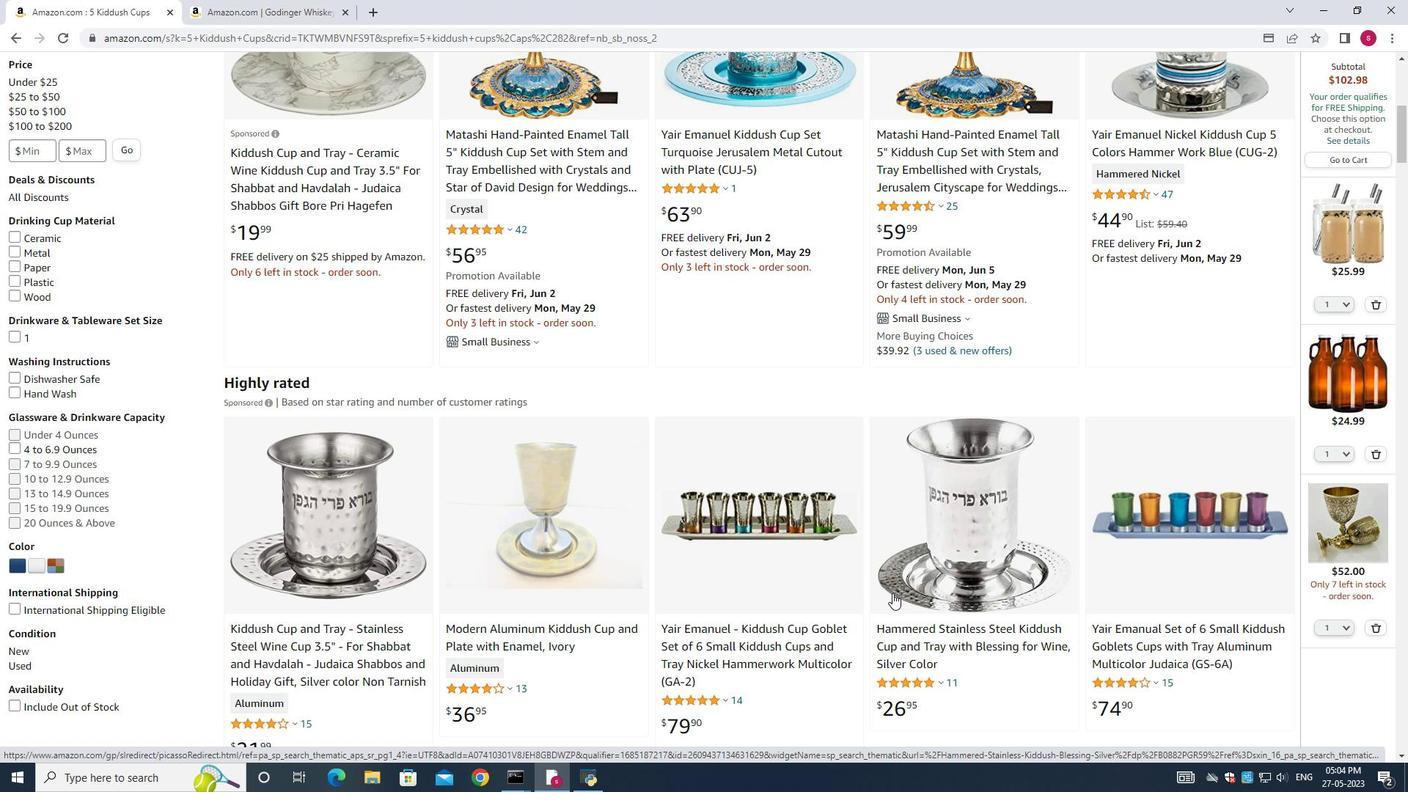 
Action: Mouse scrolled (892, 592) with delta (0, 0)
Screenshot: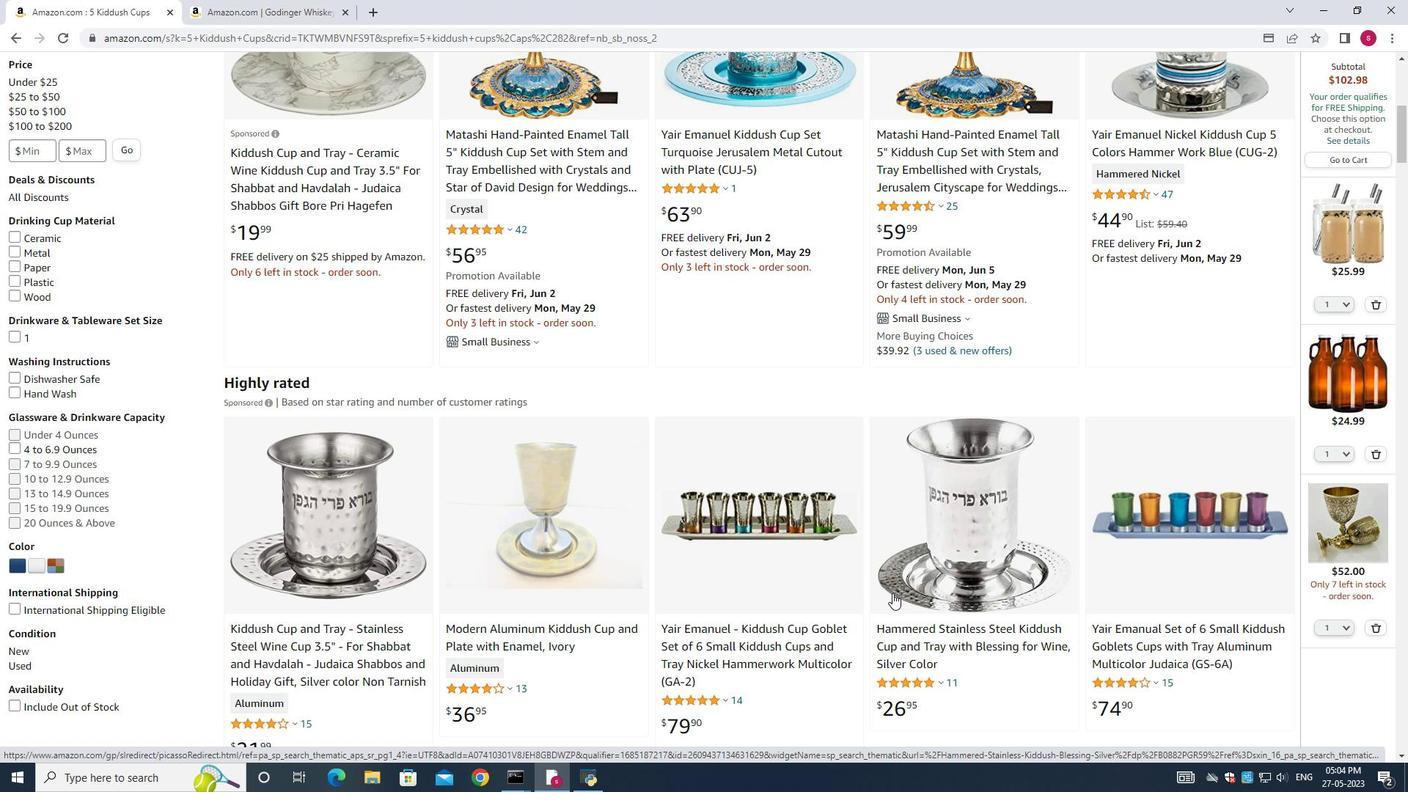
Action: Mouse scrolled (892, 592) with delta (0, 0)
Screenshot: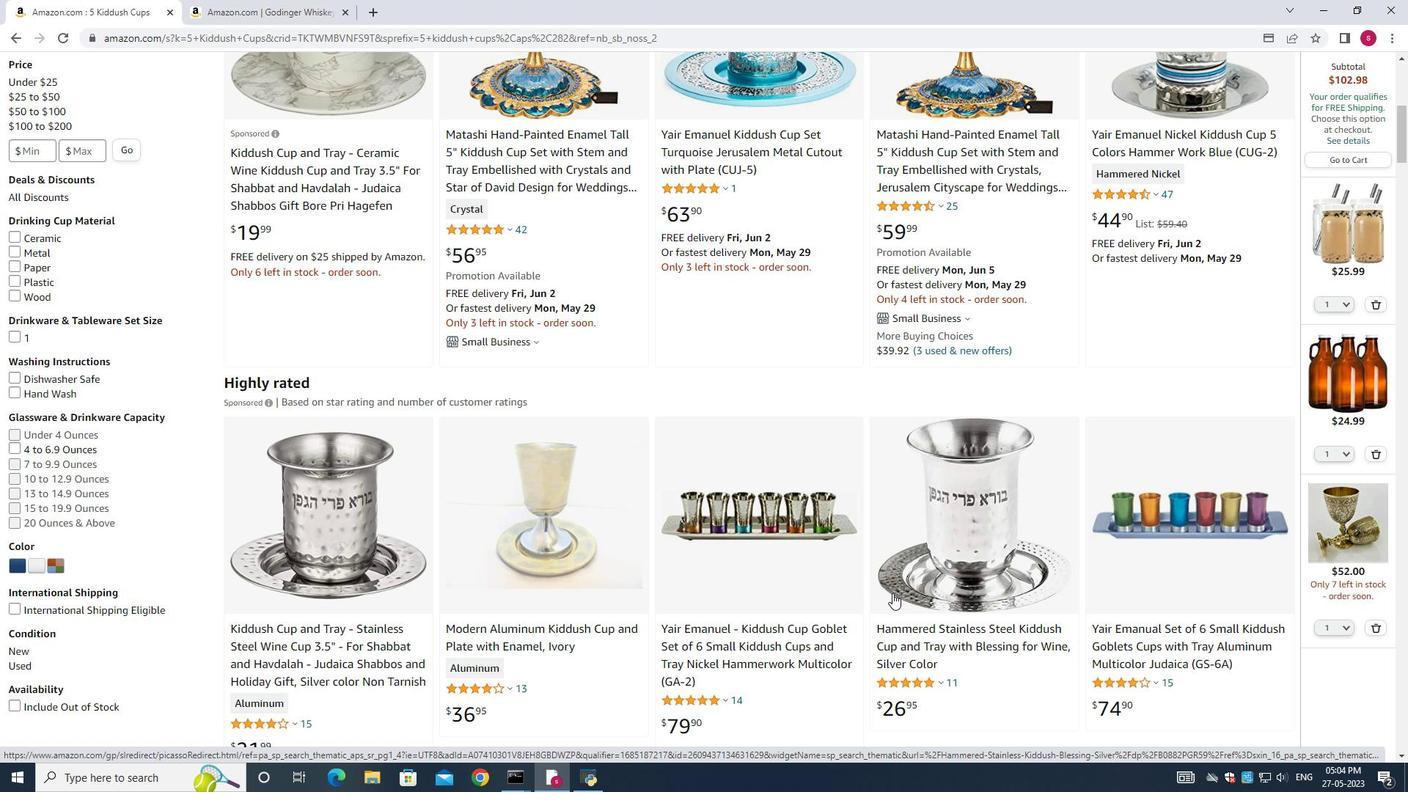 
Action: Mouse scrolled (892, 592) with delta (0, 0)
Screenshot: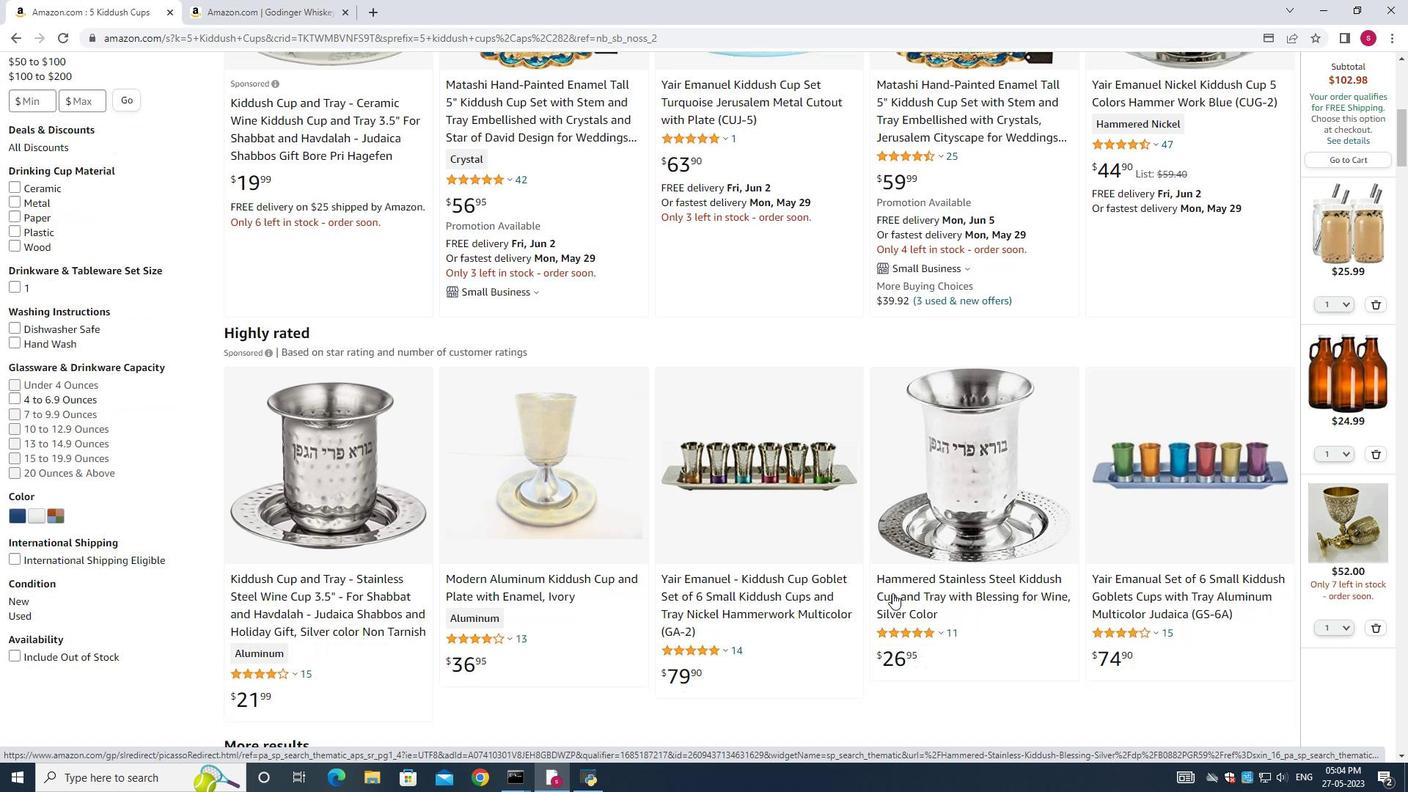 
Action: Mouse scrolled (892, 592) with delta (0, 0)
Screenshot: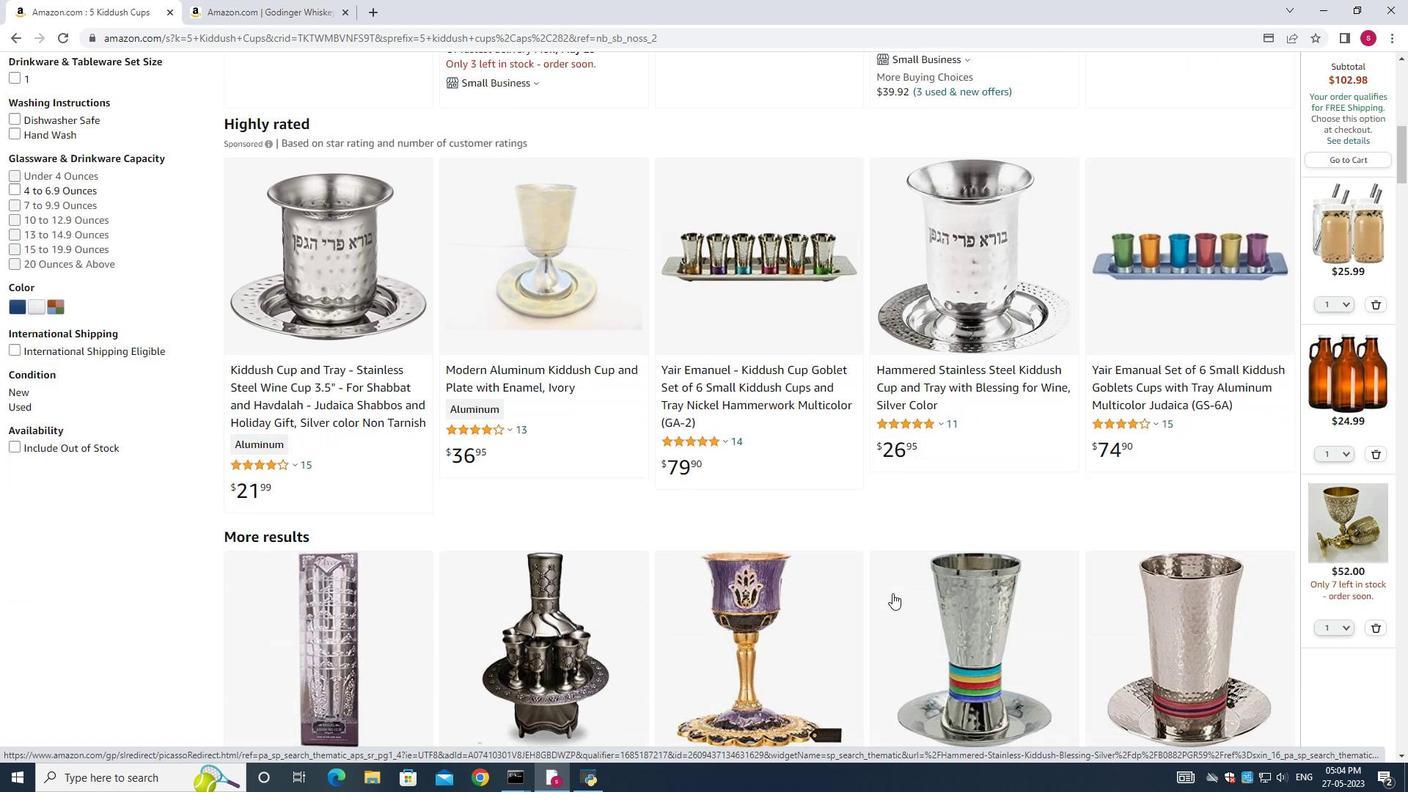 
Action: Mouse moved to (692, 603)
Screenshot: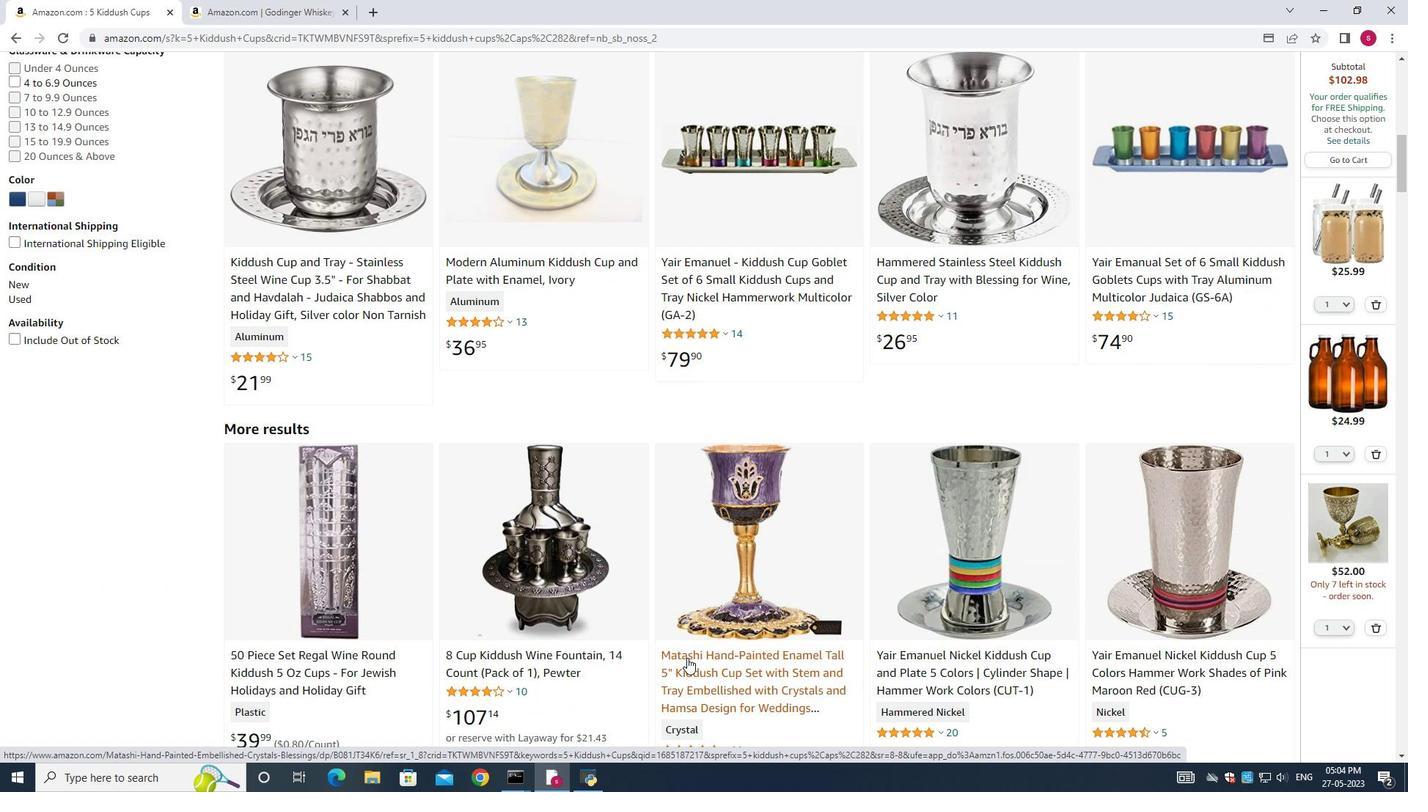
Action: Mouse pressed left at (692, 603)
Screenshot: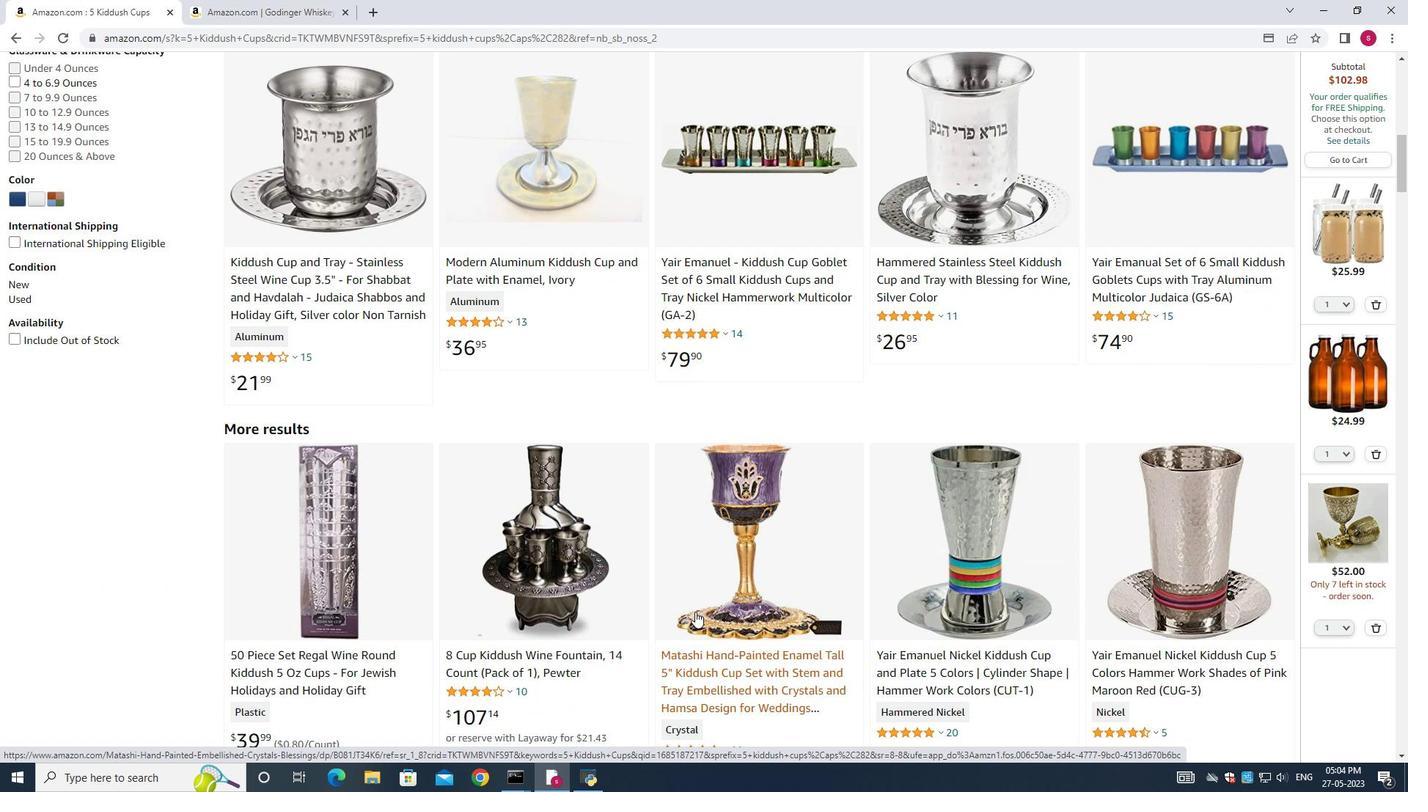 
Action: Mouse moved to (13, 42)
Screenshot: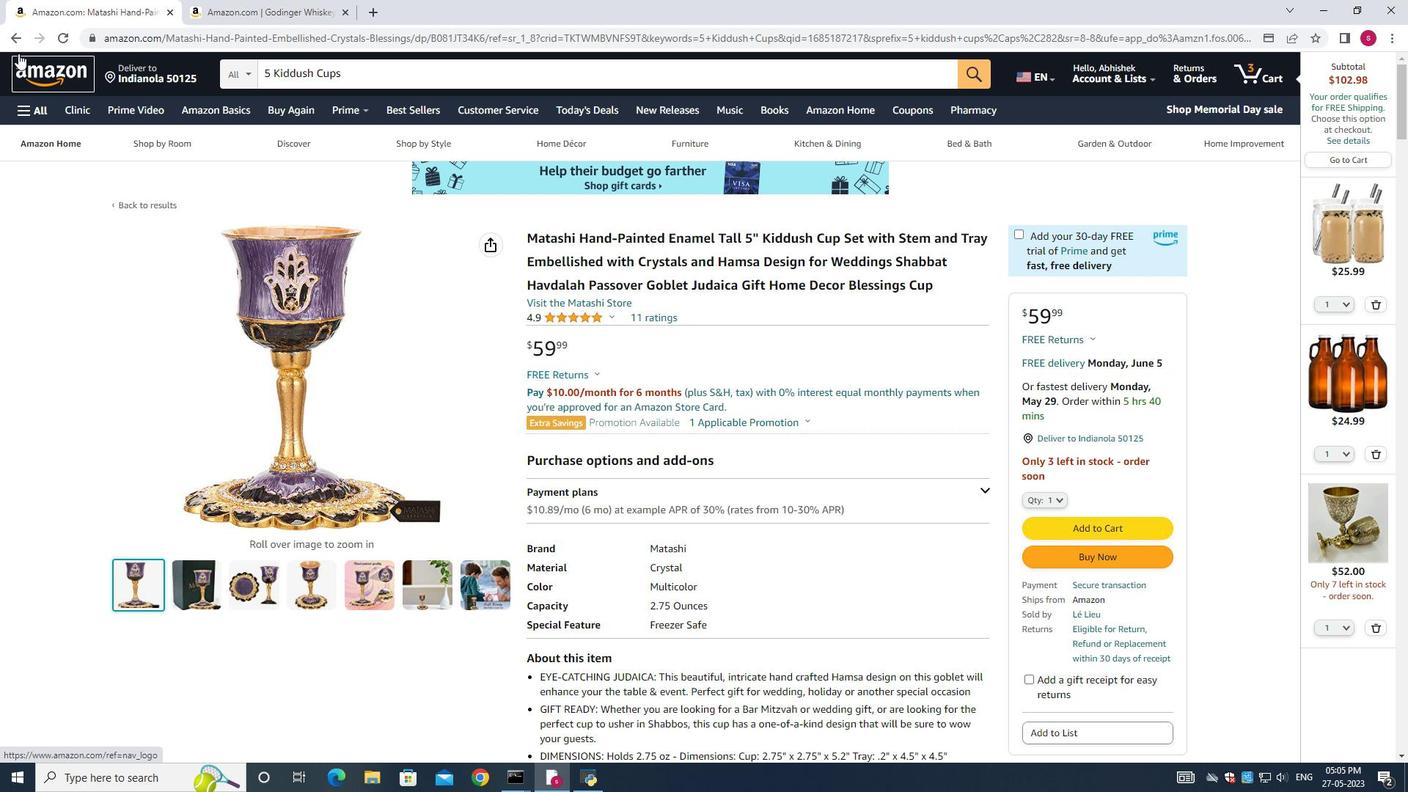 
Action: Mouse pressed left at (13, 42)
